 Task: Play online Dominion game.
Action: Mouse moved to (548, 504)
Screenshot: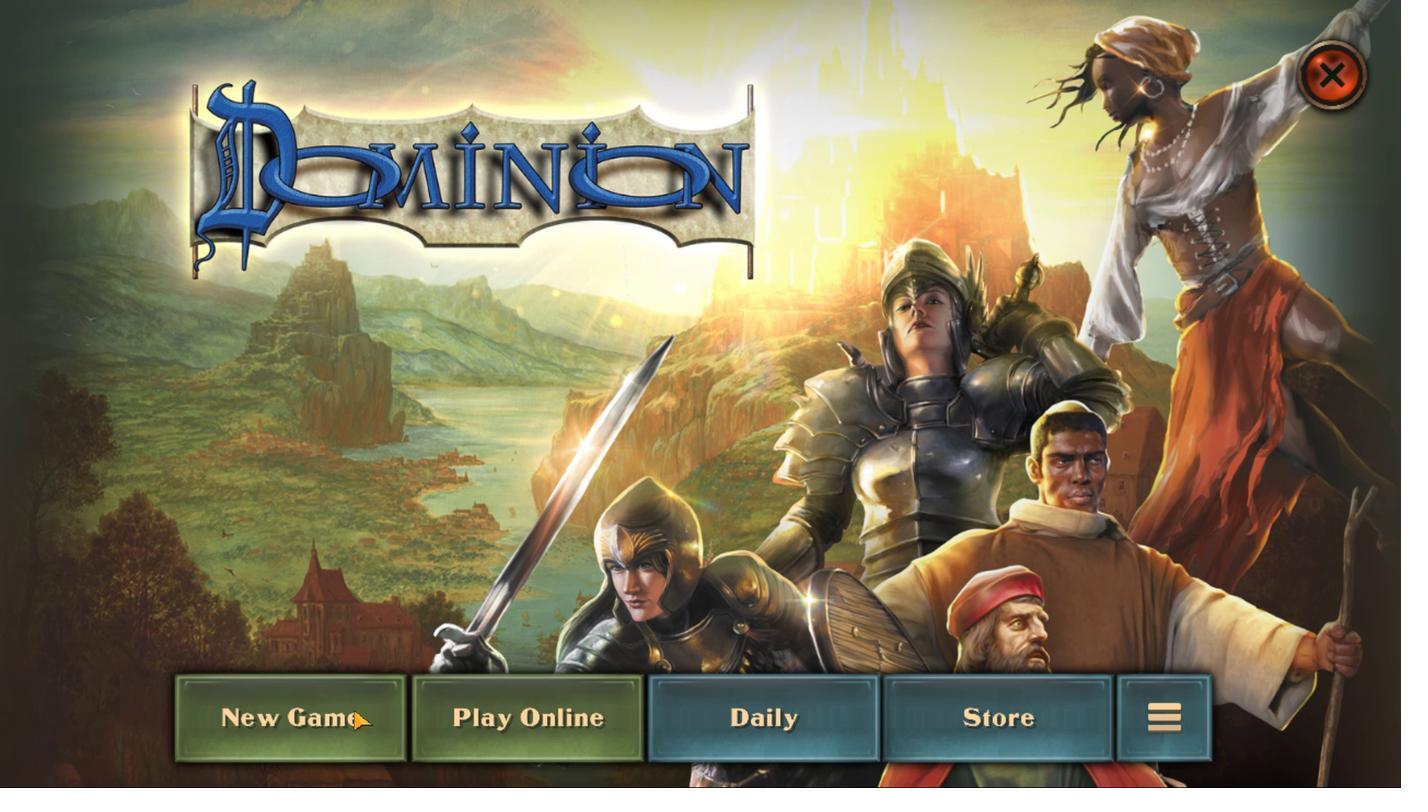 
Action: Mouse pressed left at (548, 504)
Screenshot: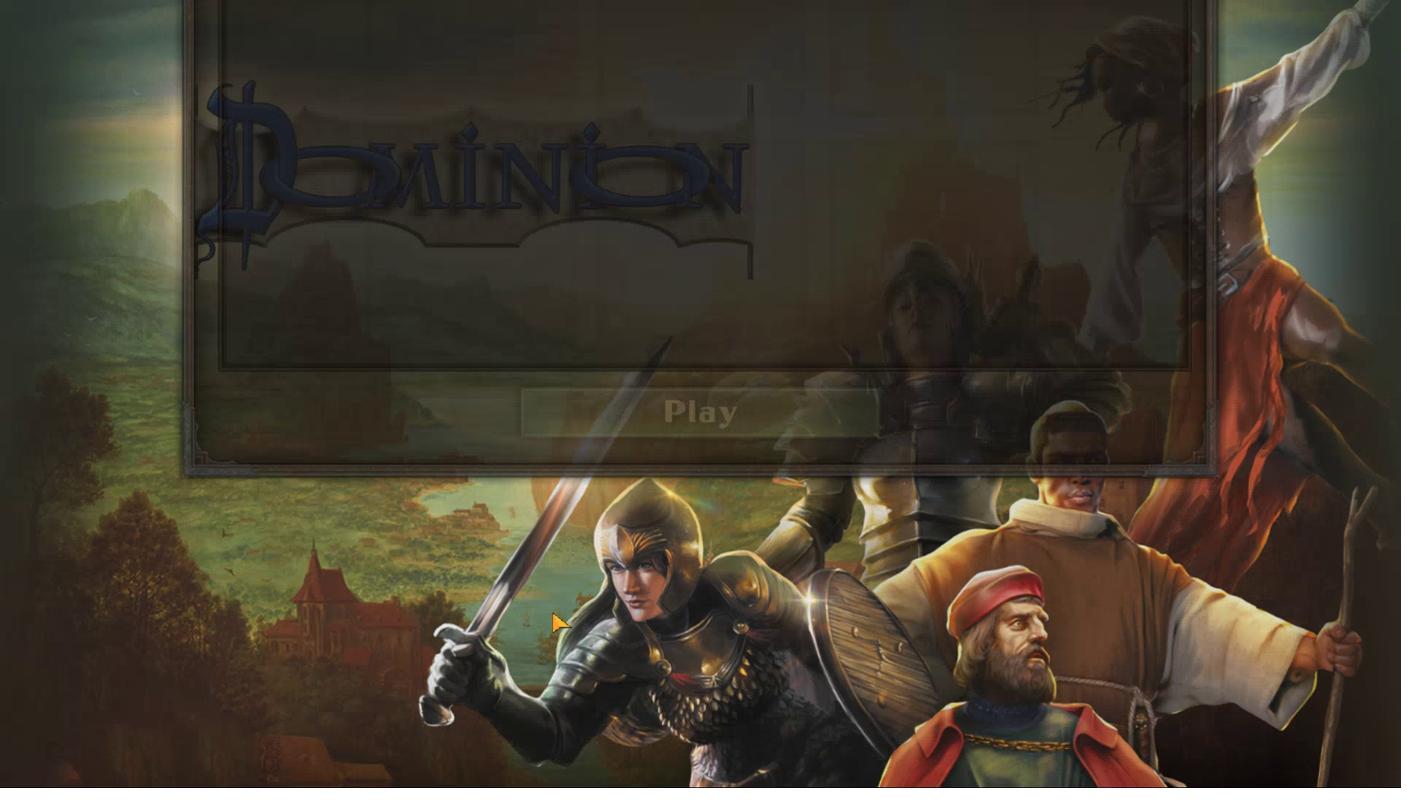 
Action: Mouse moved to (698, 508)
Screenshot: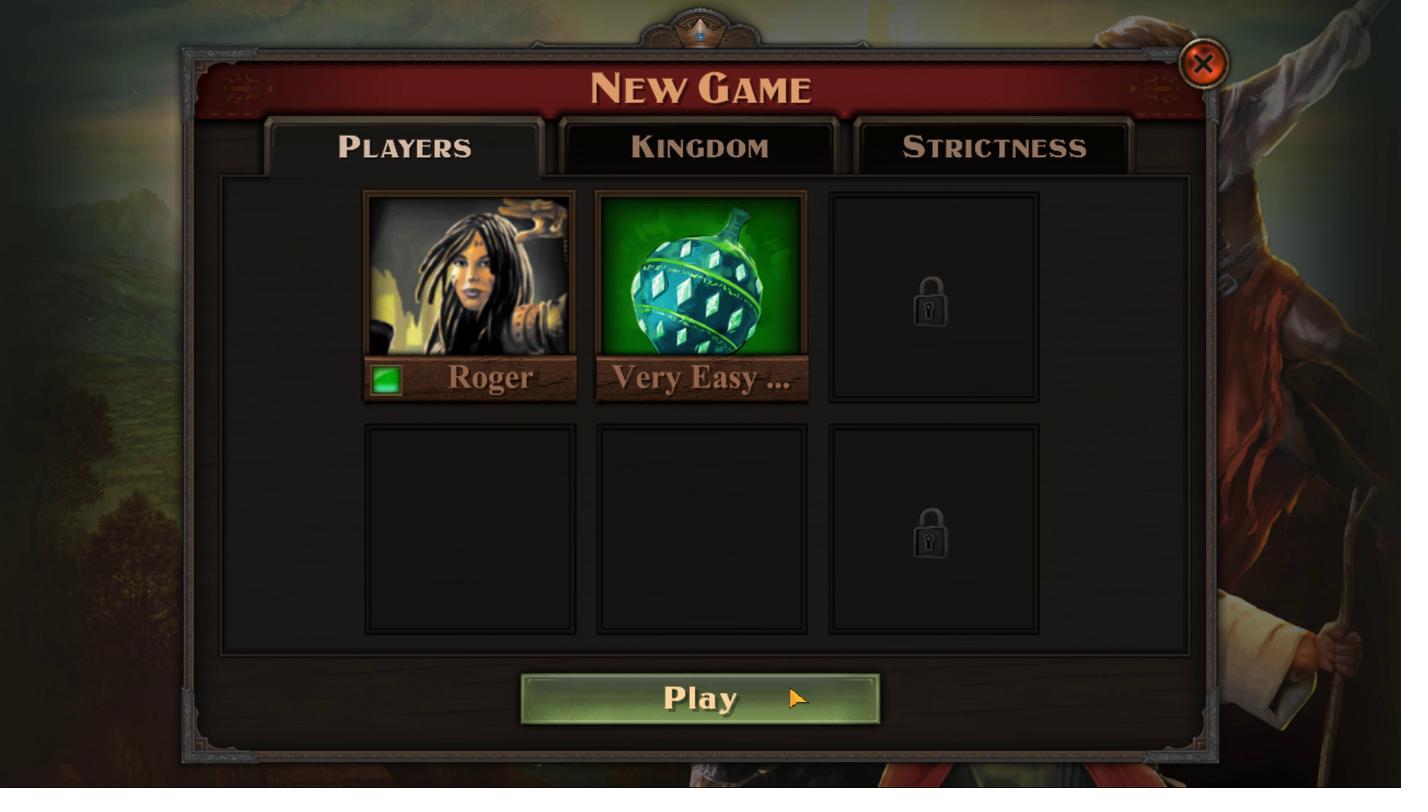 
Action: Mouse pressed left at (698, 508)
Screenshot: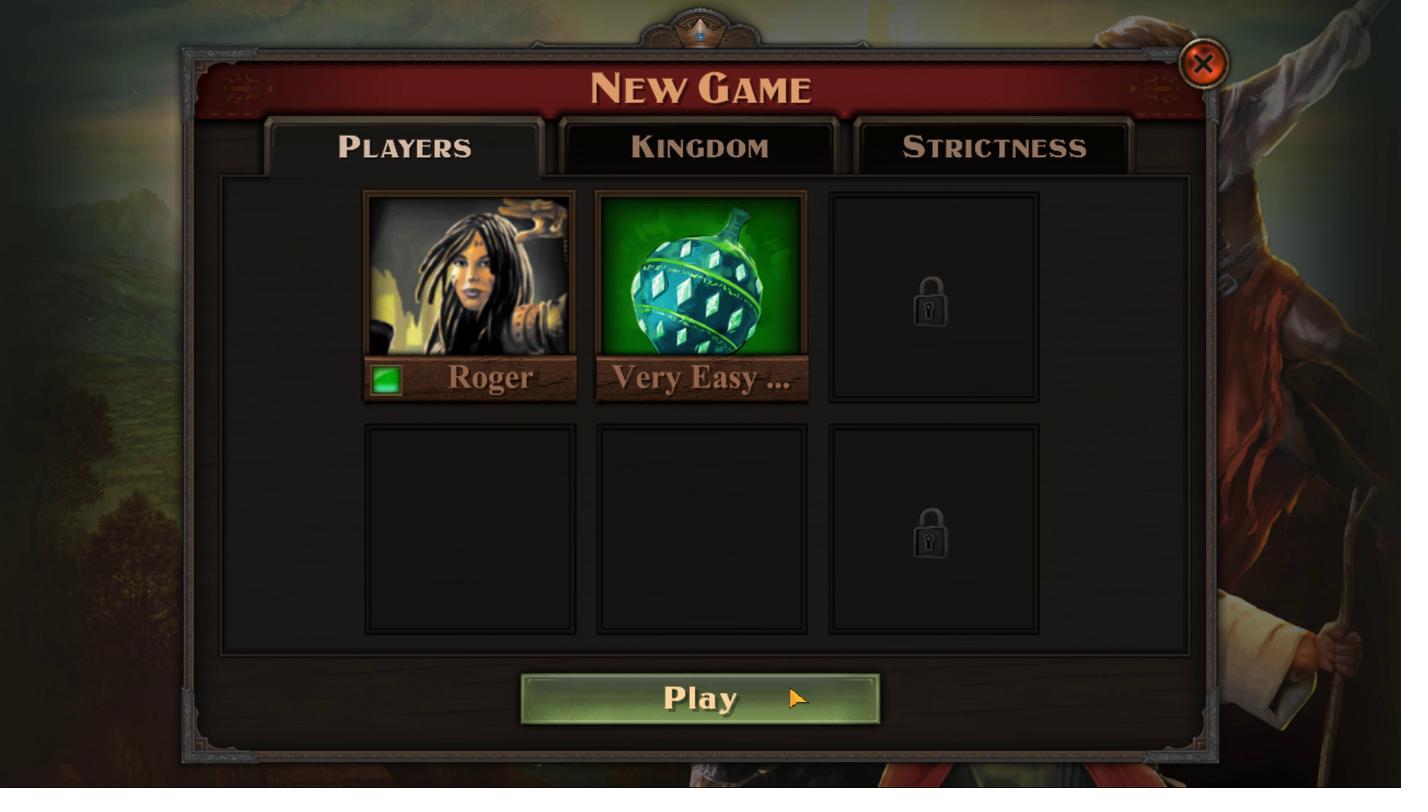 
Action: Mouse moved to (700, 499)
Screenshot: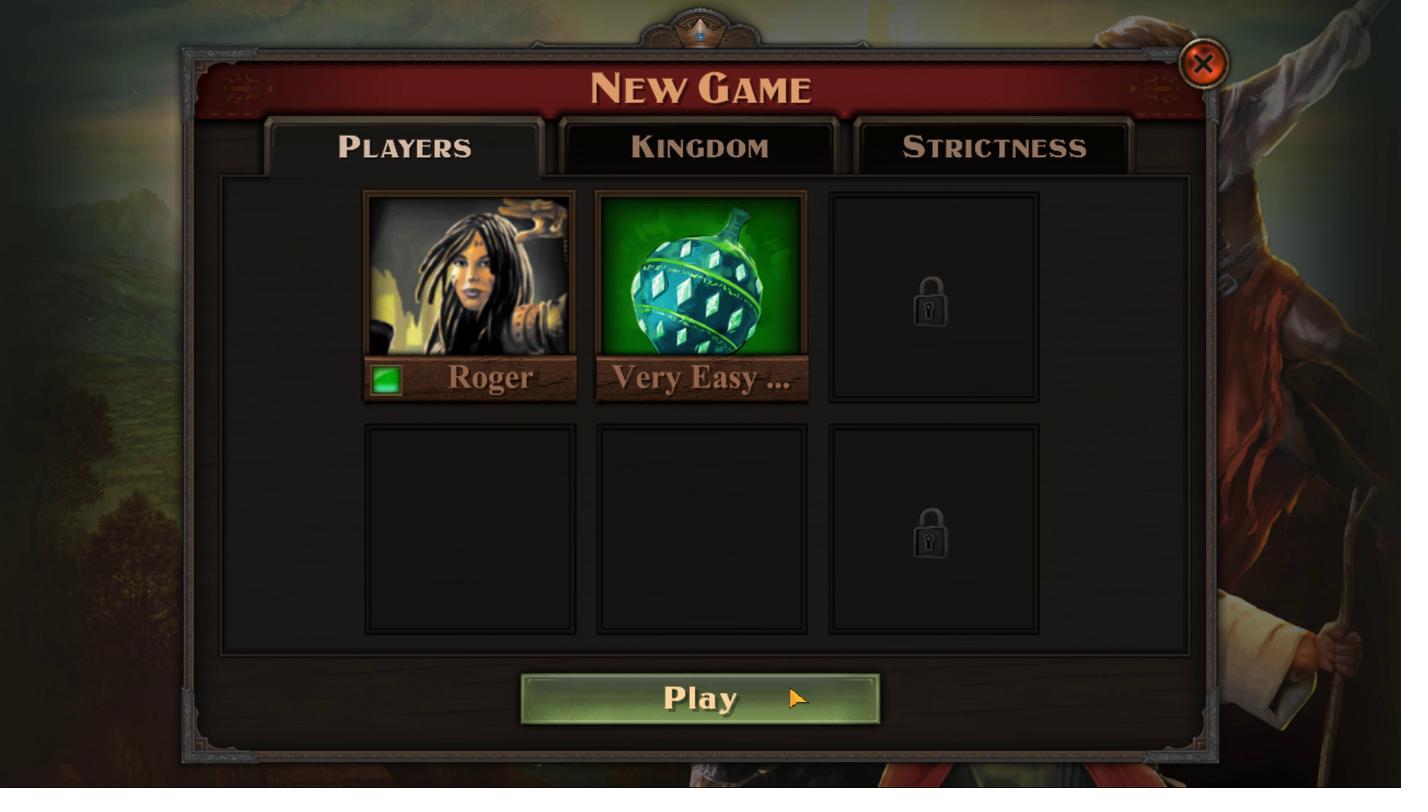
Action: Mouse pressed left at (700, 499)
Screenshot: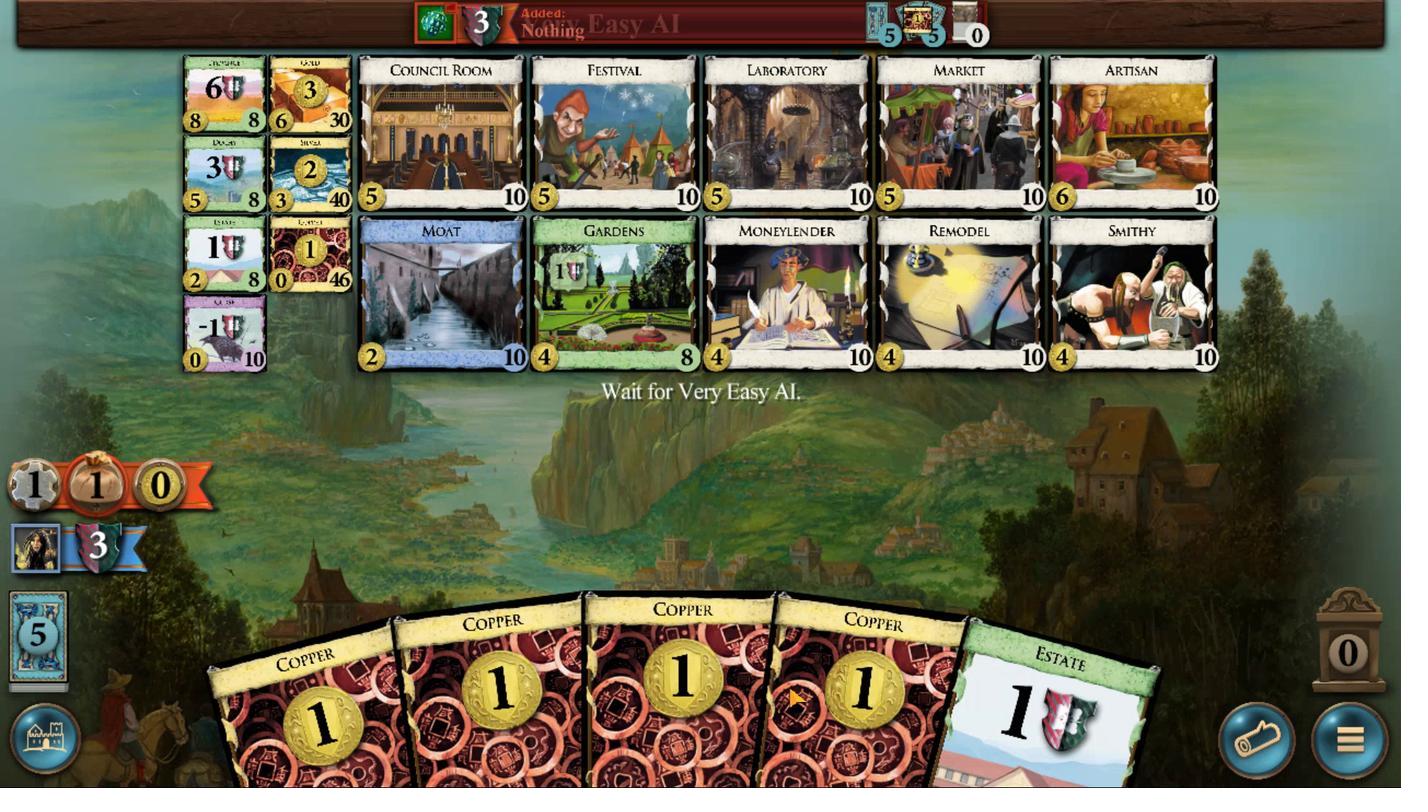 
Action: Mouse moved to (593, 450)
Screenshot: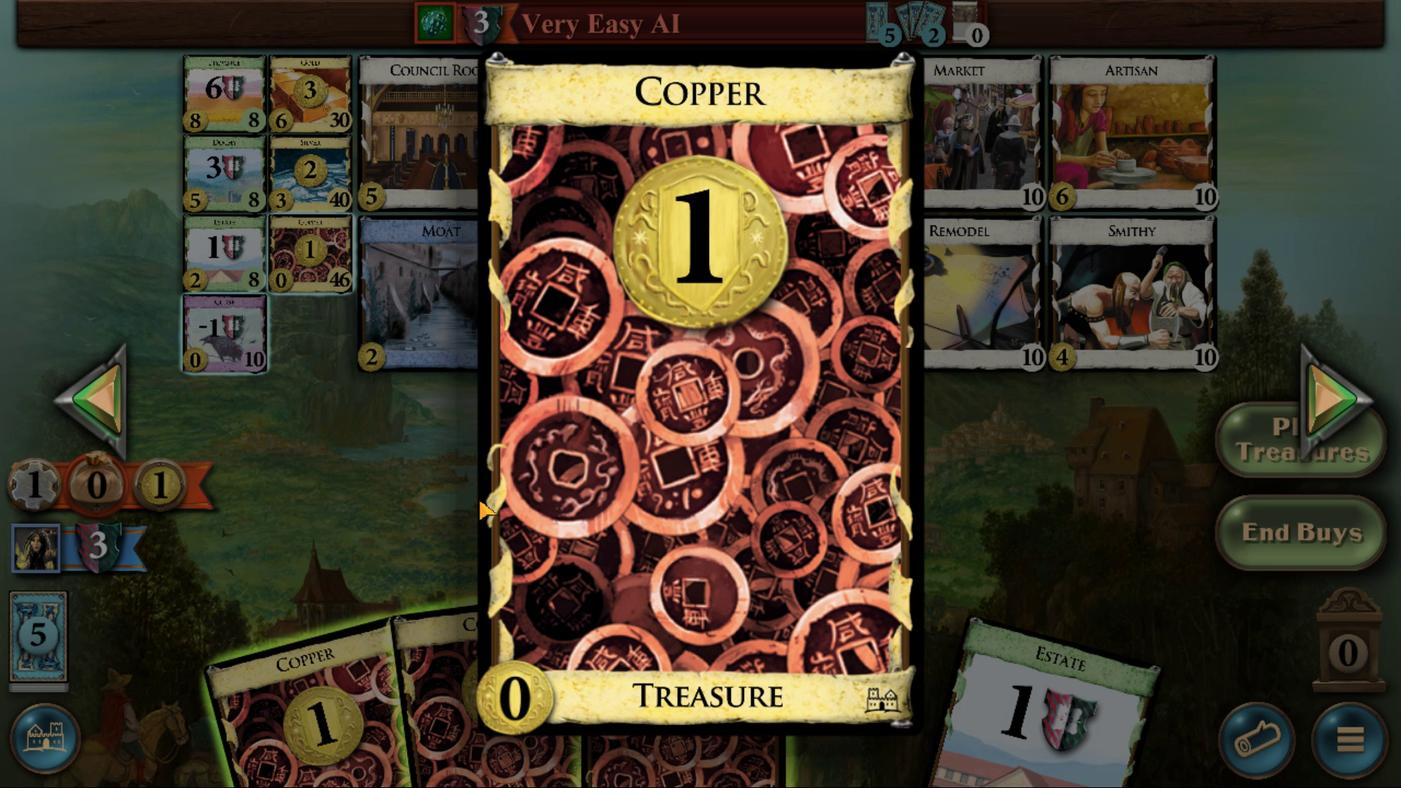 
Action: Mouse pressed left at (593, 450)
Screenshot: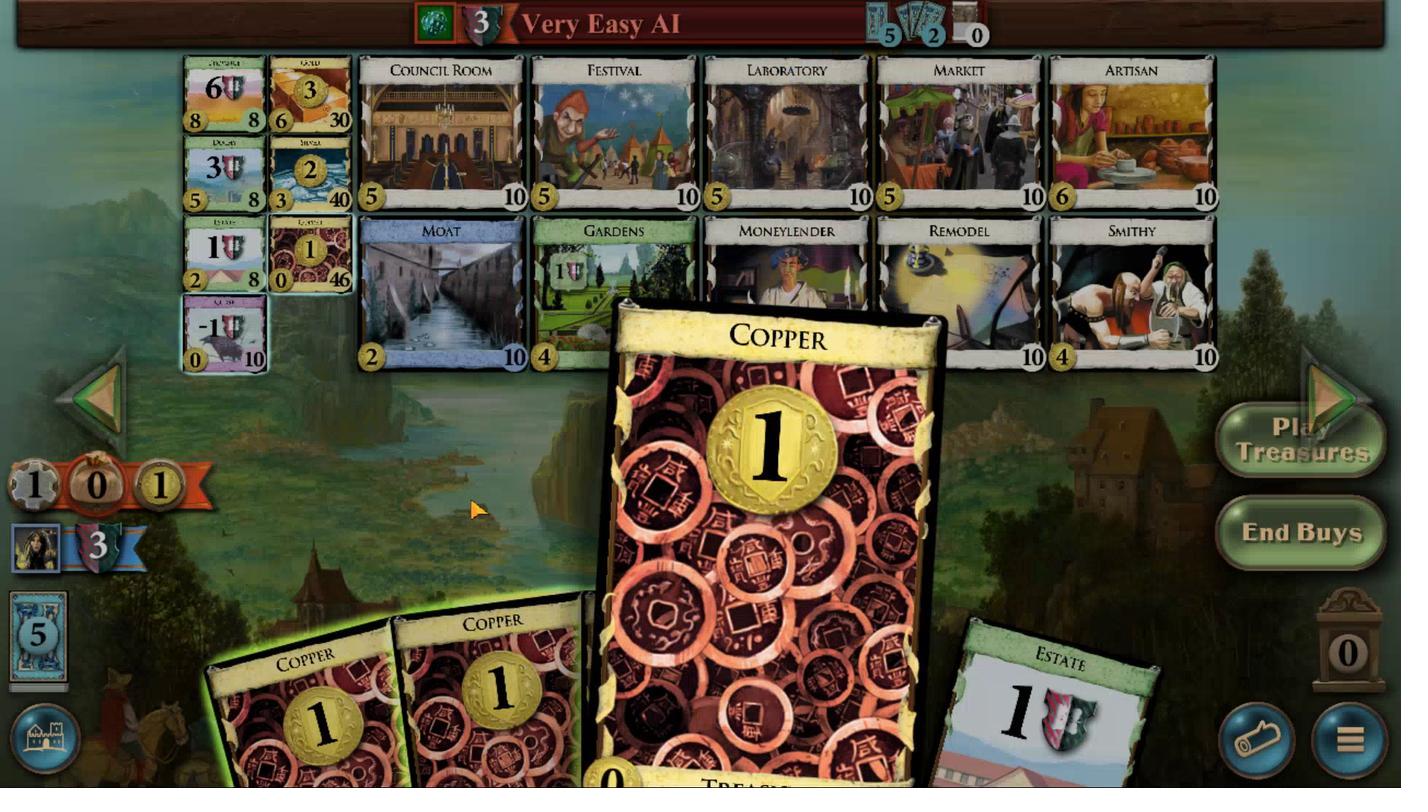 
Action: Mouse moved to (714, 496)
Screenshot: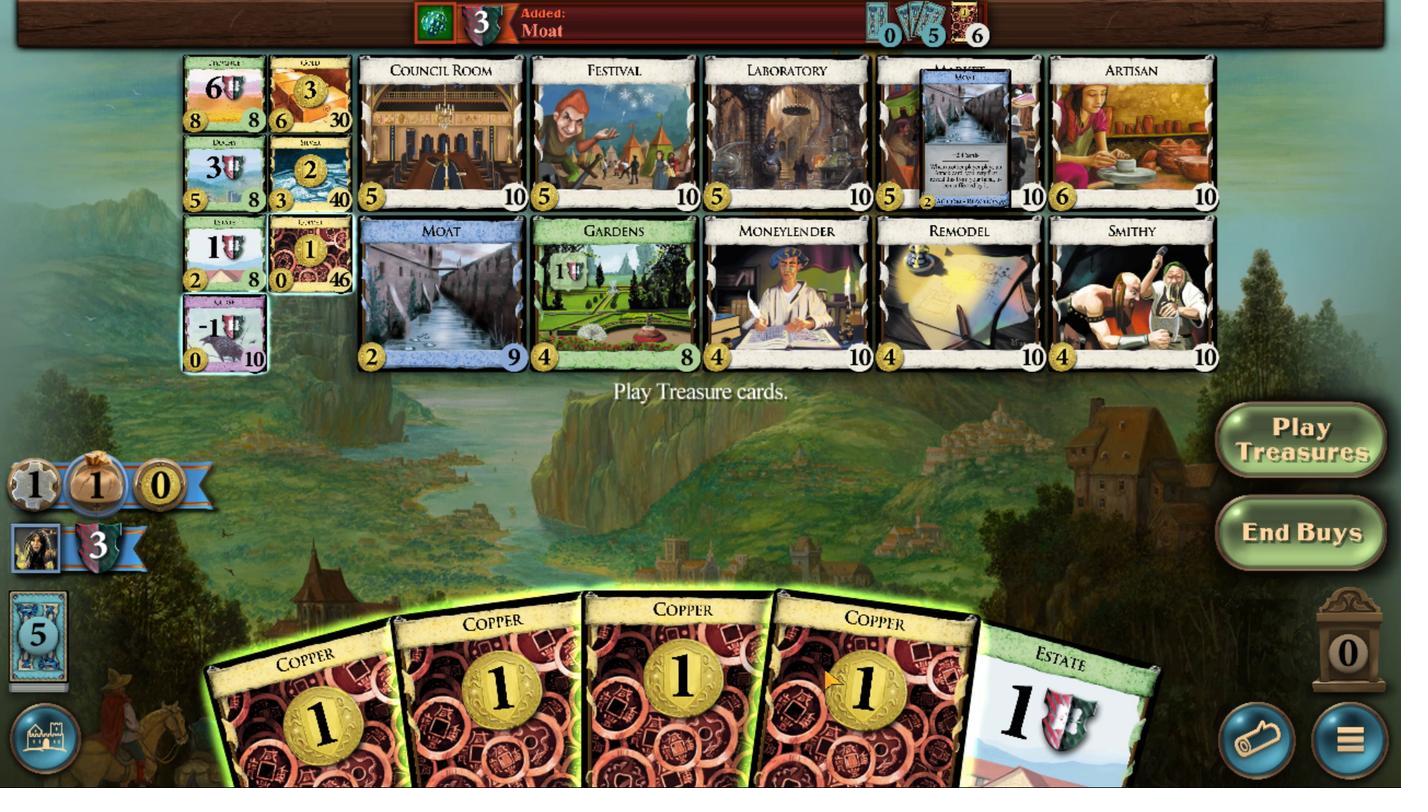 
Action: Mouse pressed left at (714, 496)
Screenshot: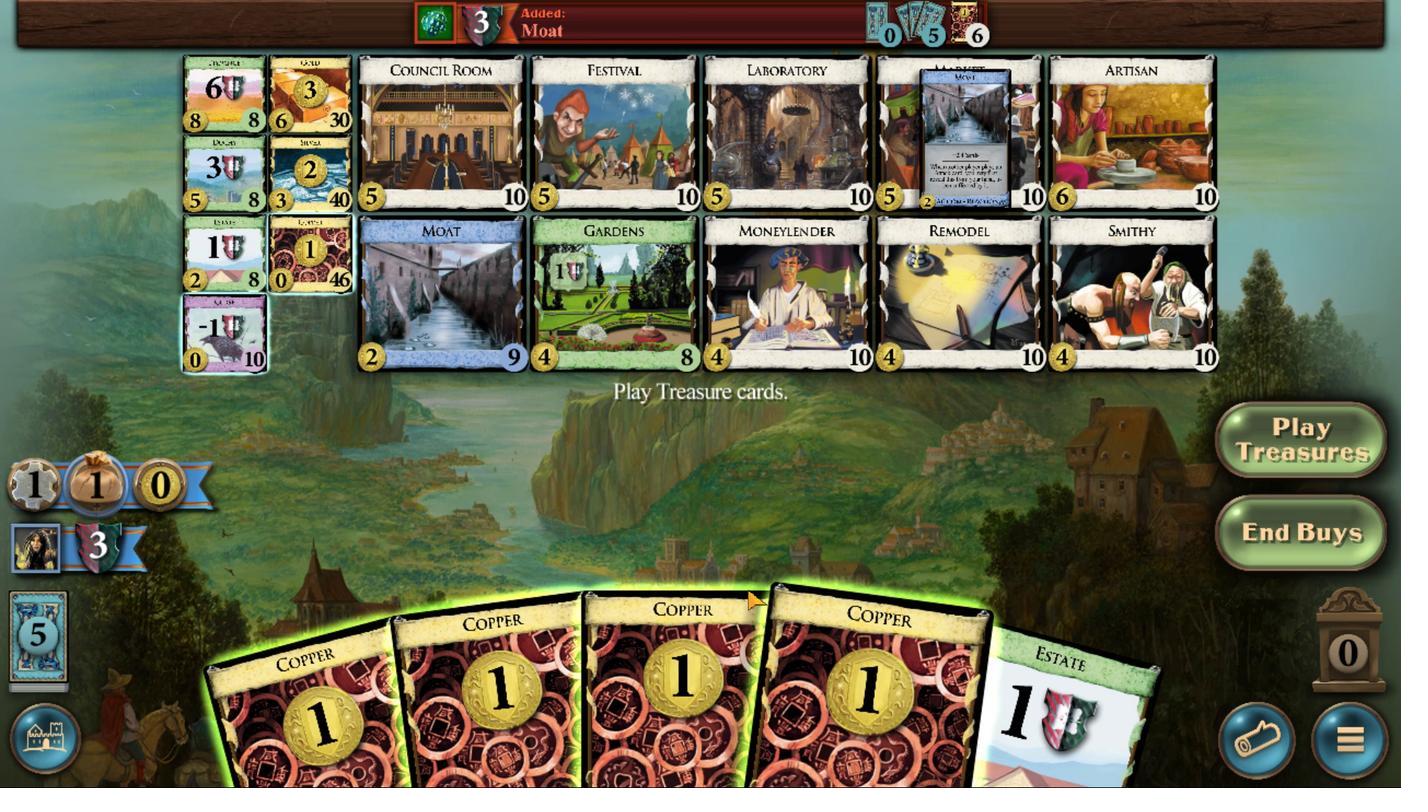 
Action: Mouse moved to (687, 486)
Screenshot: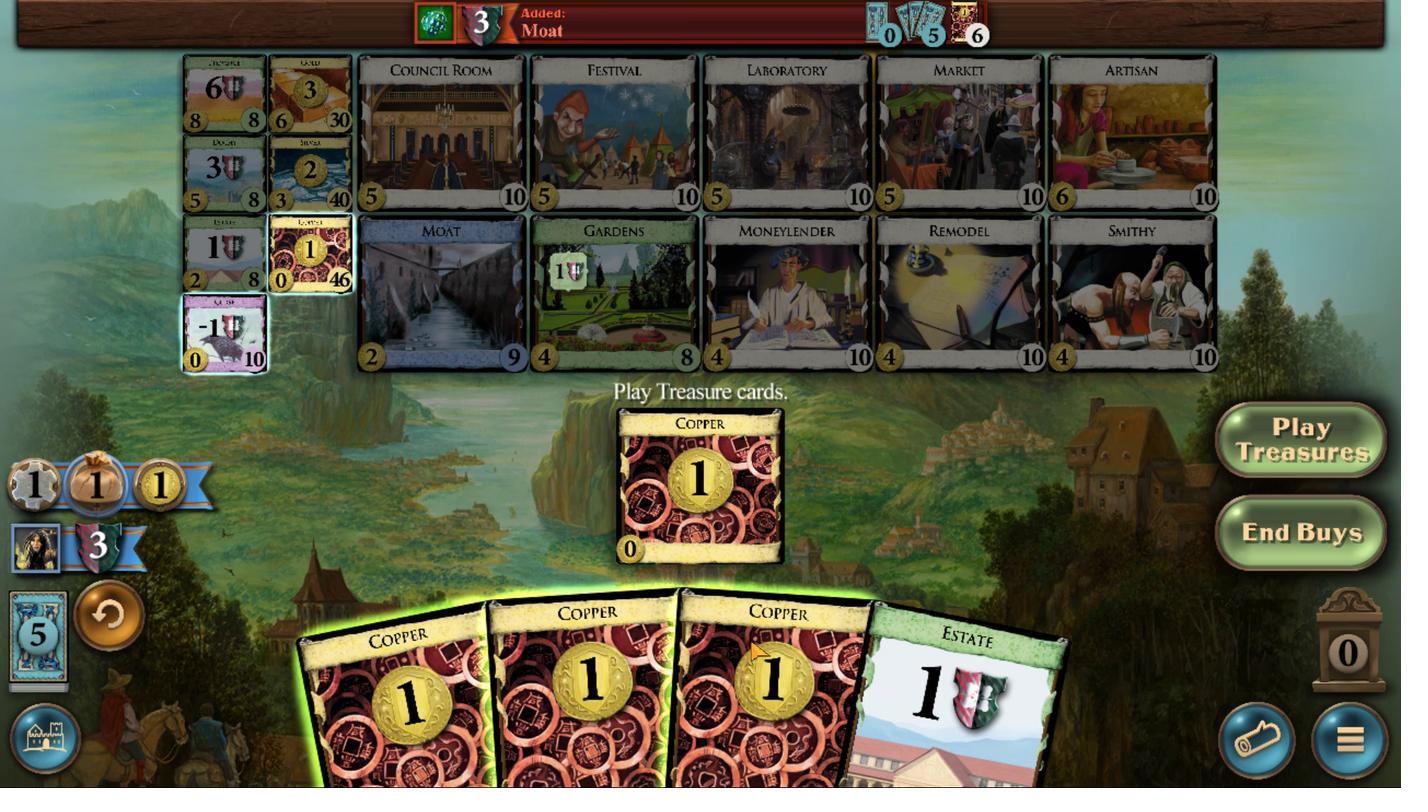 
Action: Mouse pressed left at (687, 486)
Screenshot: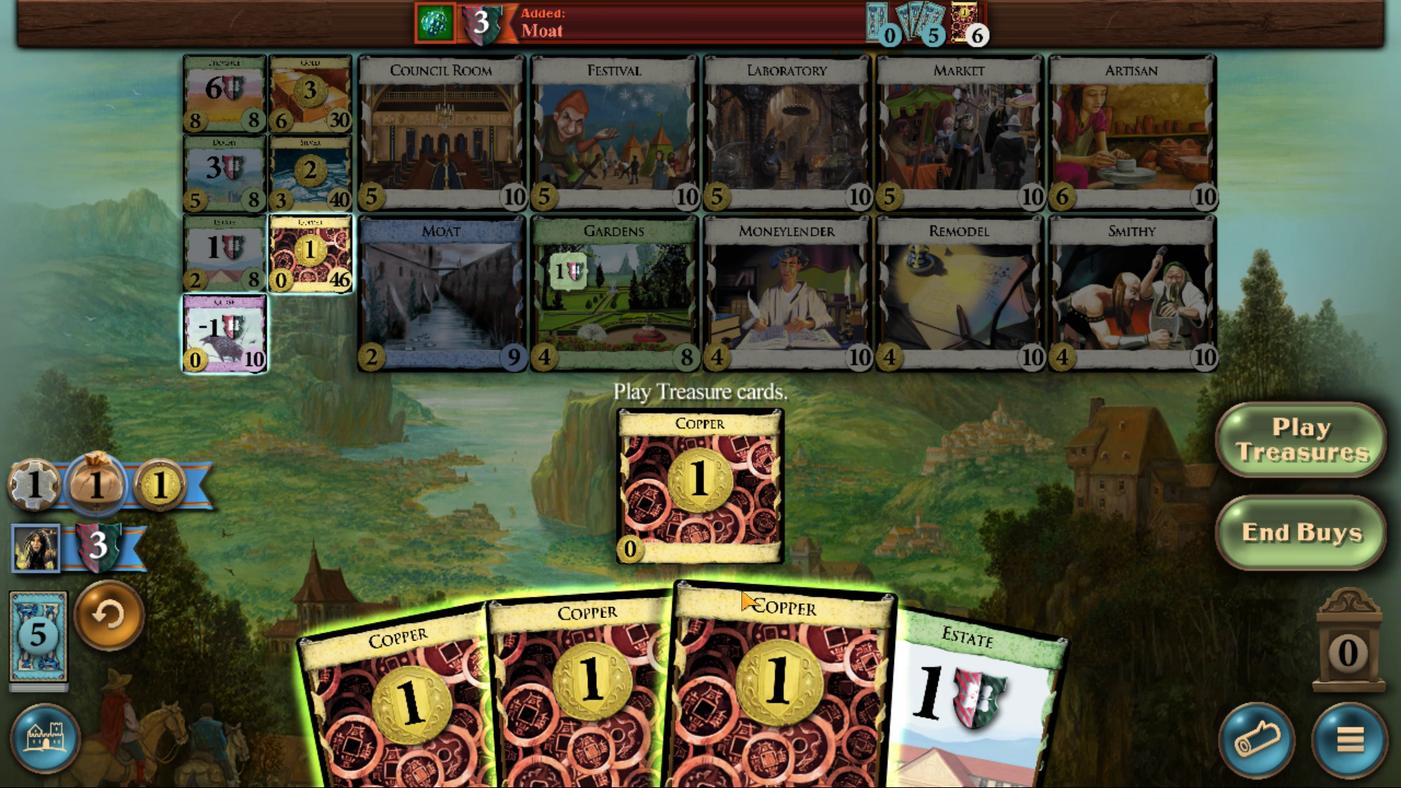 
Action: Mouse moved to (666, 486)
Screenshot: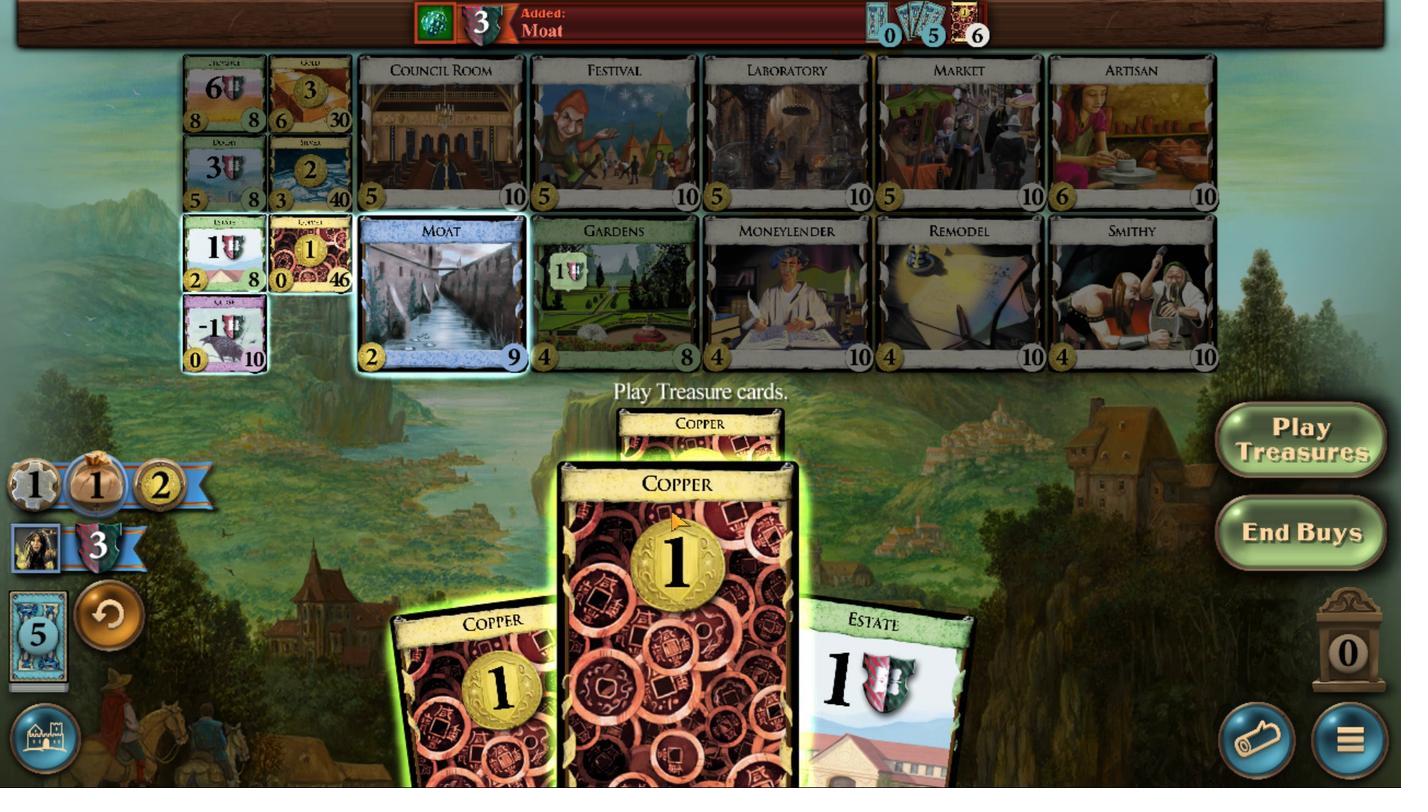 
Action: Mouse pressed left at (666, 486)
Screenshot: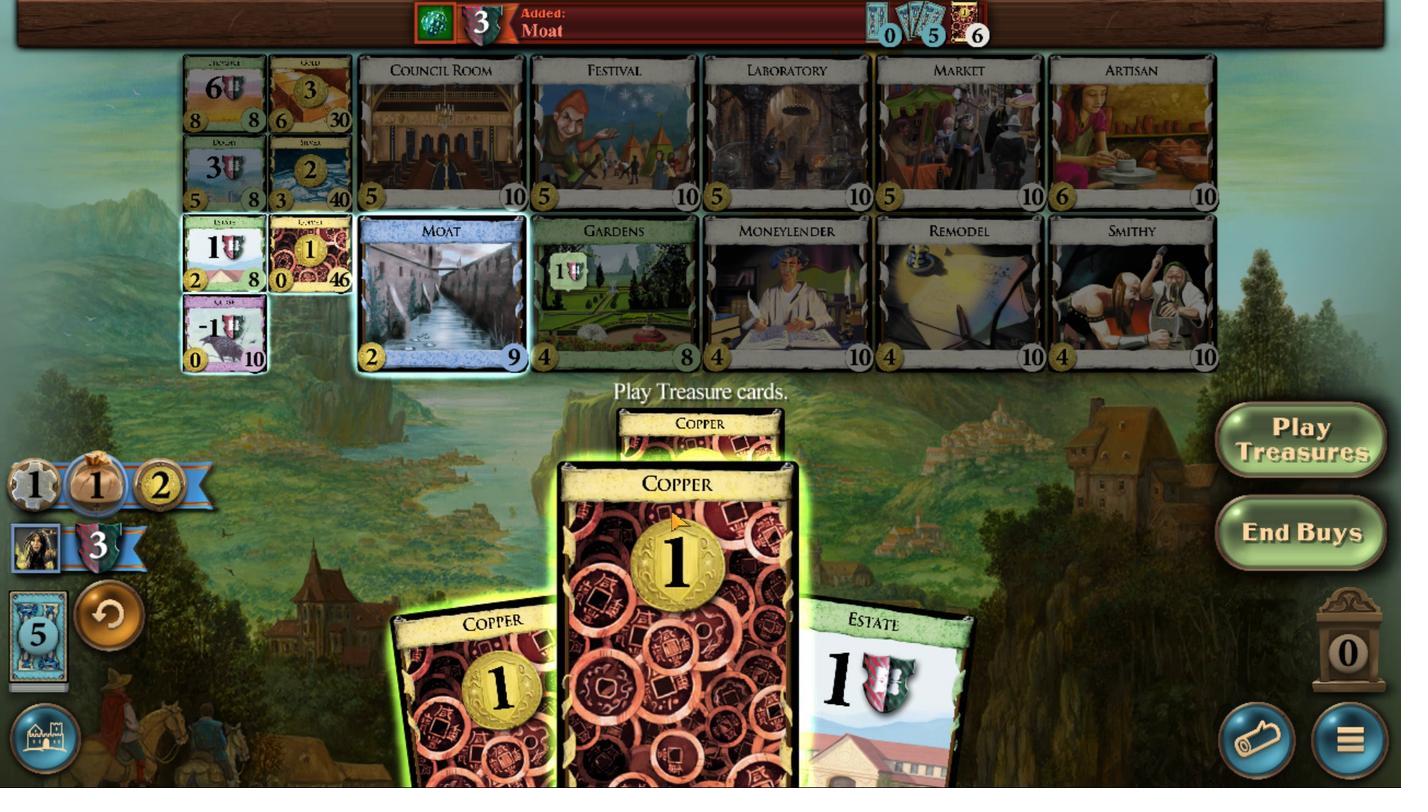 
Action: Mouse moved to (530, 359)
Screenshot: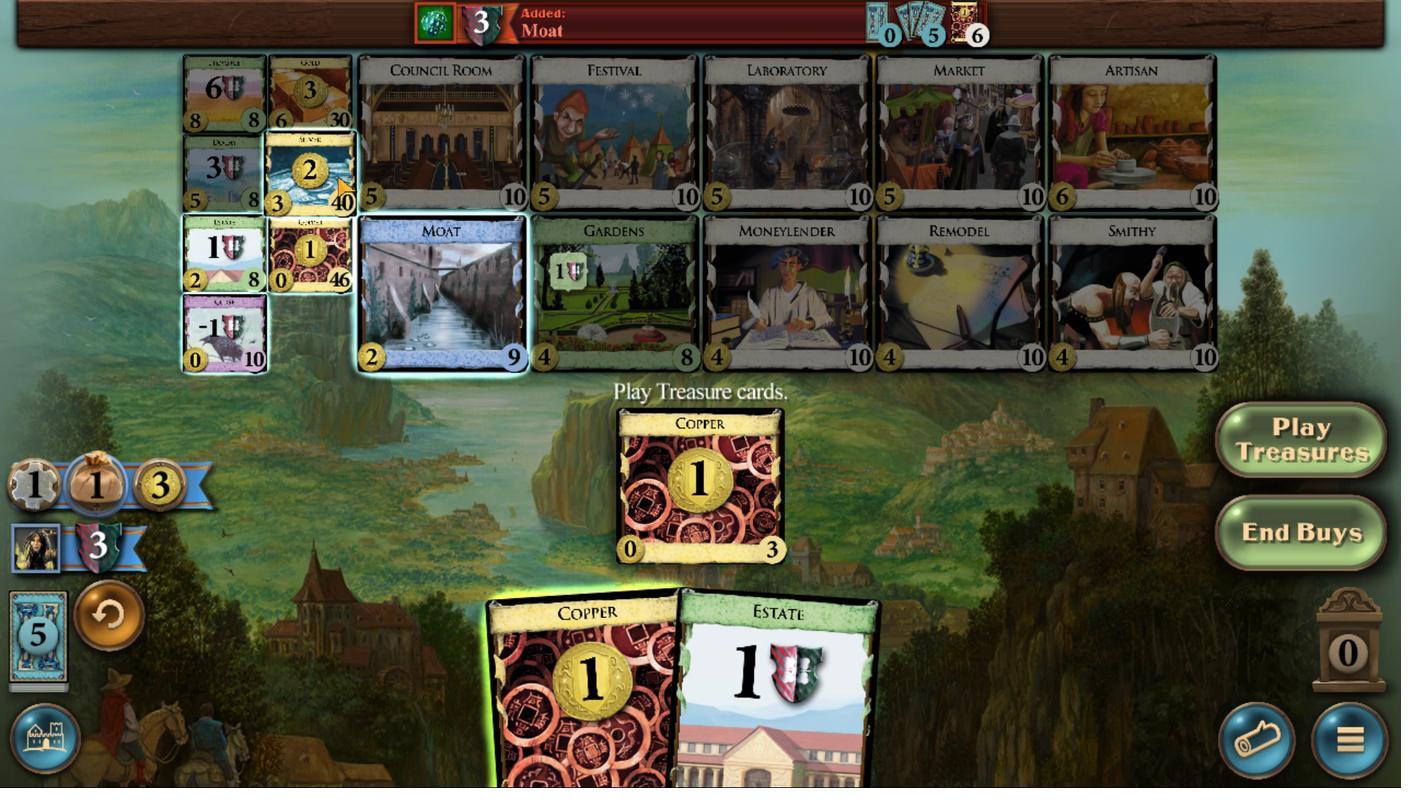 
Action: Mouse pressed left at (530, 359)
Screenshot: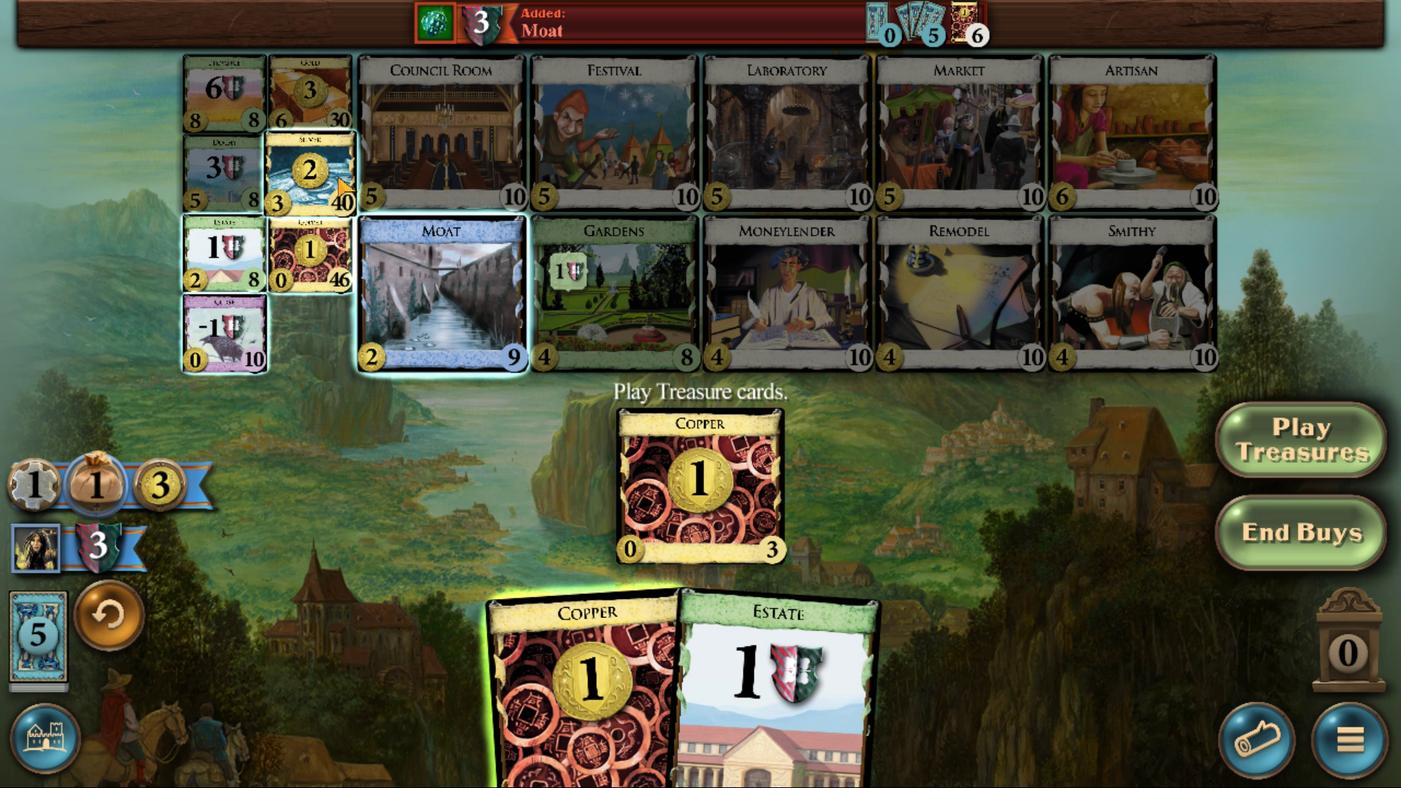 
Action: Mouse moved to (650, 488)
Screenshot: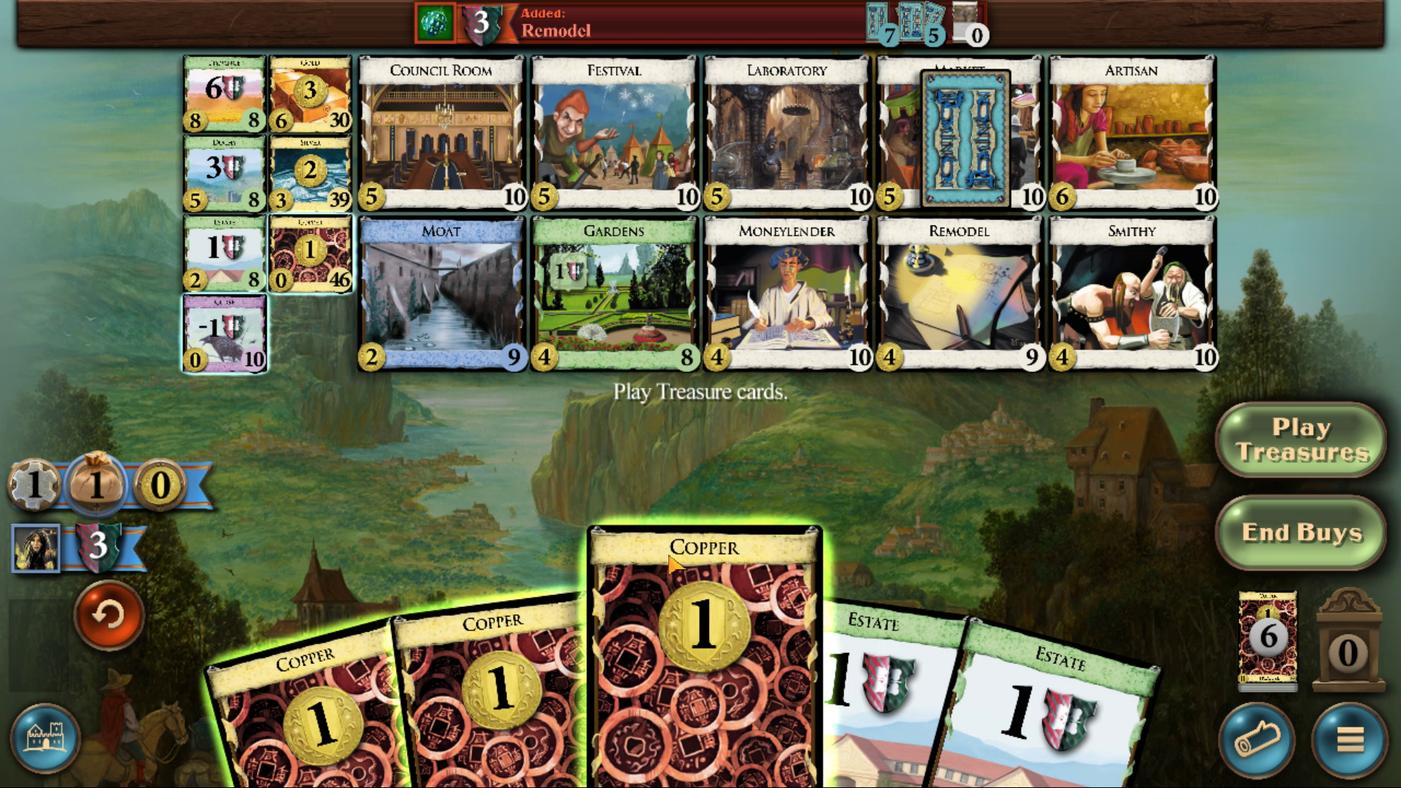 
Action: Mouse pressed left at (650, 488)
Screenshot: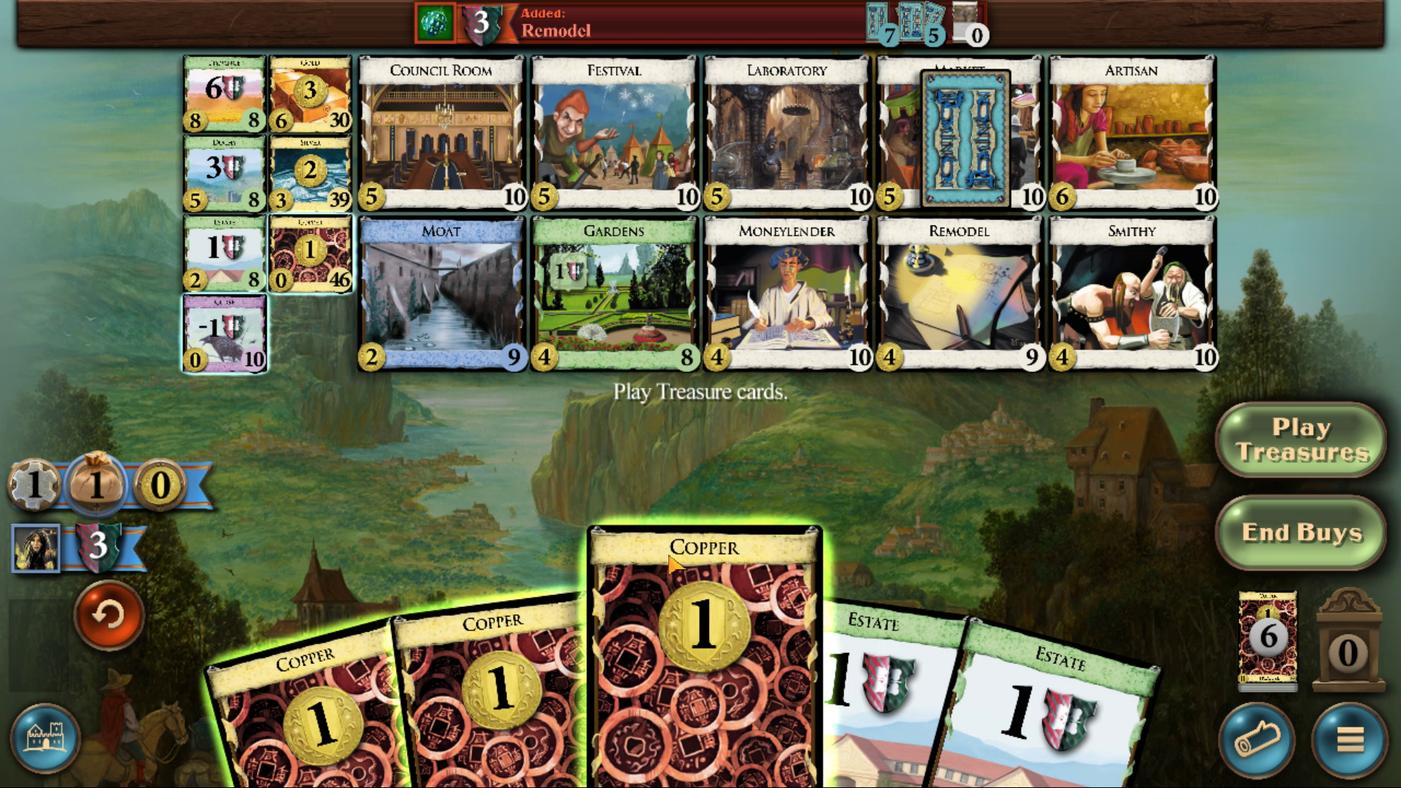 
Action: Mouse moved to (620, 485)
Screenshot: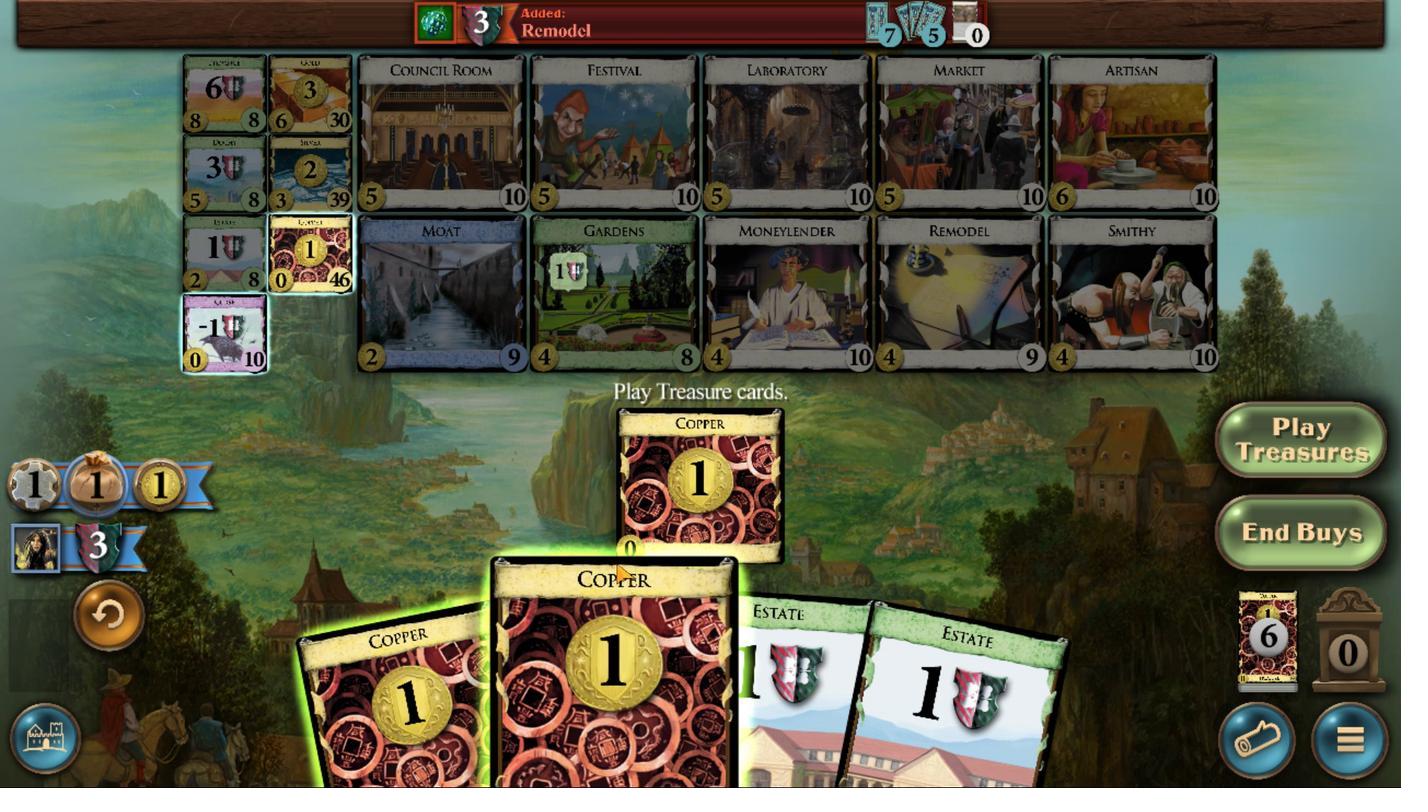 
Action: Mouse pressed left at (620, 485)
Screenshot: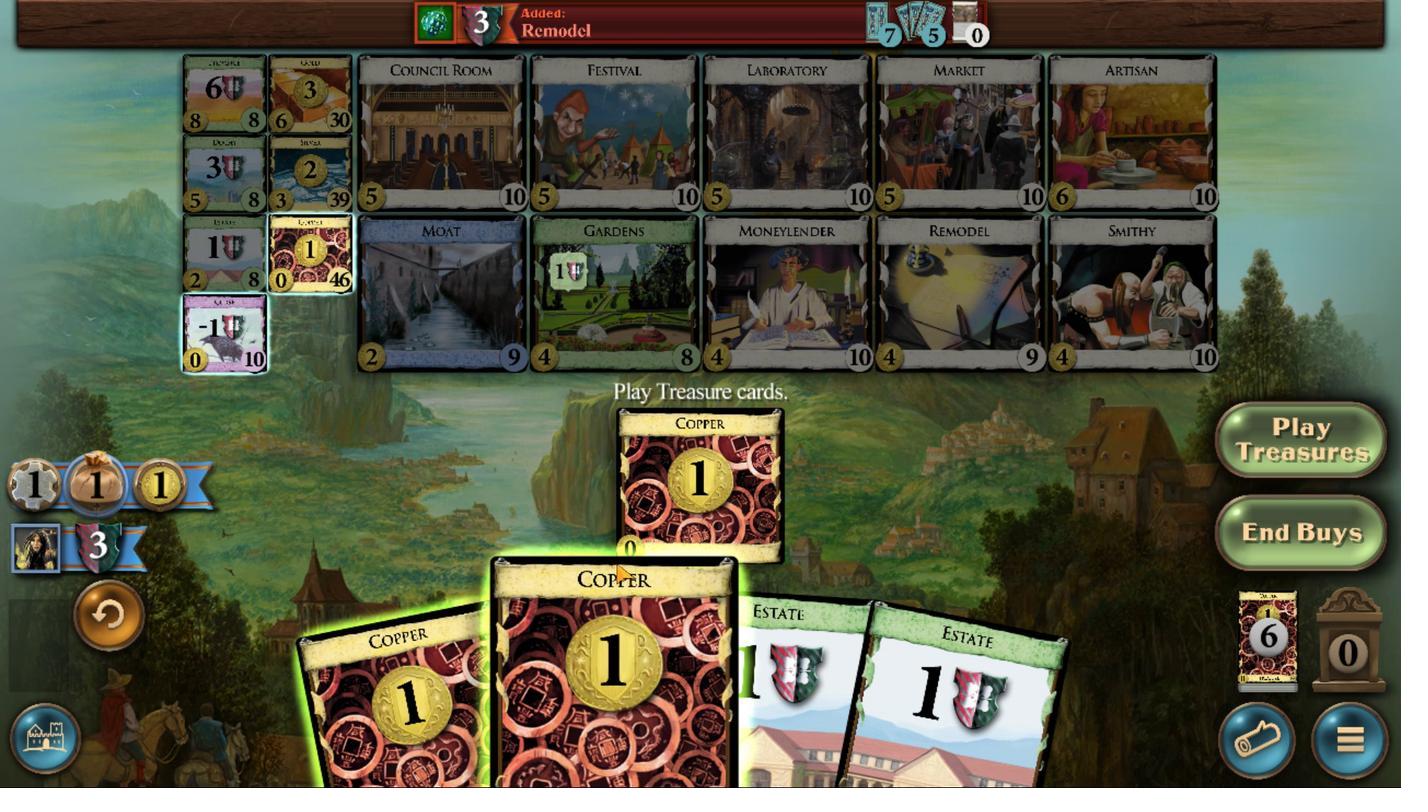 
Action: Mouse moved to (594, 485)
Screenshot: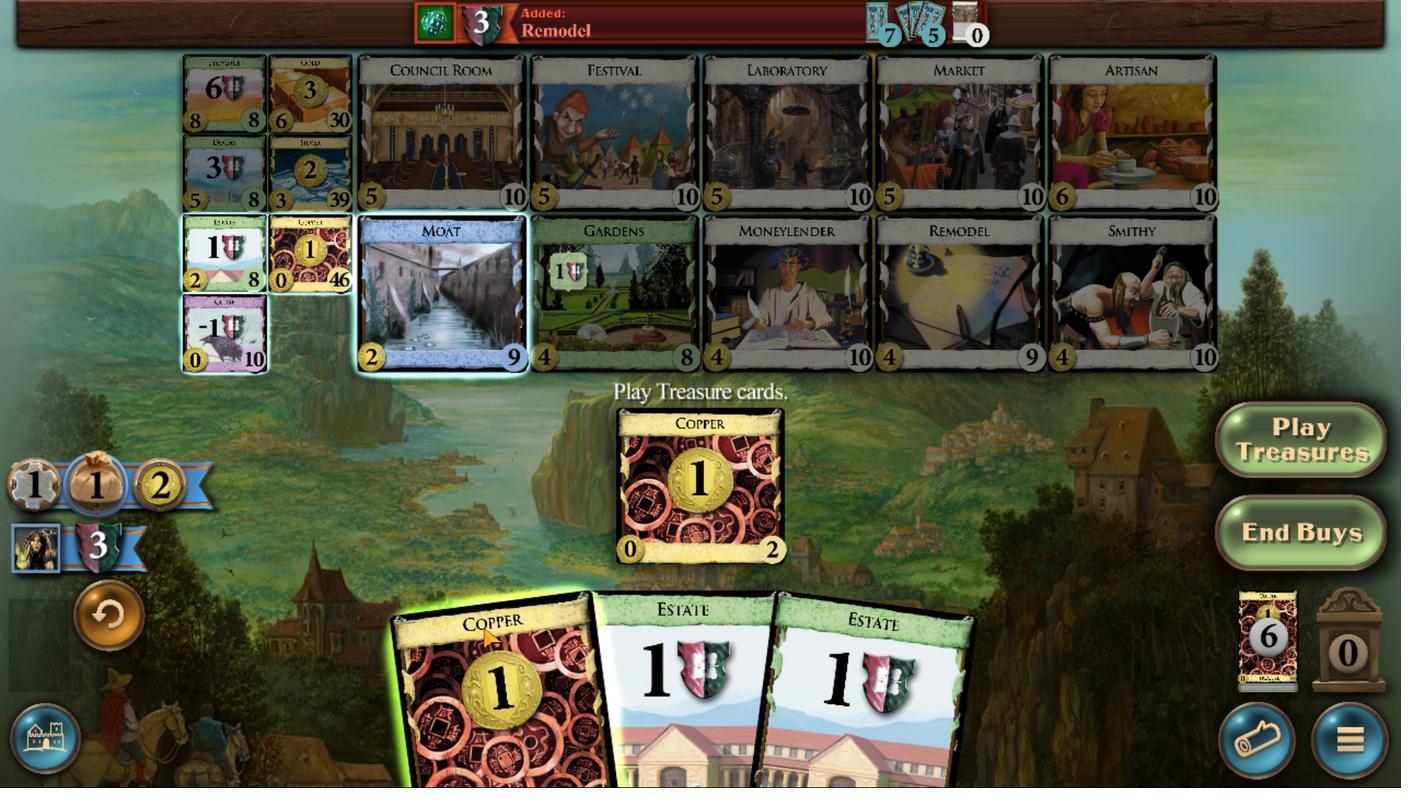 
Action: Mouse pressed left at (594, 485)
Screenshot: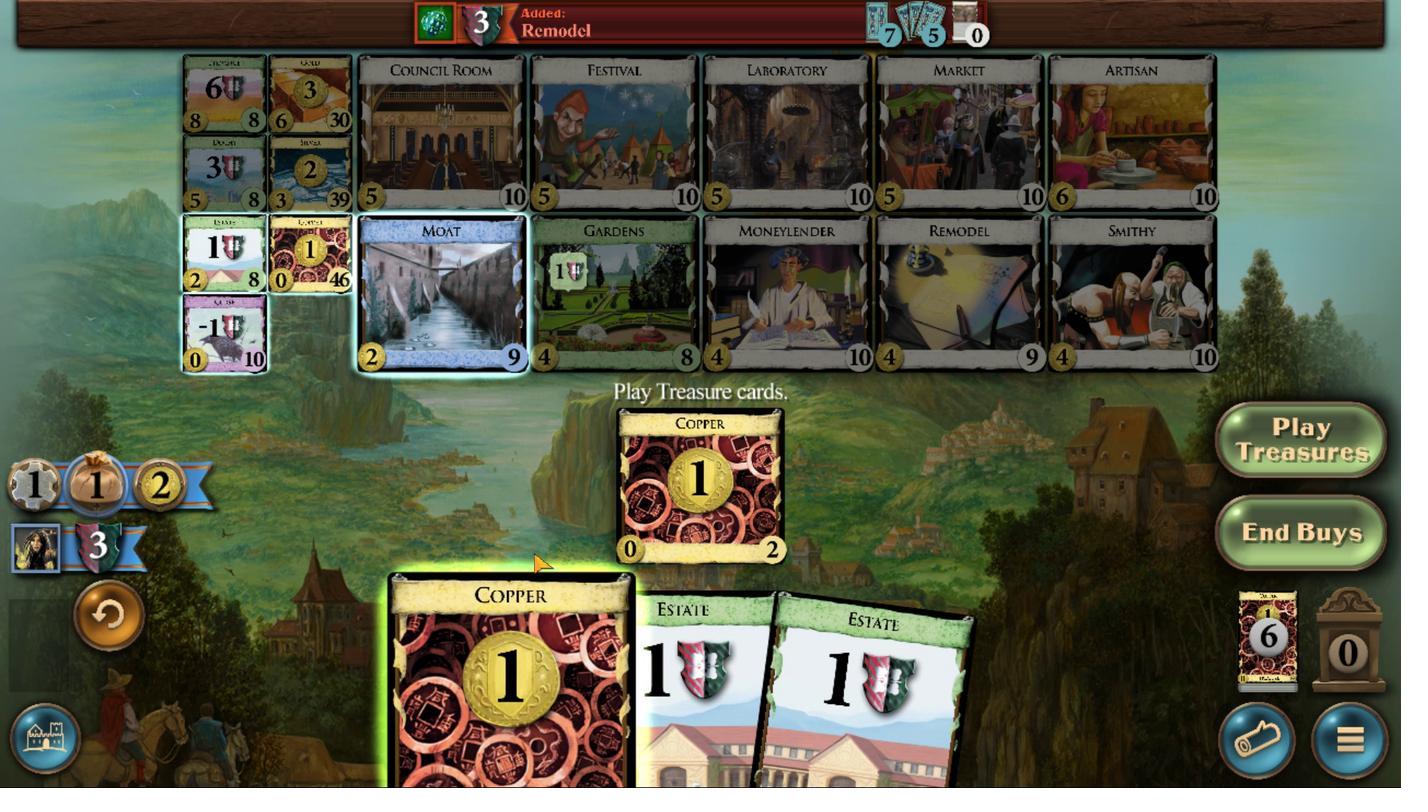 
Action: Mouse moved to (529, 357)
Screenshot: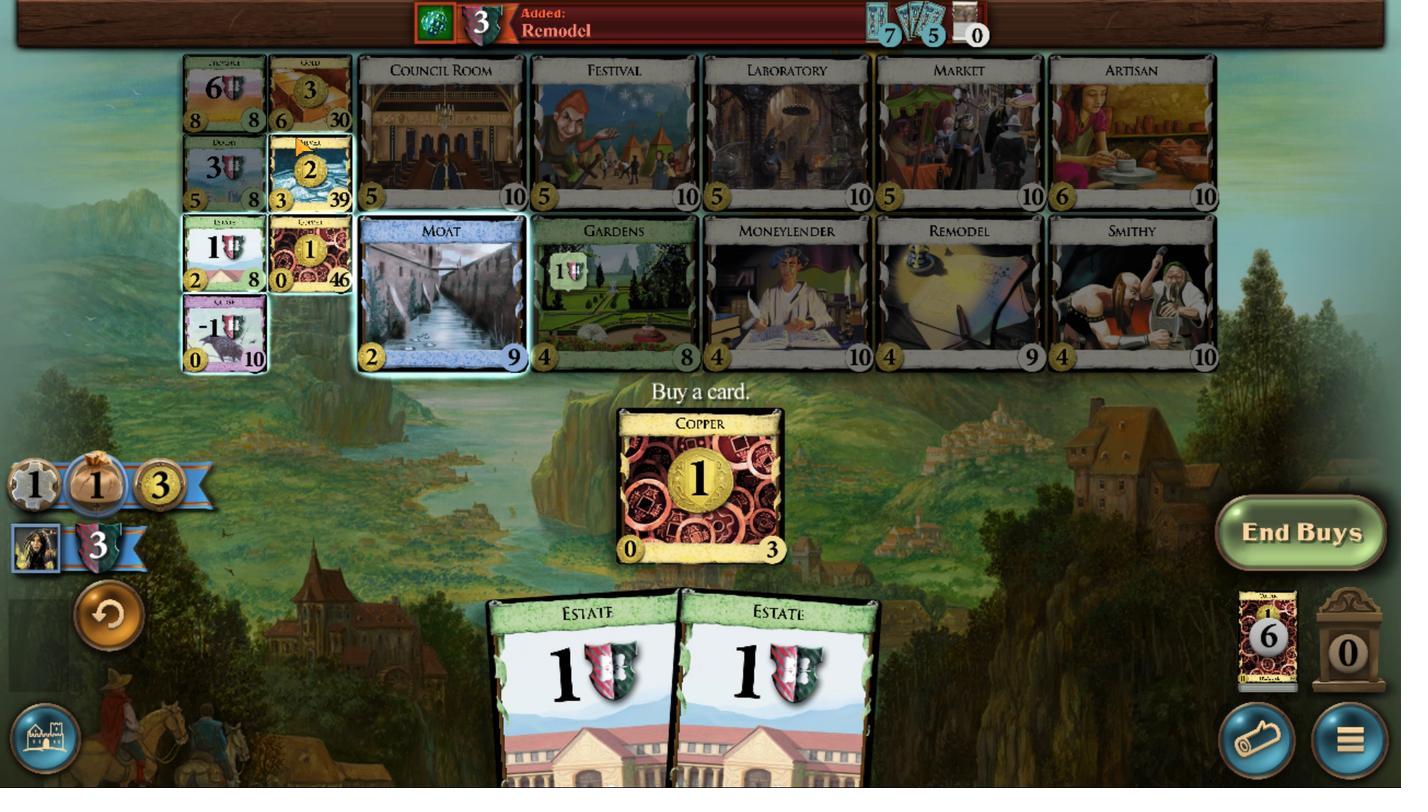 
Action: Mouse pressed left at (529, 357)
Screenshot: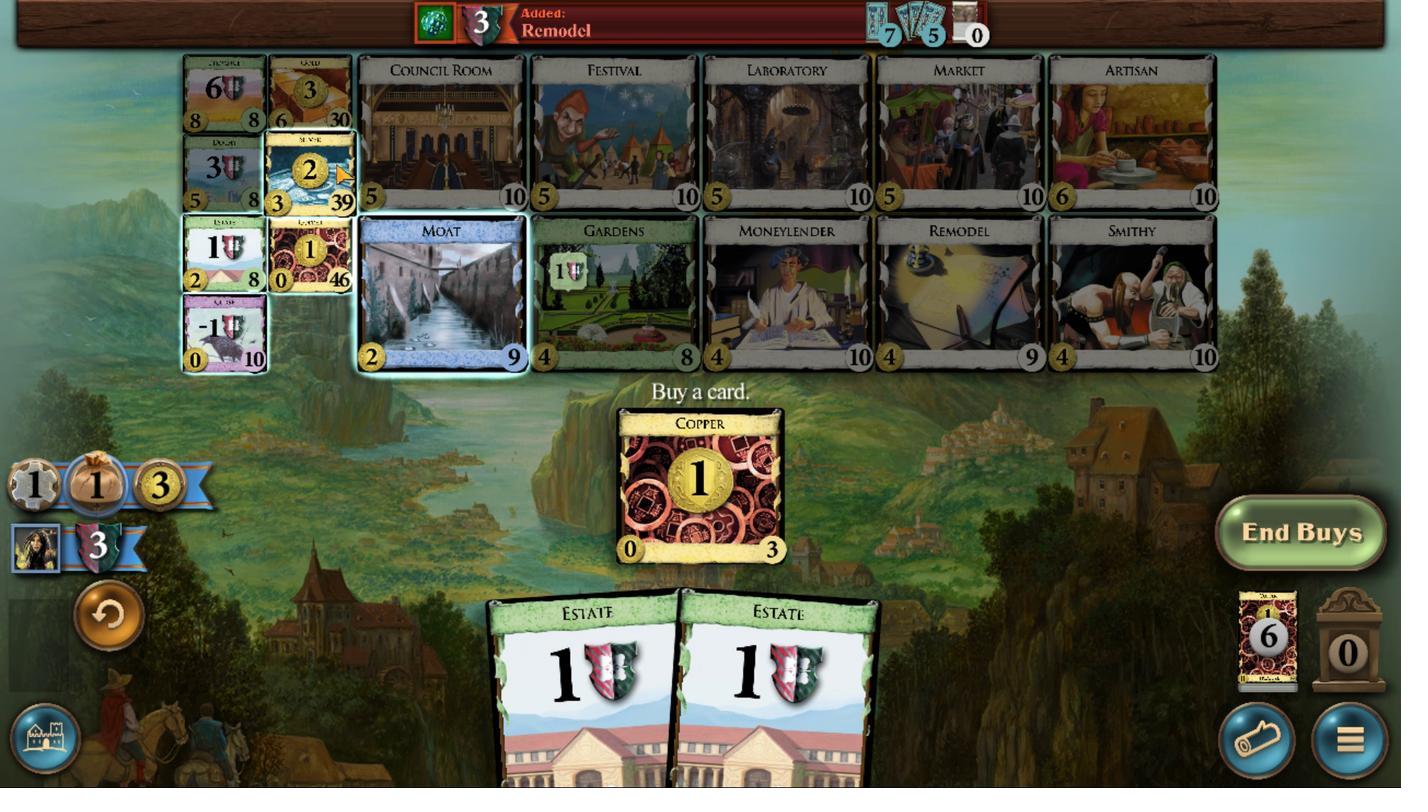 
Action: Mouse moved to (650, 484)
Screenshot: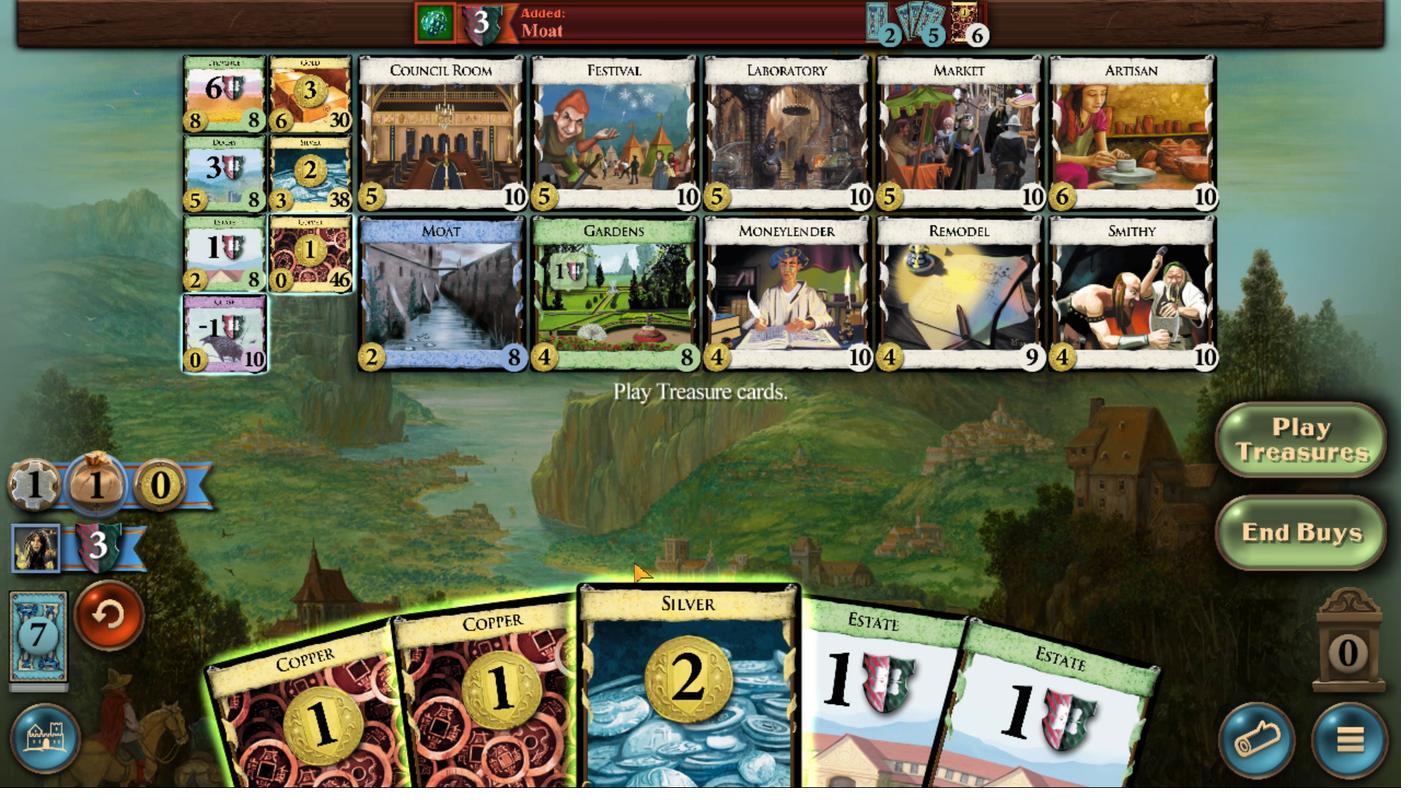 
Action: Mouse pressed left at (650, 484)
Screenshot: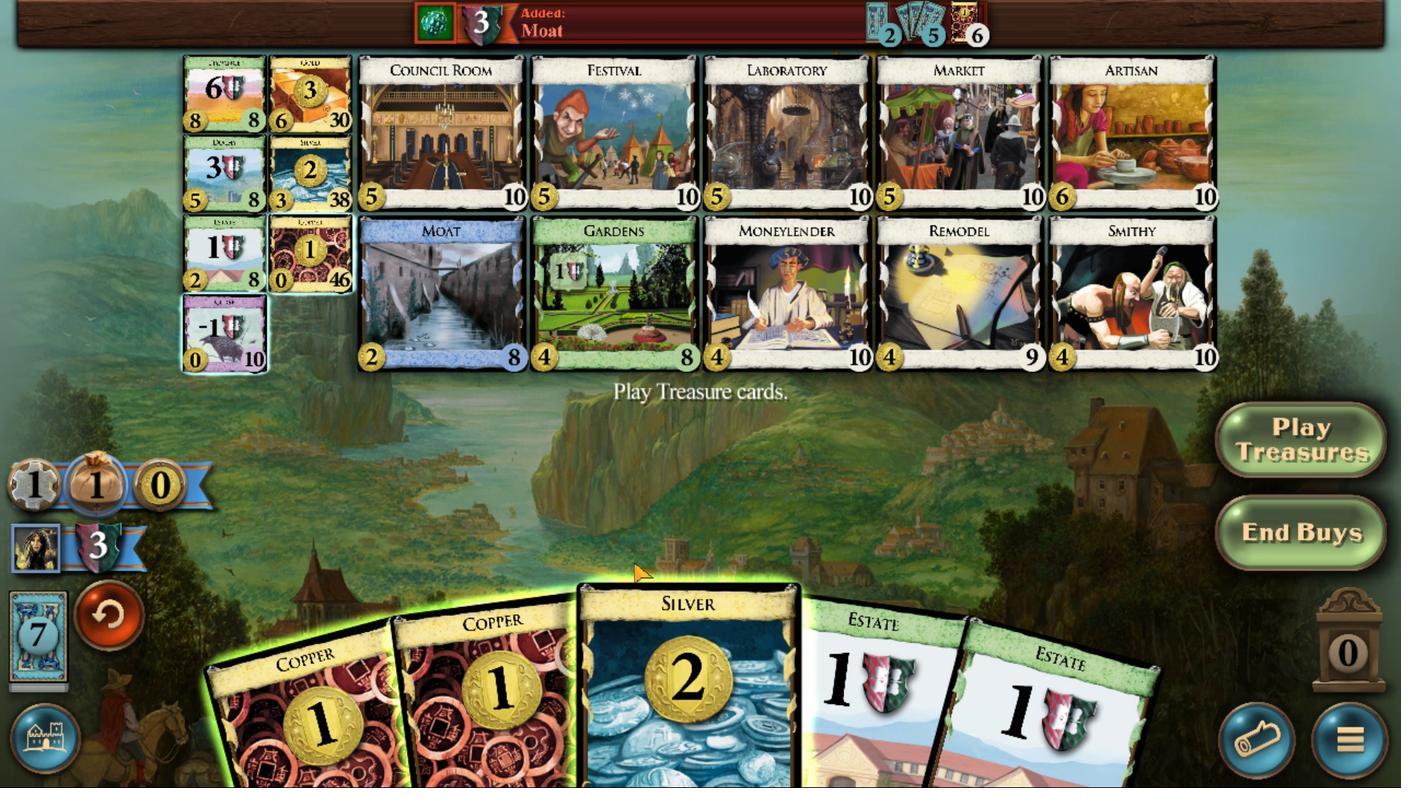 
Action: Mouse moved to (619, 491)
Screenshot: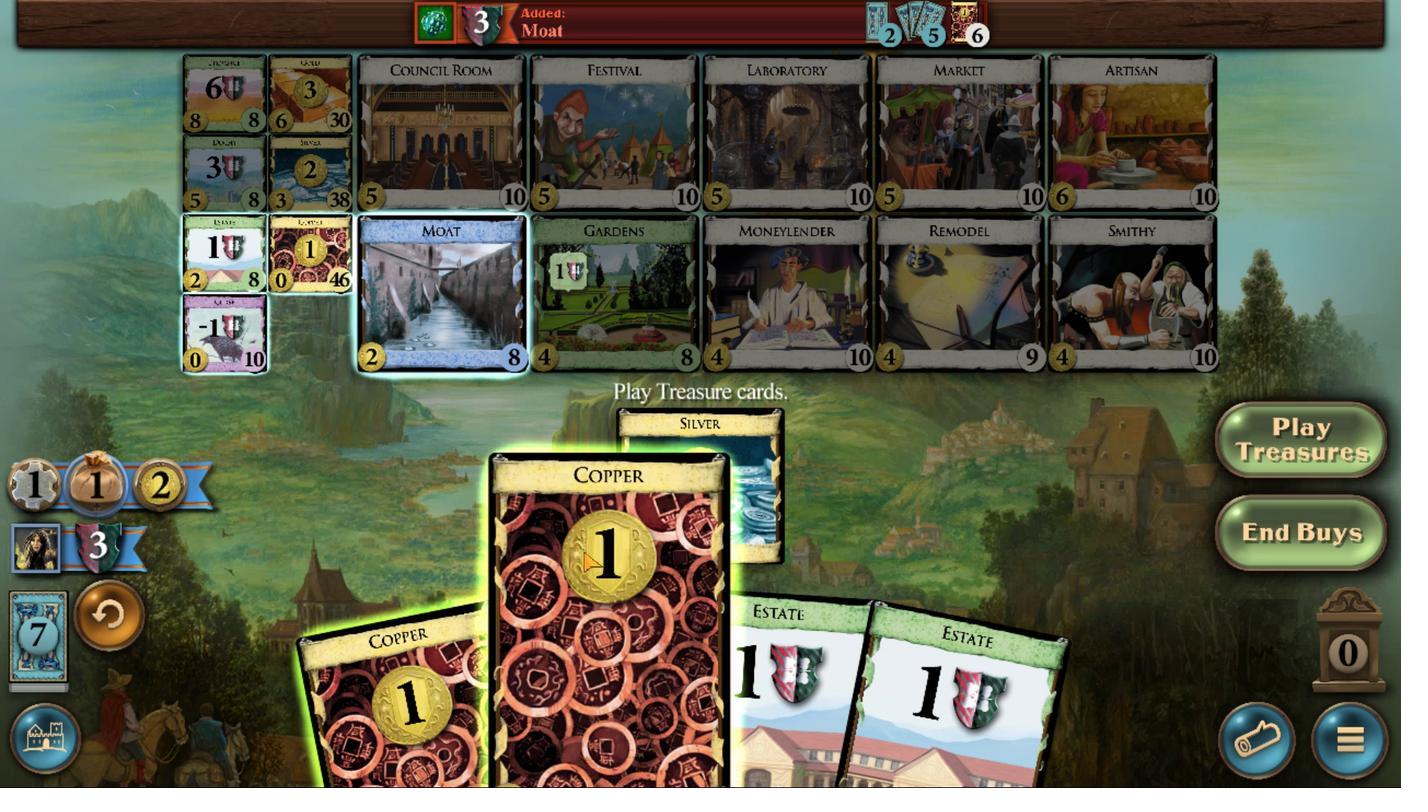 
Action: Mouse pressed left at (619, 491)
Screenshot: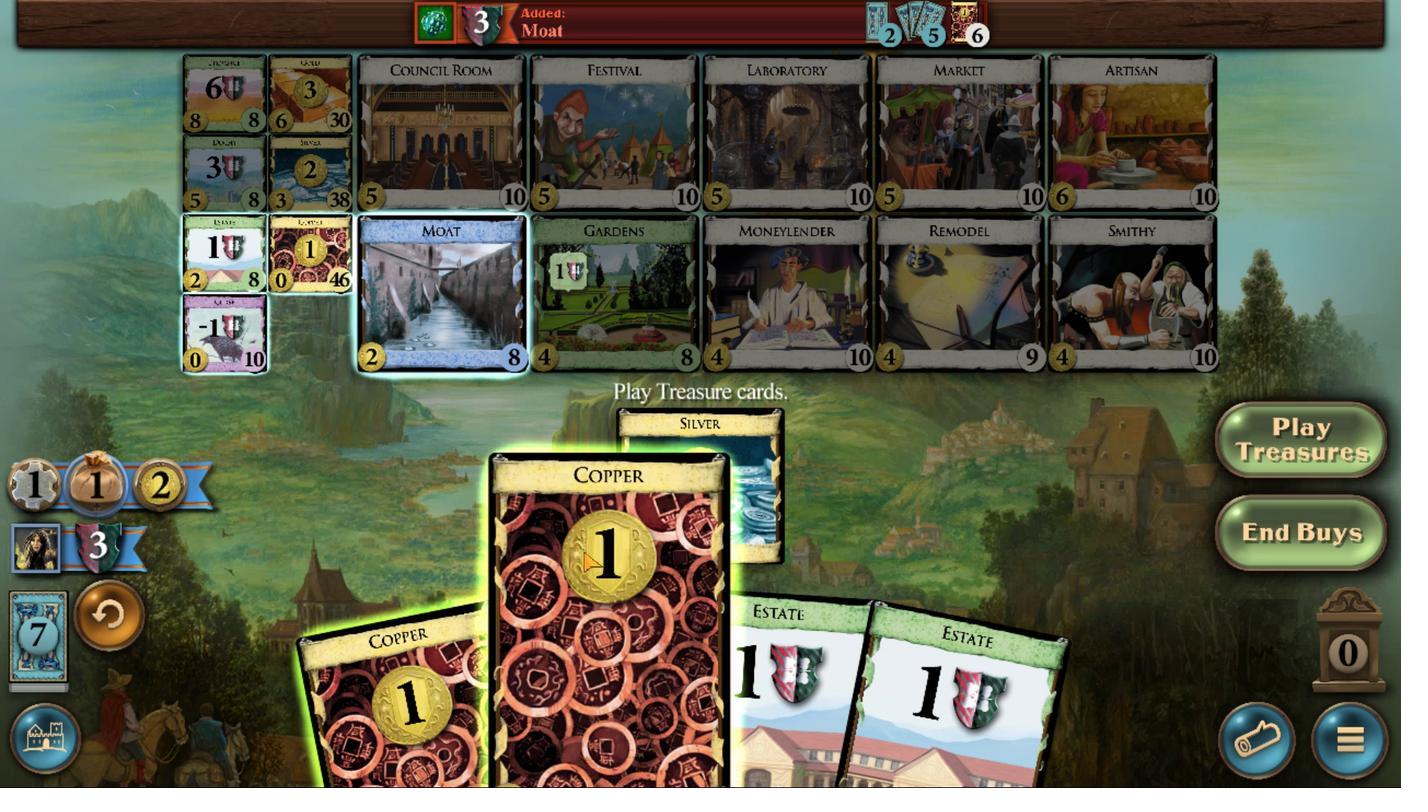 
Action: Mouse moved to (531, 359)
Screenshot: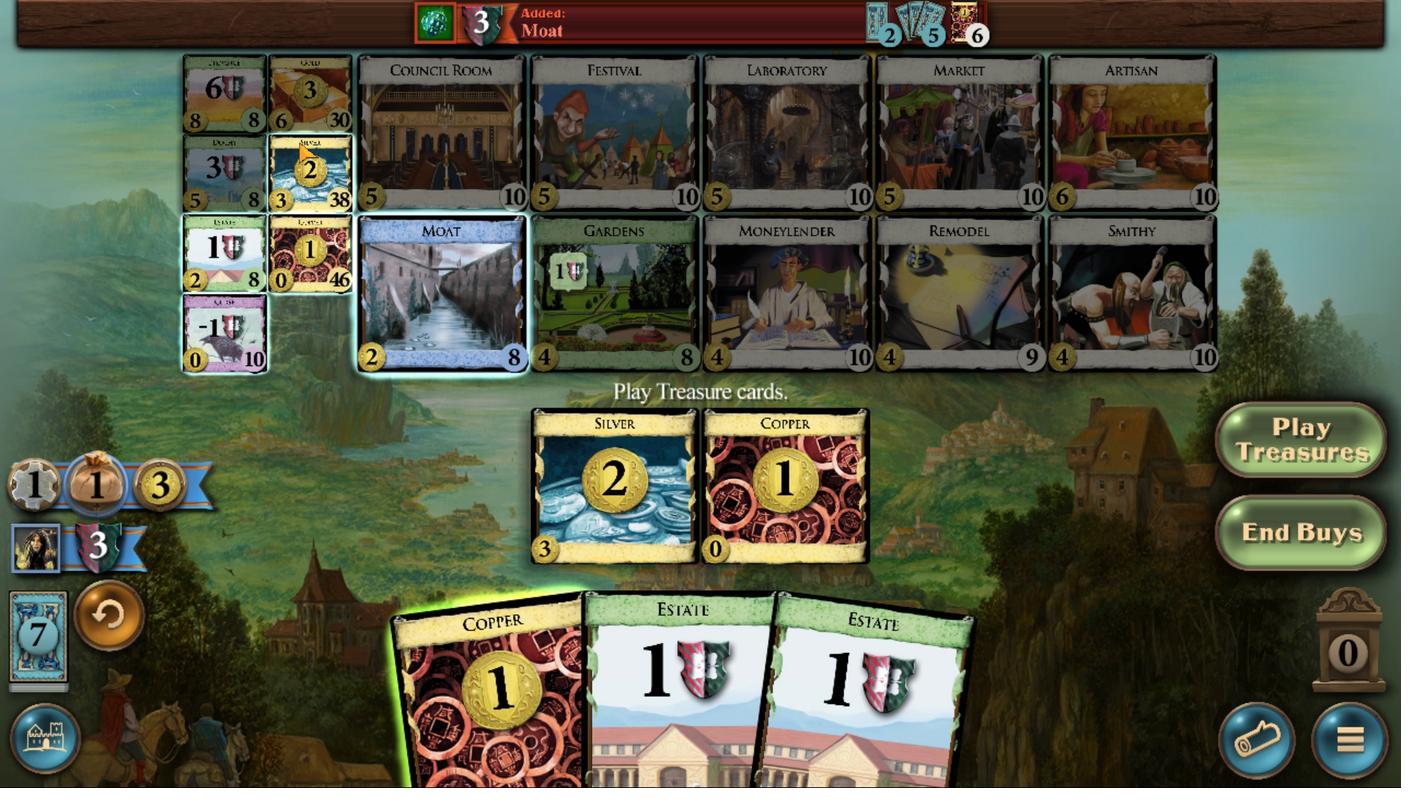 
Action: Mouse pressed left at (531, 359)
Screenshot: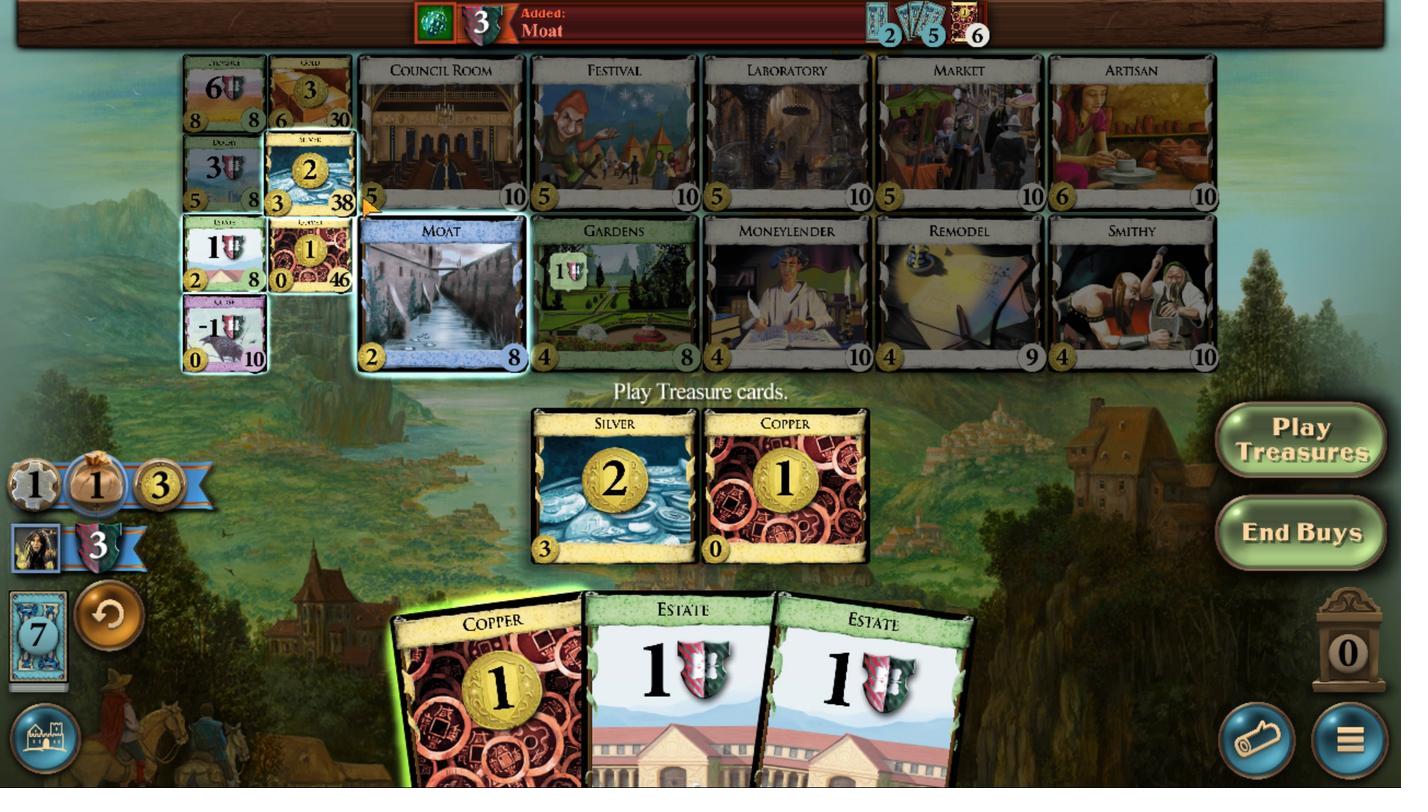 
Action: Mouse moved to (722, 485)
Screenshot: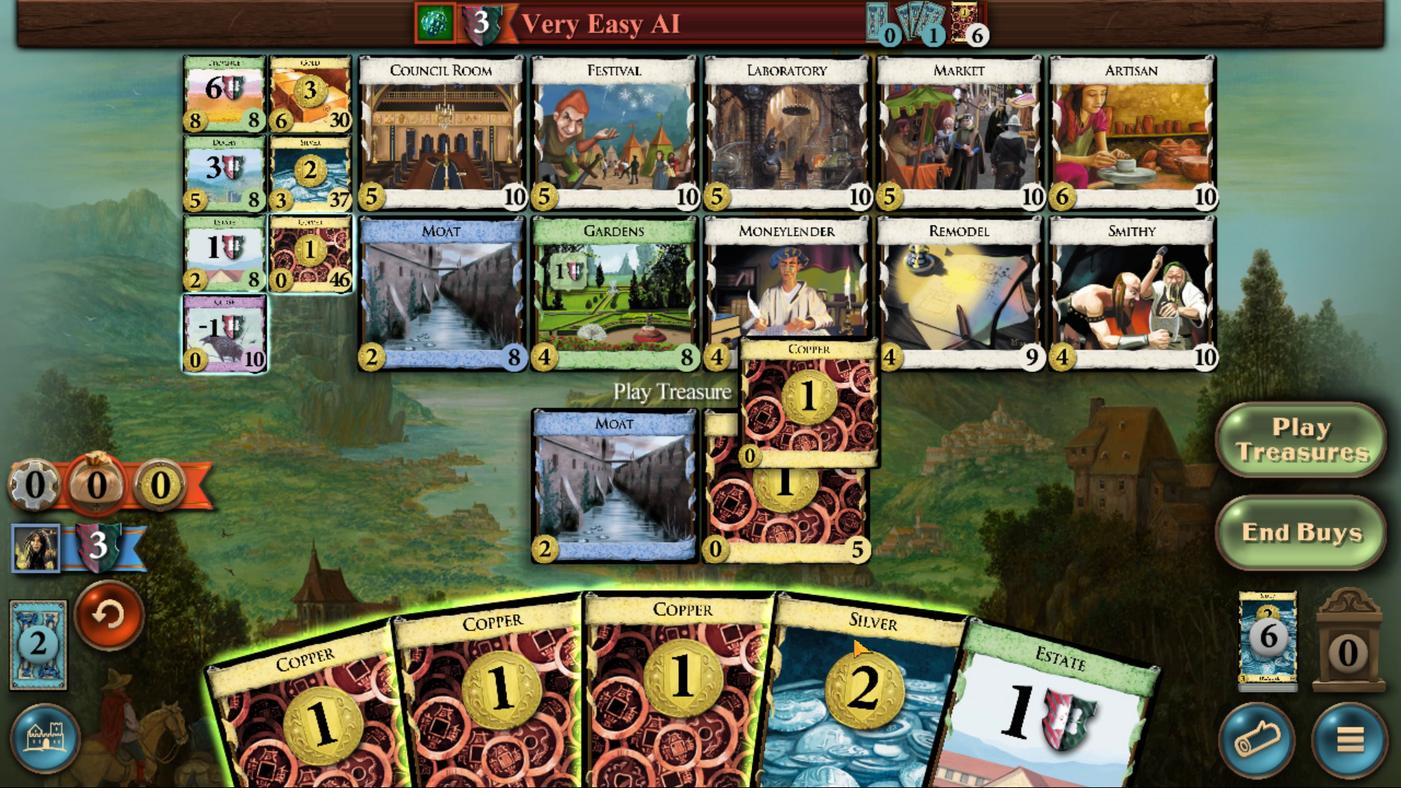 
Action: Mouse pressed left at (722, 485)
Screenshot: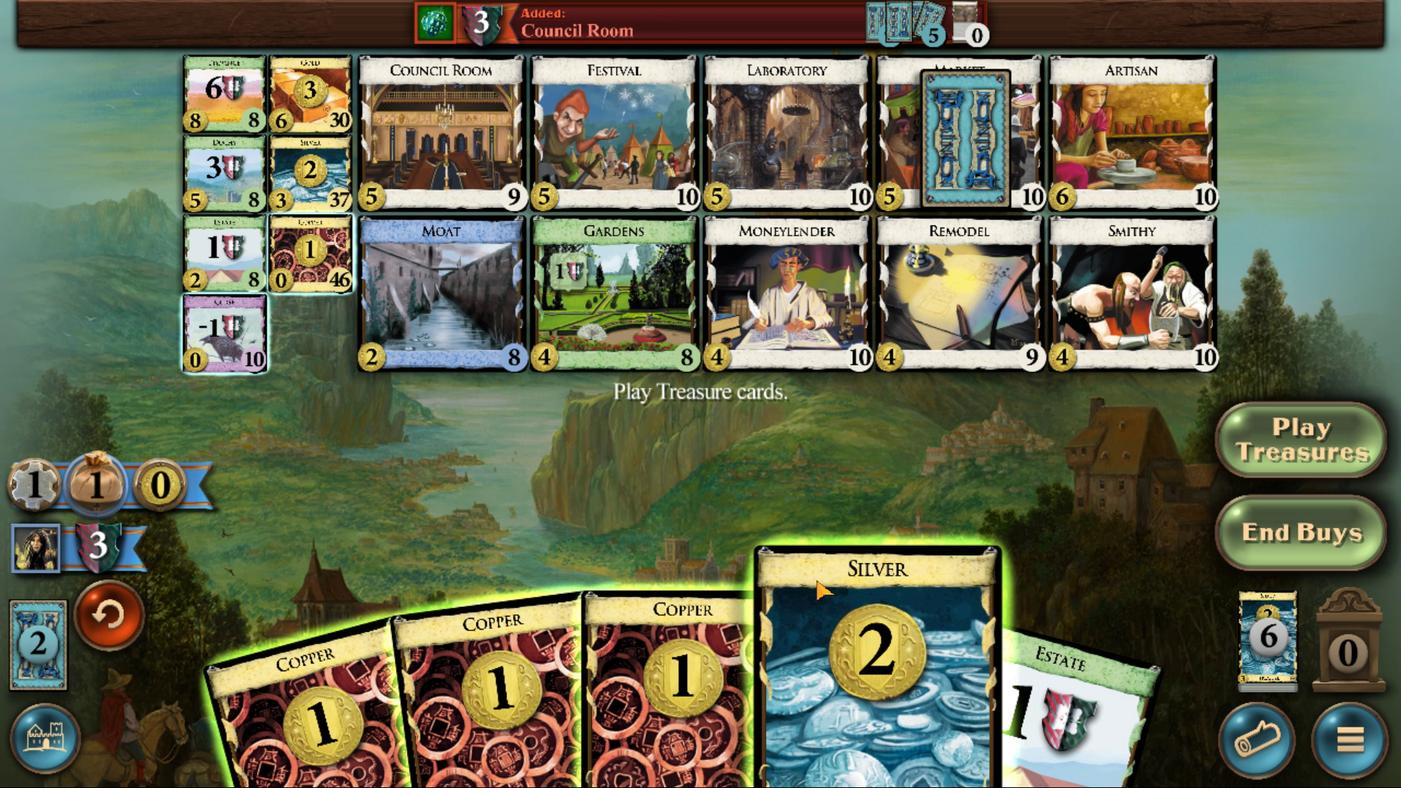 
Action: Mouse moved to (693, 485)
Screenshot: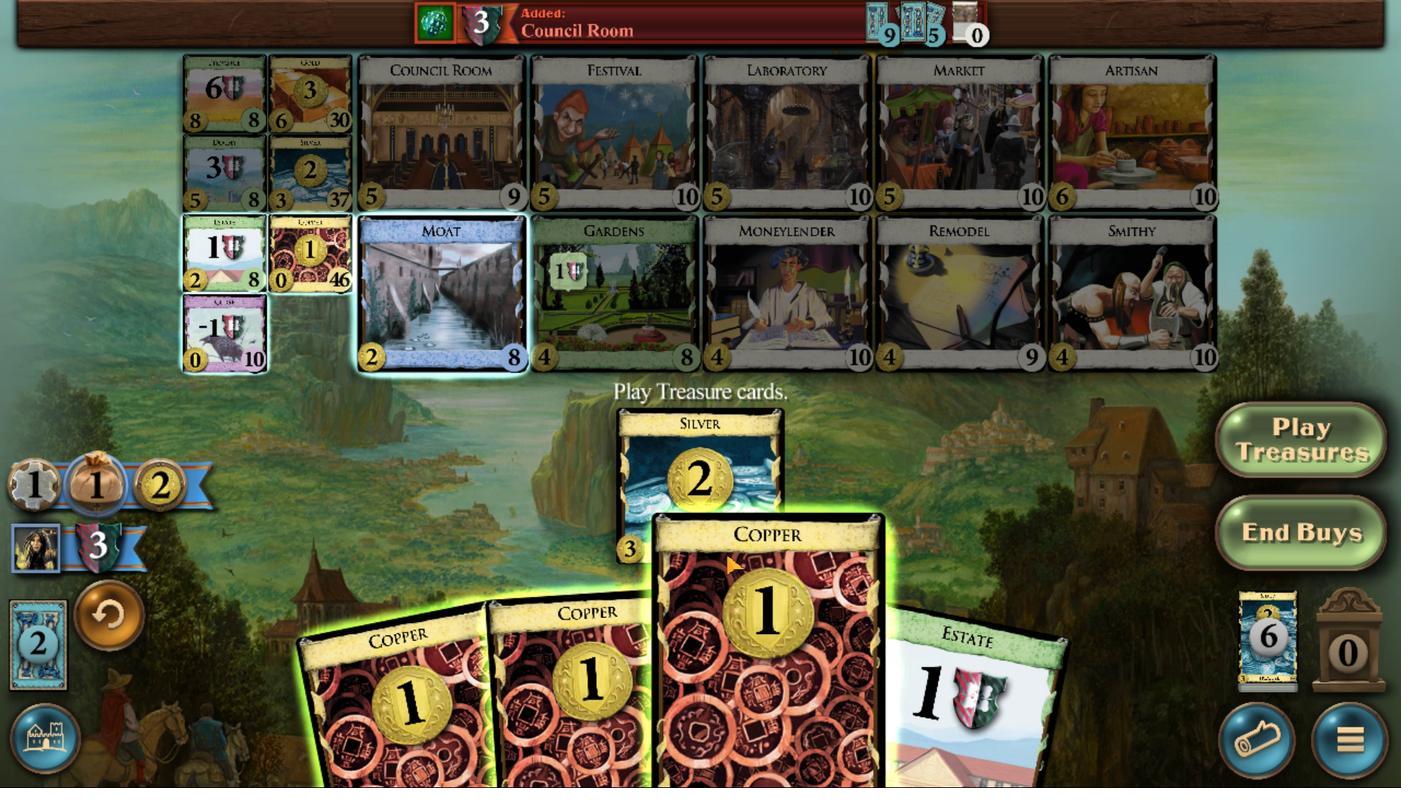 
Action: Mouse pressed left at (693, 485)
Screenshot: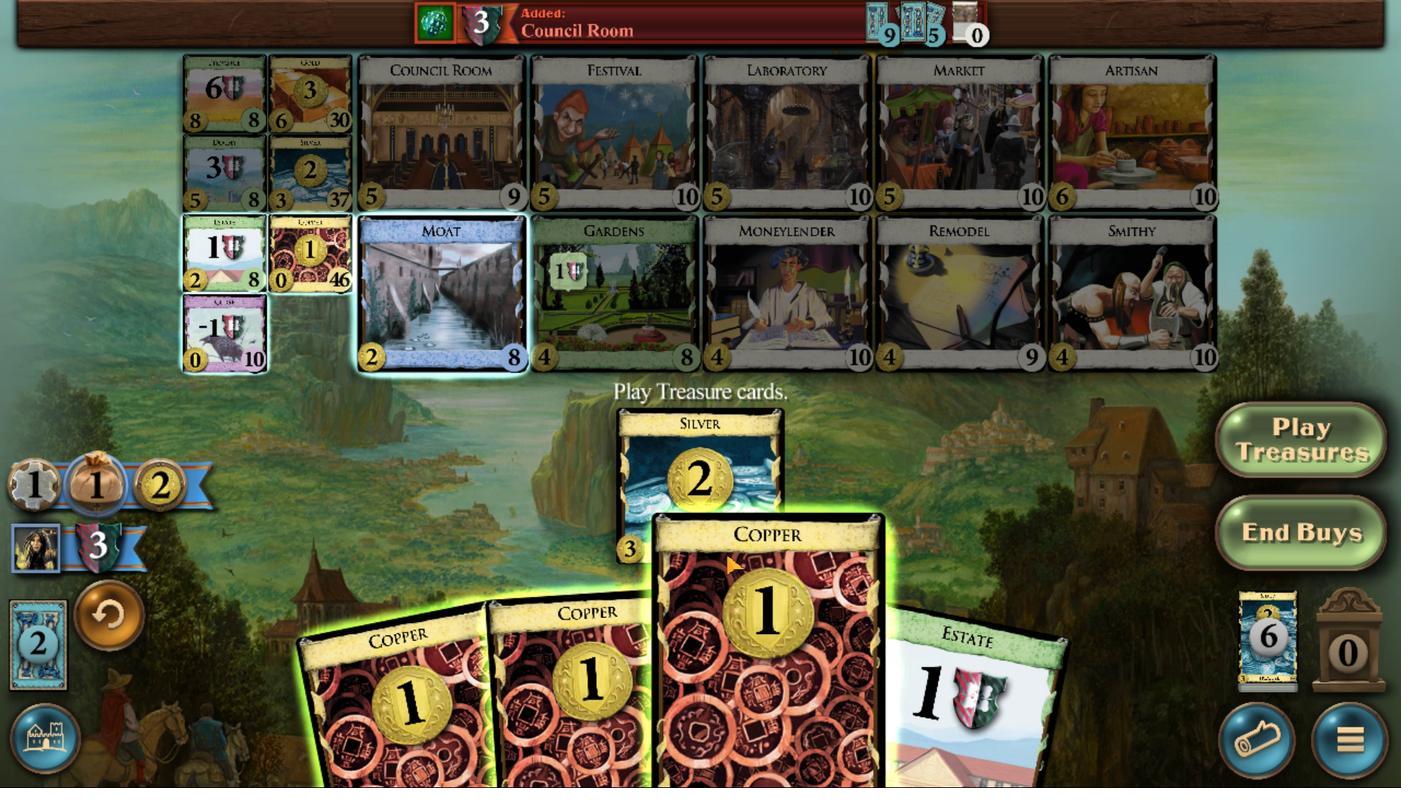 
Action: Mouse moved to (666, 484)
Screenshot: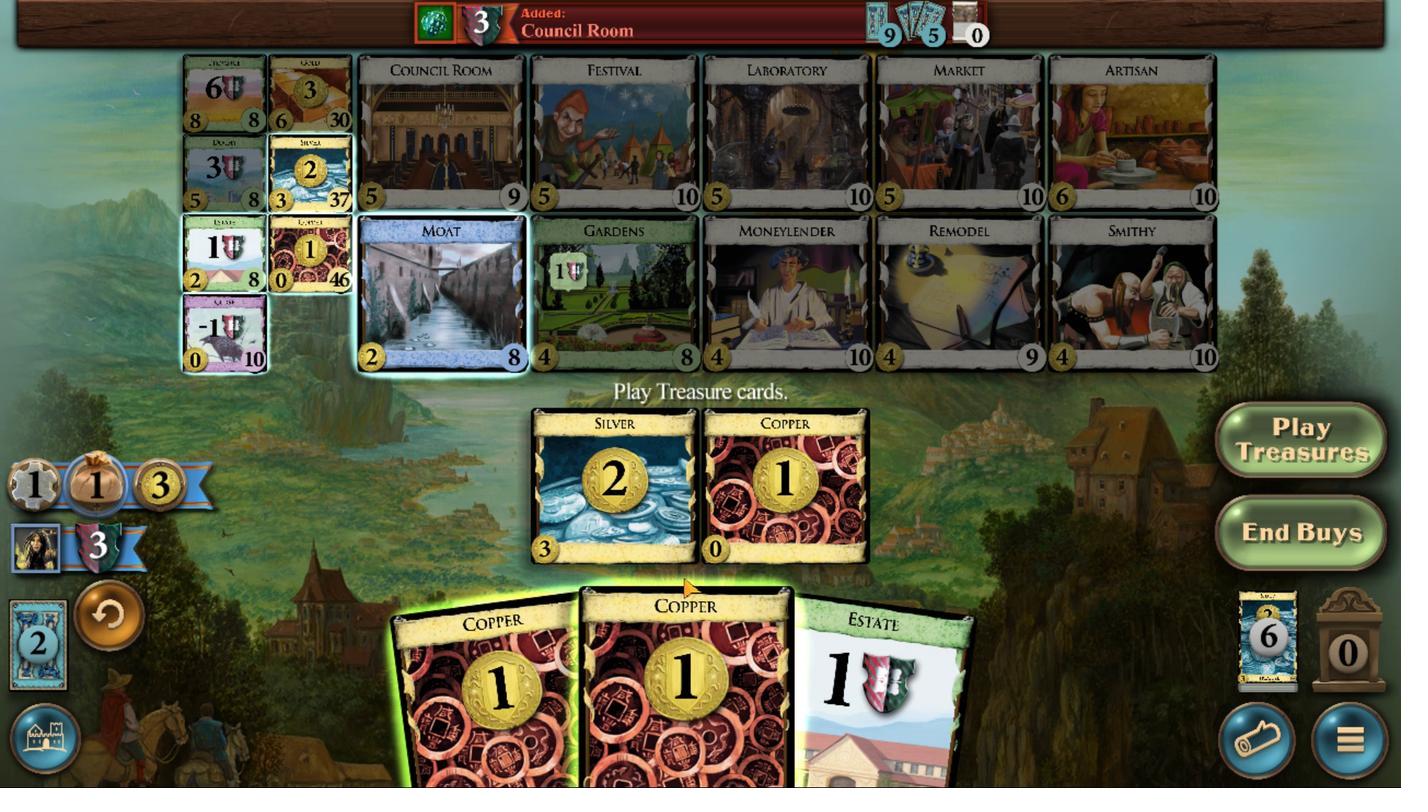 
Action: Mouse pressed left at (666, 484)
Screenshot: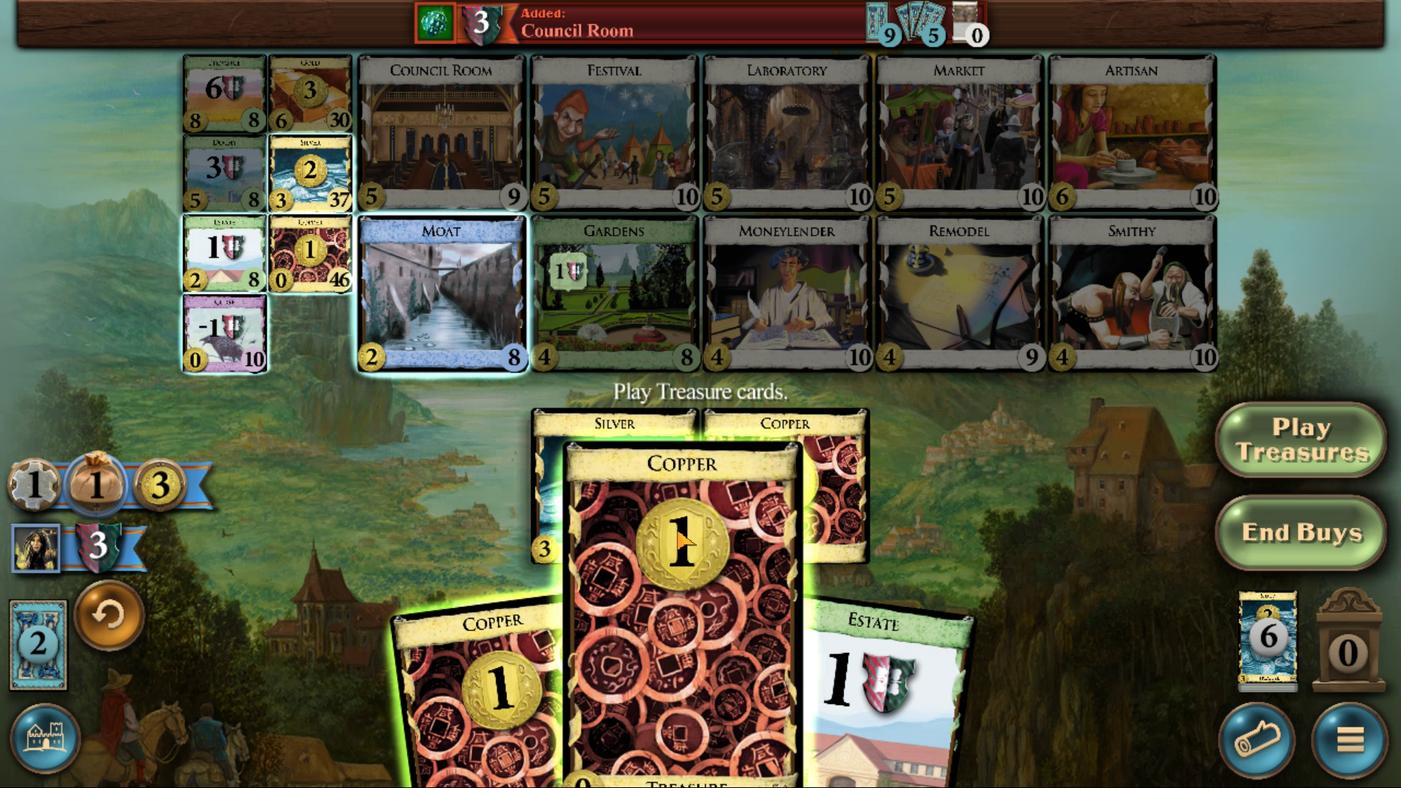 
Action: Mouse moved to (626, 486)
Screenshot: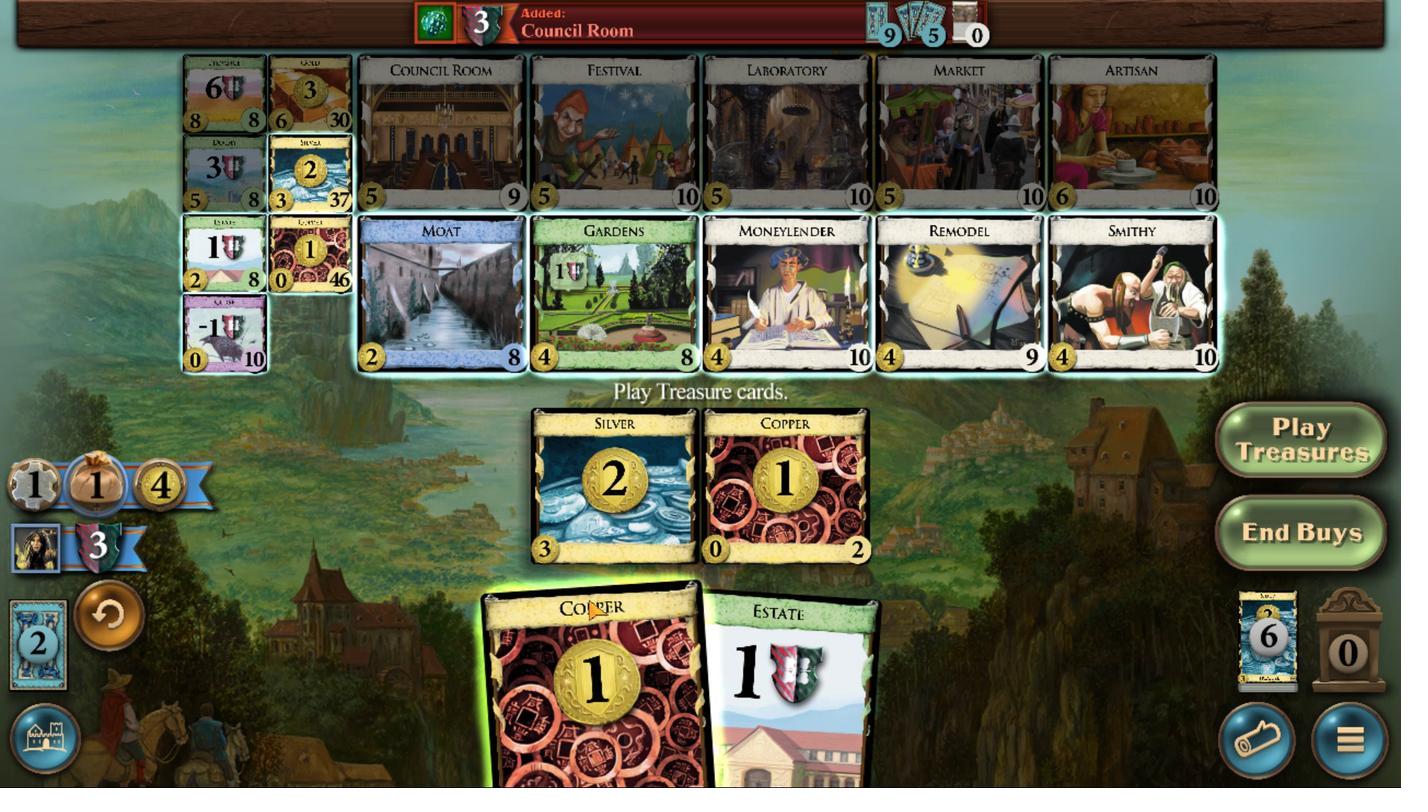 
Action: Mouse pressed left at (626, 486)
Screenshot: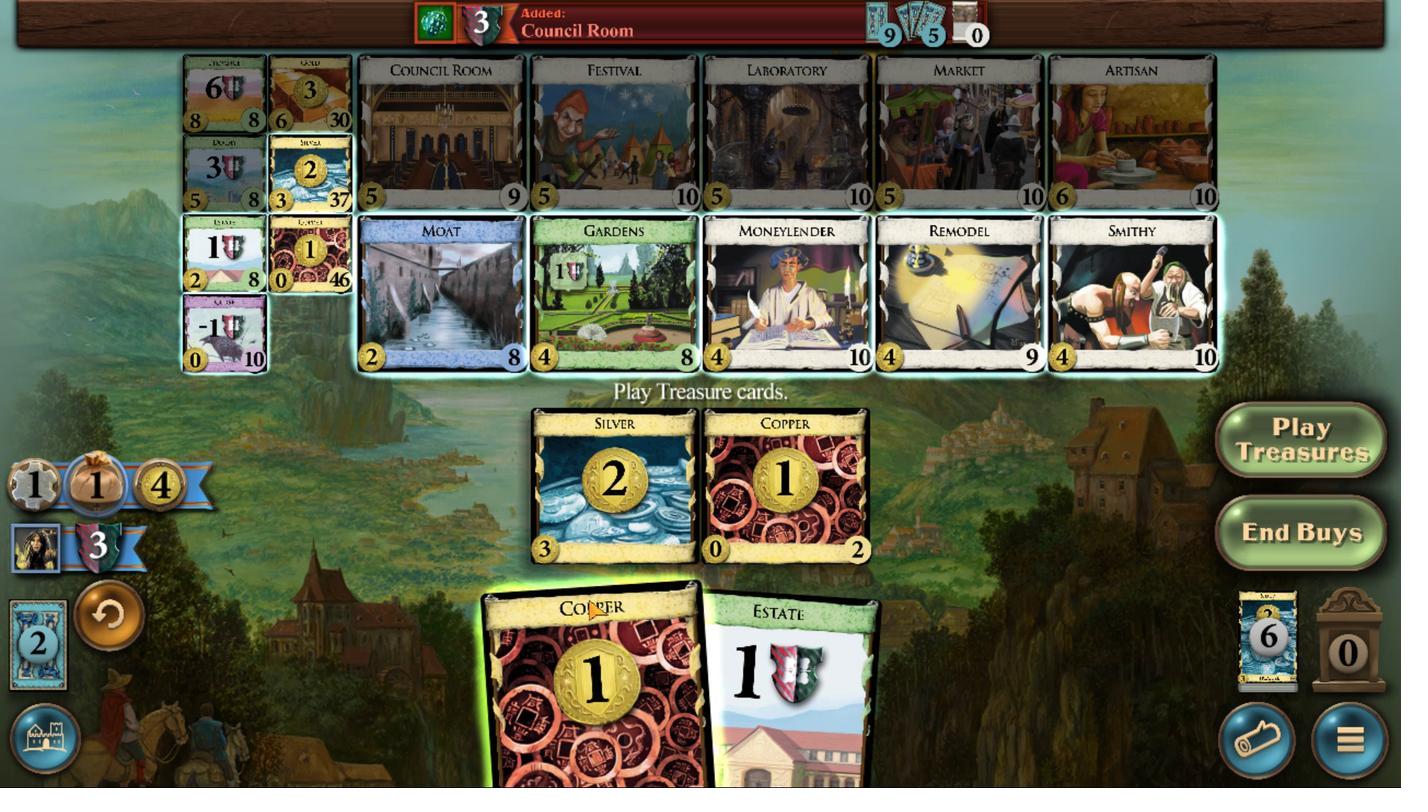 
Action: Mouse moved to (502, 361)
Screenshot: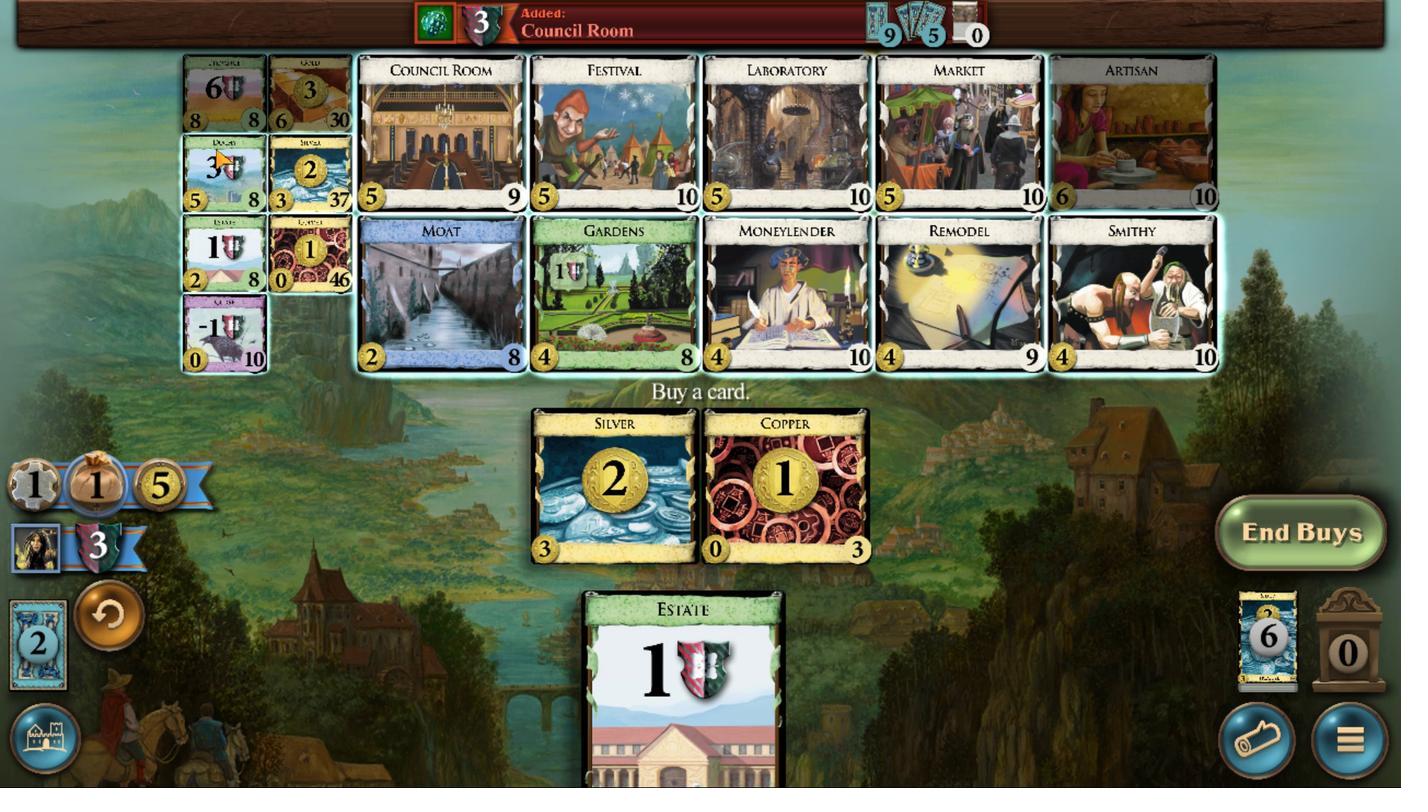 
Action: Mouse pressed left at (502, 361)
Screenshot: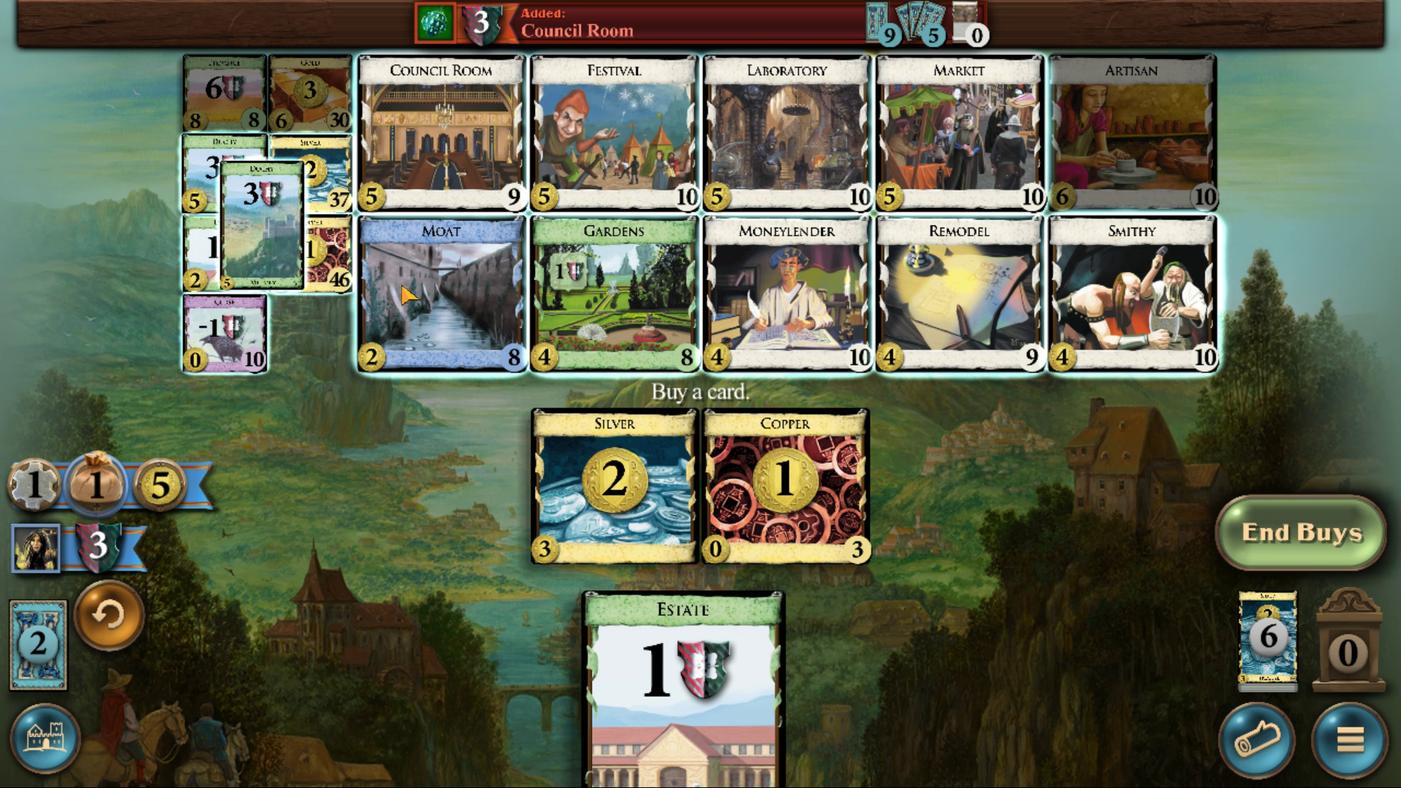 
Action: Mouse moved to (677, 483)
Screenshot: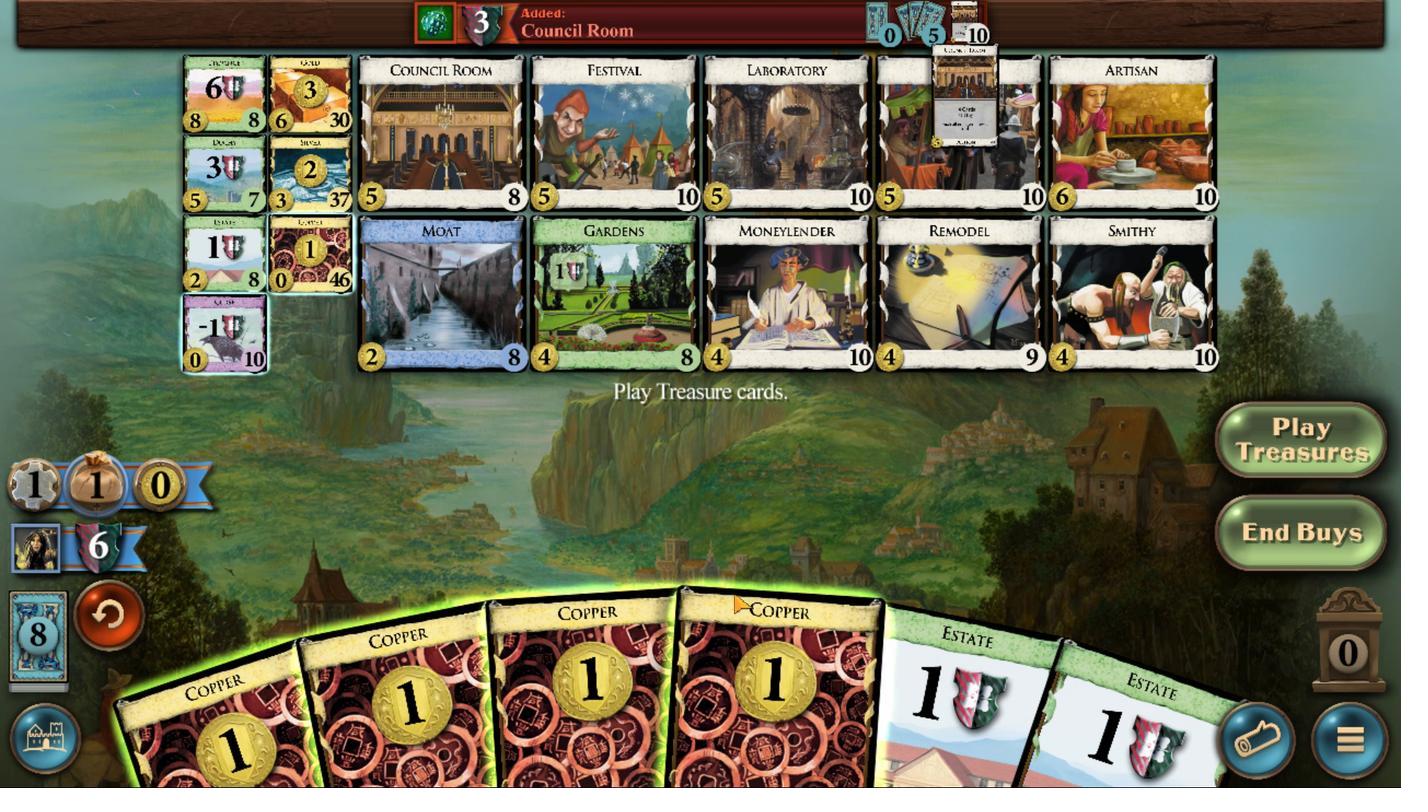 
Action: Mouse pressed left at (677, 483)
Screenshot: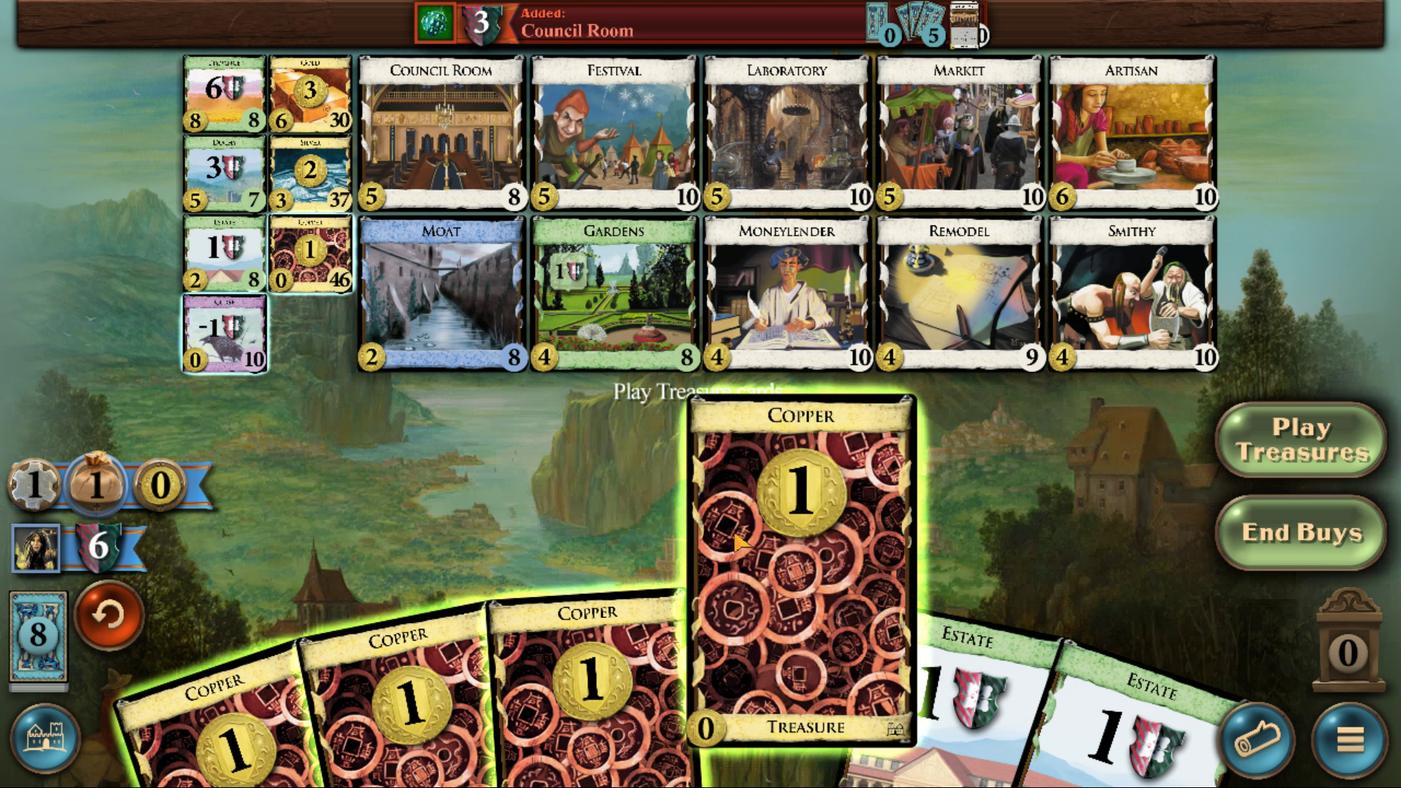 
Action: Mouse moved to (654, 488)
Screenshot: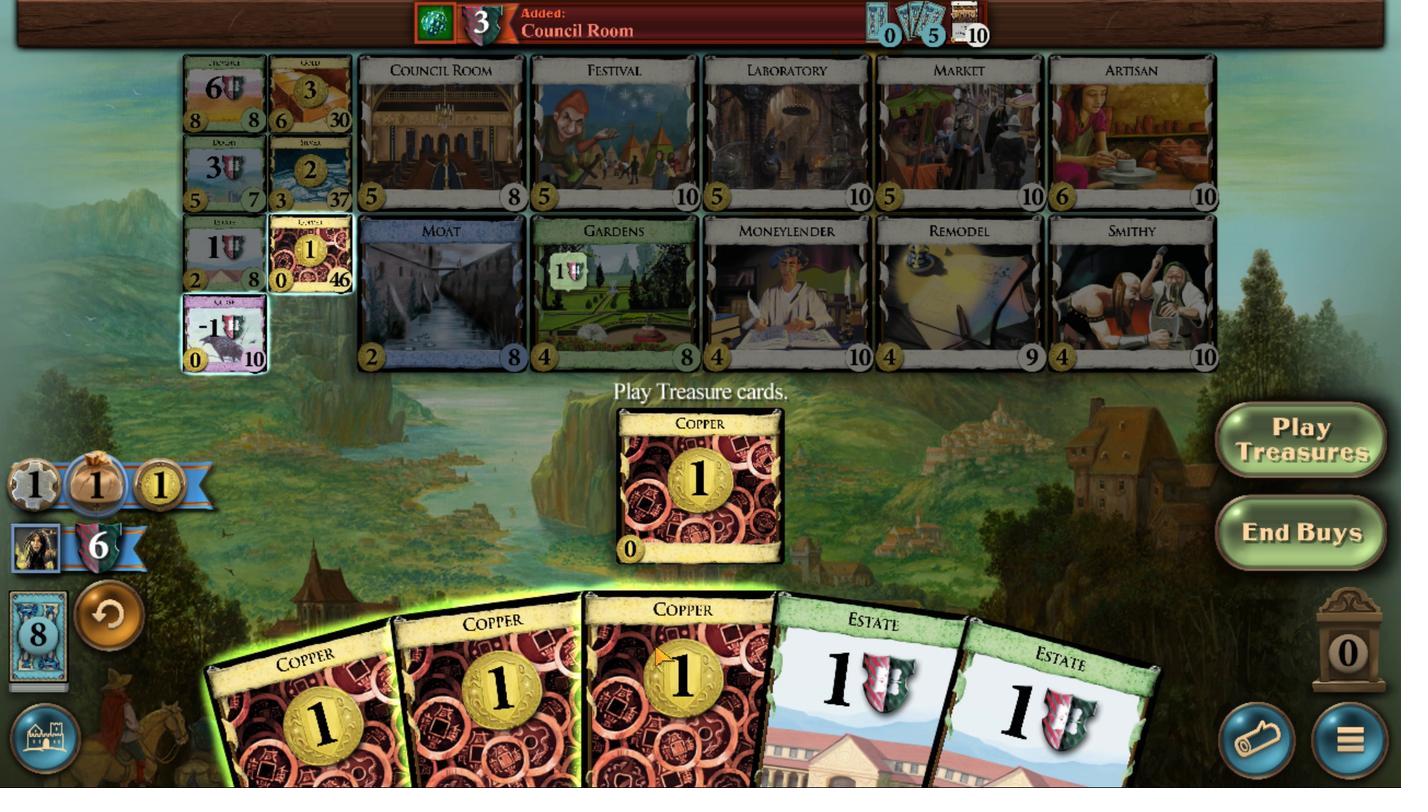 
Action: Mouse pressed left at (654, 488)
Screenshot: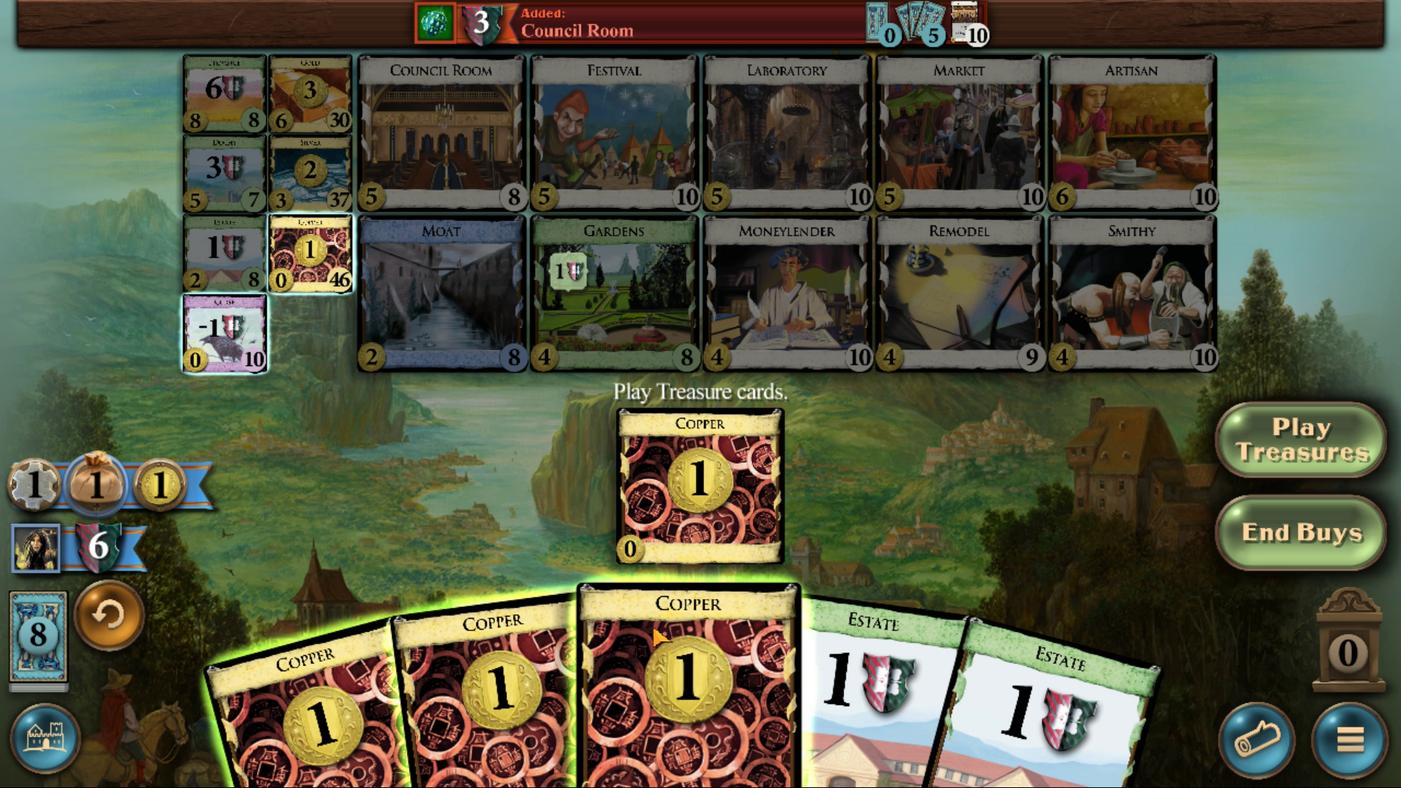 
Action: Mouse moved to (620, 485)
Screenshot: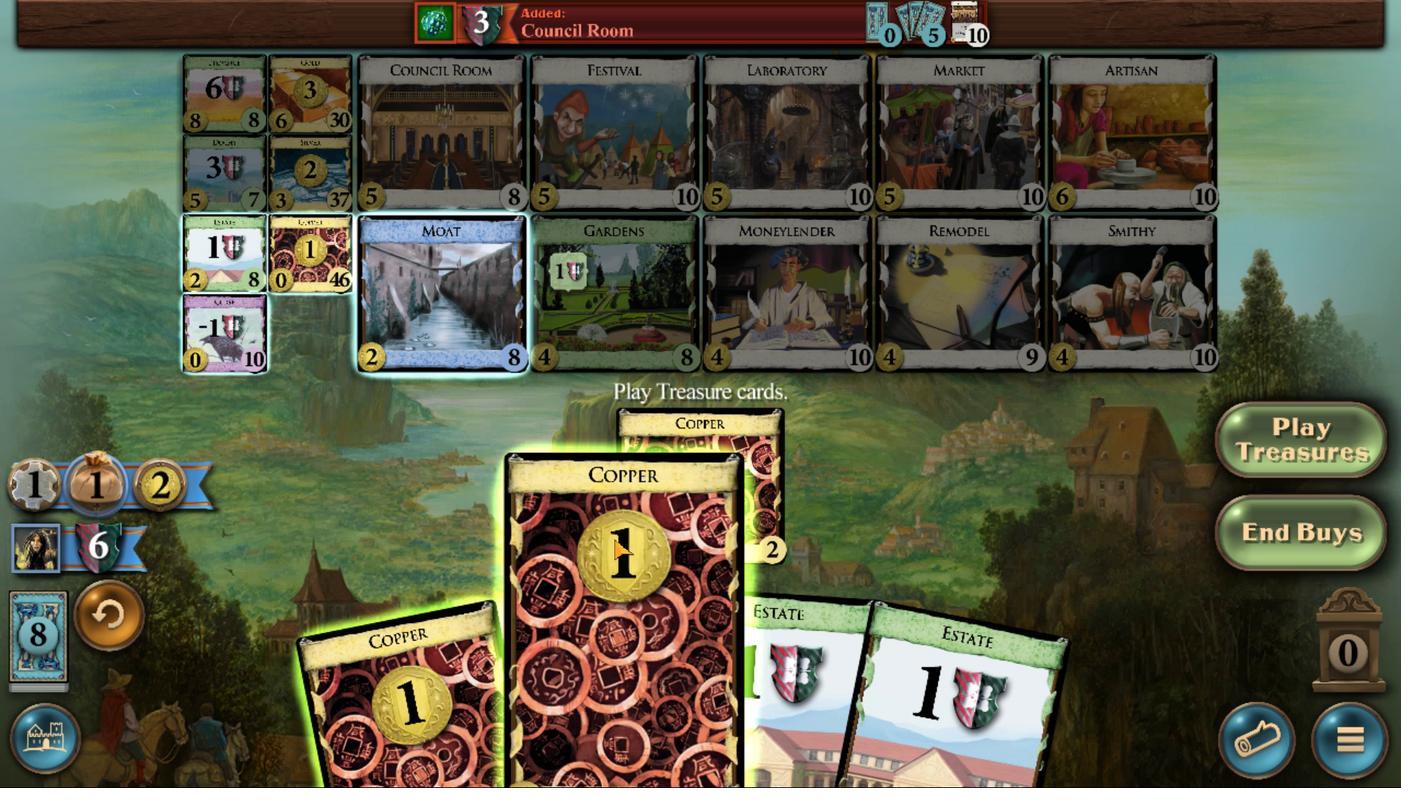 
Action: Mouse pressed left at (620, 485)
Screenshot: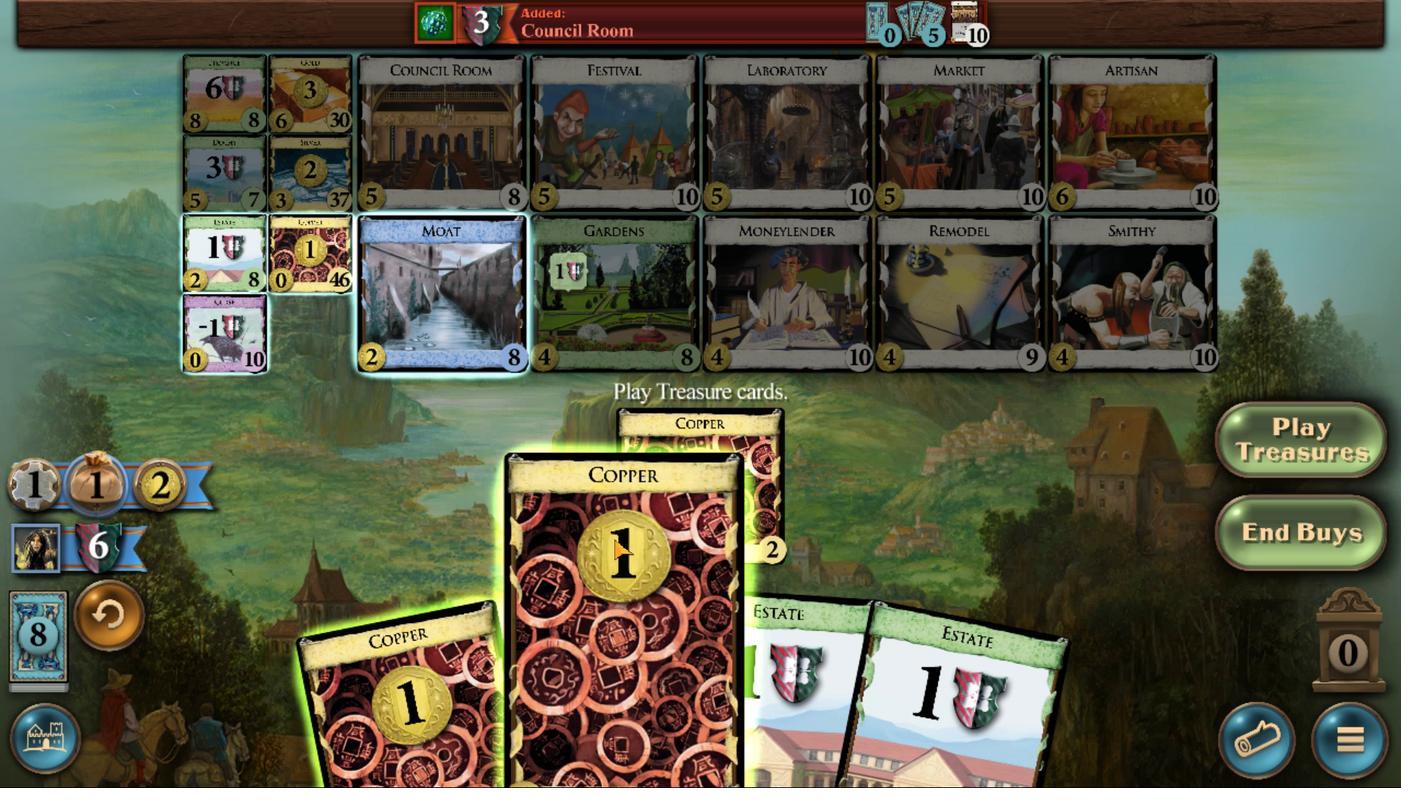 
Action: Mouse moved to (531, 359)
Screenshot: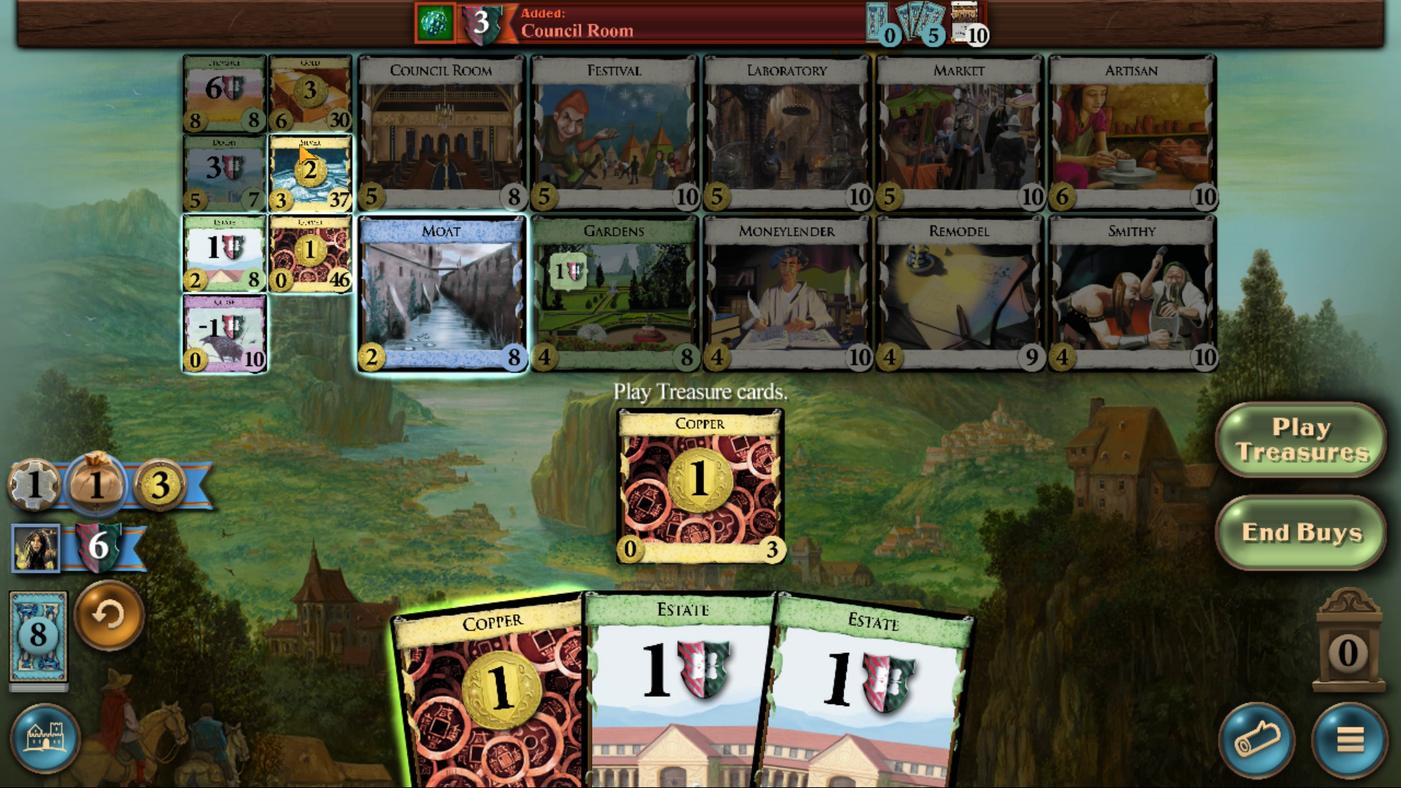 
Action: Mouse pressed left at (531, 359)
Screenshot: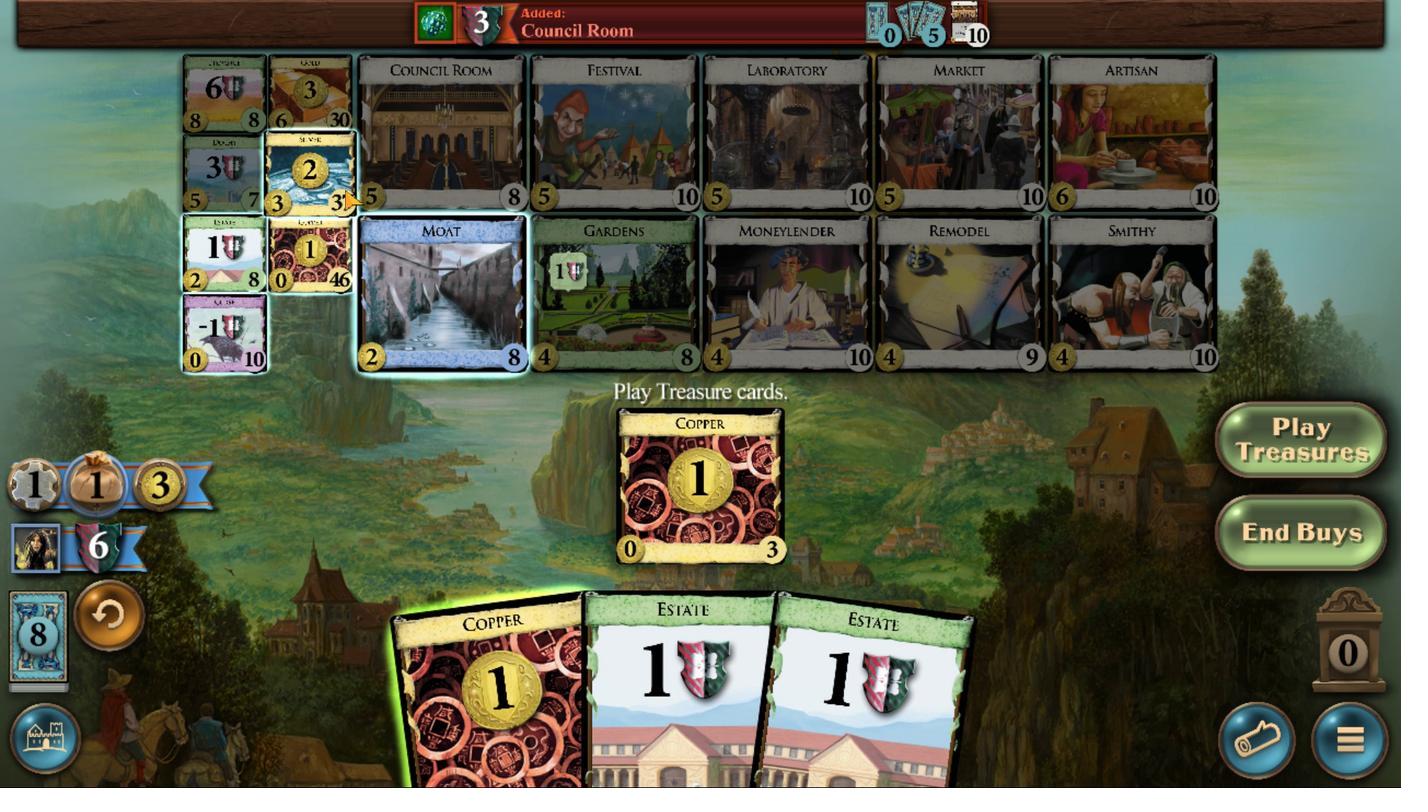 
Action: Mouse moved to (712, 482)
Screenshot: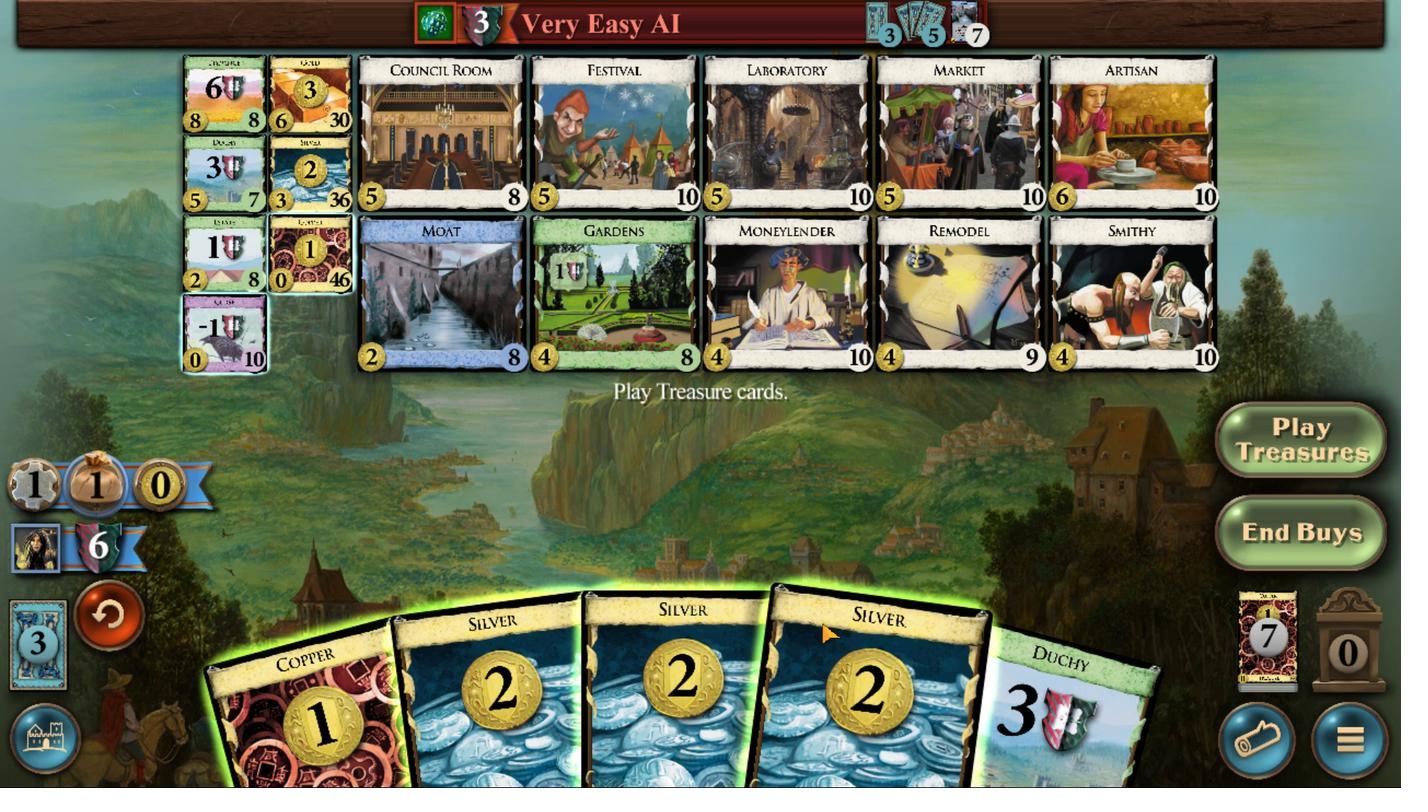 
Action: Mouse pressed left at (712, 482)
Screenshot: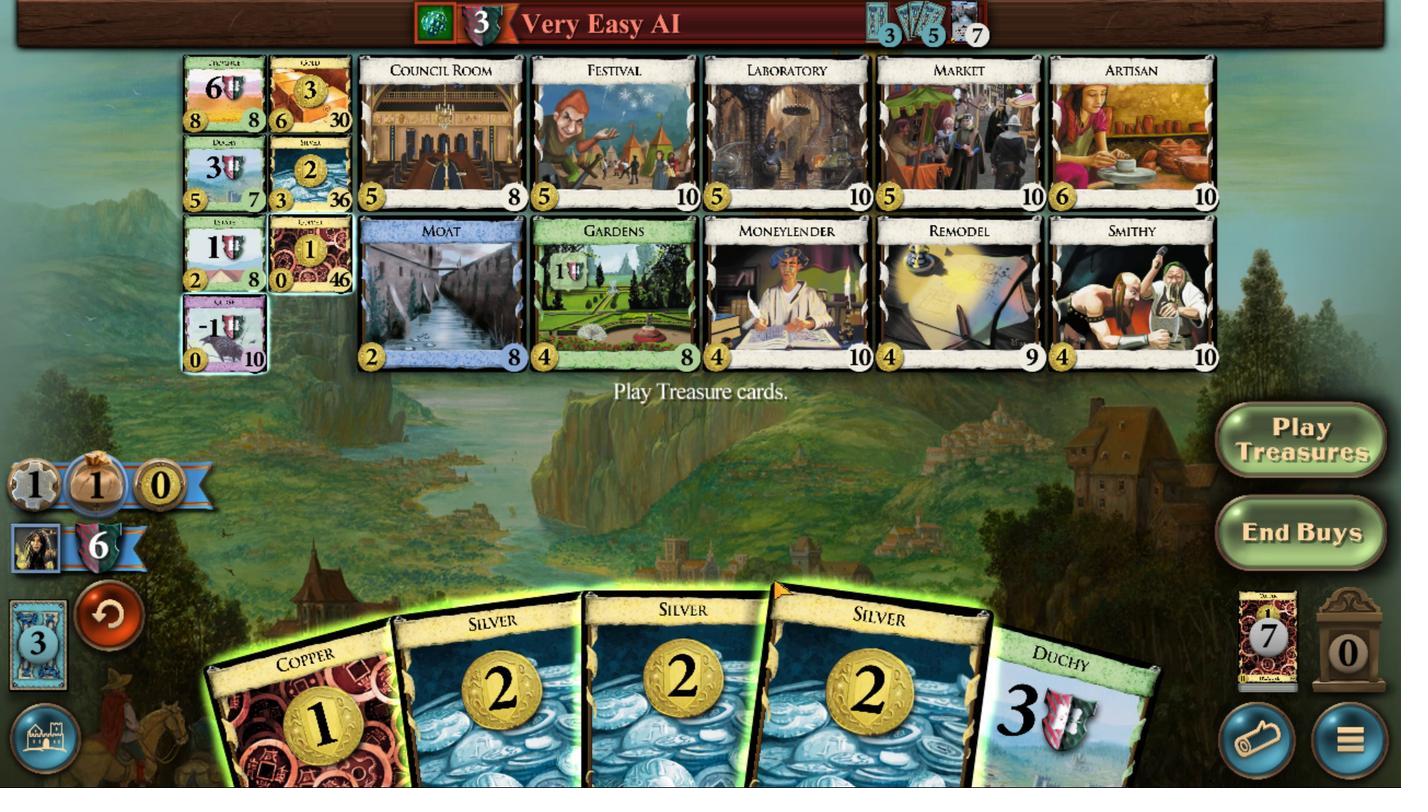 
Action: Mouse moved to (691, 485)
Screenshot: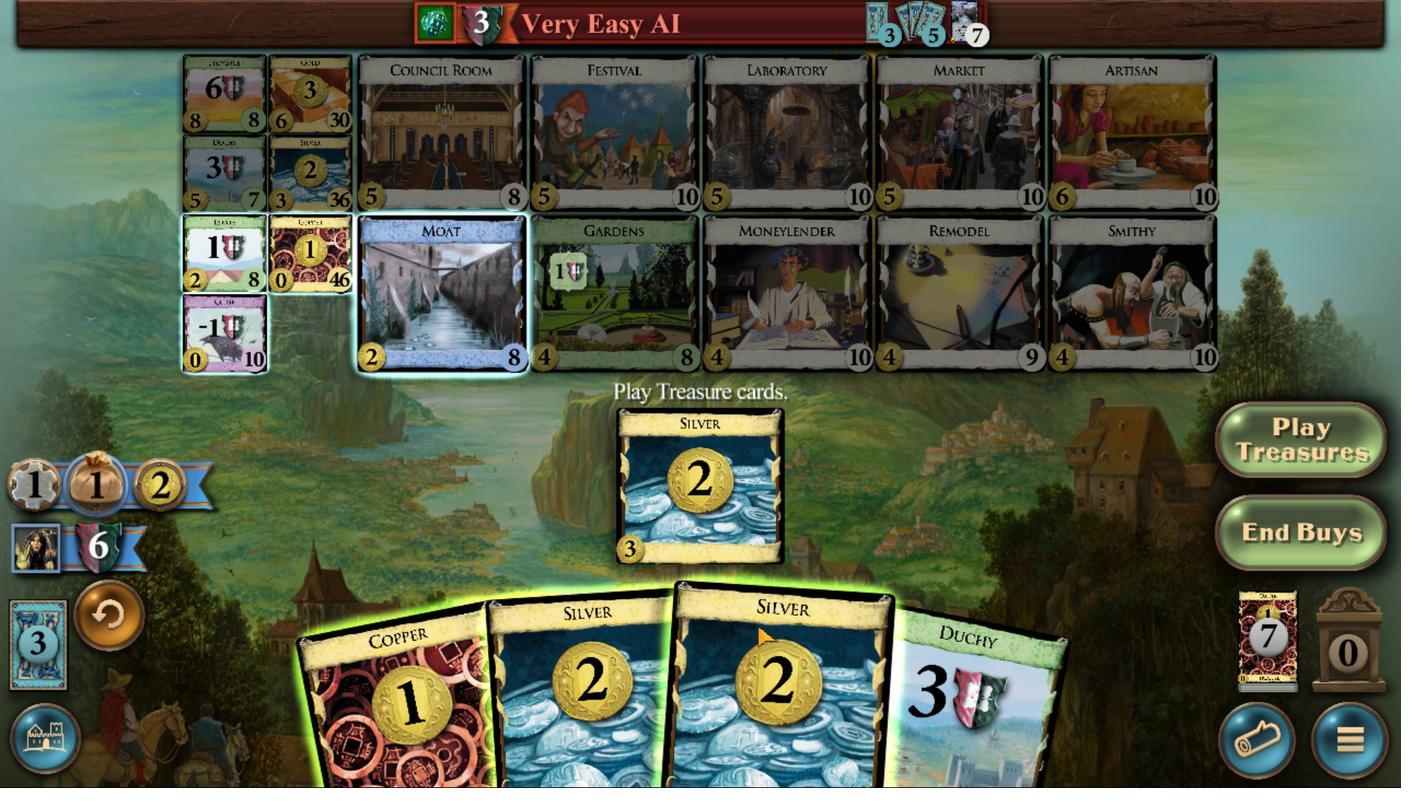 
Action: Mouse pressed left at (691, 485)
Screenshot: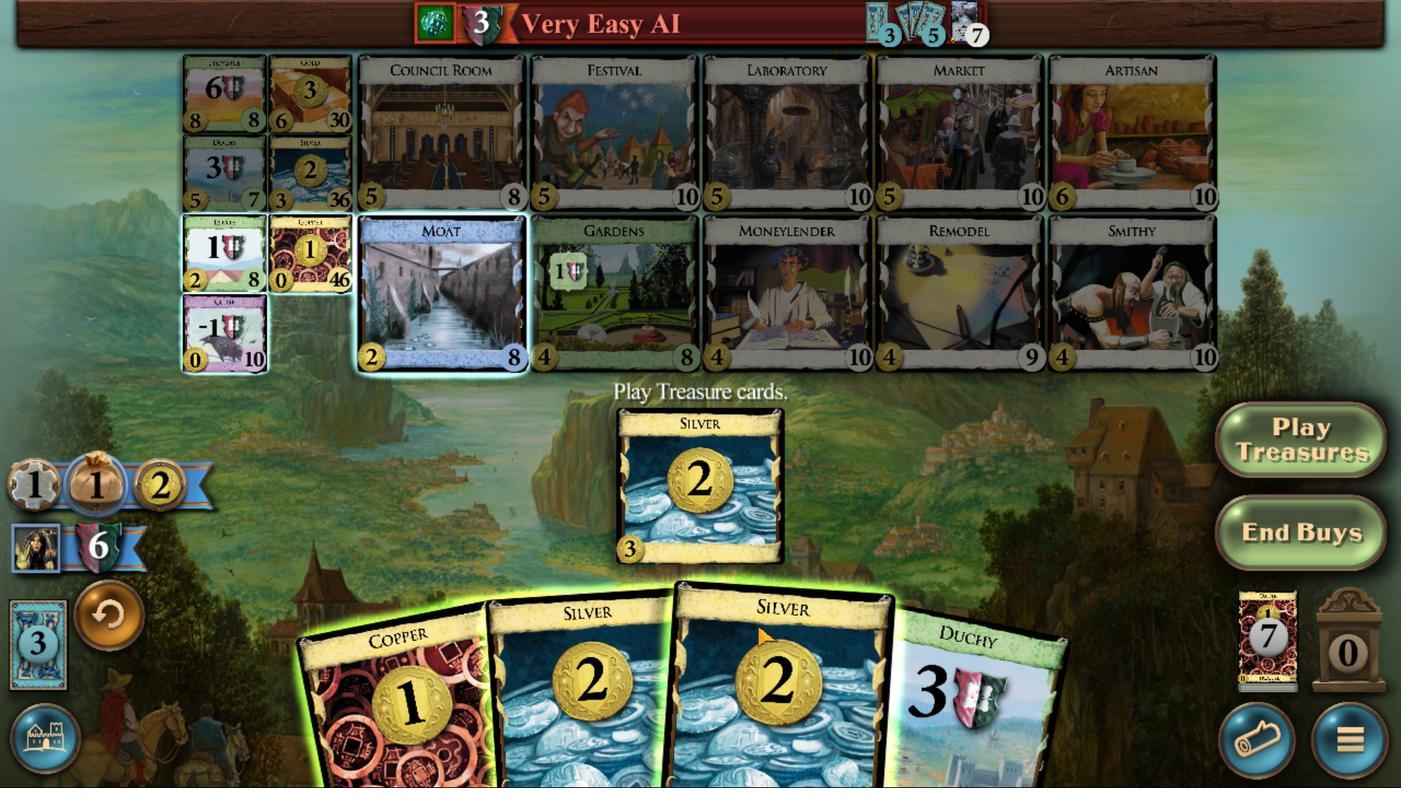 
Action: Mouse moved to (664, 482)
Screenshot: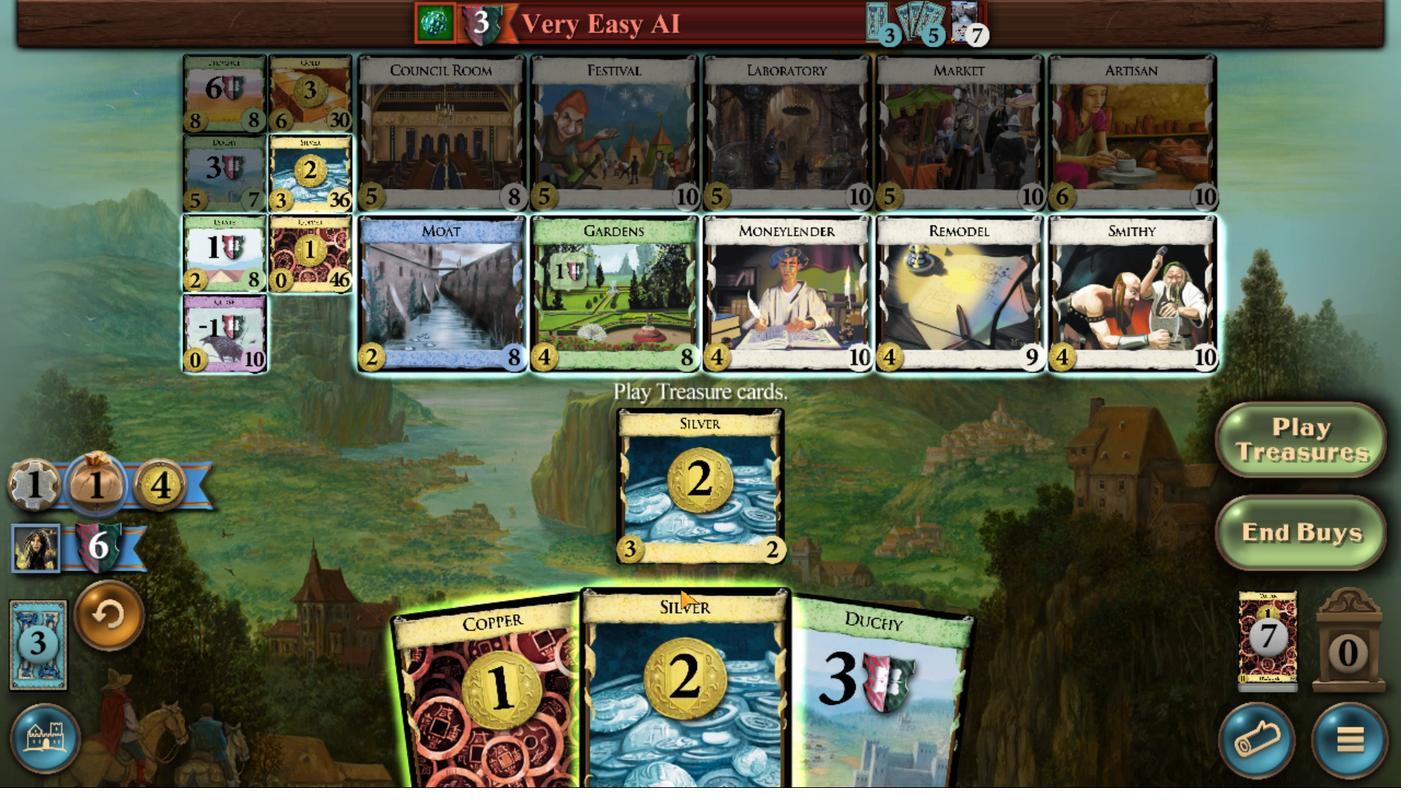 
Action: Mouse pressed left at (664, 482)
Screenshot: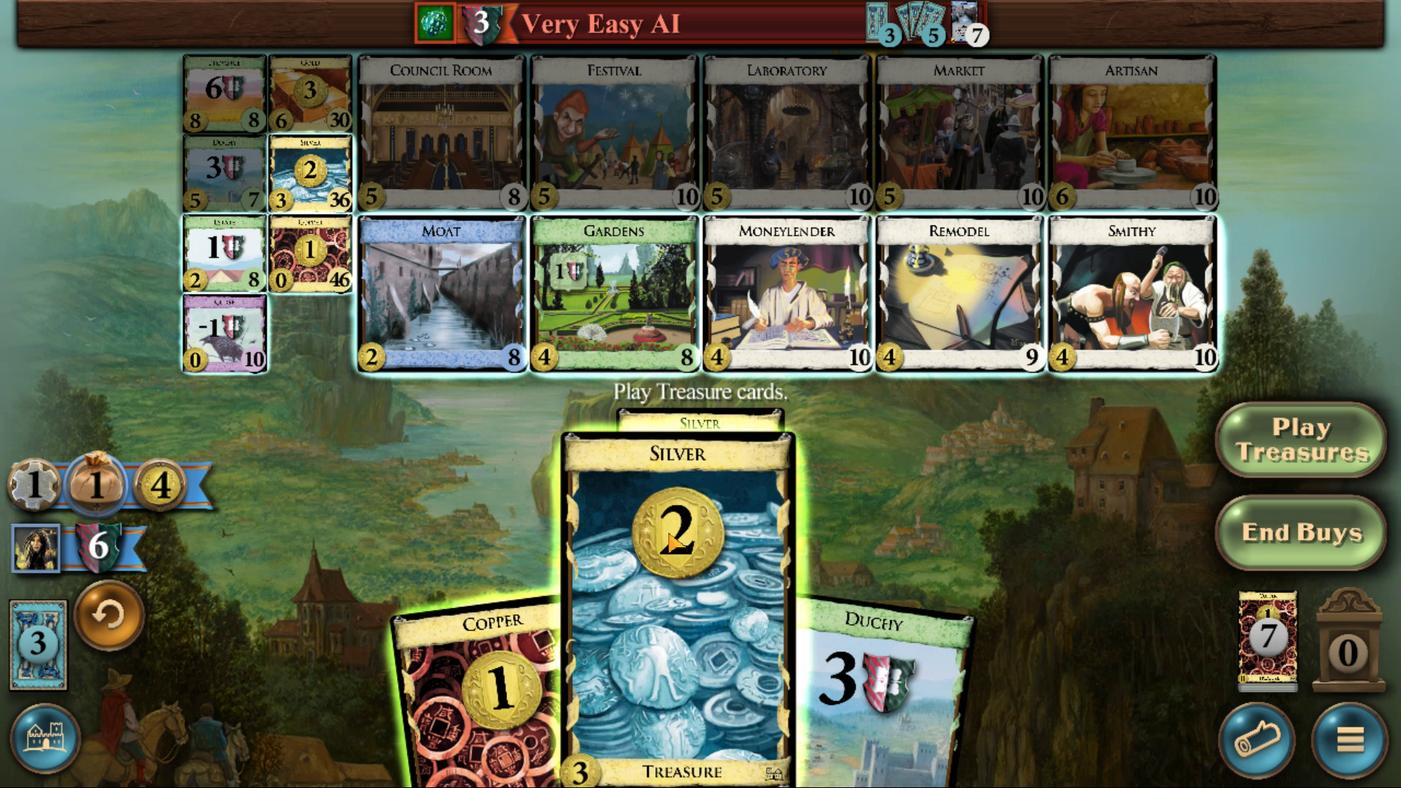 
Action: Mouse moved to (529, 338)
Screenshot: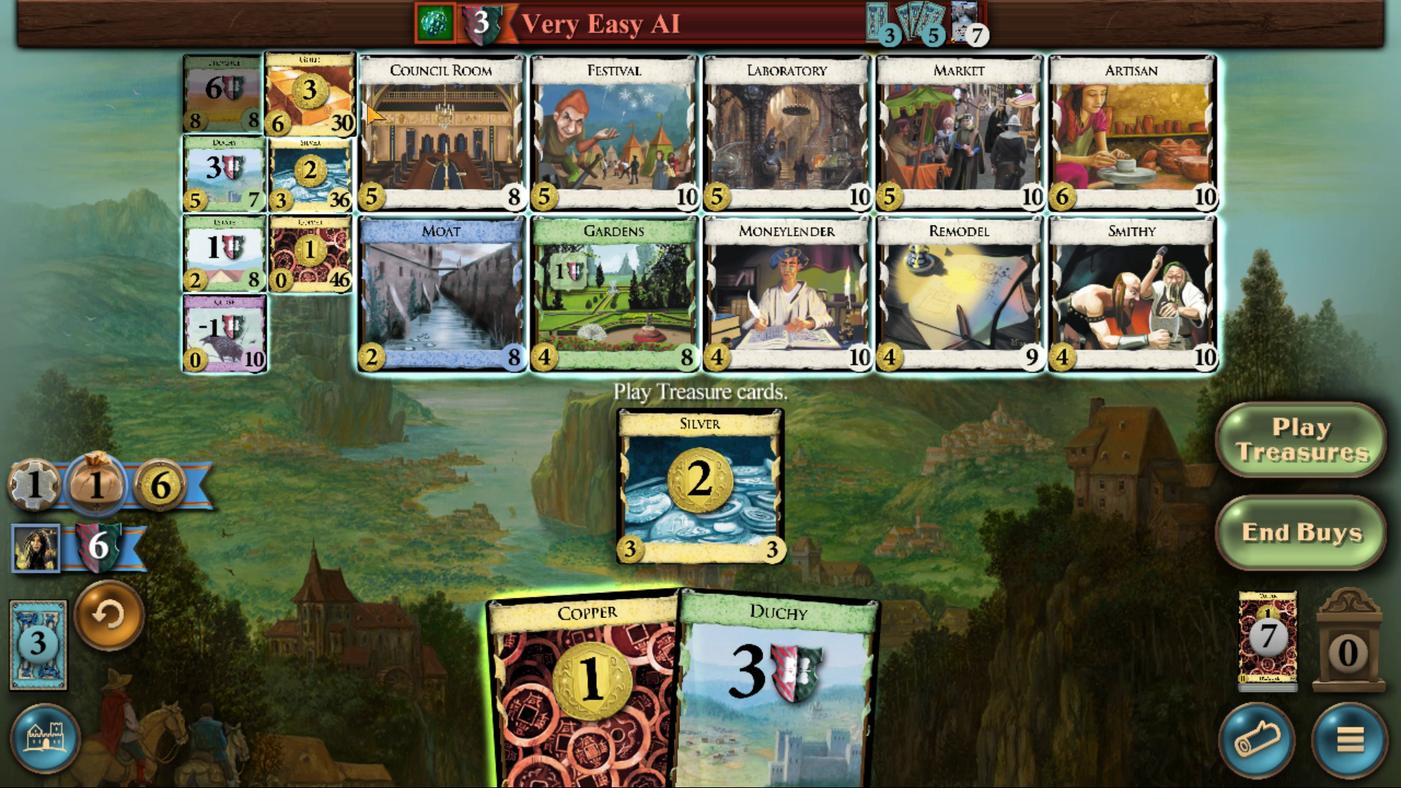 
Action: Mouse pressed left at (529, 338)
Screenshot: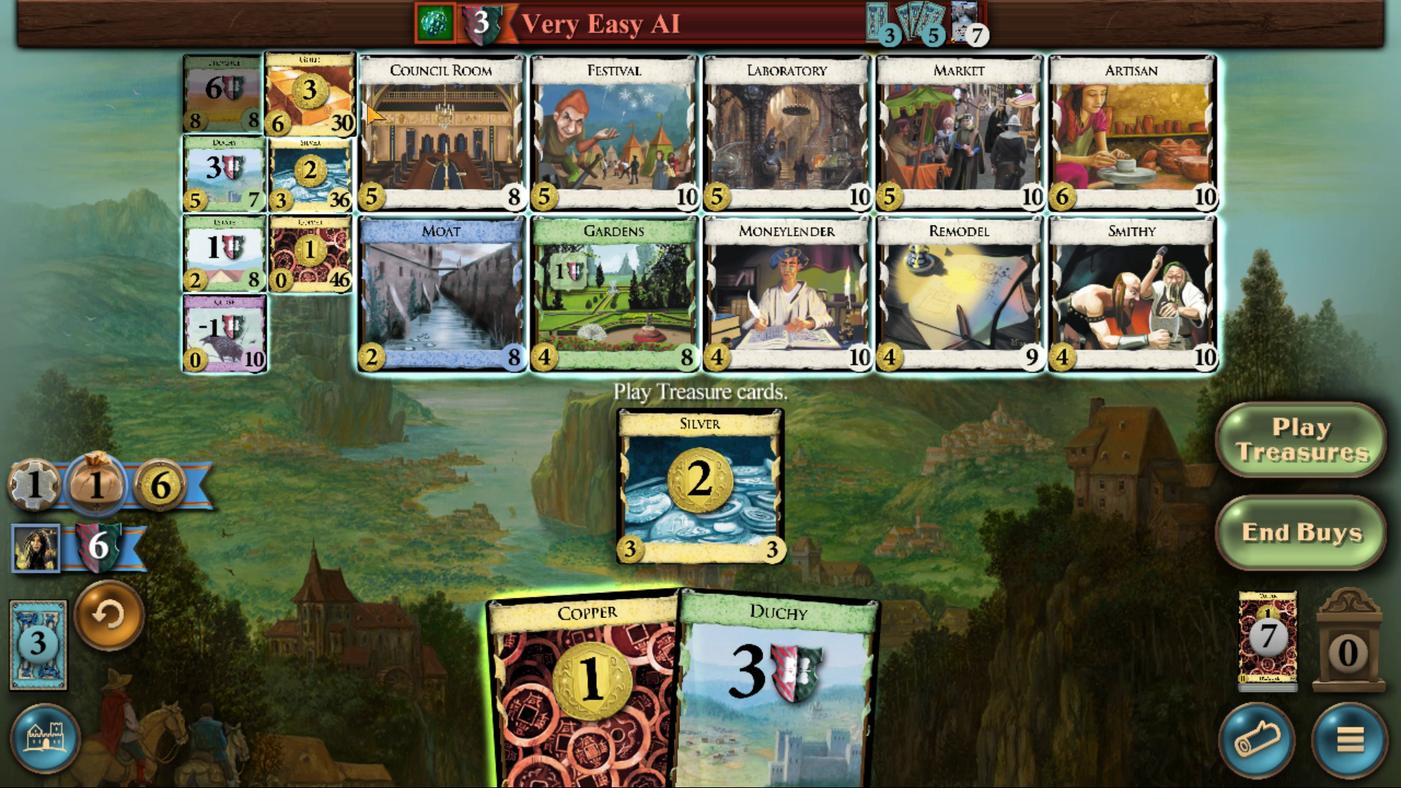 
Action: Mouse moved to (739, 482)
Screenshot: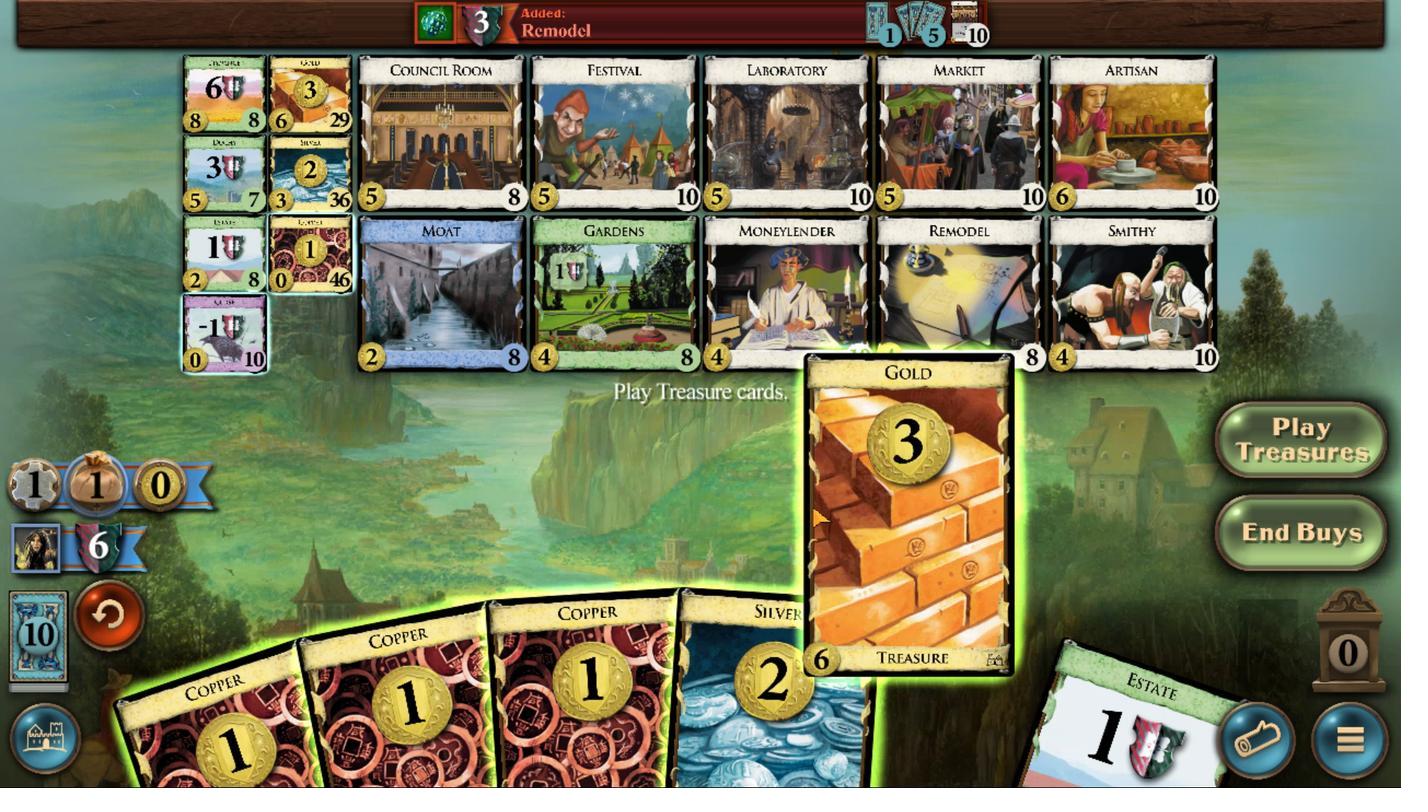 
Action: Mouse pressed left at (739, 482)
Screenshot: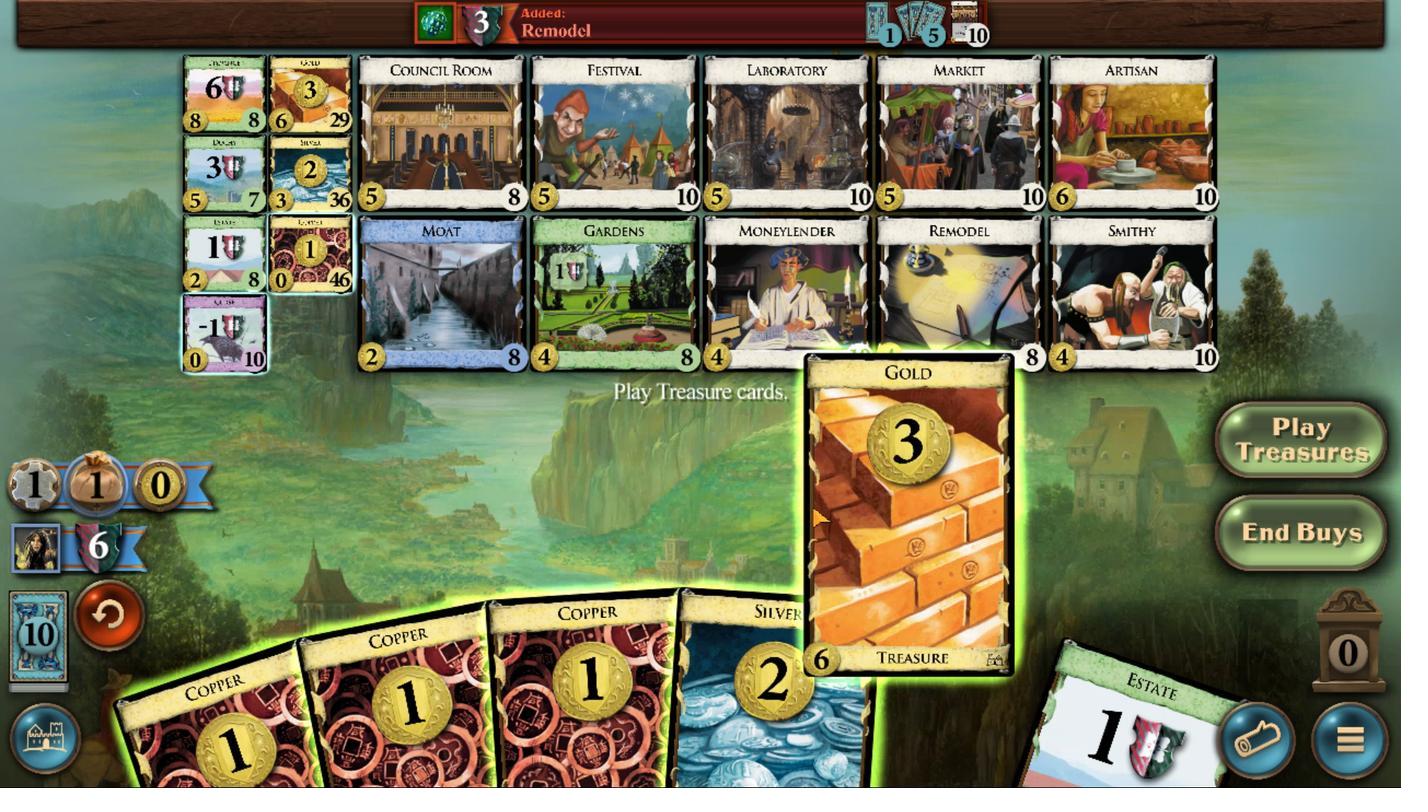 
Action: Mouse moved to (716, 480)
Screenshot: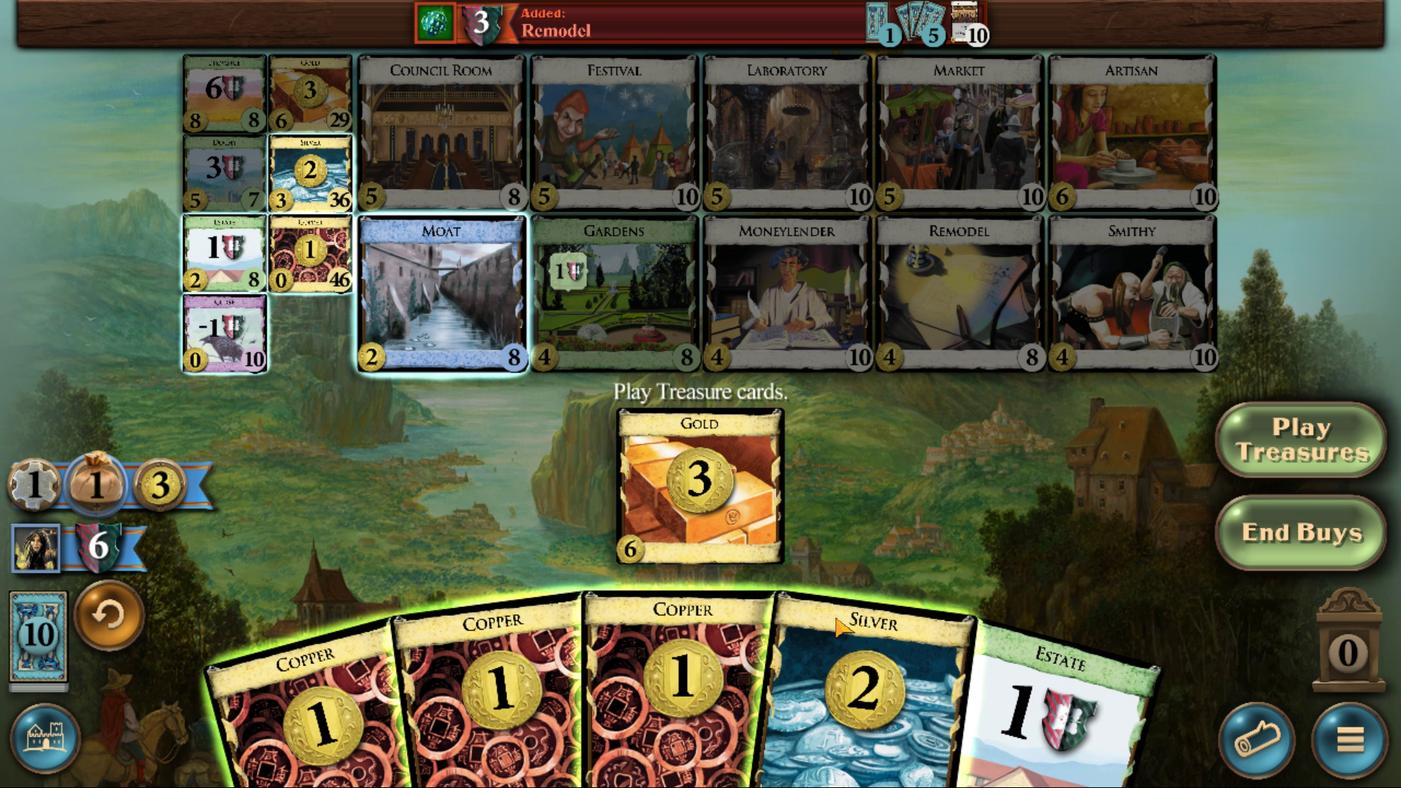 
Action: Mouse pressed left at (716, 480)
Screenshot: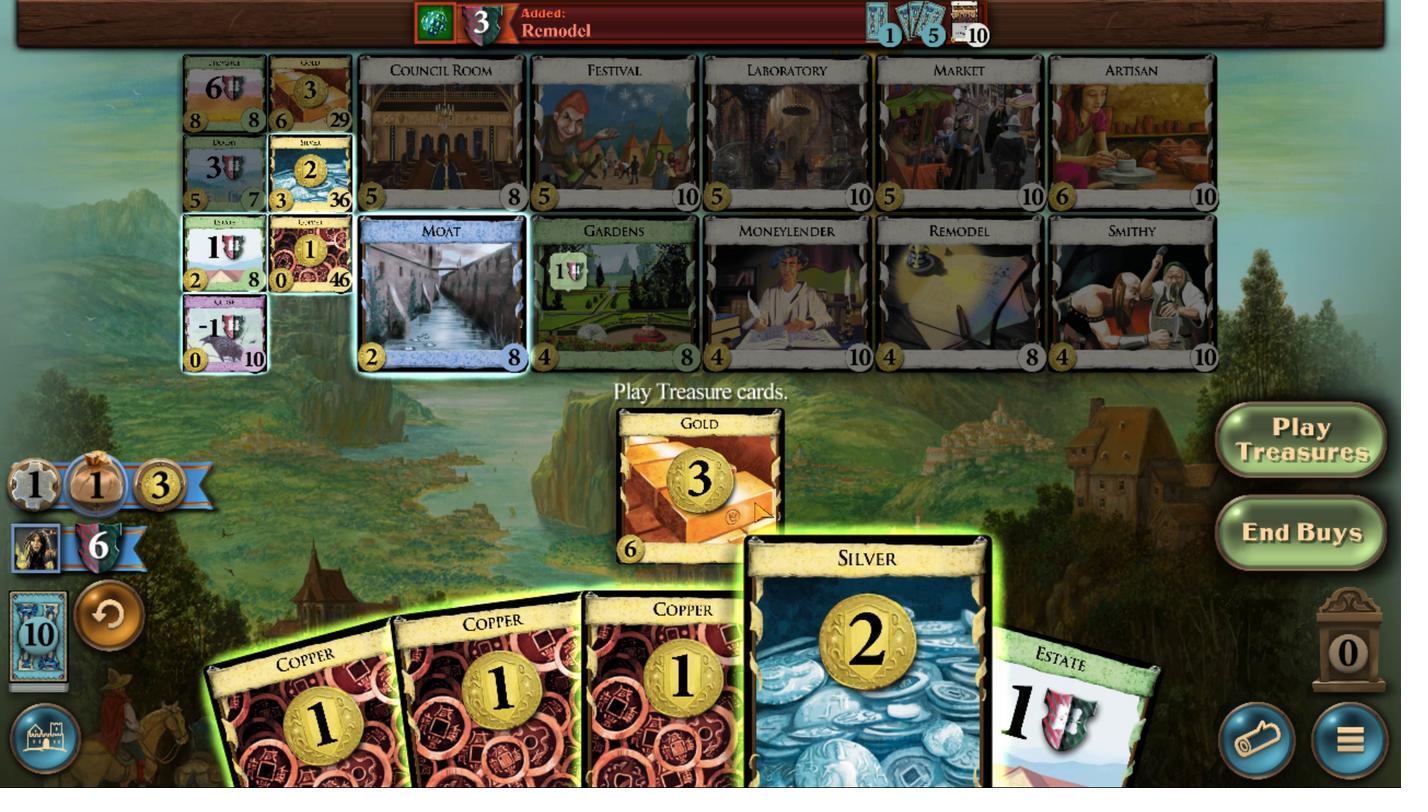 
Action: Mouse moved to (683, 491)
Screenshot: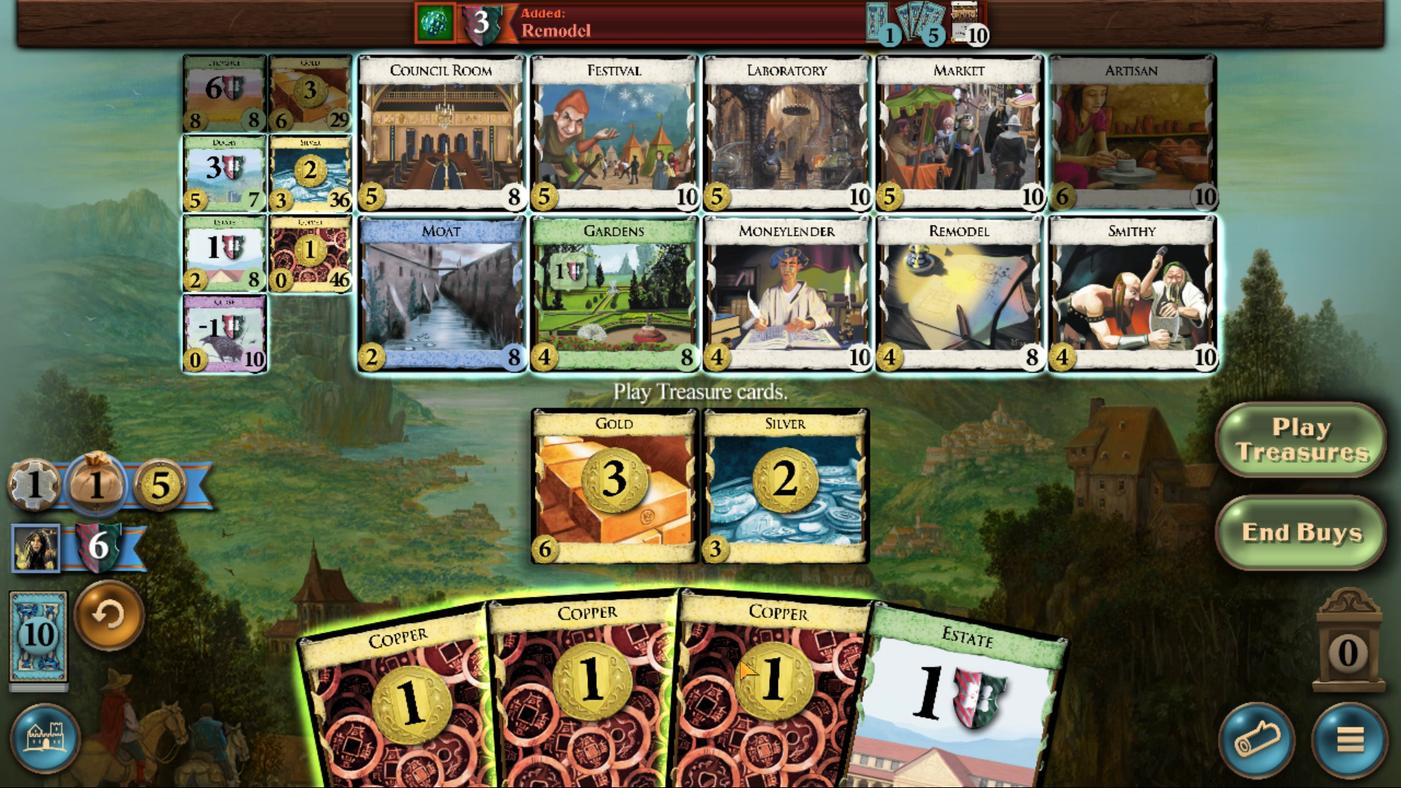 
Action: Mouse pressed left at (683, 491)
Screenshot: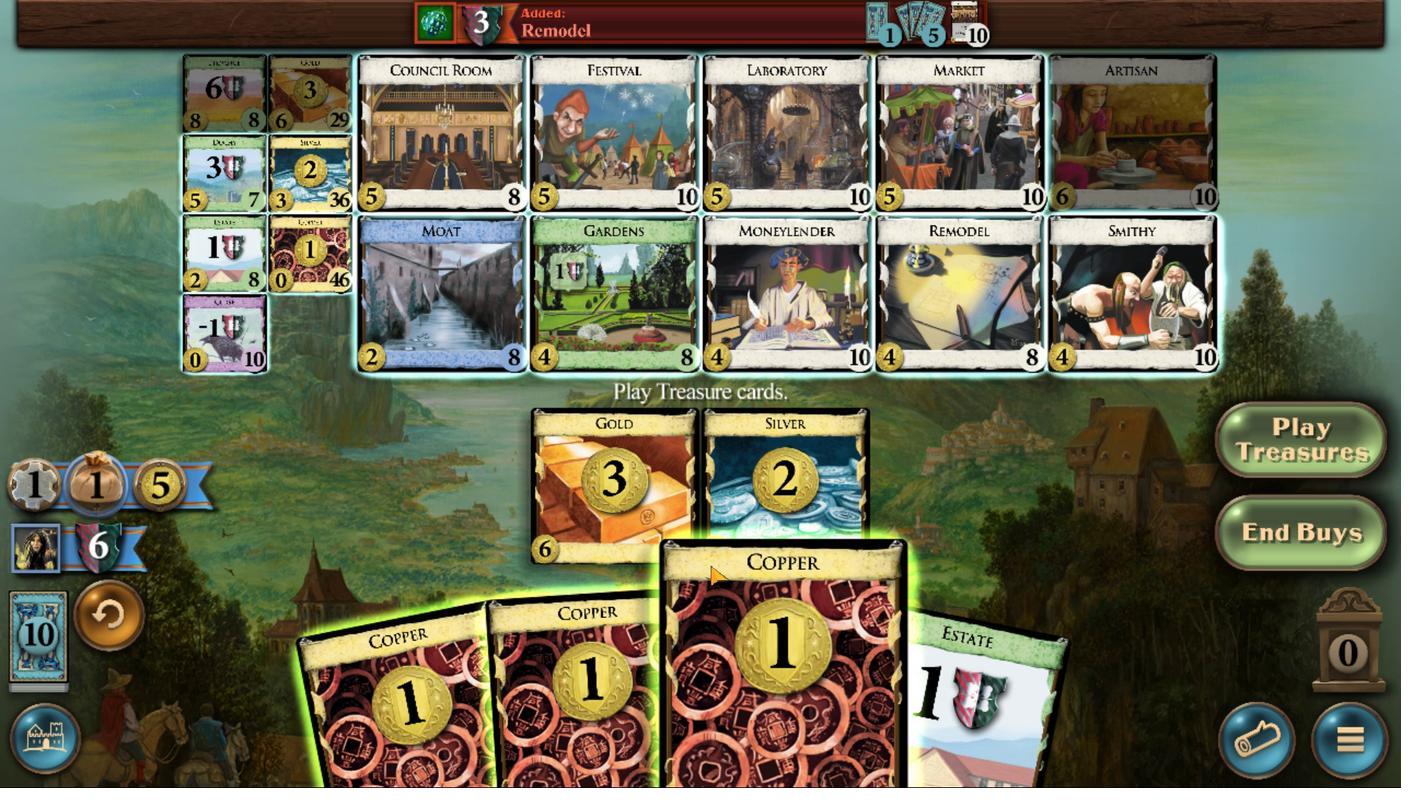 
Action: Mouse moved to (618, 507)
Screenshot: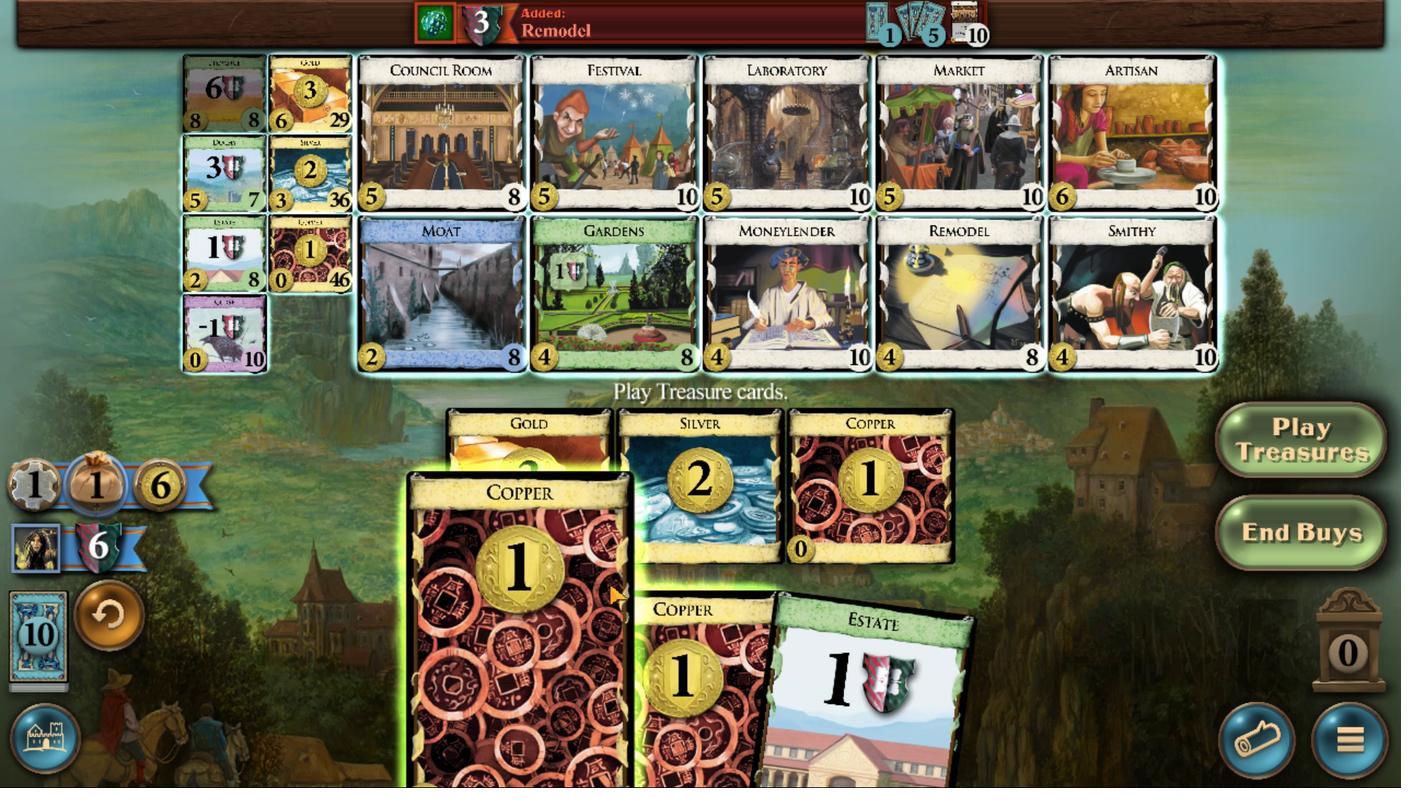 
Action: Mouse pressed left at (618, 507)
Screenshot: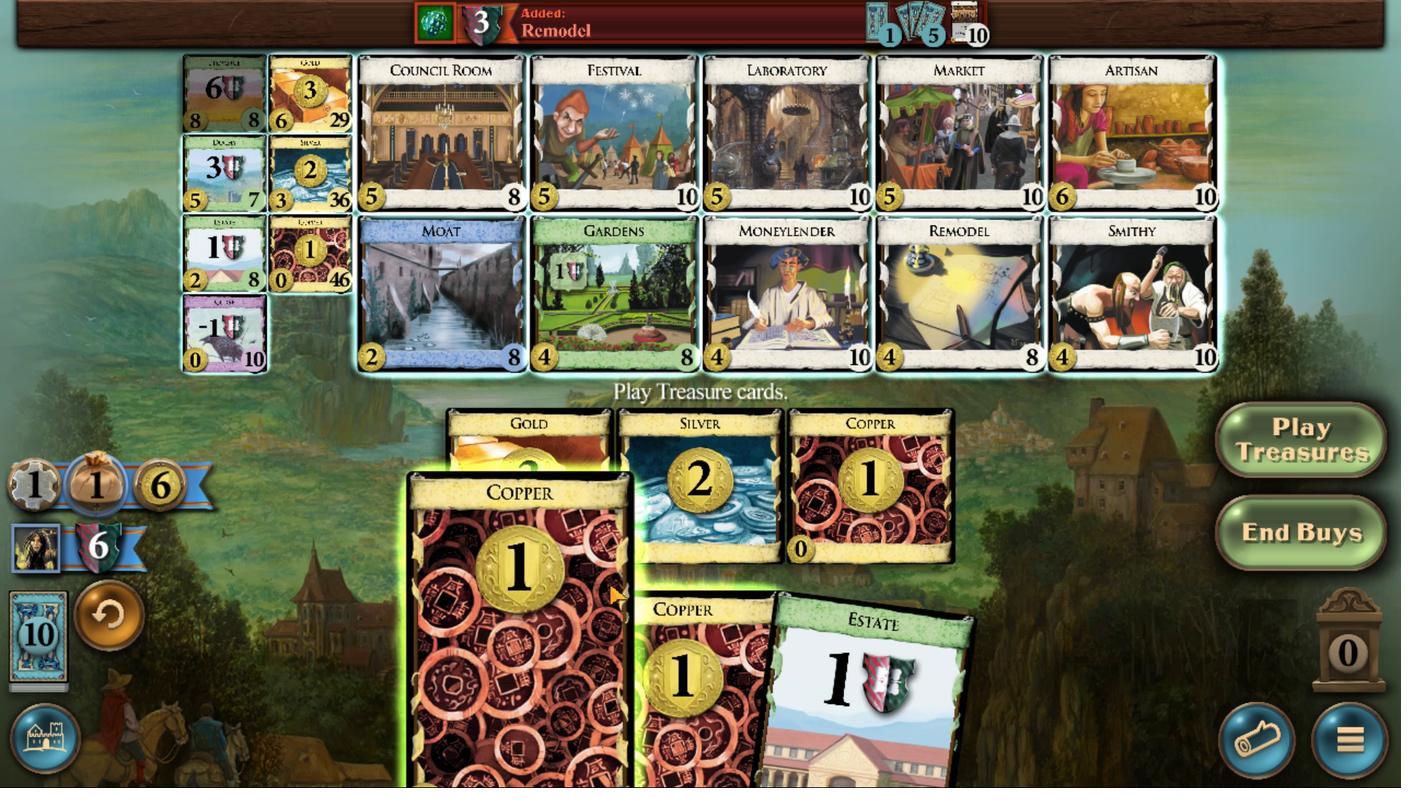 
Action: Mouse moved to (648, 502)
Screenshot: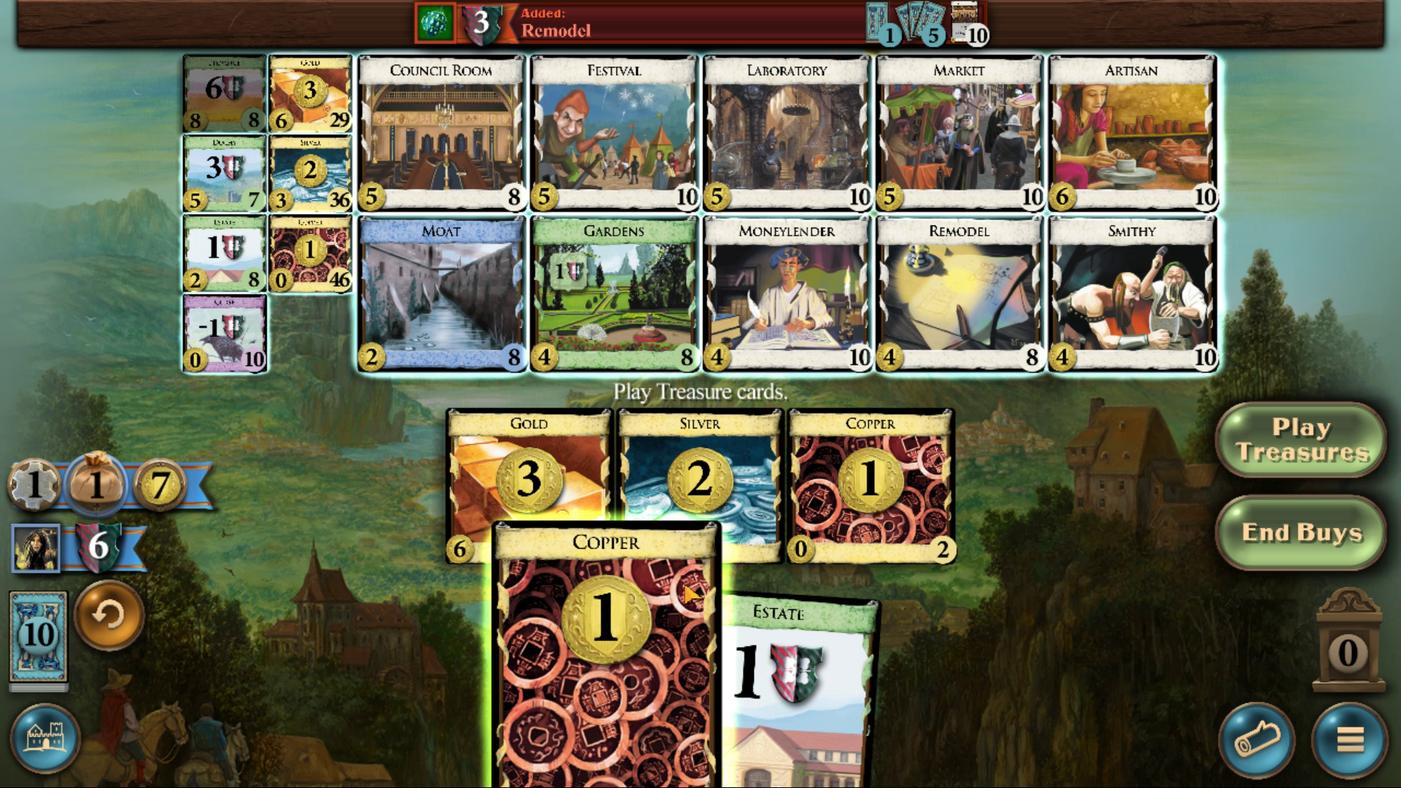 
Action: Mouse pressed left at (648, 502)
Screenshot: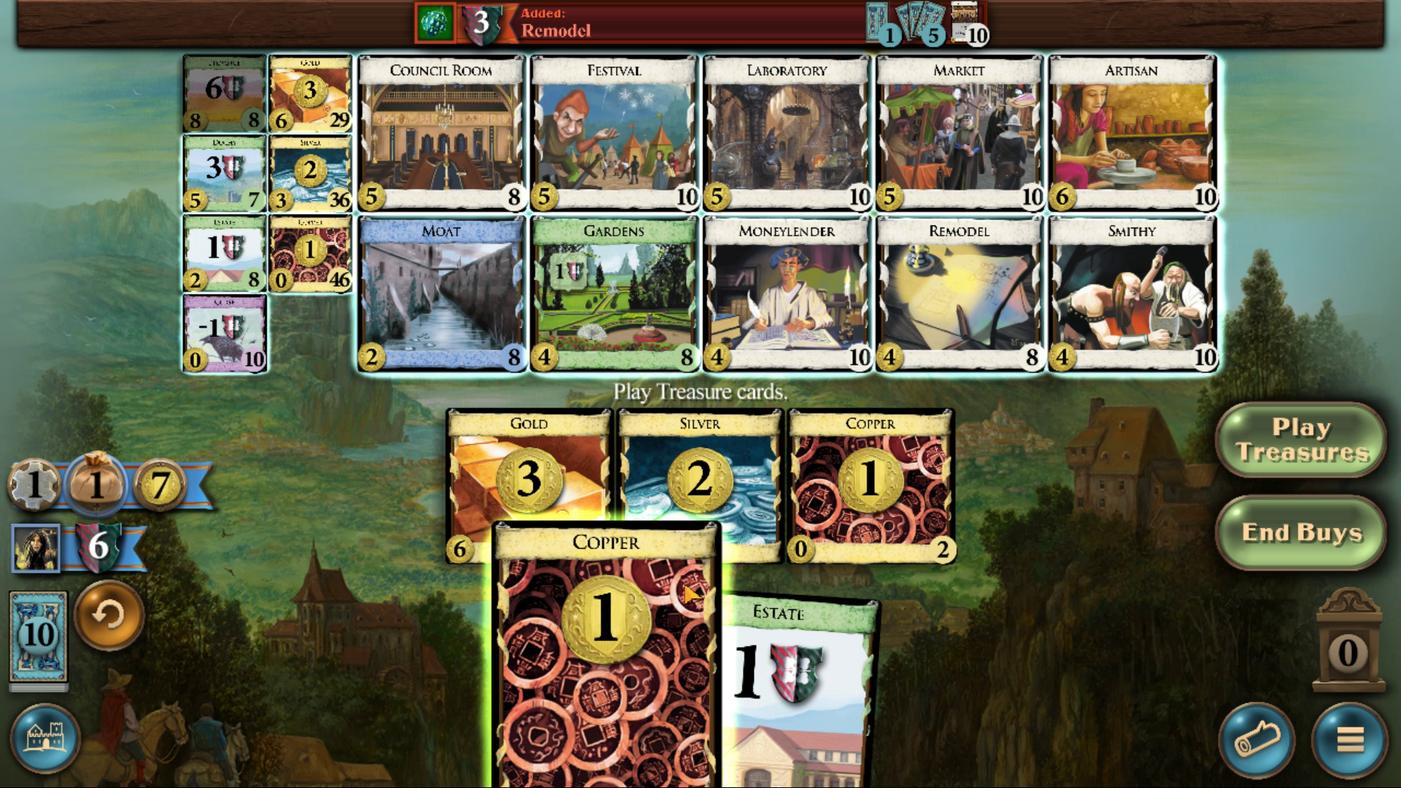 
Action: Mouse moved to (504, 348)
Screenshot: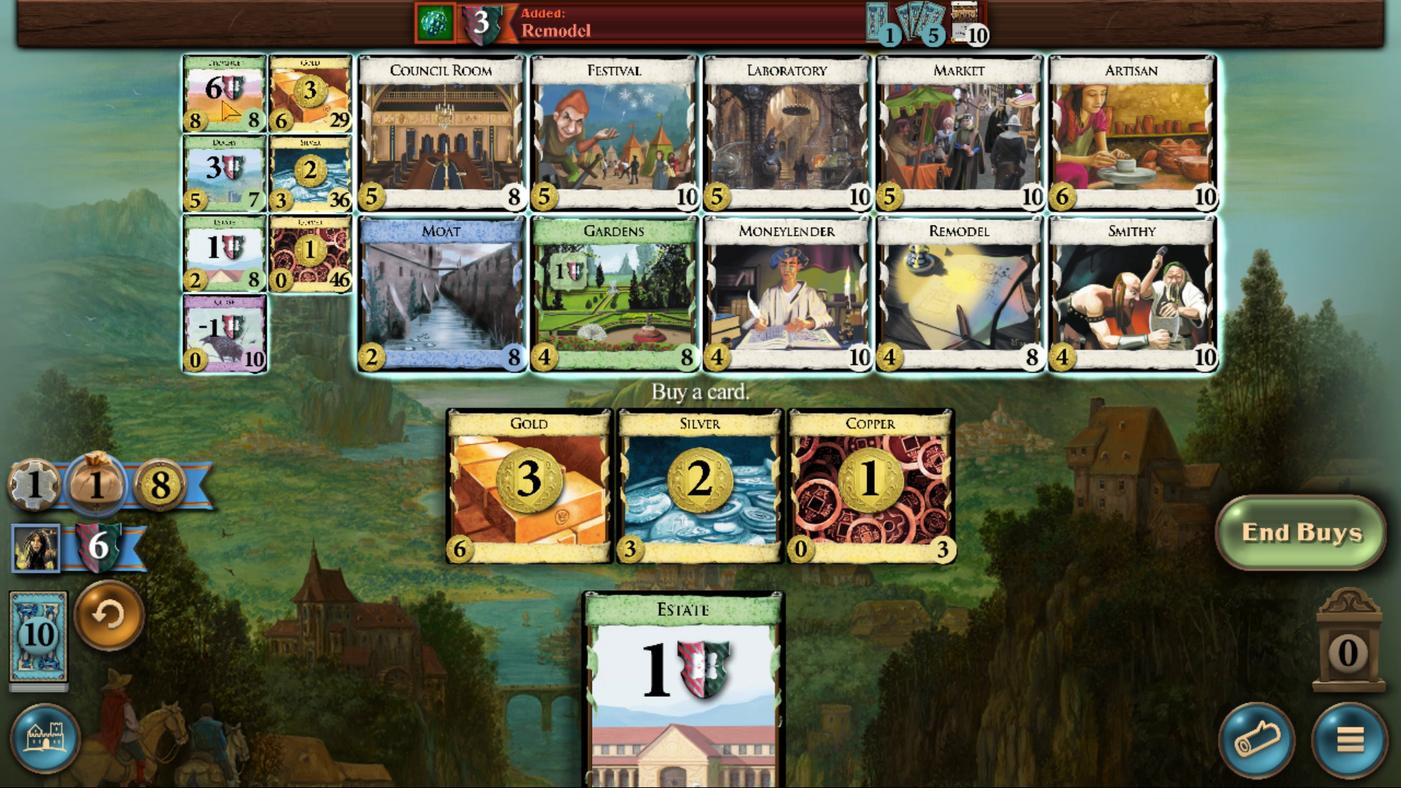 
Action: Mouse pressed left at (504, 348)
Screenshot: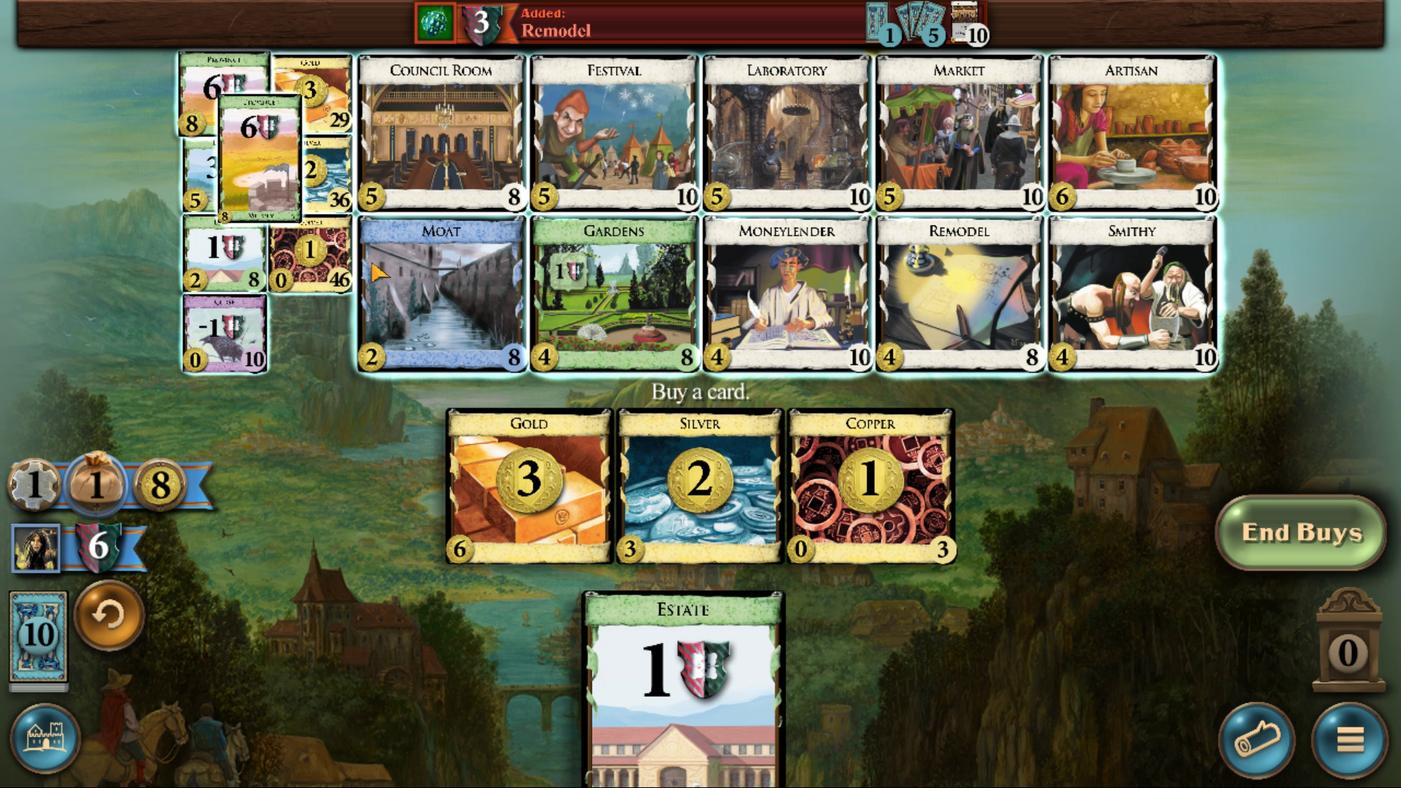 
Action: Mouse moved to (718, 489)
Screenshot: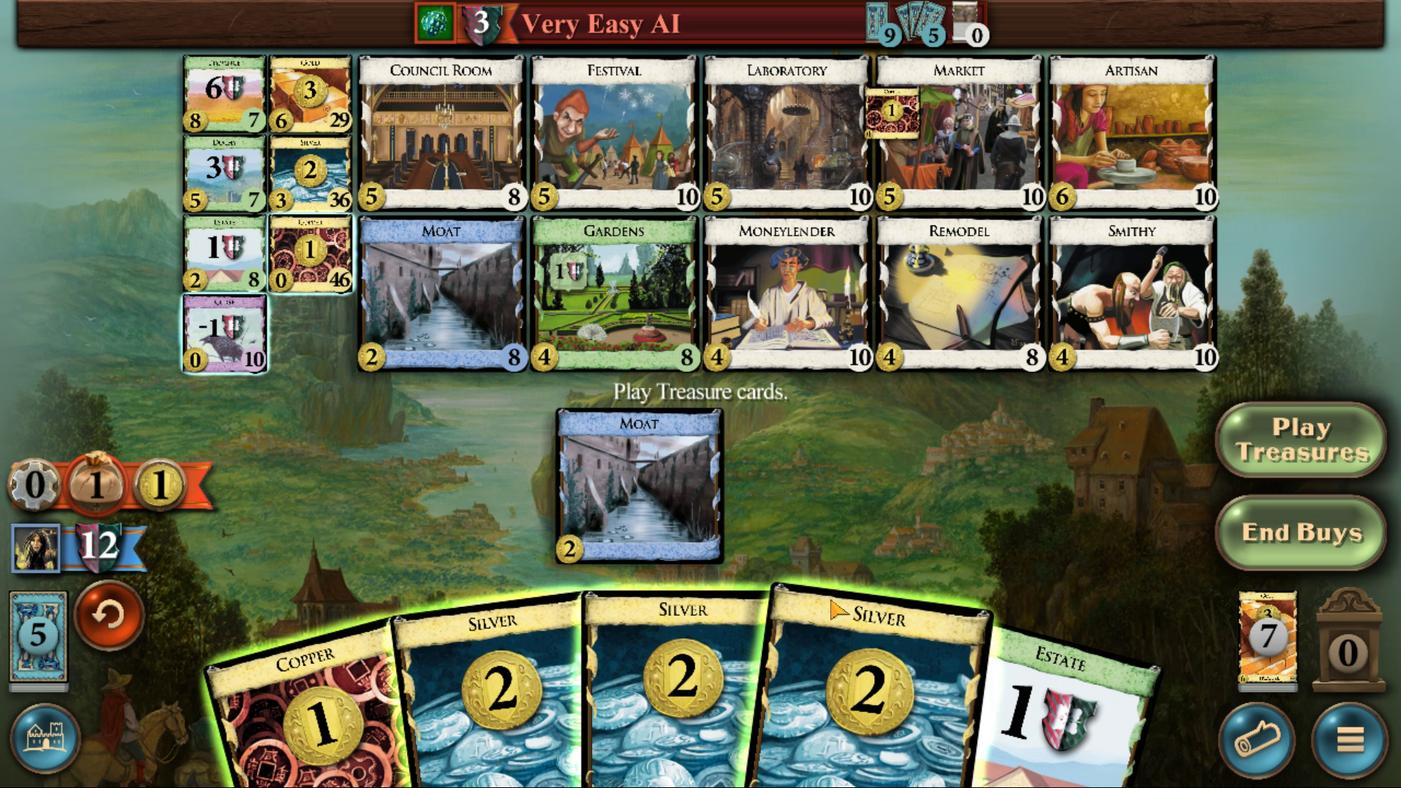 
Action: Mouse pressed left at (718, 489)
Screenshot: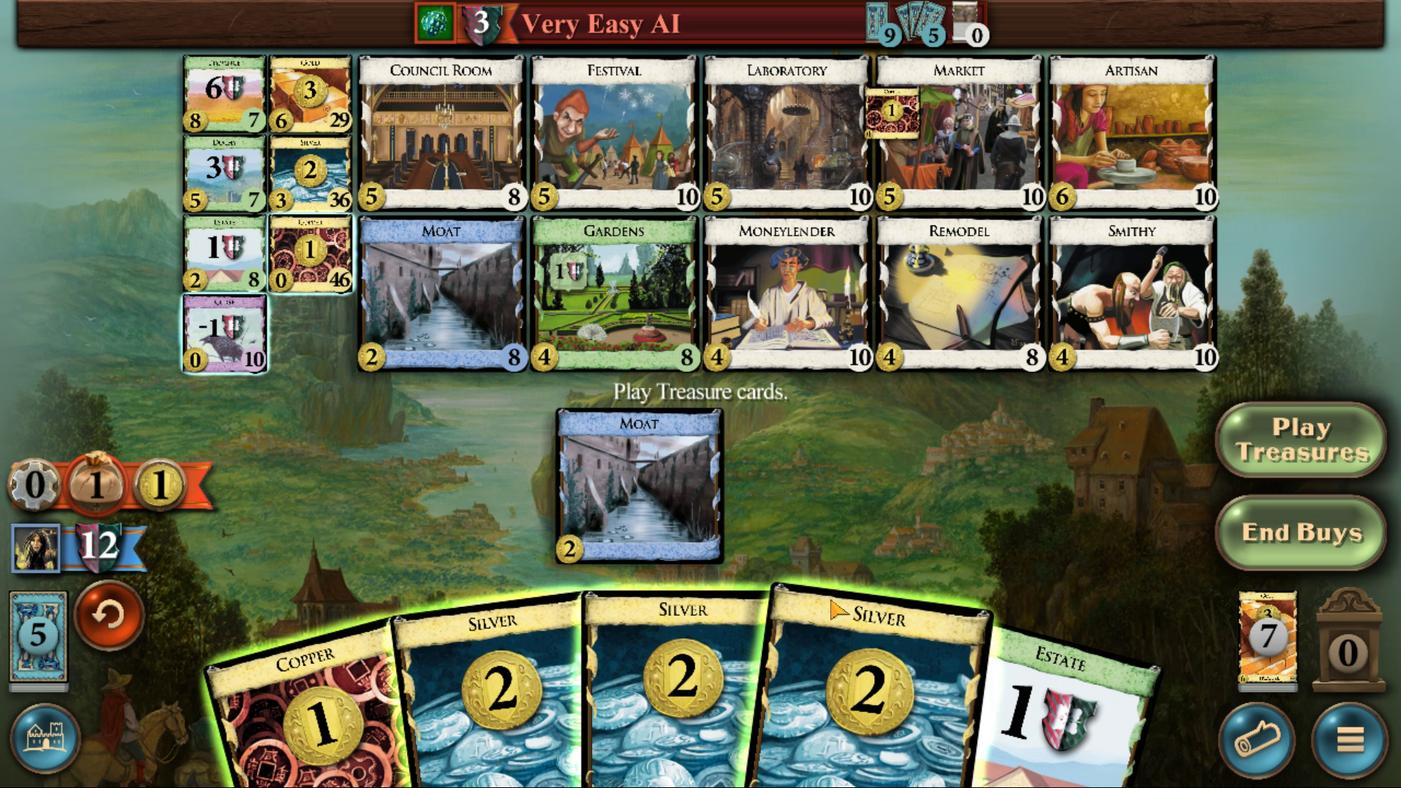 
Action: Mouse moved to (720, 493)
Screenshot: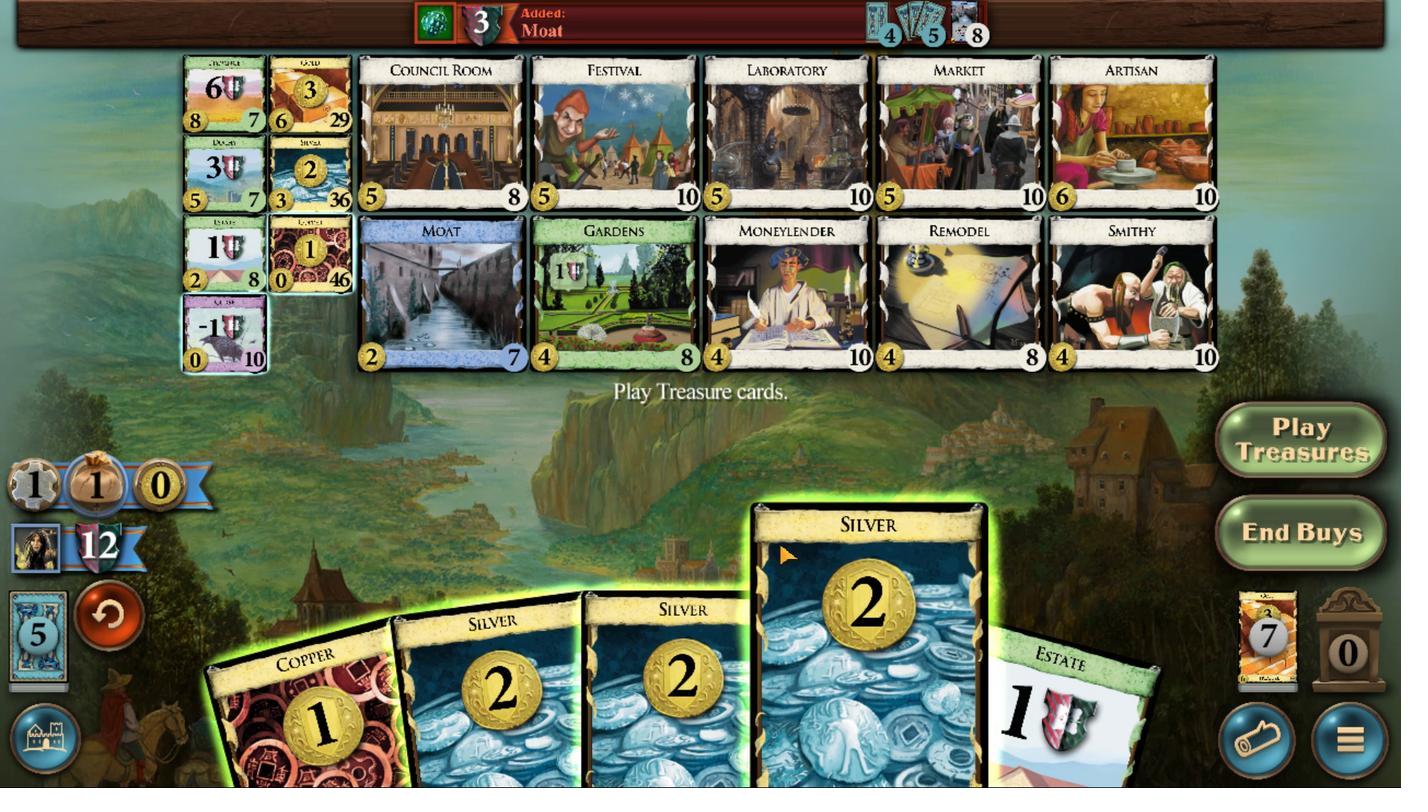 
Action: Mouse pressed left at (720, 493)
Screenshot: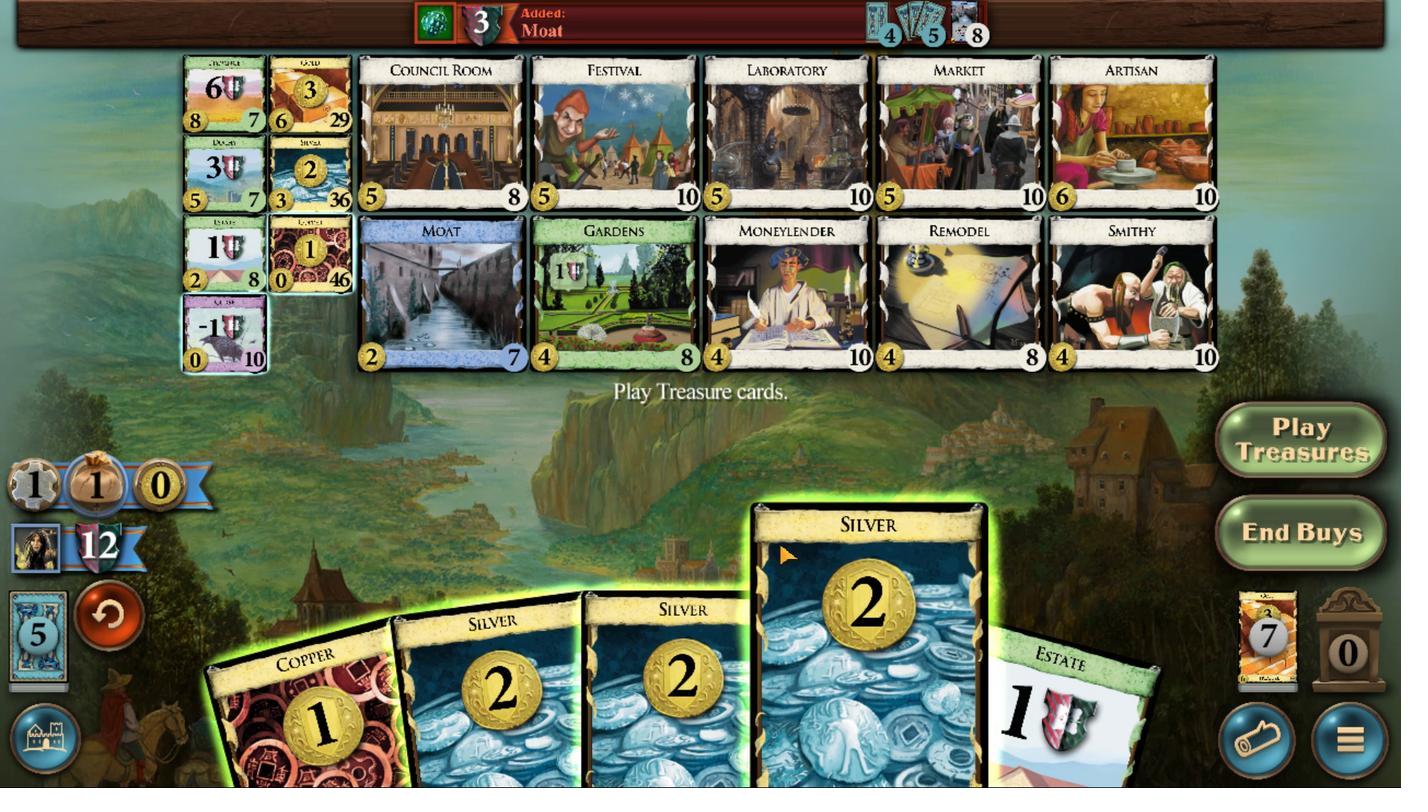 
Action: Mouse moved to (683, 485)
Screenshot: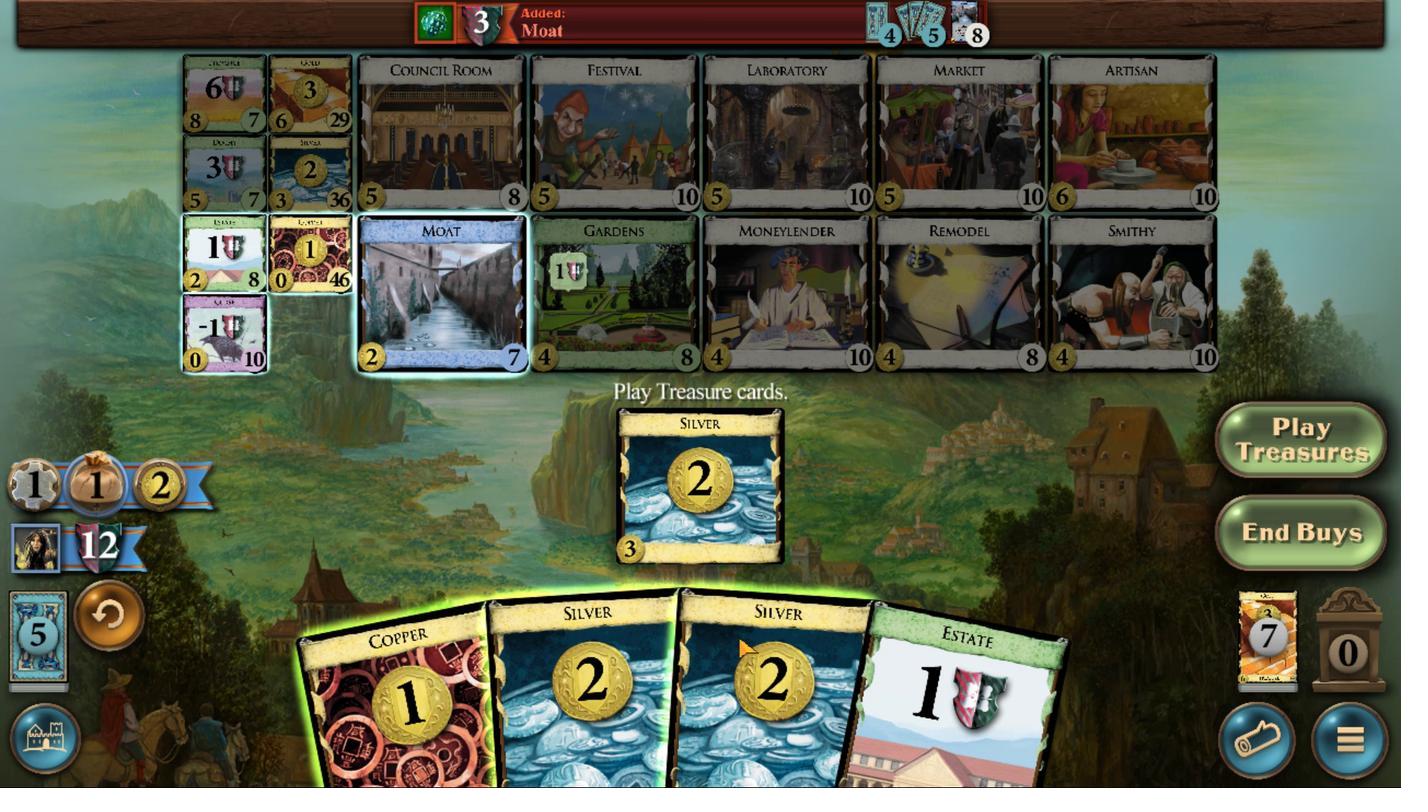 
Action: Mouse pressed left at (683, 485)
Screenshot: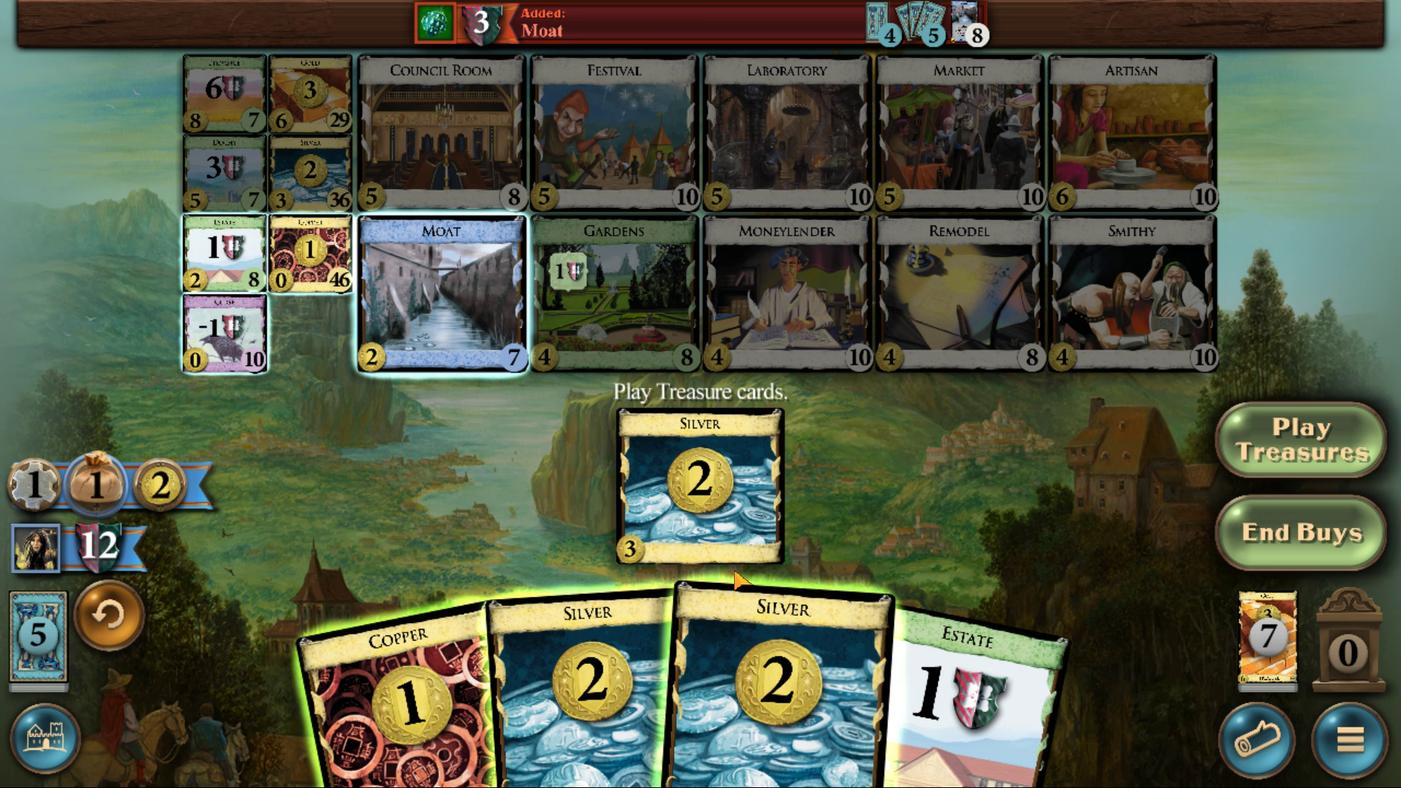 
Action: Mouse moved to (661, 480)
Screenshot: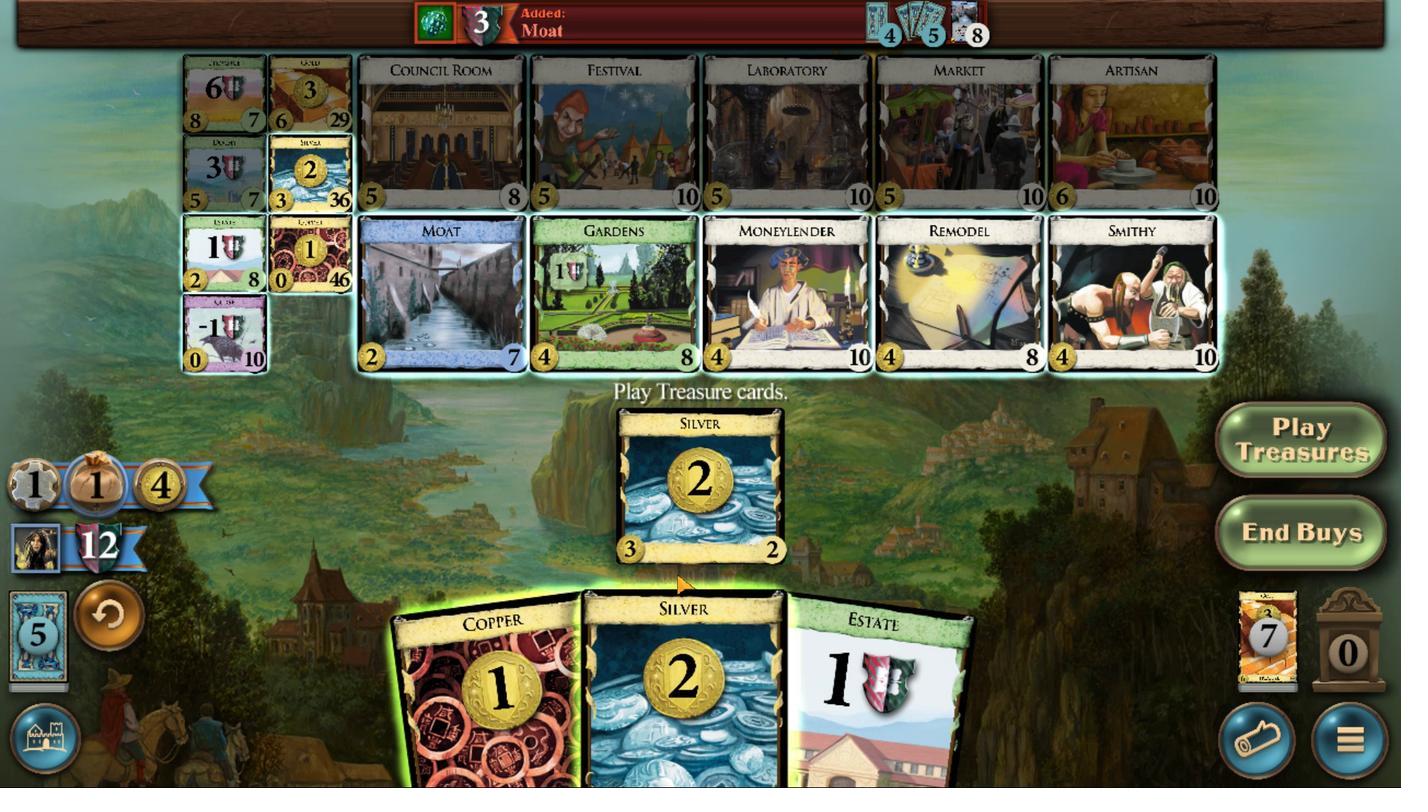 
Action: Mouse pressed left at (661, 480)
Screenshot: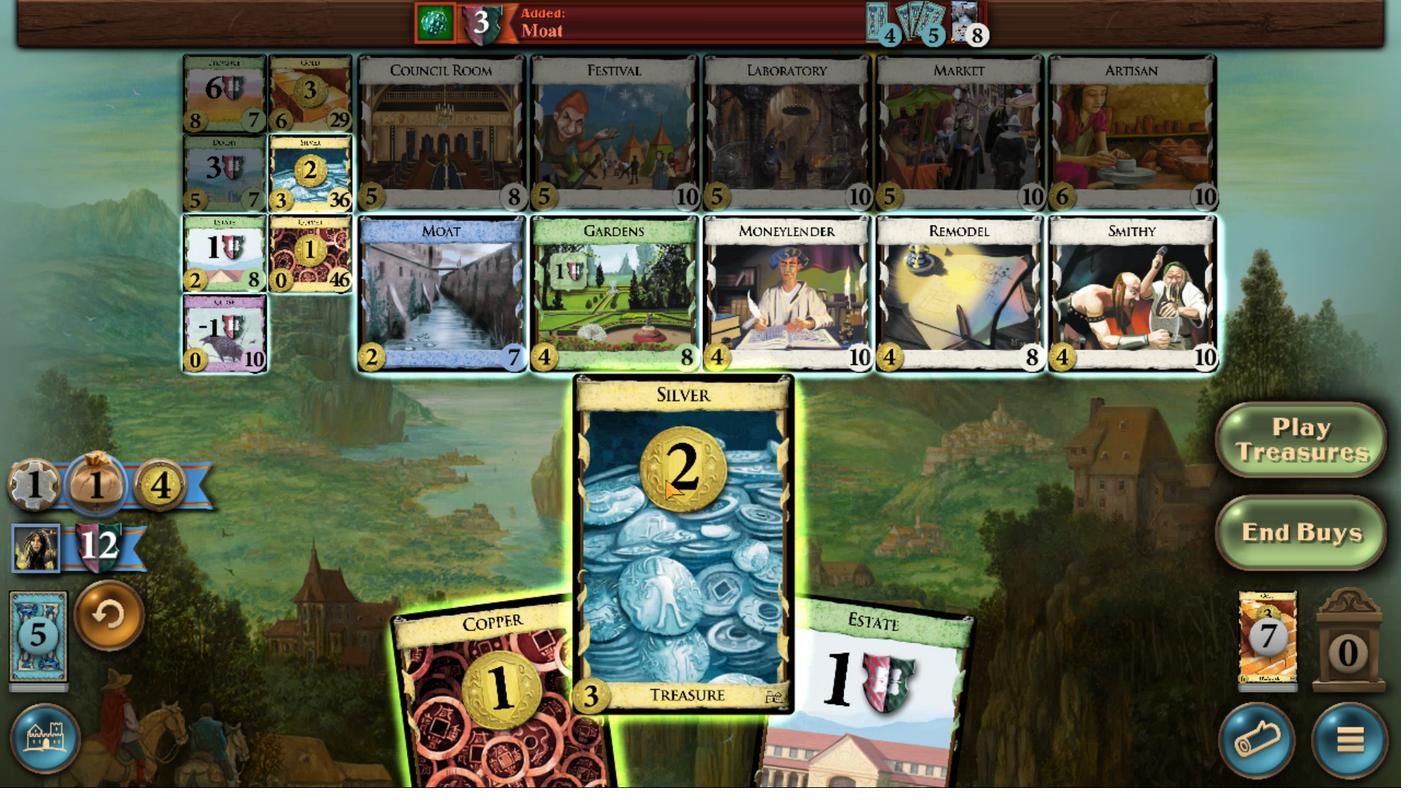 
Action: Mouse moved to (528, 340)
Screenshot: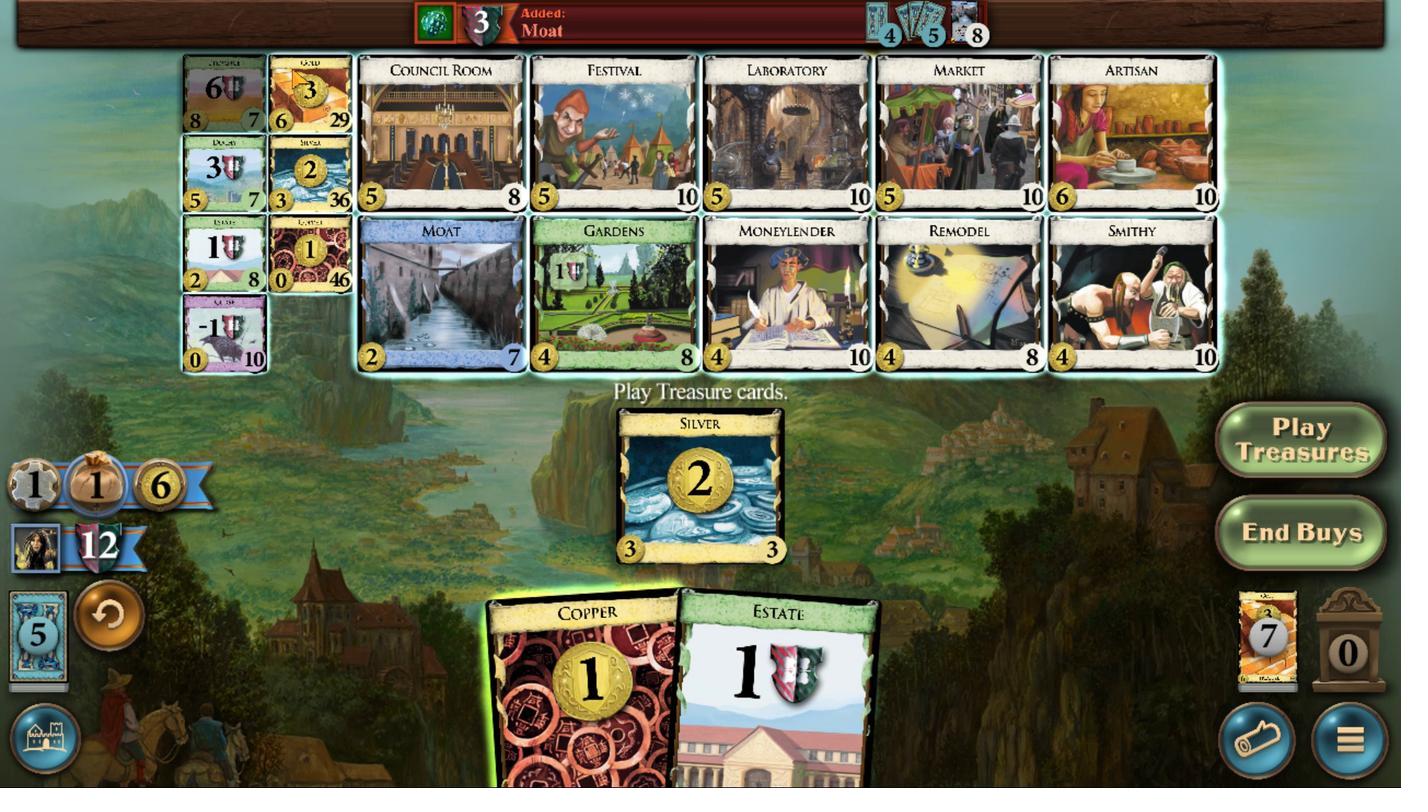
Action: Mouse pressed left at (528, 340)
Screenshot: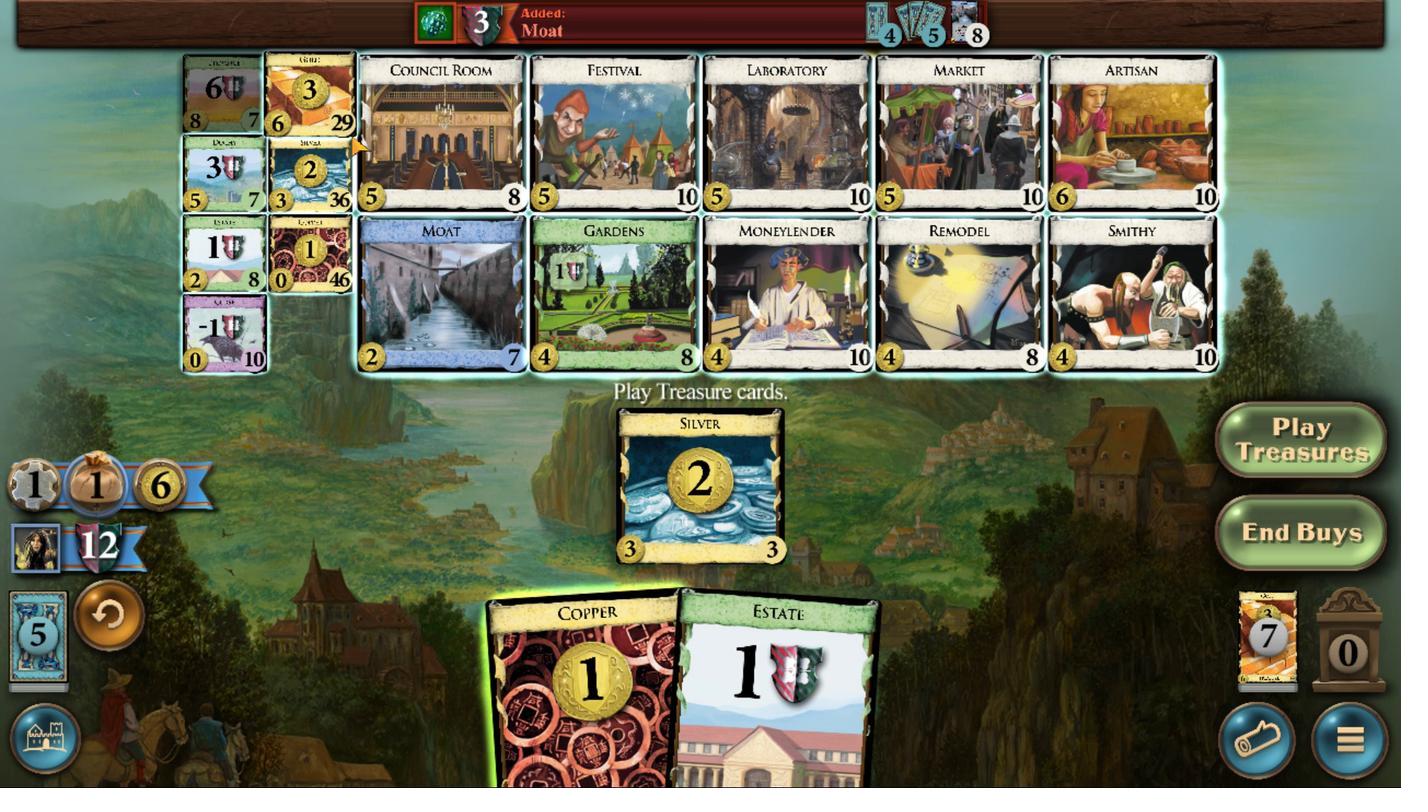 
Action: Mouse moved to (684, 504)
Screenshot: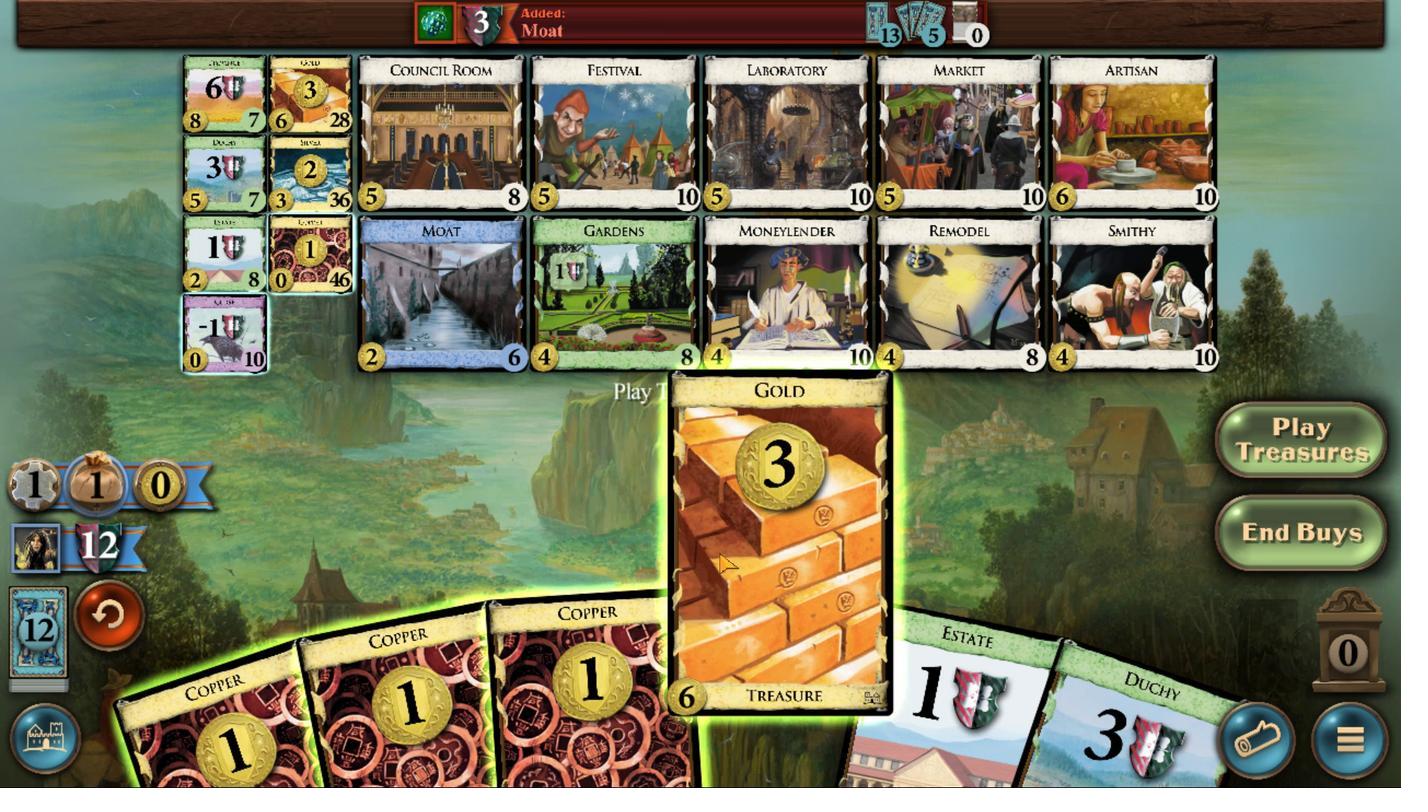 
Action: Mouse pressed left at (684, 504)
Screenshot: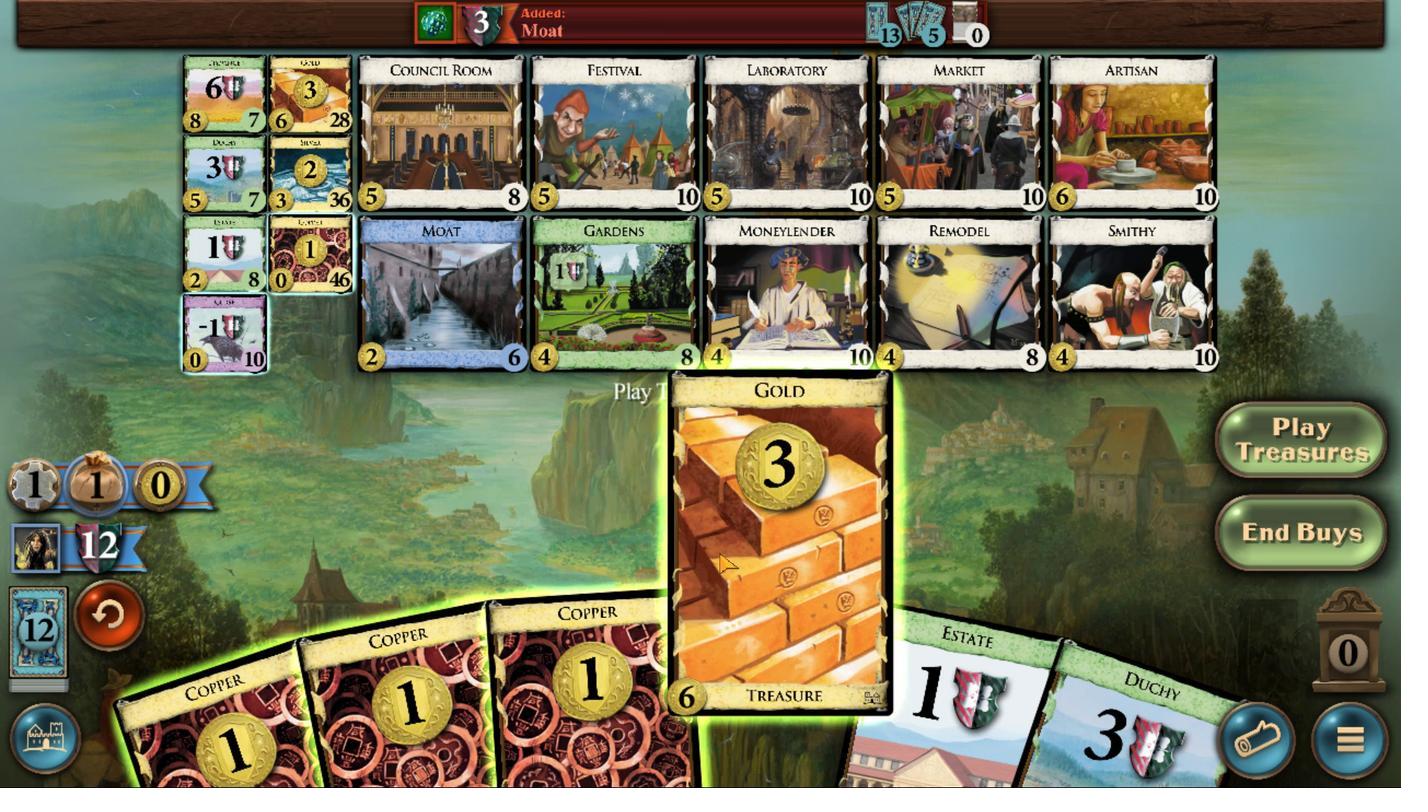 
Action: Mouse moved to (669, 496)
Screenshot: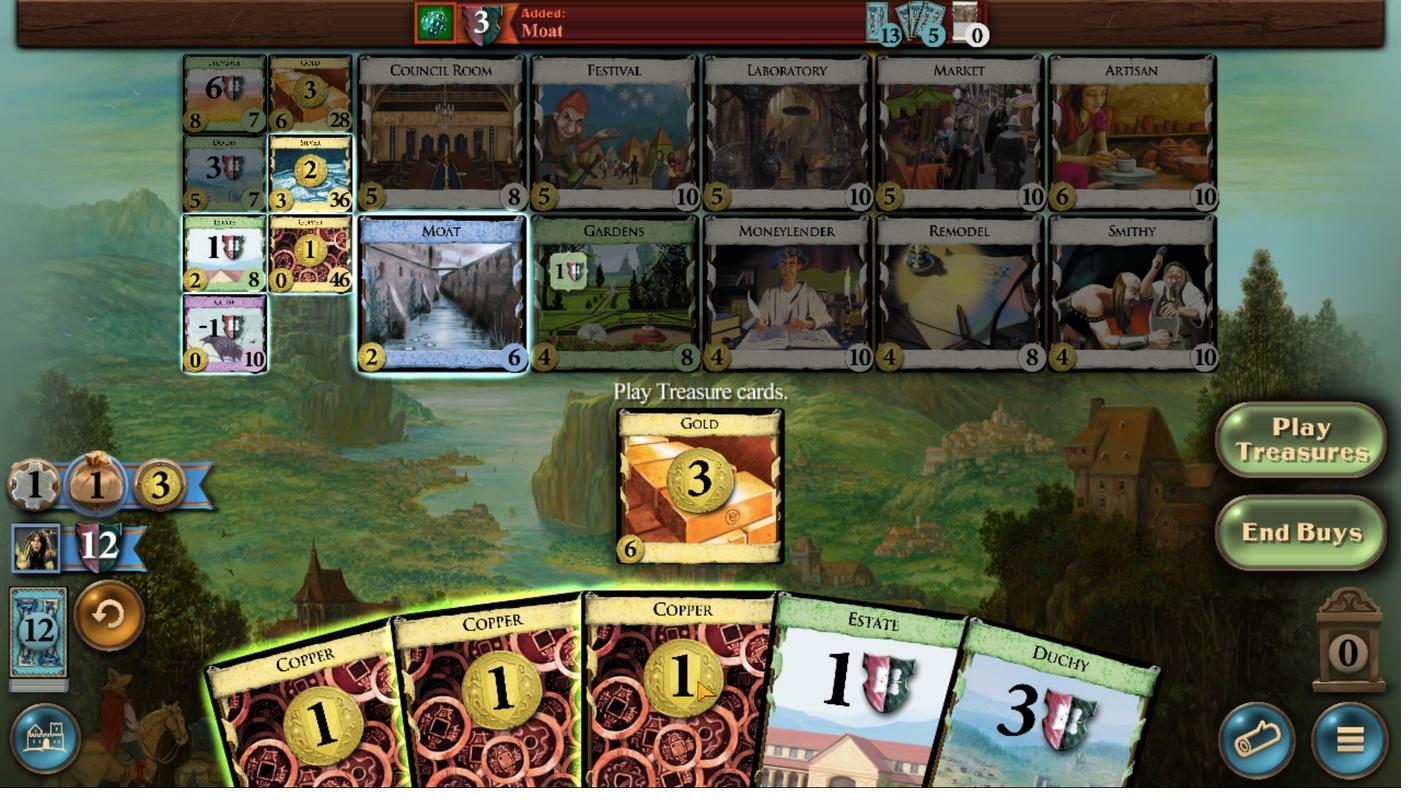 
Action: Mouse pressed left at (669, 496)
Screenshot: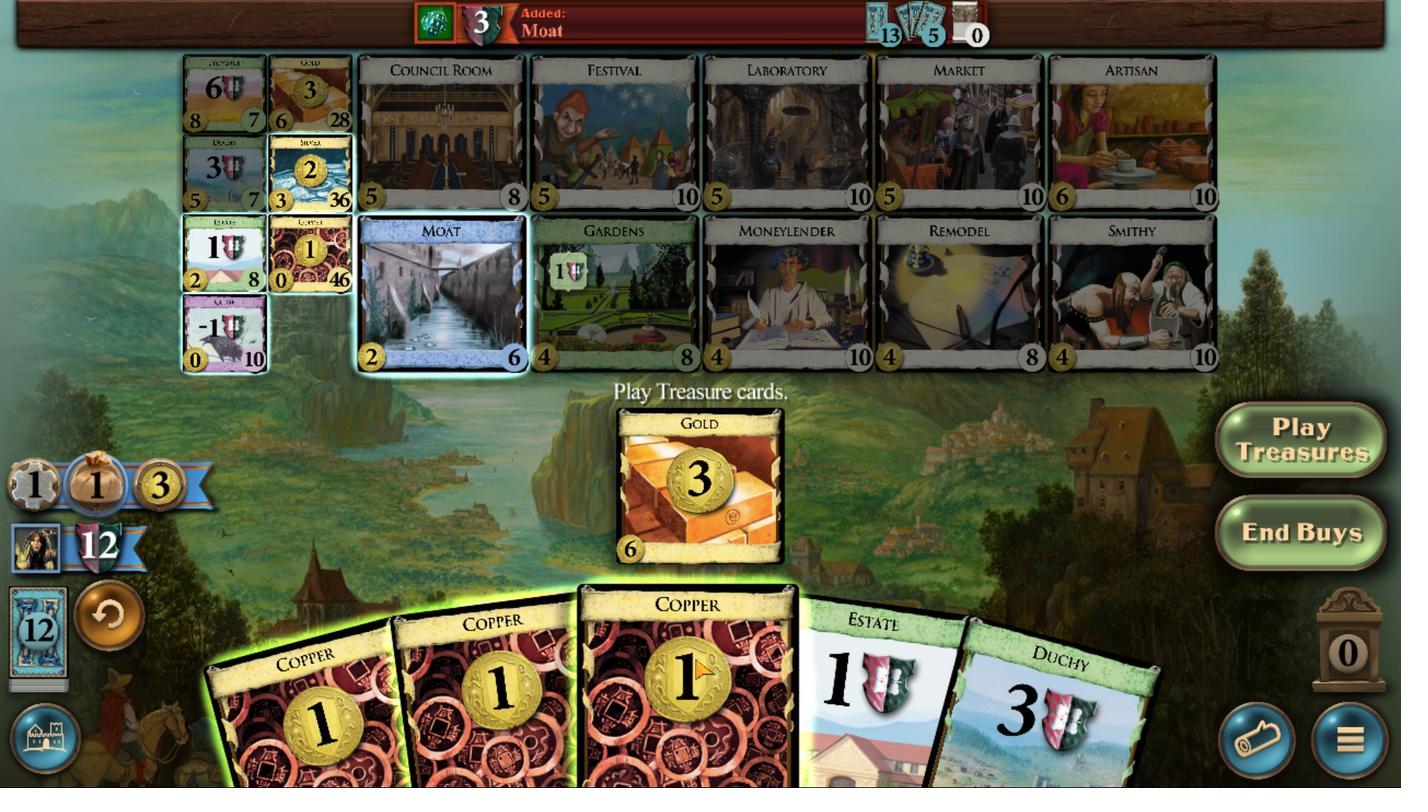 
Action: Mouse moved to (629, 485)
Screenshot: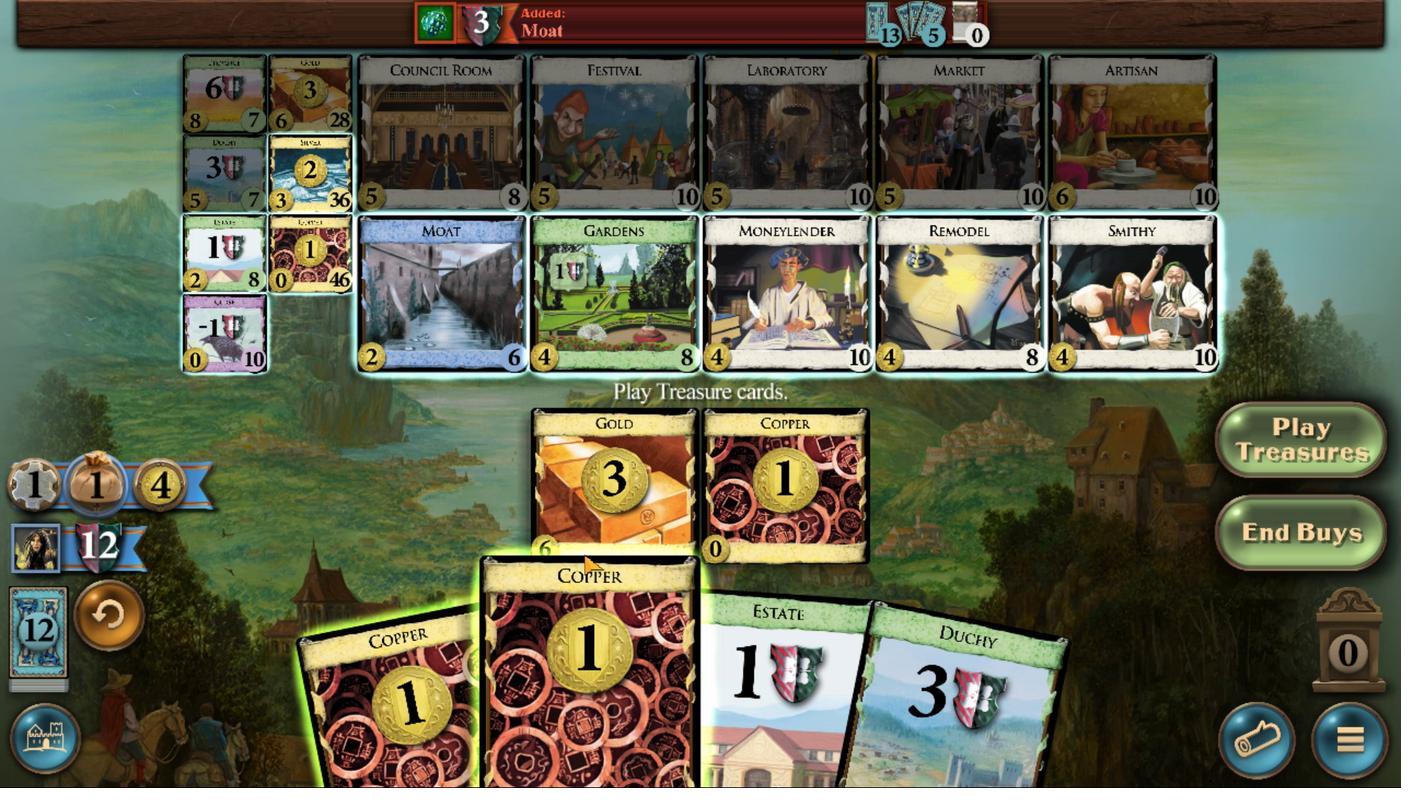 
Action: Mouse pressed left at (629, 485)
Screenshot: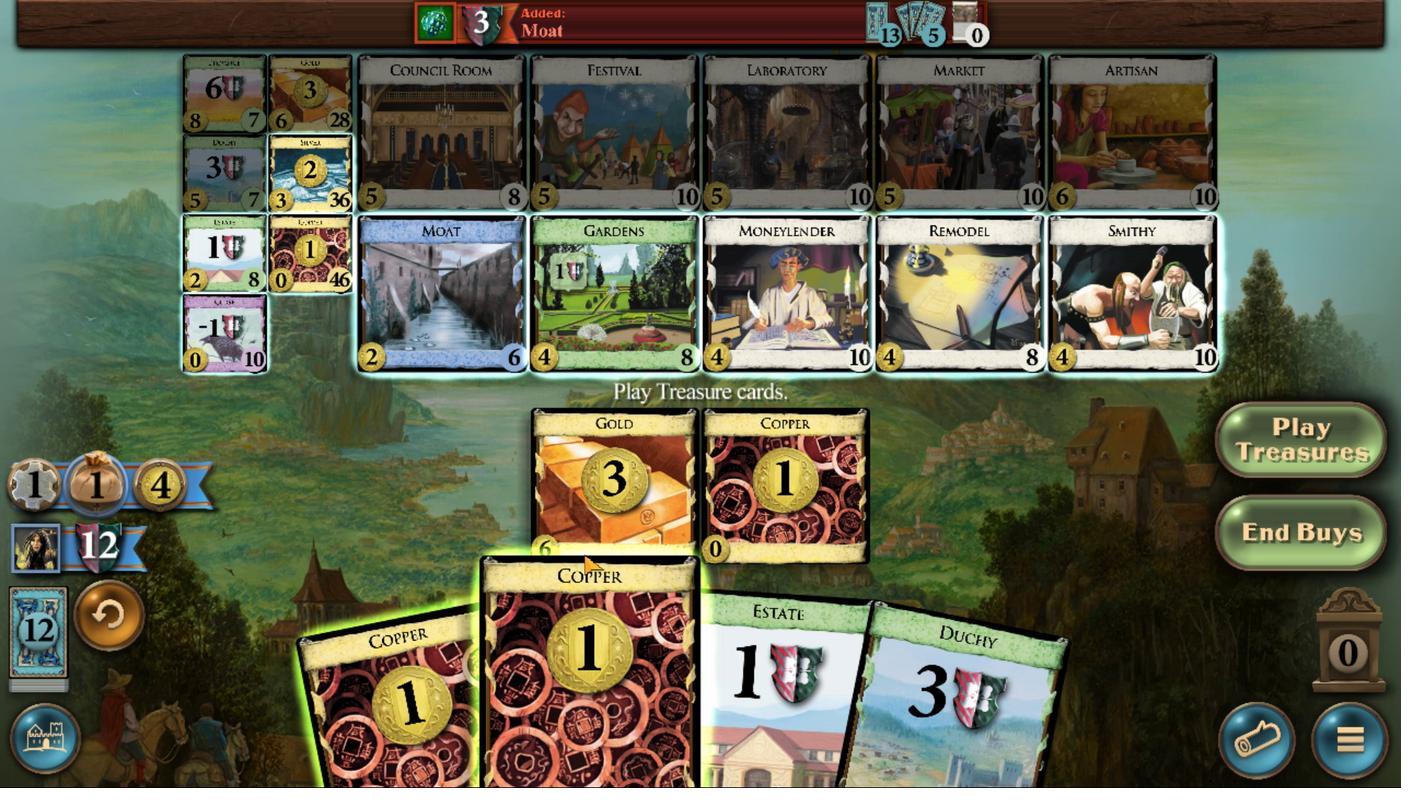 
Action: Mouse moved to (604, 490)
Screenshot: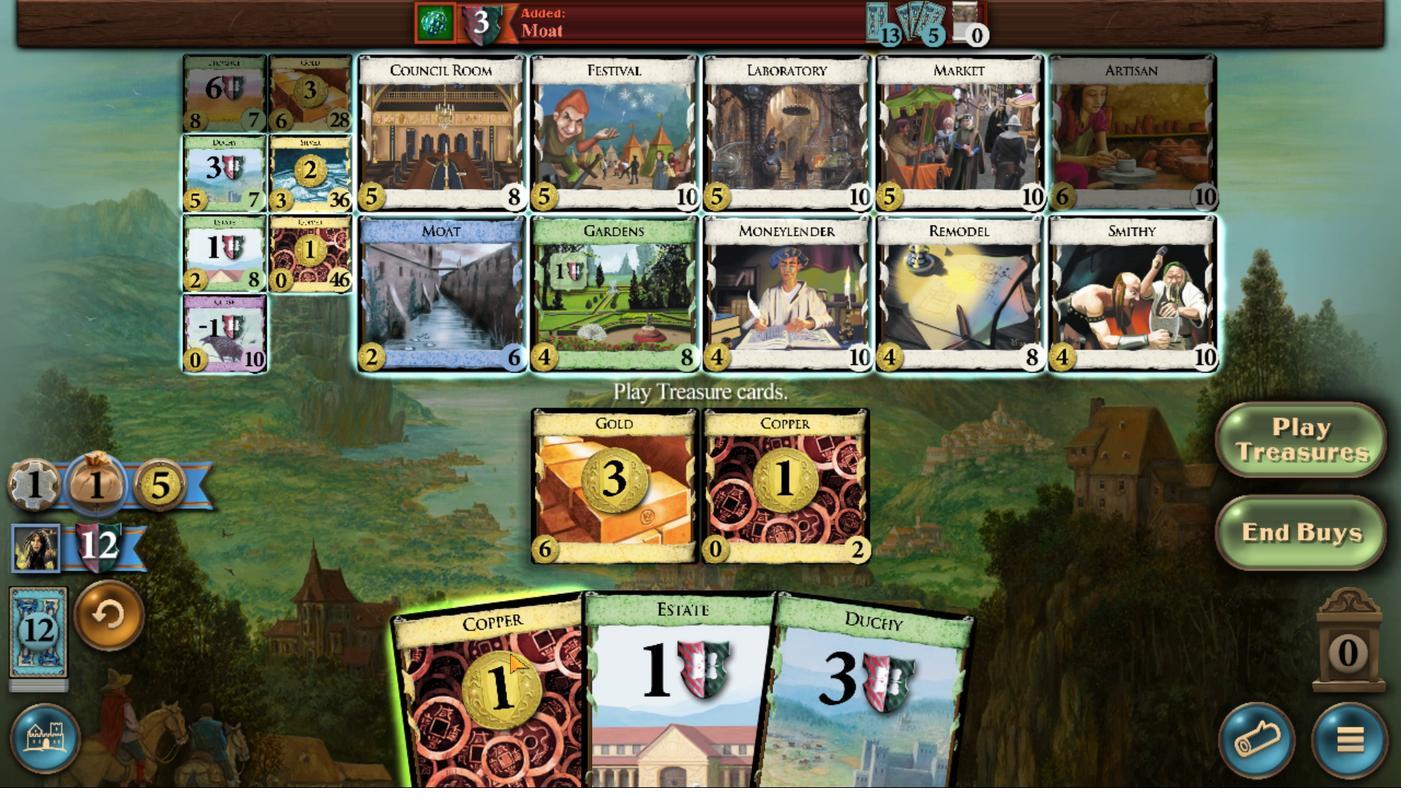 
Action: Mouse pressed left at (604, 490)
Screenshot: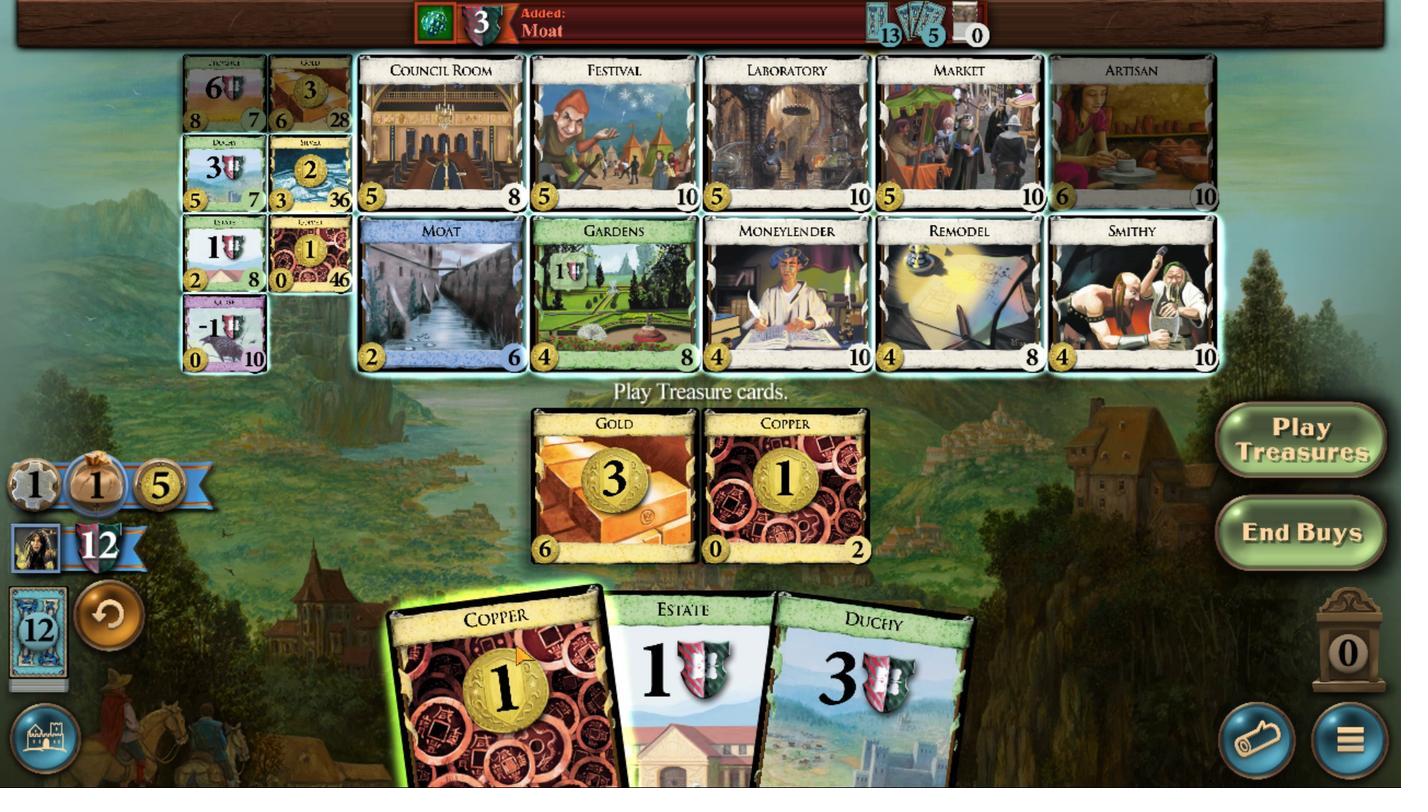 
Action: Mouse moved to (530, 342)
Screenshot: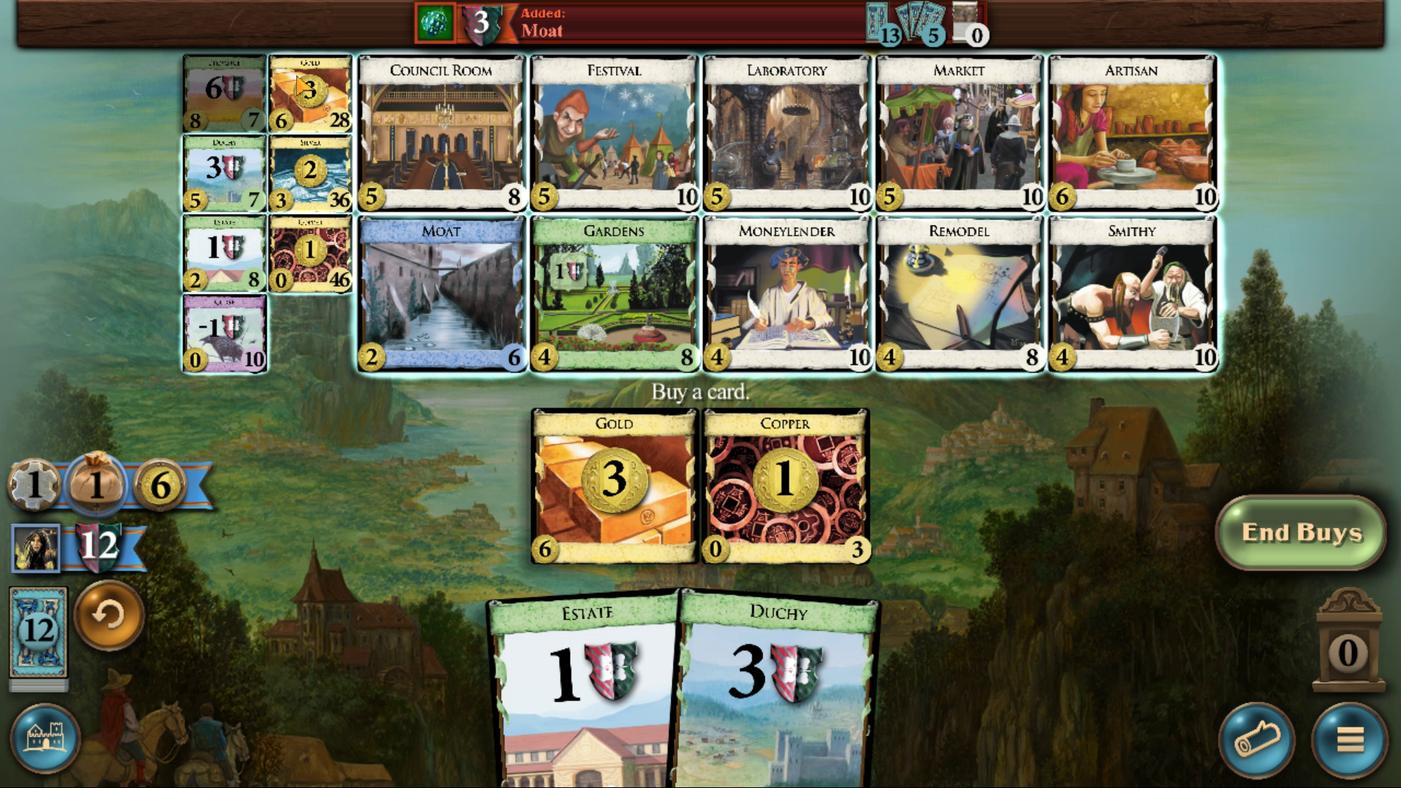
Action: Mouse pressed left at (530, 342)
Screenshot: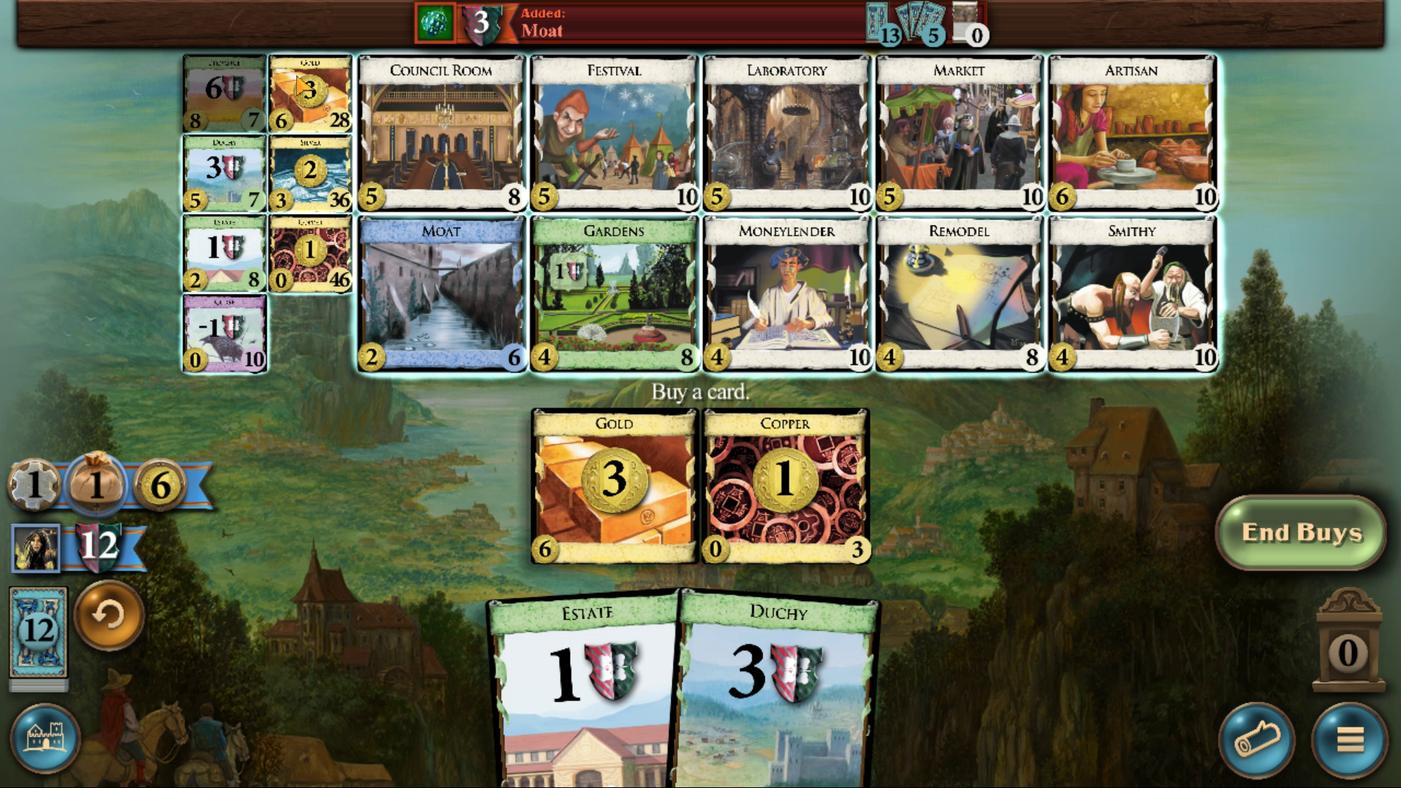 
Action: Mouse moved to (656, 486)
Screenshot: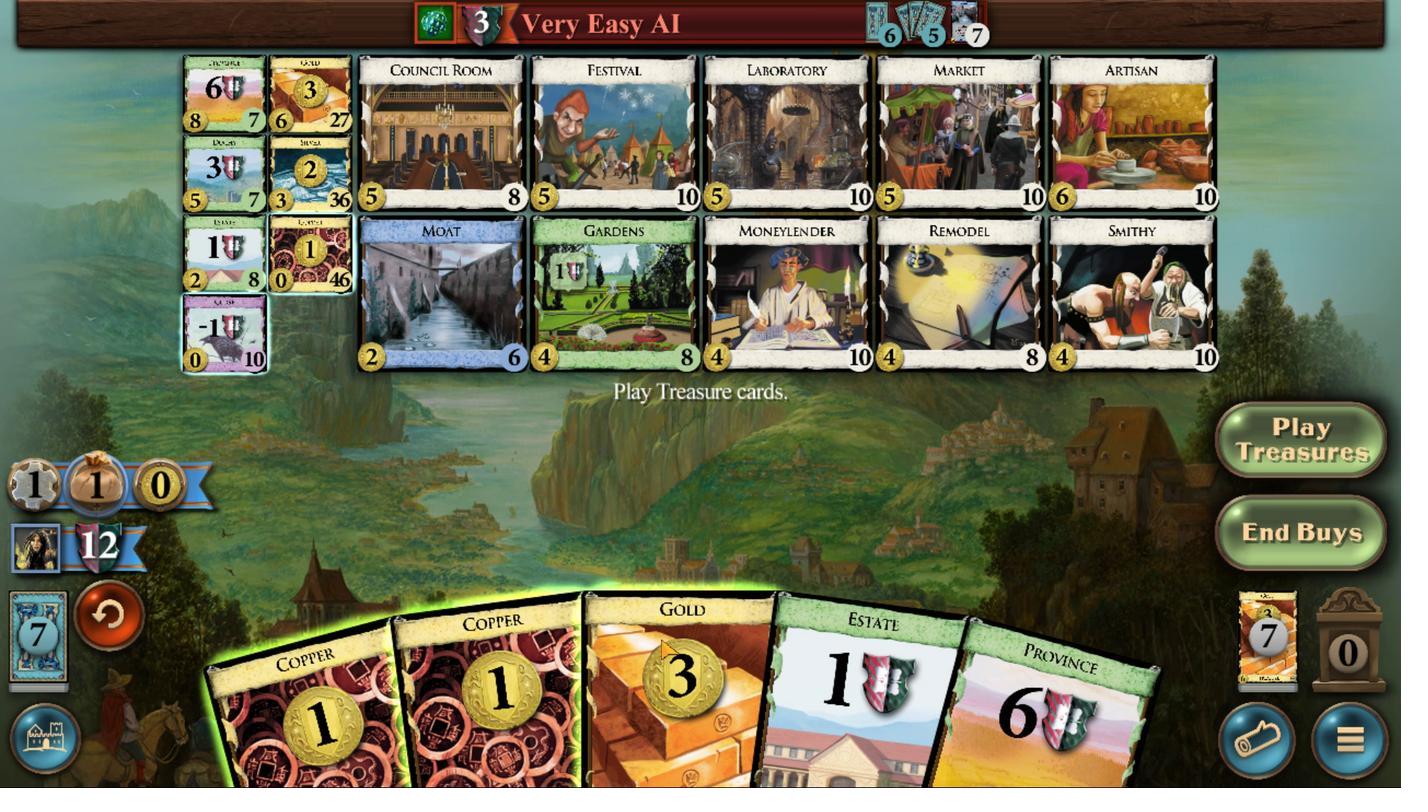 
Action: Mouse pressed left at (656, 486)
Screenshot: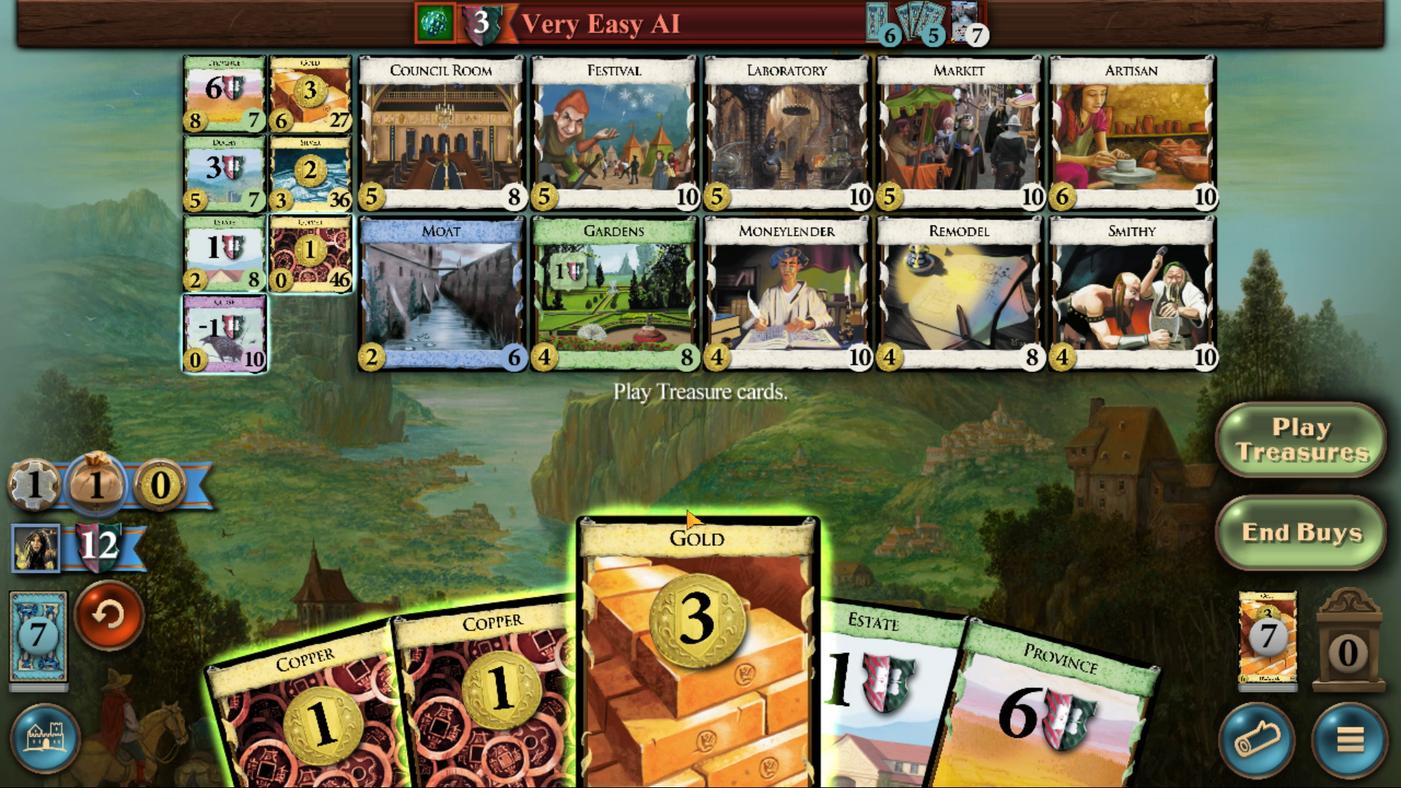 
Action: Mouse moved to (620, 489)
Screenshot: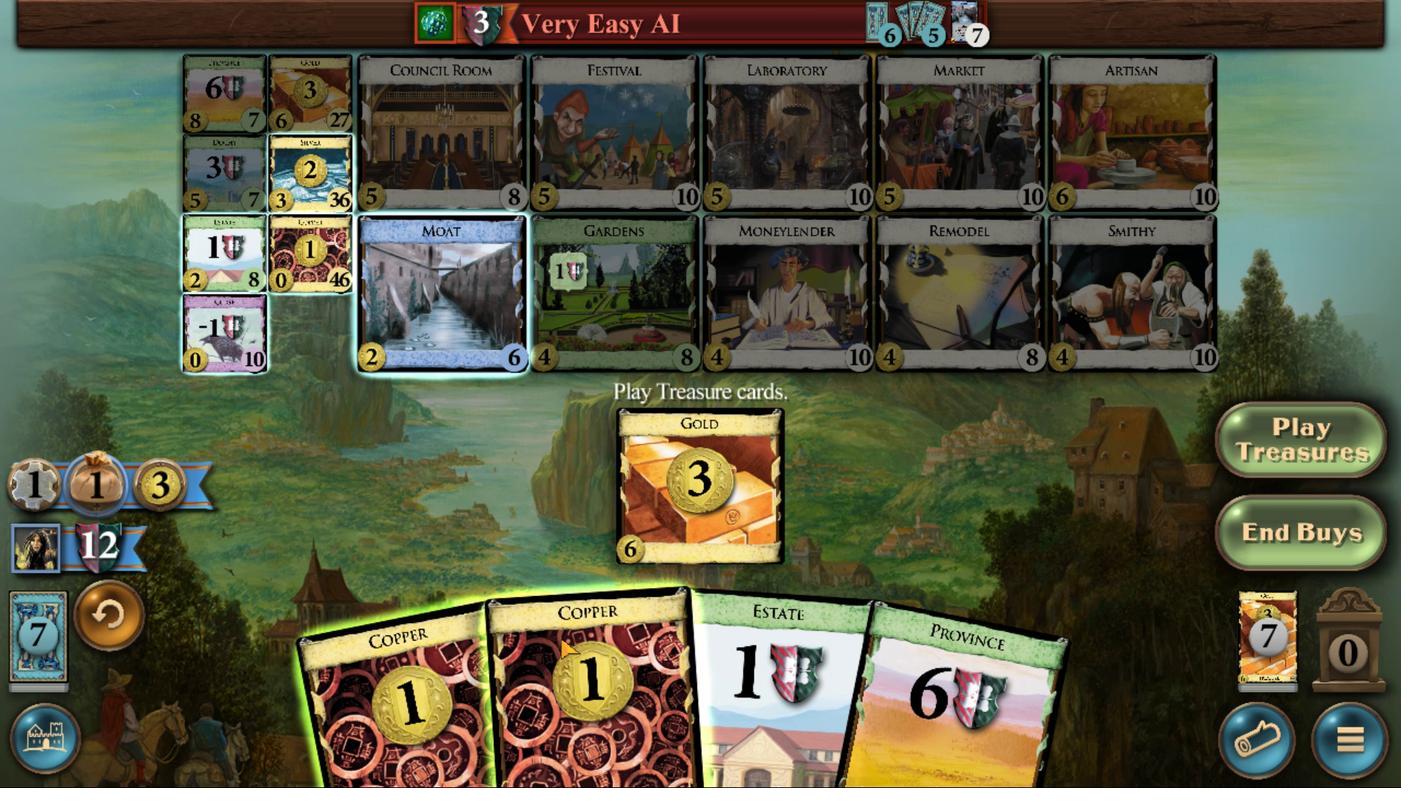 
Action: Mouse pressed left at (620, 489)
Screenshot: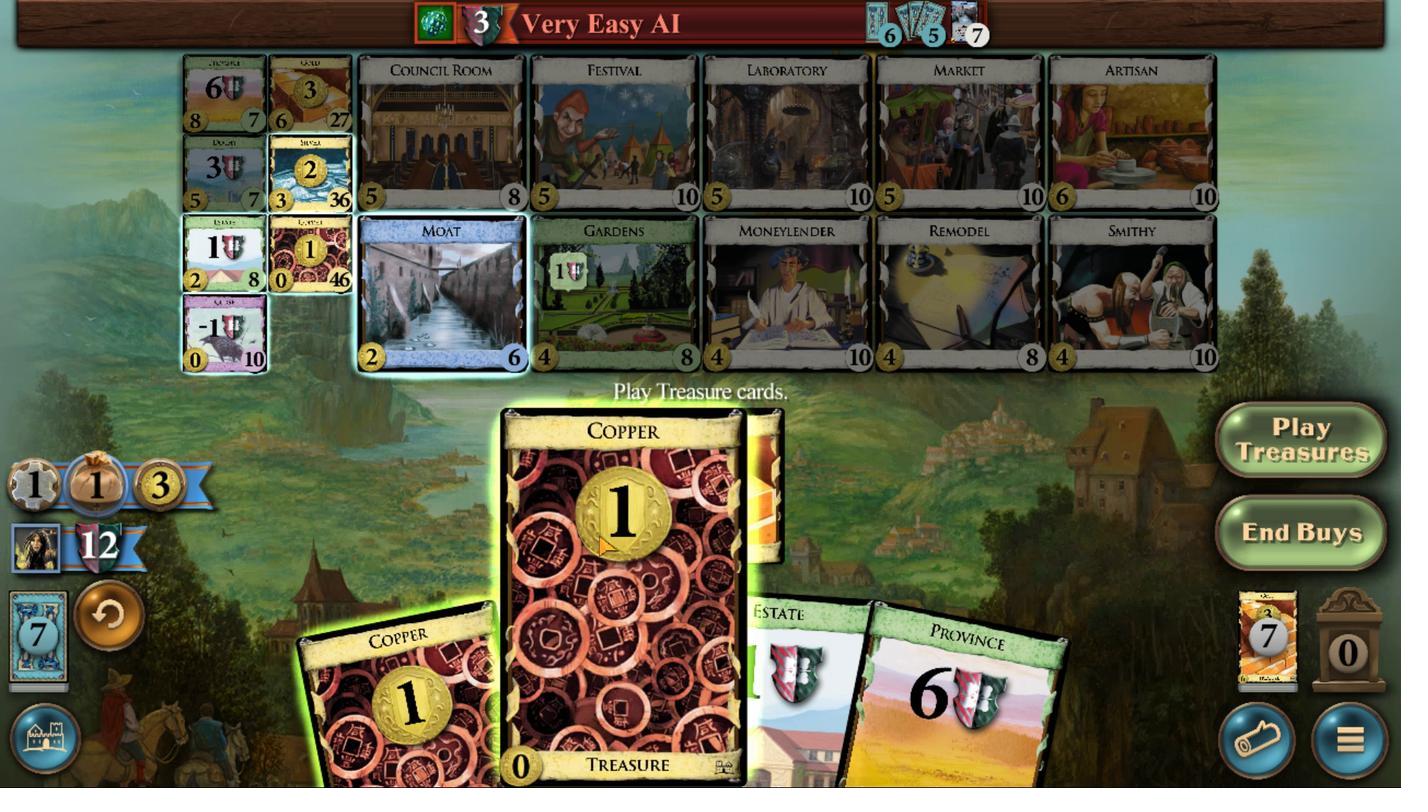 
Action: Mouse moved to (600, 482)
Screenshot: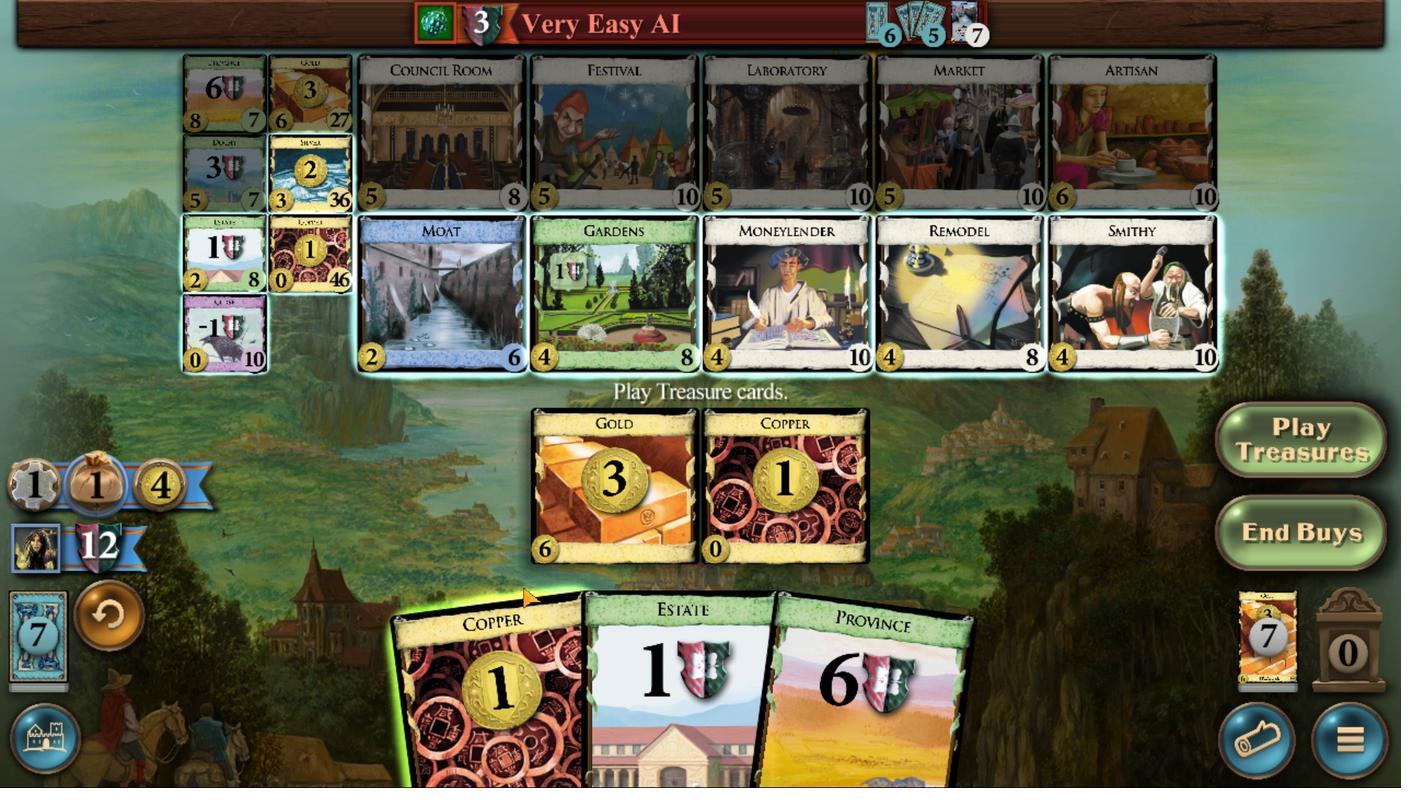 
Action: Mouse pressed left at (600, 482)
Screenshot: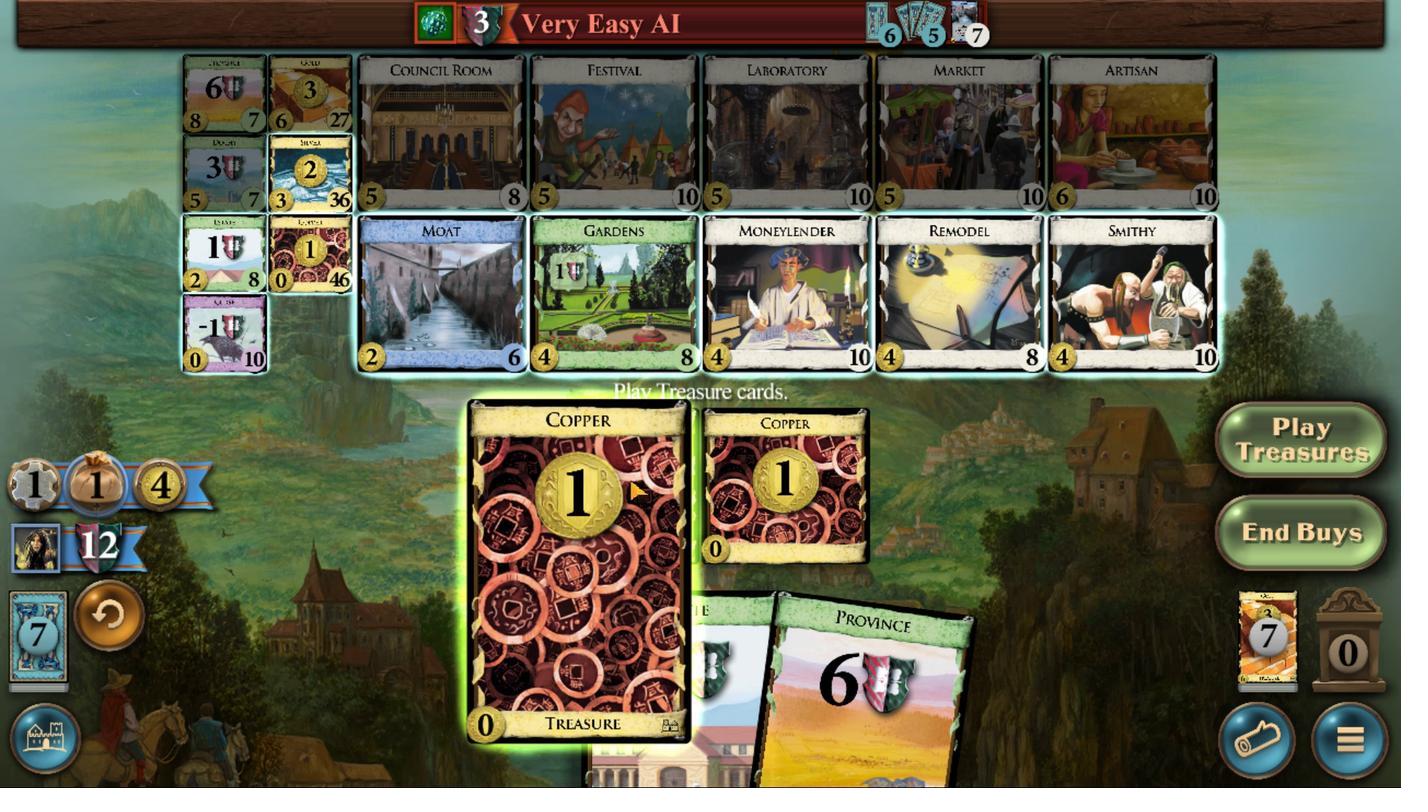 
Action: Mouse moved to (507, 367)
Screenshot: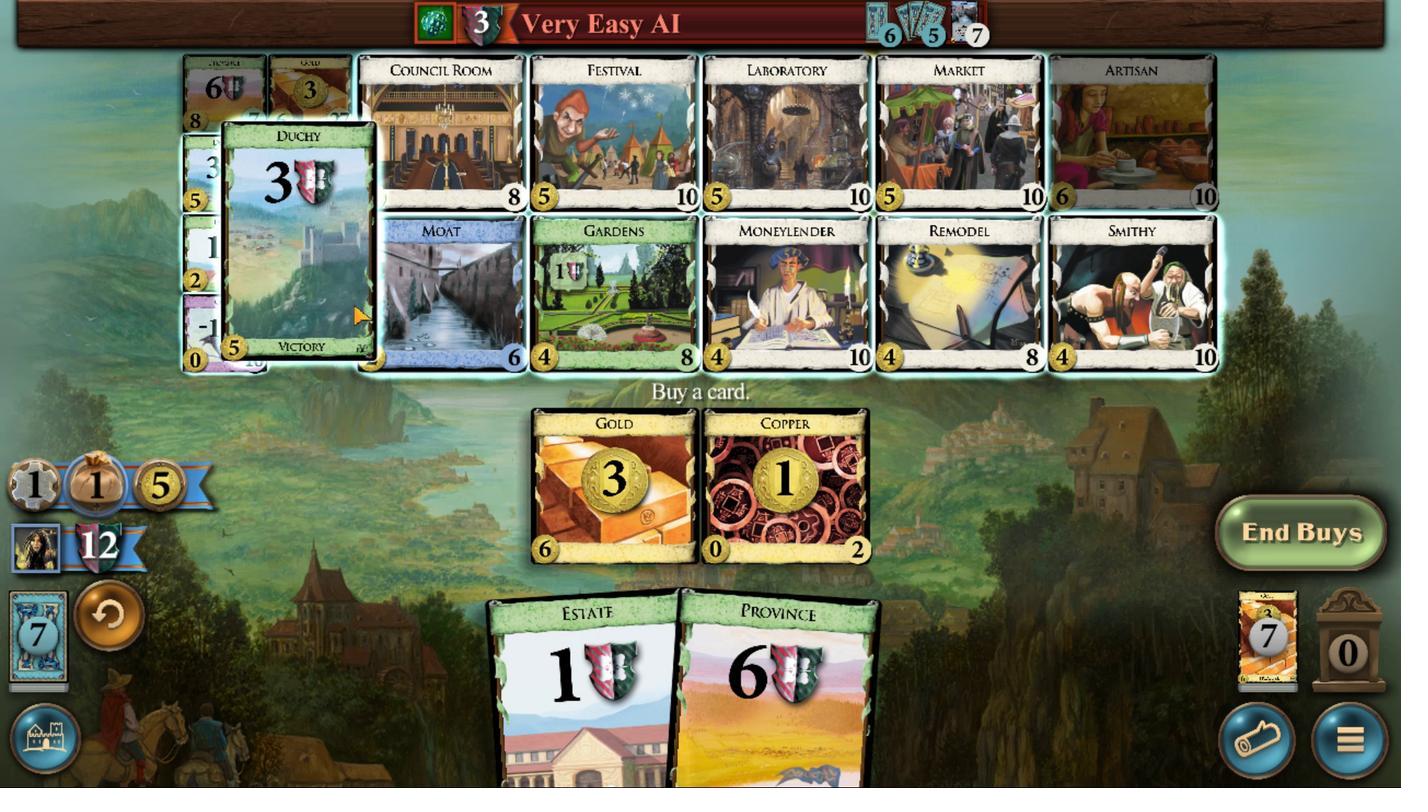 
Action: Mouse pressed left at (507, 367)
Screenshot: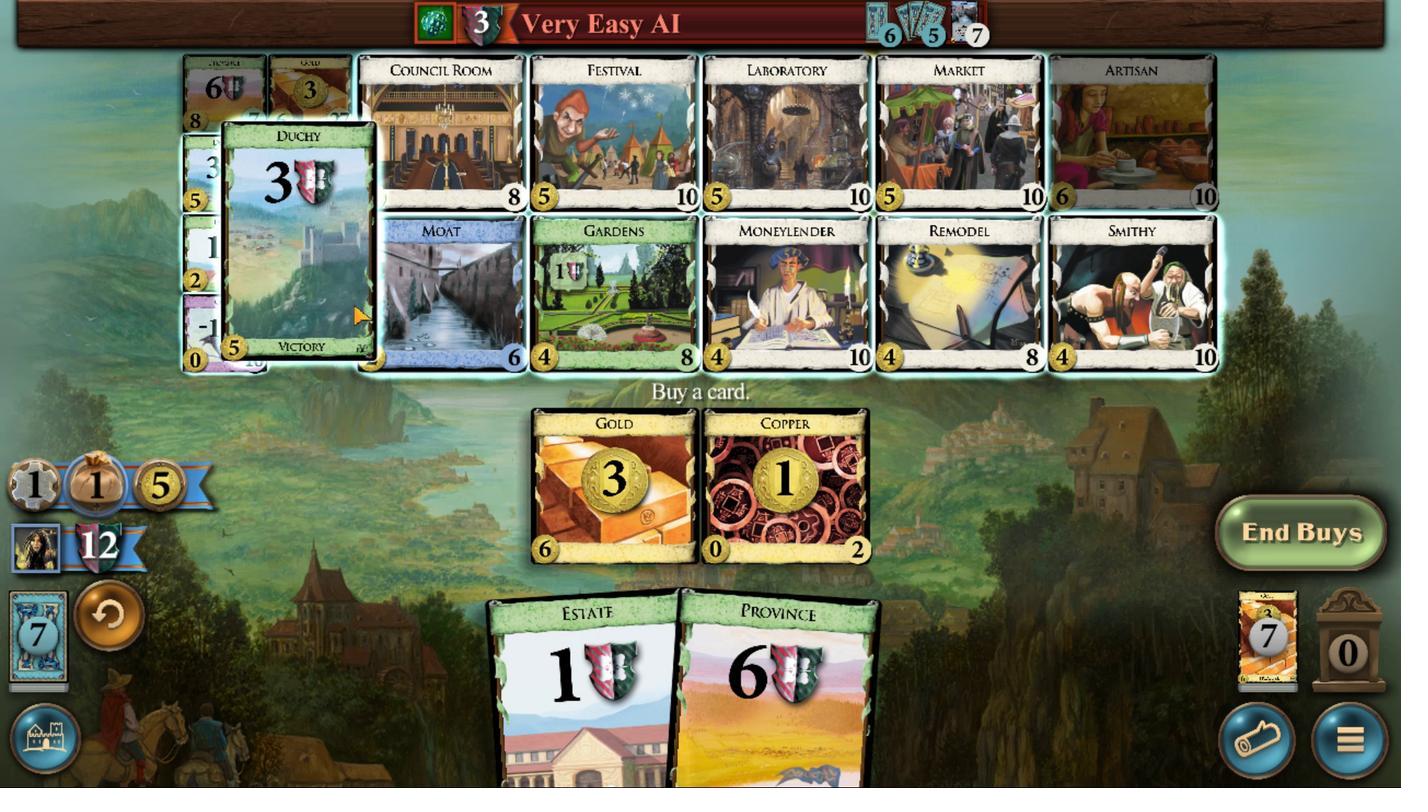 
Action: Mouse moved to (718, 485)
Screenshot: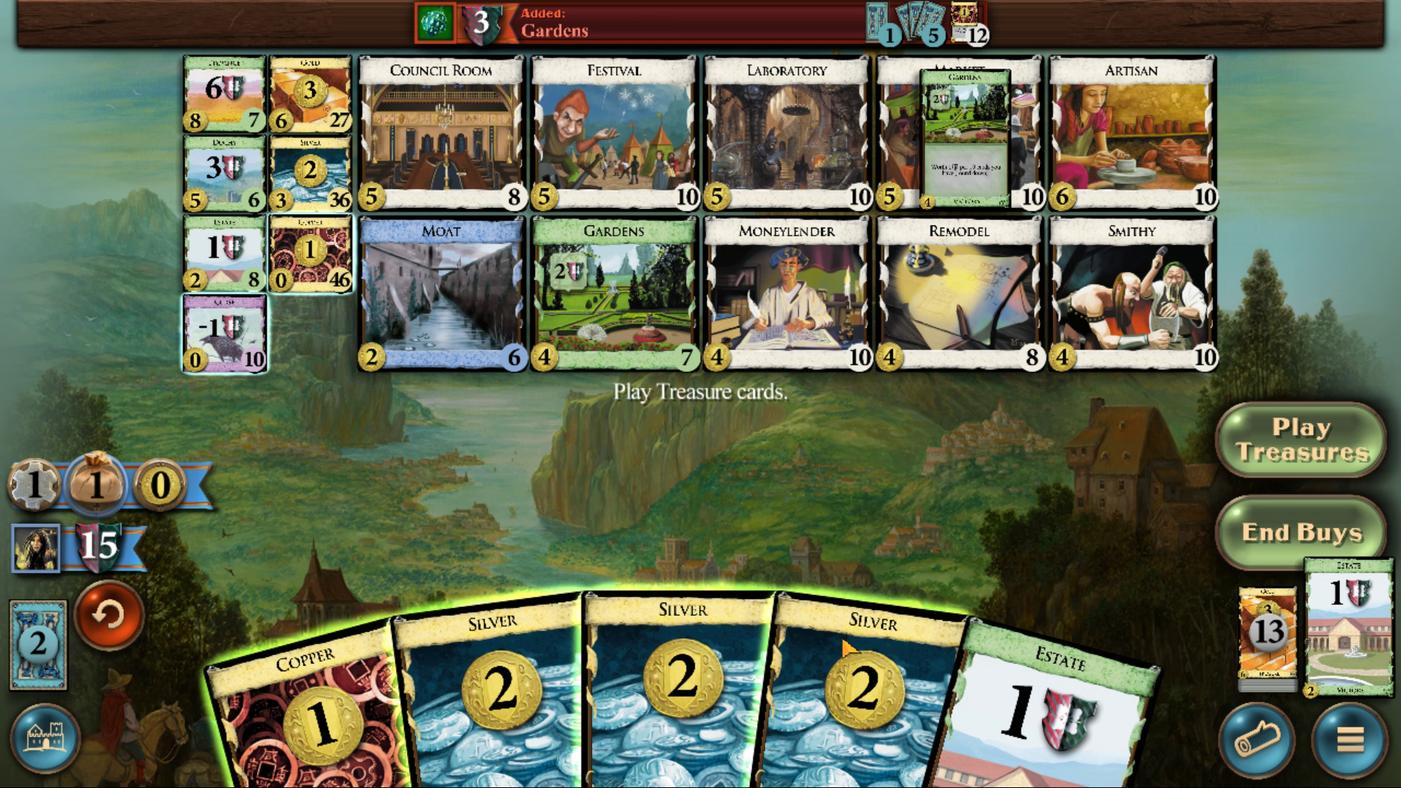 
Action: Mouse pressed left at (718, 485)
Screenshot: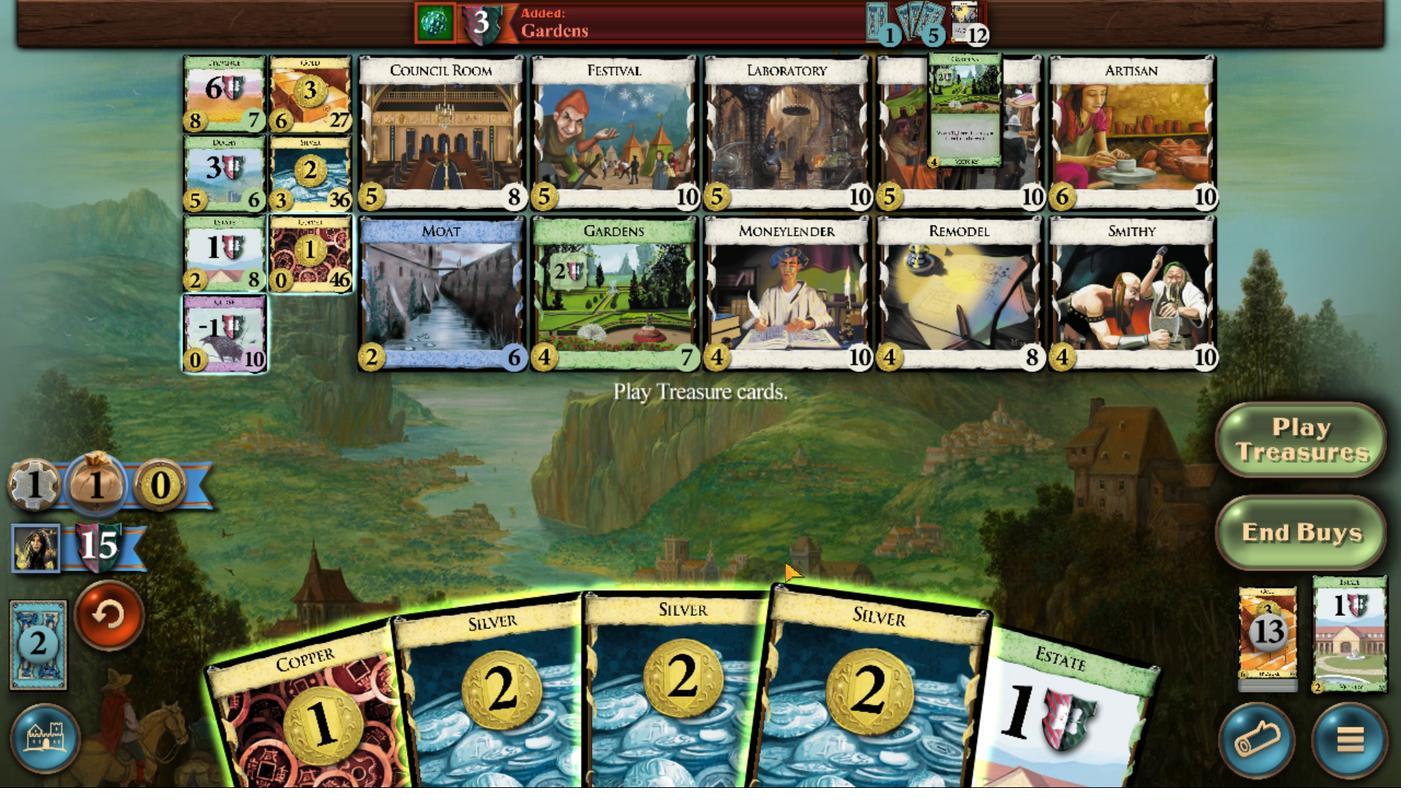 
Action: Mouse moved to (690, 483)
Screenshot: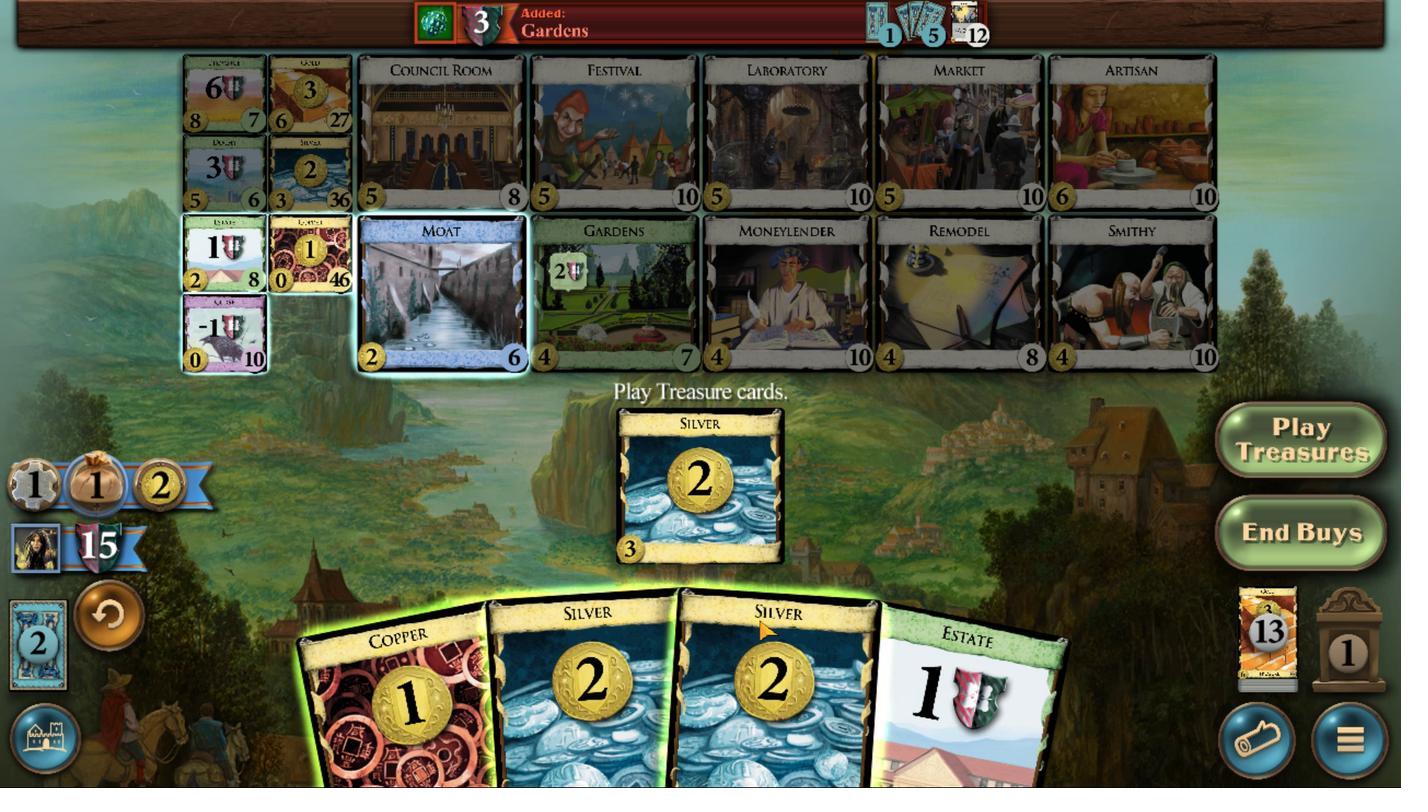 
Action: Mouse pressed left at (690, 483)
Screenshot: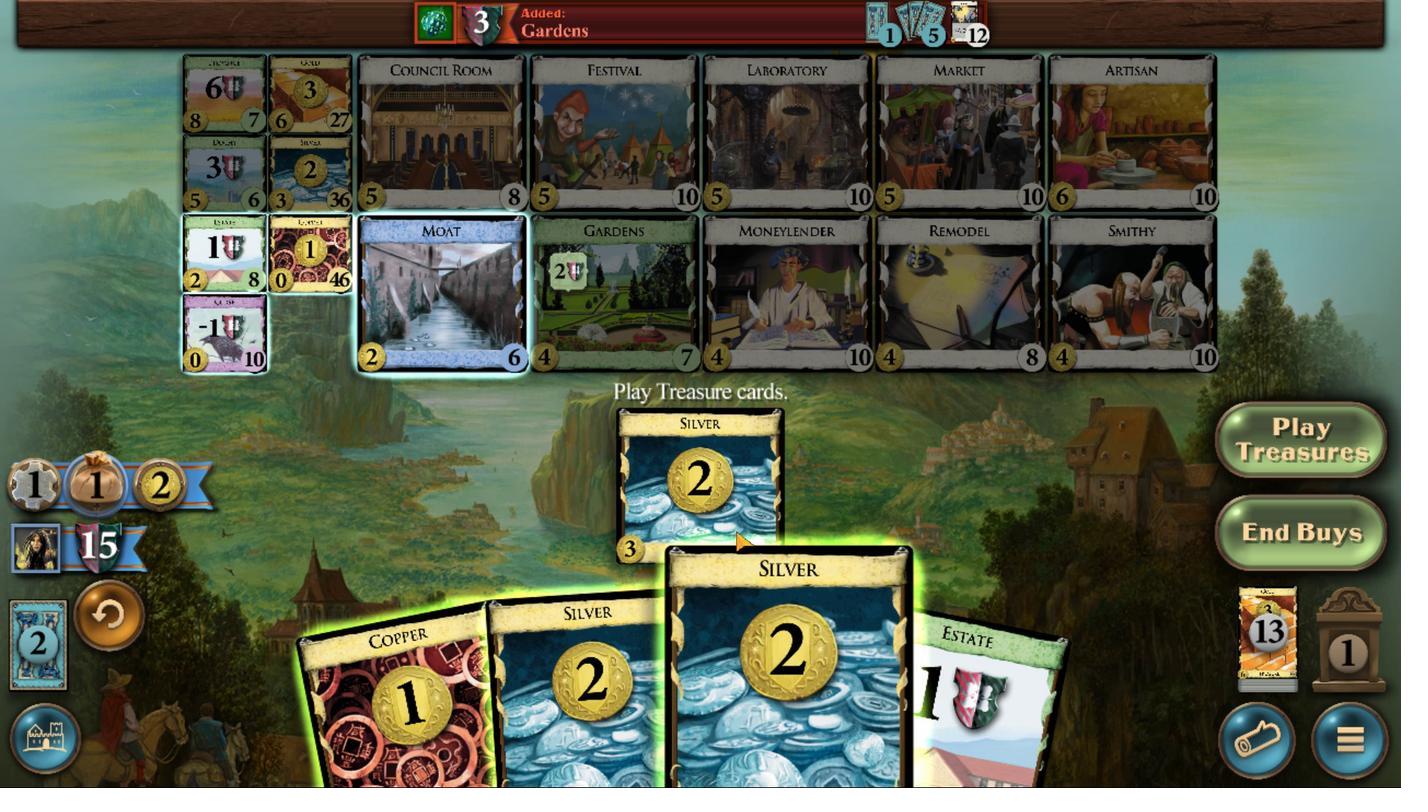 
Action: Mouse moved to (658, 483)
Screenshot: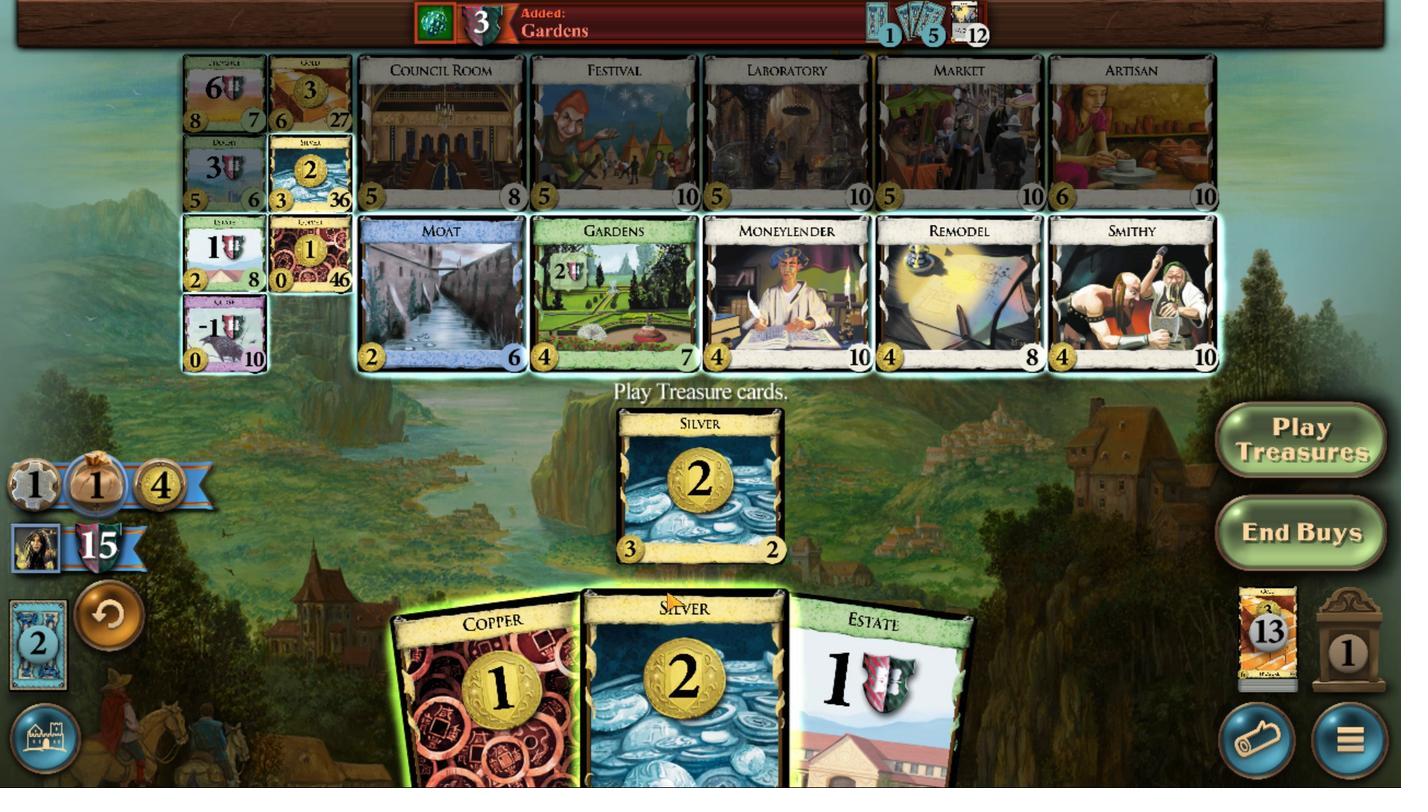 
Action: Mouse pressed left at (658, 483)
Screenshot: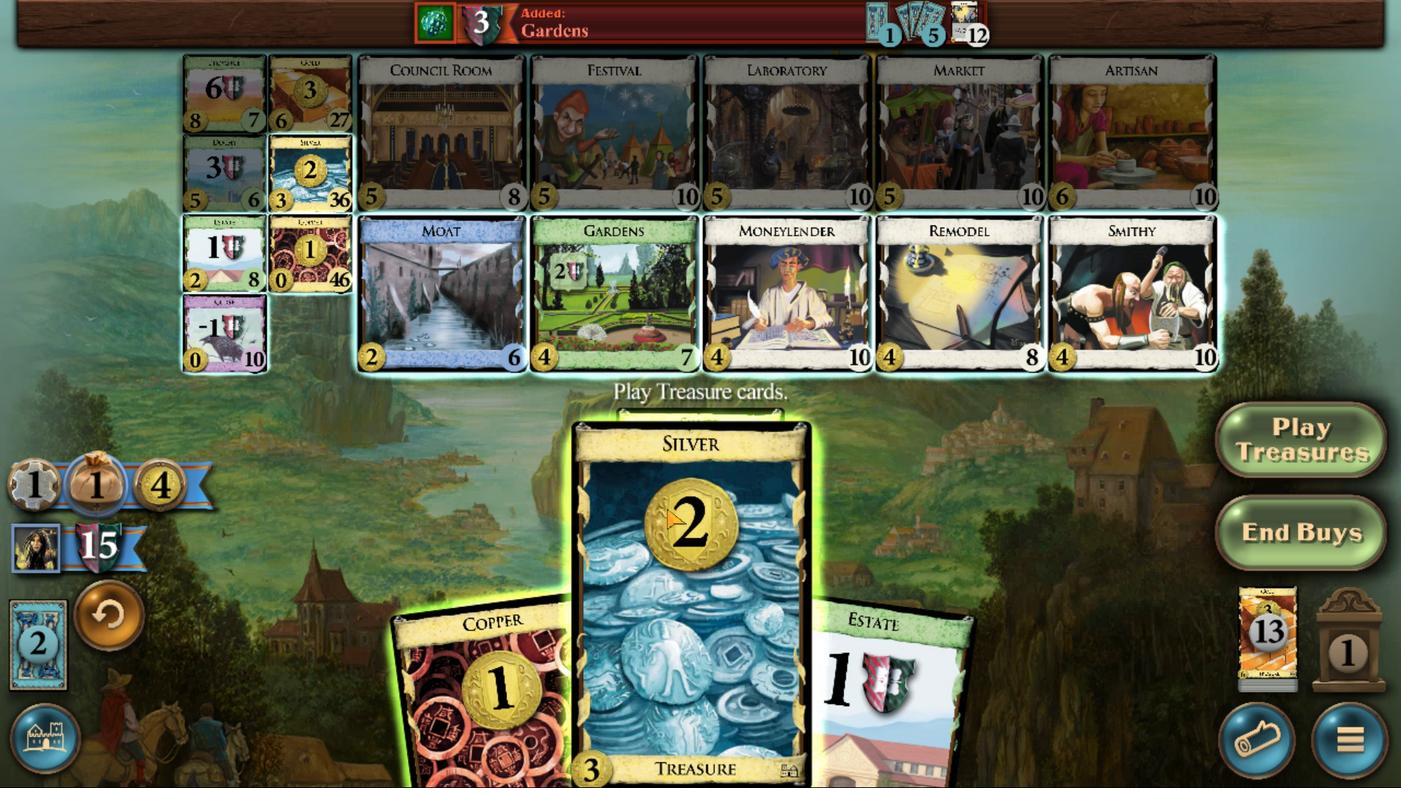
Action: Mouse moved to (530, 339)
Screenshot: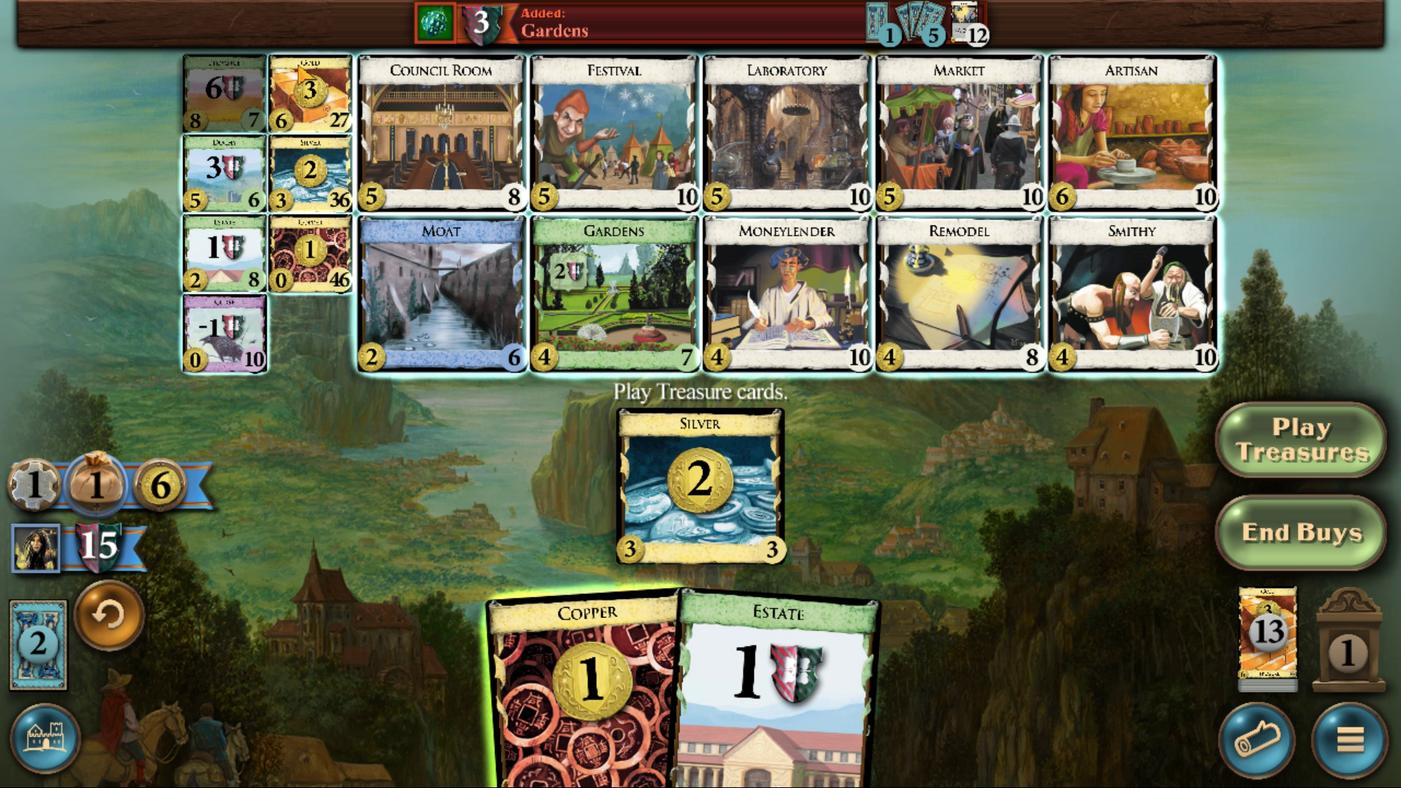 
Action: Mouse pressed left at (530, 339)
Screenshot: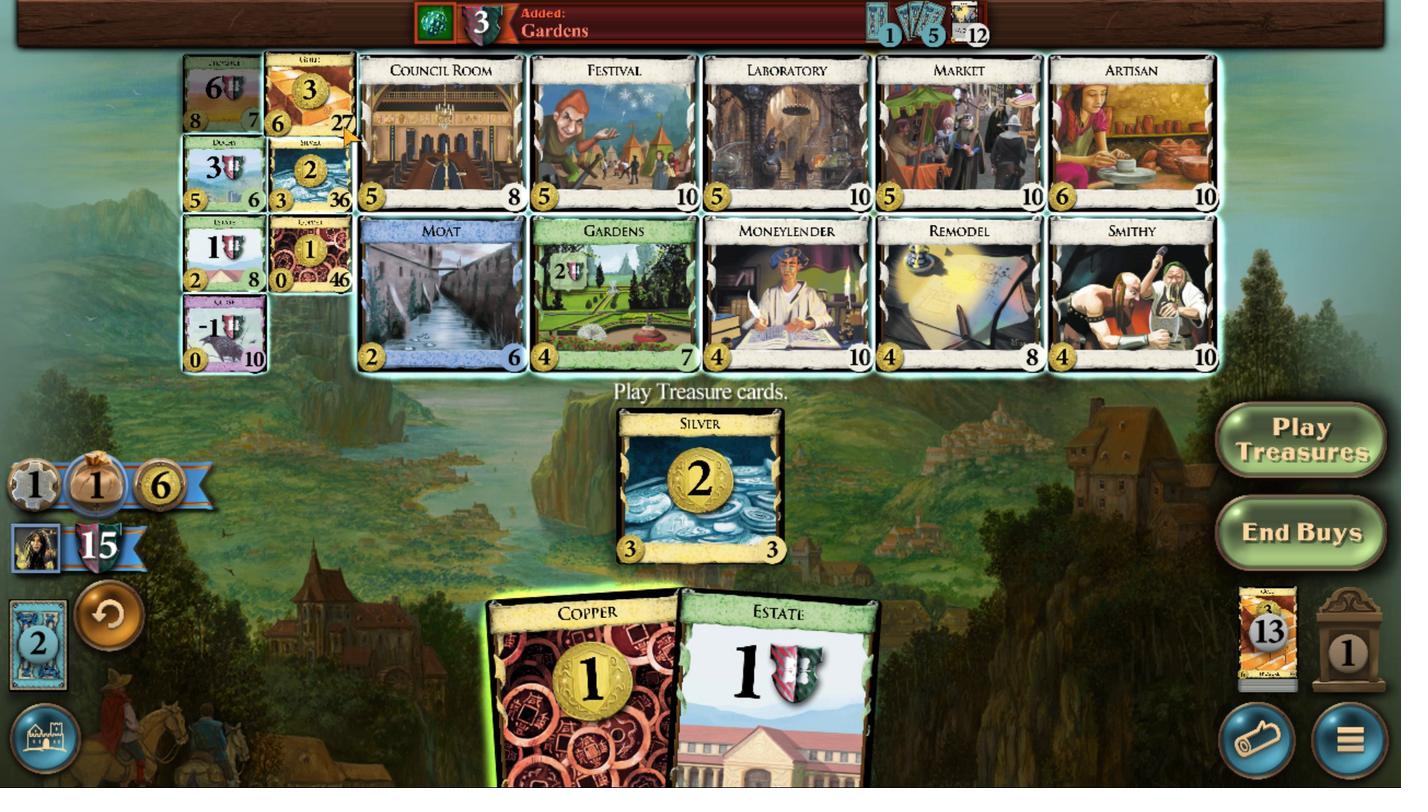 
Action: Mouse moved to (658, 483)
Screenshot: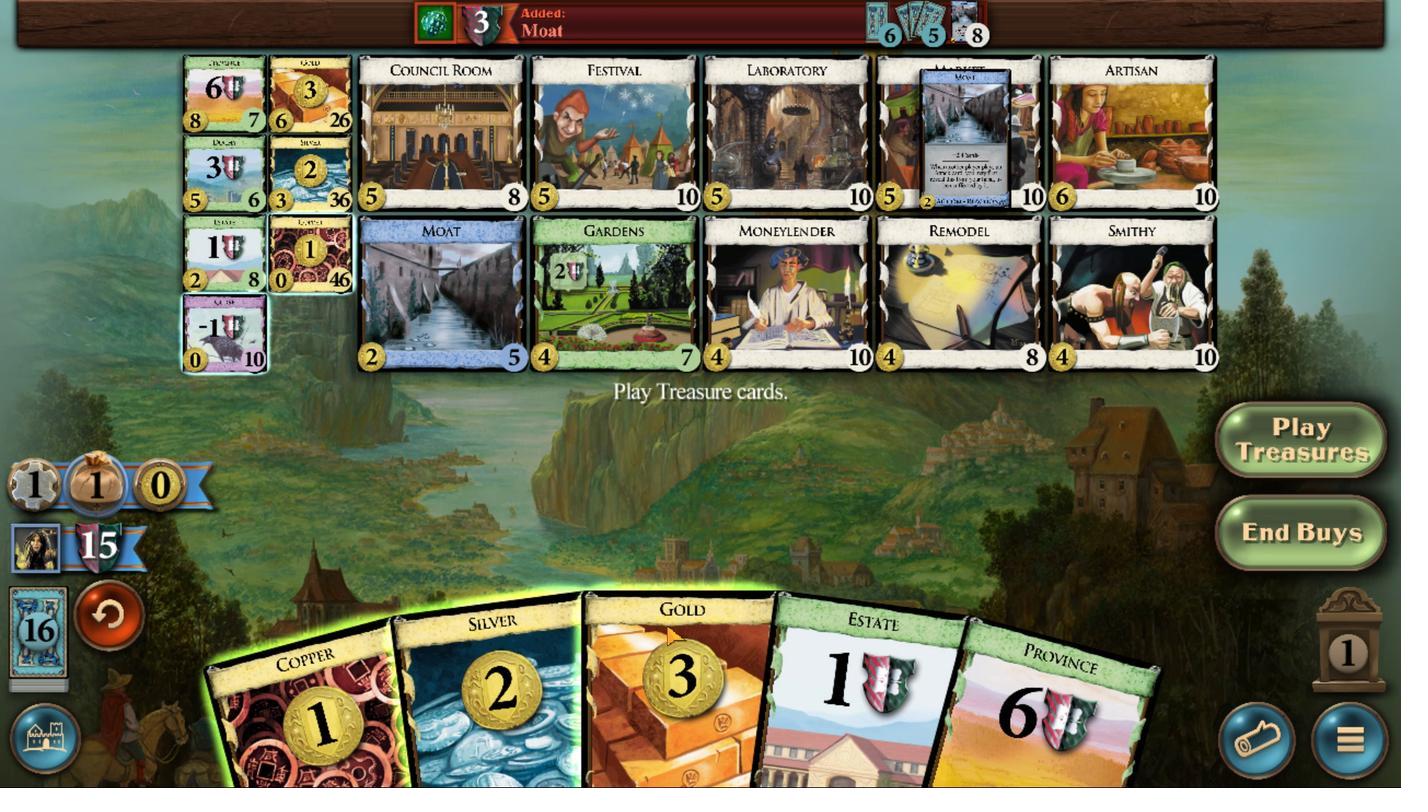 
Action: Mouse pressed left at (658, 483)
Screenshot: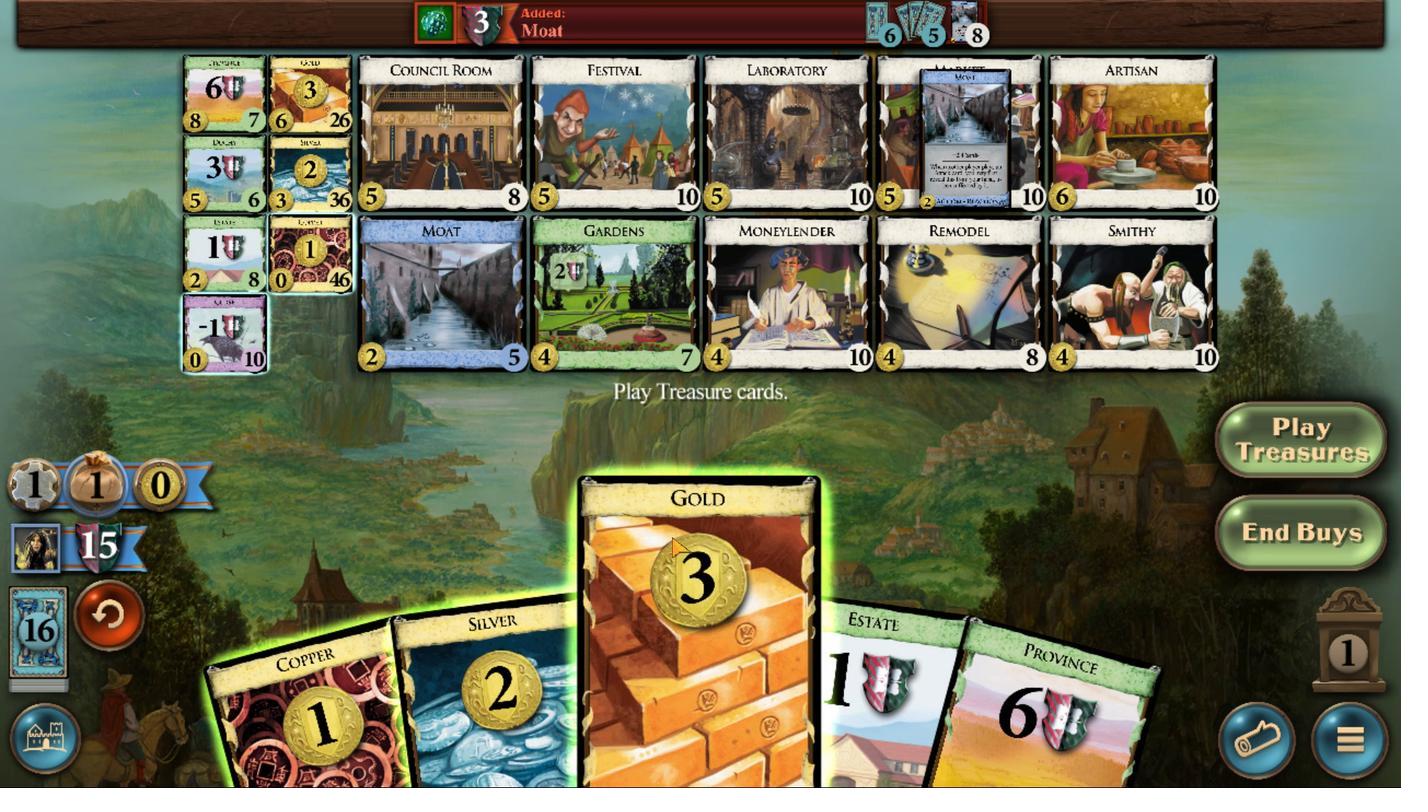 
Action: Mouse moved to (626, 485)
Screenshot: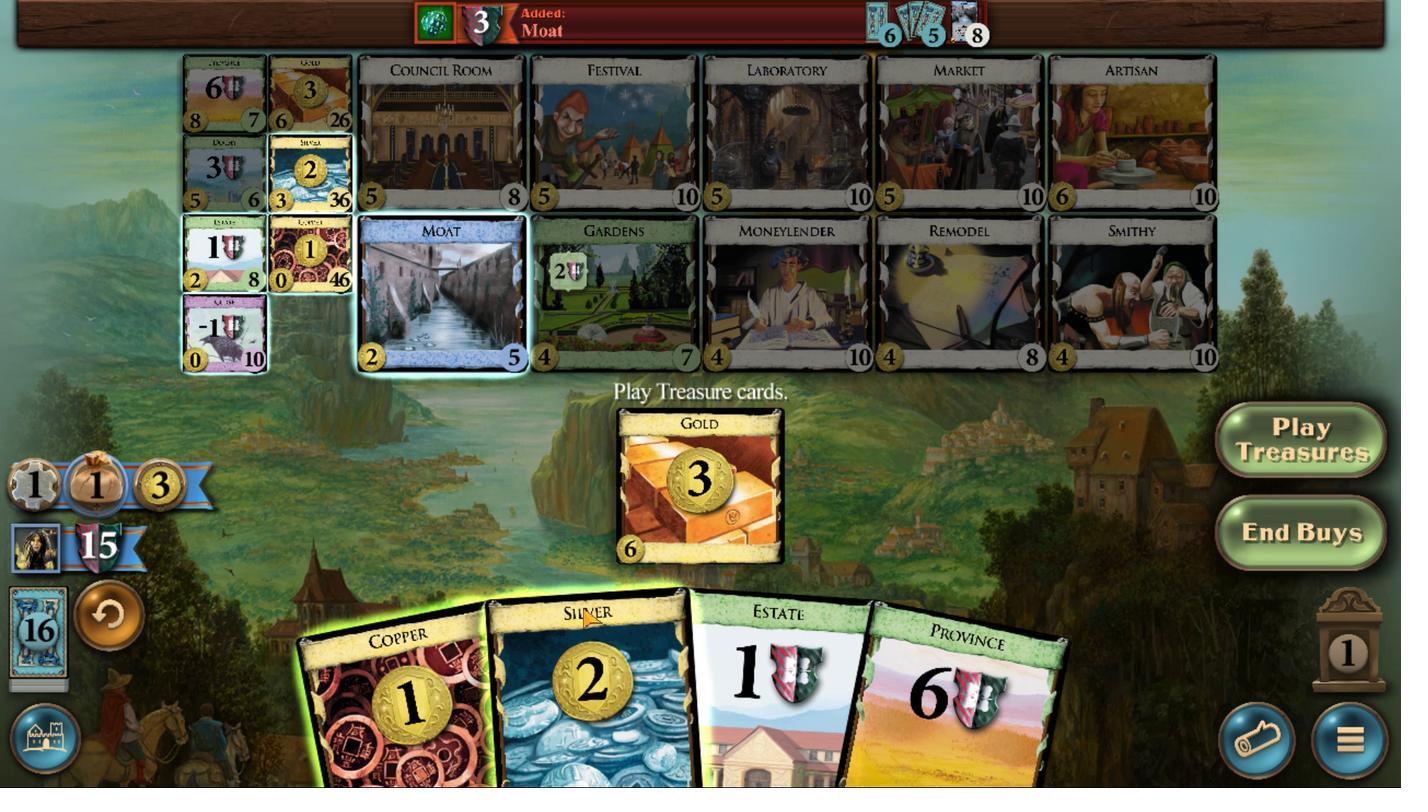 
Action: Mouse pressed left at (626, 485)
Screenshot: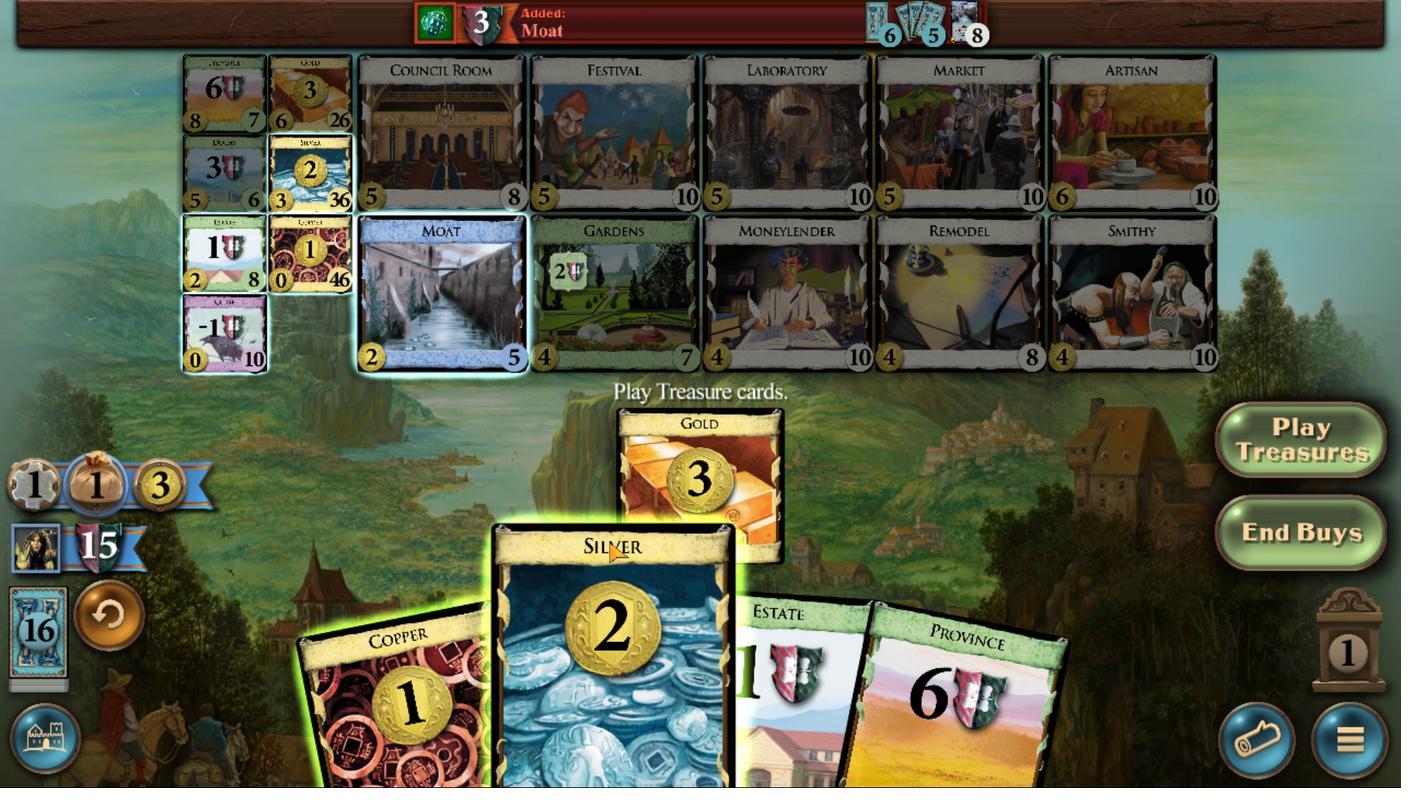 
Action: Mouse moved to (602, 487)
Screenshot: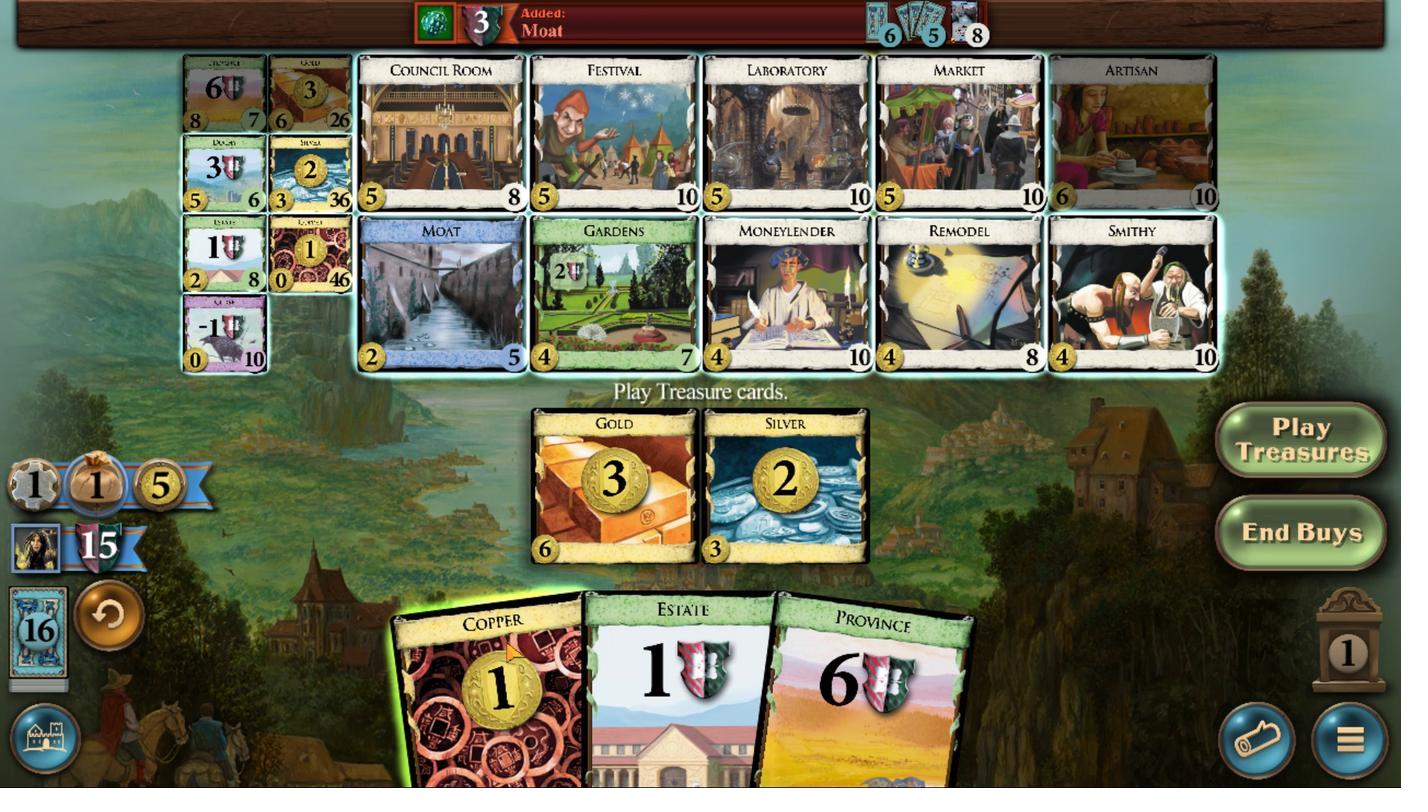 
Action: Mouse pressed left at (602, 487)
Screenshot: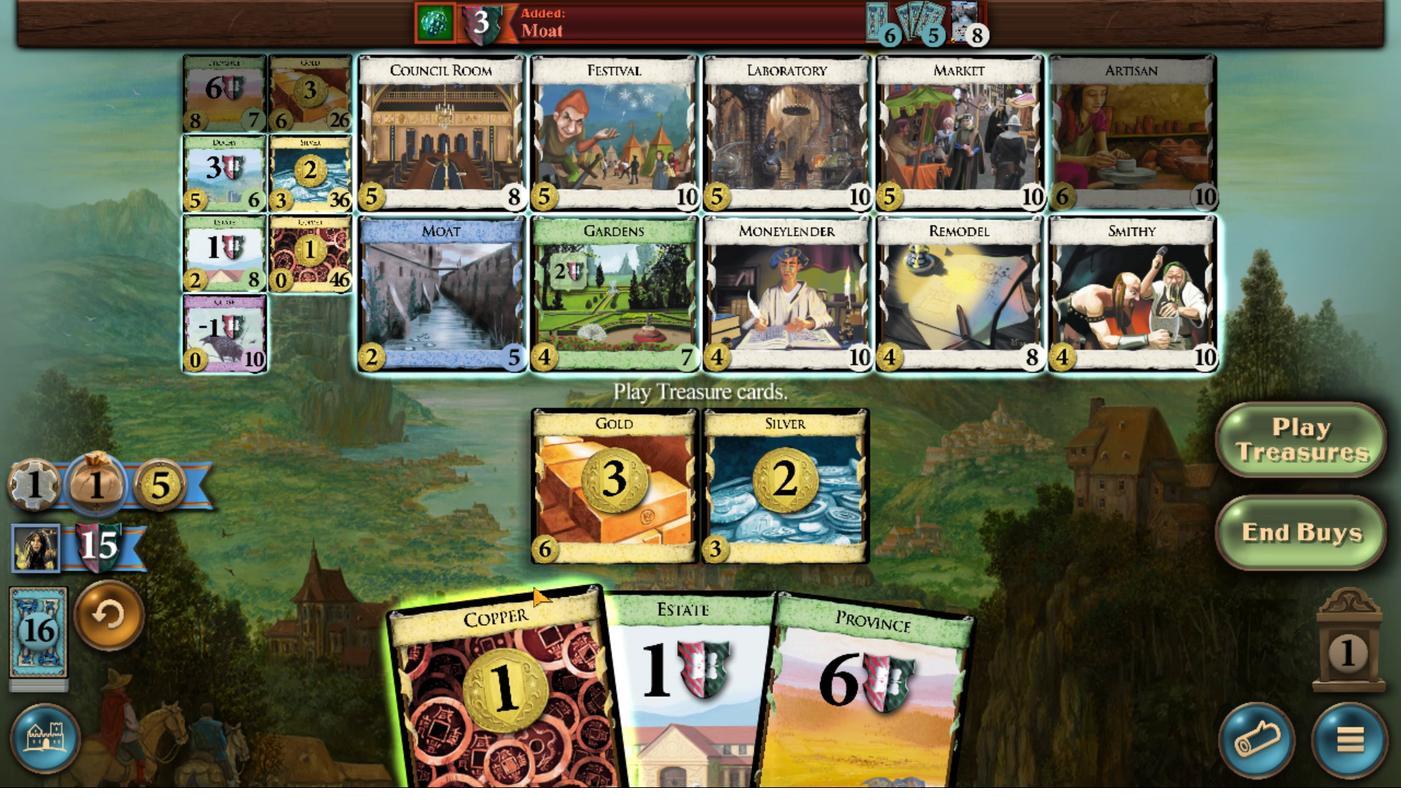 
Action: Mouse moved to (530, 338)
Screenshot: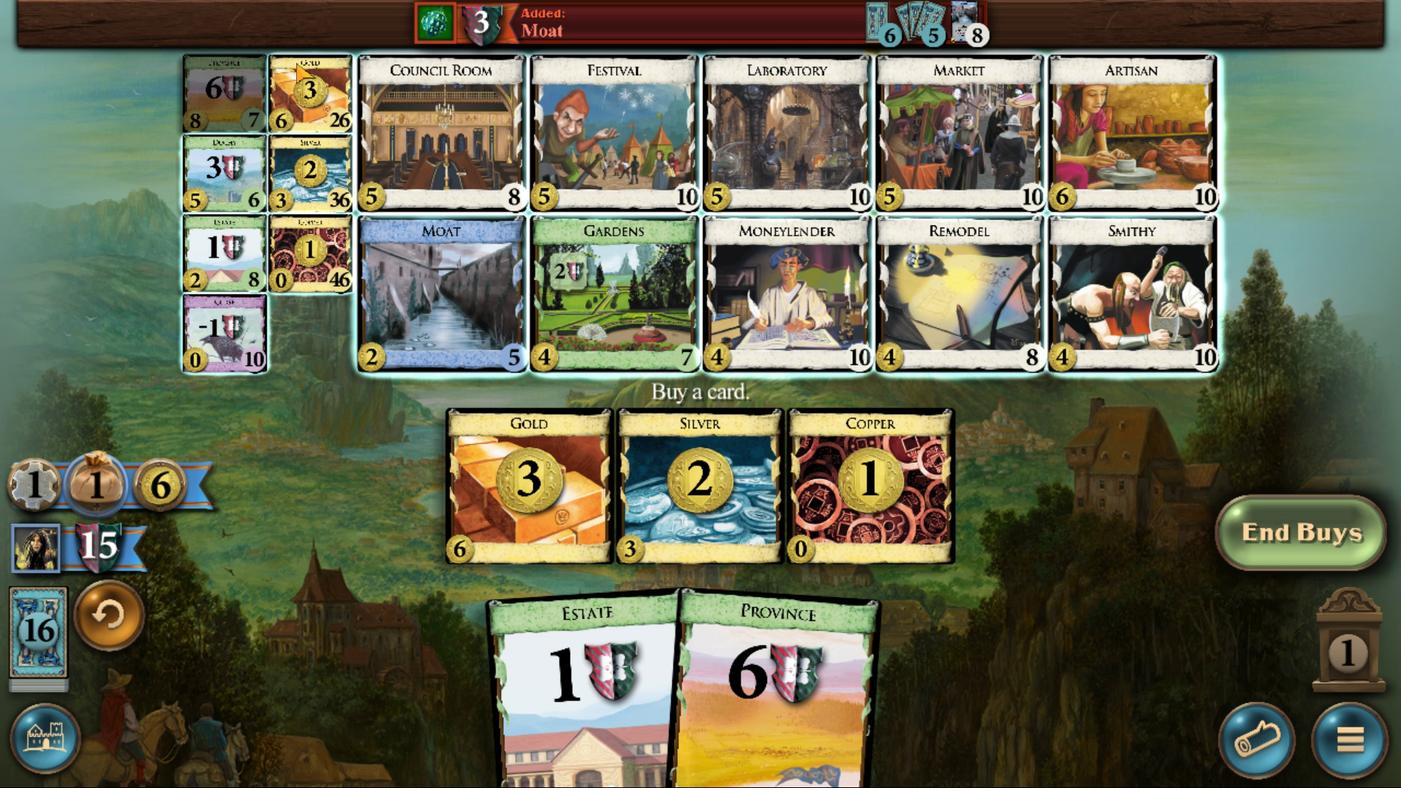 
Action: Mouse pressed left at (530, 338)
Screenshot: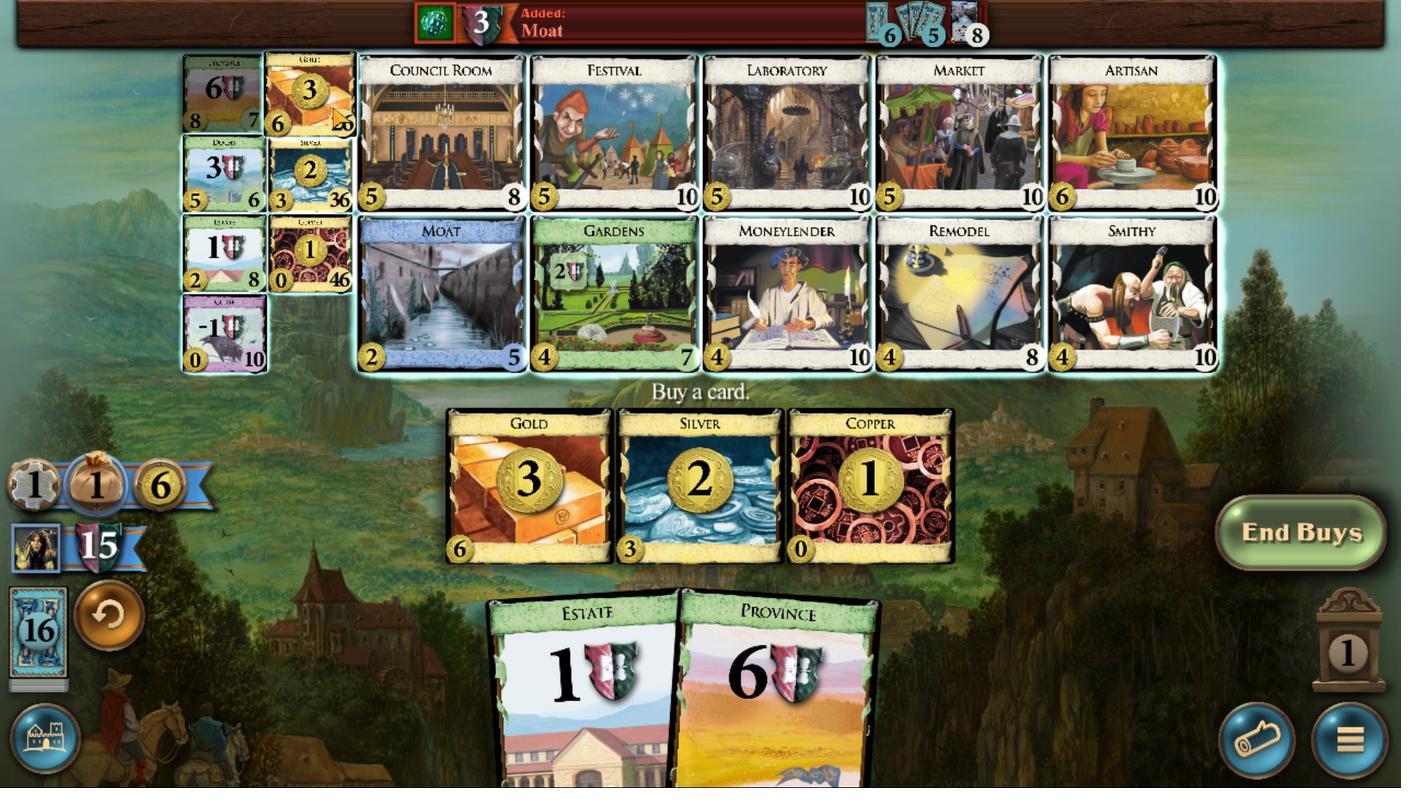 
Action: Mouse moved to (650, 485)
Screenshot: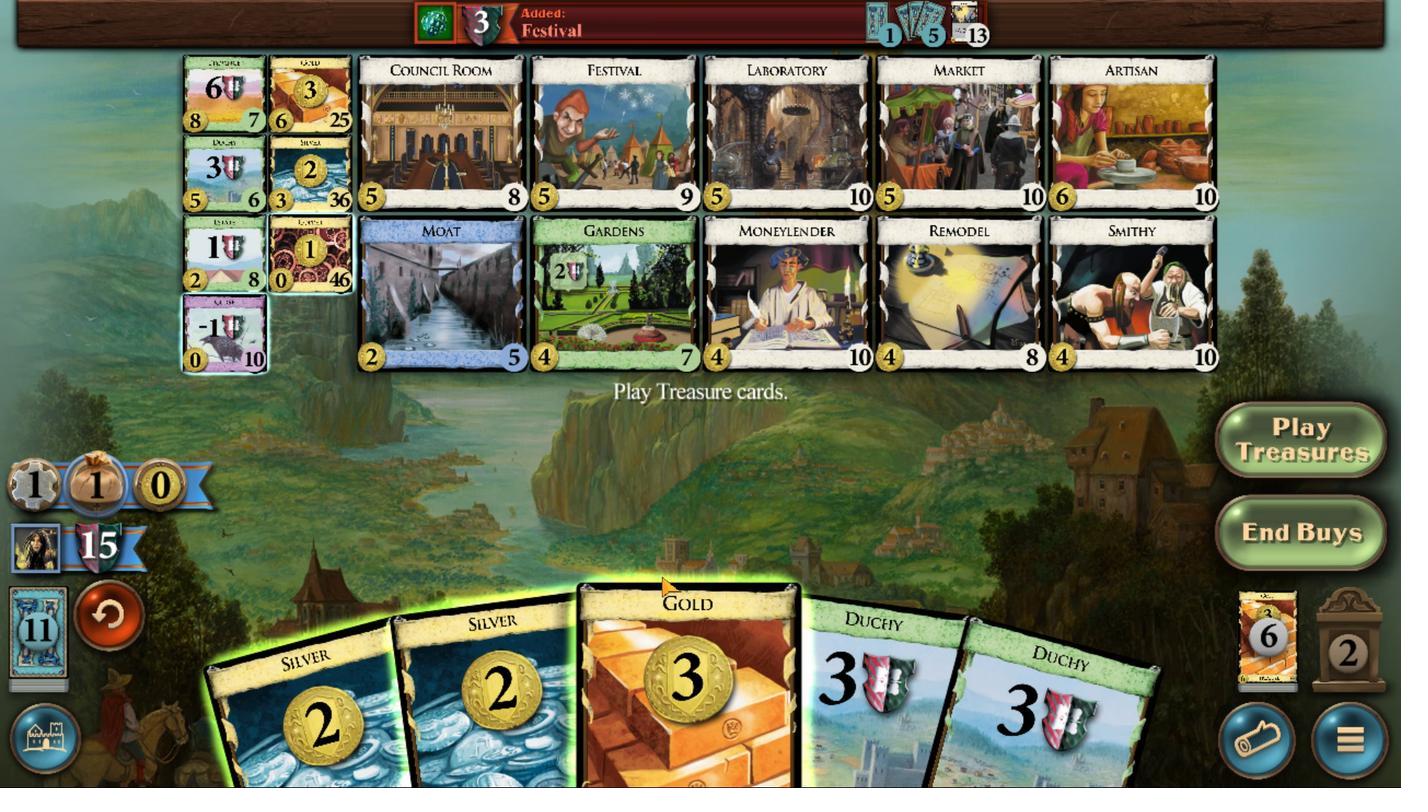 
Action: Mouse pressed left at (650, 485)
Screenshot: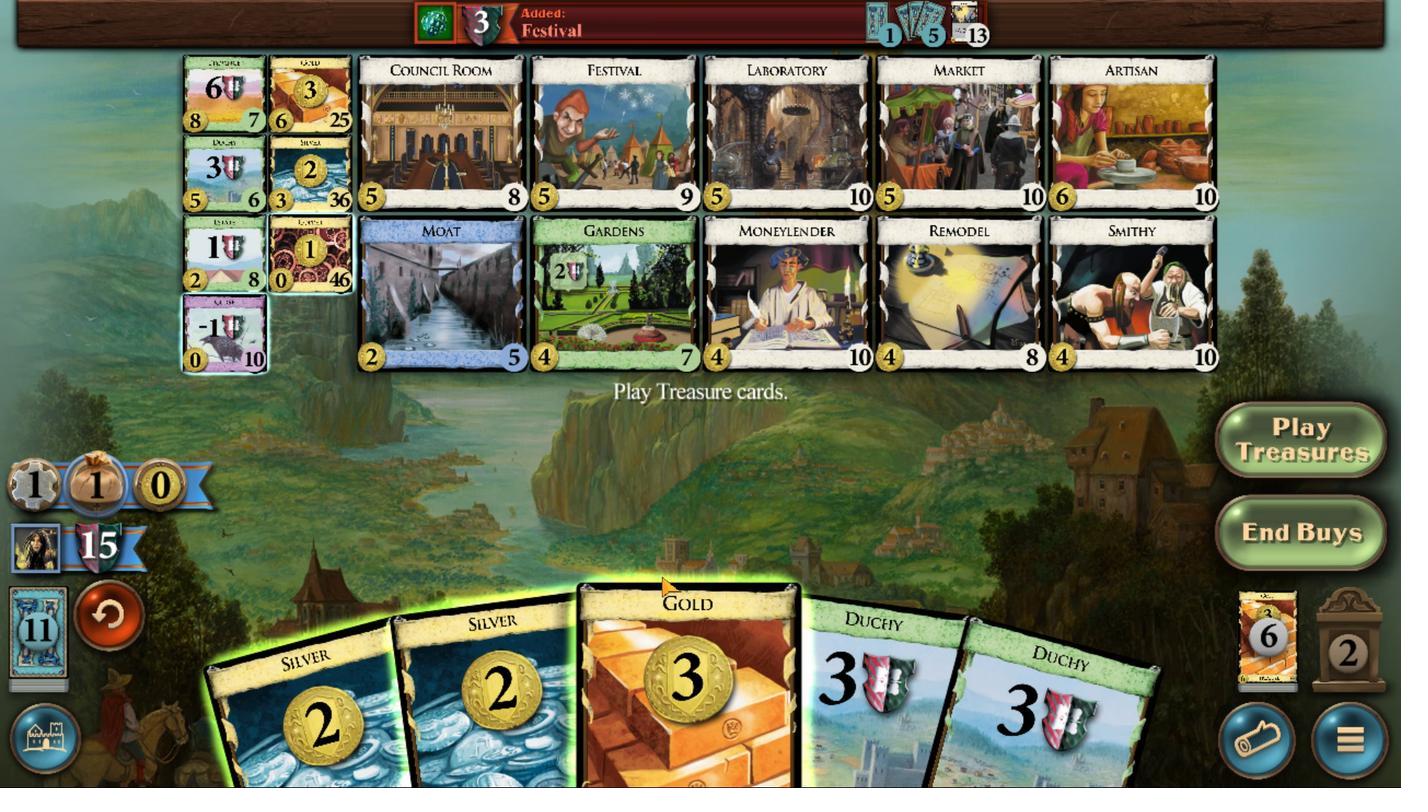 
Action: Mouse moved to (629, 484)
Screenshot: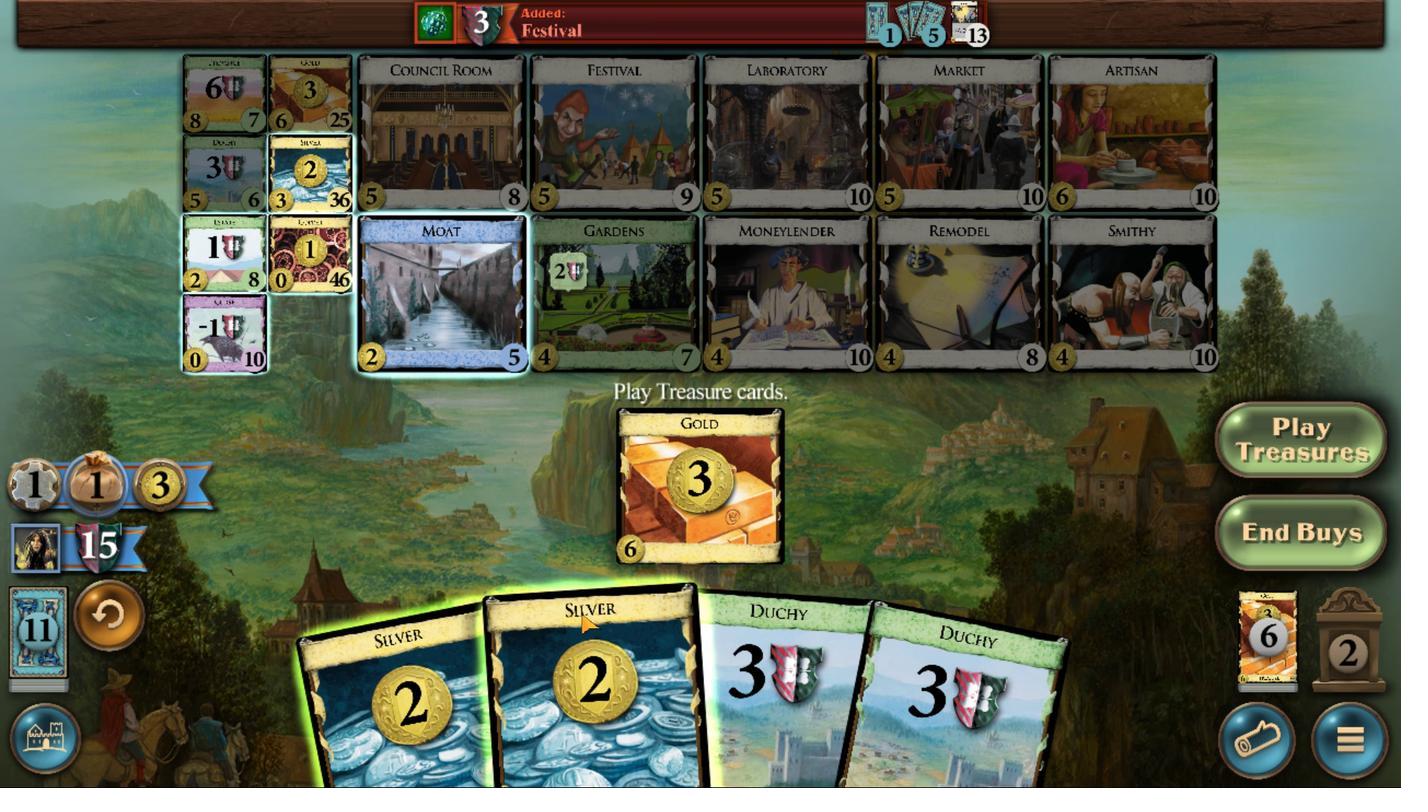 
Action: Mouse pressed left at (629, 484)
Screenshot: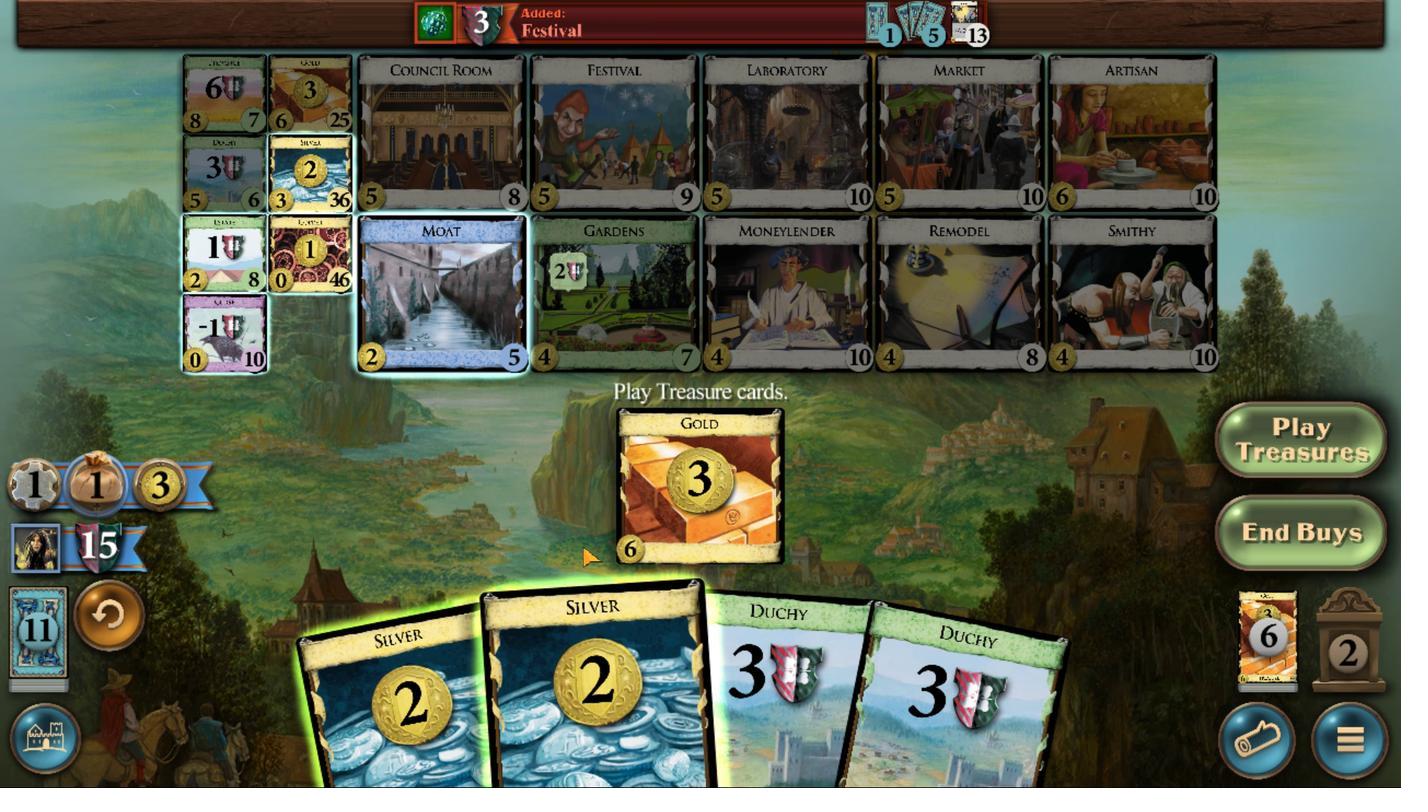 
Action: Mouse moved to (504, 362)
Screenshot: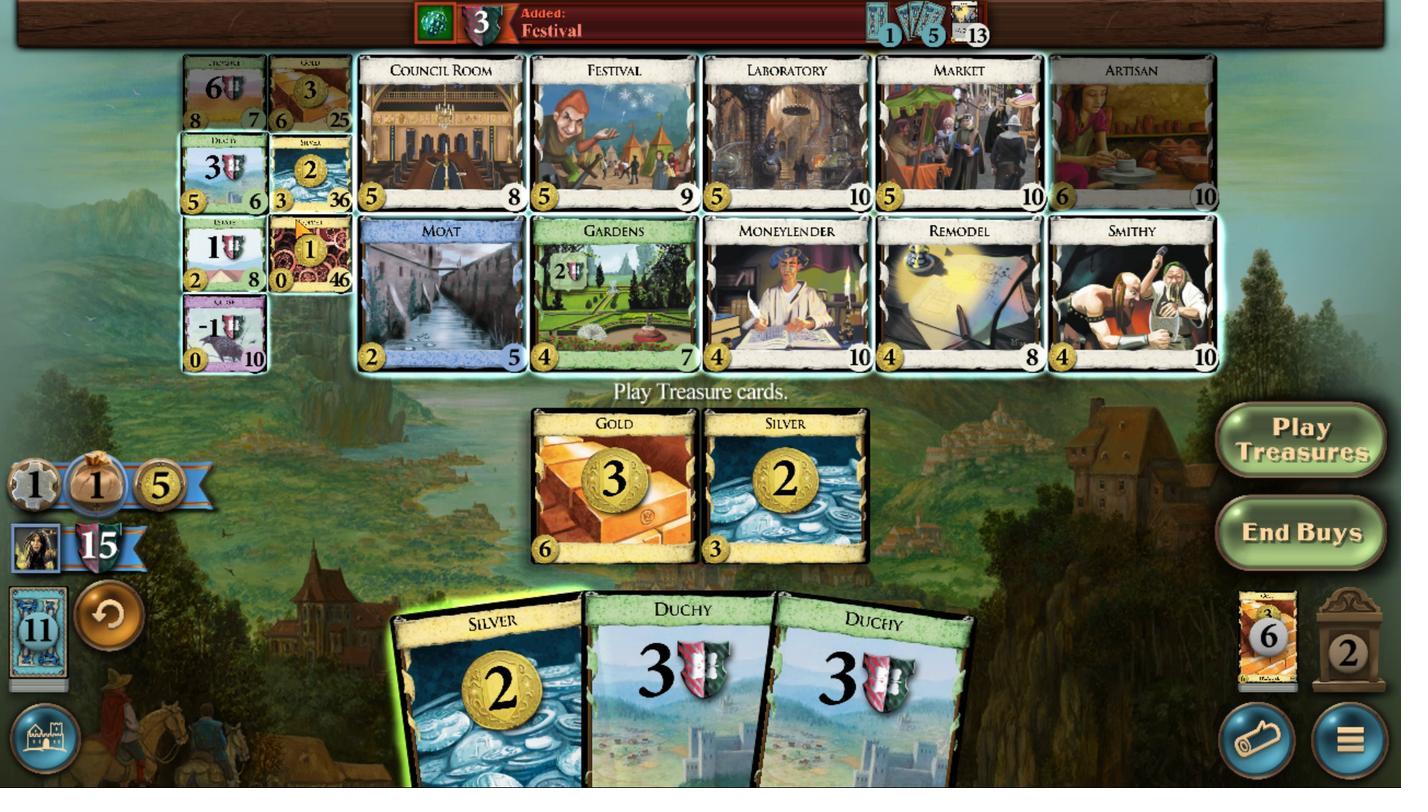 
Action: Mouse pressed left at (504, 362)
Screenshot: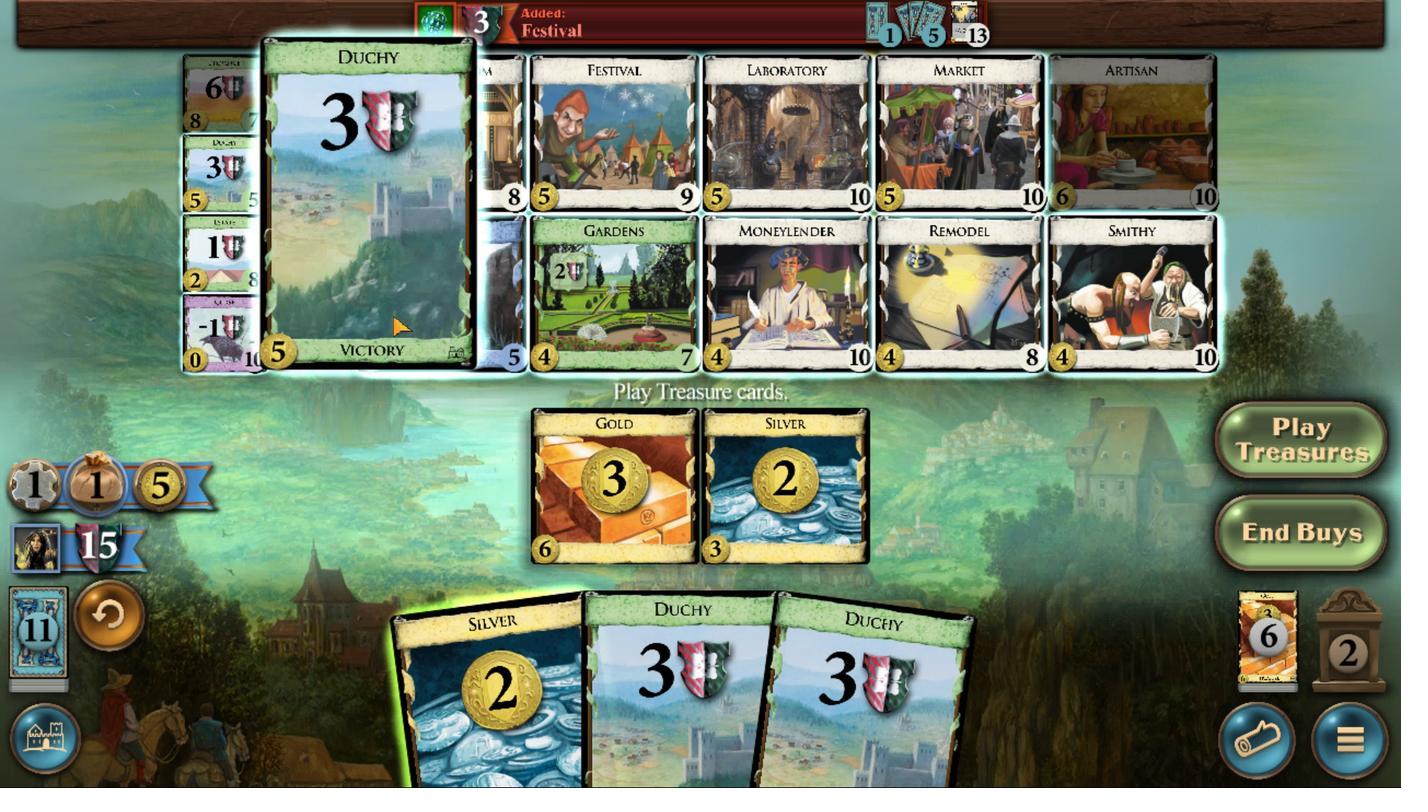 
Action: Mouse moved to (781, 498)
Screenshot: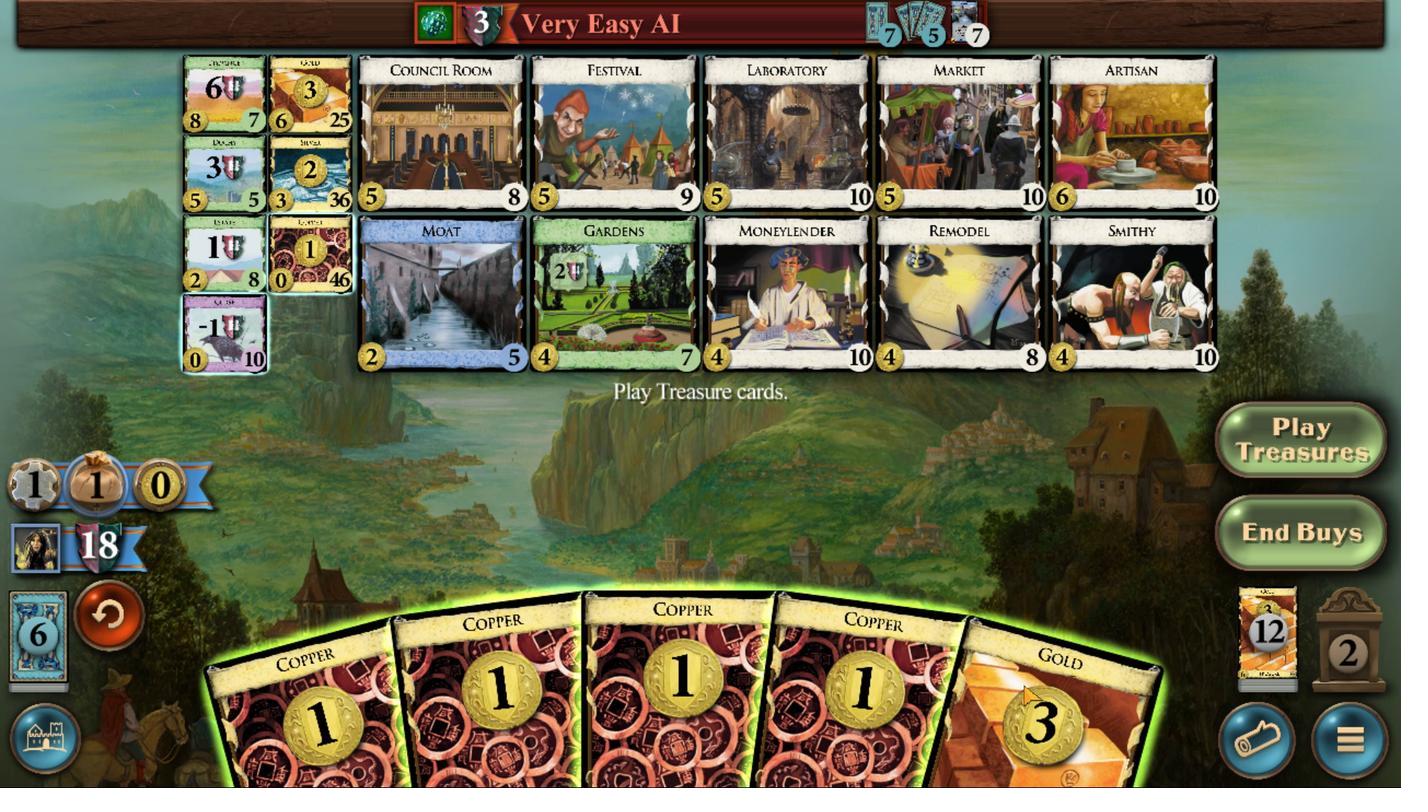 
Action: Mouse pressed left at (781, 498)
Screenshot: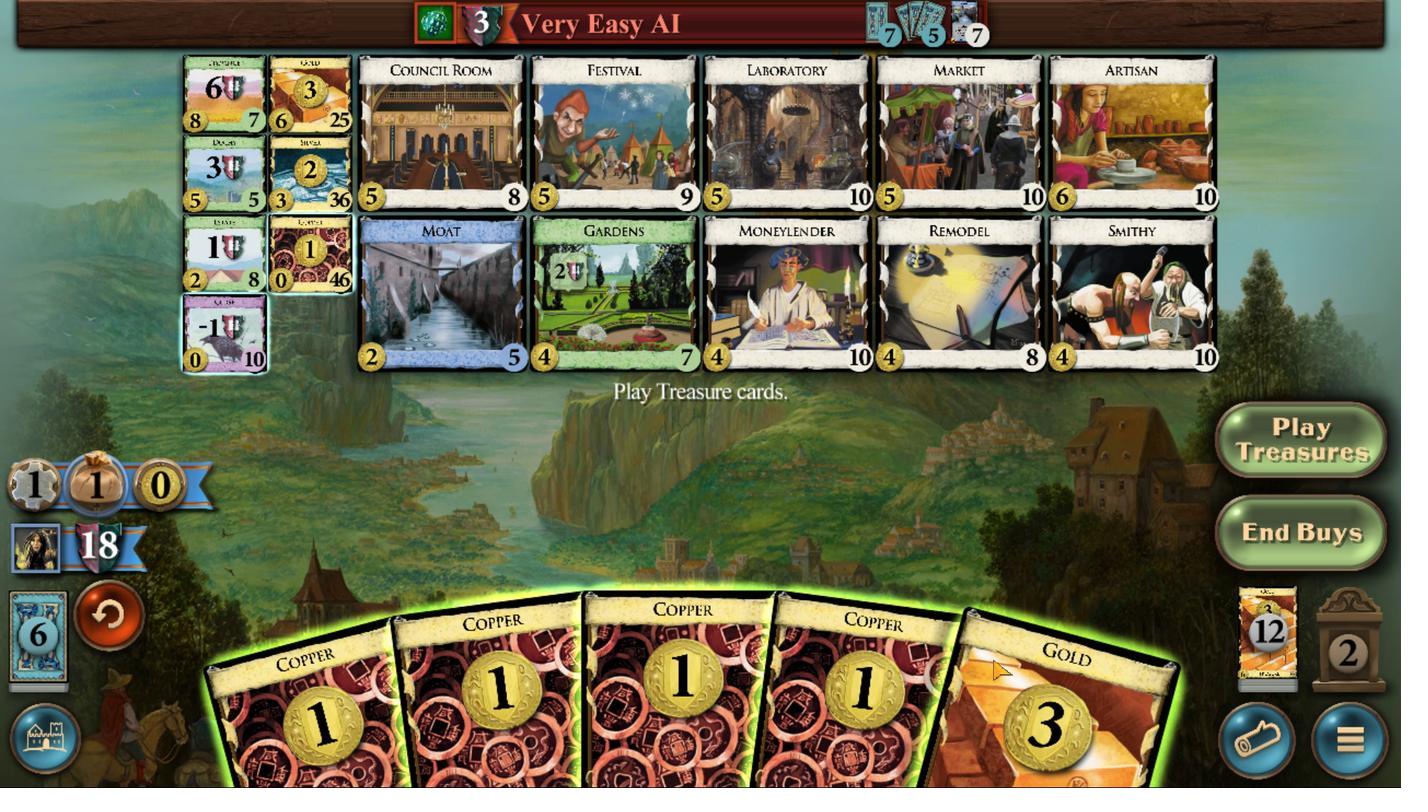 
Action: Mouse moved to (758, 491)
Screenshot: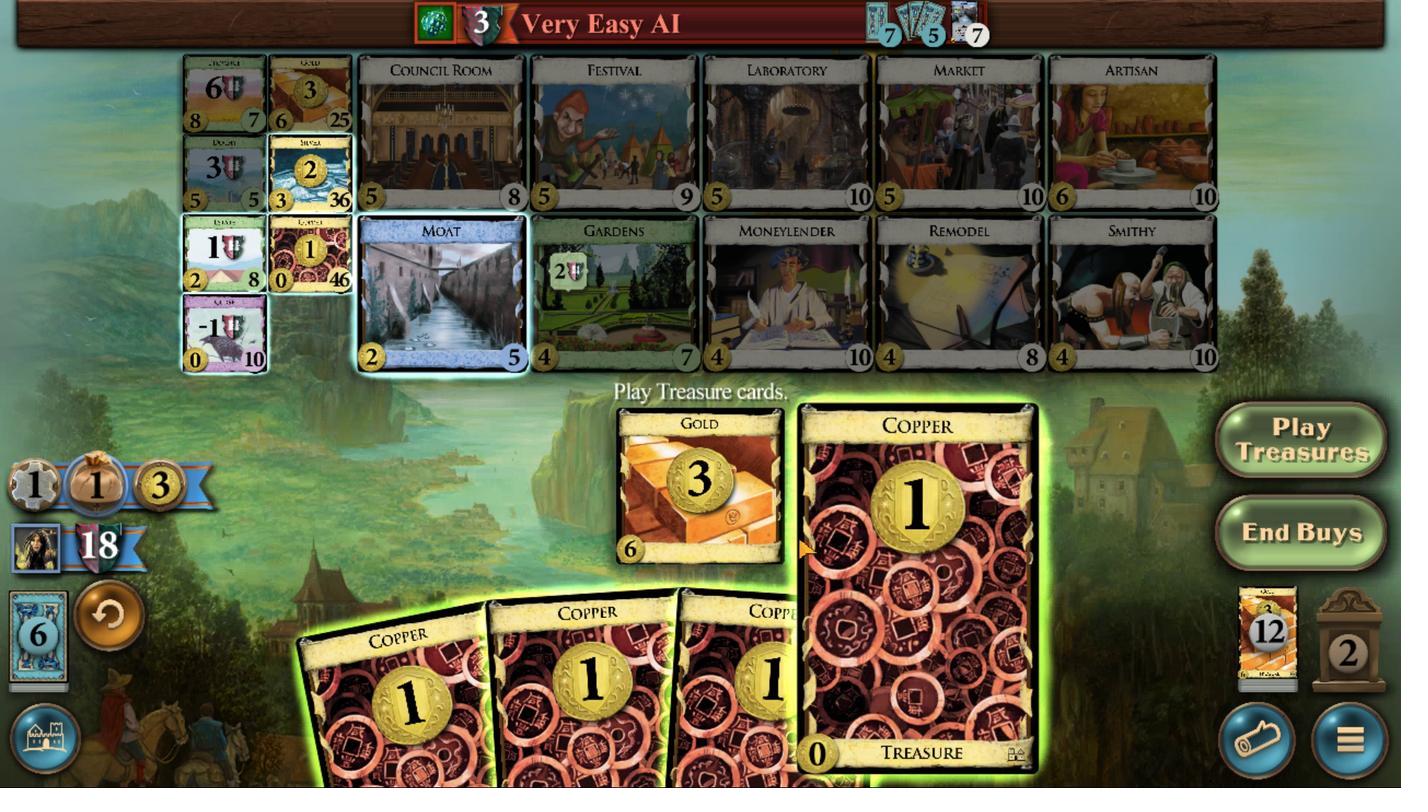 
Action: Mouse pressed left at (758, 491)
Screenshot: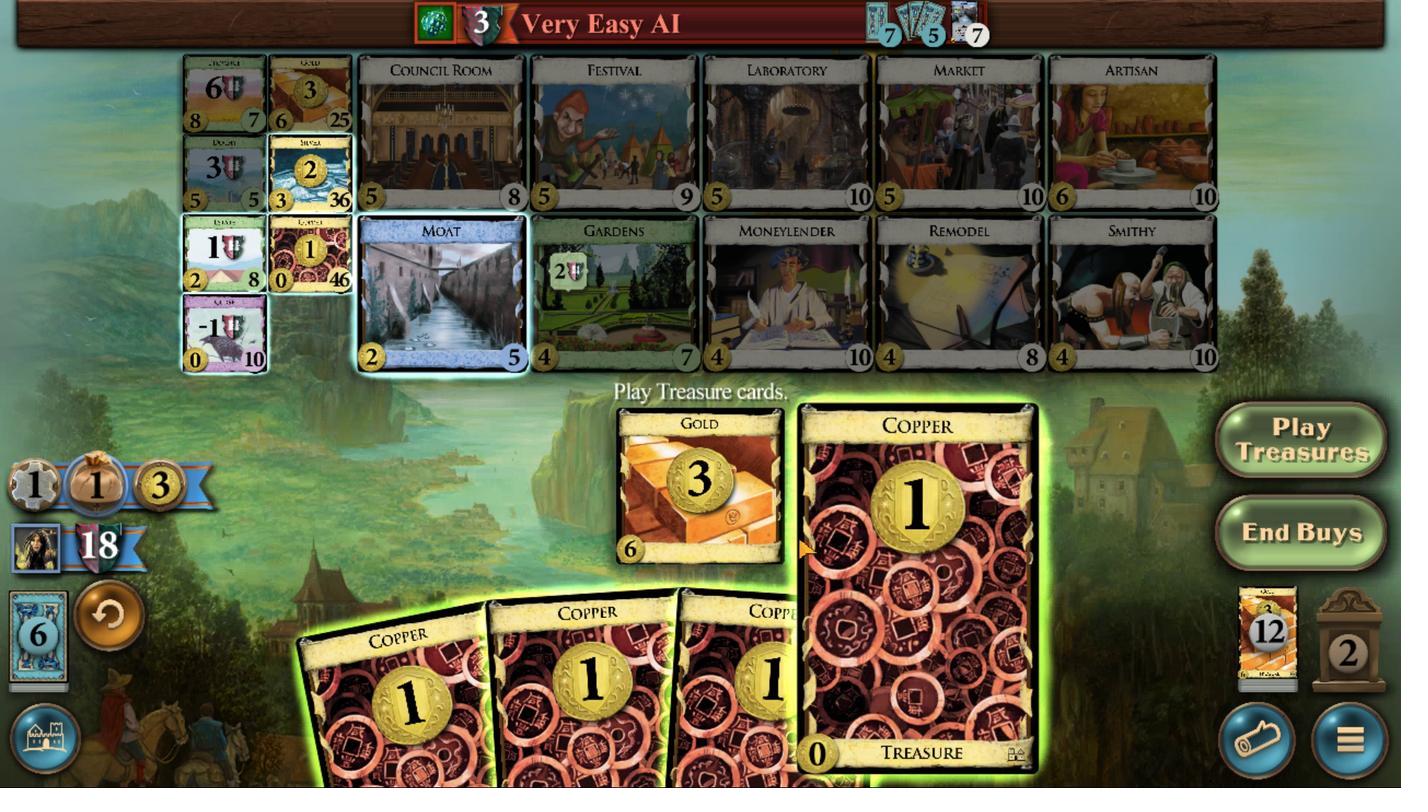 
Action: Mouse moved to (719, 490)
Screenshot: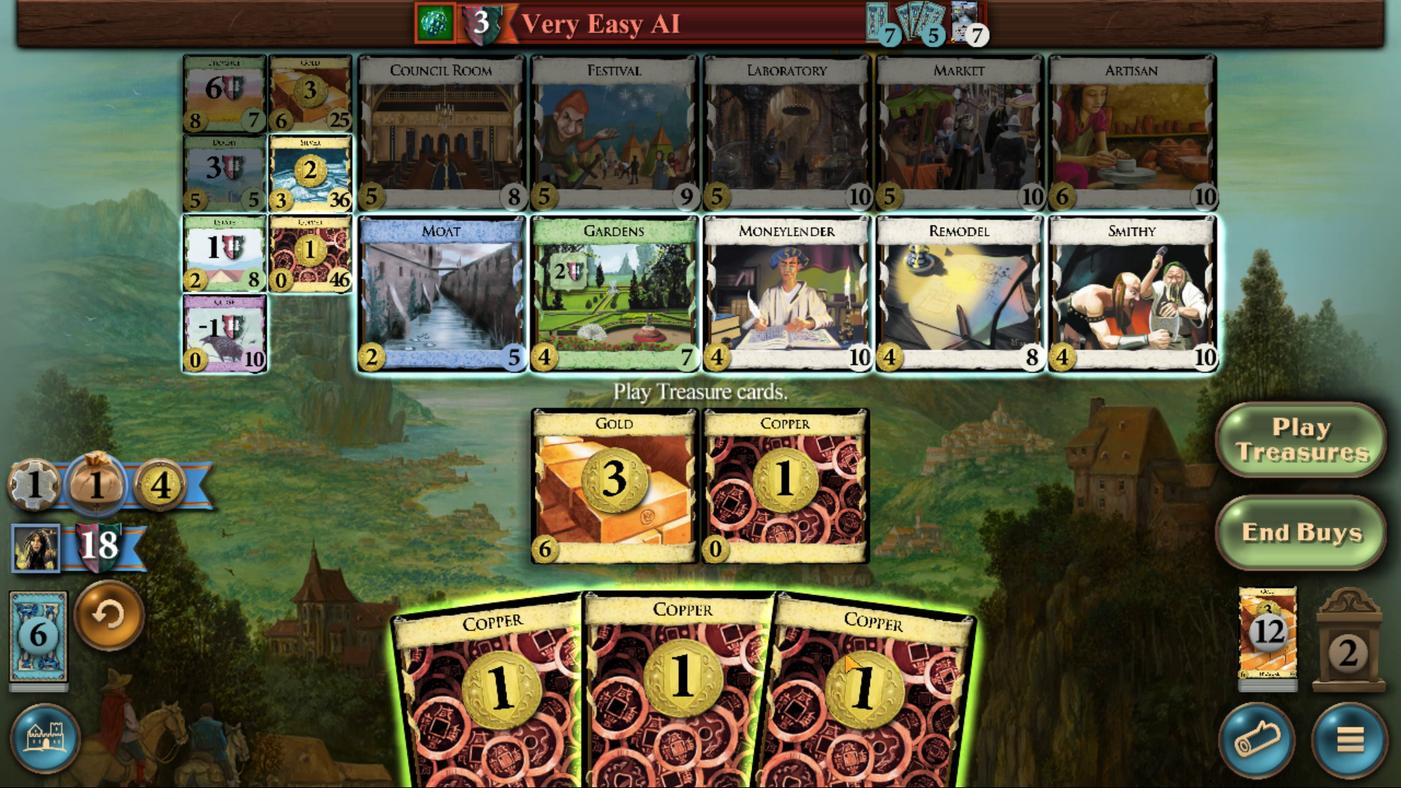 
Action: Mouse pressed left at (719, 490)
Screenshot: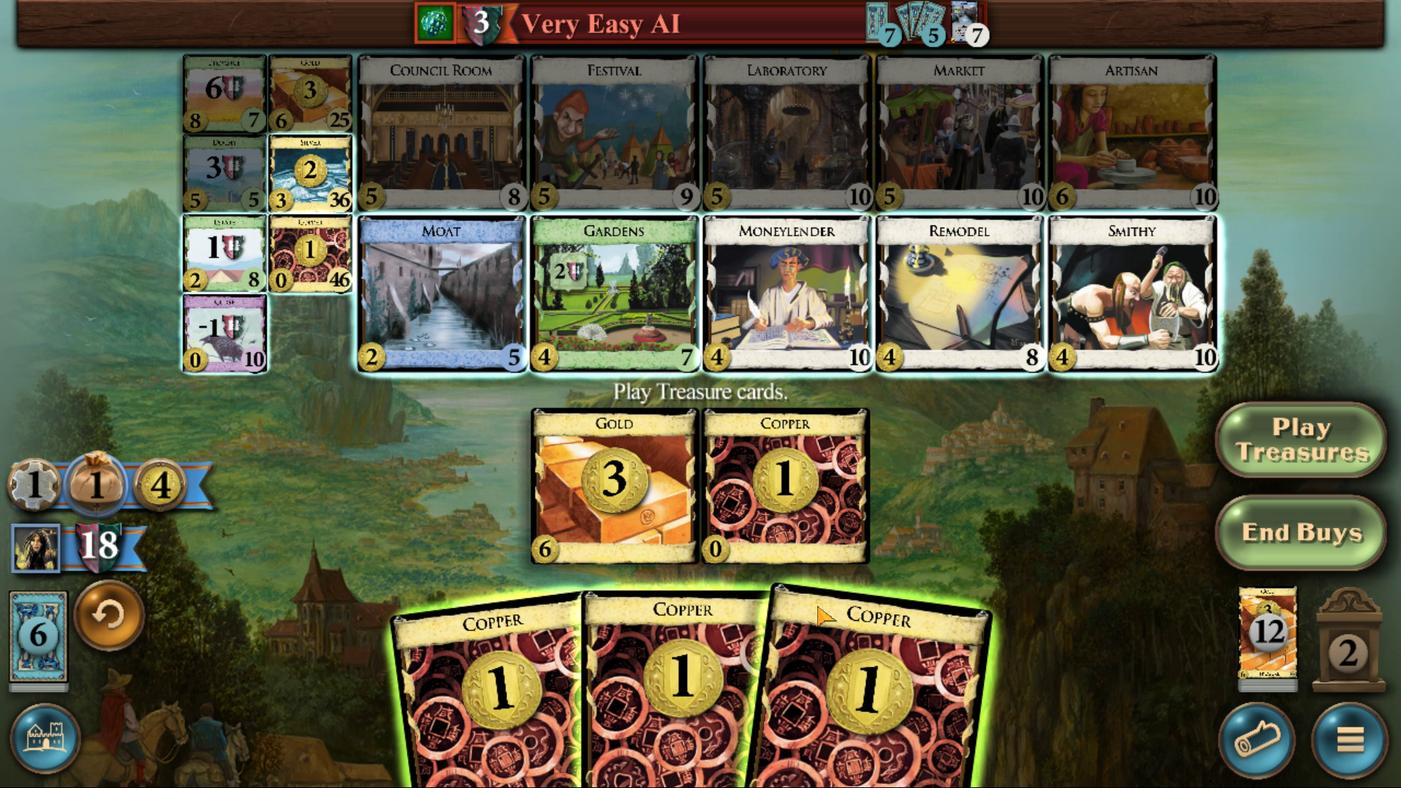 
Action: Mouse moved to (710, 491)
Screenshot: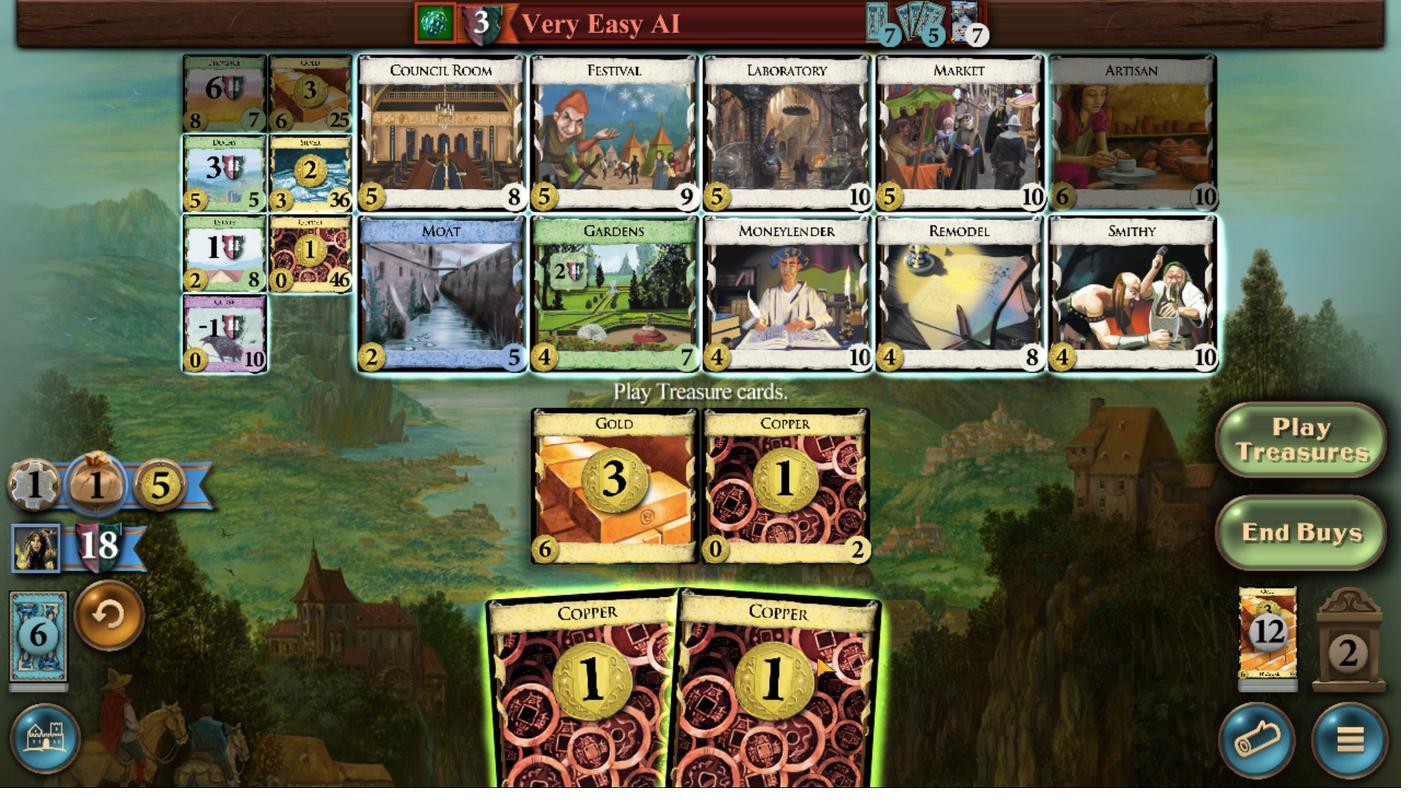 
Action: Mouse pressed left at (710, 491)
Screenshot: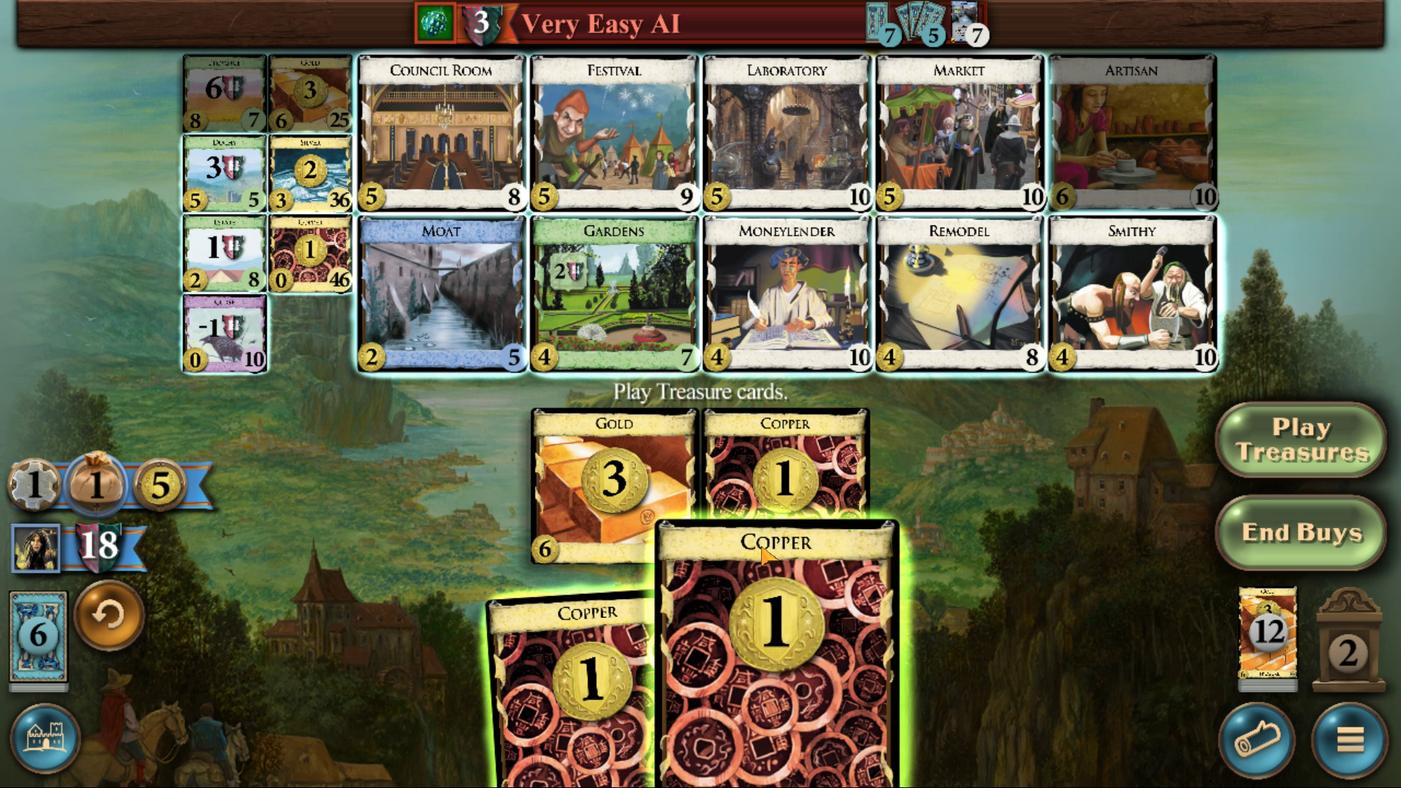 
Action: Mouse moved to (531, 338)
Screenshot: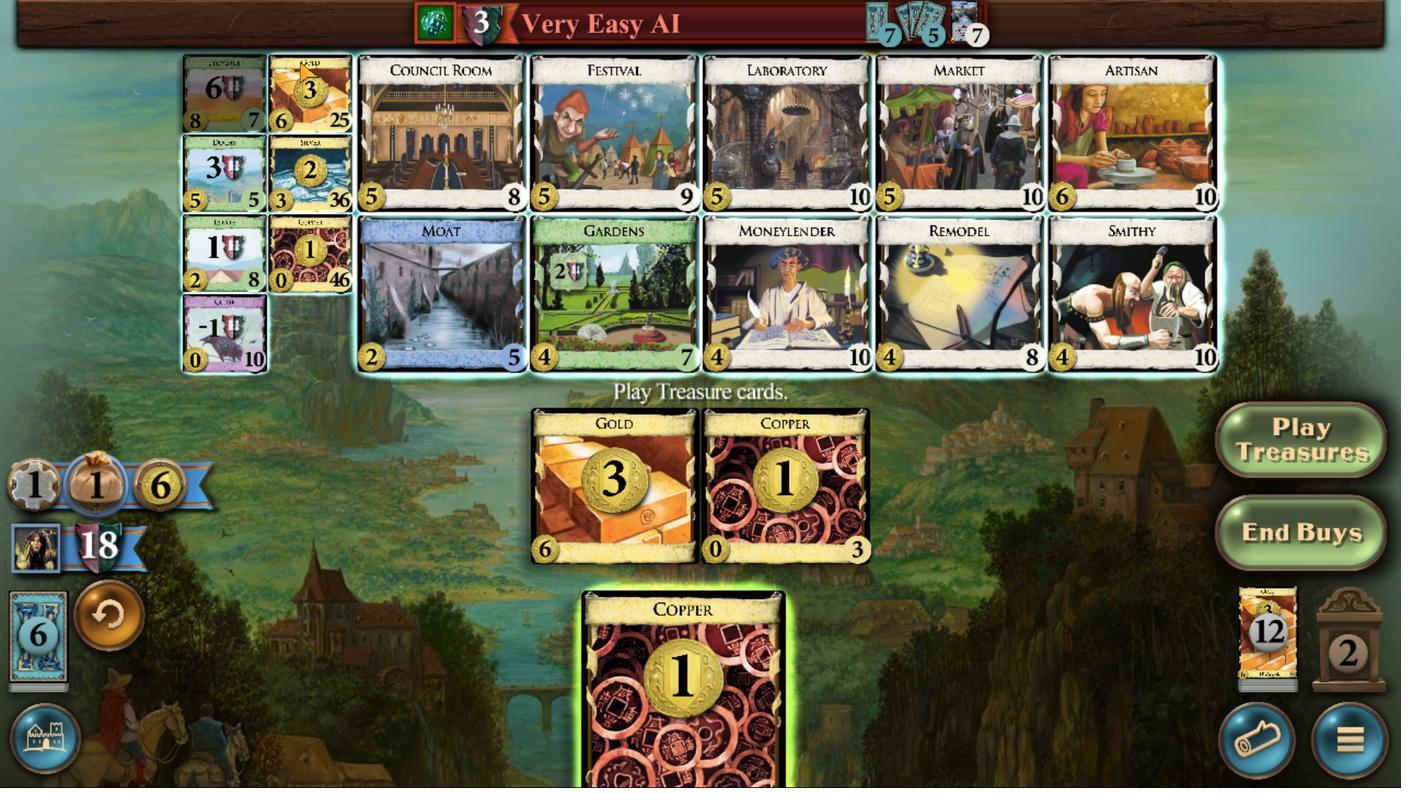 
Action: Mouse pressed left at (531, 338)
Screenshot: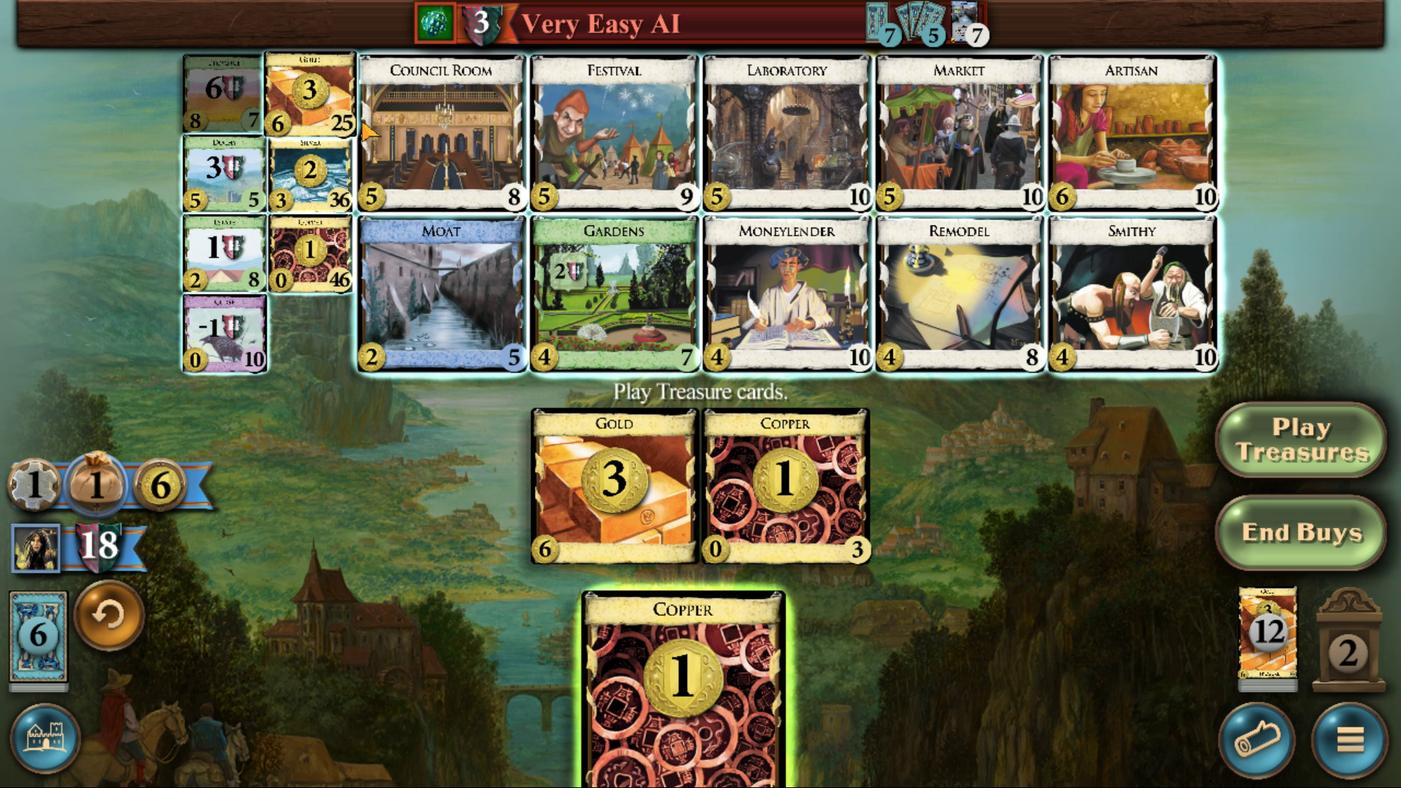 
Action: Mouse moved to (689, 484)
Screenshot: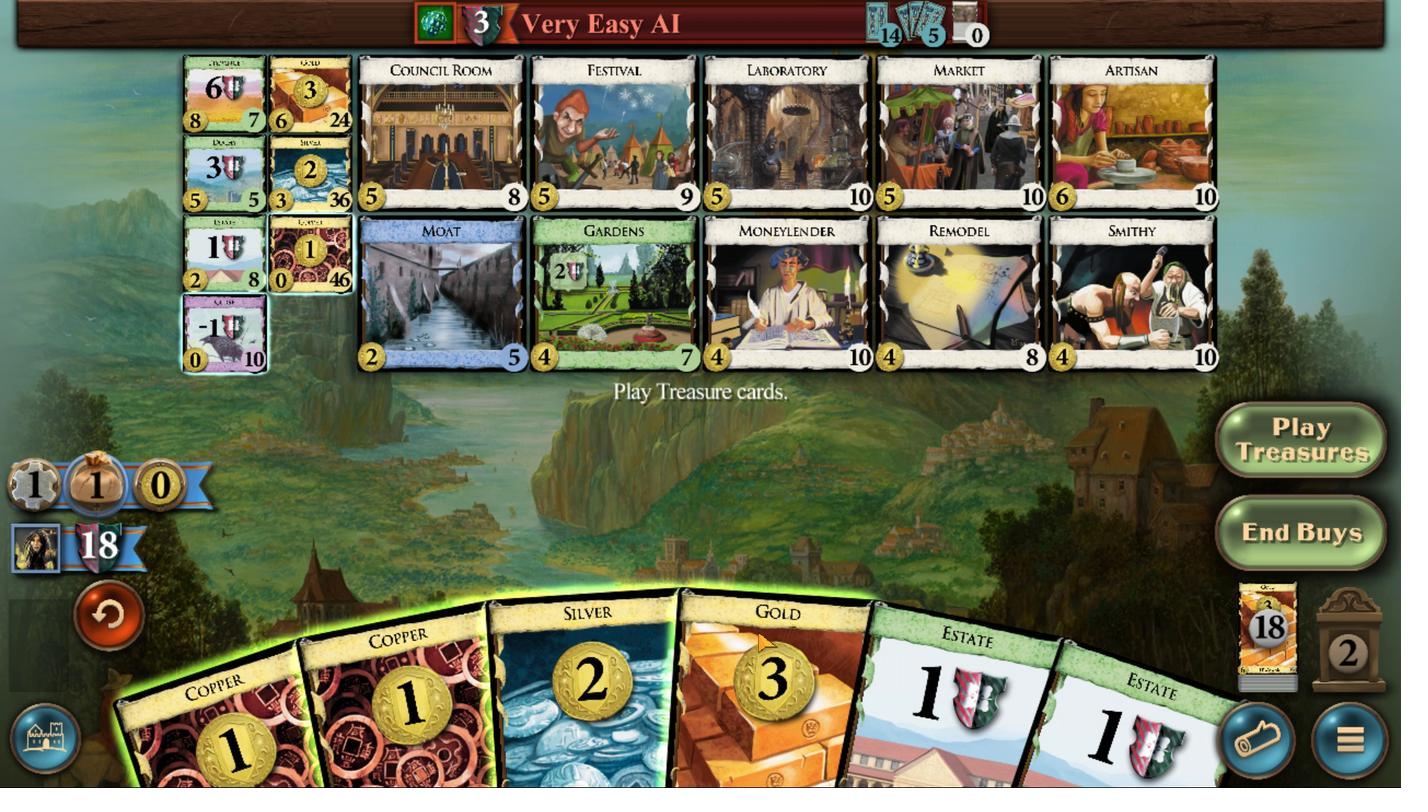 
Action: Mouse pressed left at (689, 484)
Screenshot: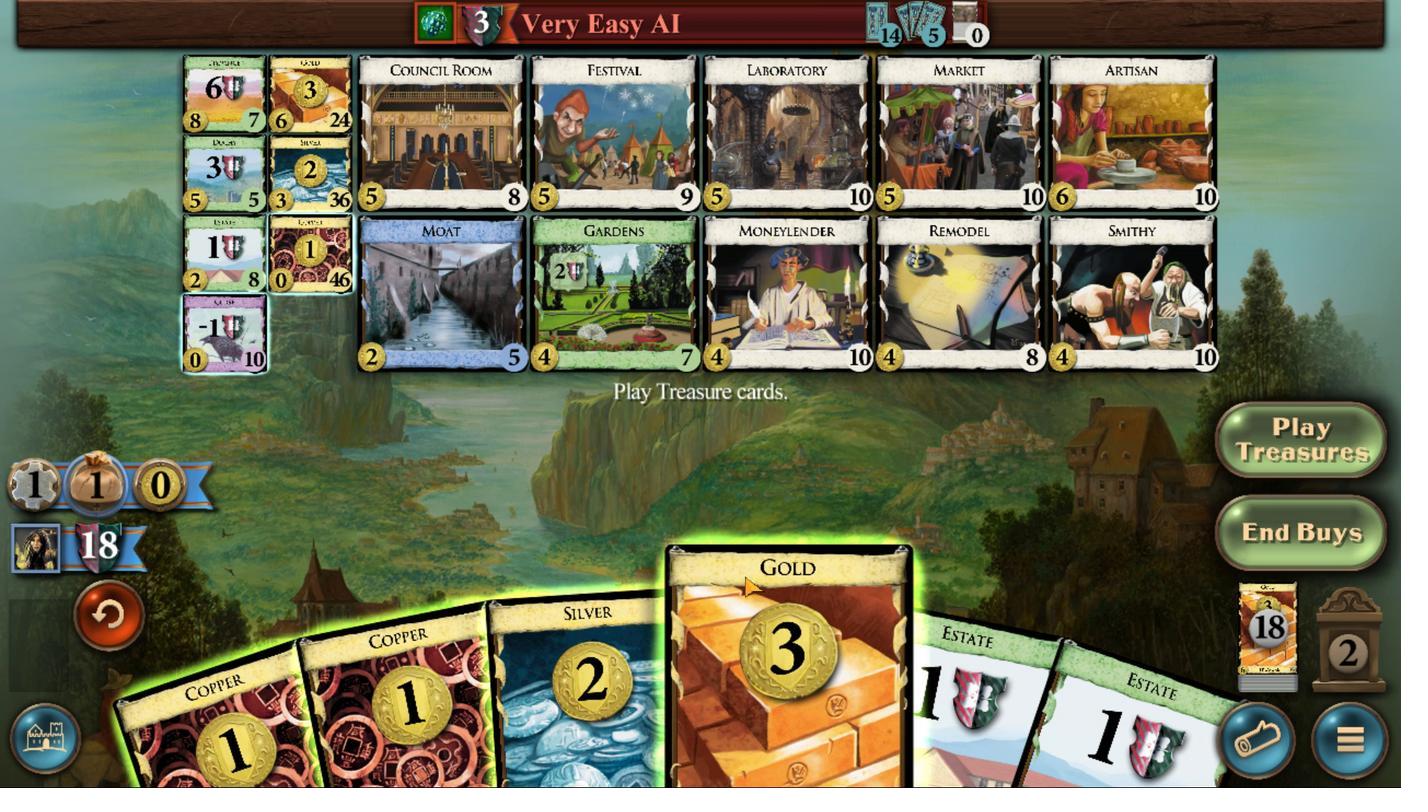 
Action: Mouse moved to (657, 485)
Screenshot: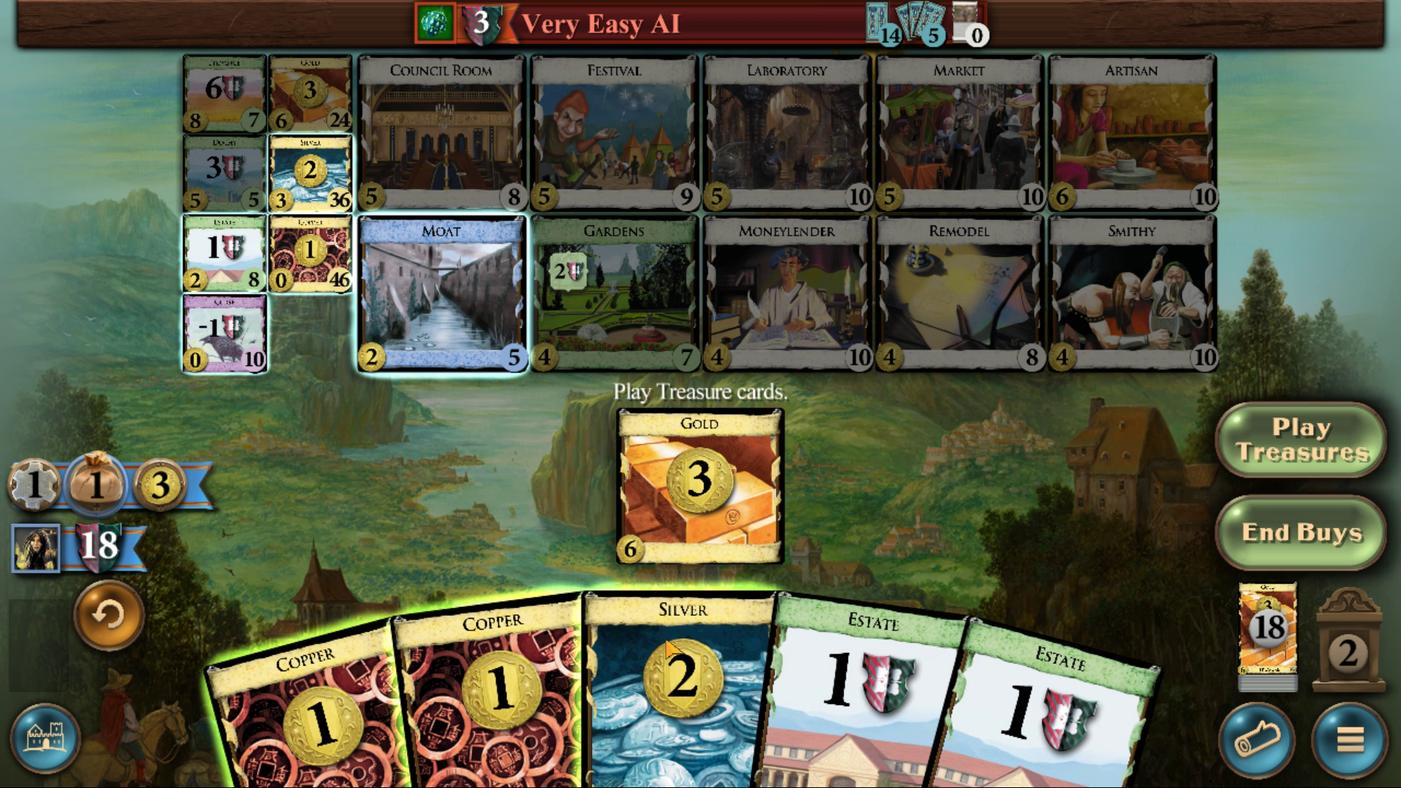 
Action: Mouse pressed left at (657, 485)
Screenshot: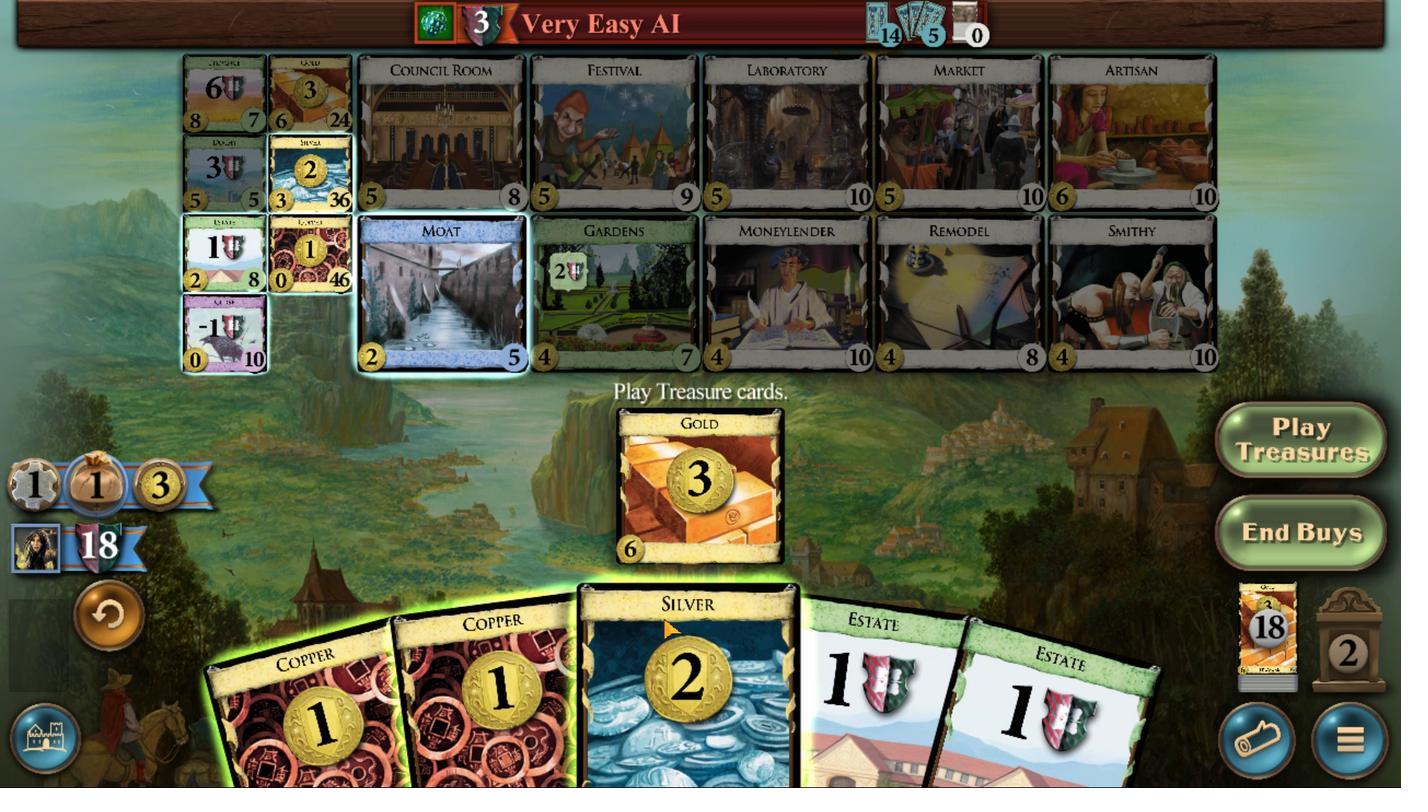 
Action: Mouse moved to (627, 491)
Screenshot: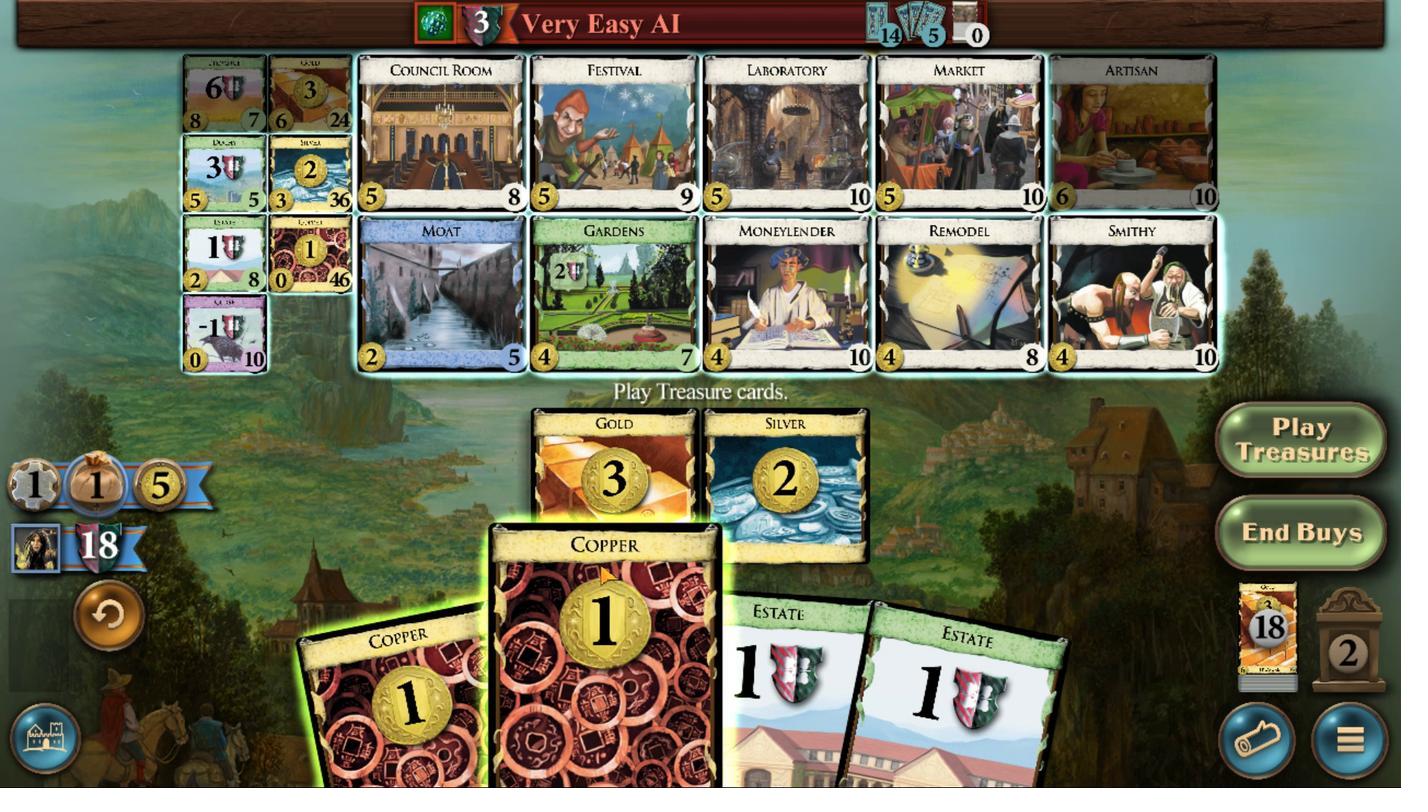 
Action: Mouse pressed left at (627, 491)
Screenshot: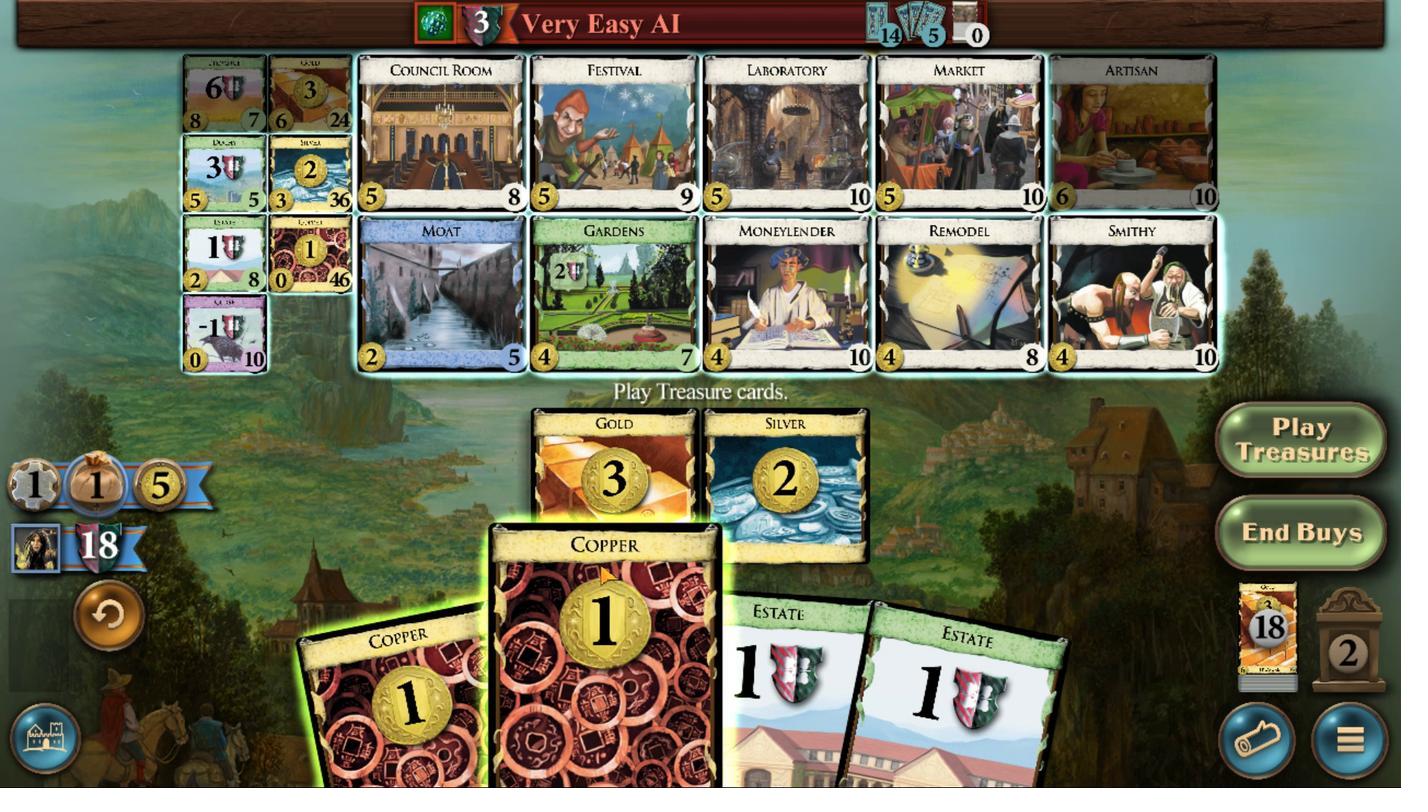 
Action: Mouse moved to (529, 338)
Screenshot: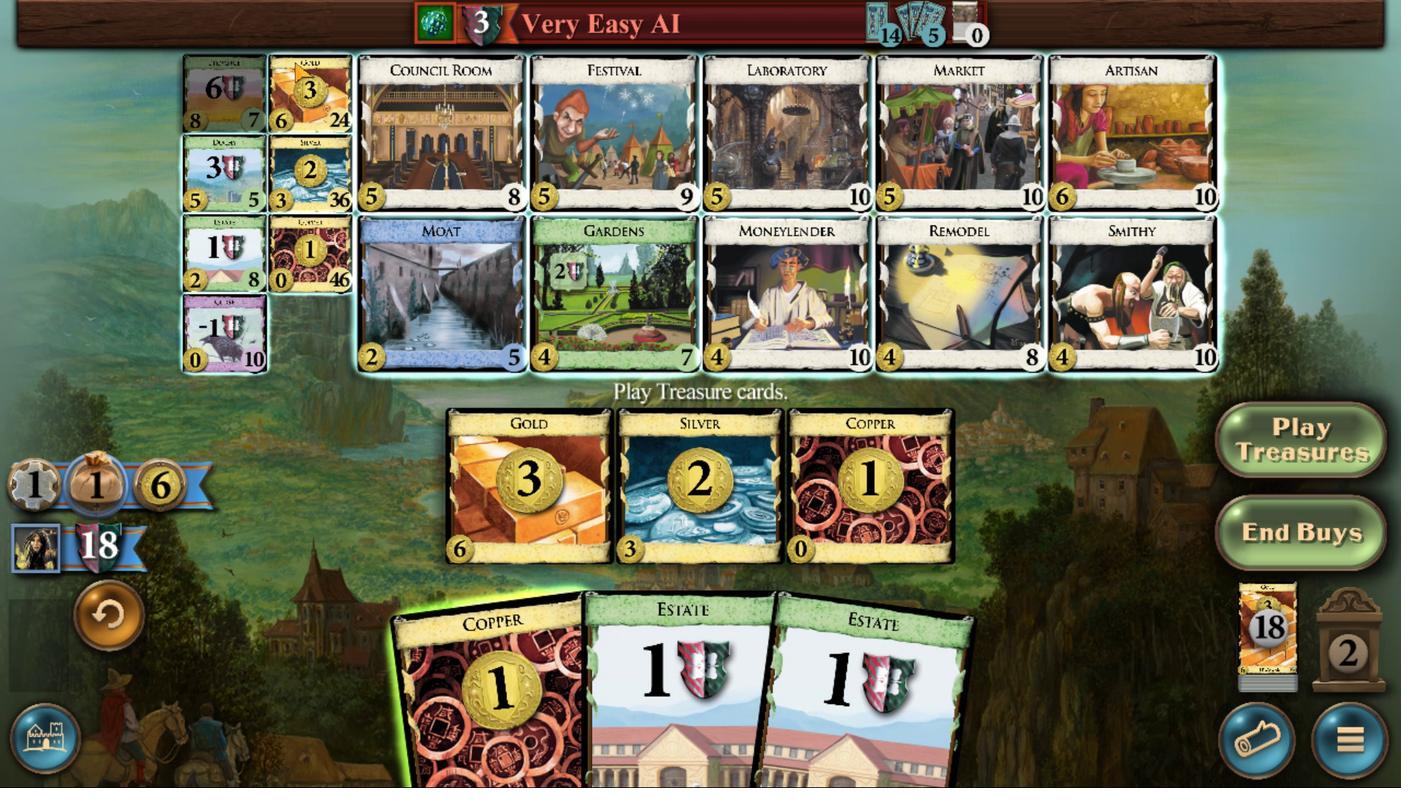
Action: Mouse pressed left at (529, 338)
Screenshot: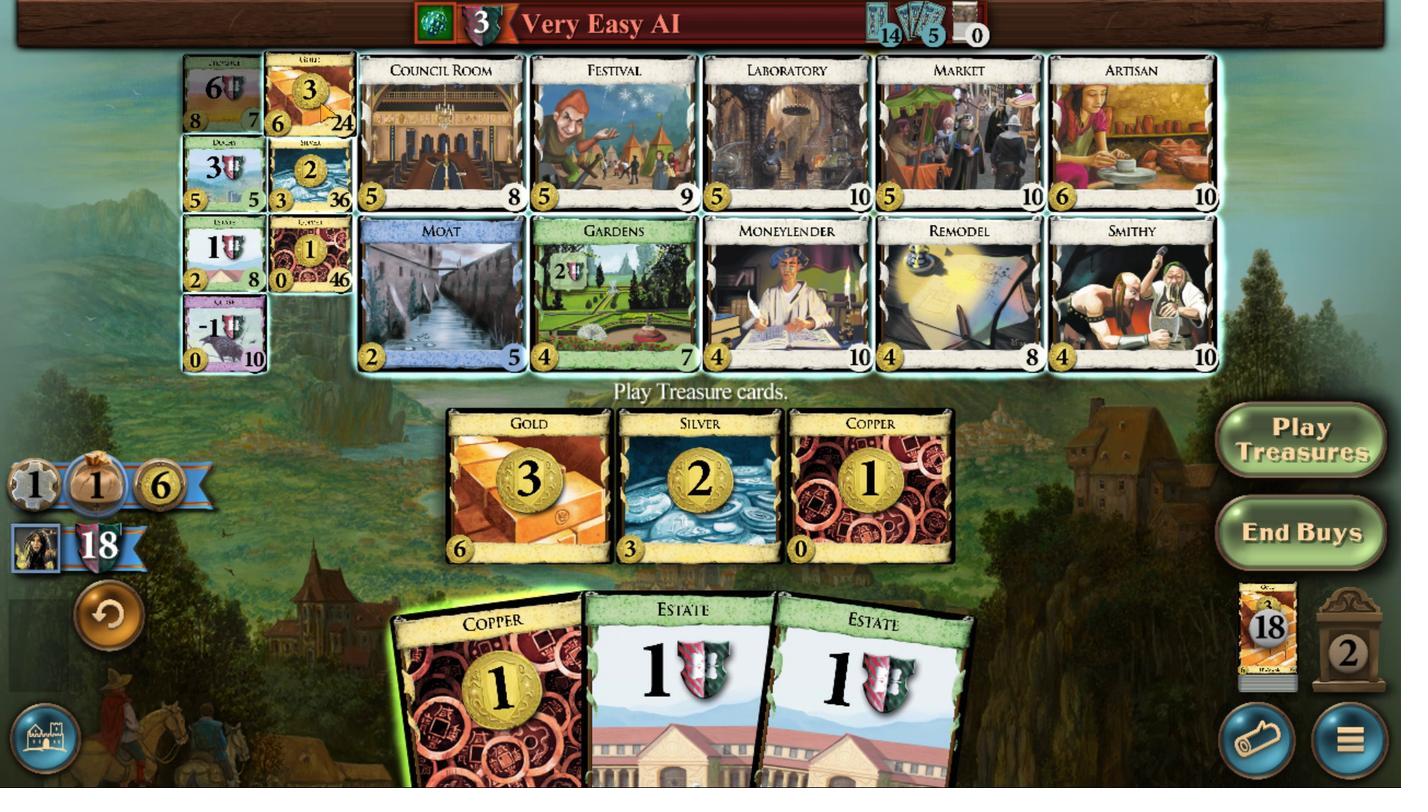 
Action: Mouse moved to (653, 491)
Screenshot: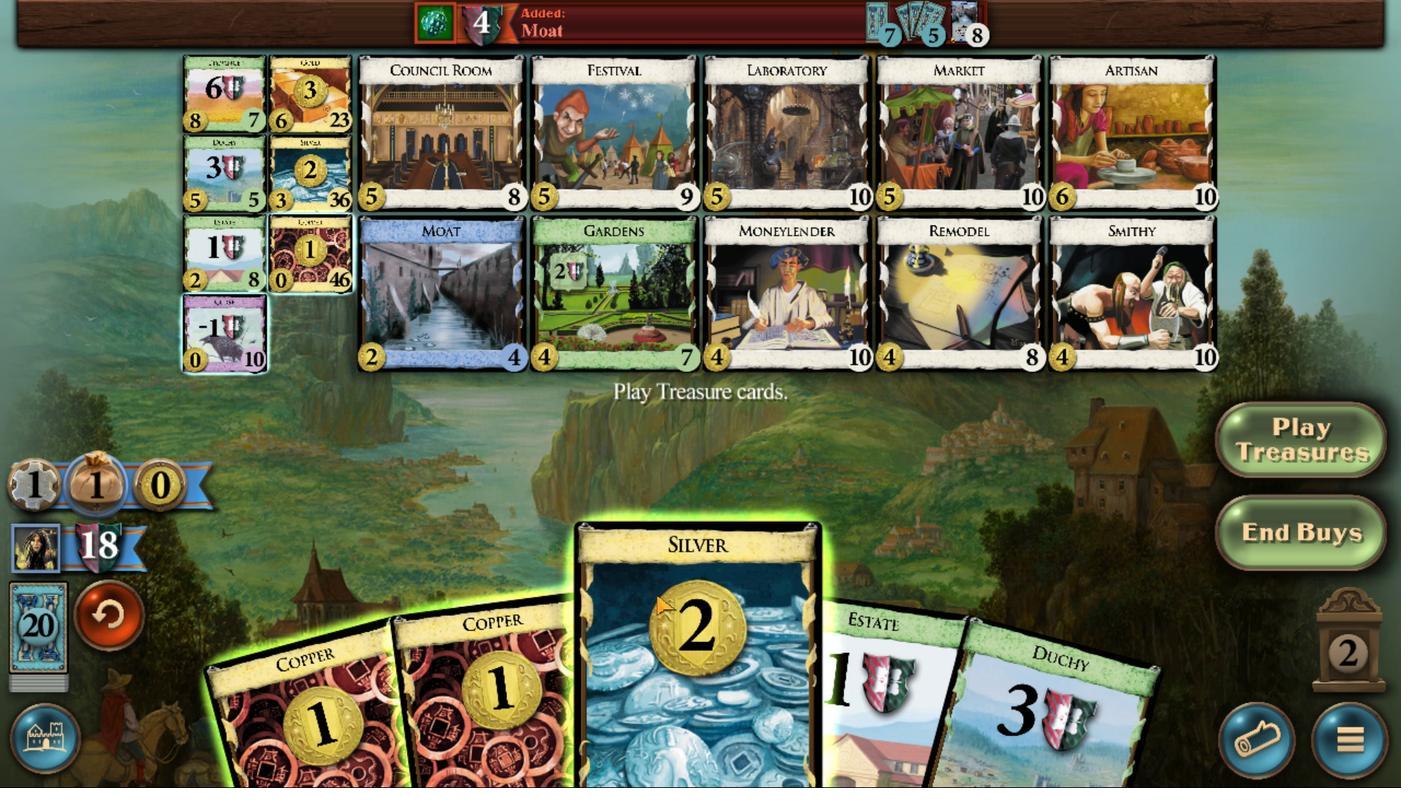 
Action: Mouse pressed left at (653, 491)
Screenshot: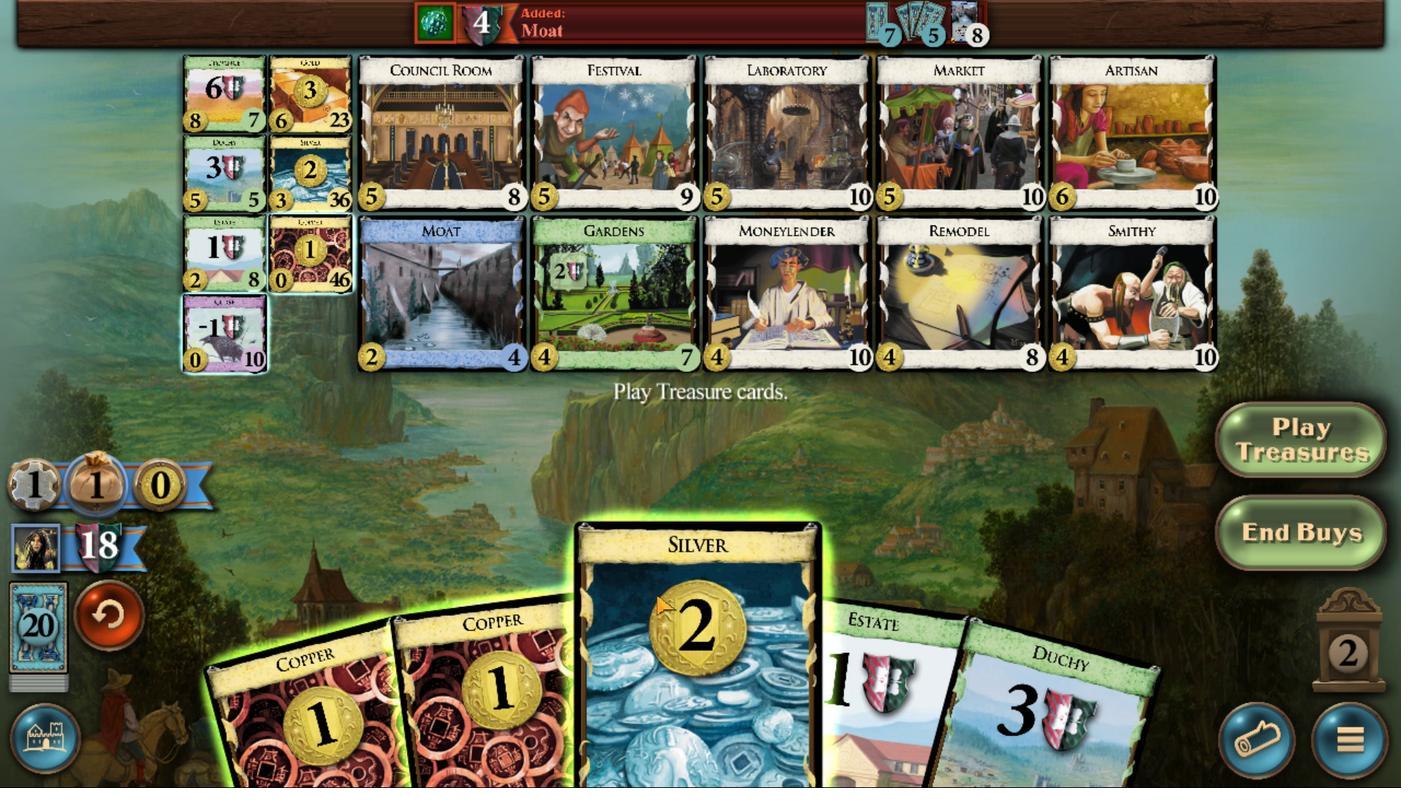 
Action: Mouse moved to (650, 501)
Screenshot: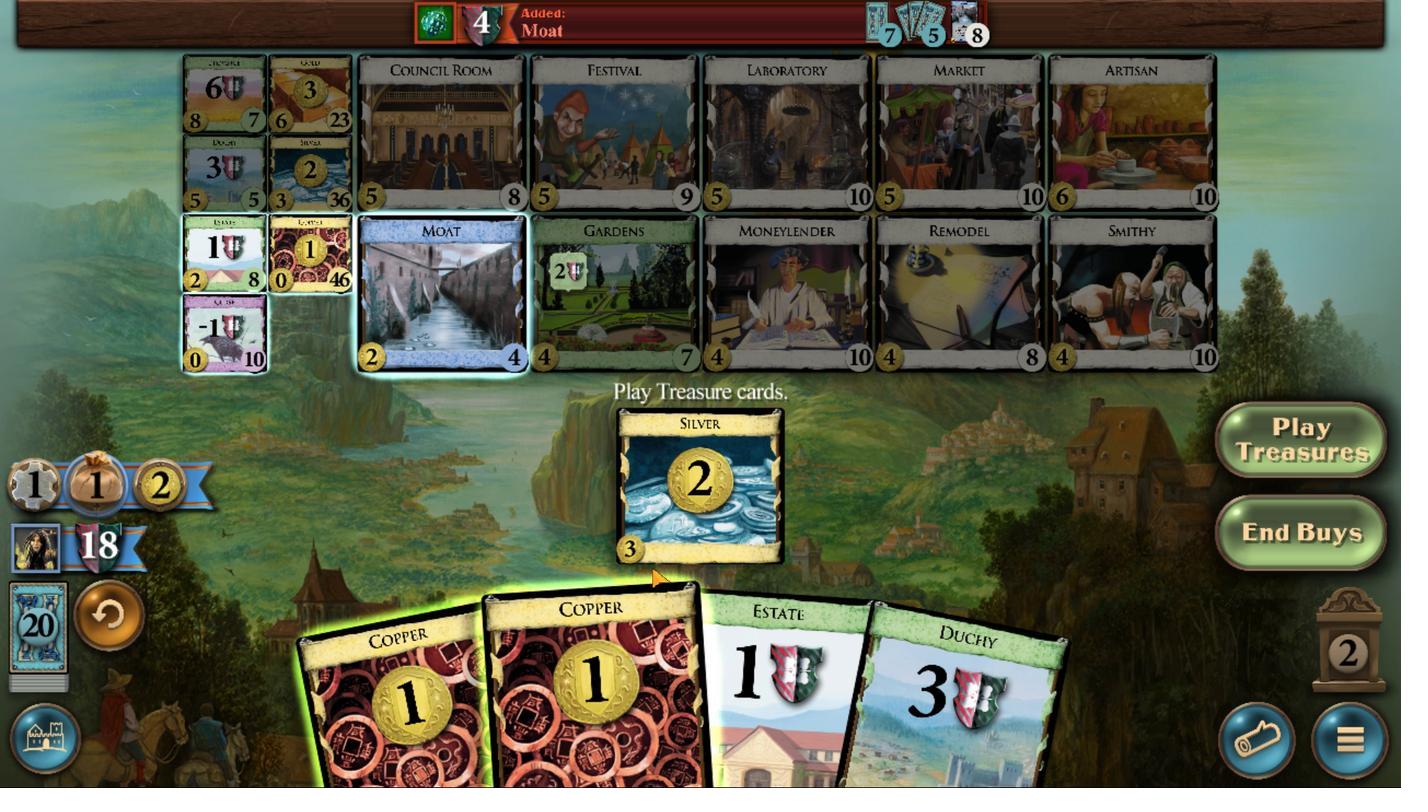 
Action: Mouse pressed left at (650, 501)
Screenshot: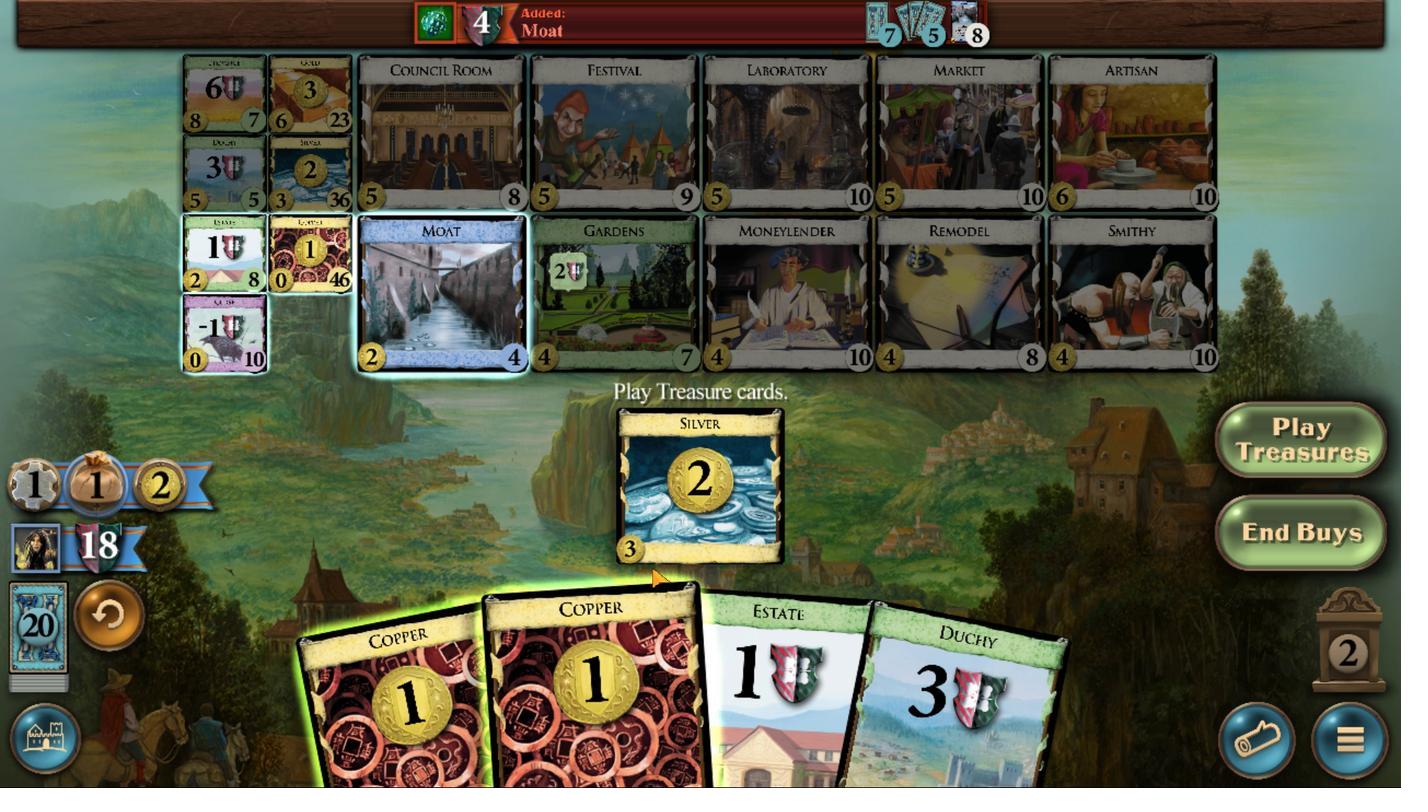 
Action: Mouse moved to (531, 363)
Screenshot: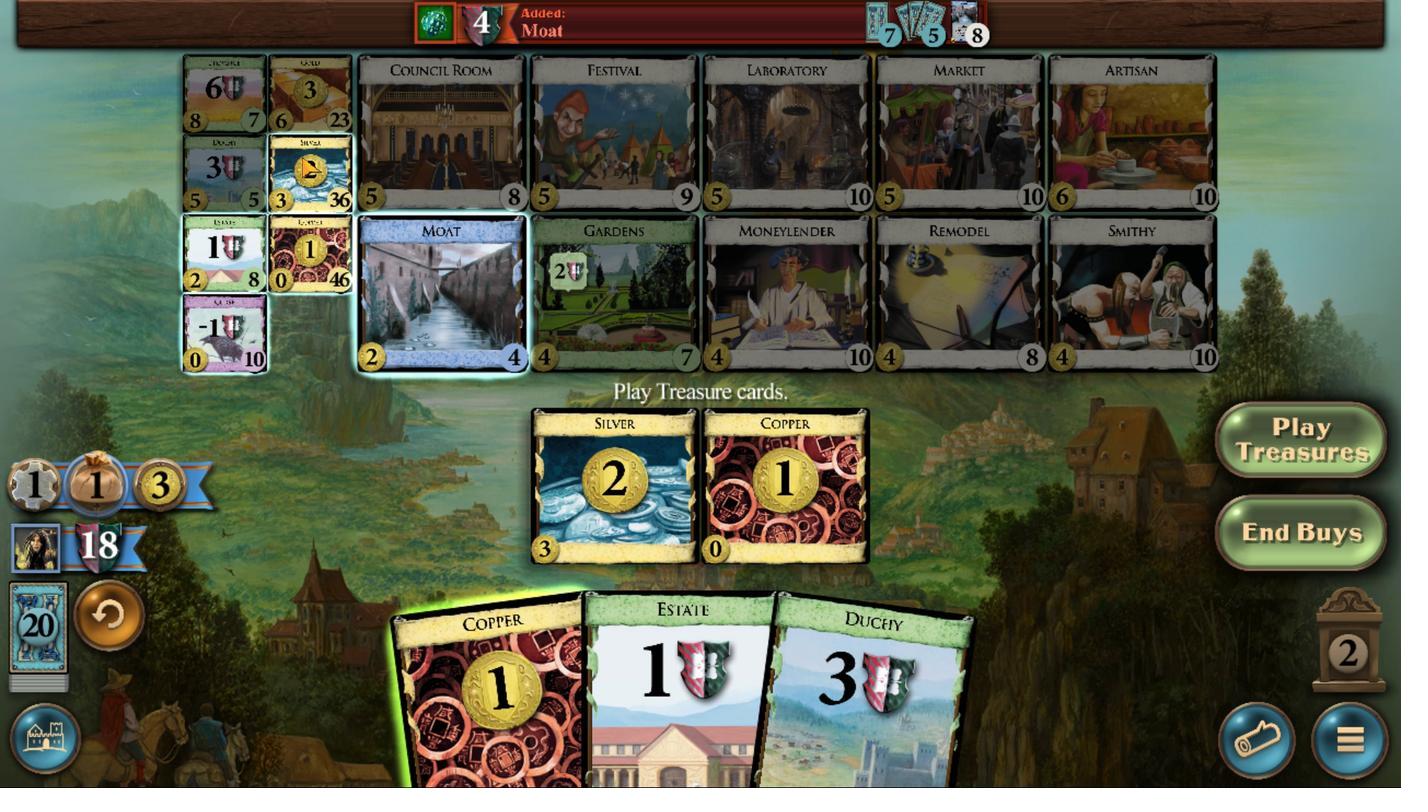 
Action: Mouse pressed left at (531, 363)
Screenshot: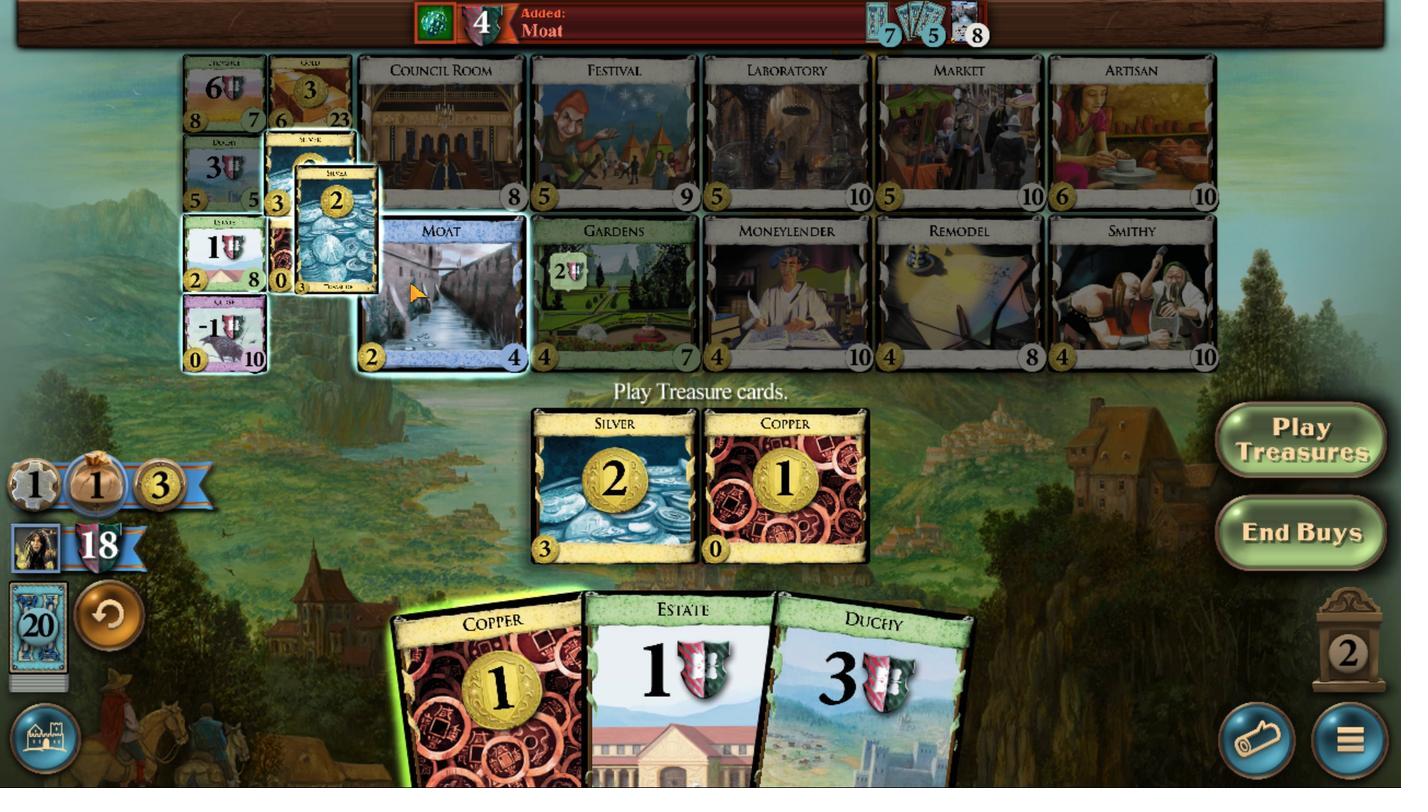 
Action: Mouse moved to (678, 495)
Screenshot: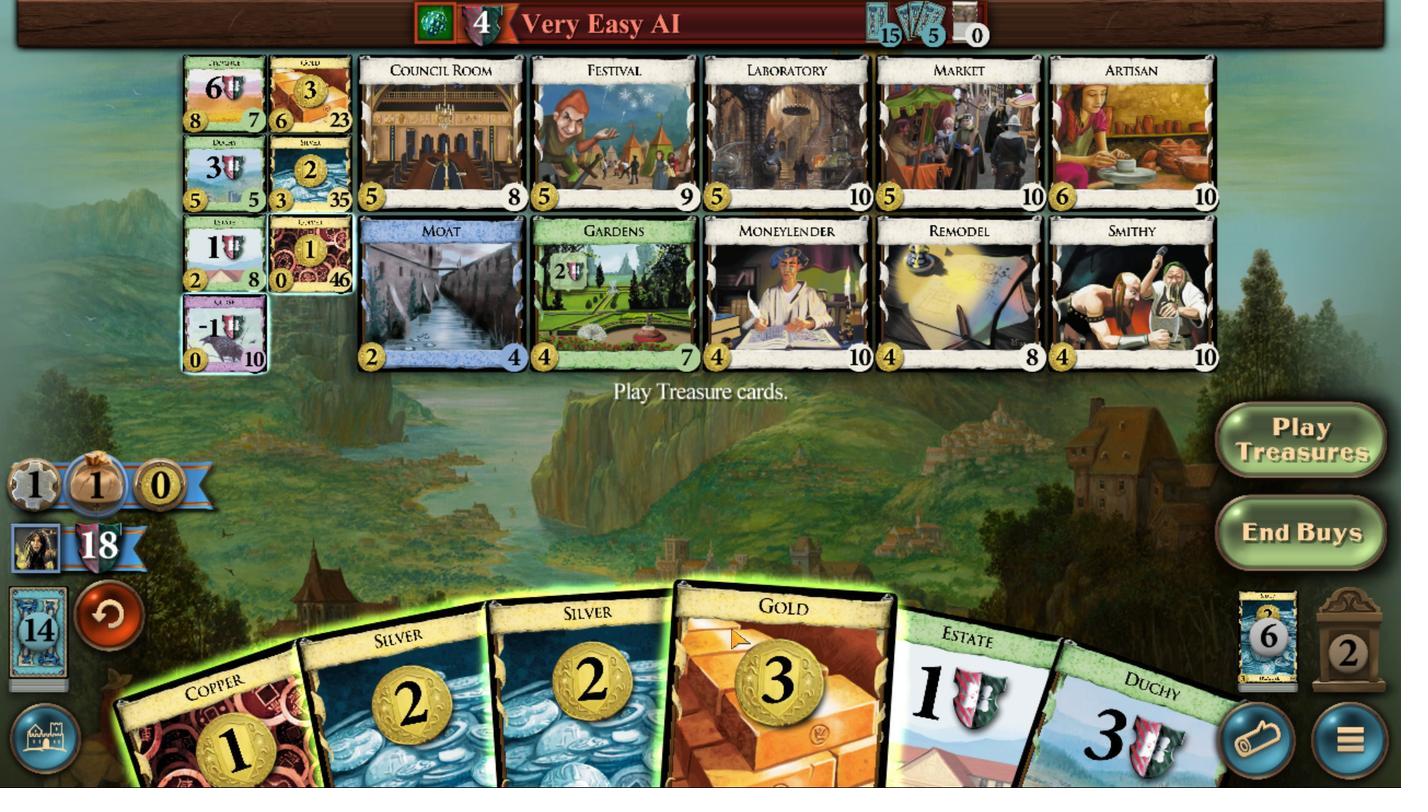 
Action: Mouse pressed left at (678, 495)
Screenshot: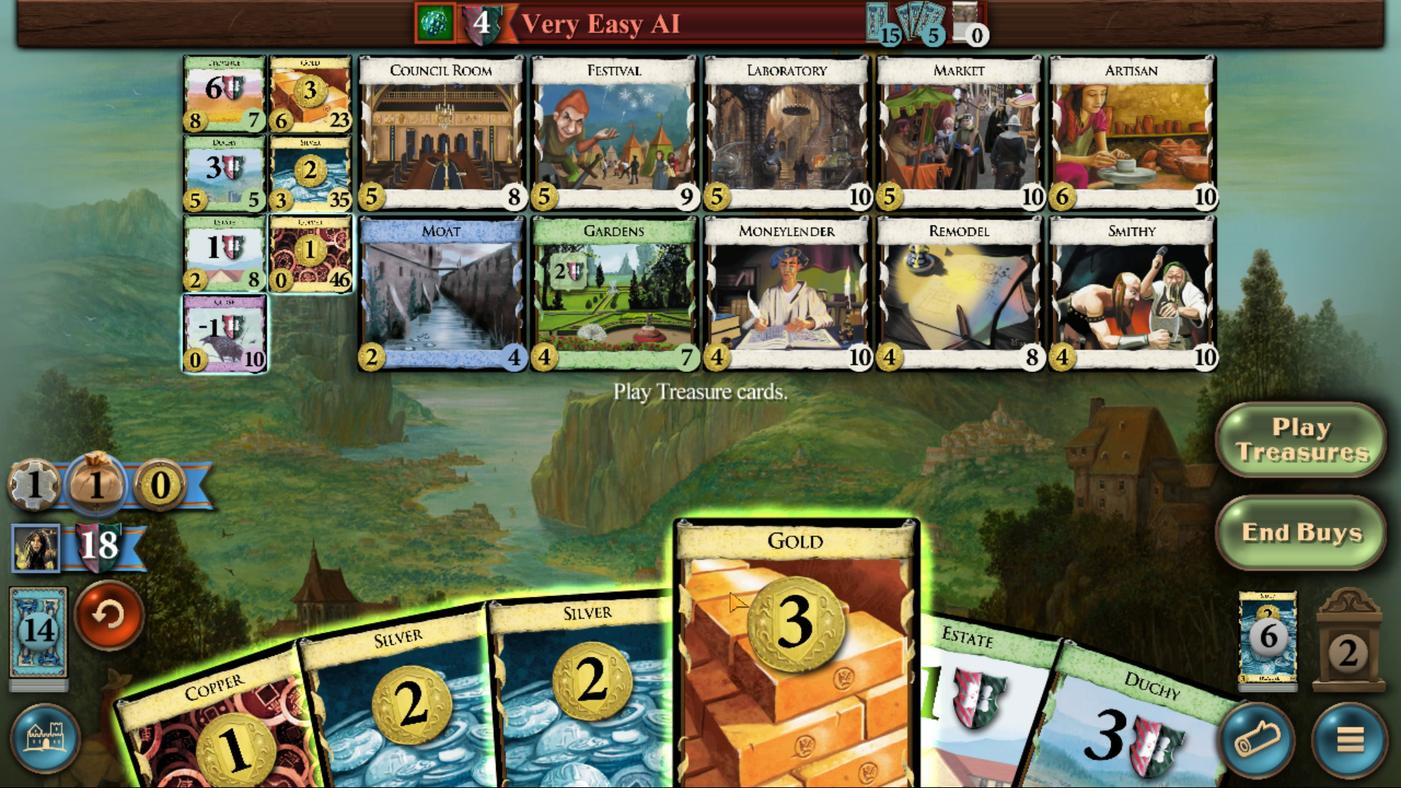 
Action: Mouse moved to (668, 489)
Screenshot: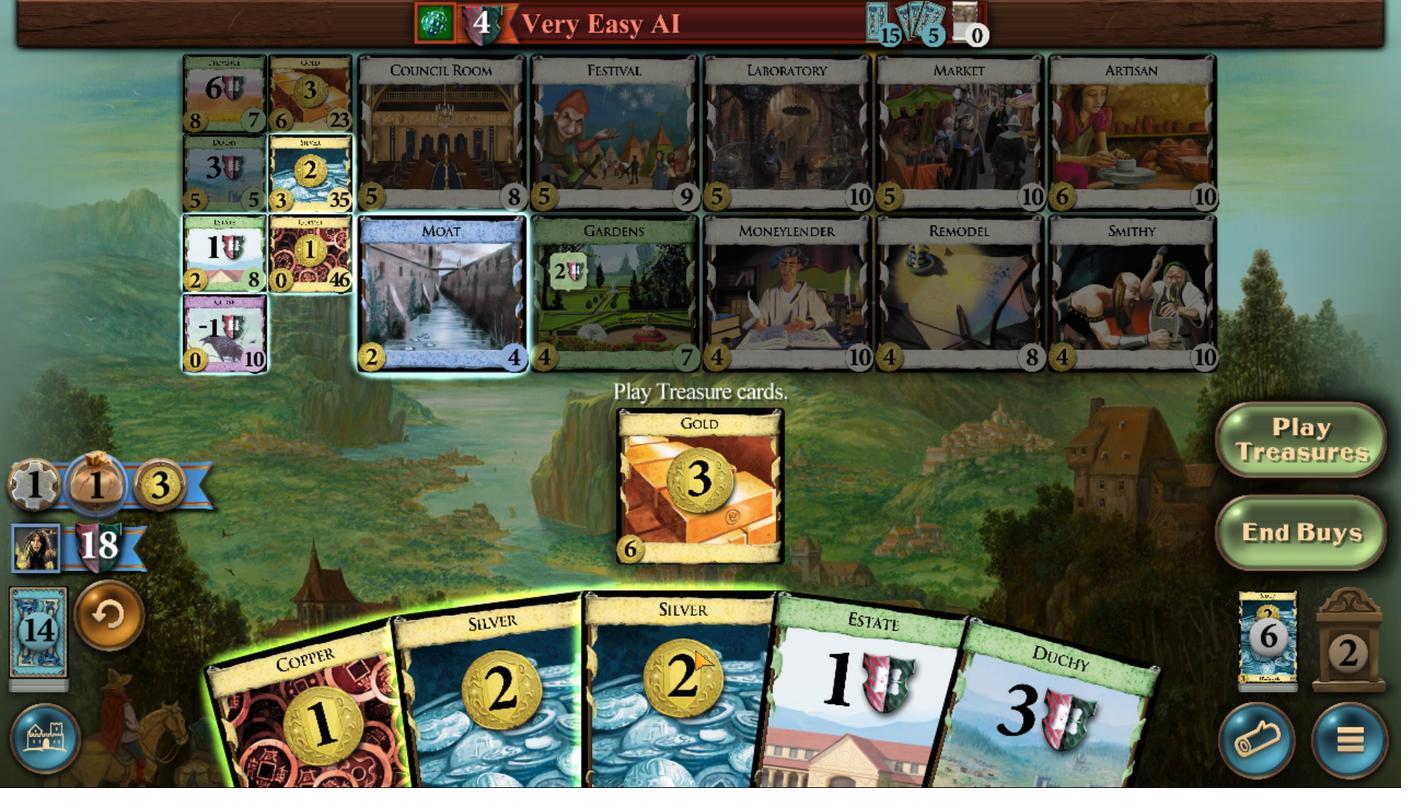 
Action: Mouse pressed left at (668, 489)
Screenshot: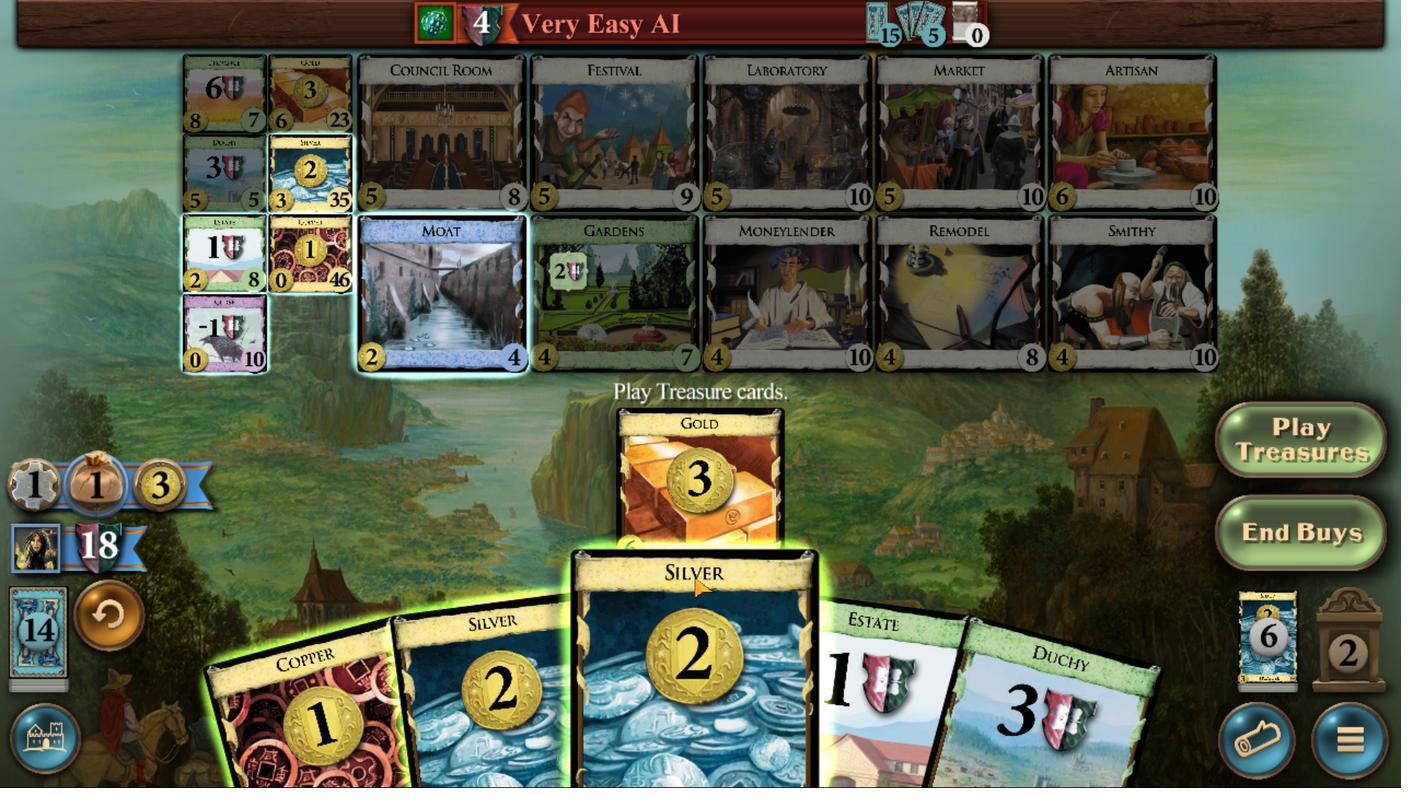 
Action: Mouse moved to (566, 502)
Screenshot: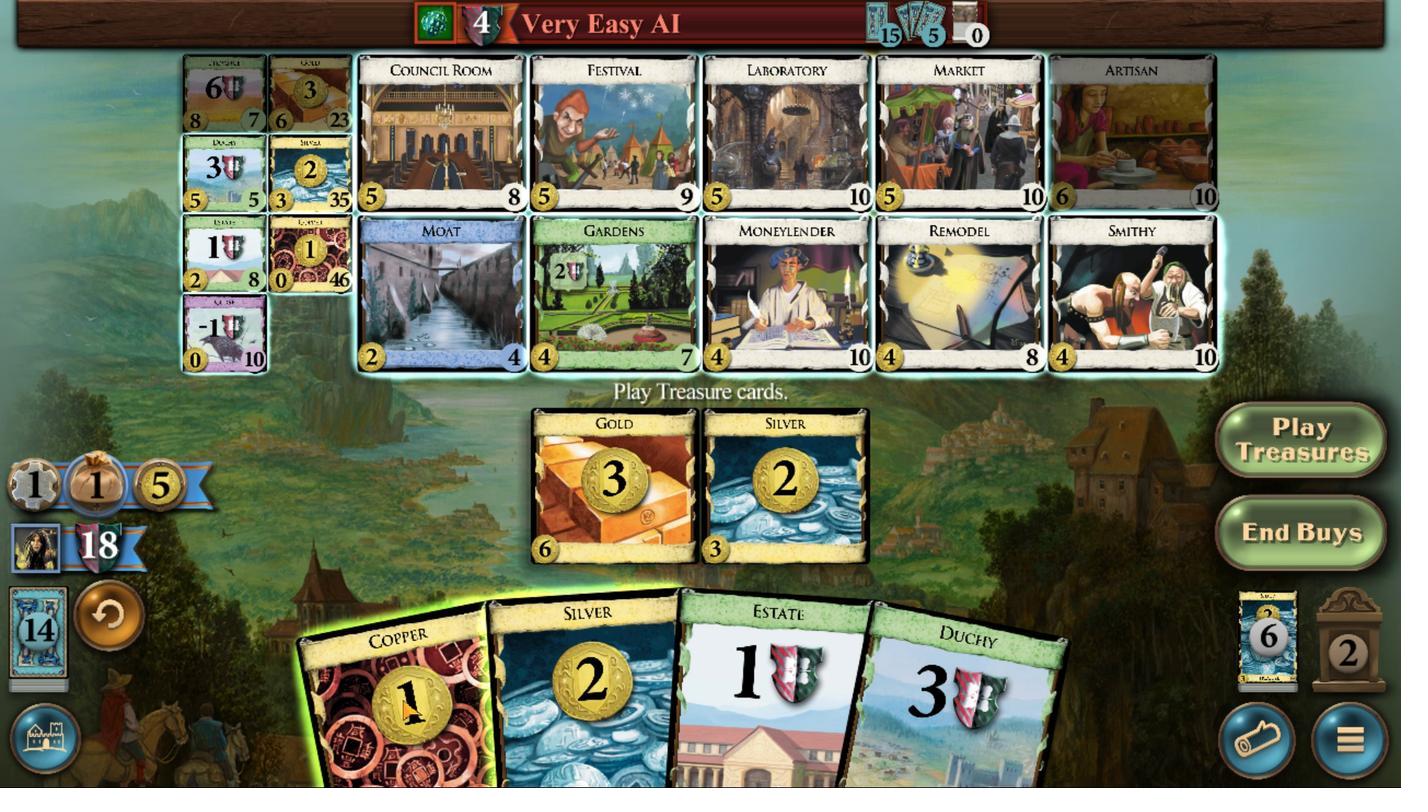 
Action: Mouse pressed left at (566, 502)
Screenshot: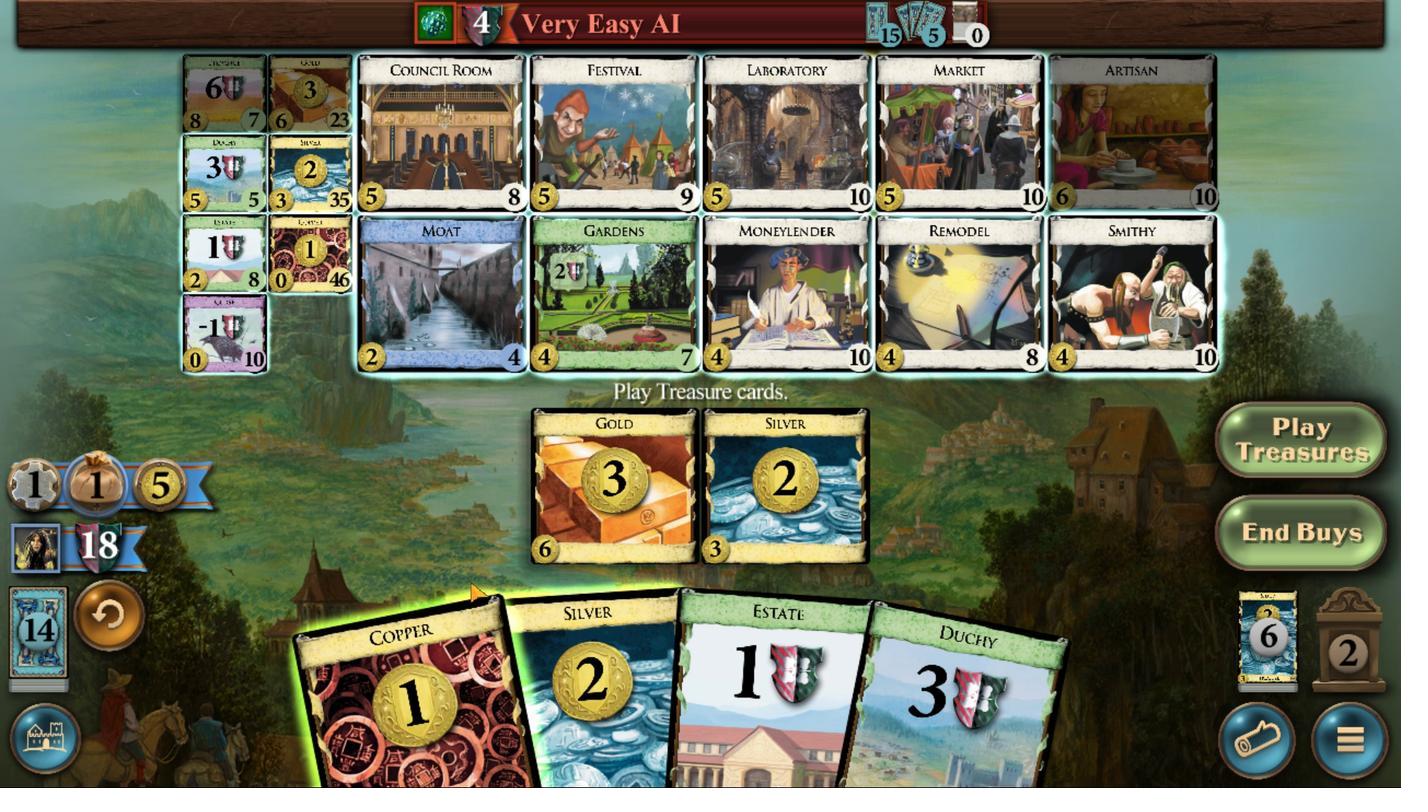 
Action: Mouse moved to (611, 495)
Screenshot: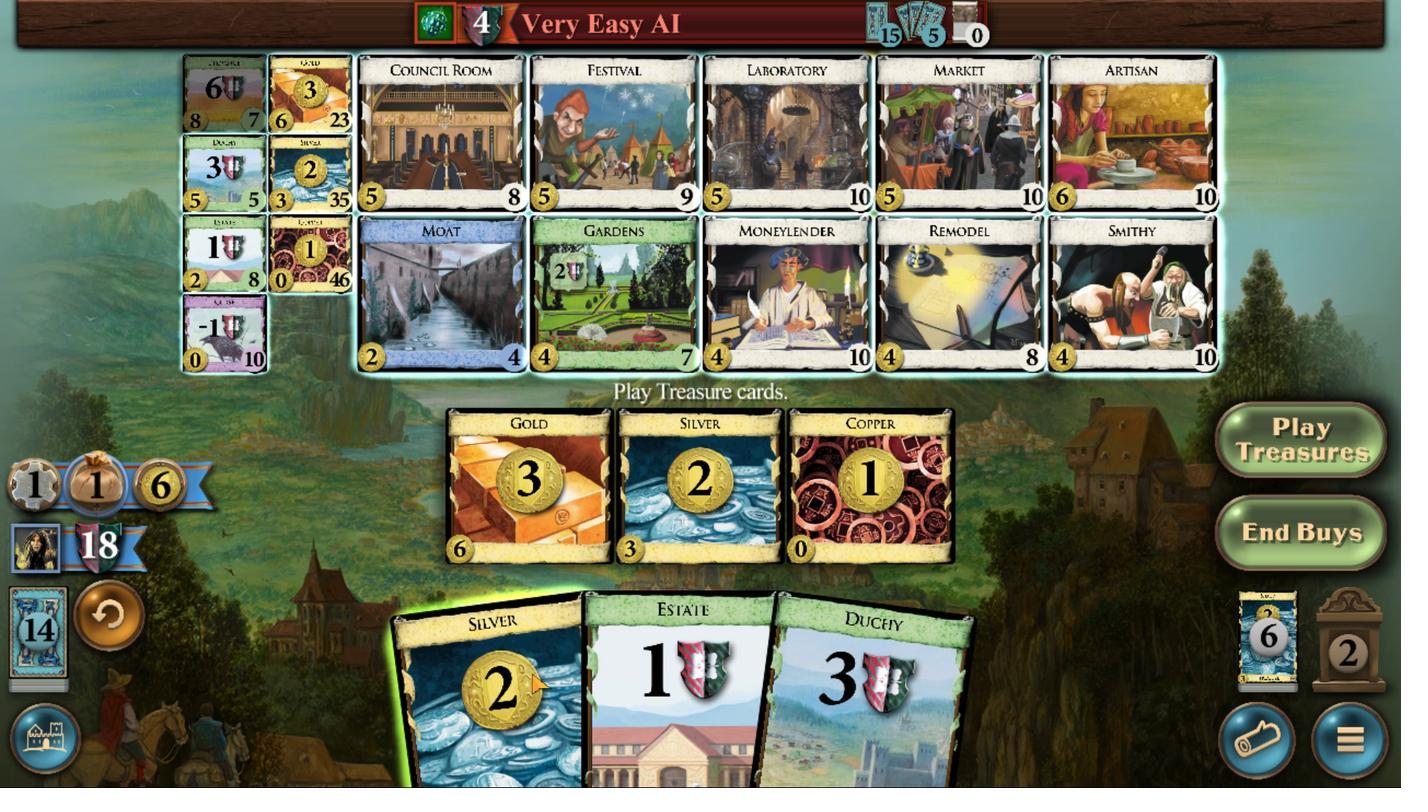 
Action: Mouse pressed left at (611, 495)
Screenshot: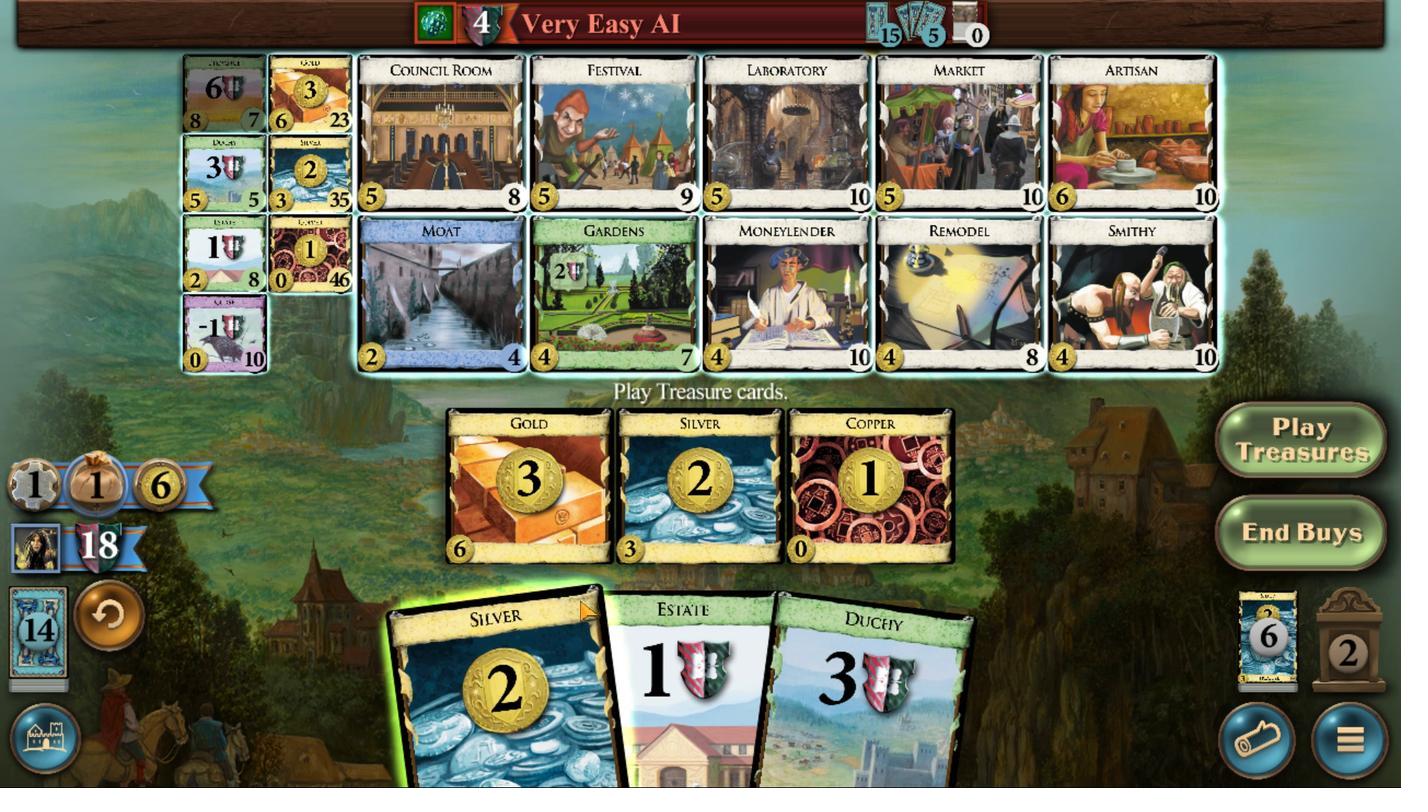 
Action: Mouse moved to (507, 342)
Screenshot: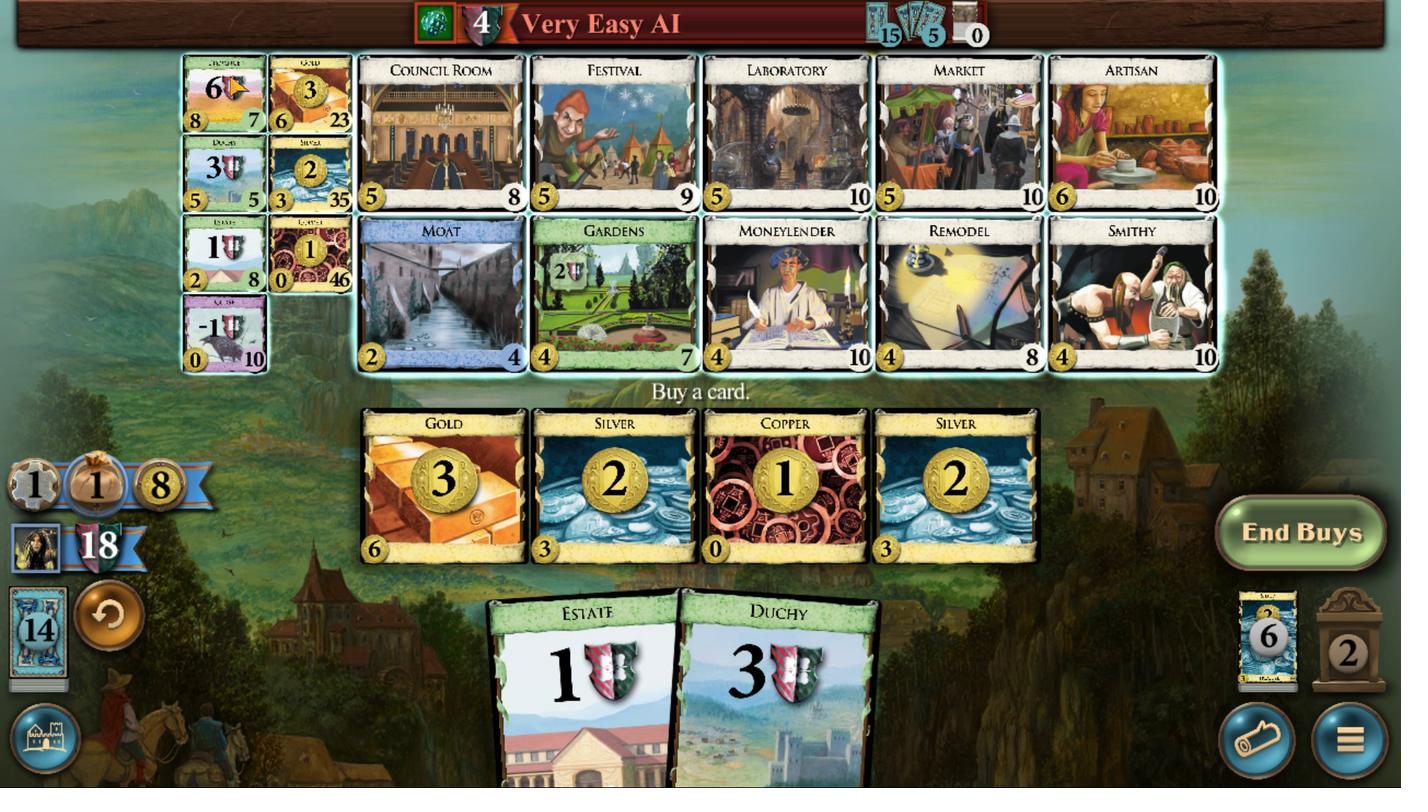 
Action: Mouse pressed left at (507, 342)
Screenshot: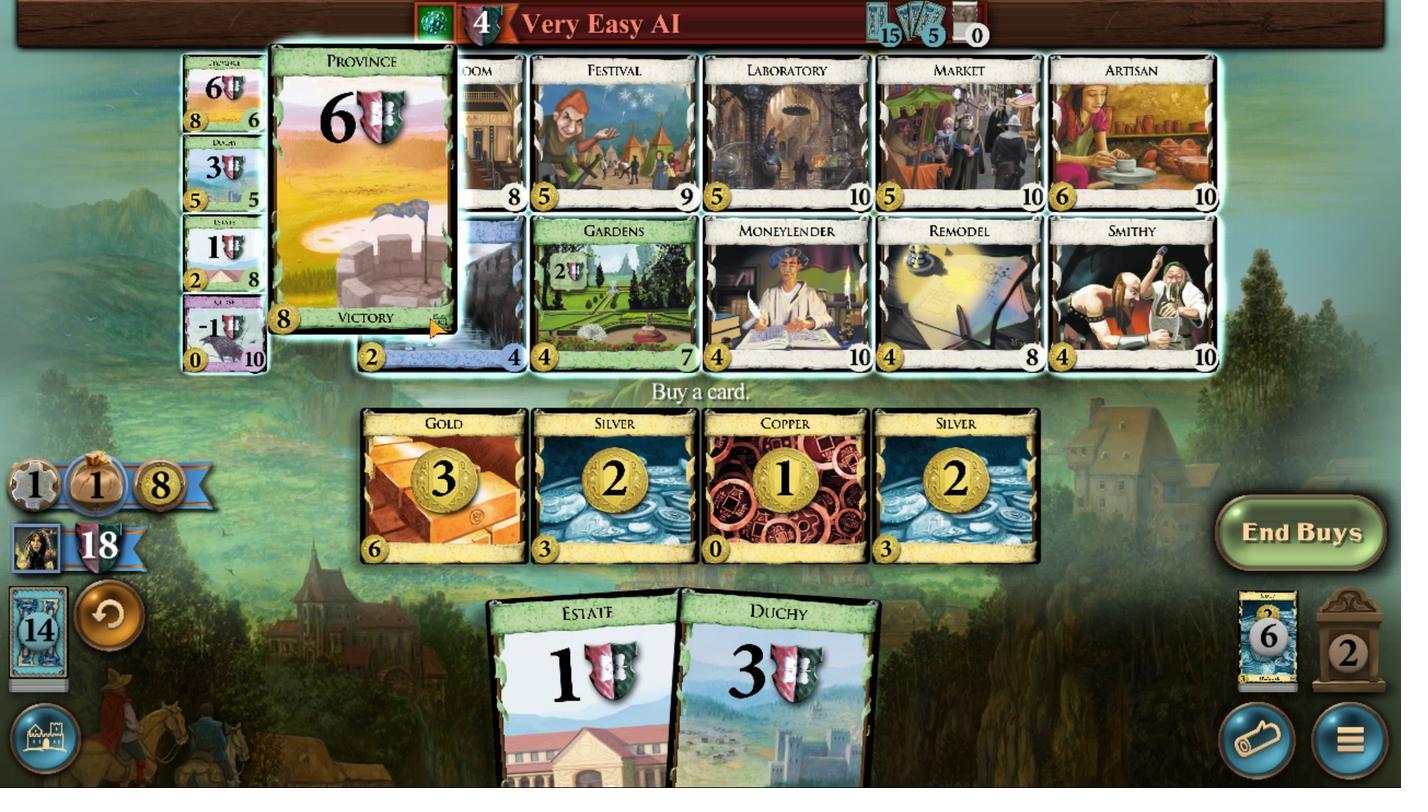
Action: Mouse moved to (745, 491)
Screenshot: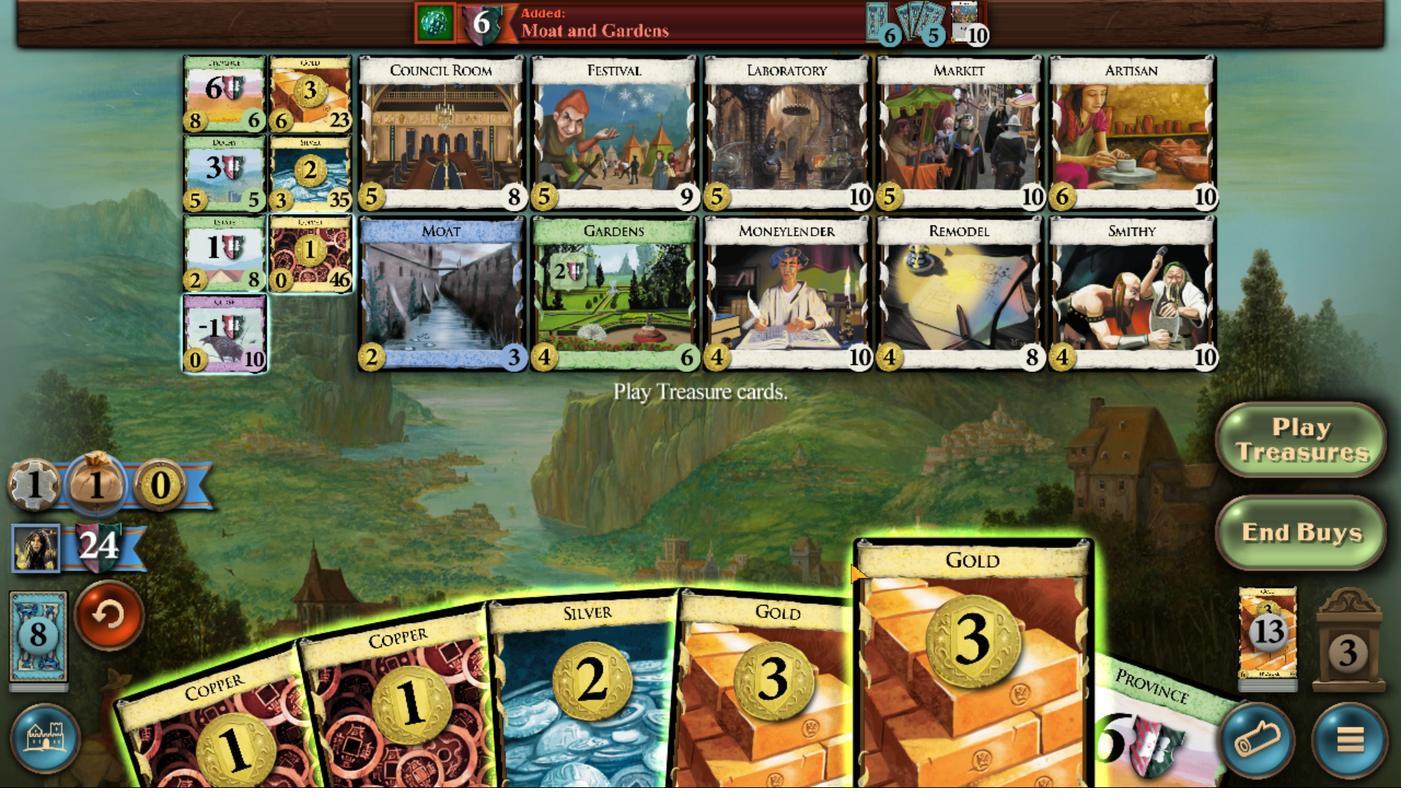 
Action: Mouse pressed left at (745, 491)
Screenshot: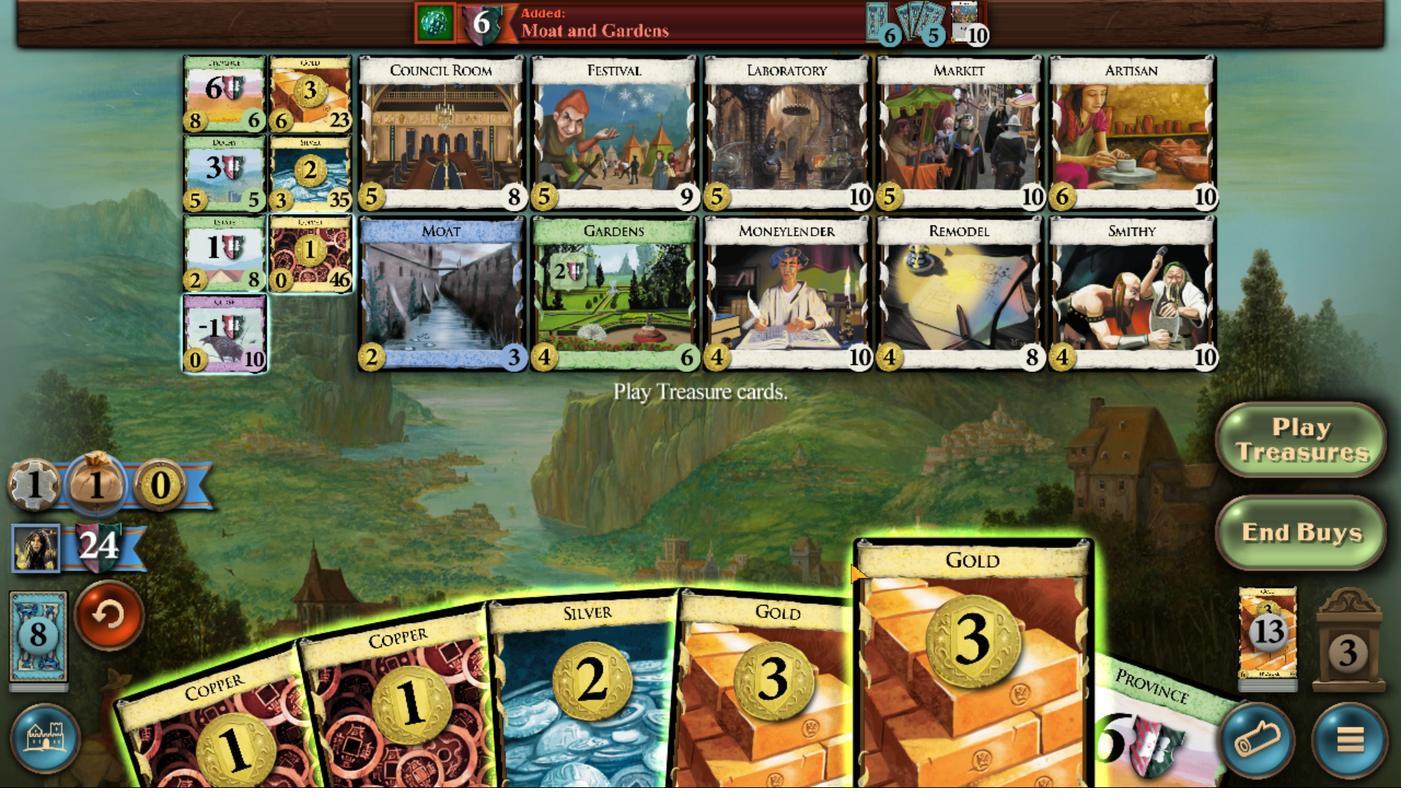 
Action: Mouse moved to (710, 491)
Screenshot: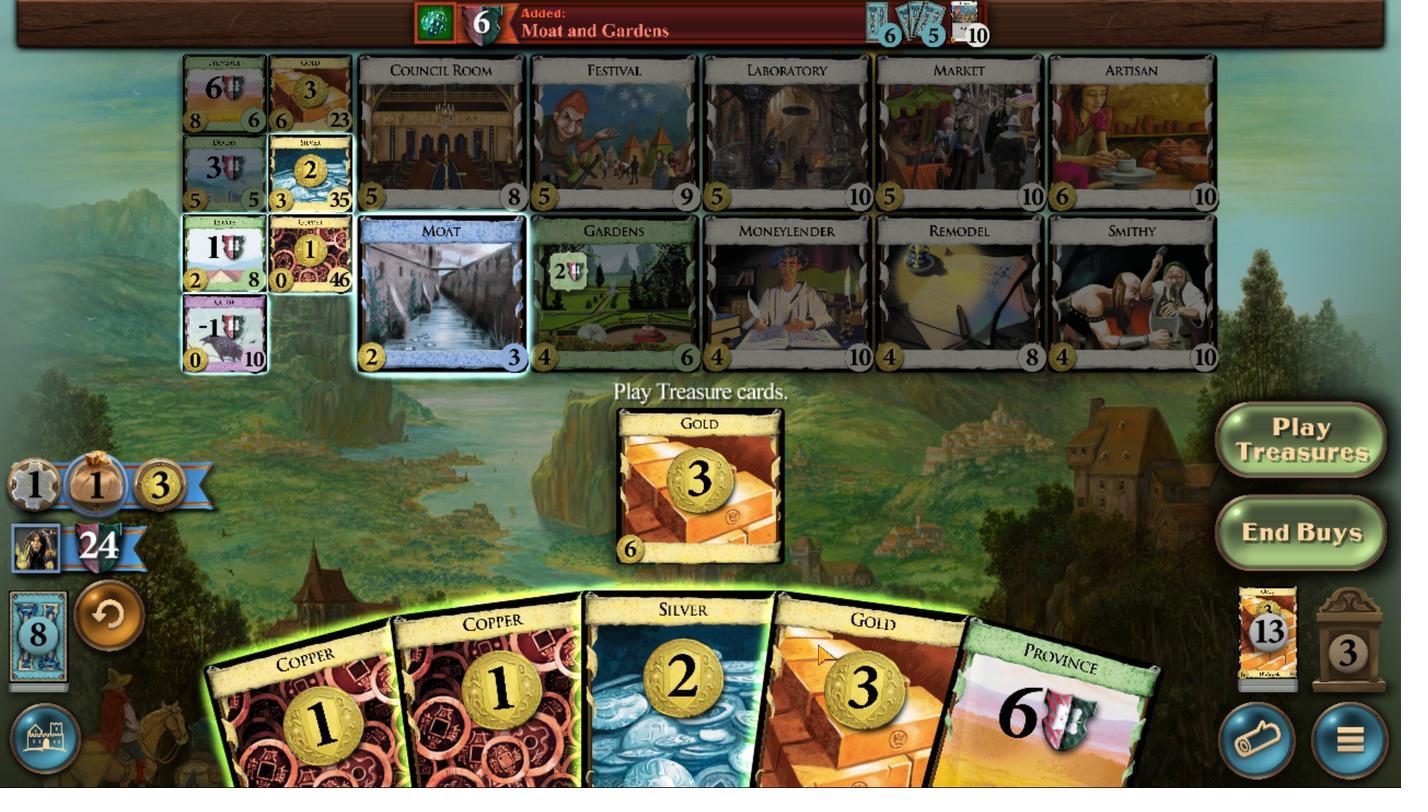 
Action: Mouse pressed left at (710, 491)
Screenshot: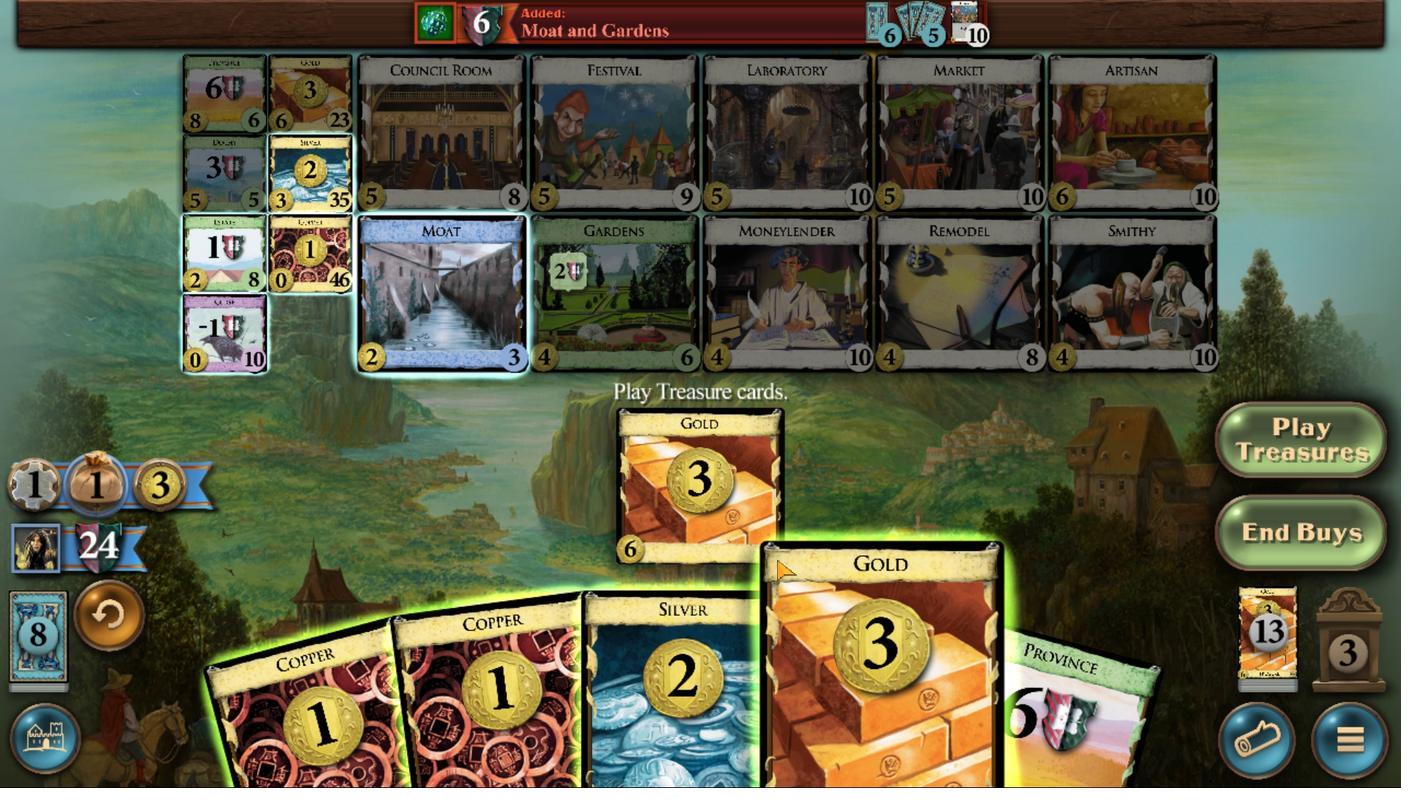 
Action: Mouse moved to (691, 488)
Screenshot: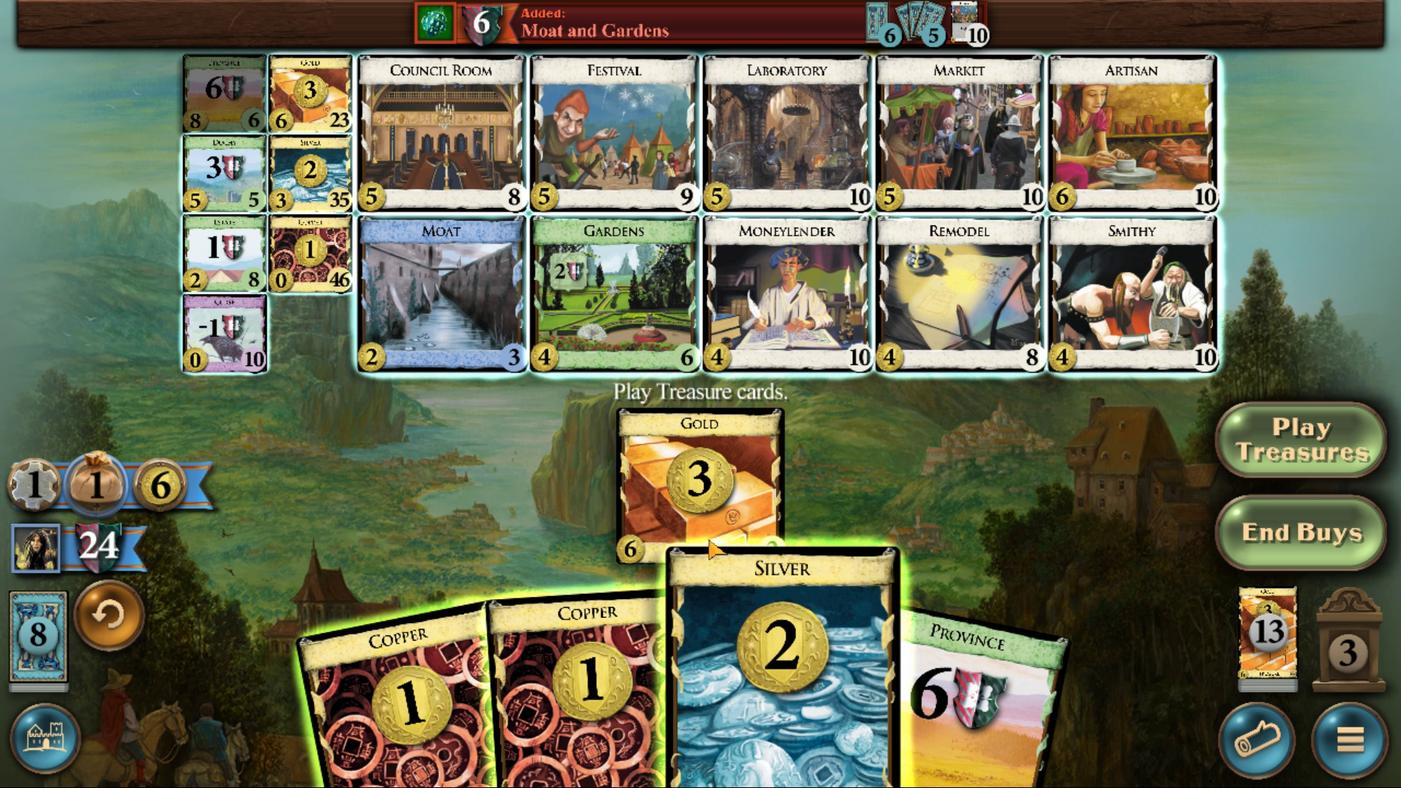 
Action: Mouse pressed left at (691, 488)
Screenshot: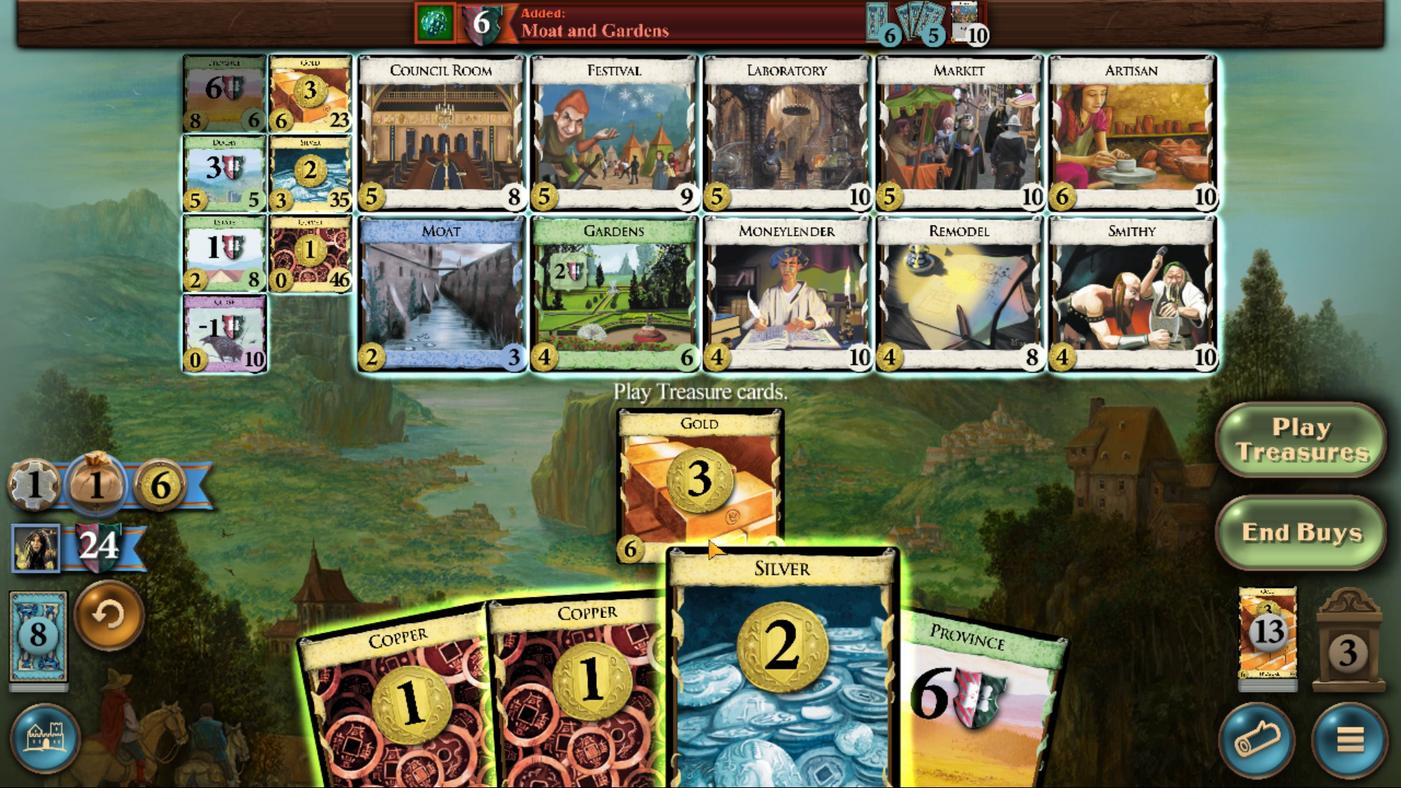 
Action: Mouse moved to (504, 349)
Screenshot: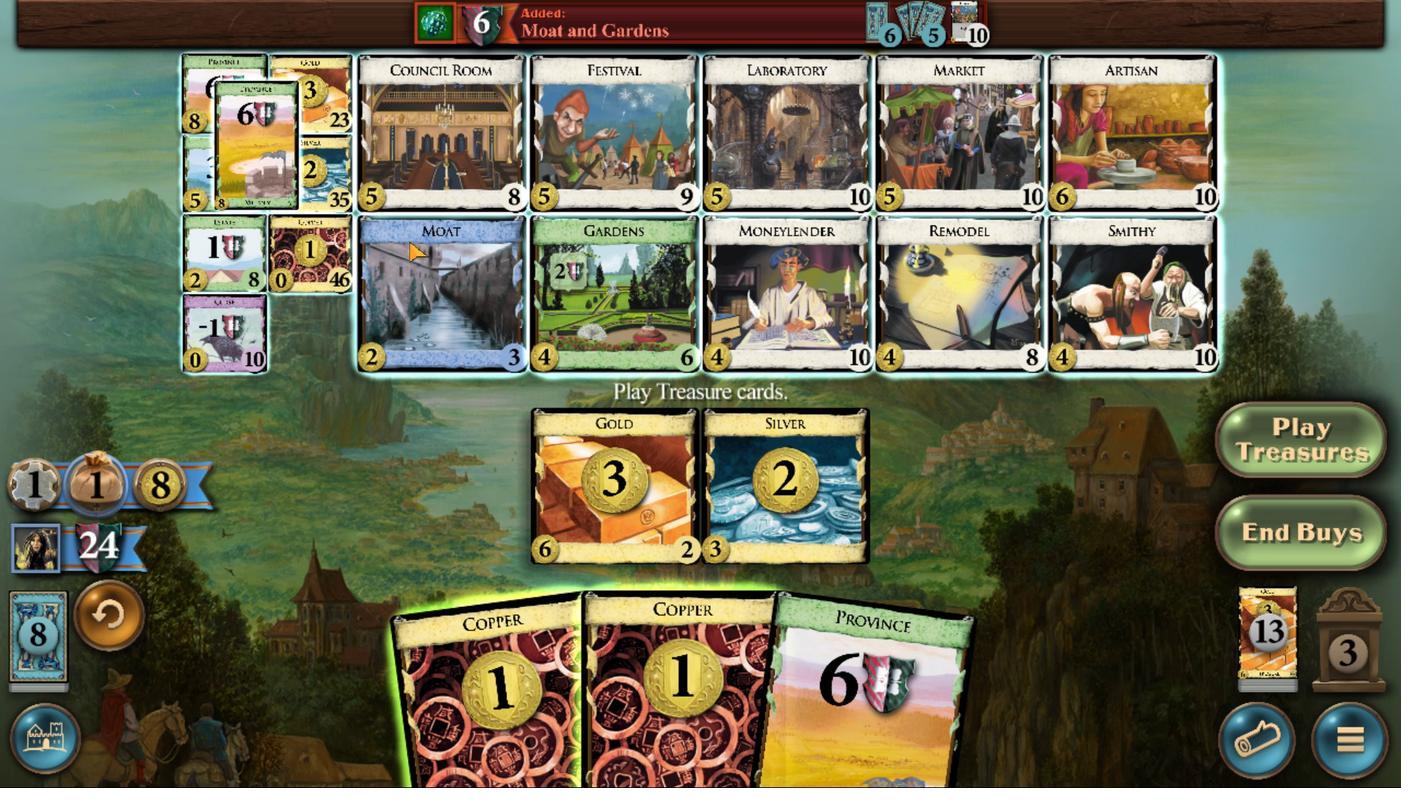 
Action: Mouse pressed left at (504, 349)
Screenshot: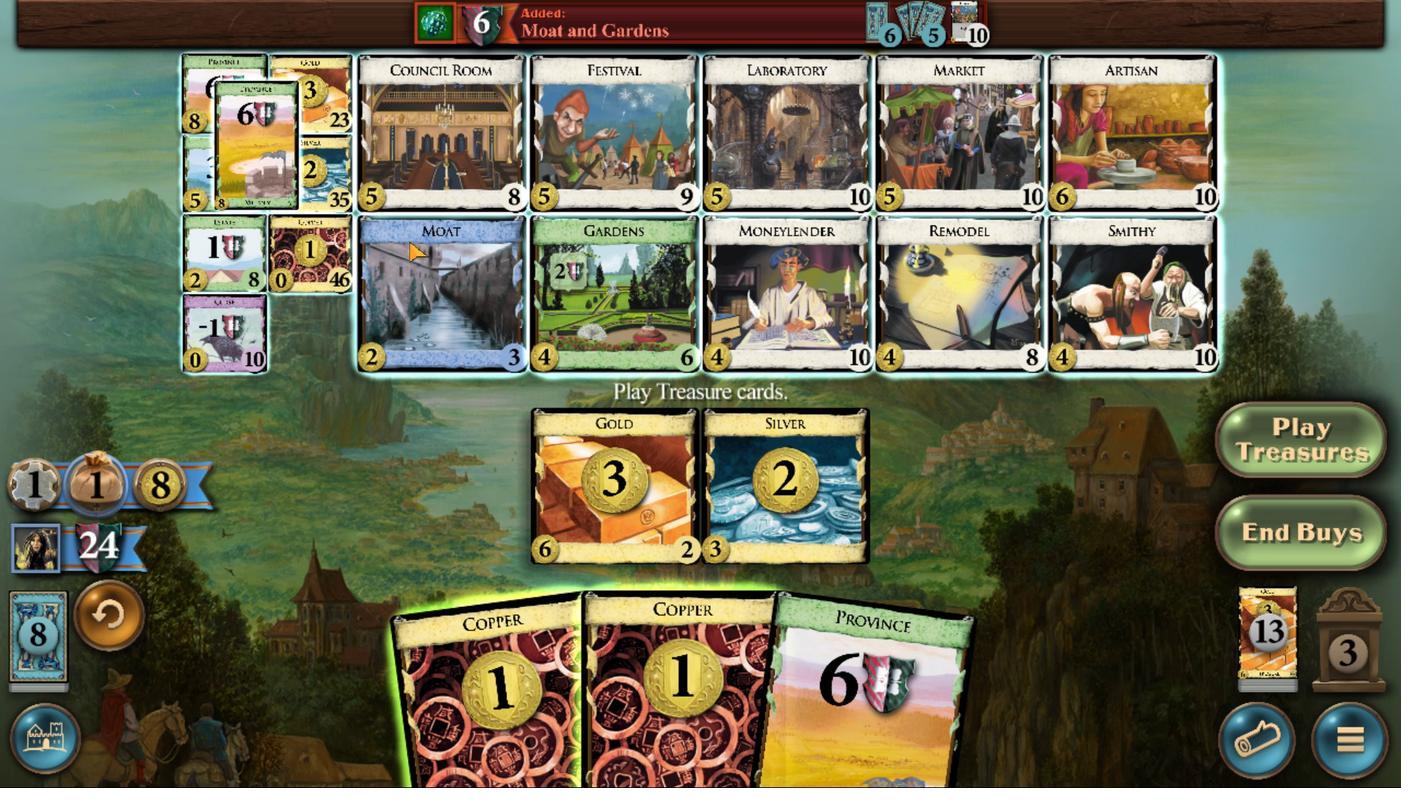 
Action: Mouse moved to (711, 493)
Screenshot: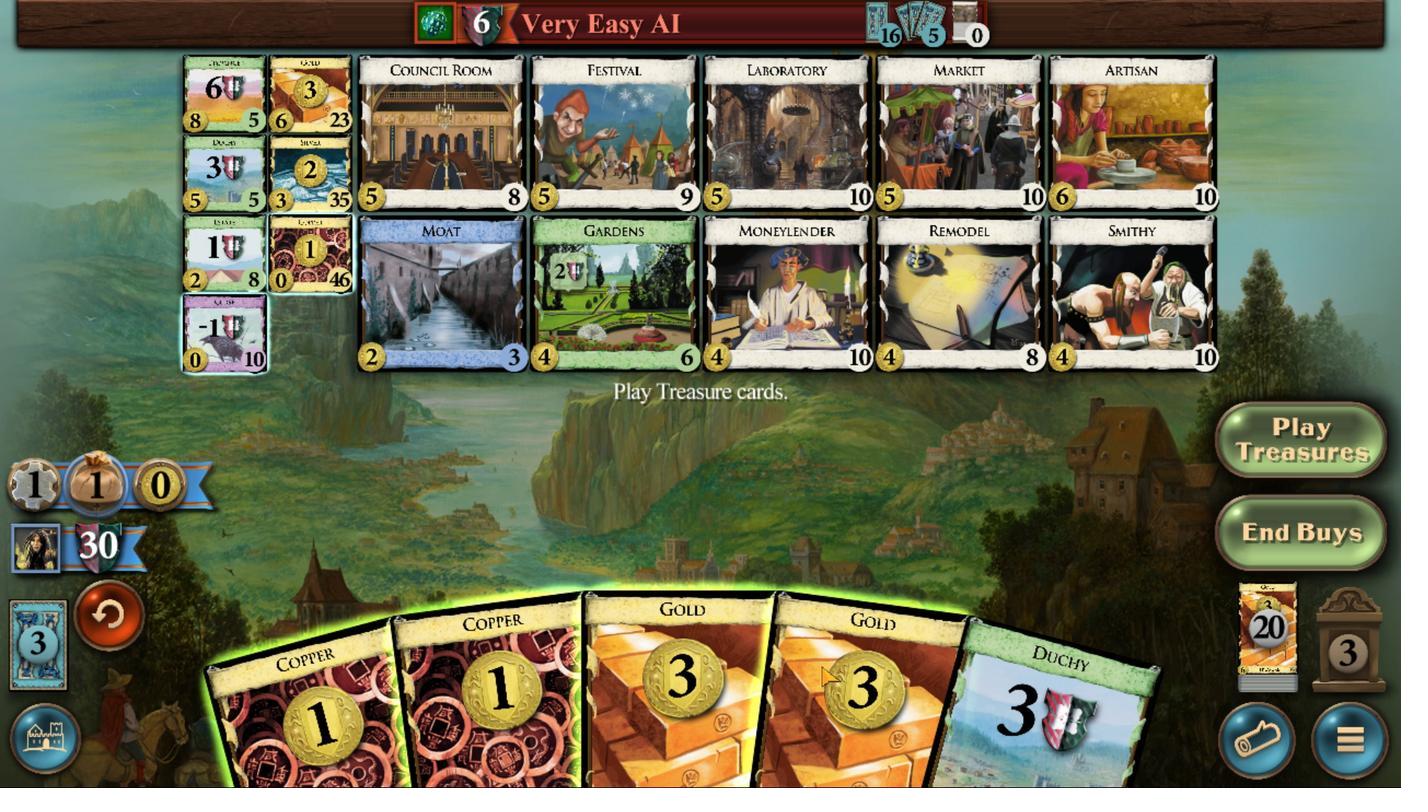 
Action: Mouse pressed left at (711, 493)
Screenshot: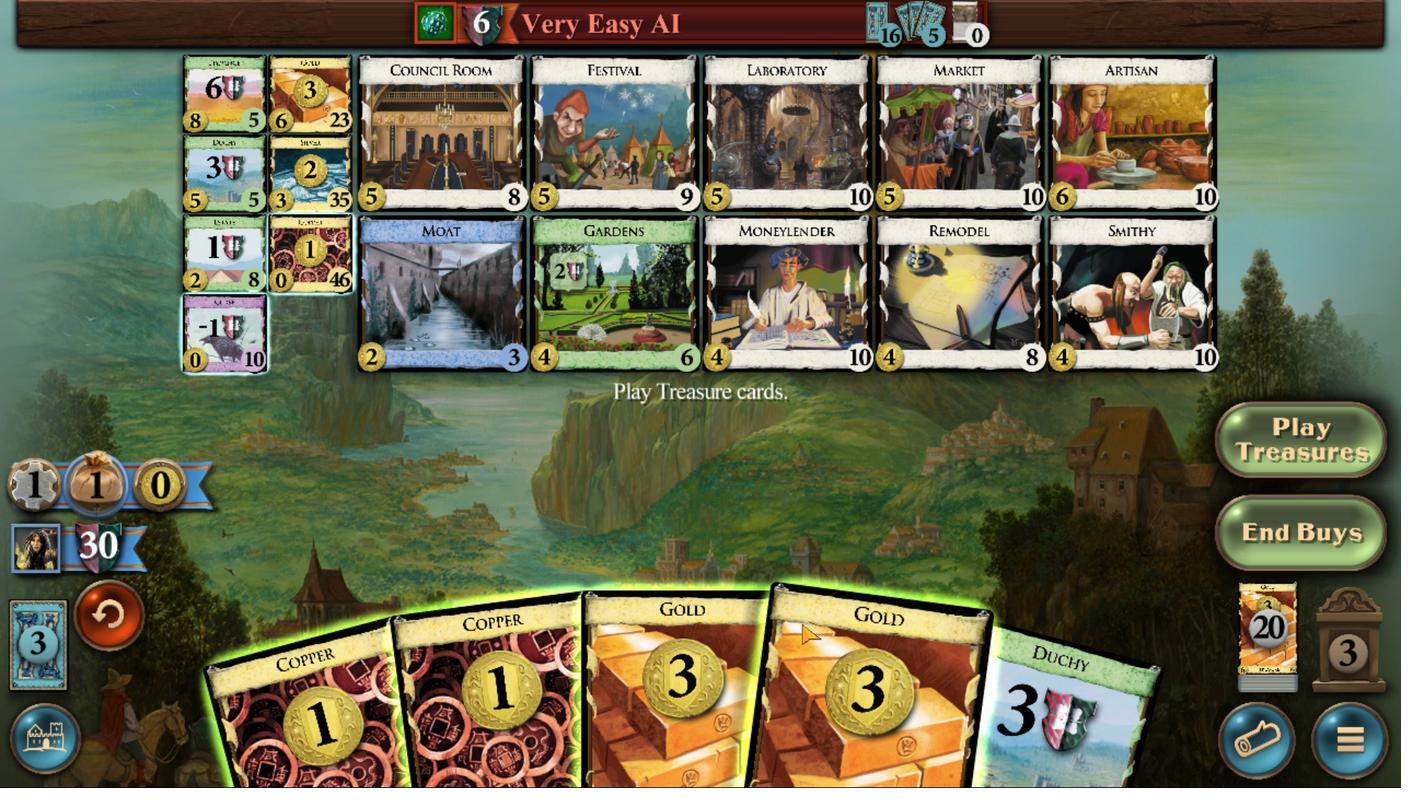 
Action: Mouse moved to (682, 491)
Screenshot: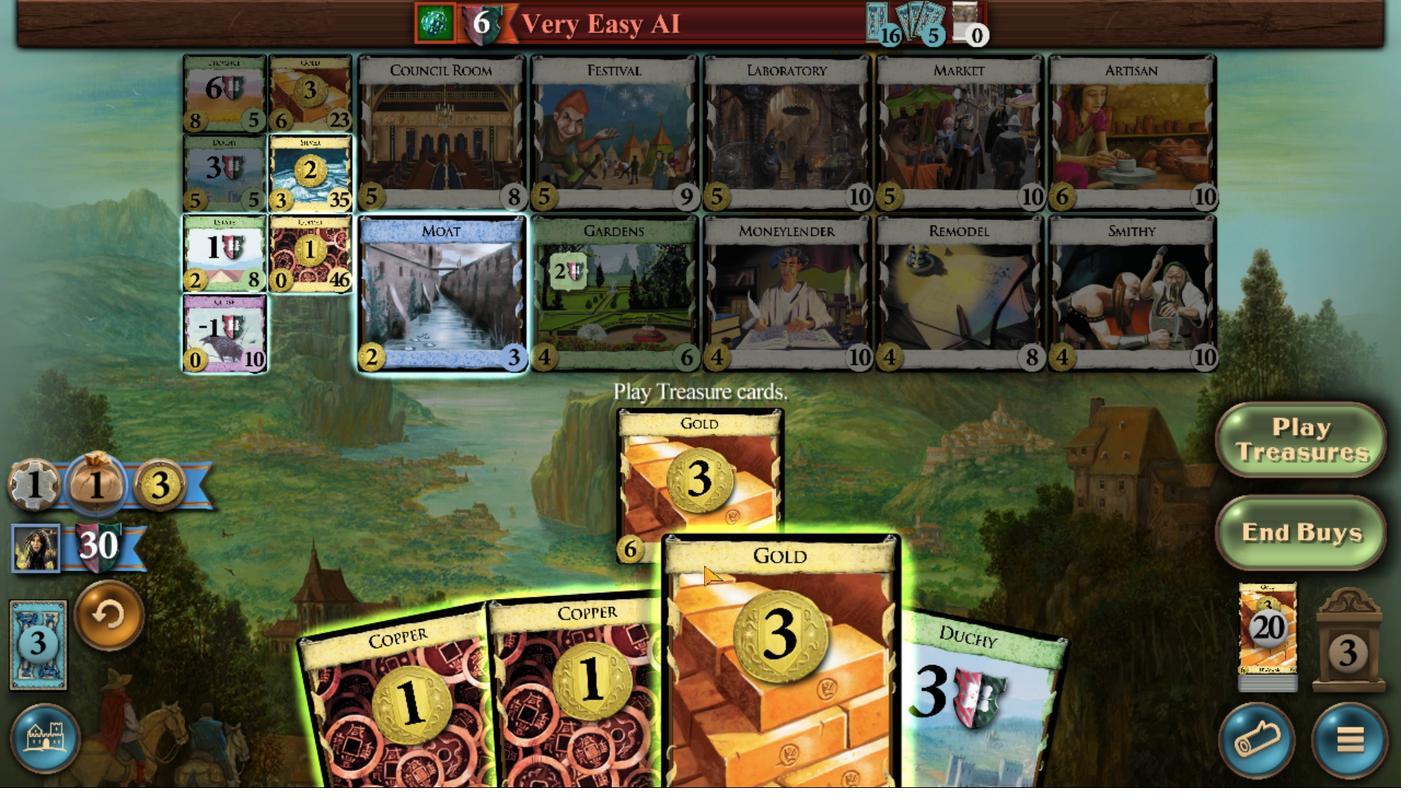 
Action: Mouse pressed left at (682, 491)
Screenshot: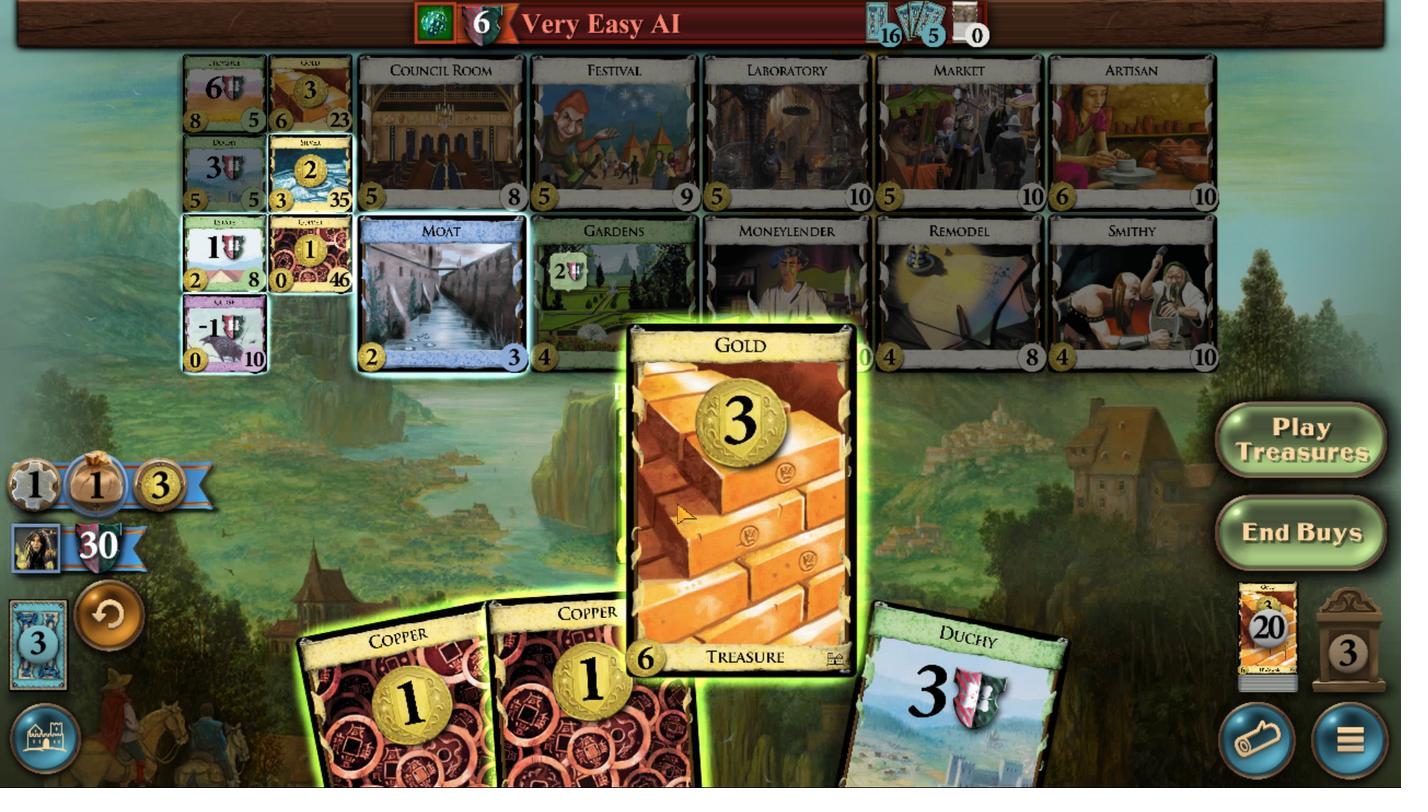 
Action: Mouse moved to (664, 480)
Screenshot: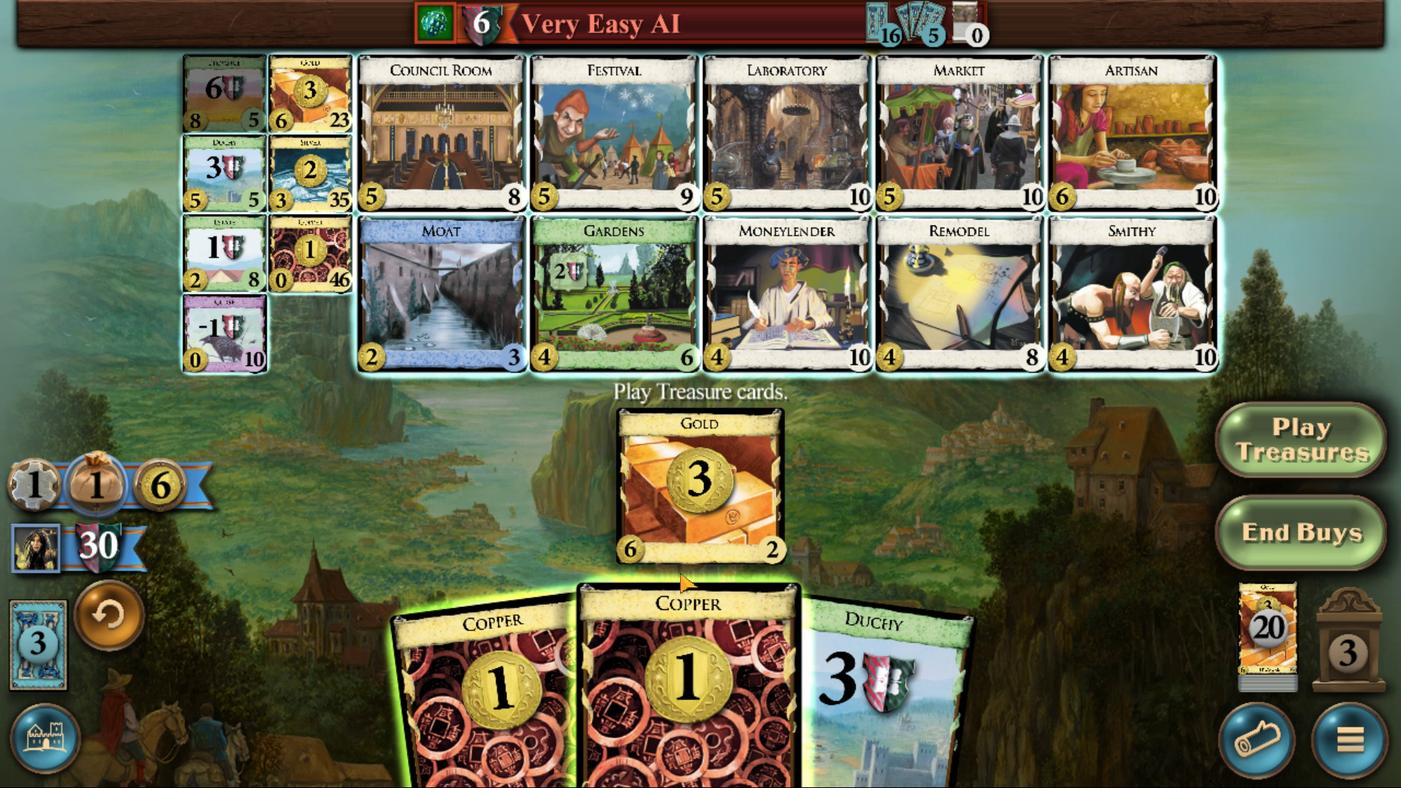 
Action: Mouse pressed left at (664, 480)
Screenshot: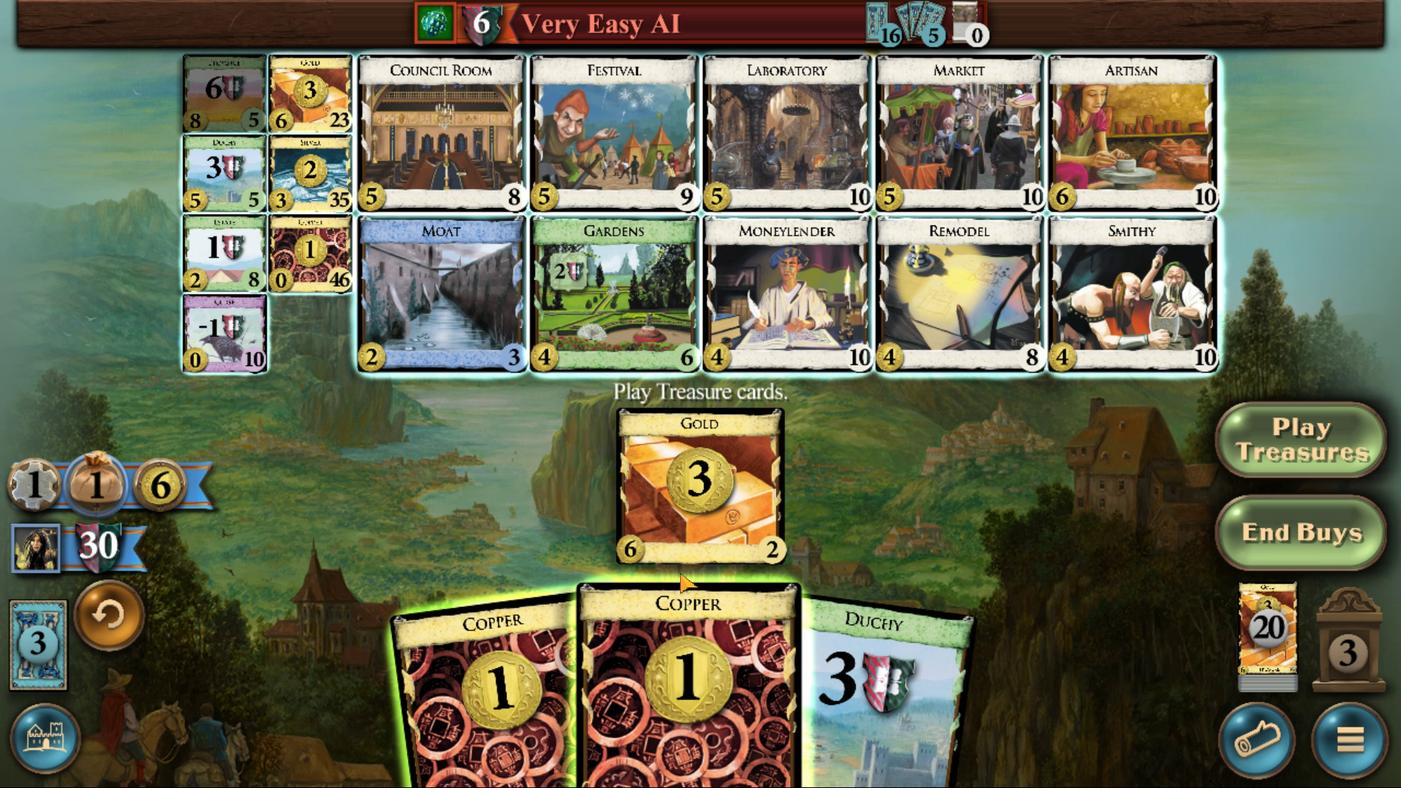 
Action: Mouse moved to (633, 484)
Screenshot: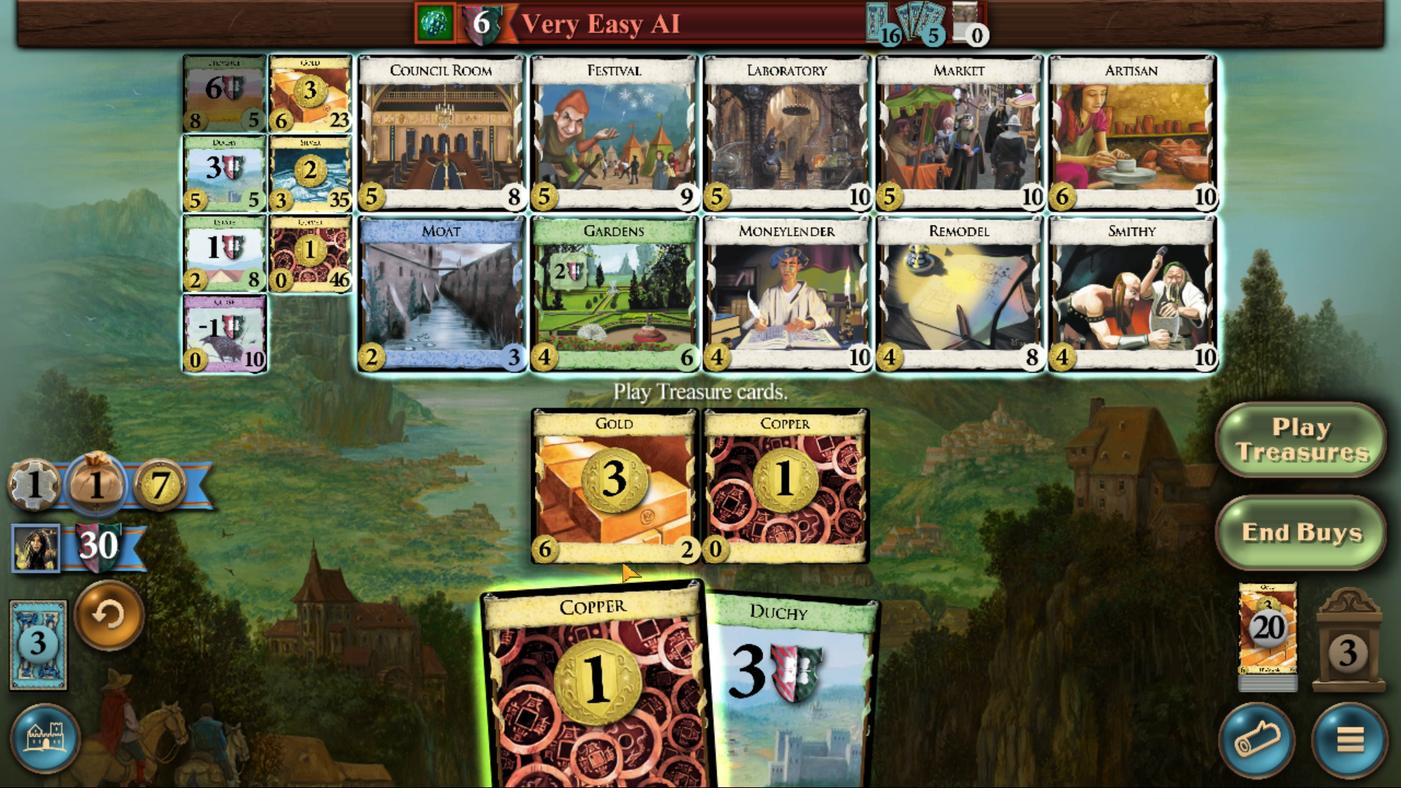 
Action: Mouse pressed left at (633, 484)
Screenshot: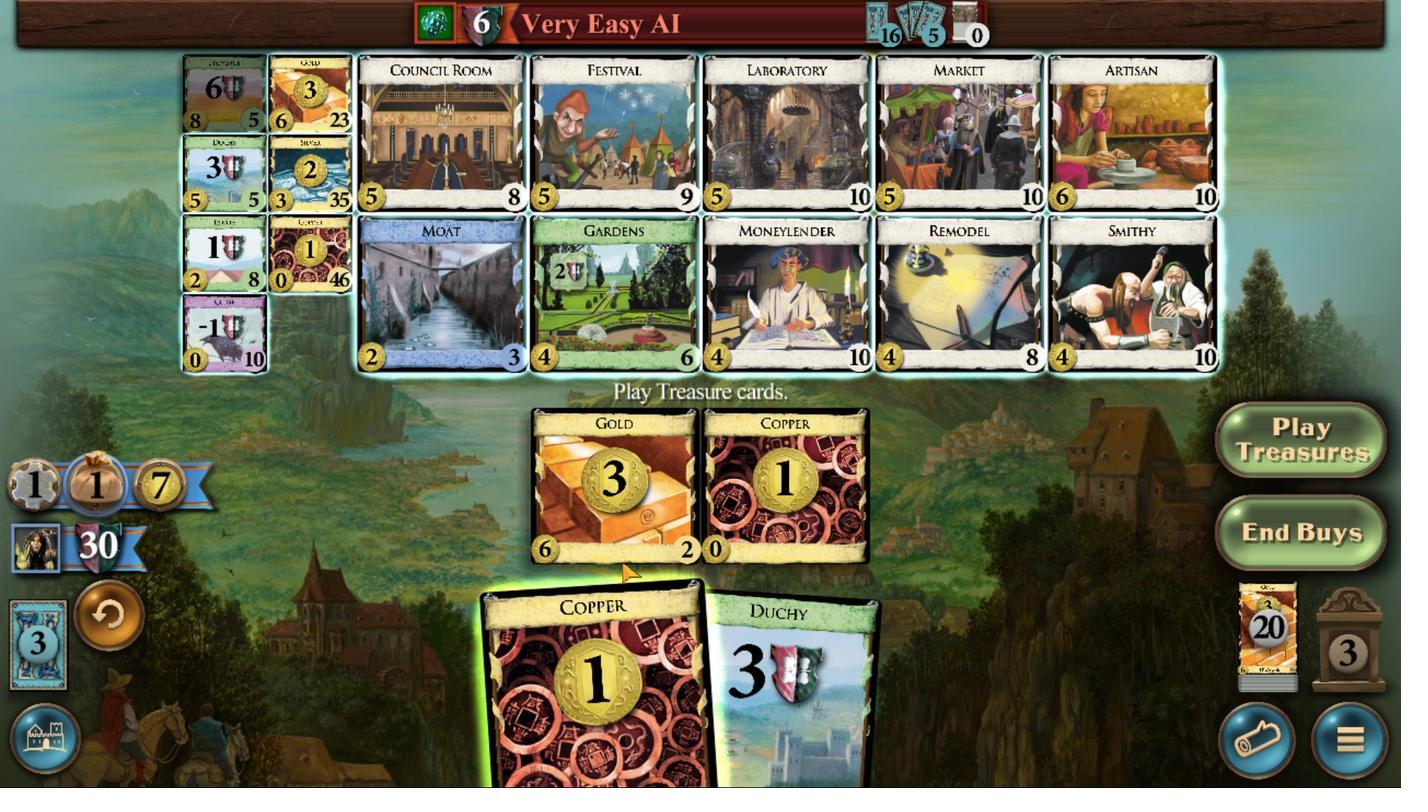 
Action: Mouse moved to (504, 345)
Screenshot: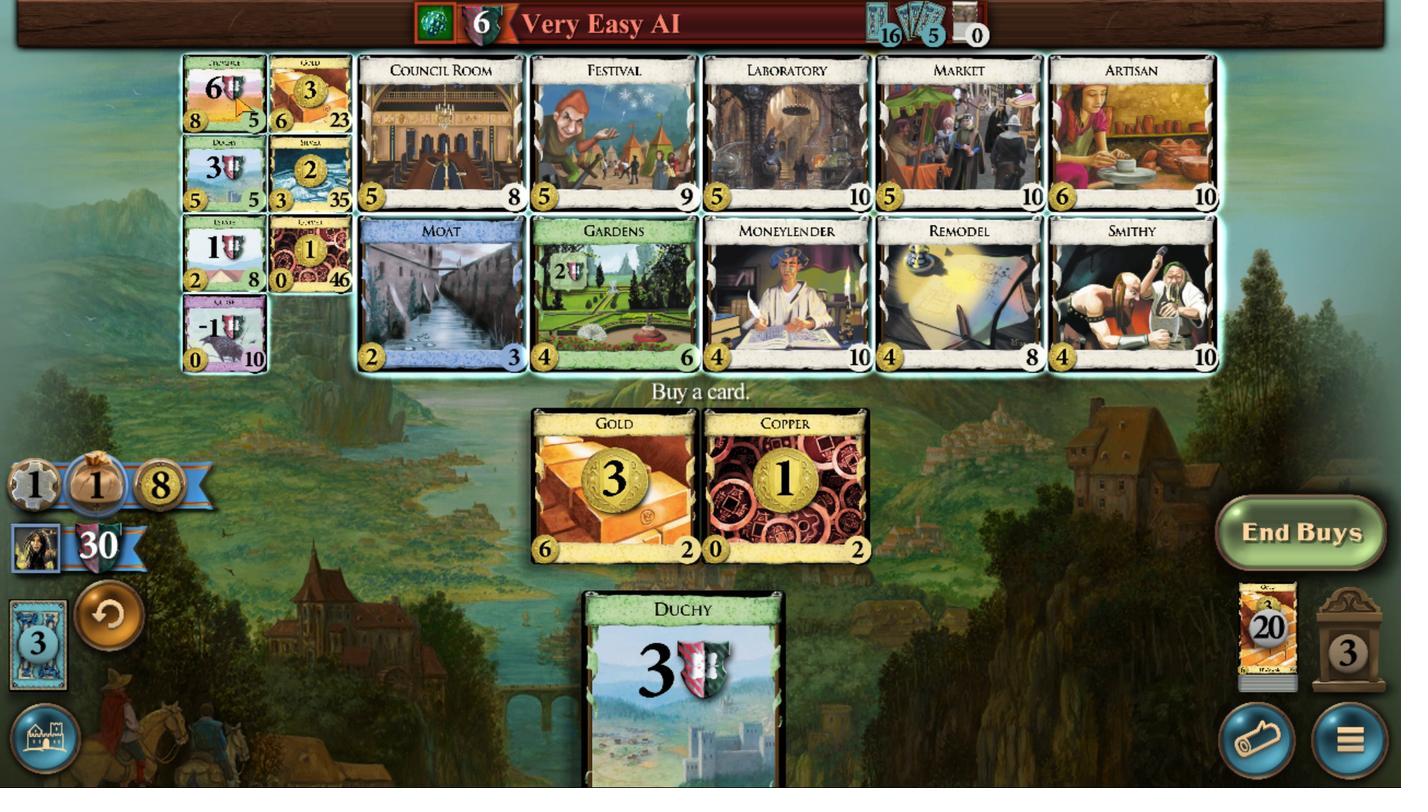 
Action: Mouse pressed left at (504, 345)
Screenshot: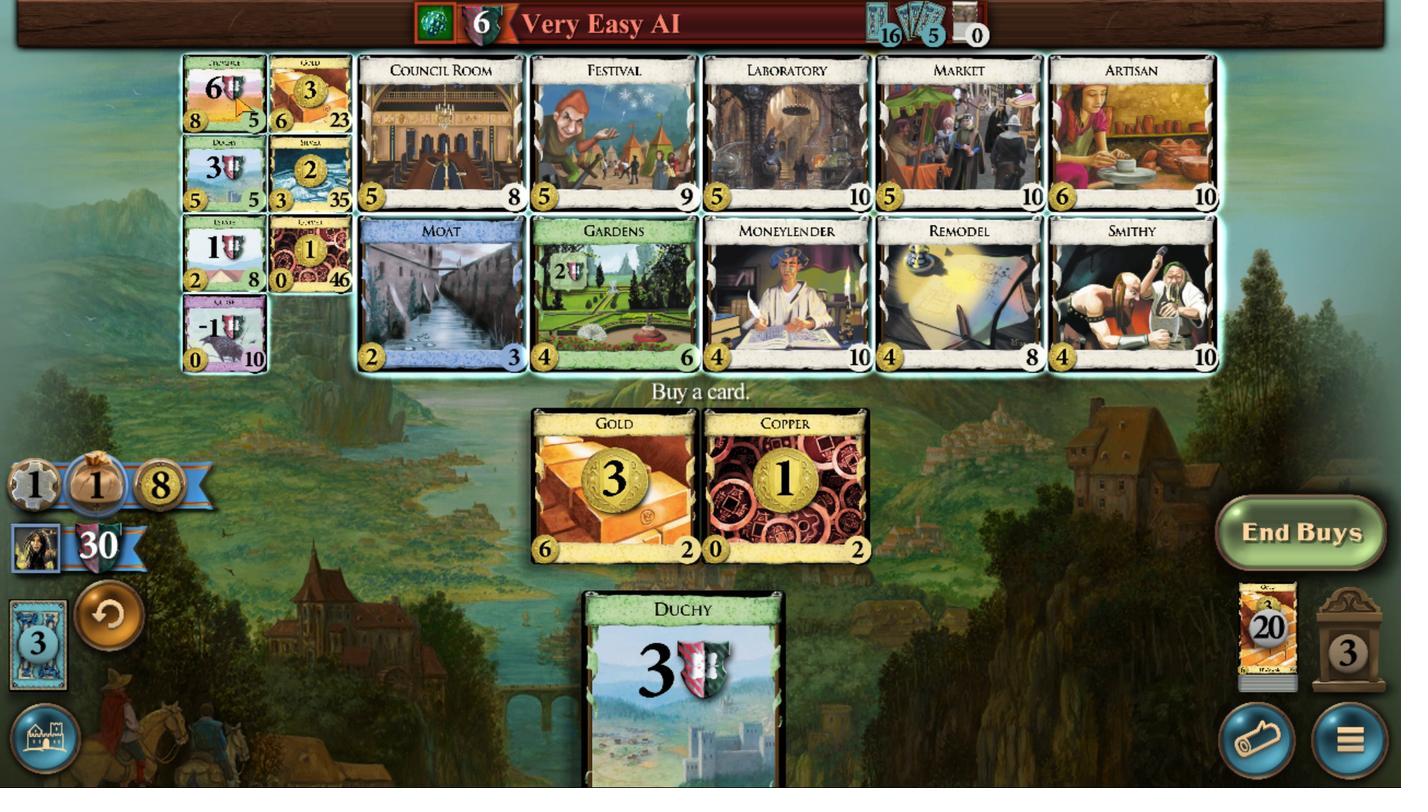 
Action: Mouse moved to (636, 499)
Screenshot: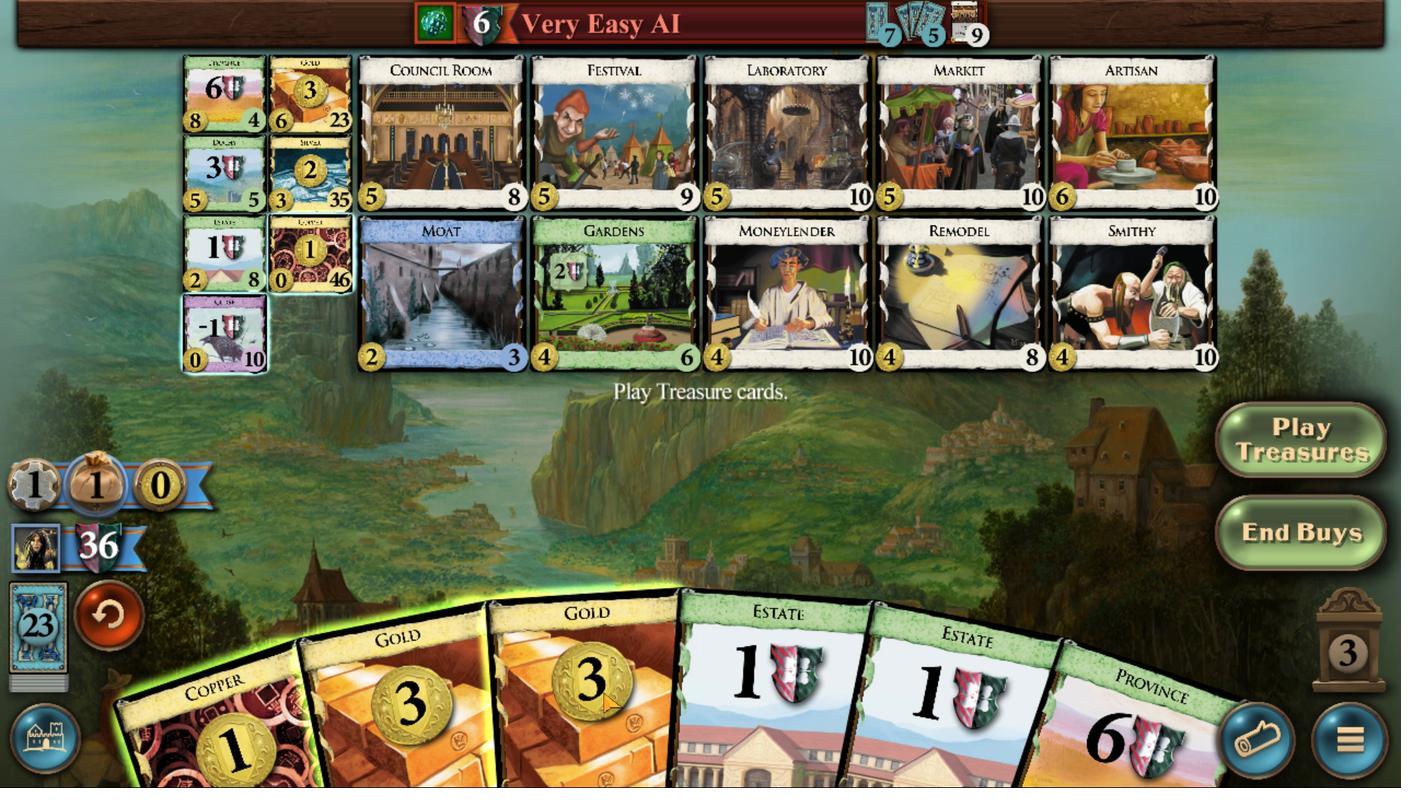 
Action: Mouse pressed left at (636, 499)
Screenshot: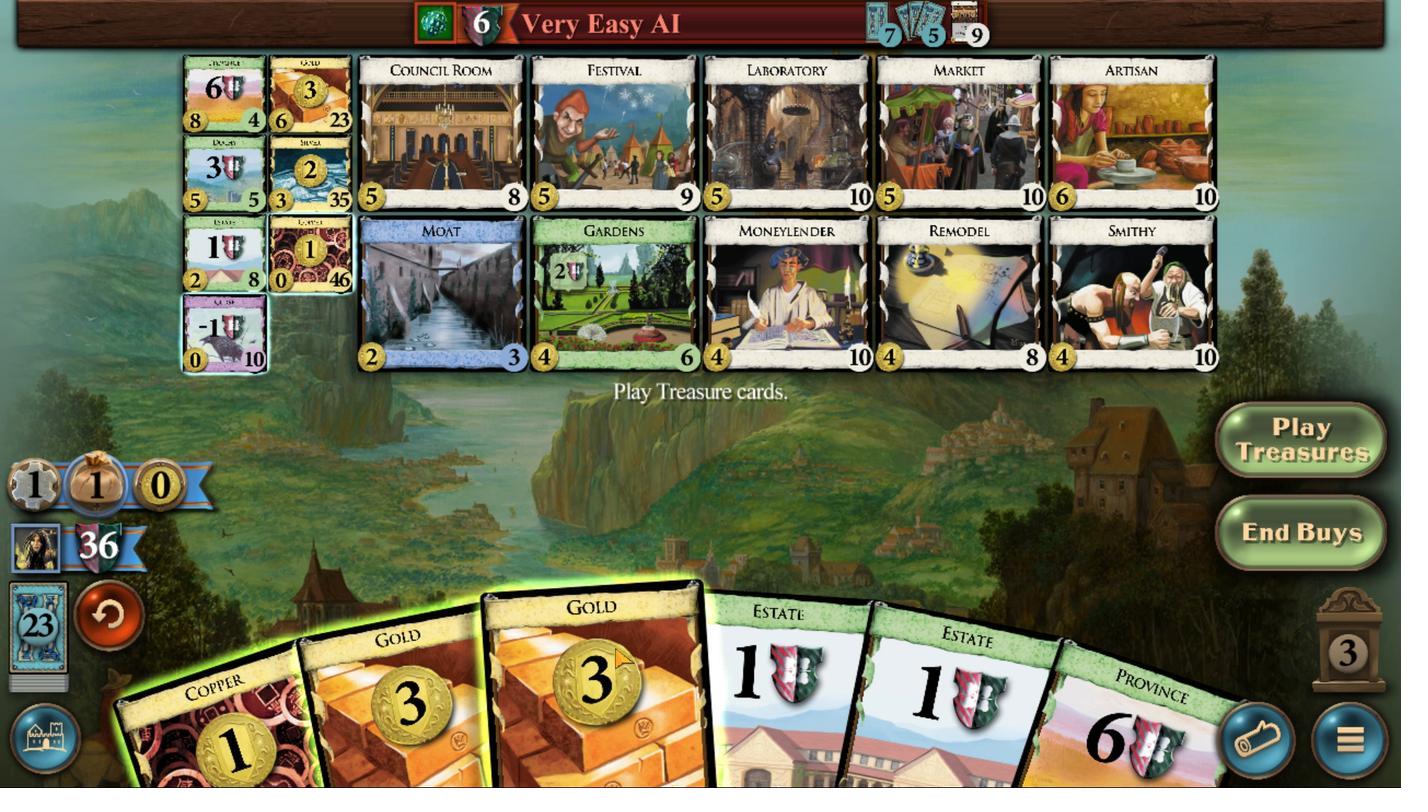 
Action: Mouse moved to (618, 483)
Screenshot: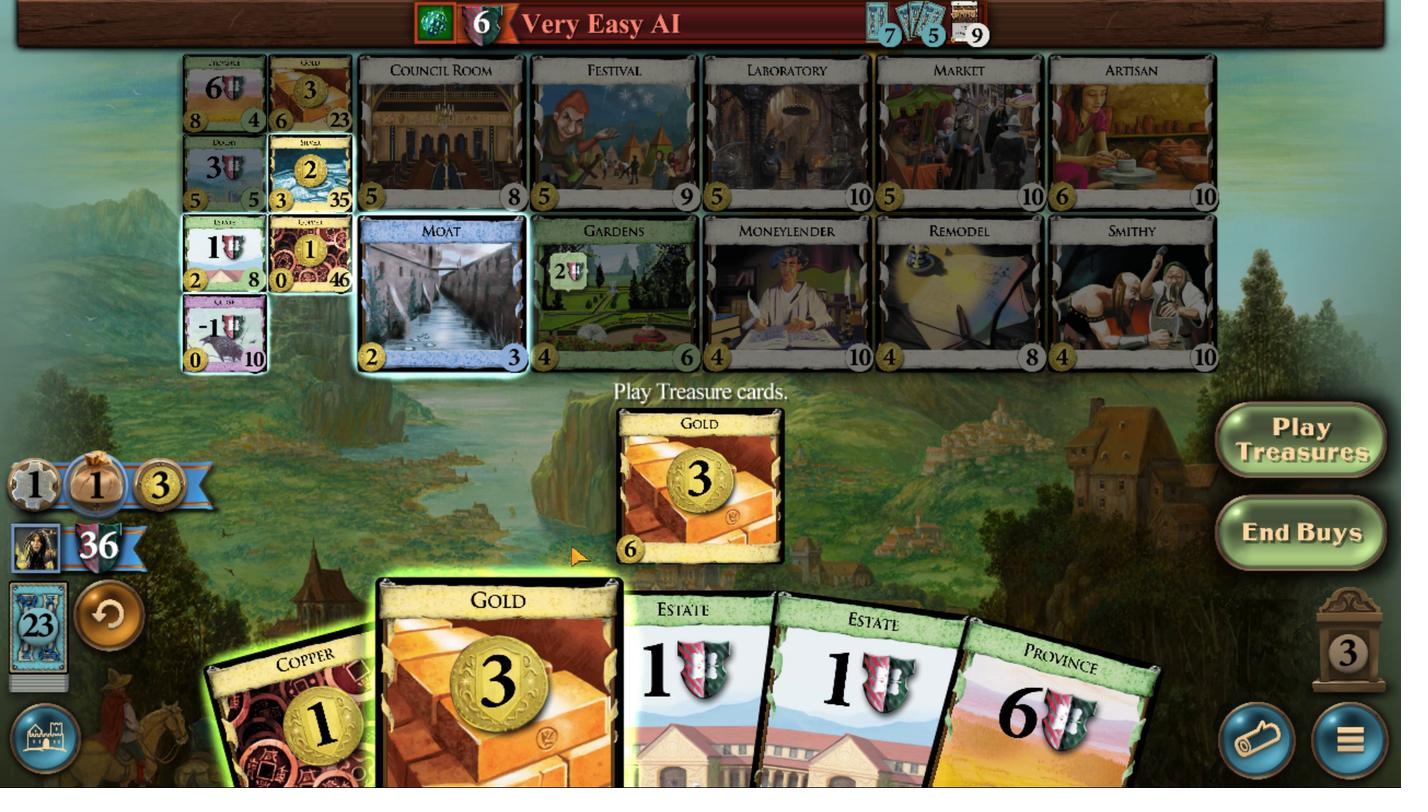 
Action: Mouse pressed left at (618, 483)
Screenshot: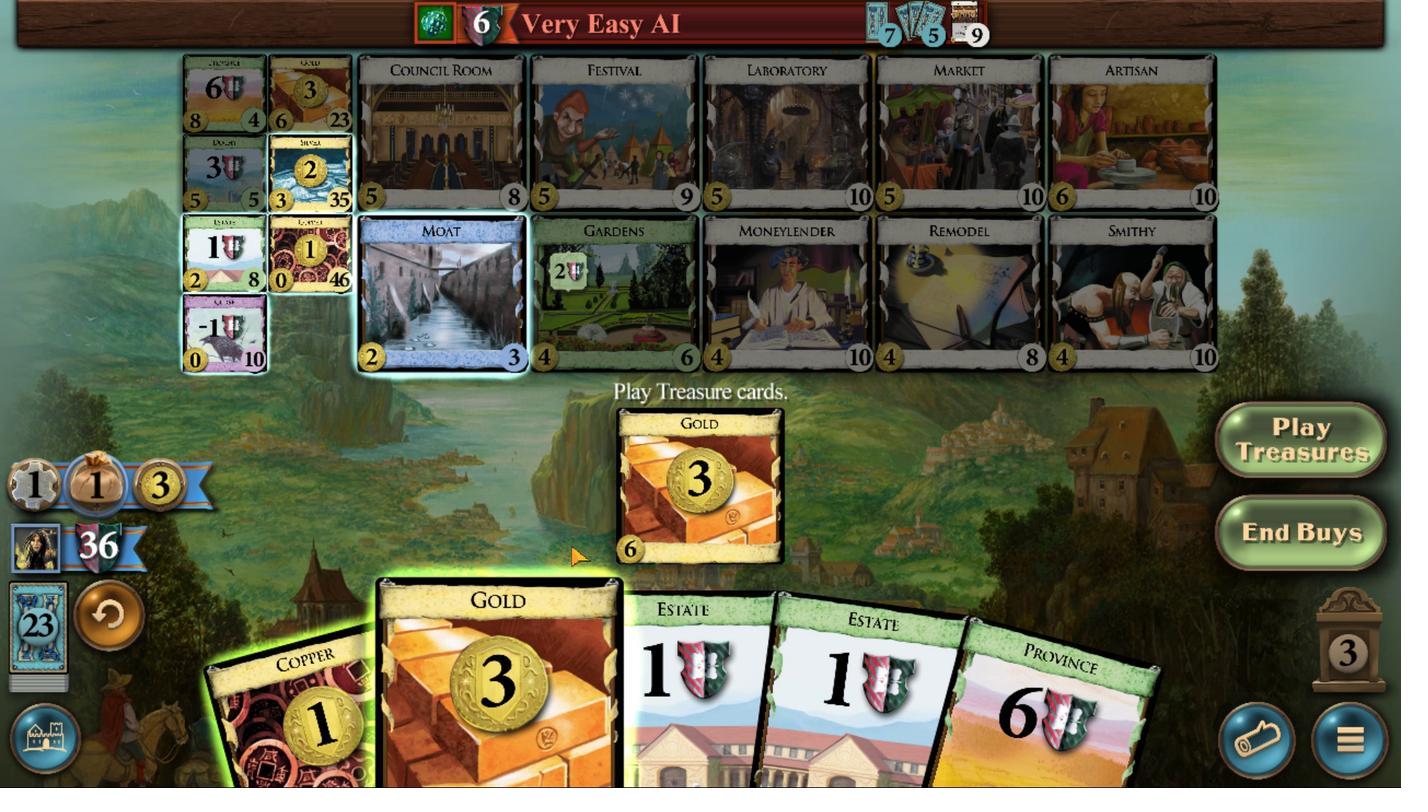 
Action: Mouse moved to (528, 343)
Screenshot: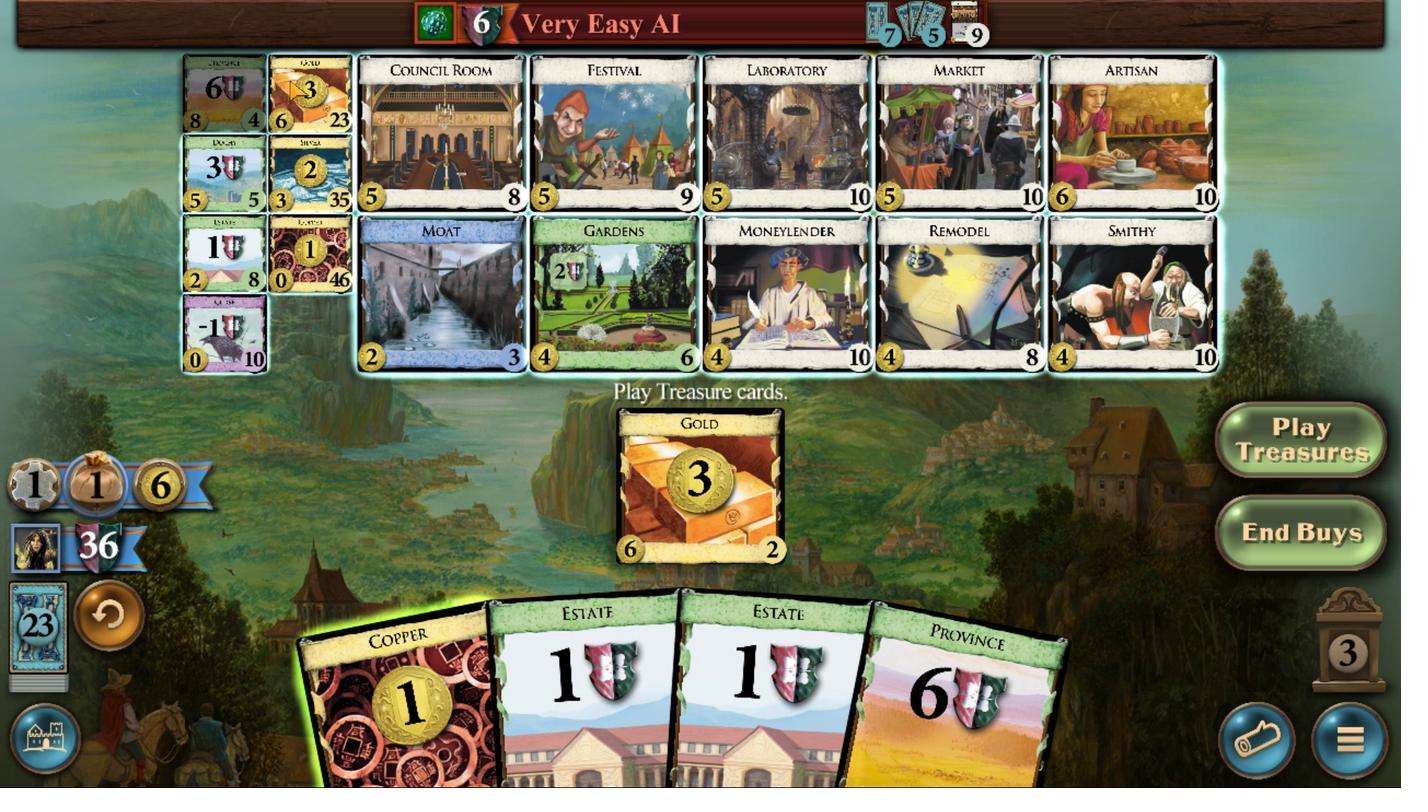 
Action: Mouse pressed left at (528, 343)
Screenshot: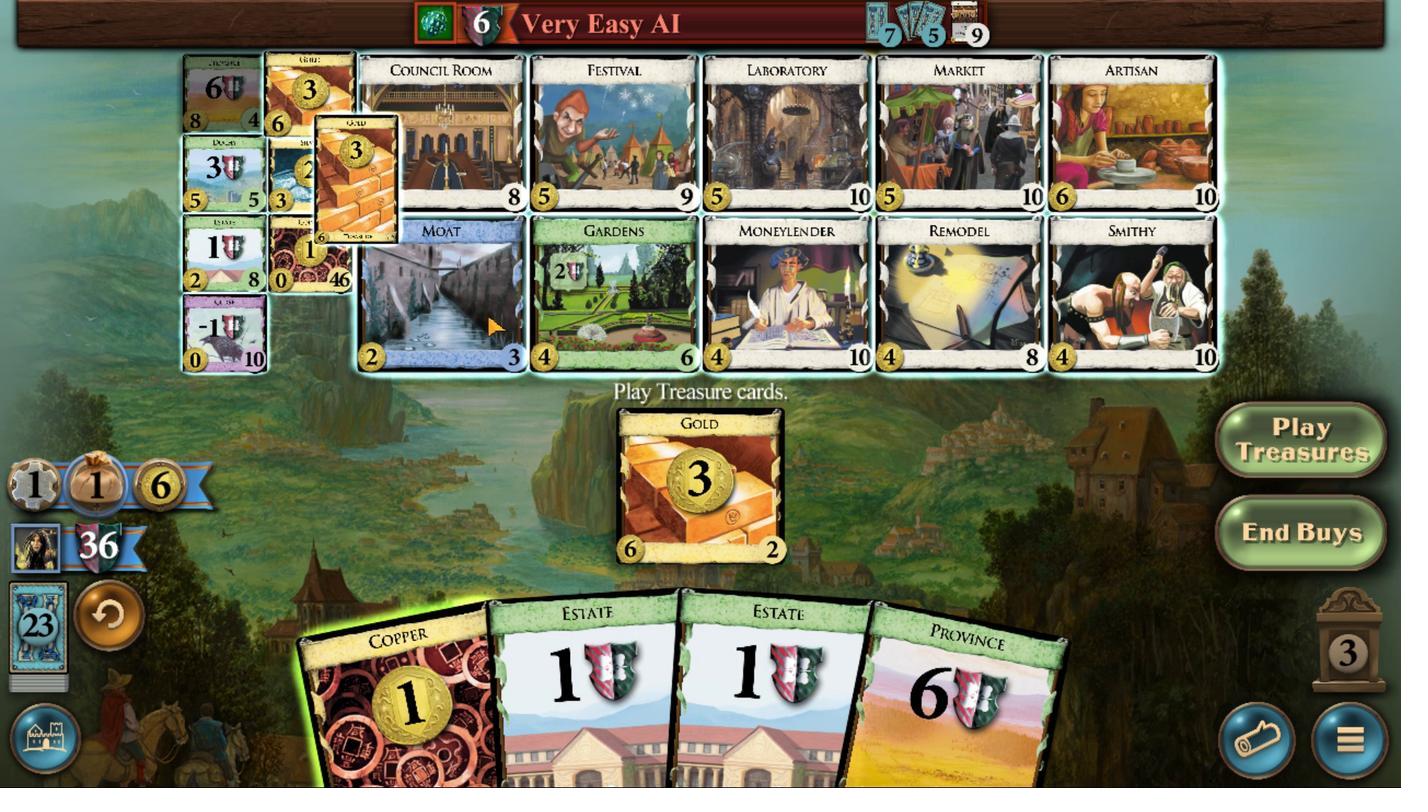 
Action: Mouse moved to (721, 486)
Screenshot: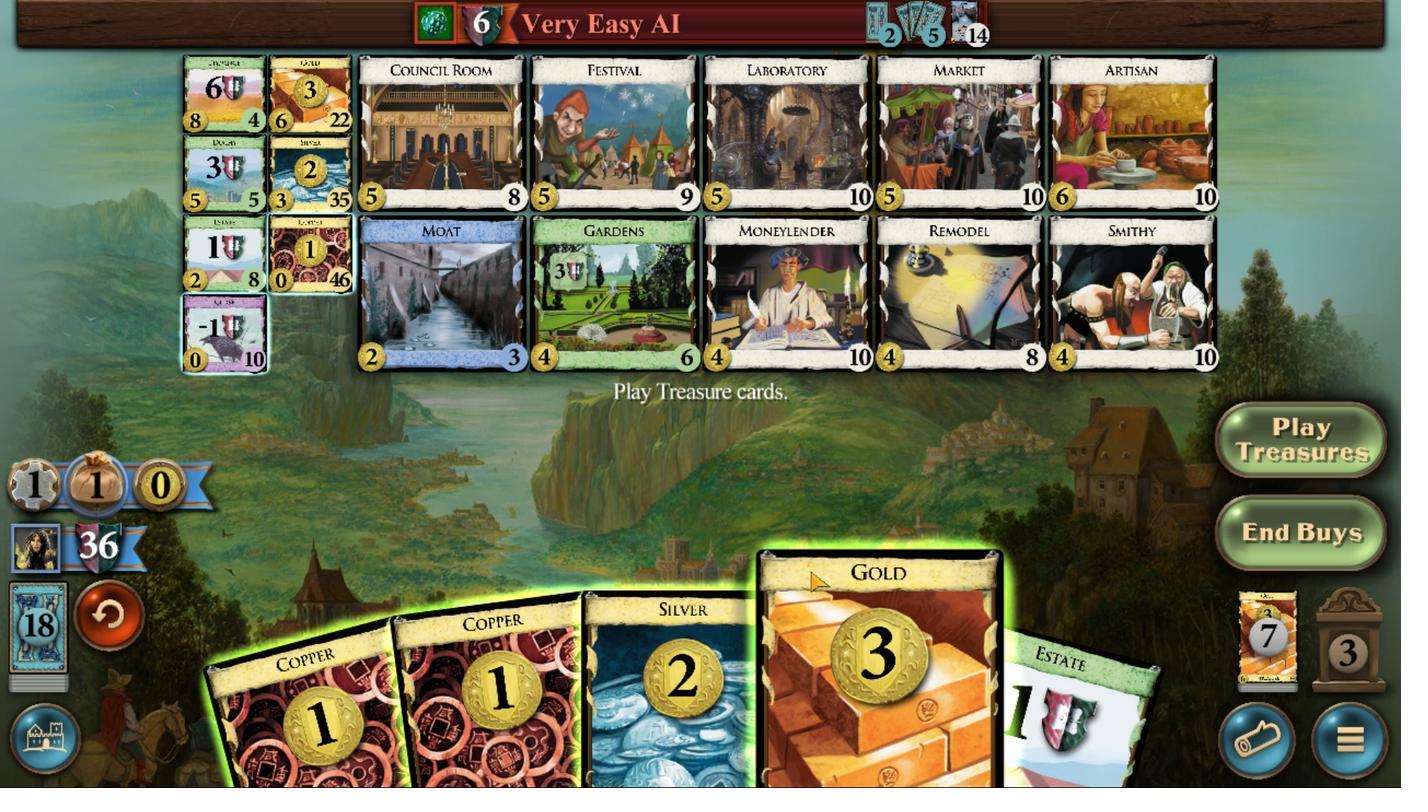 
Action: Mouse pressed left at (721, 486)
Screenshot: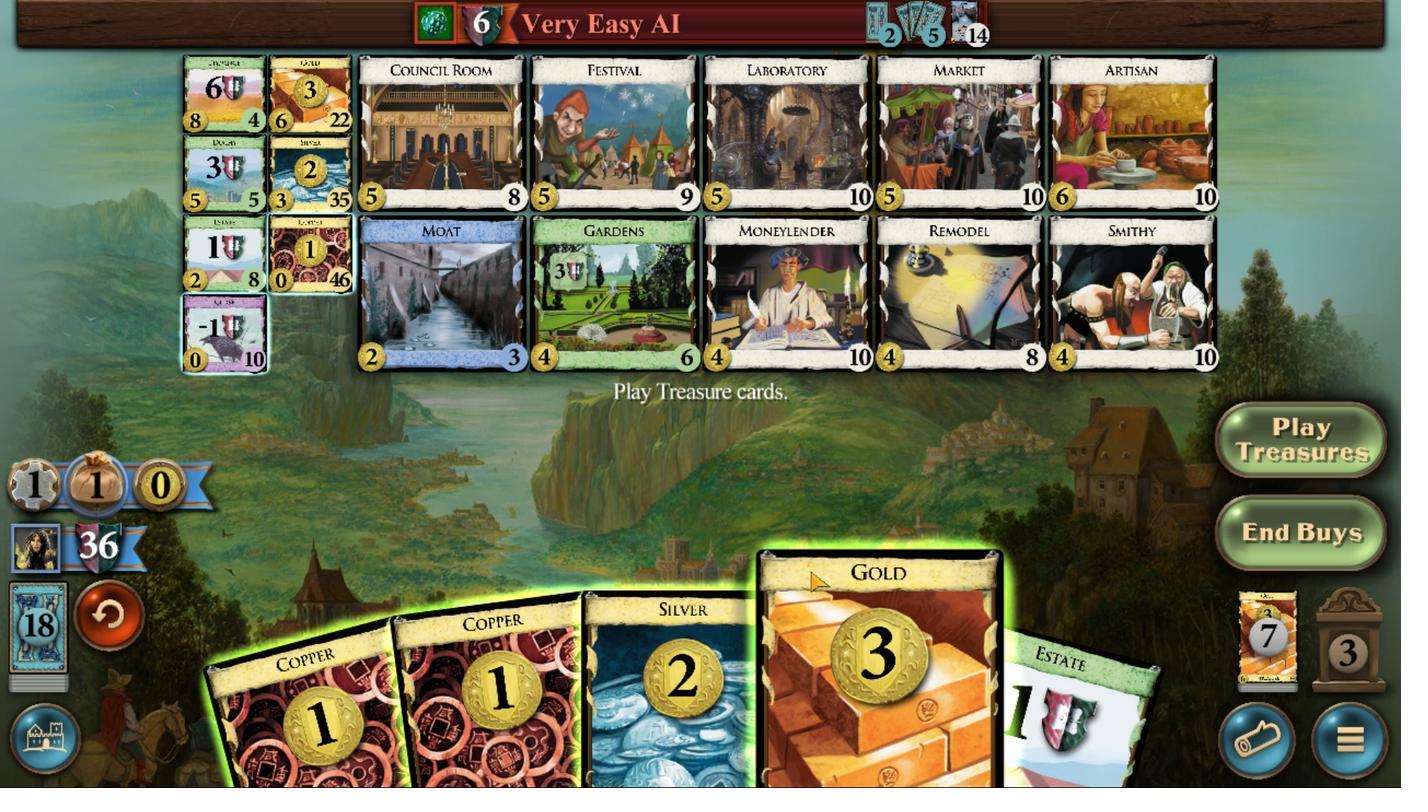 
Action: Mouse moved to (707, 500)
Screenshot: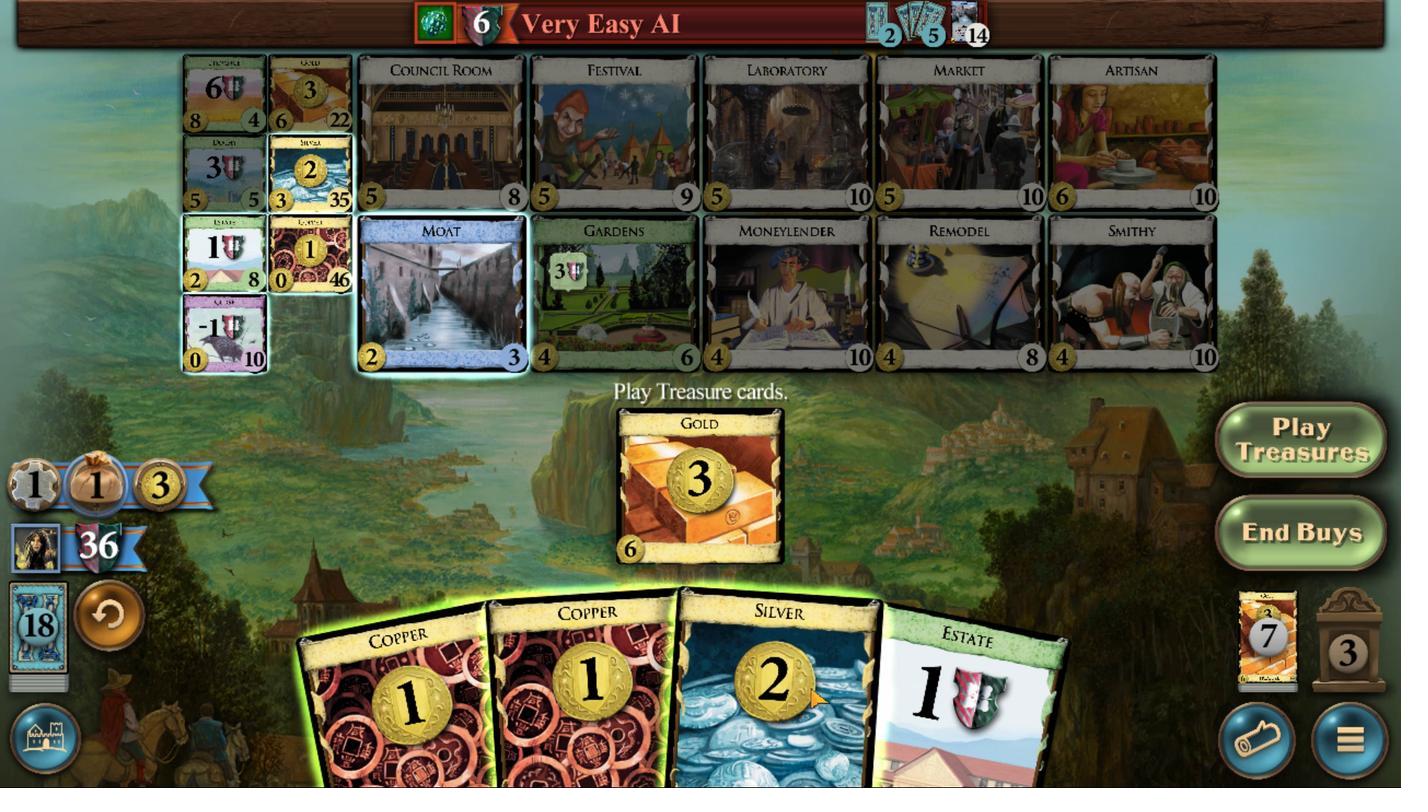 
Action: Mouse pressed left at (707, 500)
Screenshot: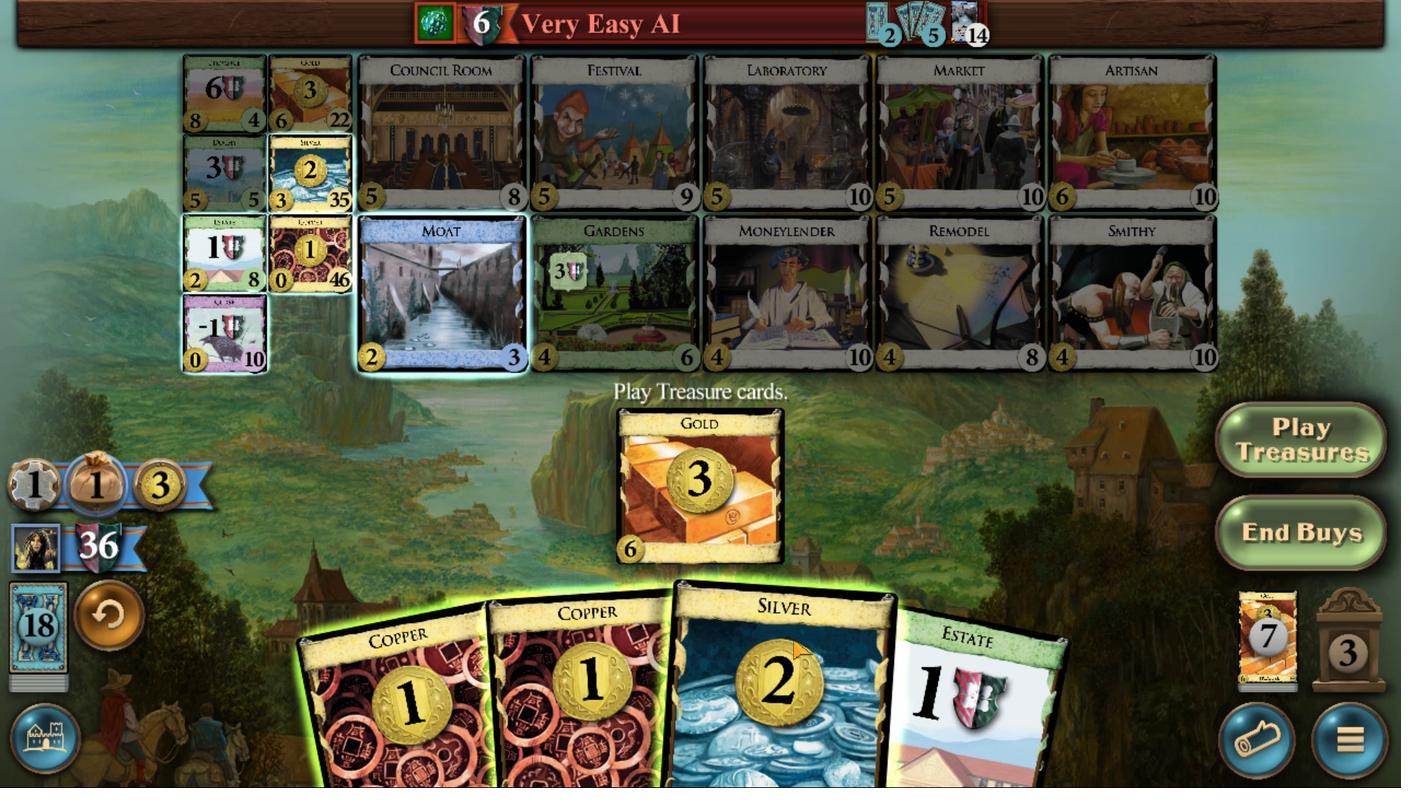 
Action: Mouse moved to (672, 501)
Screenshot: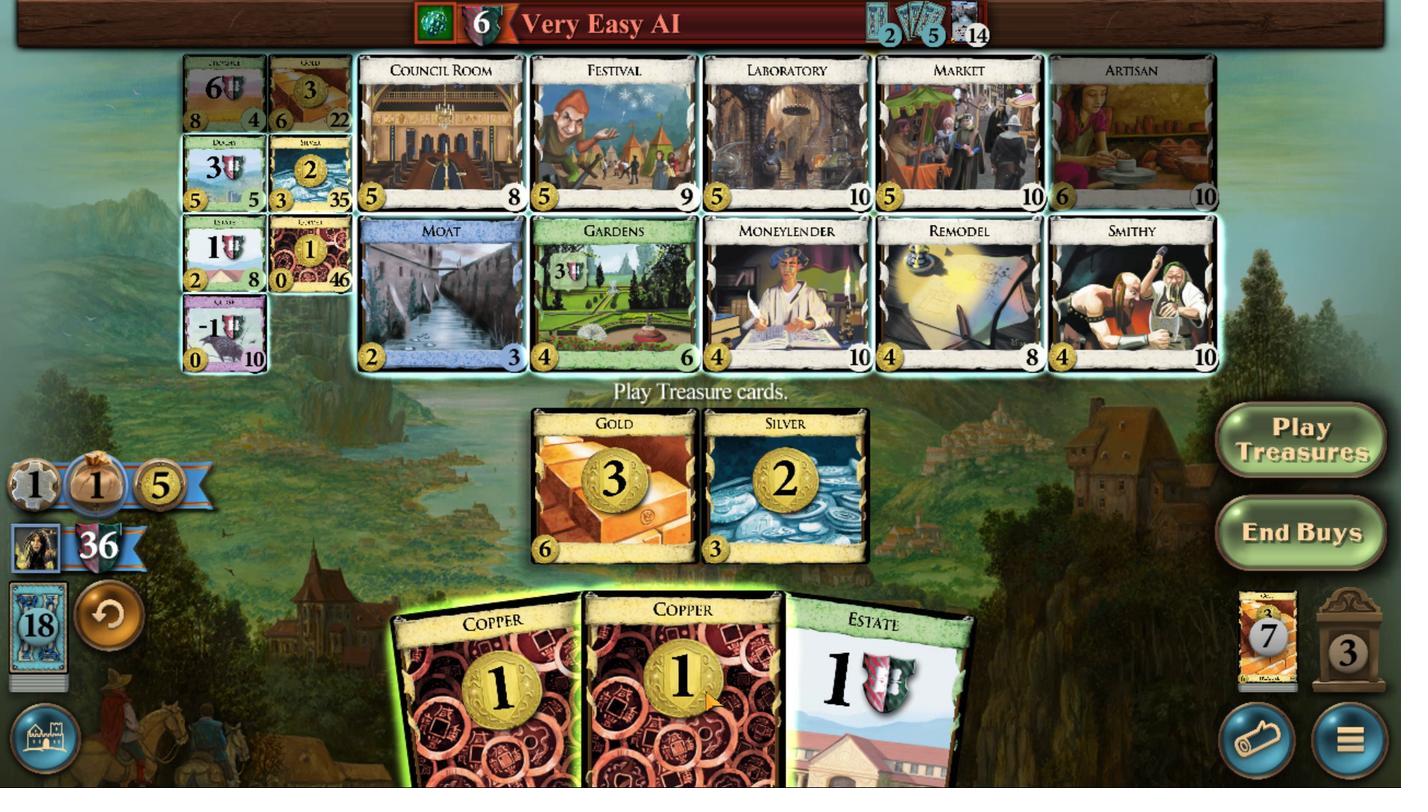 
Action: Mouse pressed left at (672, 501)
Screenshot: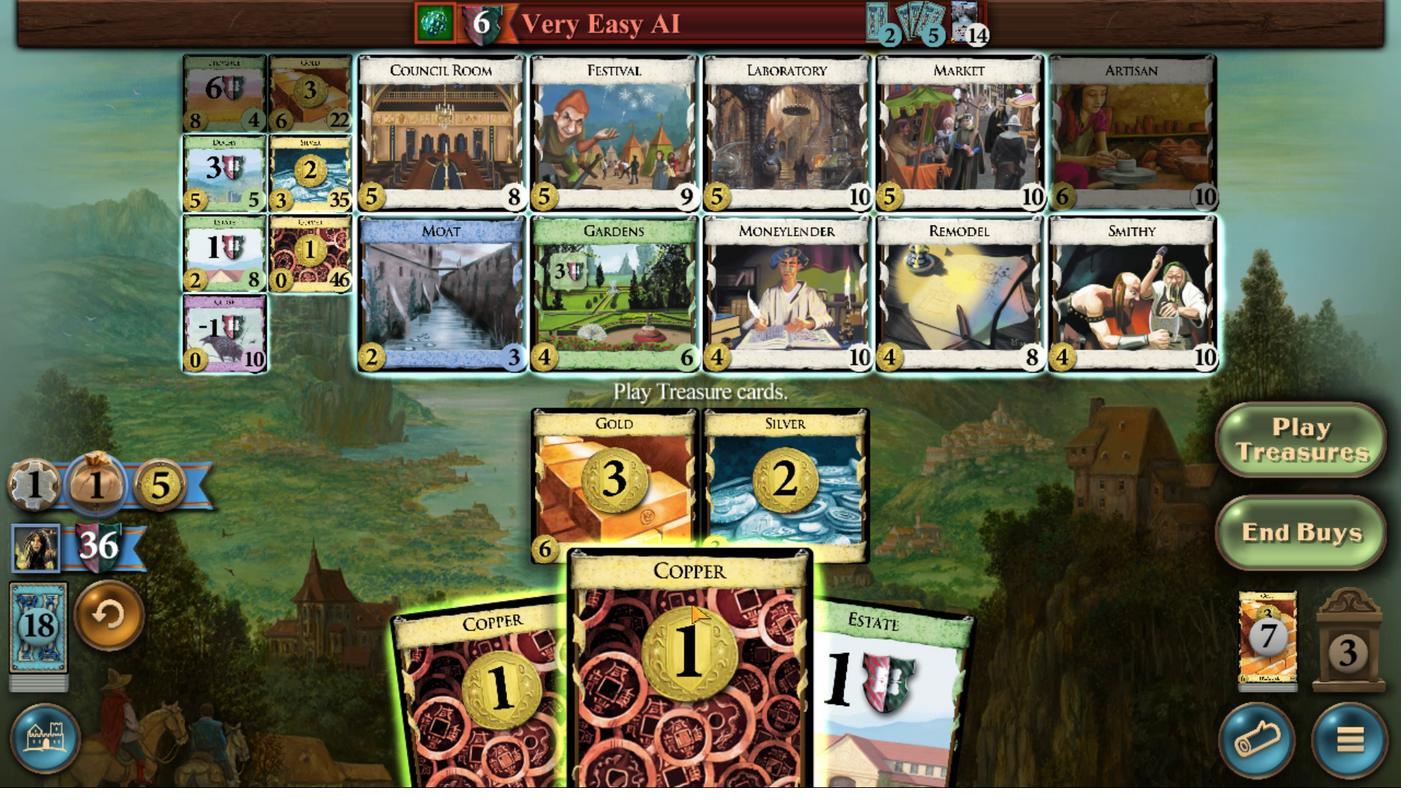 
Action: Mouse moved to (535, 338)
Screenshot: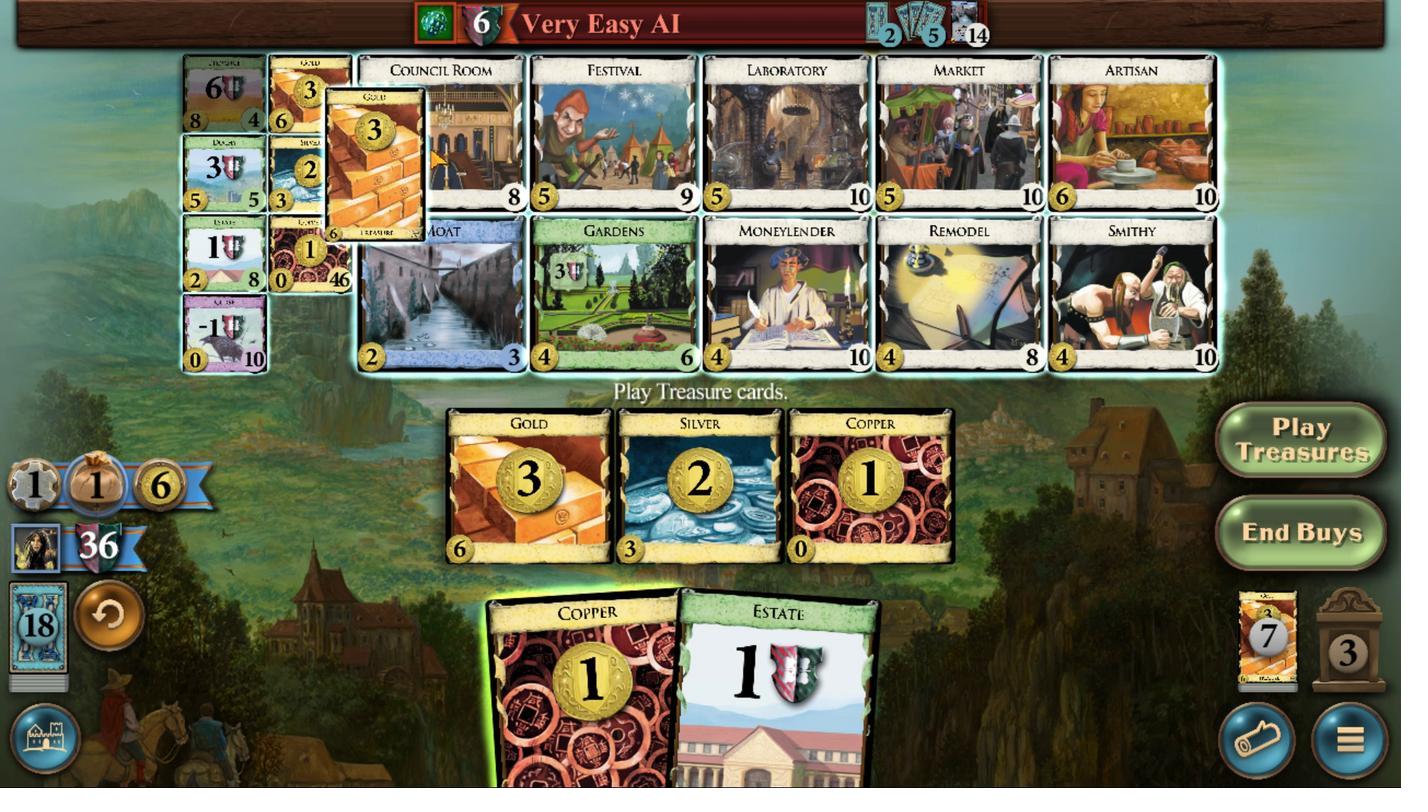 
Action: Mouse pressed left at (535, 338)
Screenshot: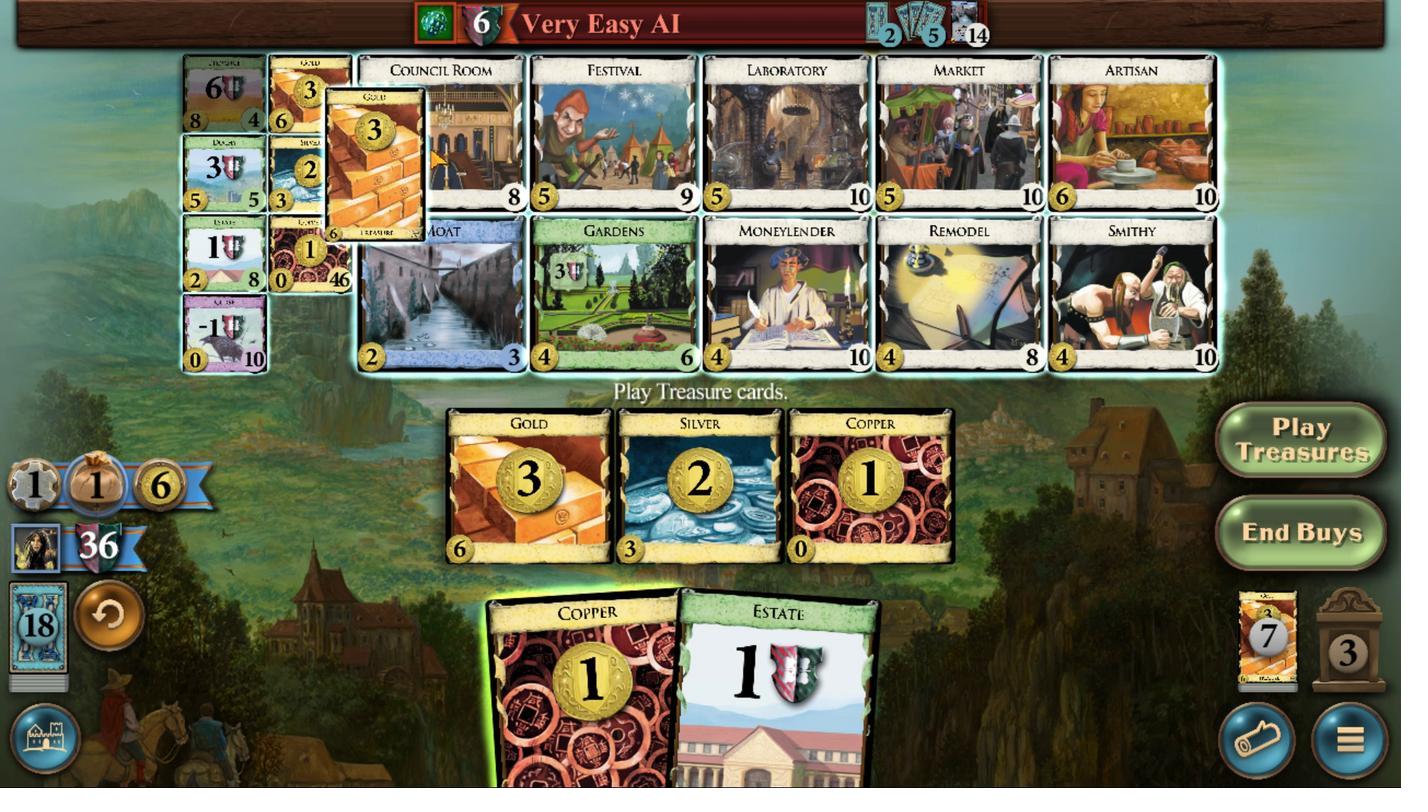 
Action: Mouse moved to (658, 486)
Screenshot: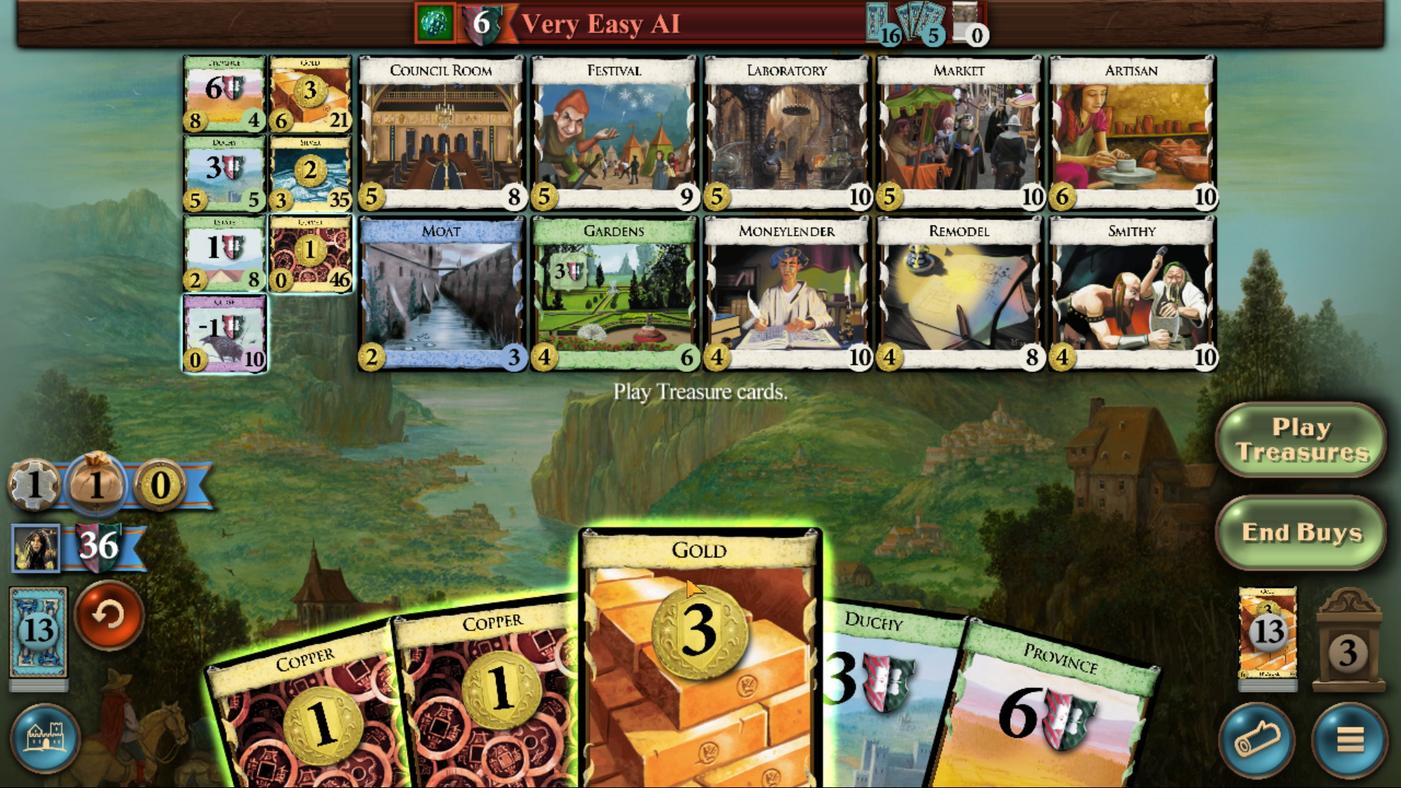 
Action: Mouse pressed left at (658, 486)
Screenshot: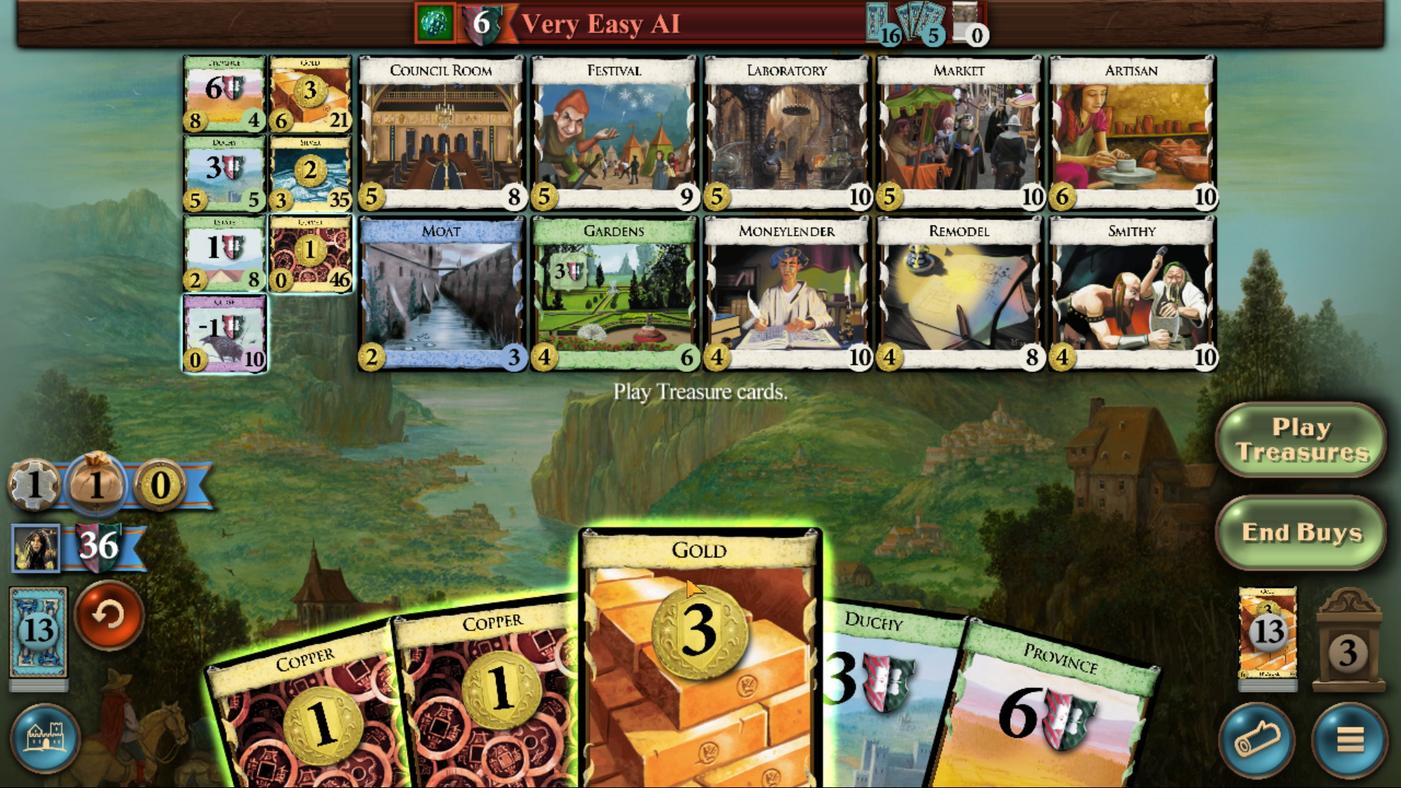 
Action: Mouse moved to (647, 500)
Screenshot: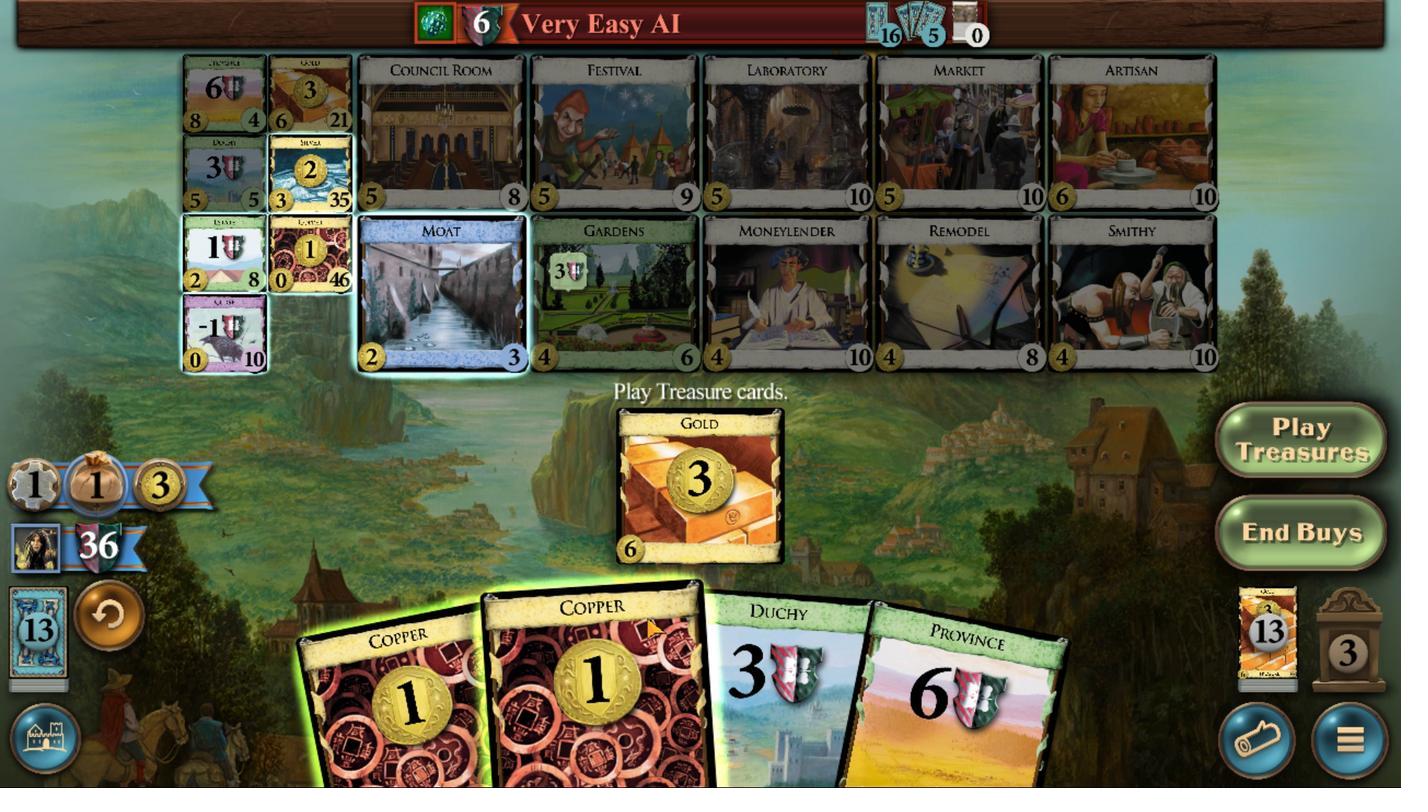 
Action: Mouse pressed left at (647, 500)
Screenshot: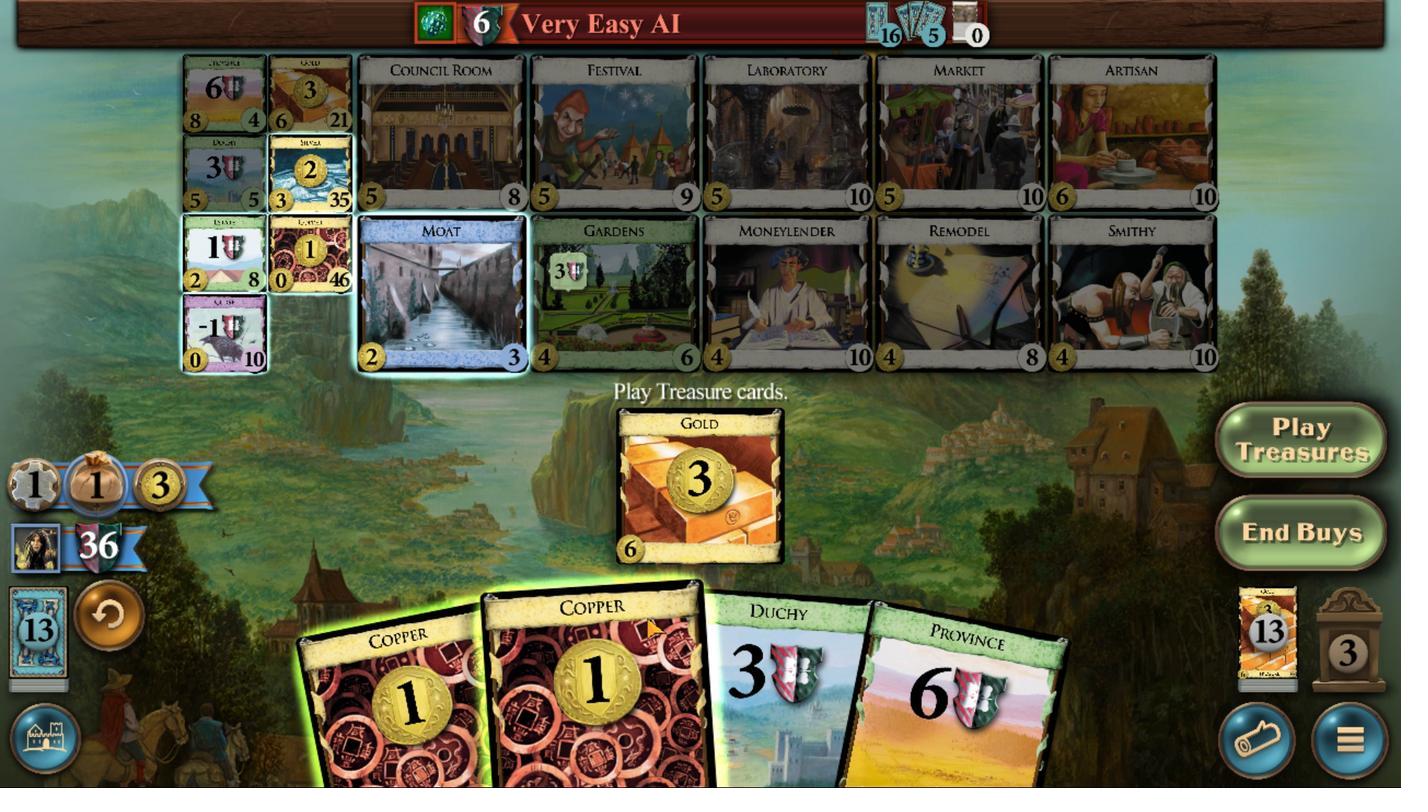 
Action: Mouse moved to (610, 501)
Screenshot: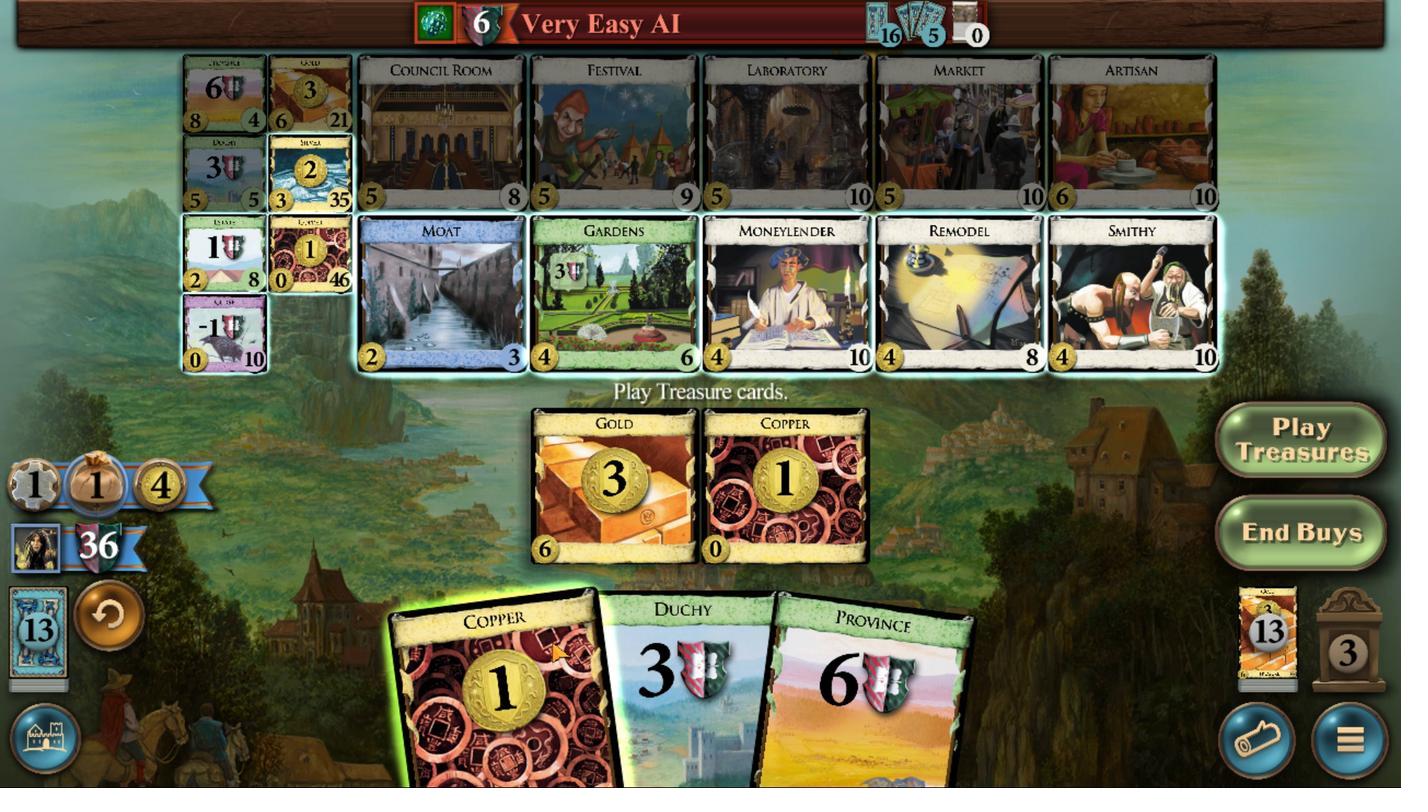 
Action: Mouse pressed left at (610, 501)
Screenshot: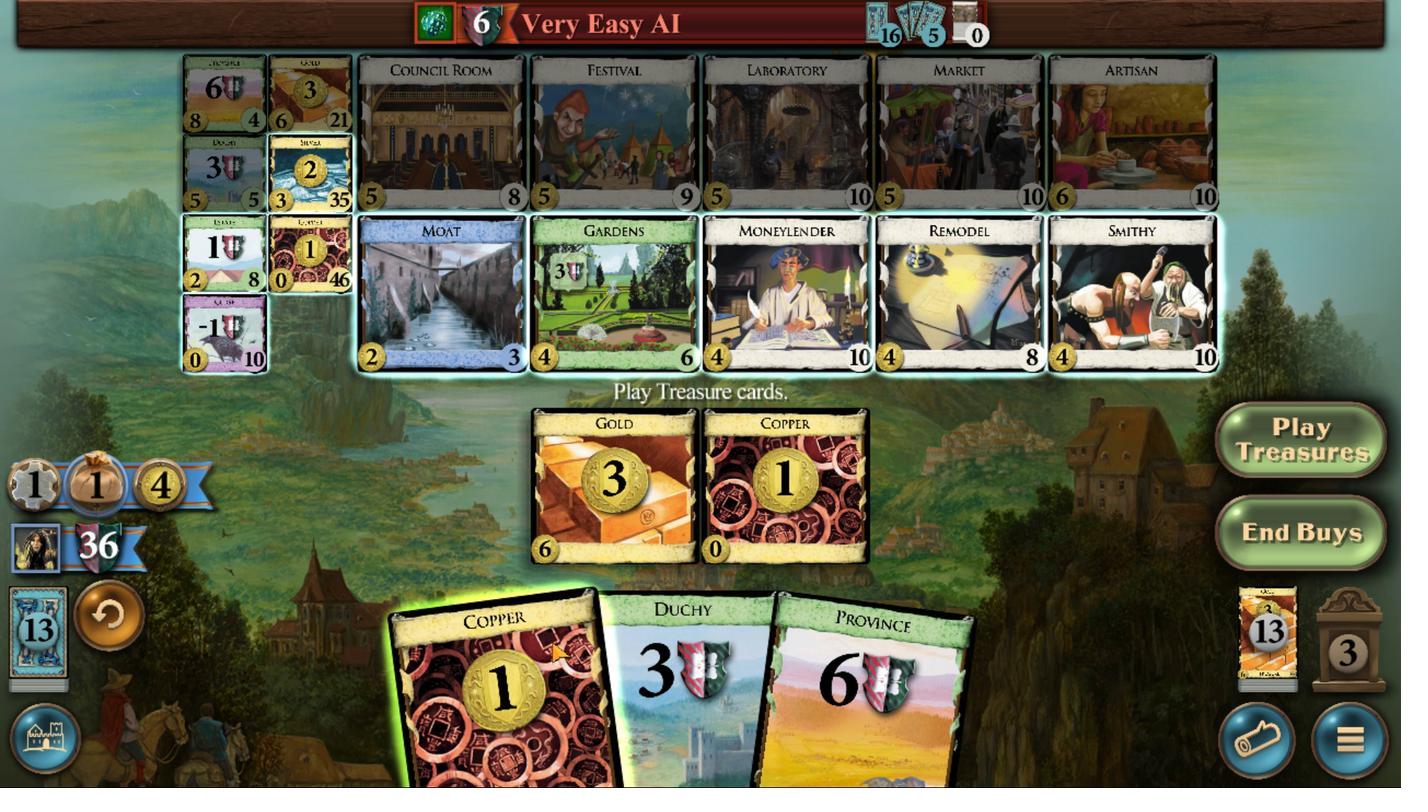 
Action: Mouse moved to (496, 360)
Screenshot: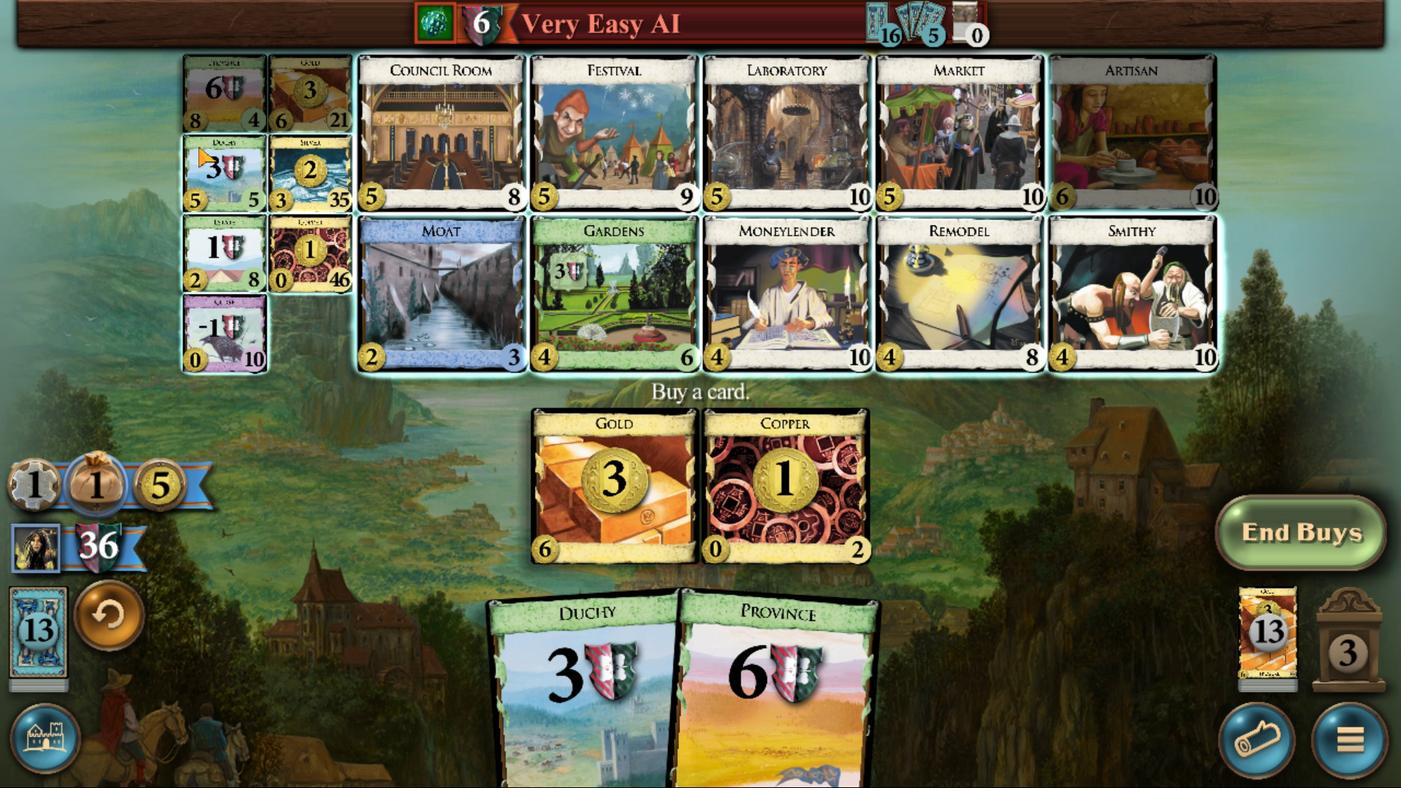 
Action: Mouse pressed left at (496, 360)
Screenshot: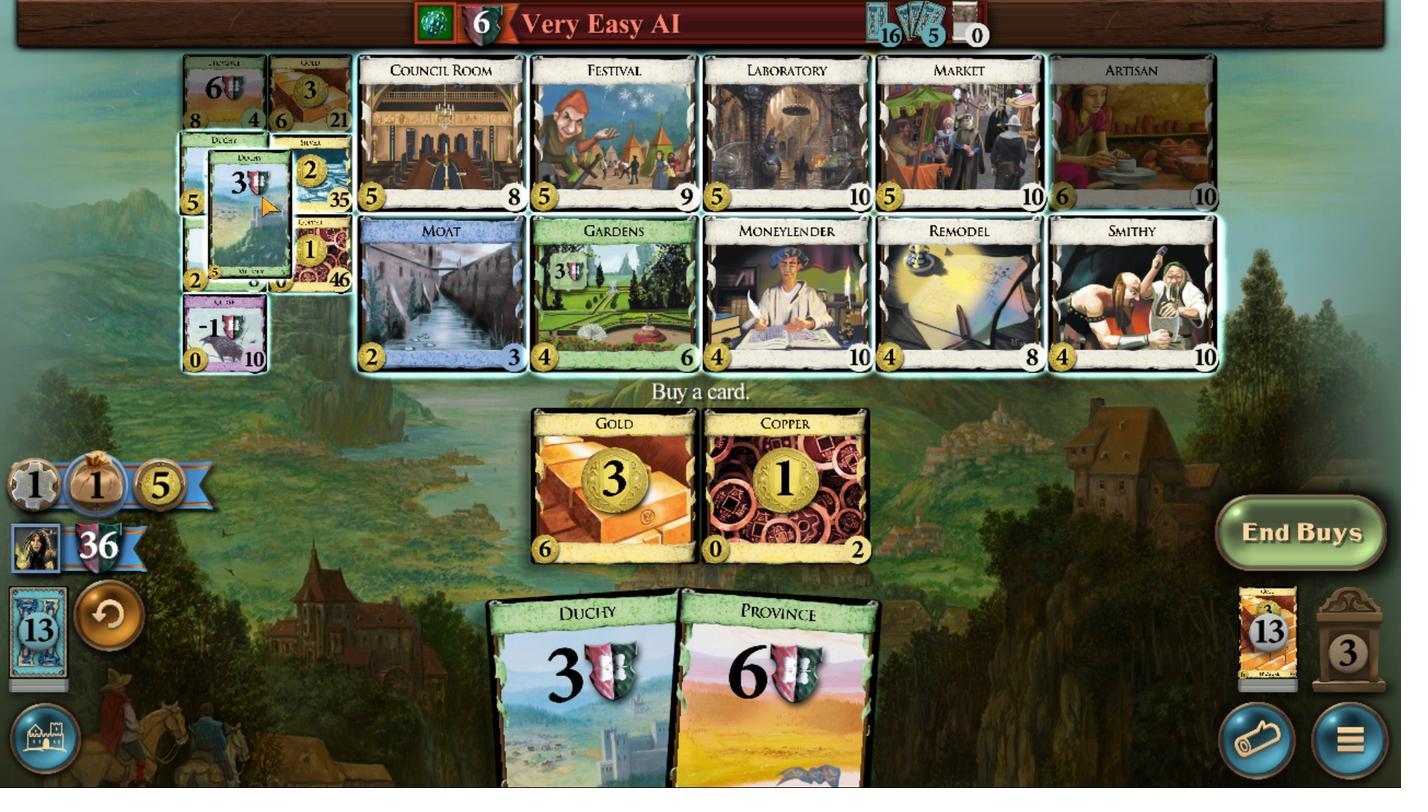 
Action: Mouse moved to (761, 502)
Screenshot: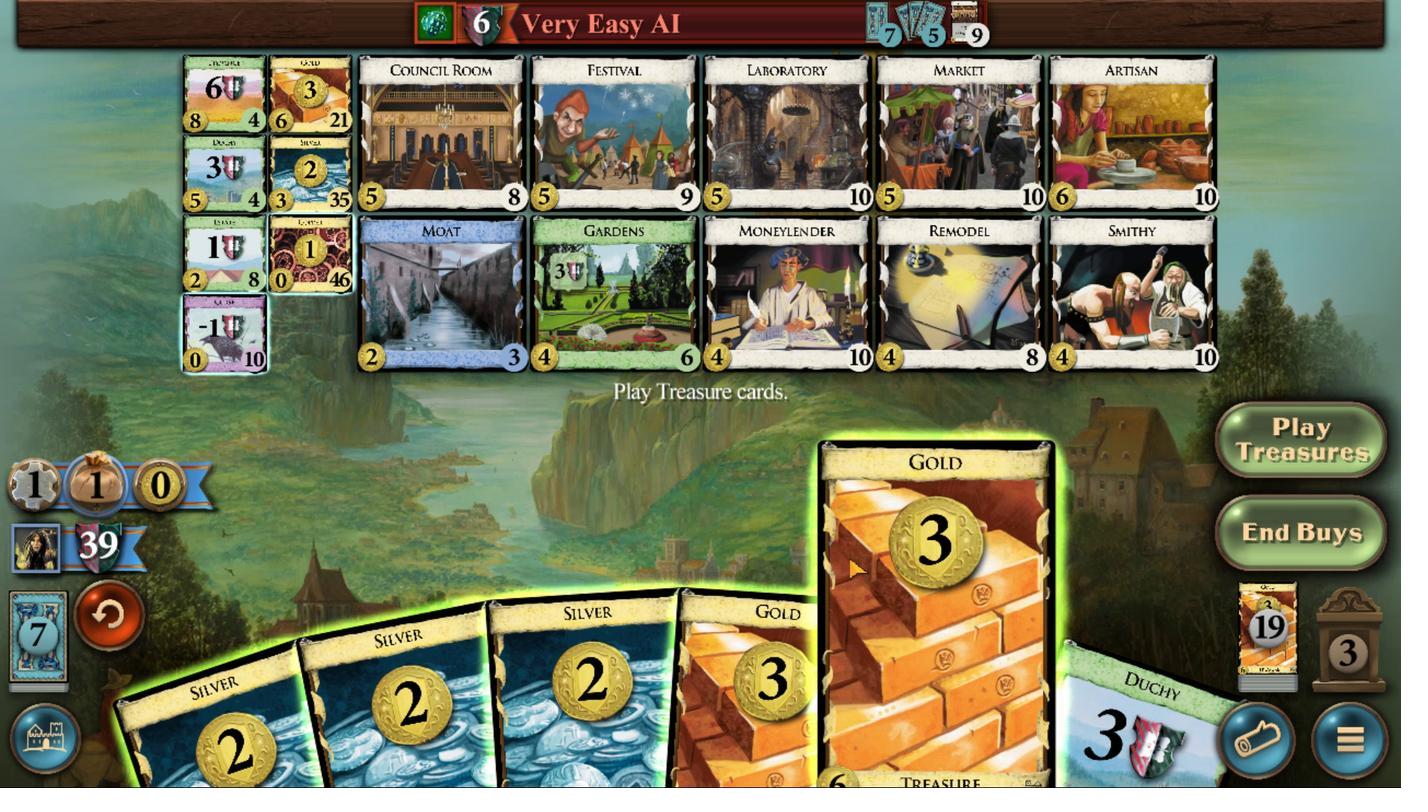 
Action: Mouse pressed left at (761, 502)
Screenshot: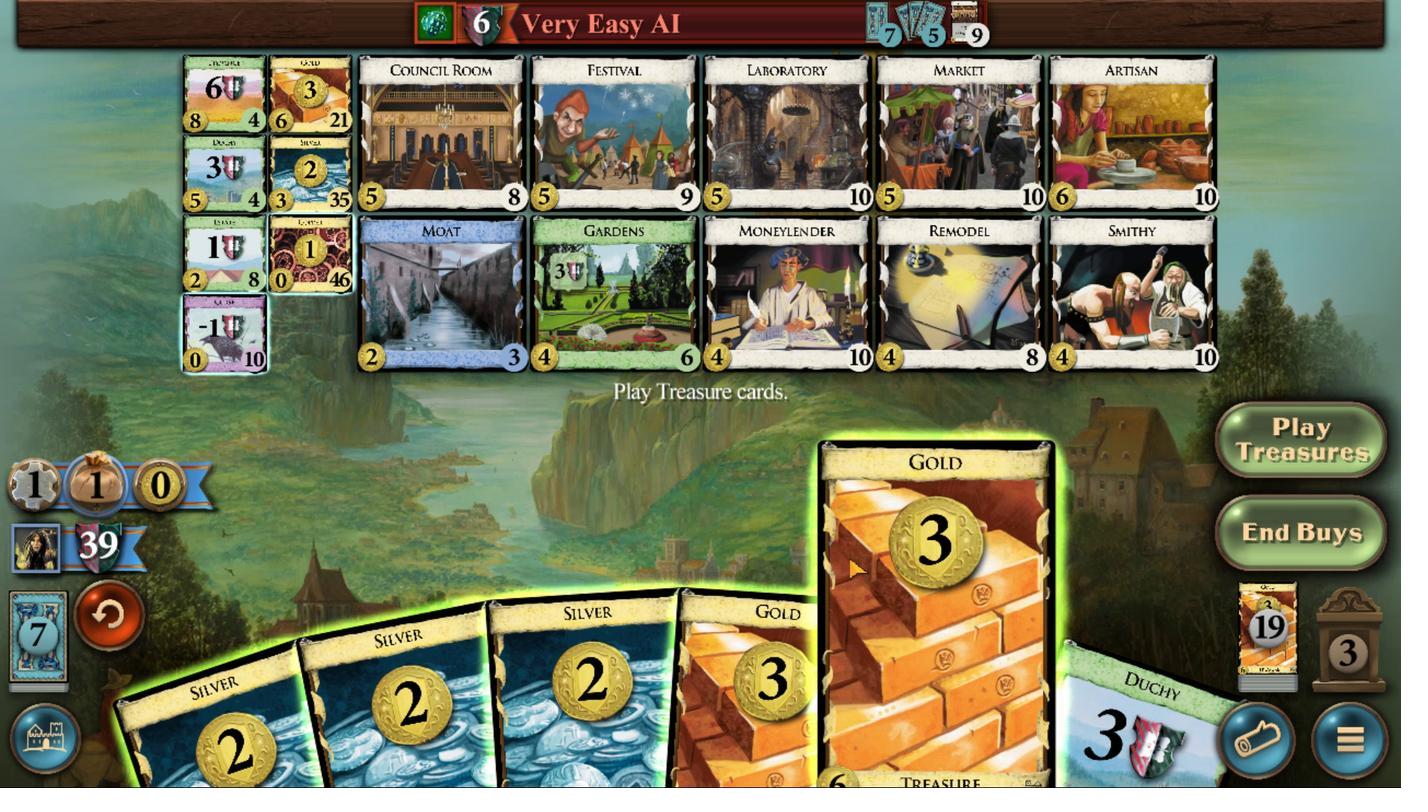 
Action: Mouse moved to (726, 495)
Screenshot: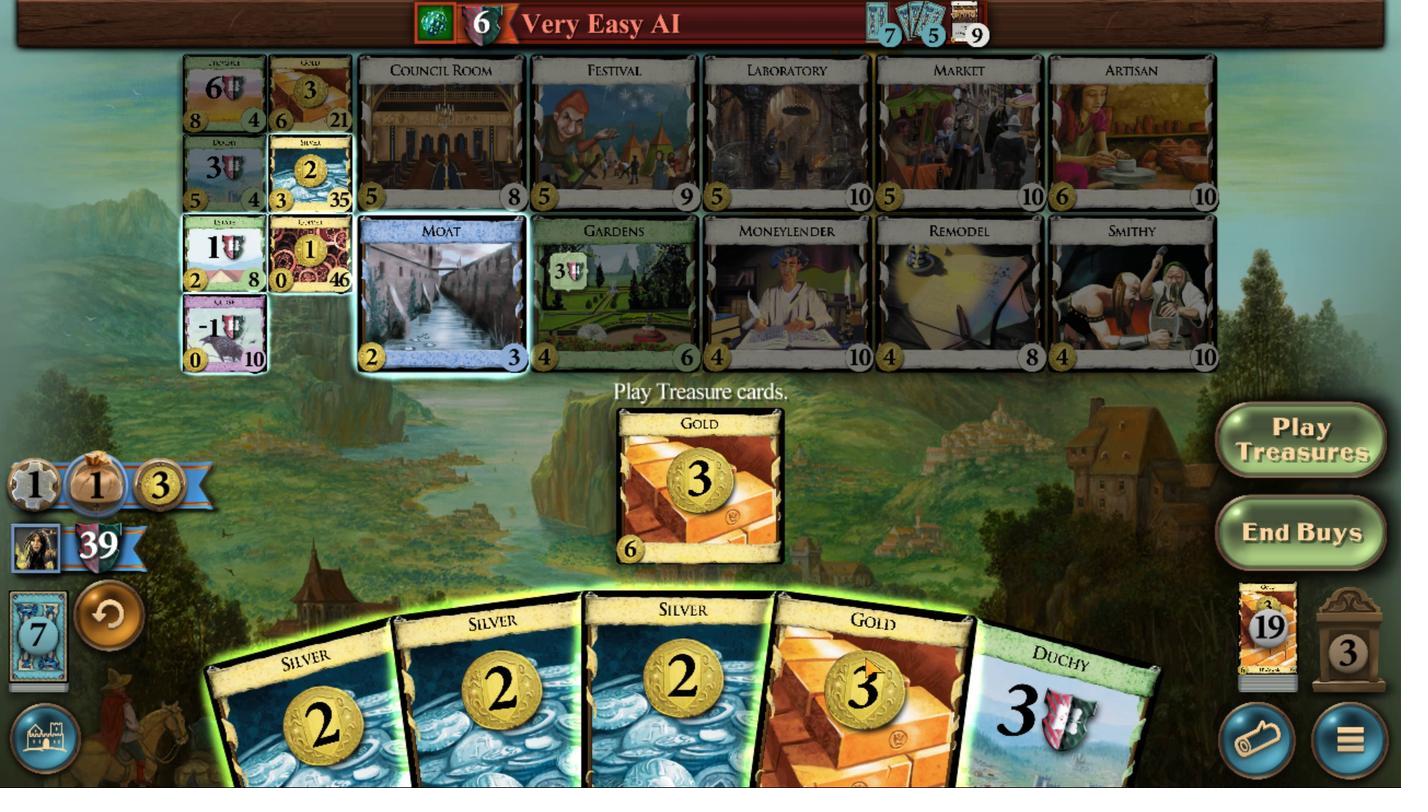 
Action: Mouse pressed left at (726, 495)
Screenshot: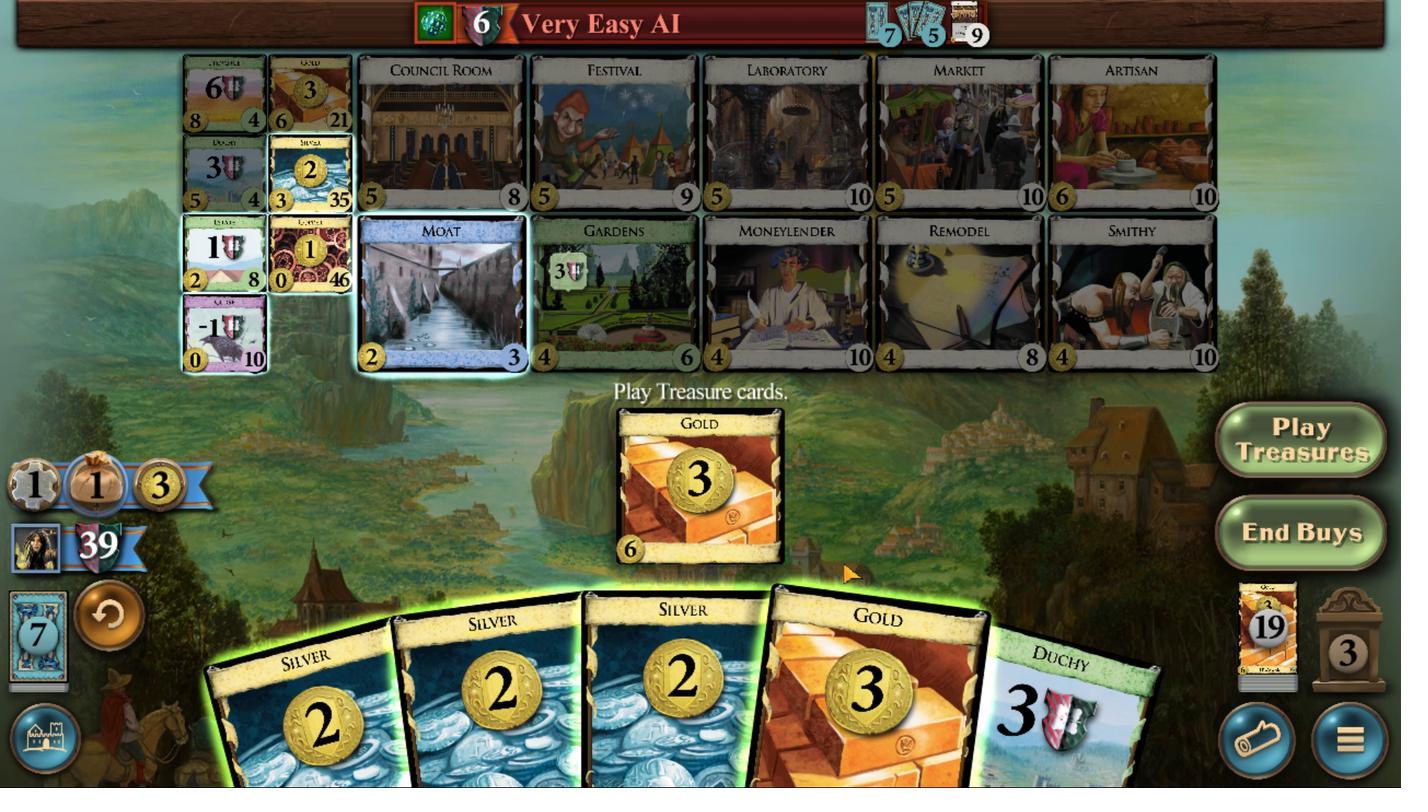 
Action: Mouse moved to (699, 485)
Screenshot: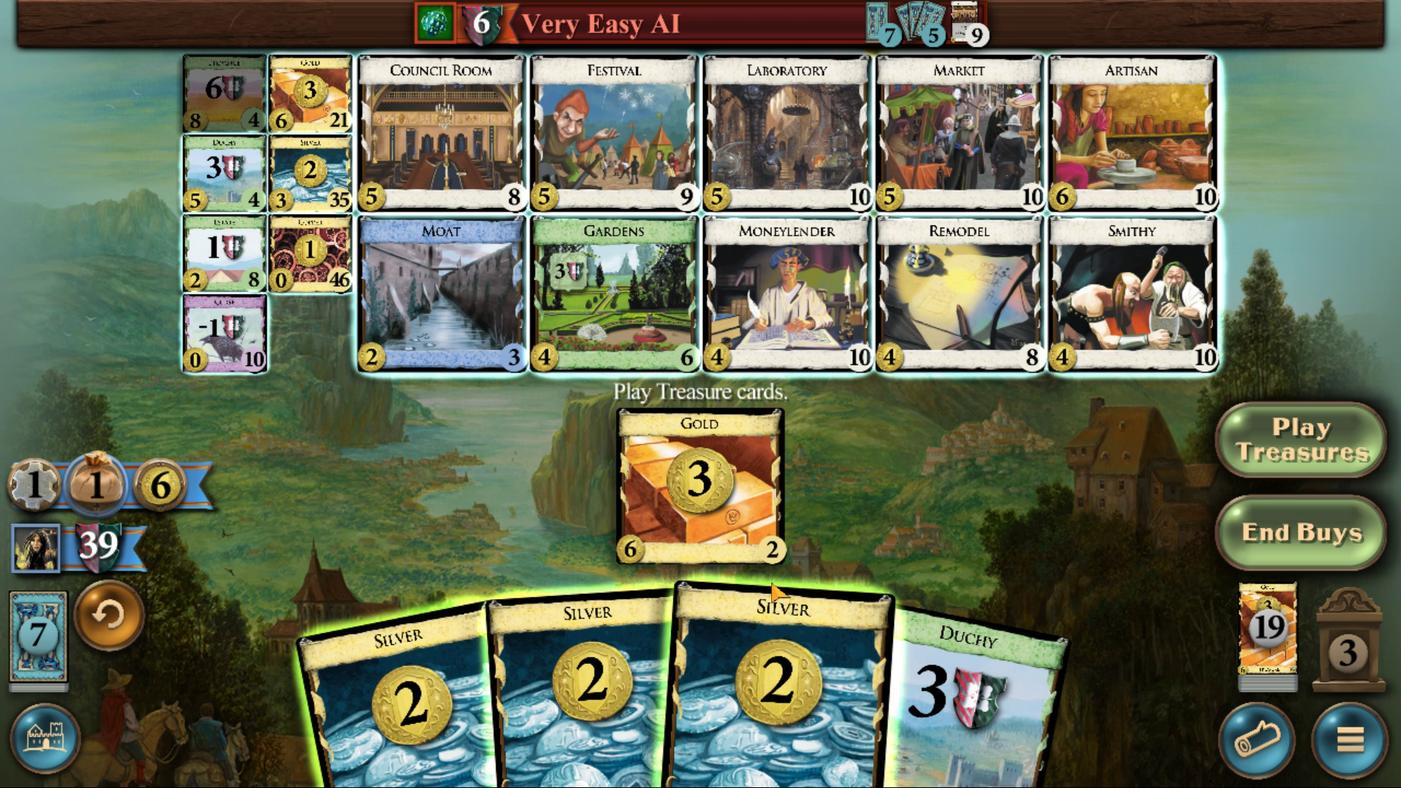 
Action: Mouse pressed left at (699, 485)
Screenshot: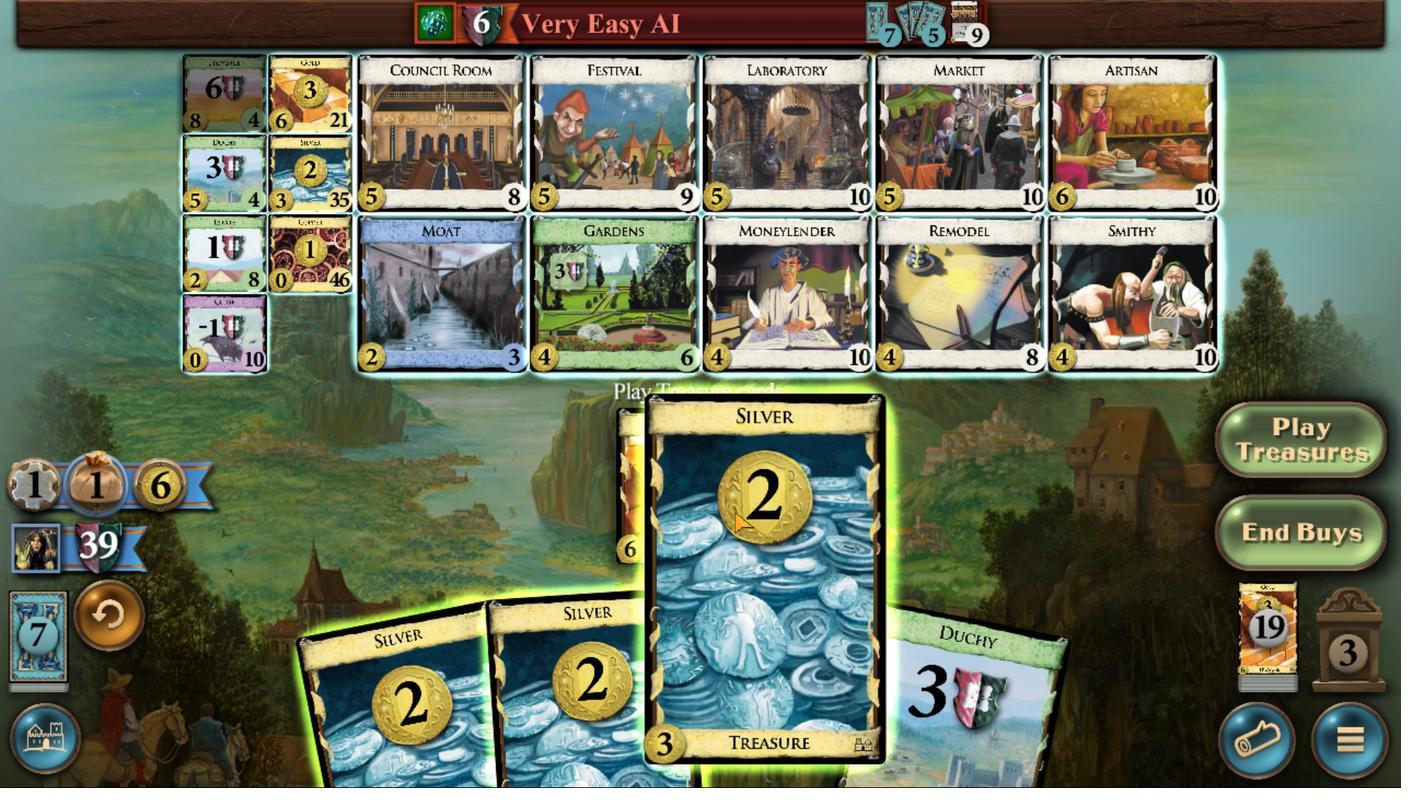
Action: Mouse moved to (507, 340)
Screenshot: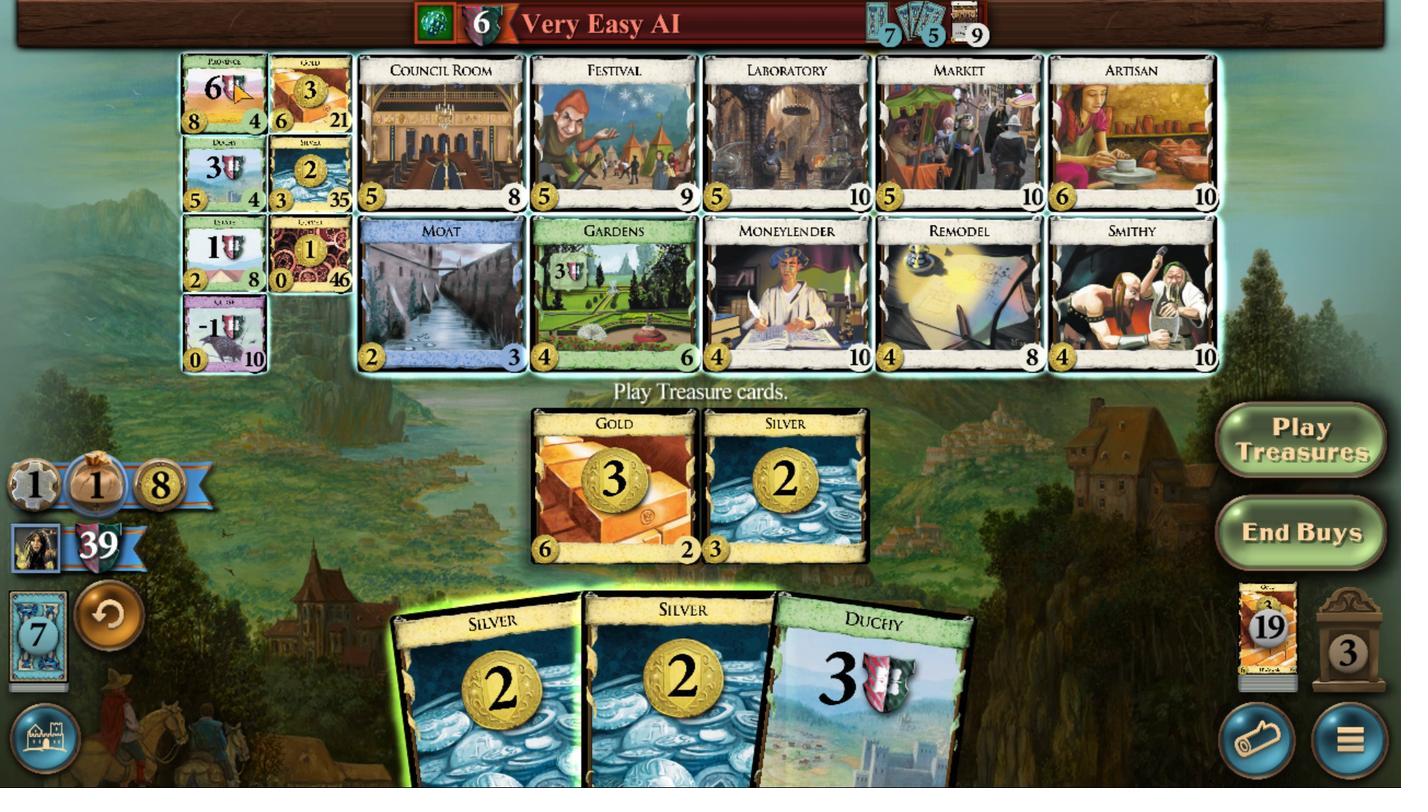 
Action: Mouse pressed left at (507, 340)
Screenshot: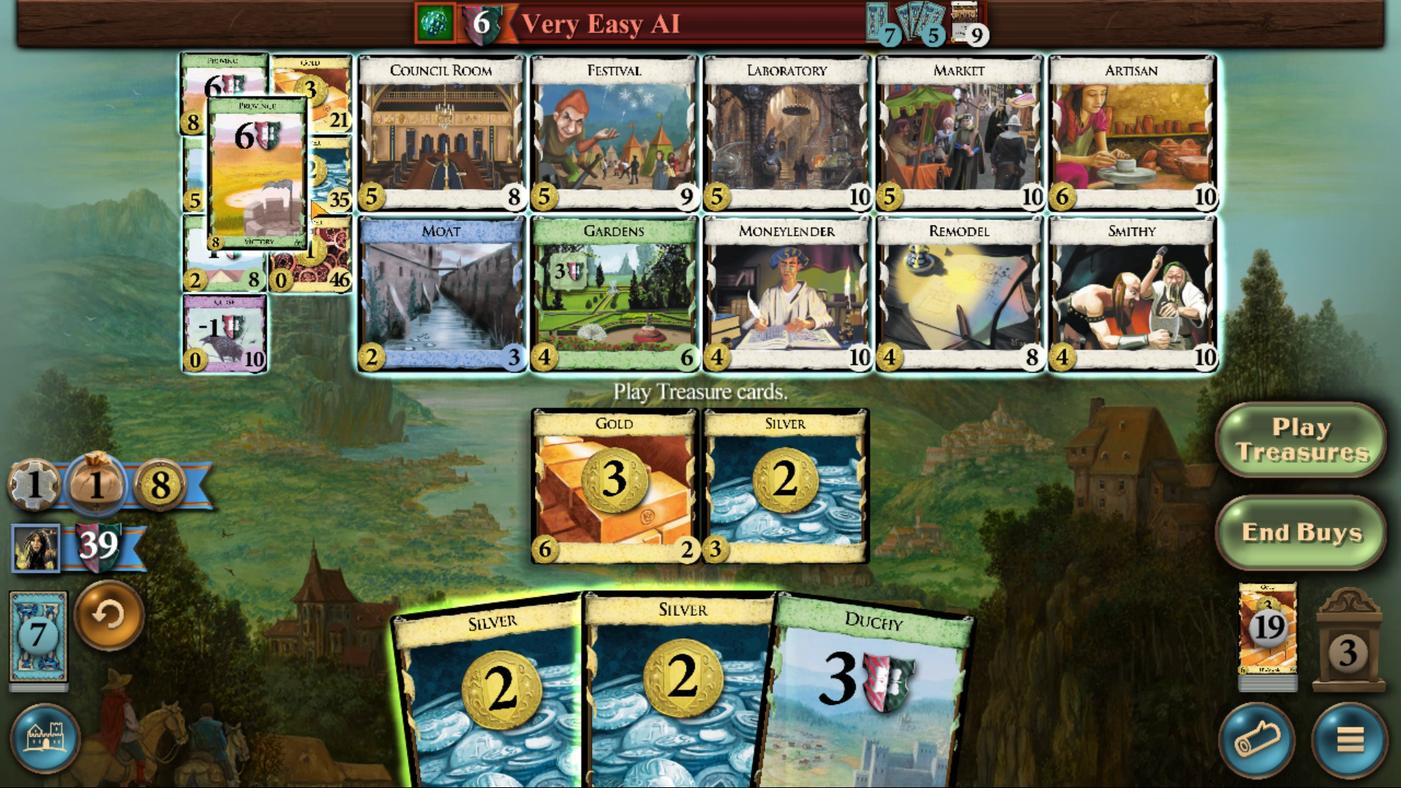 
Action: Mouse moved to (674, 494)
Screenshot: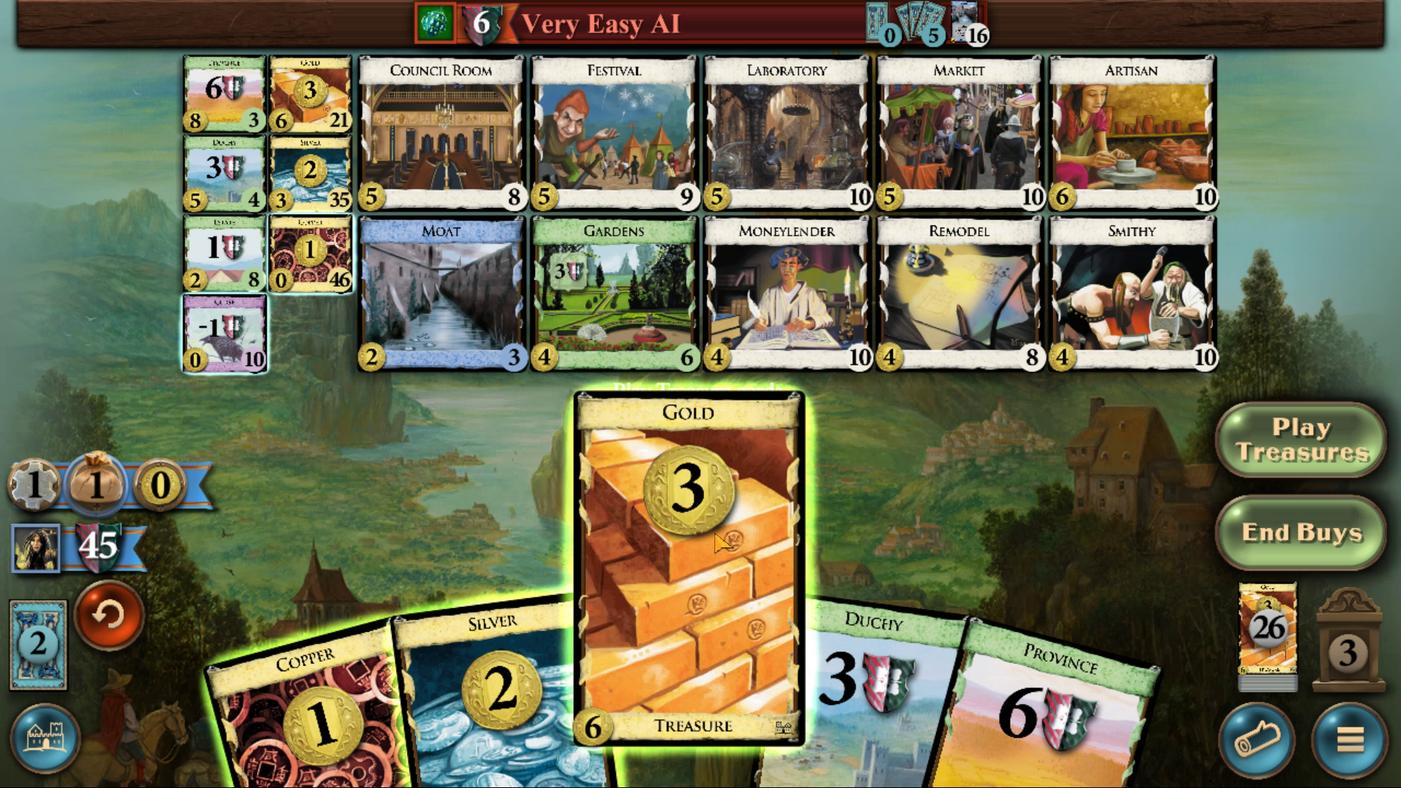 
Action: Mouse pressed left at (674, 494)
Screenshot: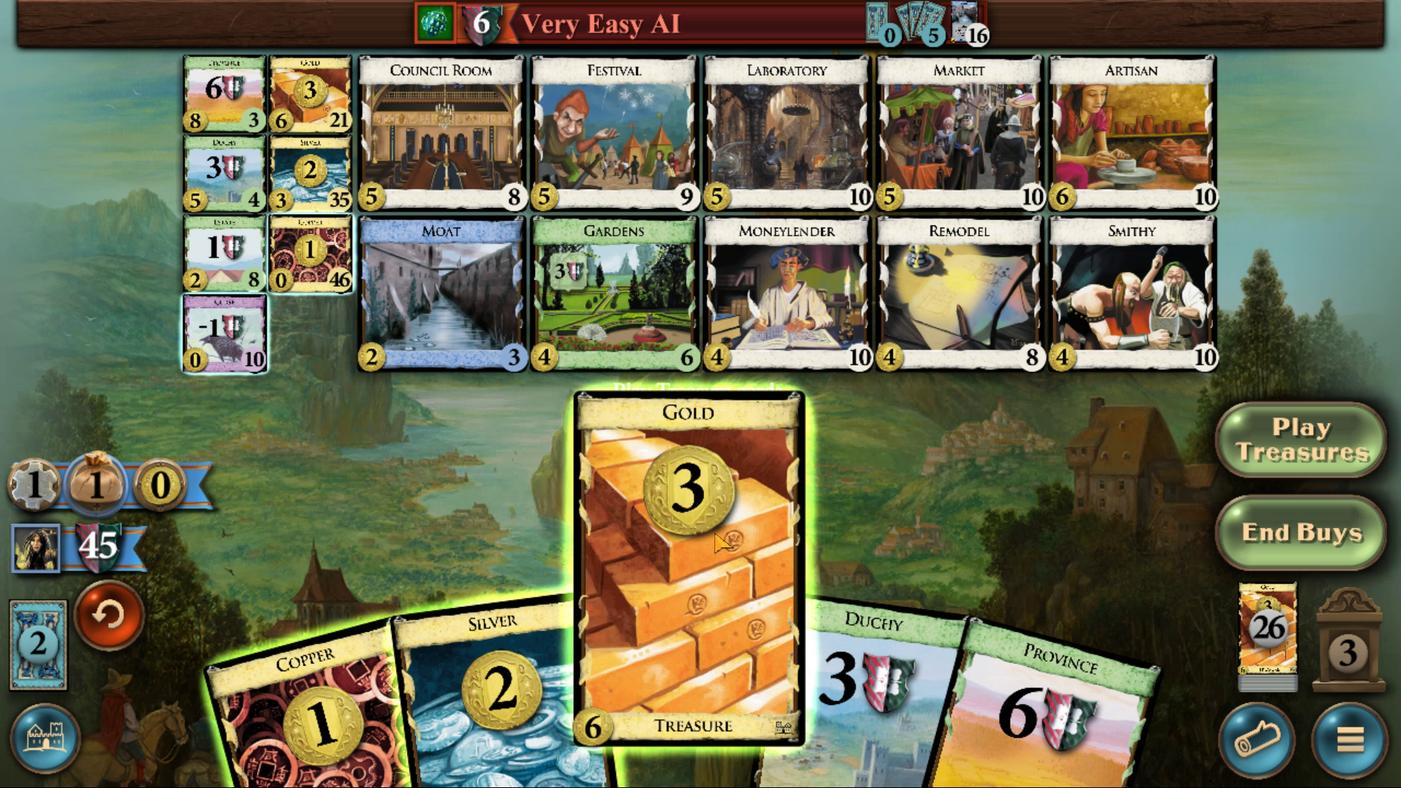 
Action: Mouse moved to (645, 502)
Screenshot: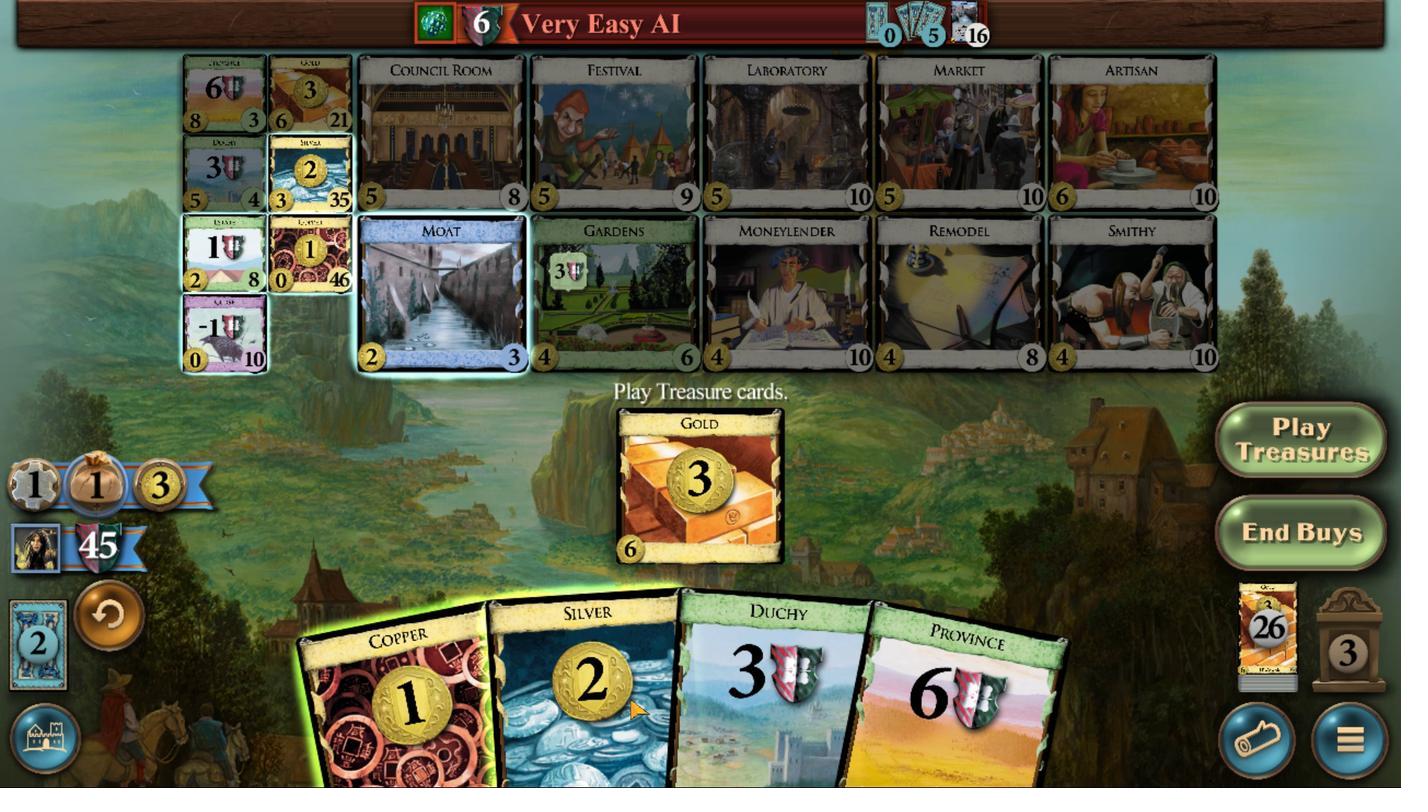 
Action: Mouse pressed left at (645, 502)
Screenshot: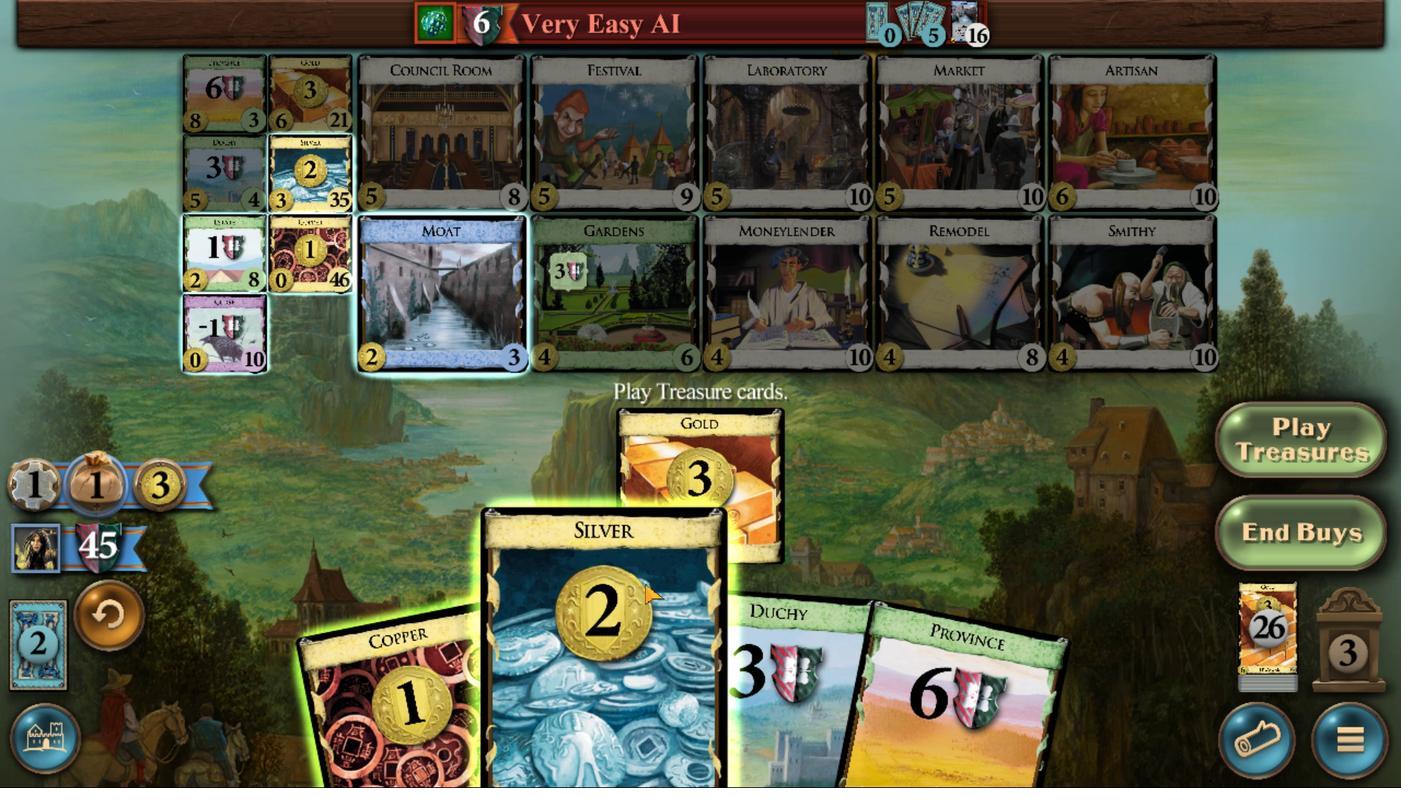 
Action: Mouse moved to (591, 491)
Screenshot: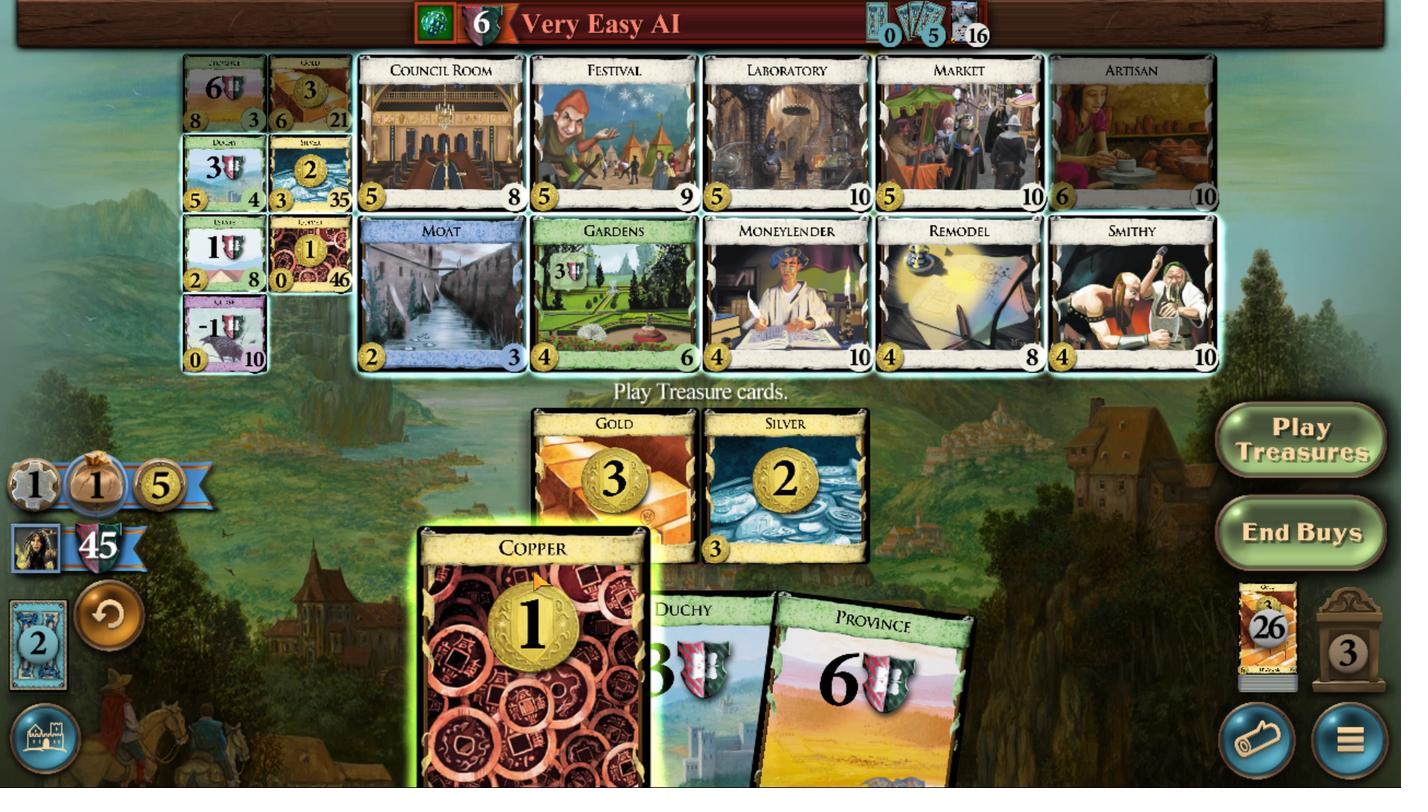 
Action: Mouse pressed left at (591, 491)
Screenshot: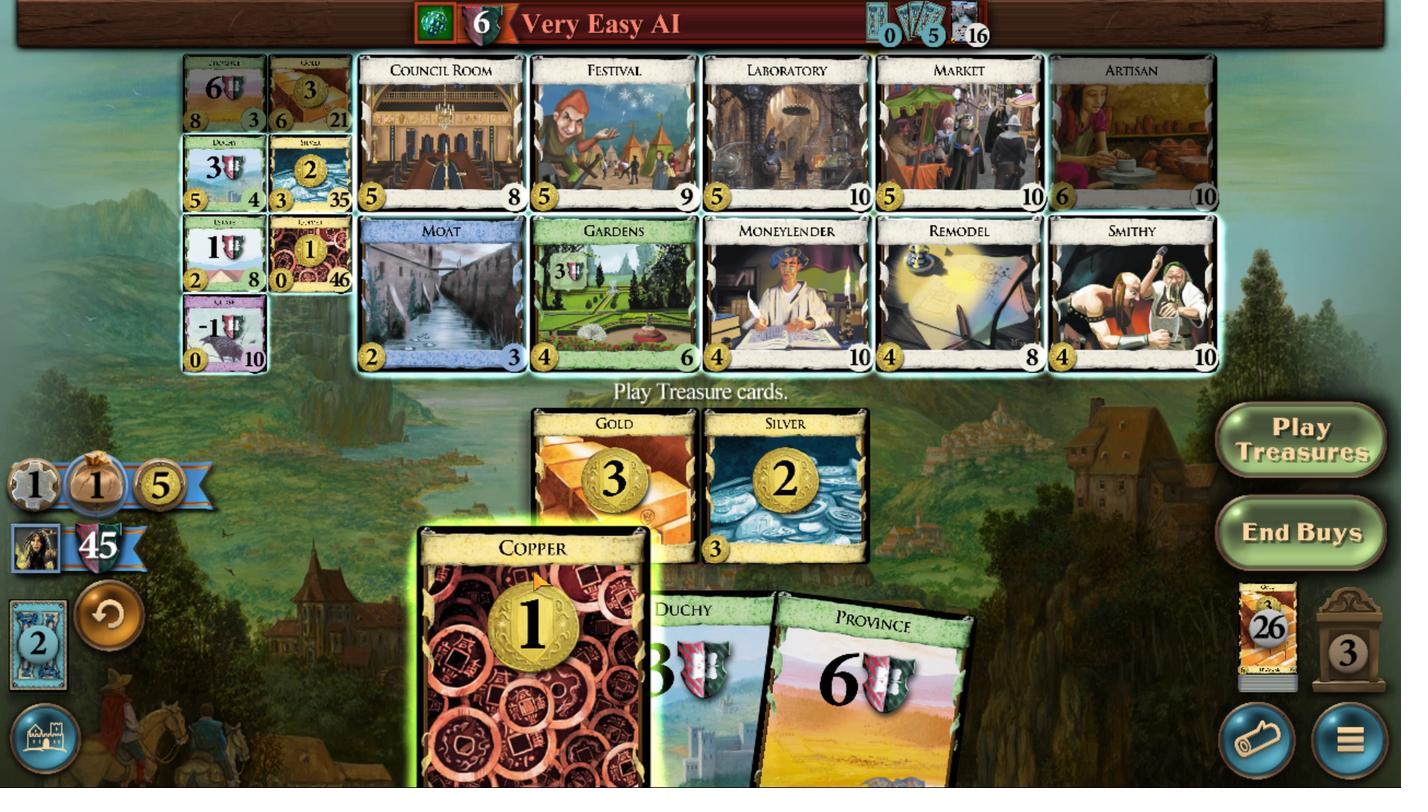 
Action: Mouse moved to (531, 345)
Screenshot: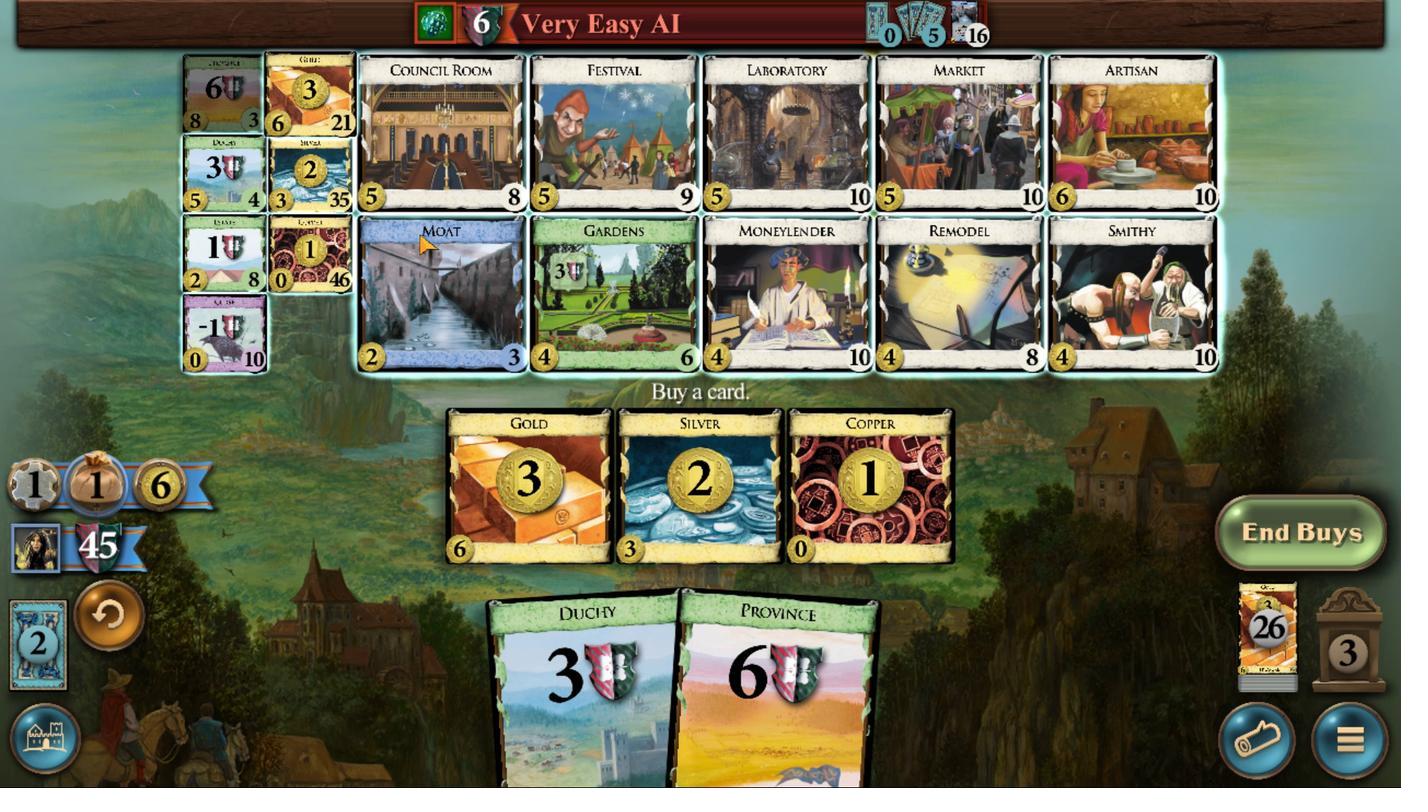 
Action: Mouse pressed left at (531, 345)
Screenshot: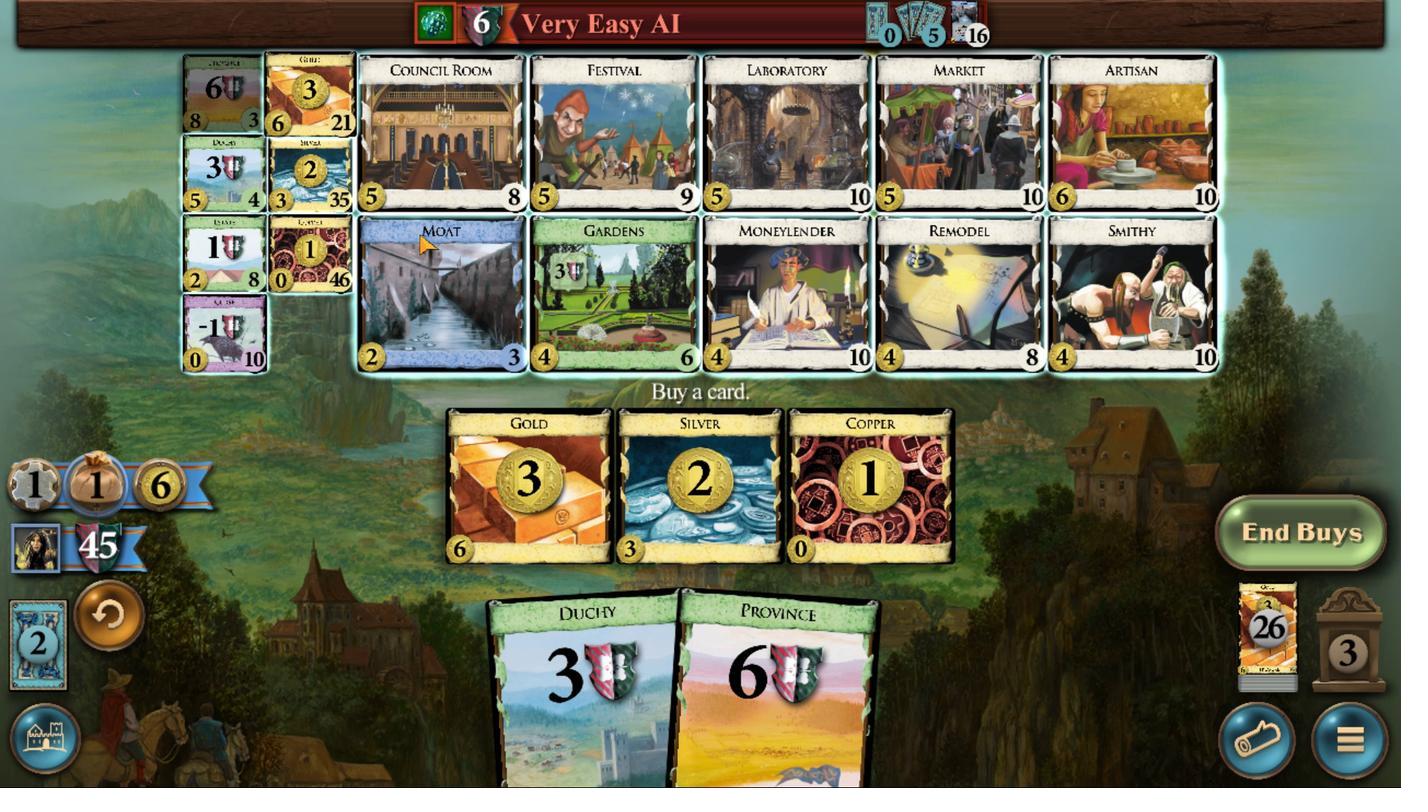 
Action: Mouse moved to (609, 499)
Screenshot: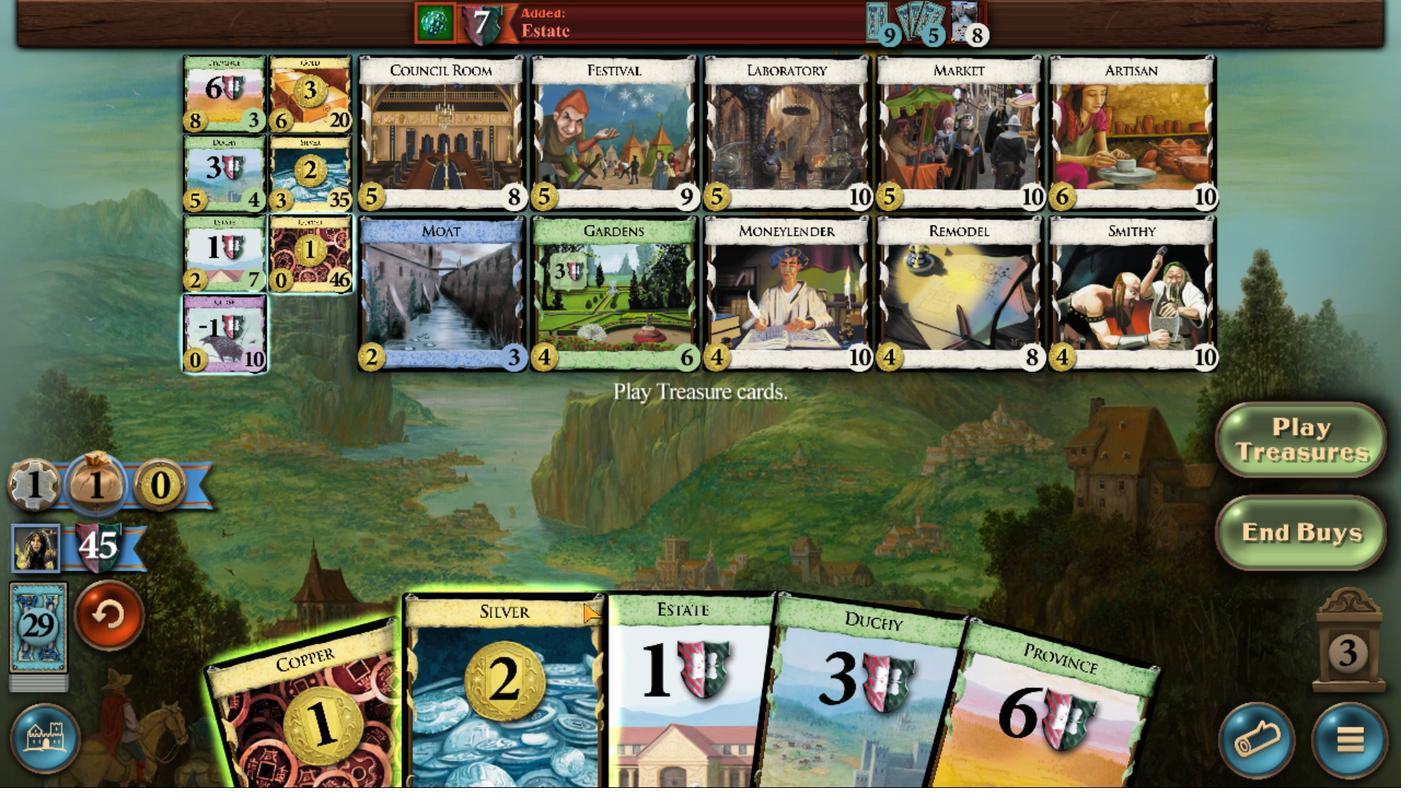 
Action: Mouse pressed left at (609, 499)
Screenshot: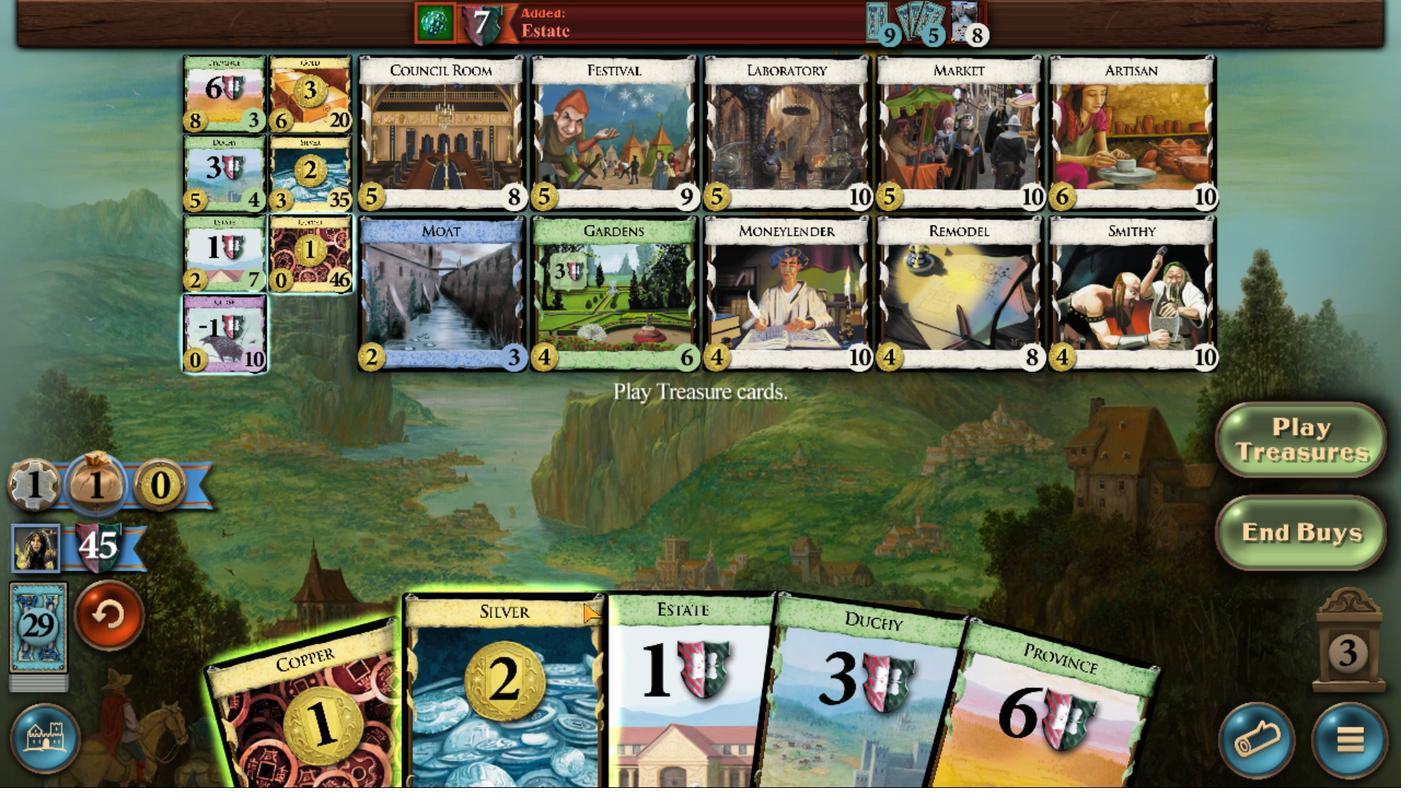 
Action: Mouse moved to (576, 515)
Screenshot: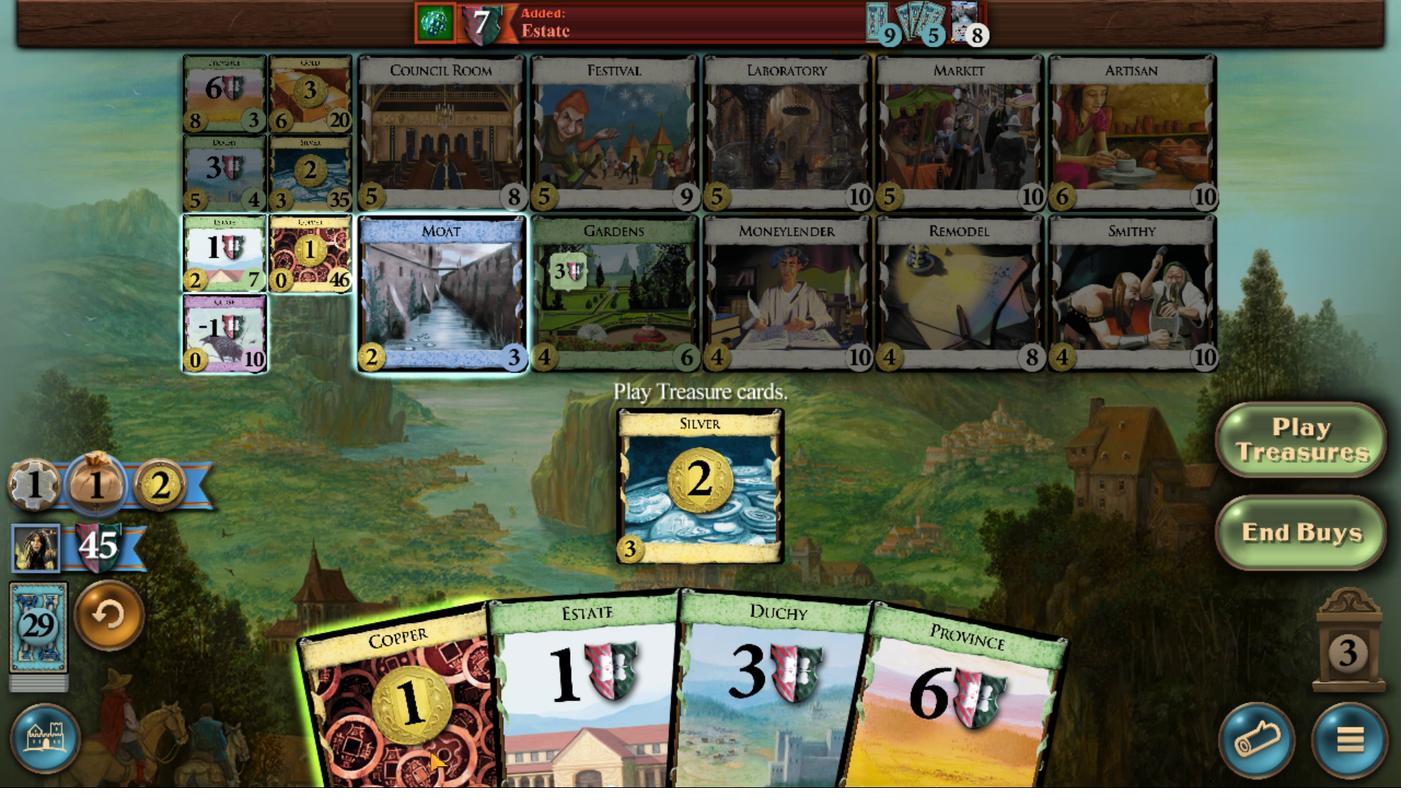 
Action: Mouse pressed left at (576, 515)
Screenshot: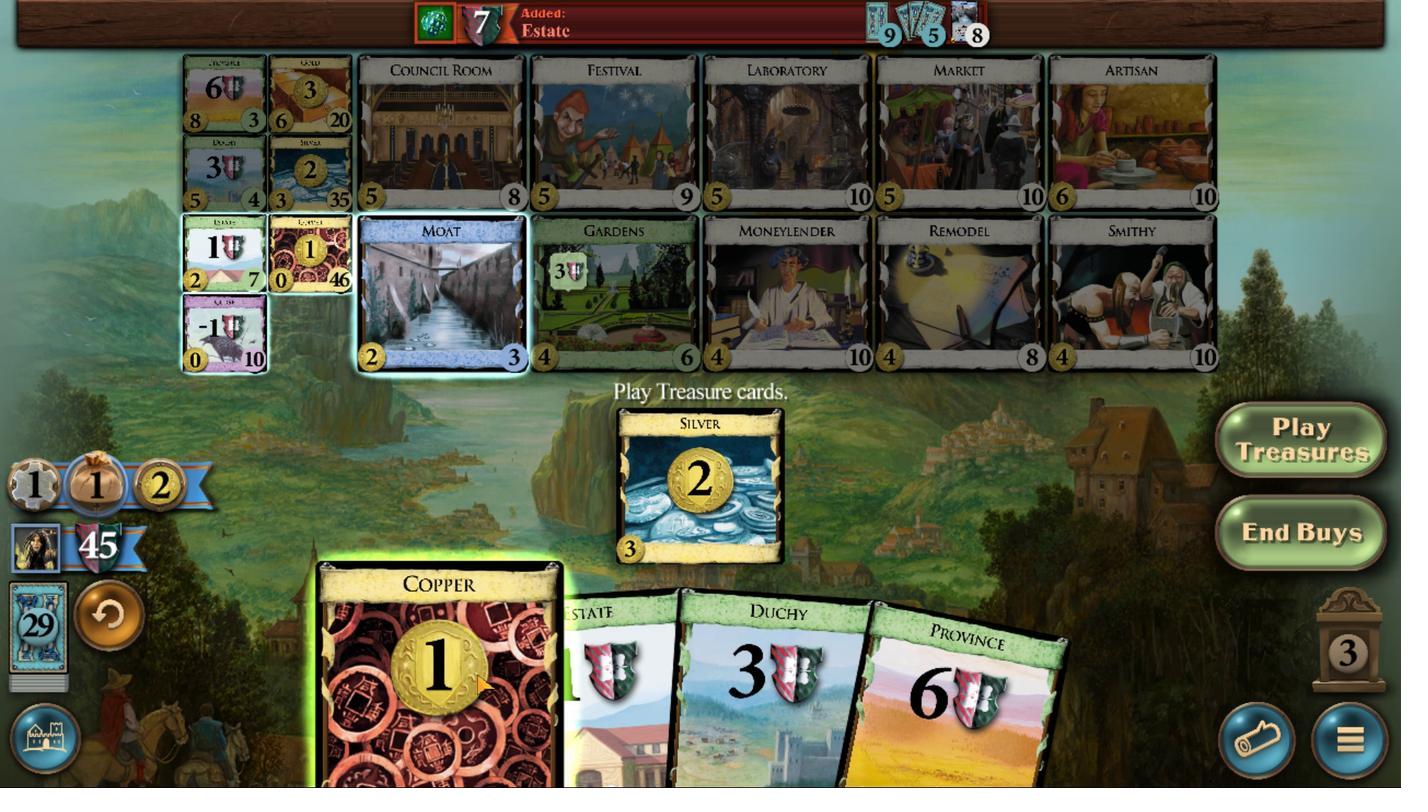 
Action: Mouse moved to (531, 359)
Screenshot: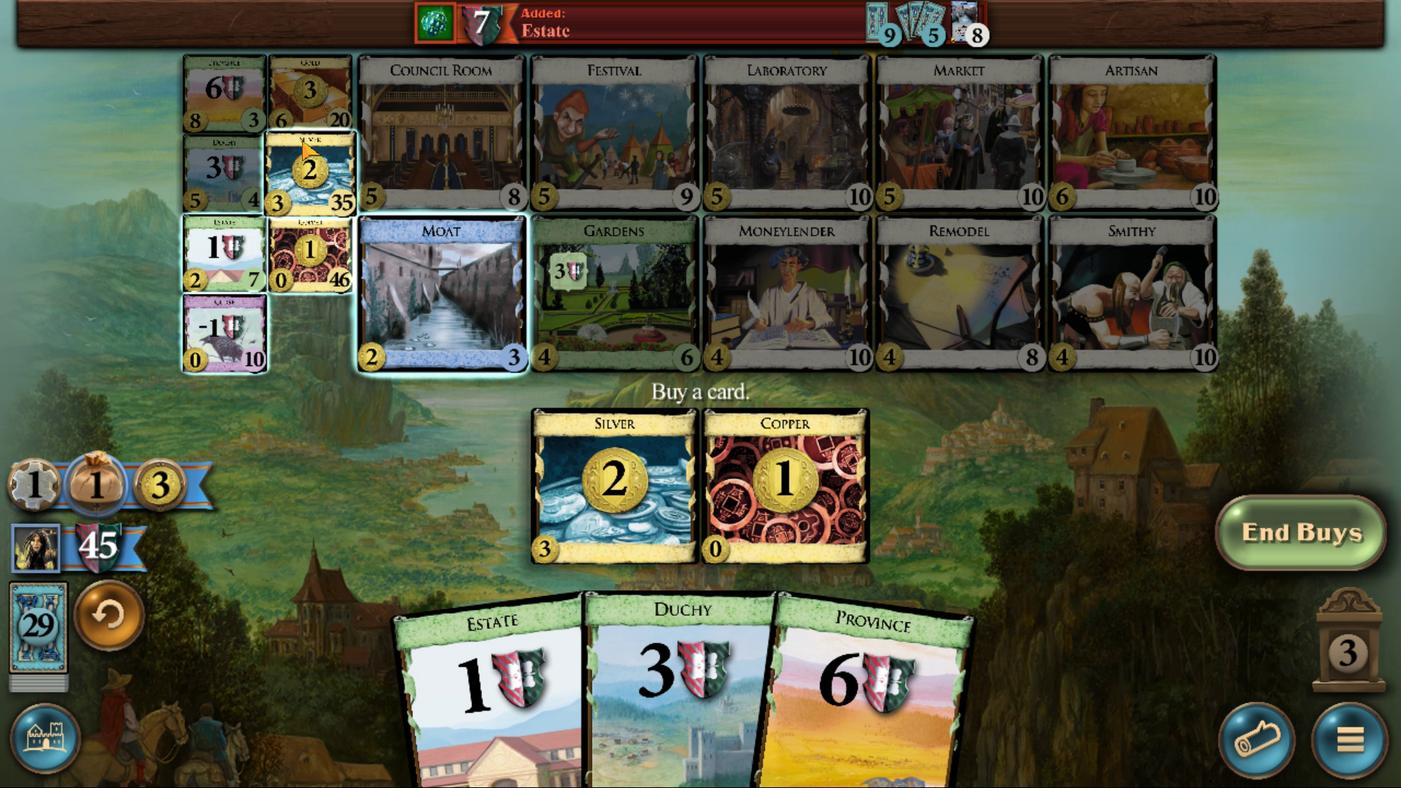 
Action: Mouse pressed left at (531, 359)
Screenshot: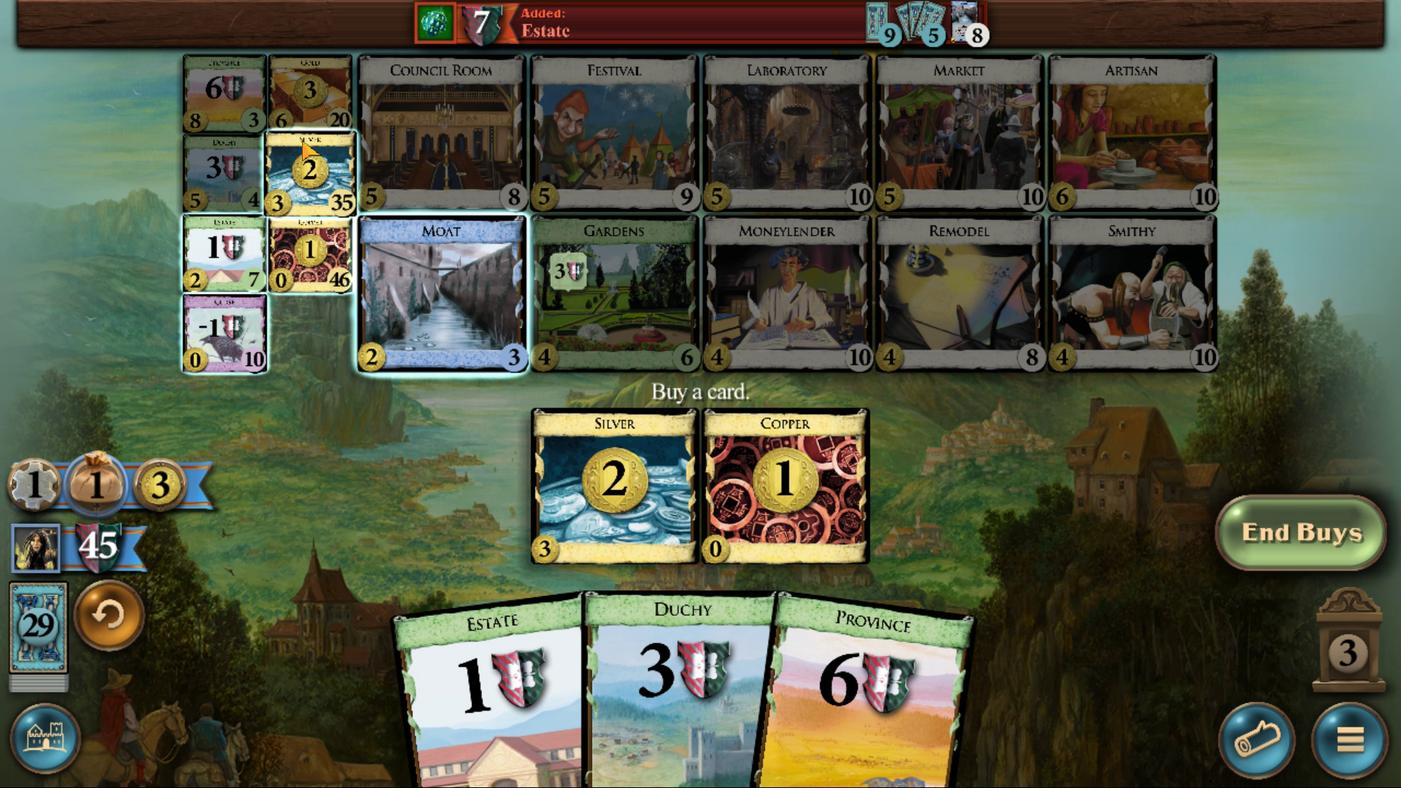 
Action: Mouse moved to (818, 499)
Screenshot: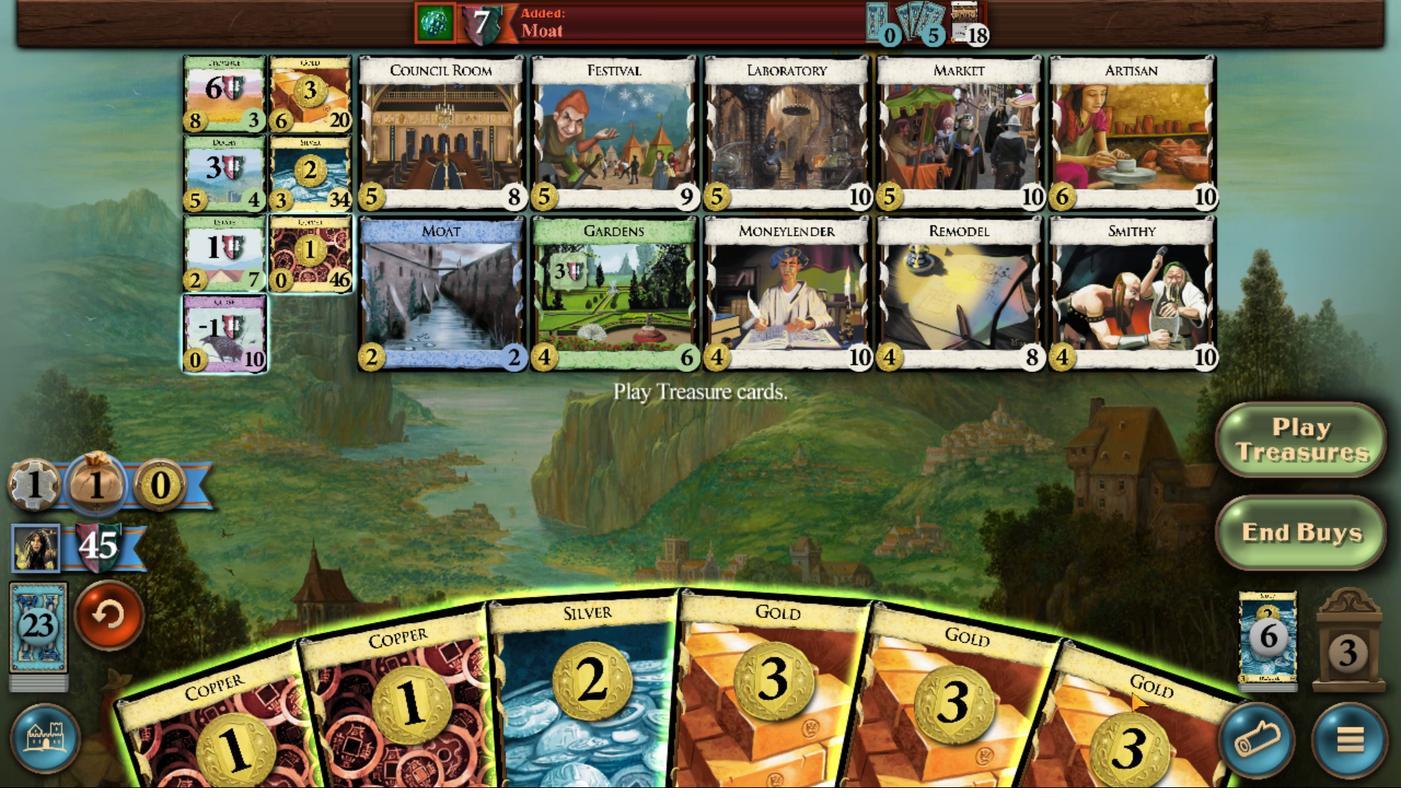 
Action: Mouse pressed left at (818, 499)
Screenshot: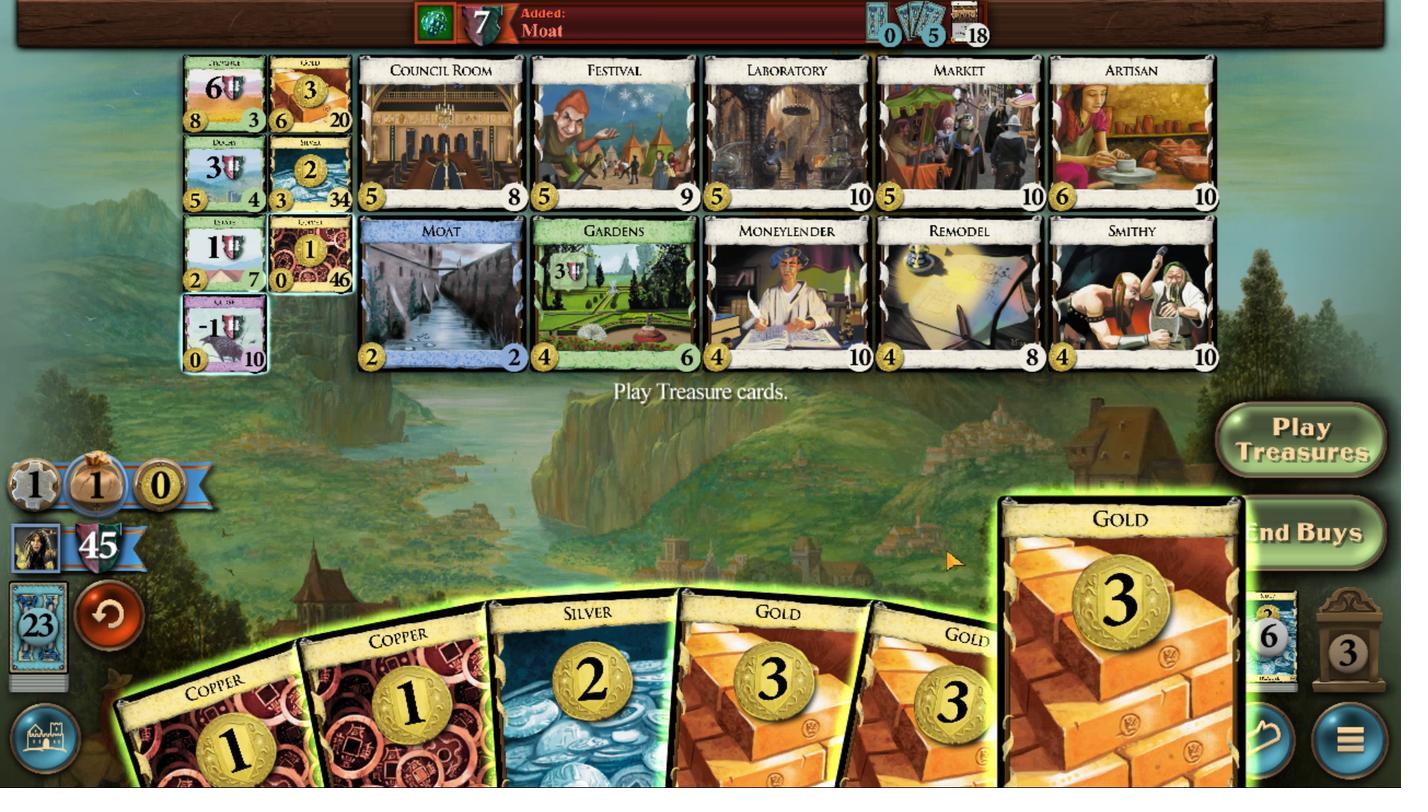 
Action: Mouse moved to (788, 495)
Screenshot: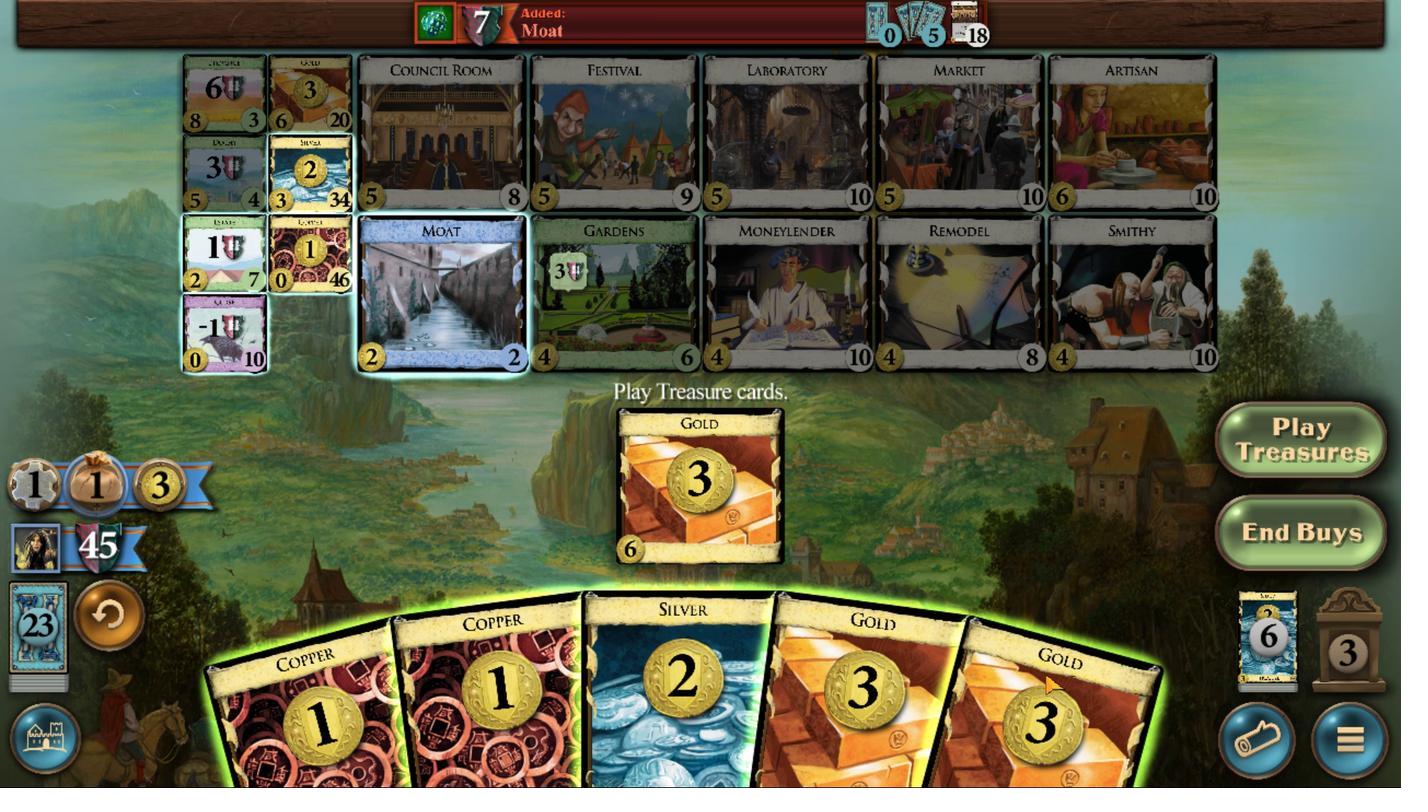 
Action: Mouse pressed left at (788, 495)
Screenshot: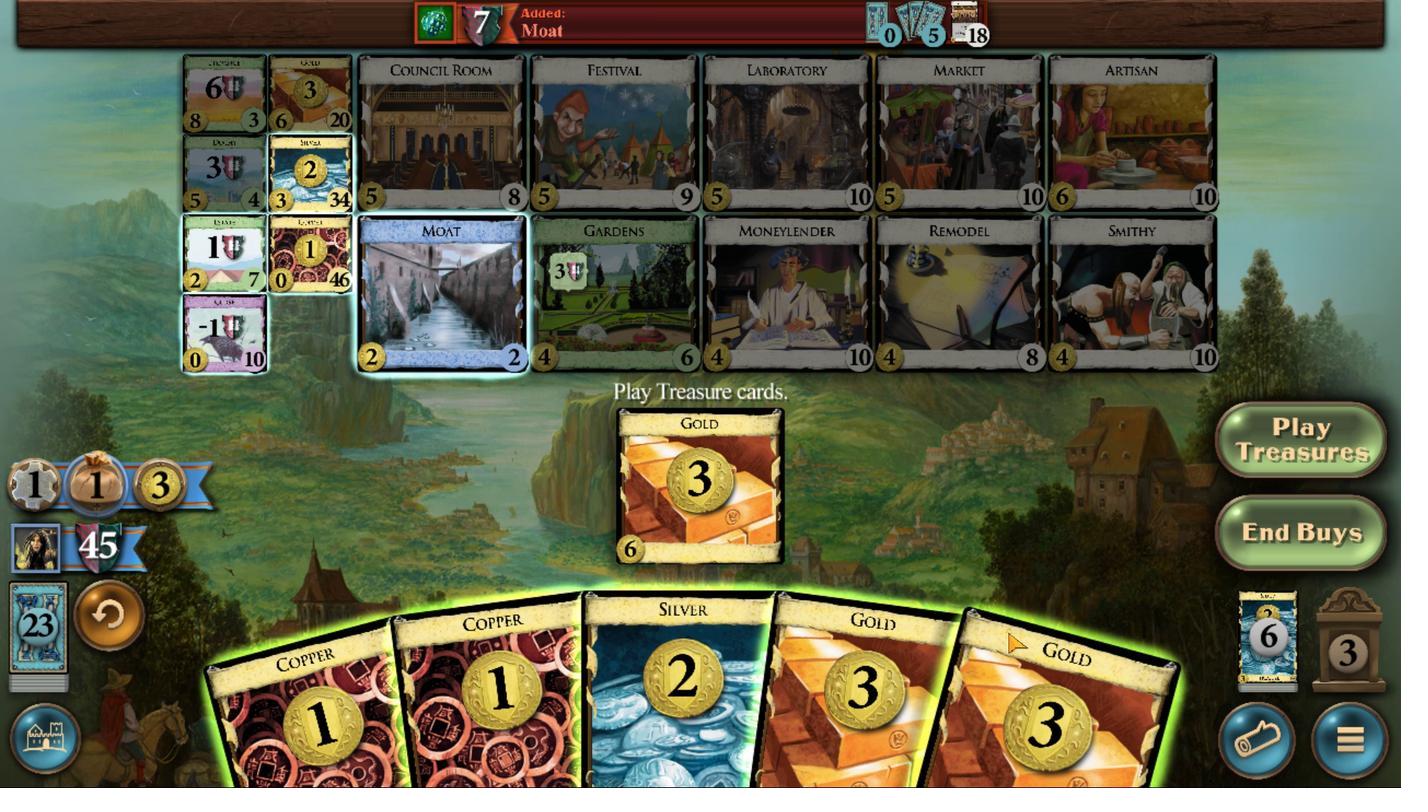 
Action: Mouse moved to (636, 493)
Screenshot: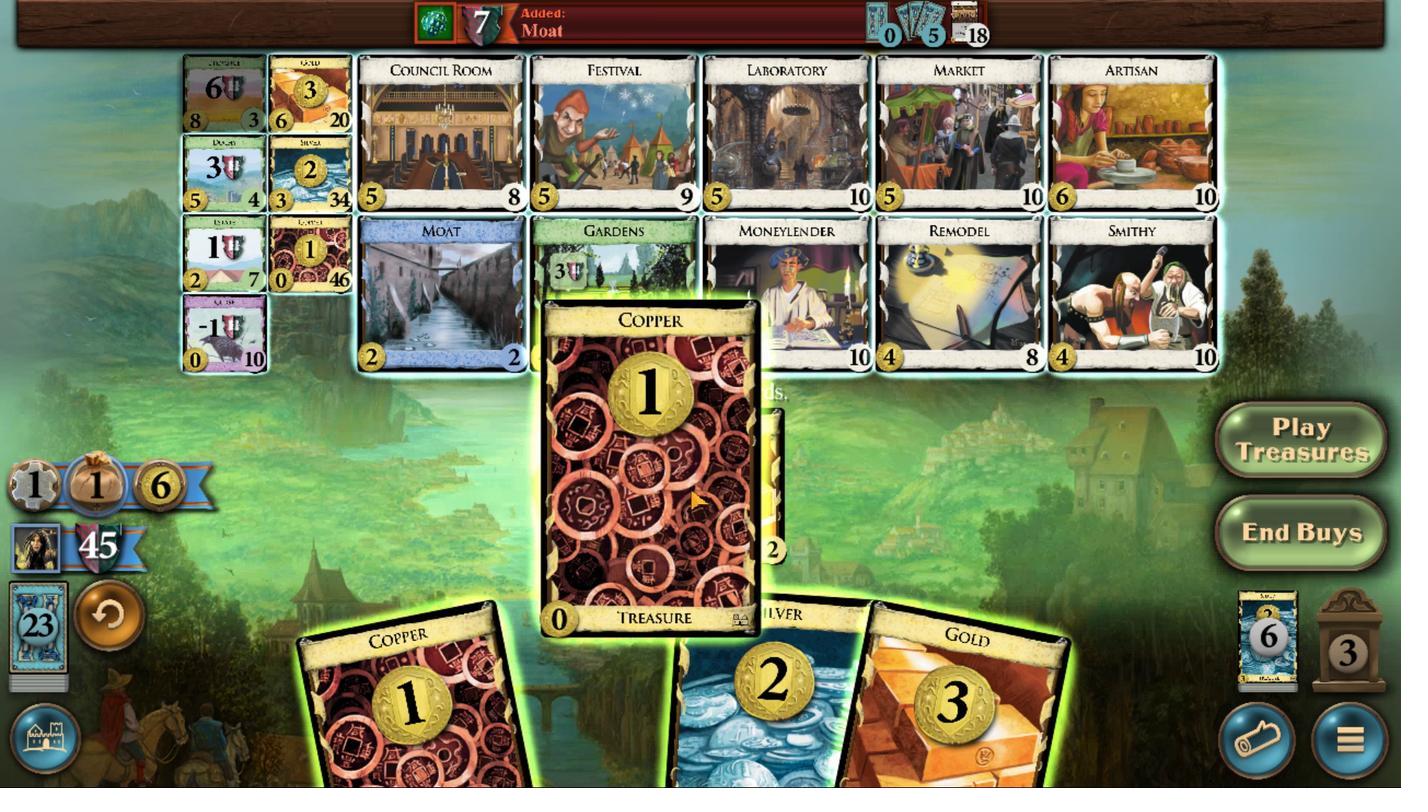 
Action: Mouse pressed left at (636, 493)
Screenshot: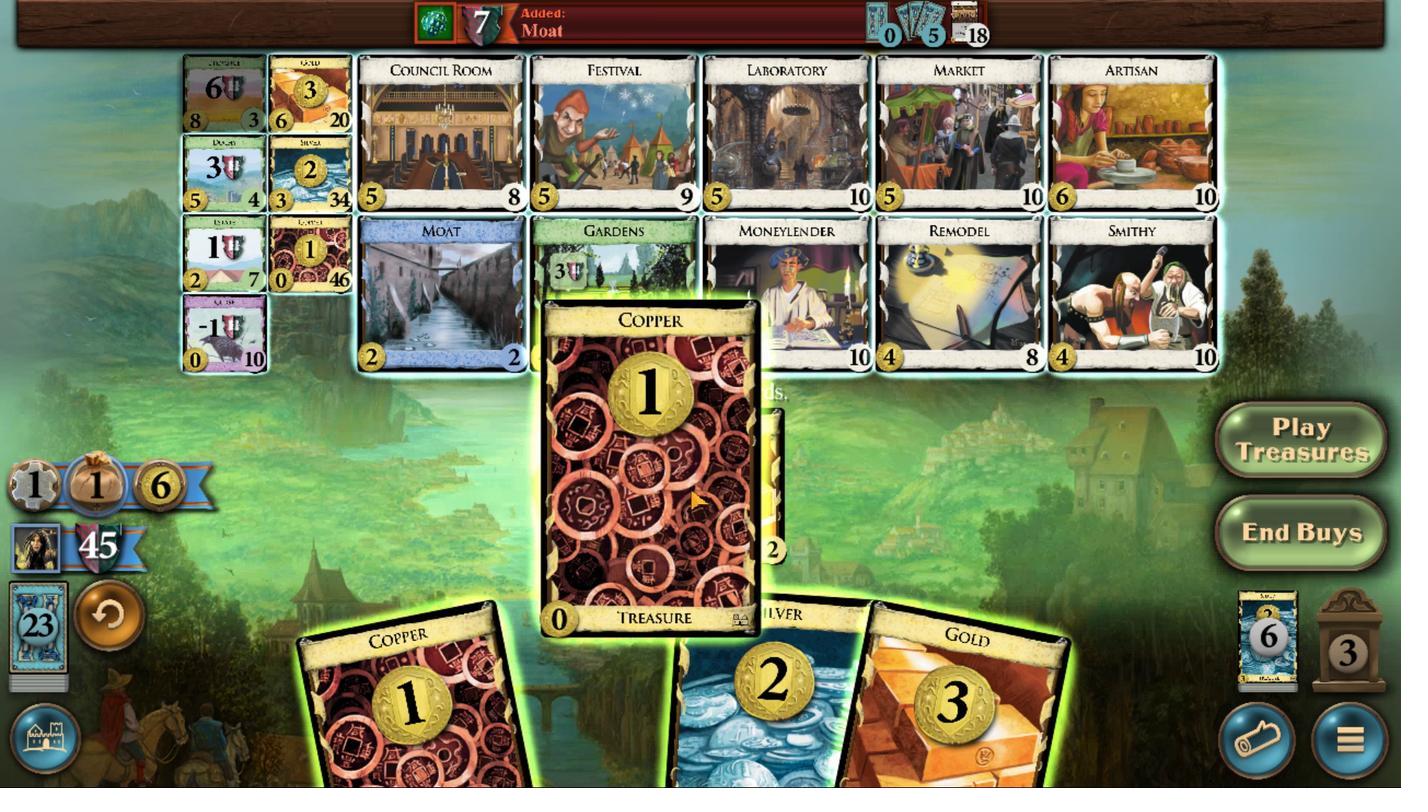 
Action: Mouse moved to (598, 484)
Screenshot: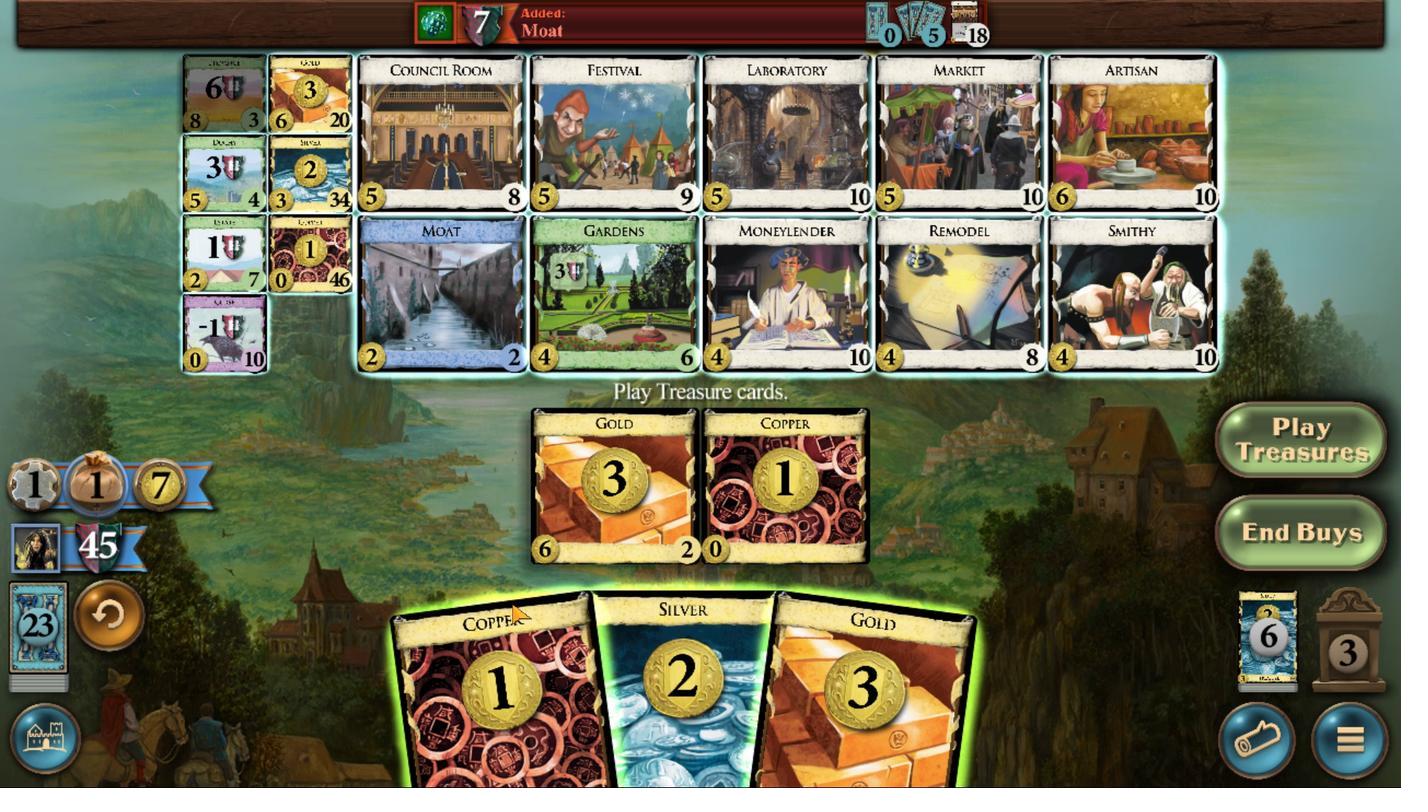 
Action: Mouse pressed left at (598, 484)
Screenshot: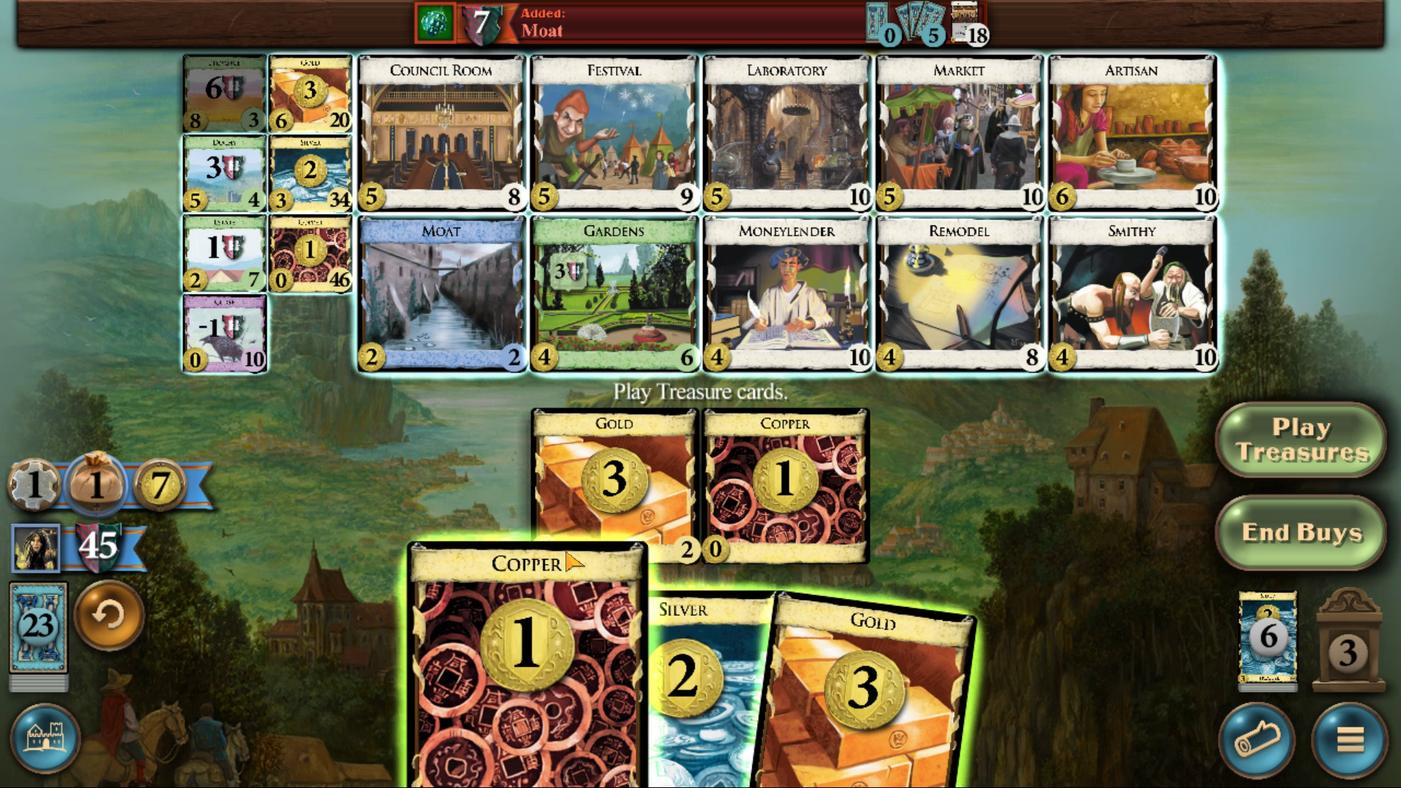 
Action: Mouse moved to (507, 341)
Screenshot: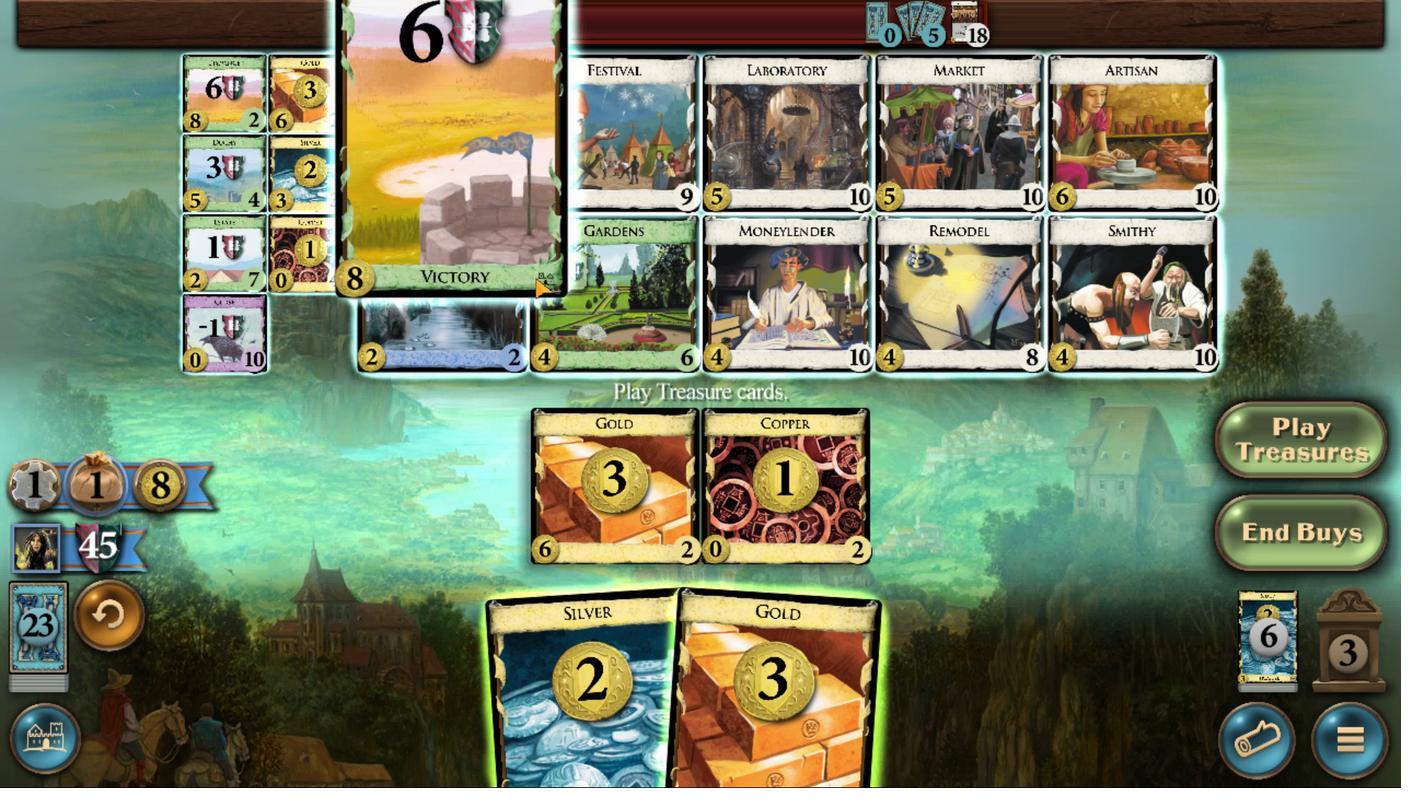 
Action: Mouse pressed left at (507, 341)
Screenshot: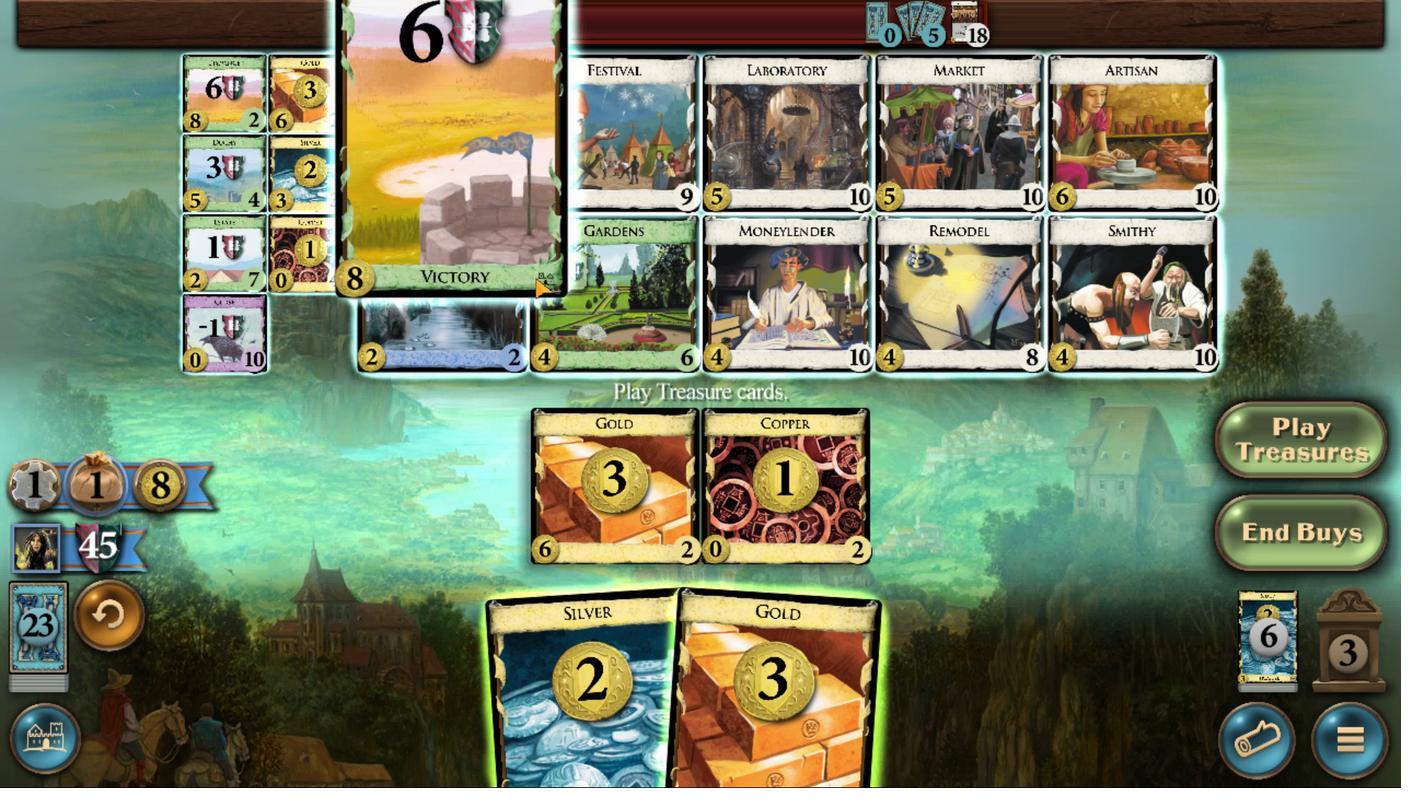 
Action: Mouse moved to (629, 483)
Screenshot: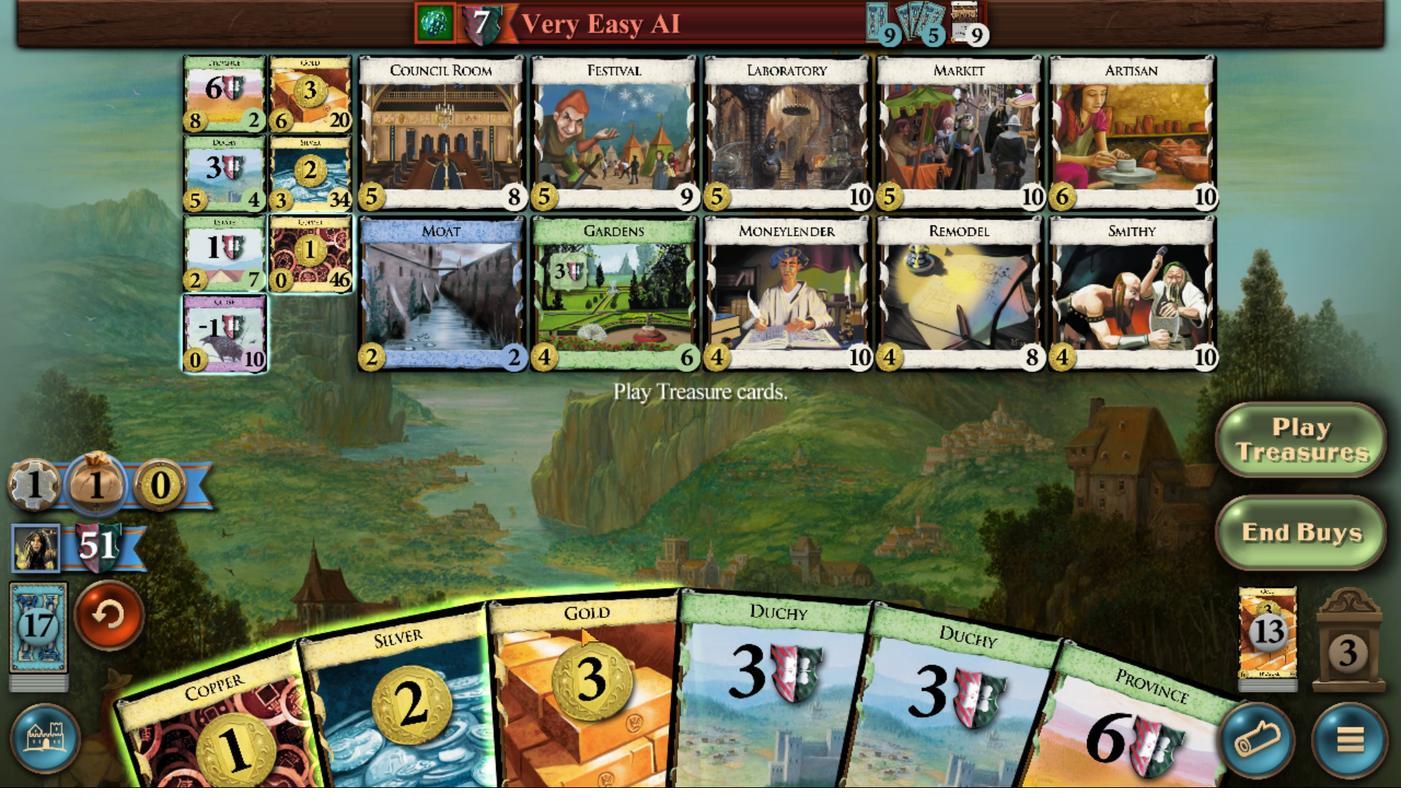 
Action: Mouse pressed left at (629, 483)
Screenshot: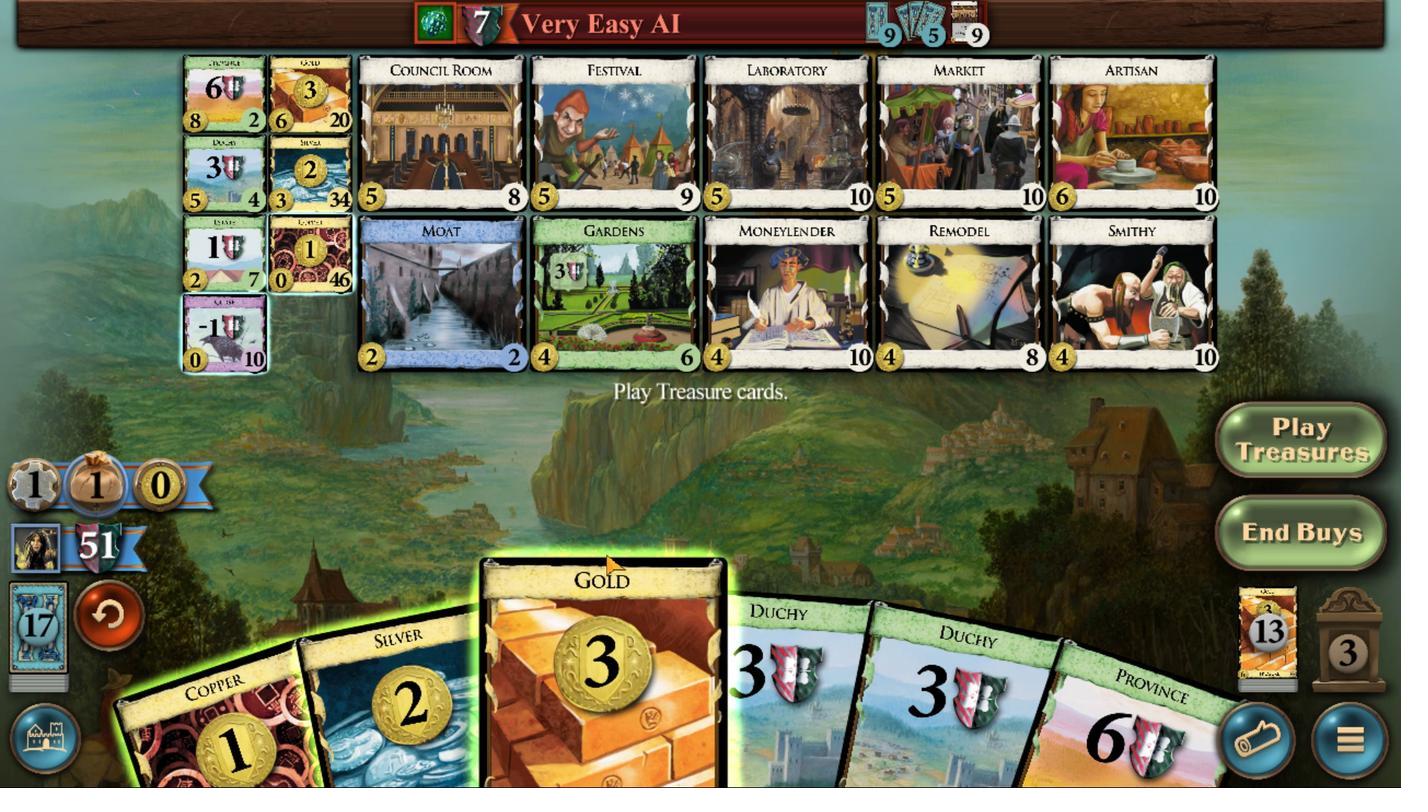 
Action: Mouse moved to (608, 490)
Screenshot: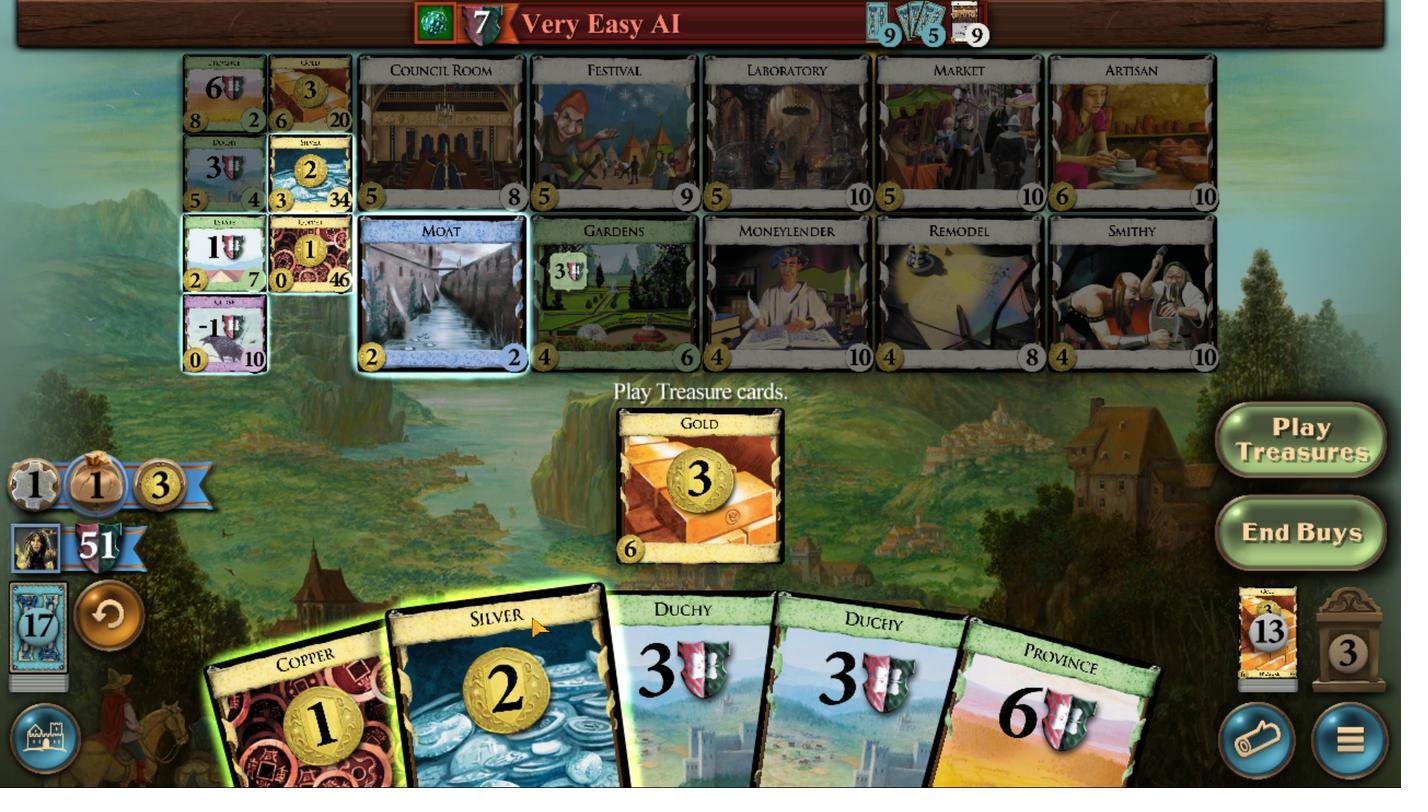 
Action: Mouse pressed left at (608, 490)
Screenshot: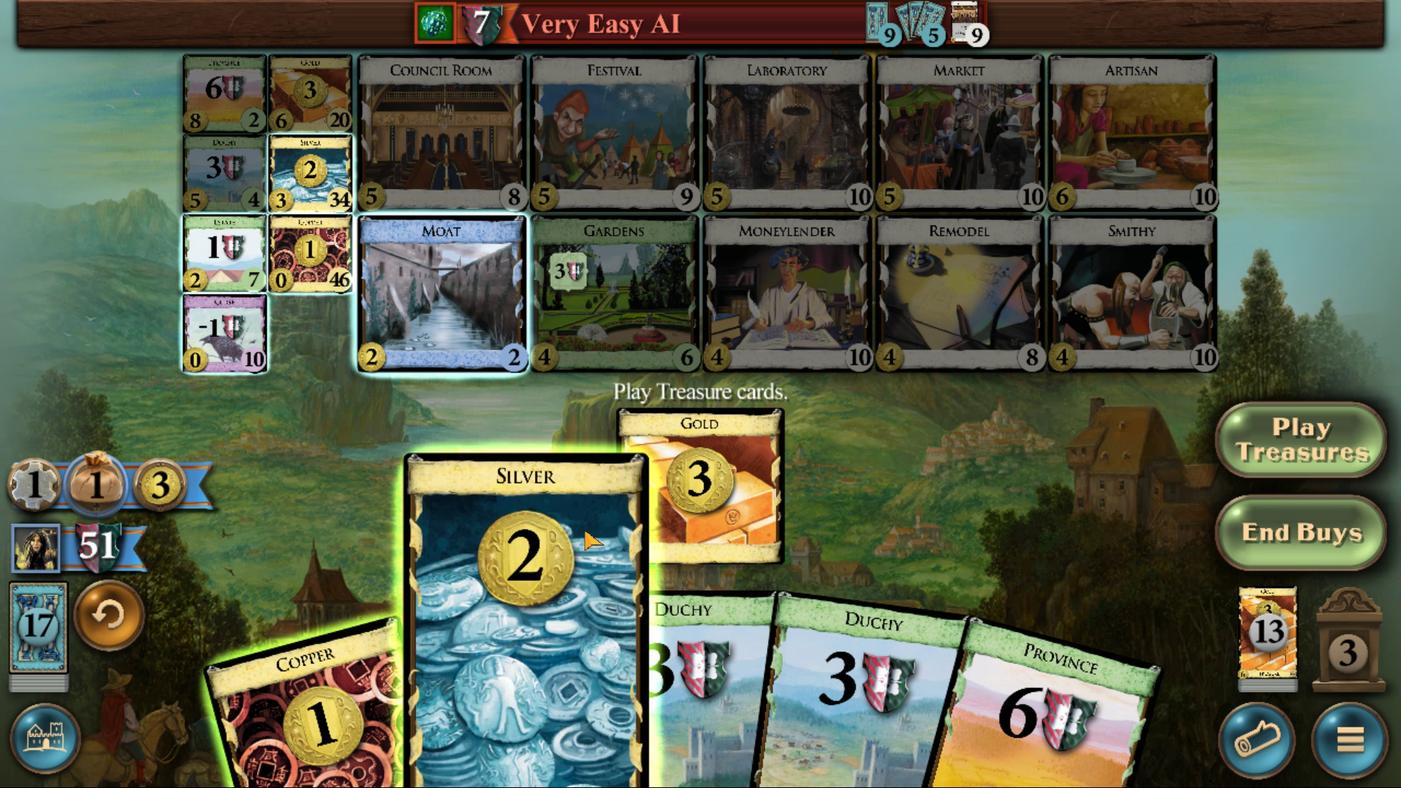 
Action: Mouse moved to (585, 496)
Screenshot: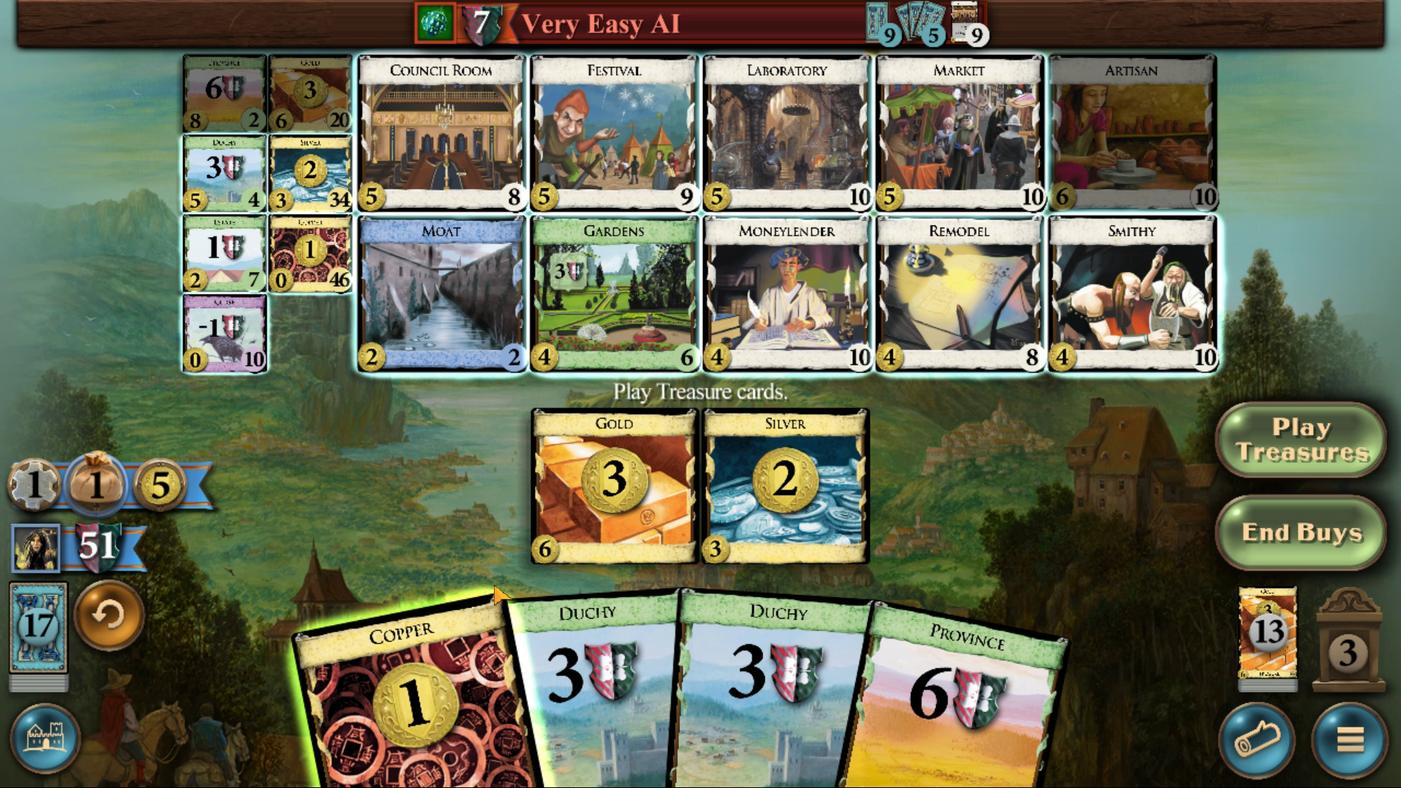 
Action: Mouse pressed left at (585, 496)
Screenshot: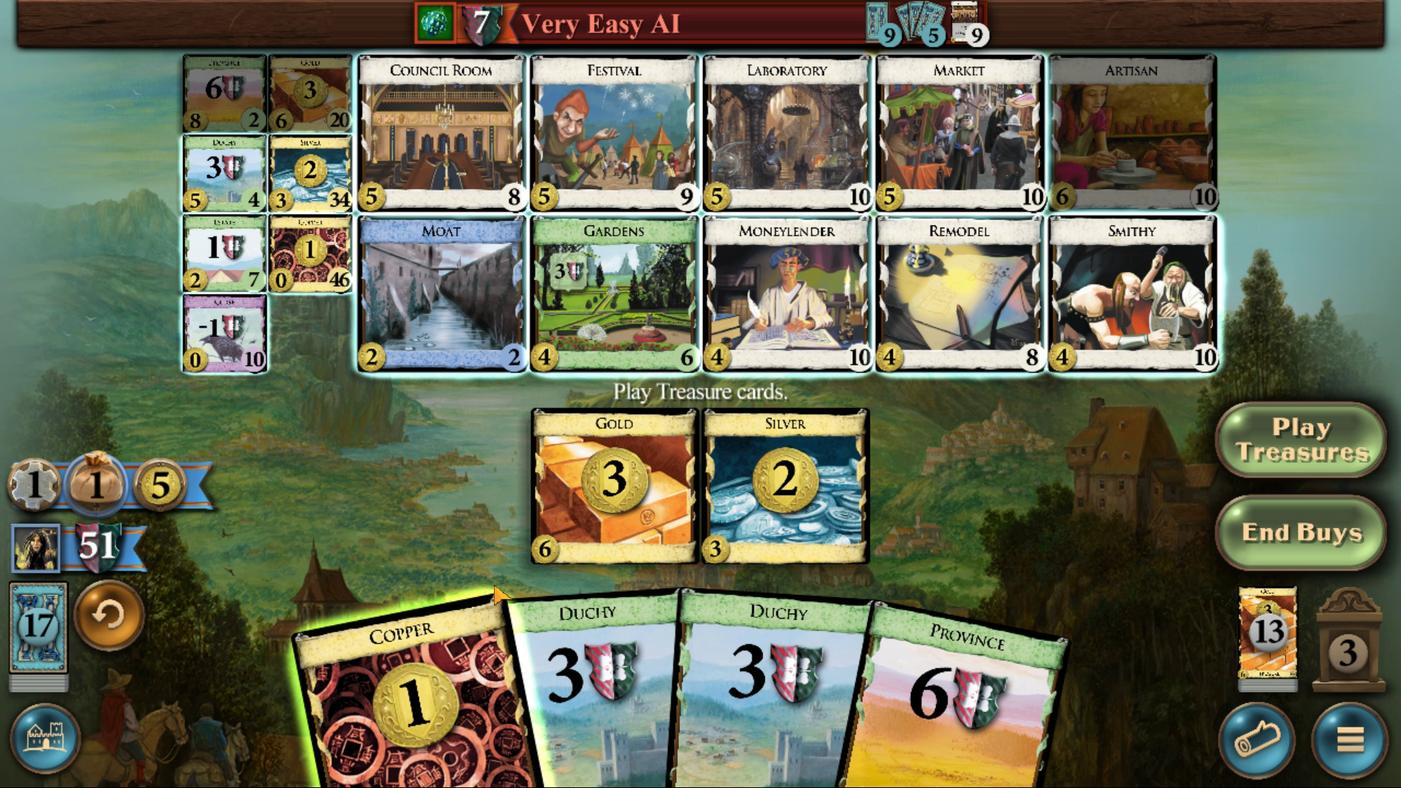 
Action: Mouse moved to (525, 342)
Screenshot: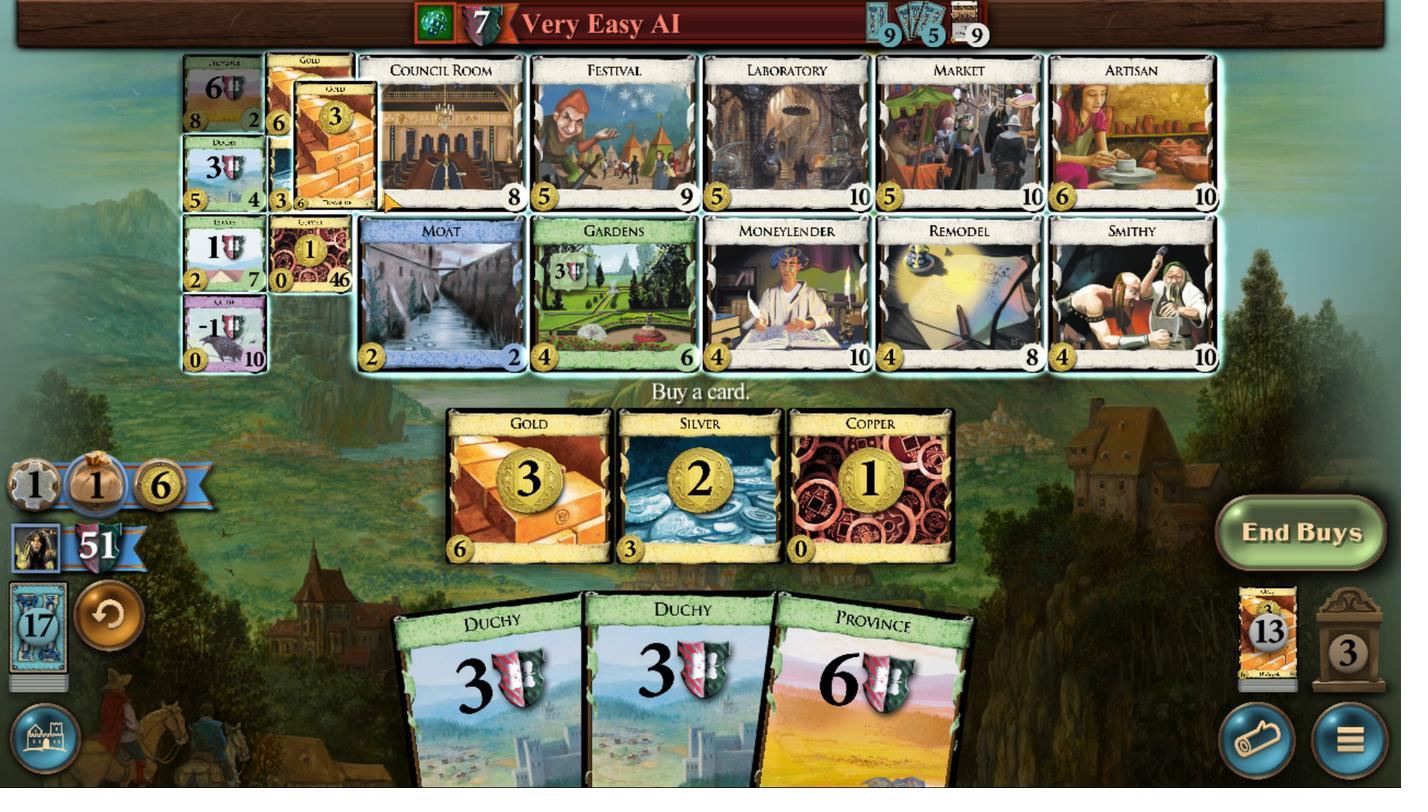 
Action: Mouse pressed left at (525, 342)
Screenshot: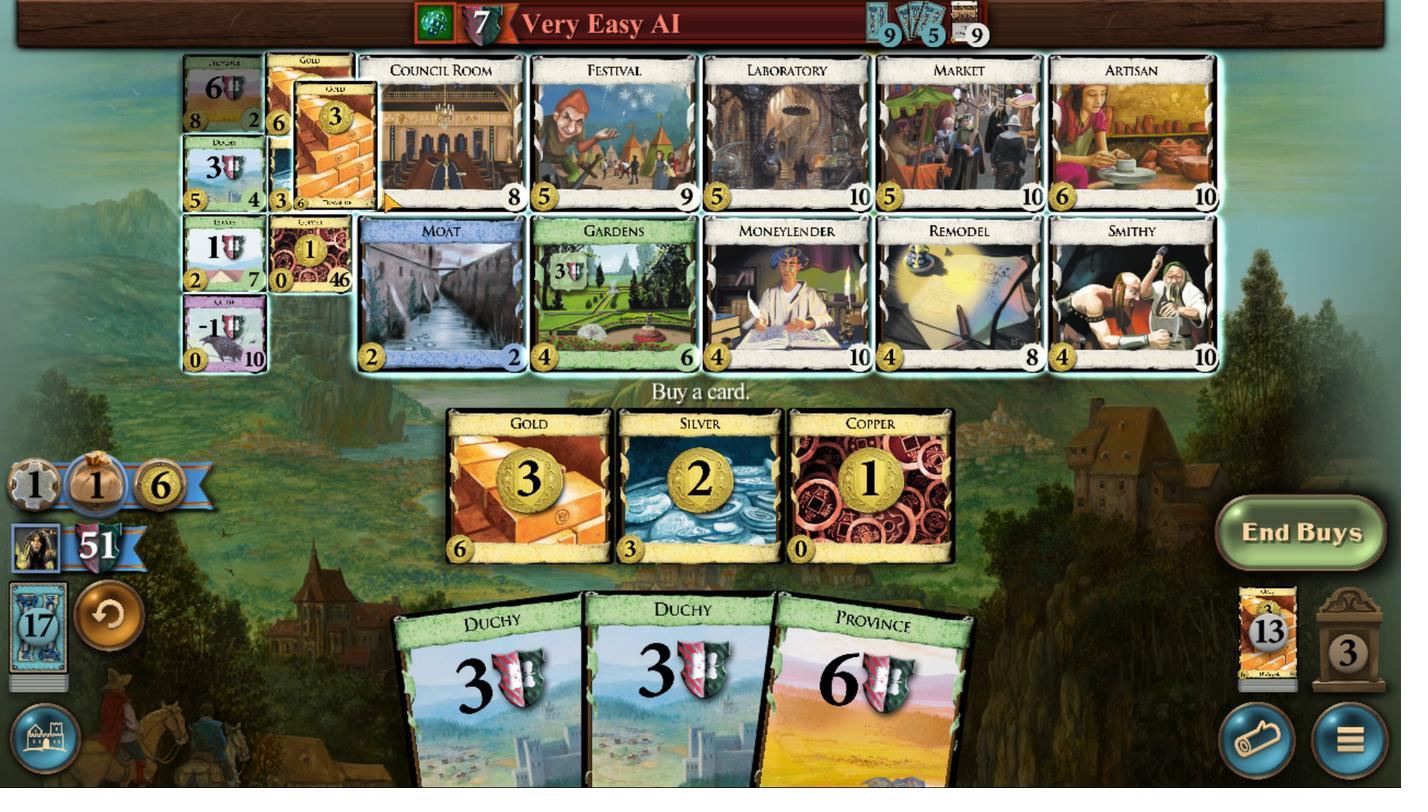 
Action: Mouse moved to (718, 486)
Screenshot: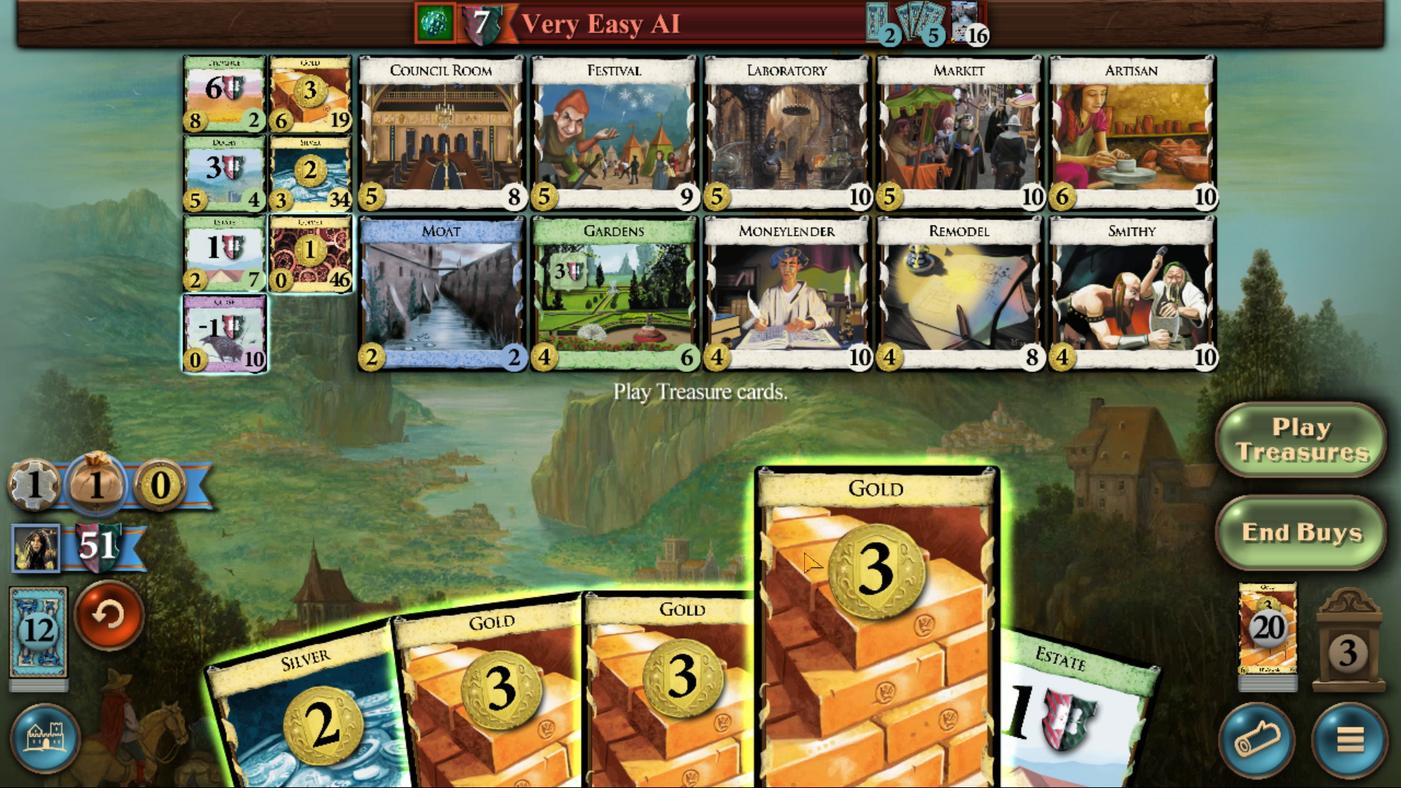 
Action: Mouse pressed left at (718, 486)
Screenshot: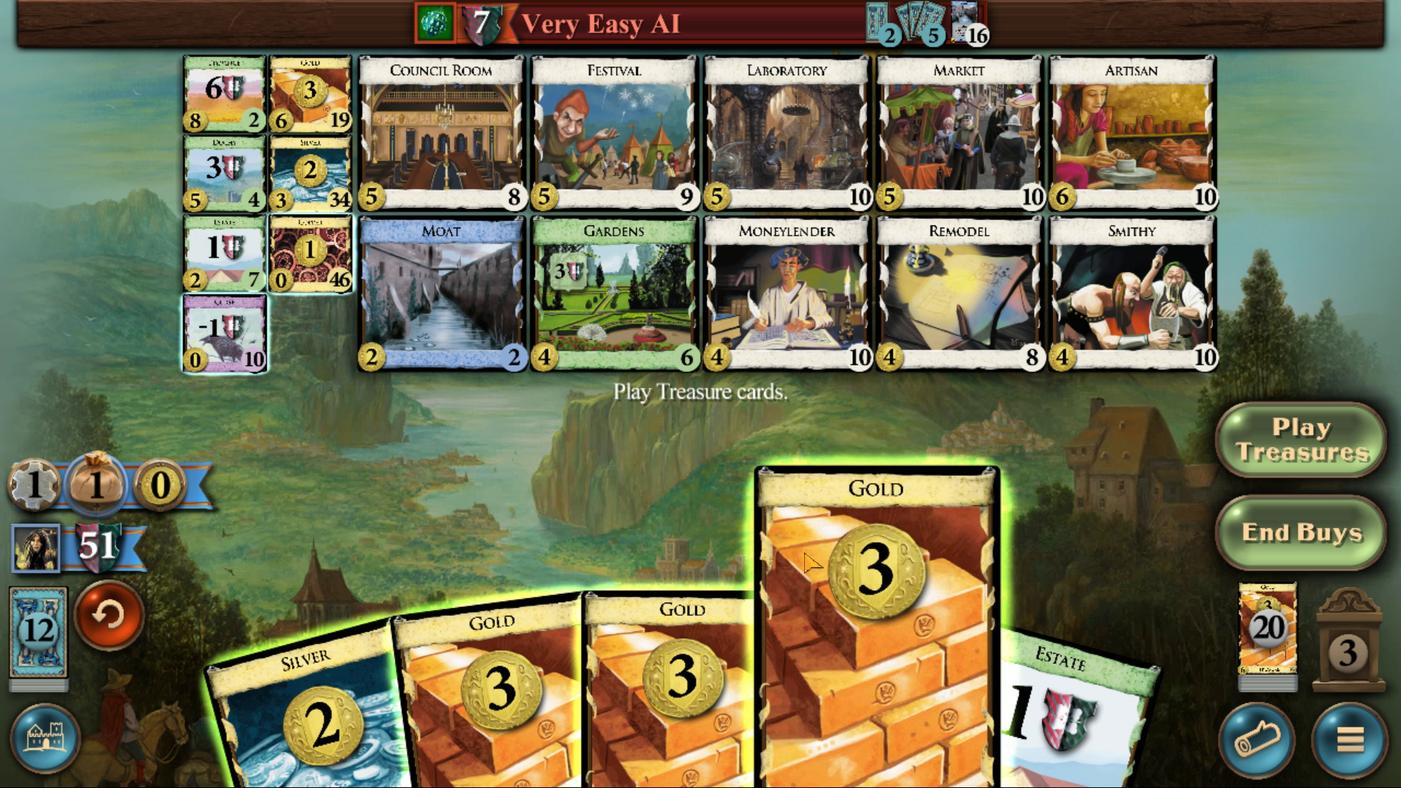 
Action: Mouse moved to (701, 488)
Screenshot: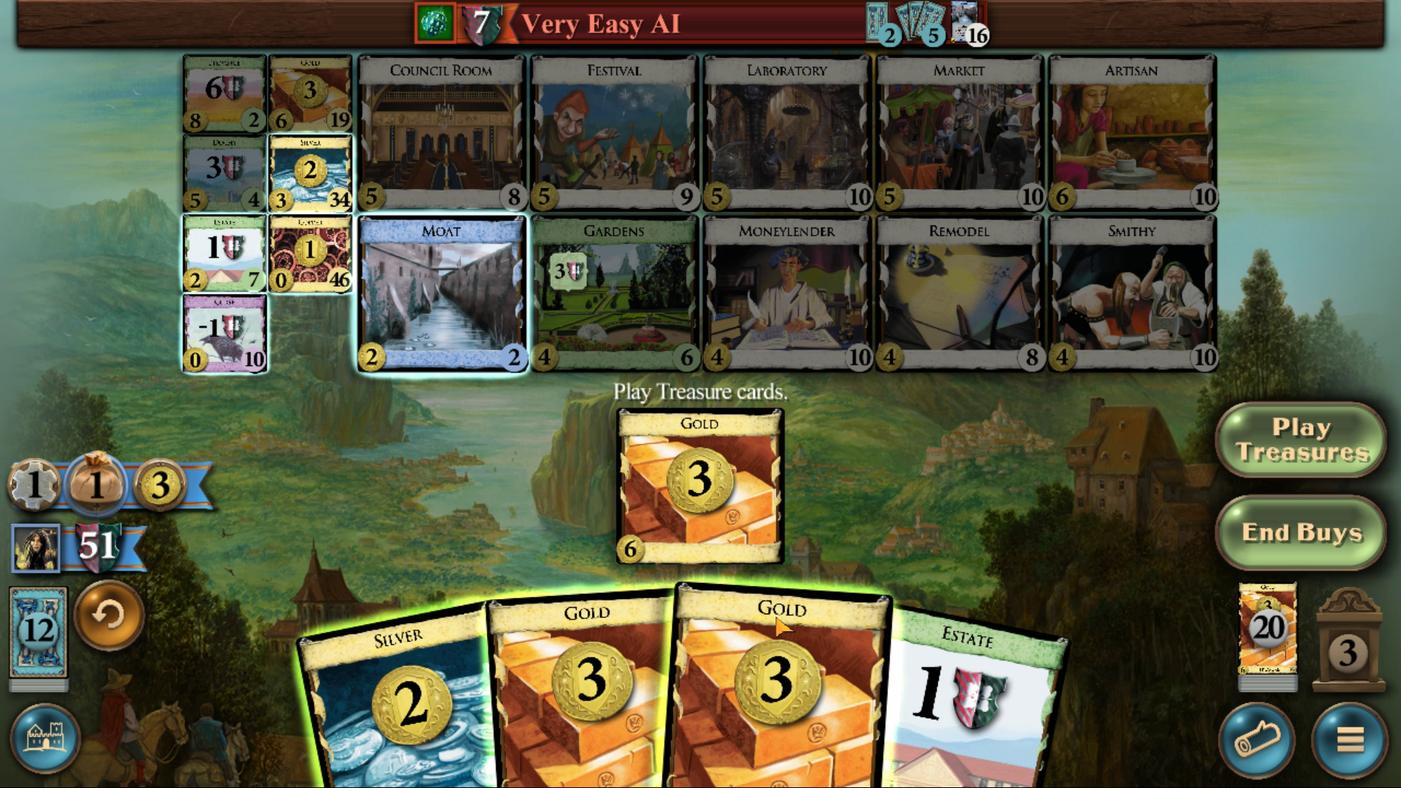 
Action: Mouse pressed left at (701, 488)
Screenshot: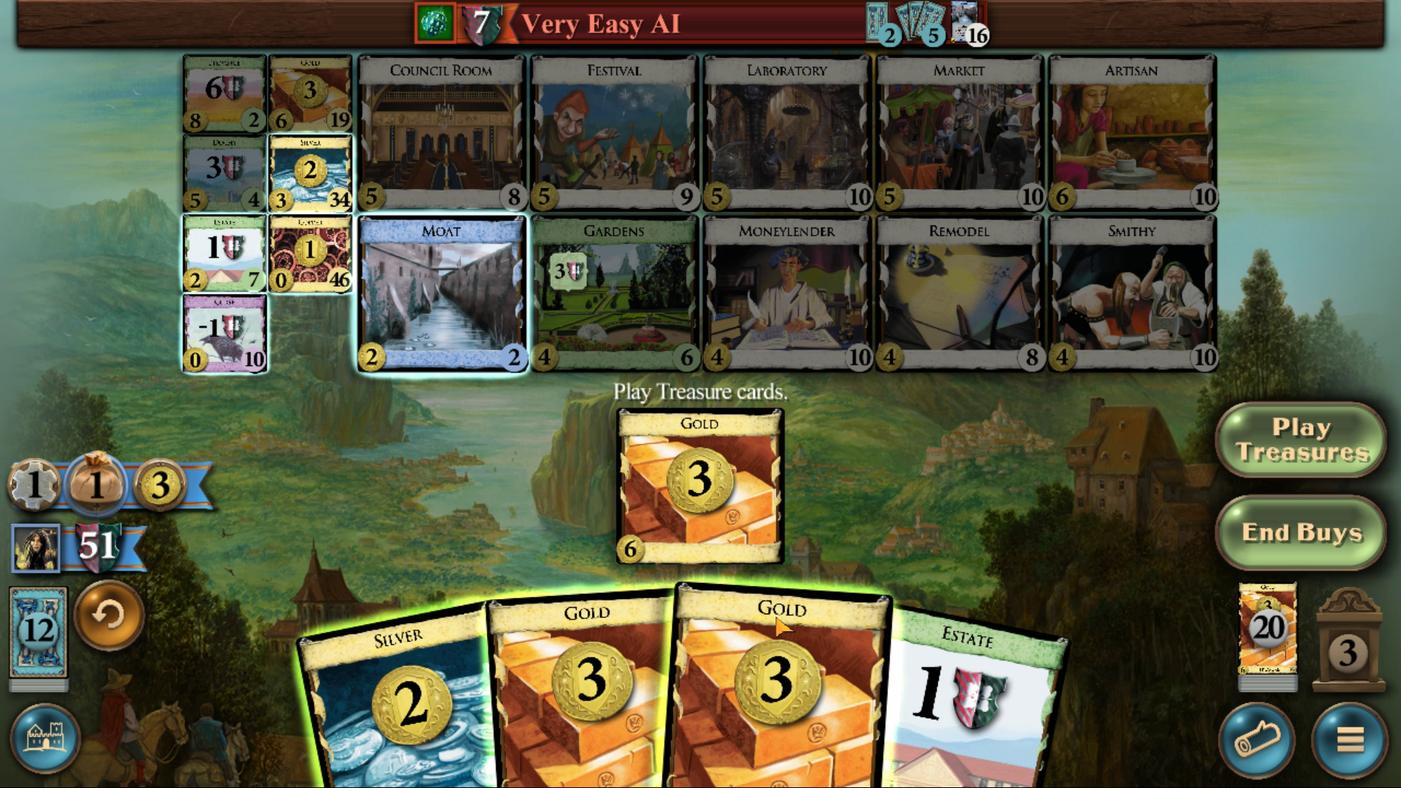 
Action: Mouse moved to (593, 494)
Screenshot: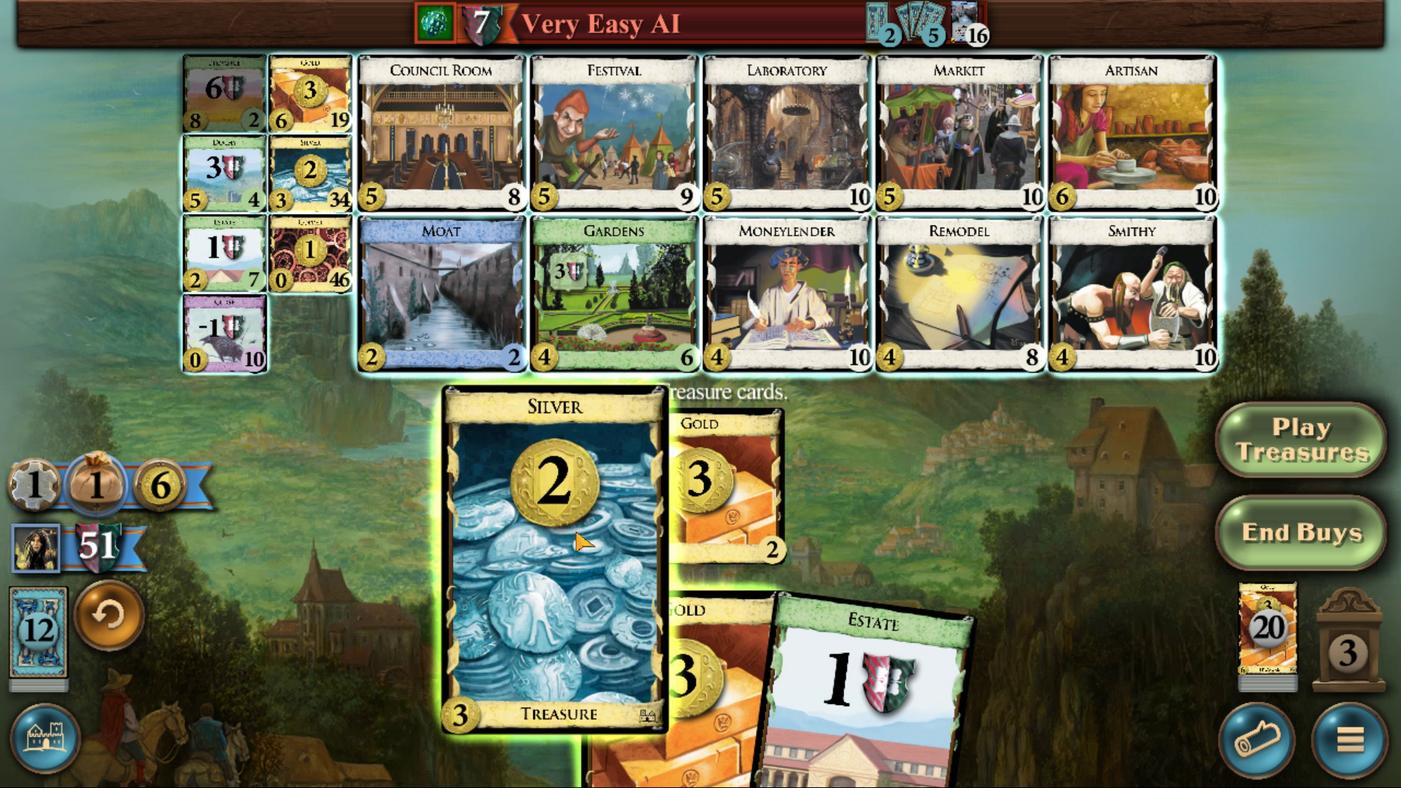 
Action: Mouse pressed left at (593, 494)
Screenshot: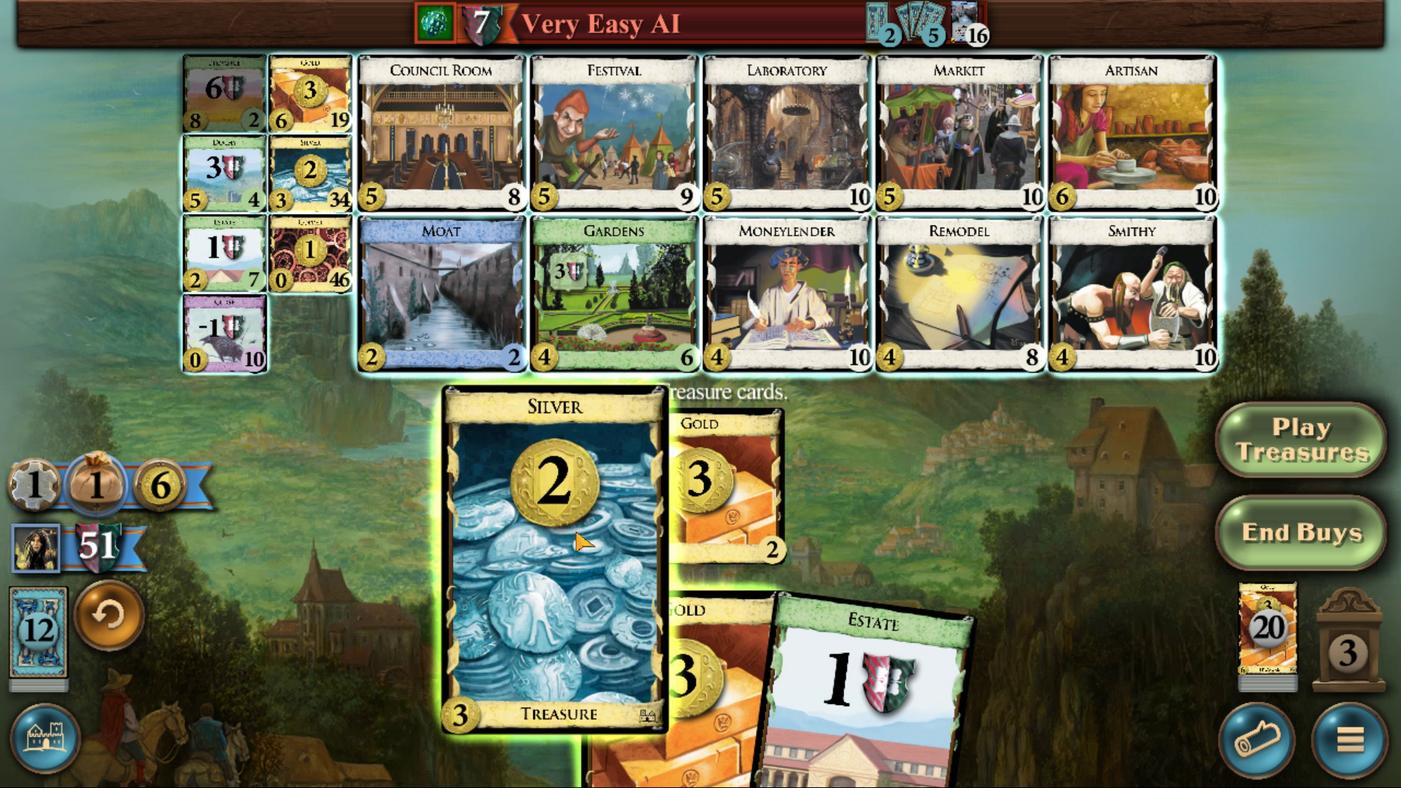 
Action: Mouse moved to (499, 345)
Screenshot: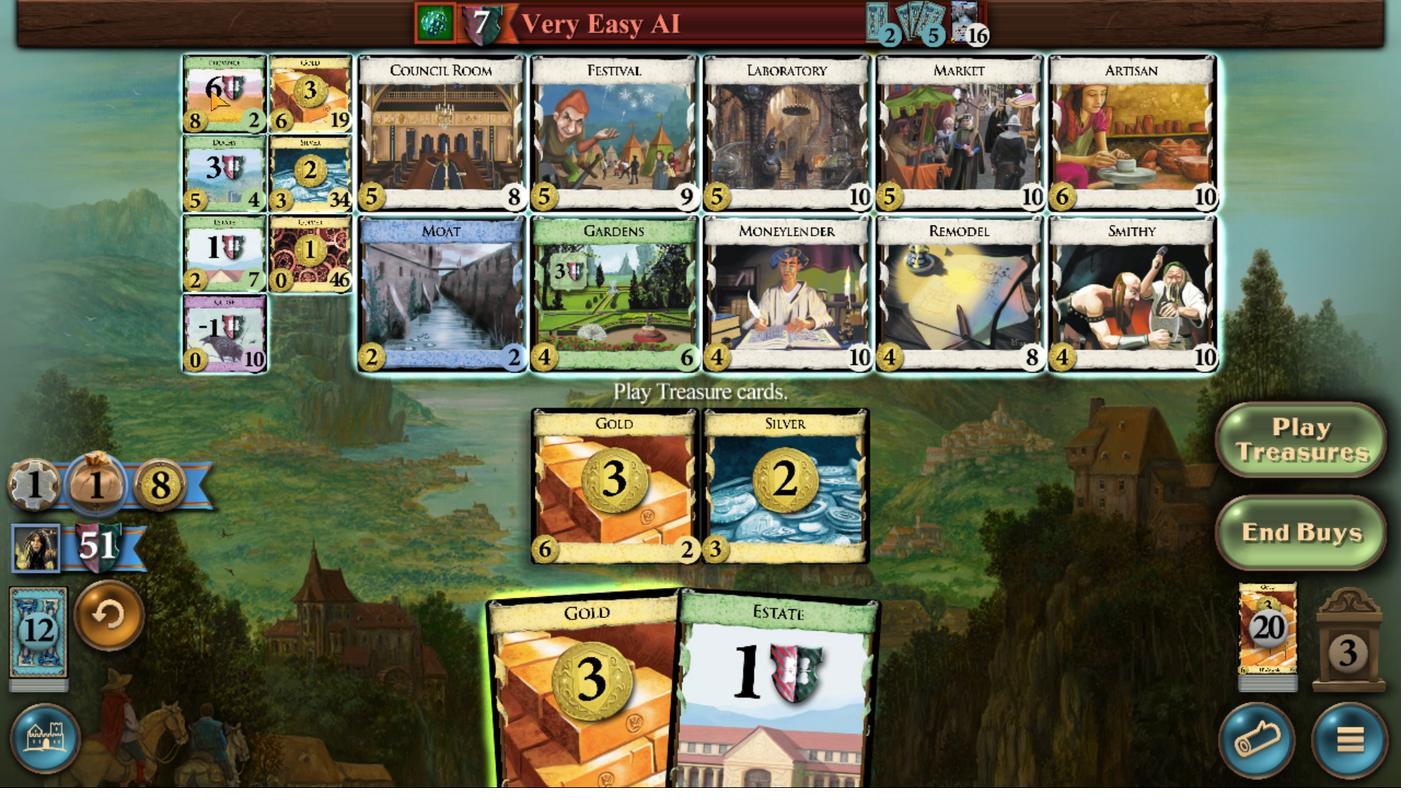 
Action: Mouse pressed left at (499, 345)
Screenshot: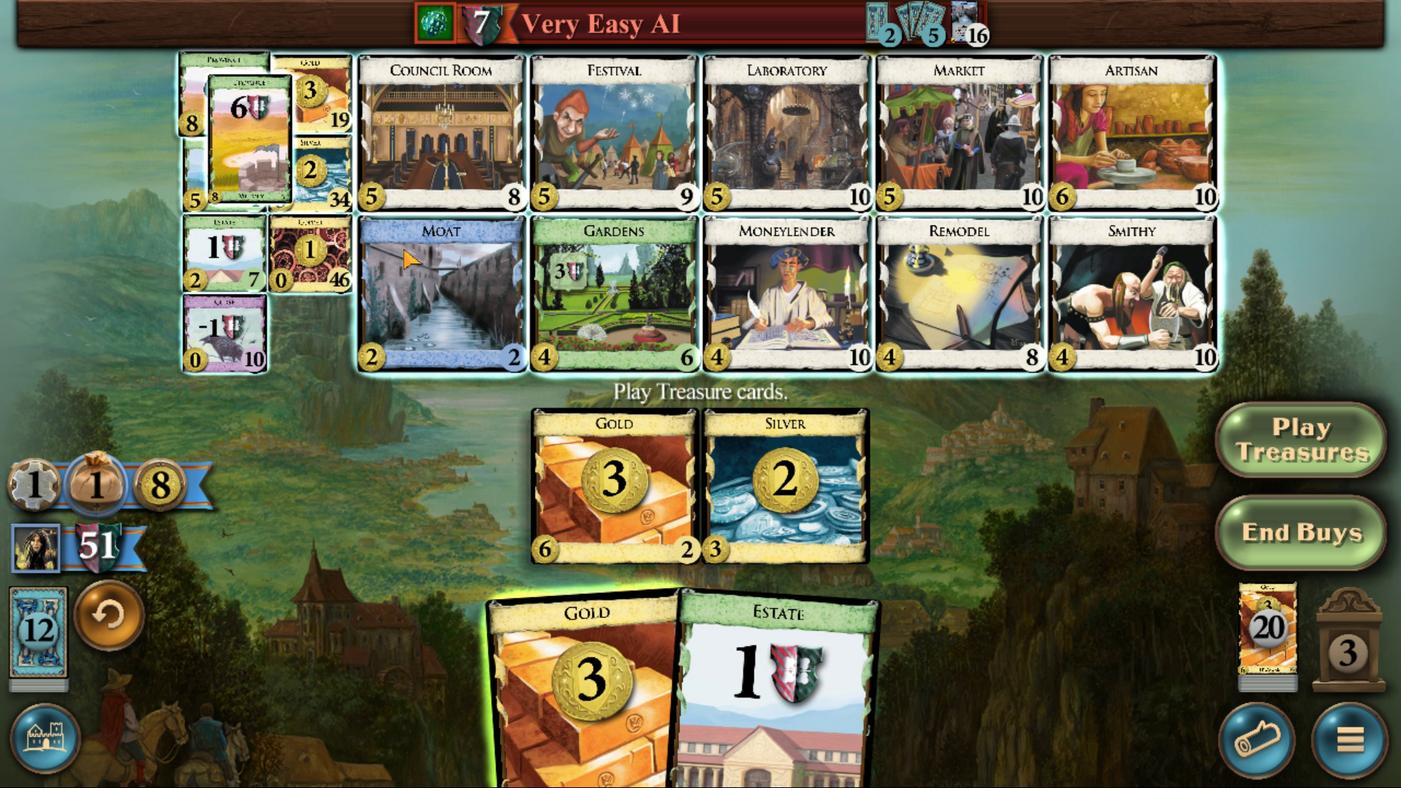 
Action: Mouse moved to (617, 488)
Screenshot: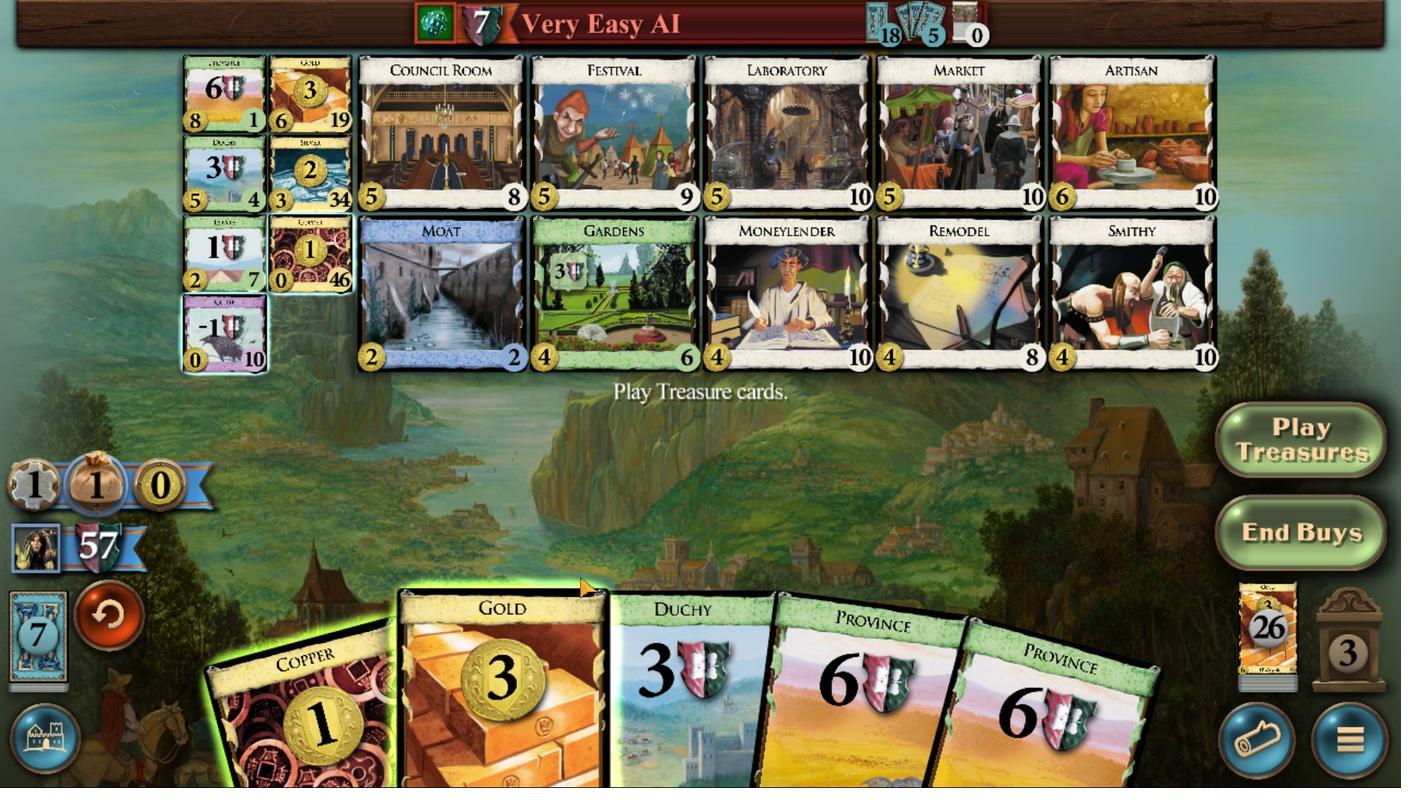 
Action: Mouse pressed left at (617, 488)
Screenshot: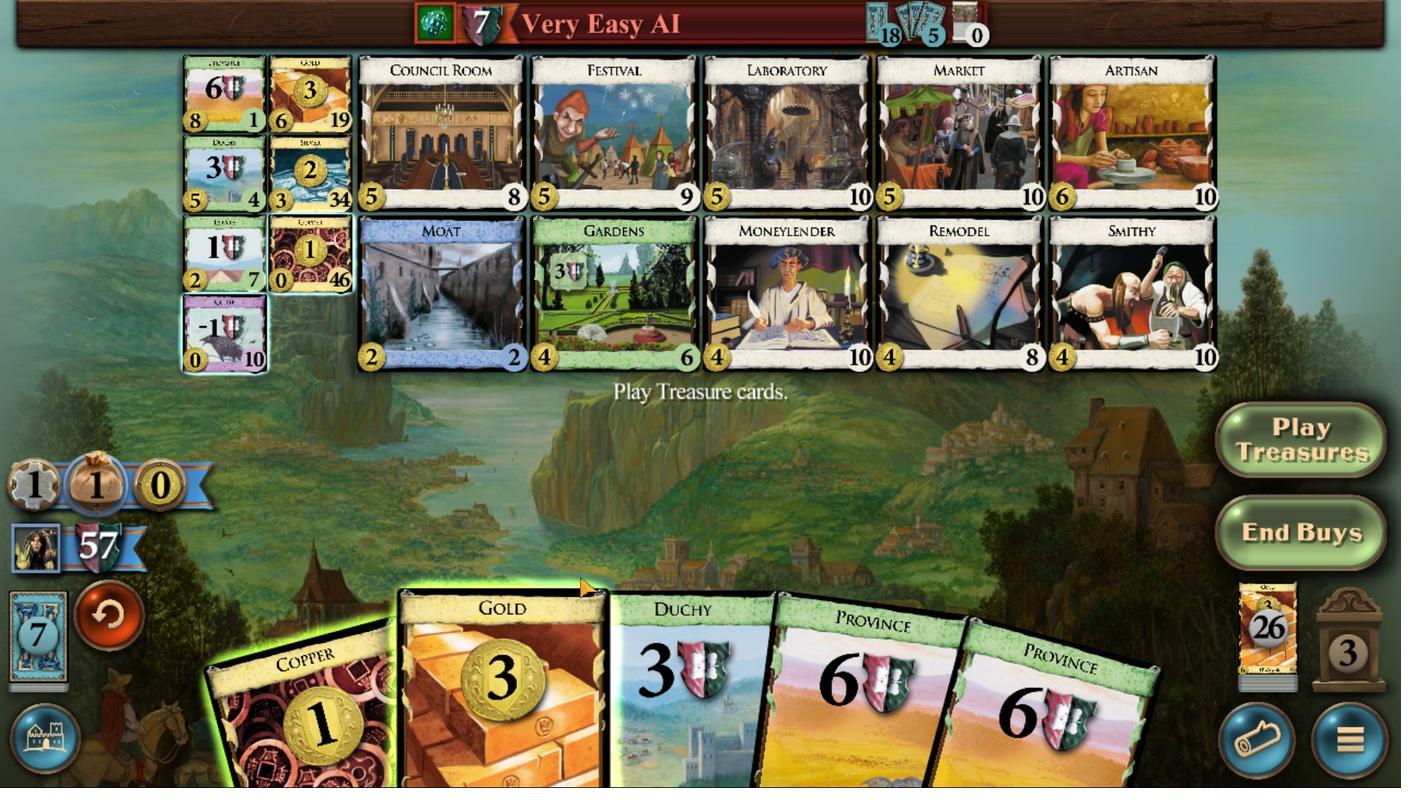 
Action: Mouse moved to (561, 496)
Screenshot: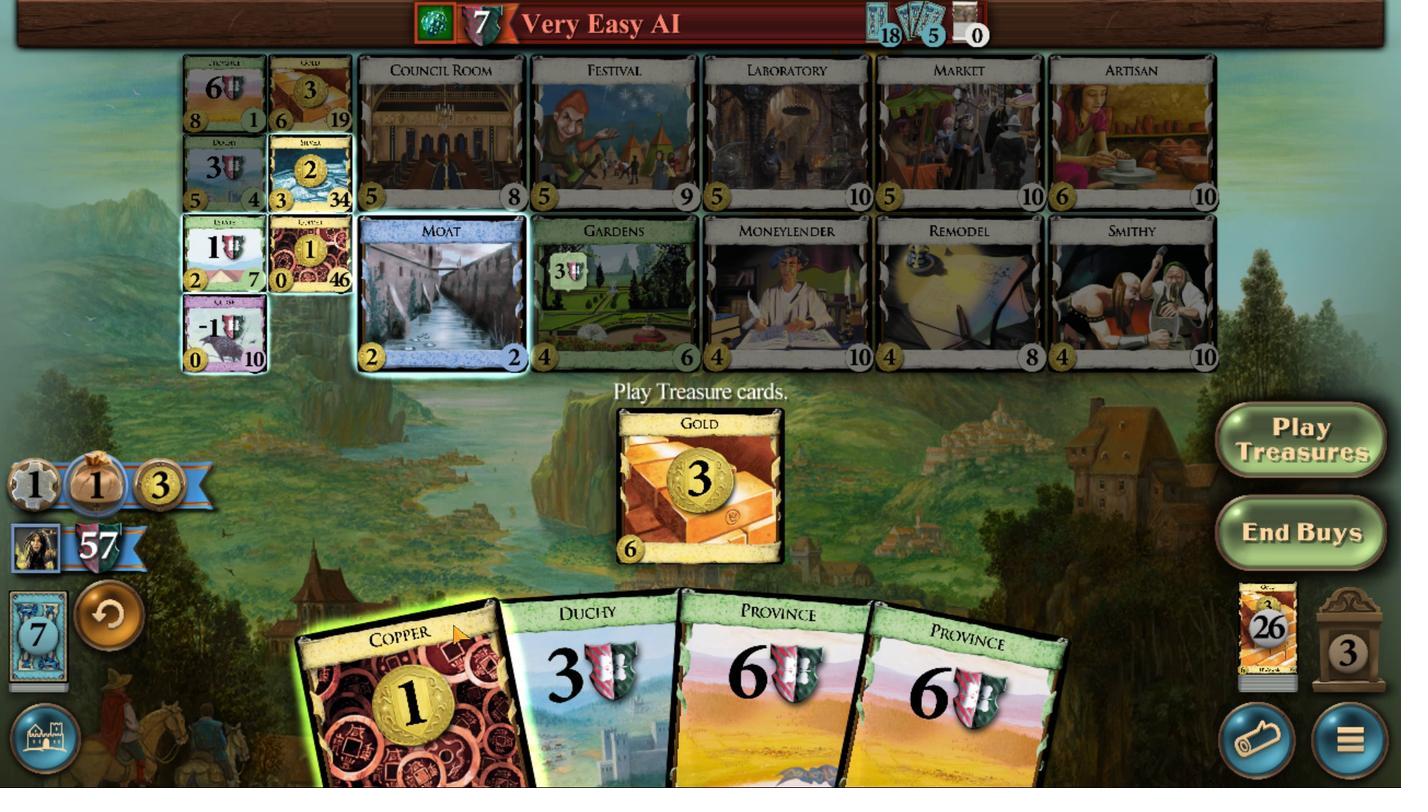 
Action: Mouse pressed left at (561, 496)
Screenshot: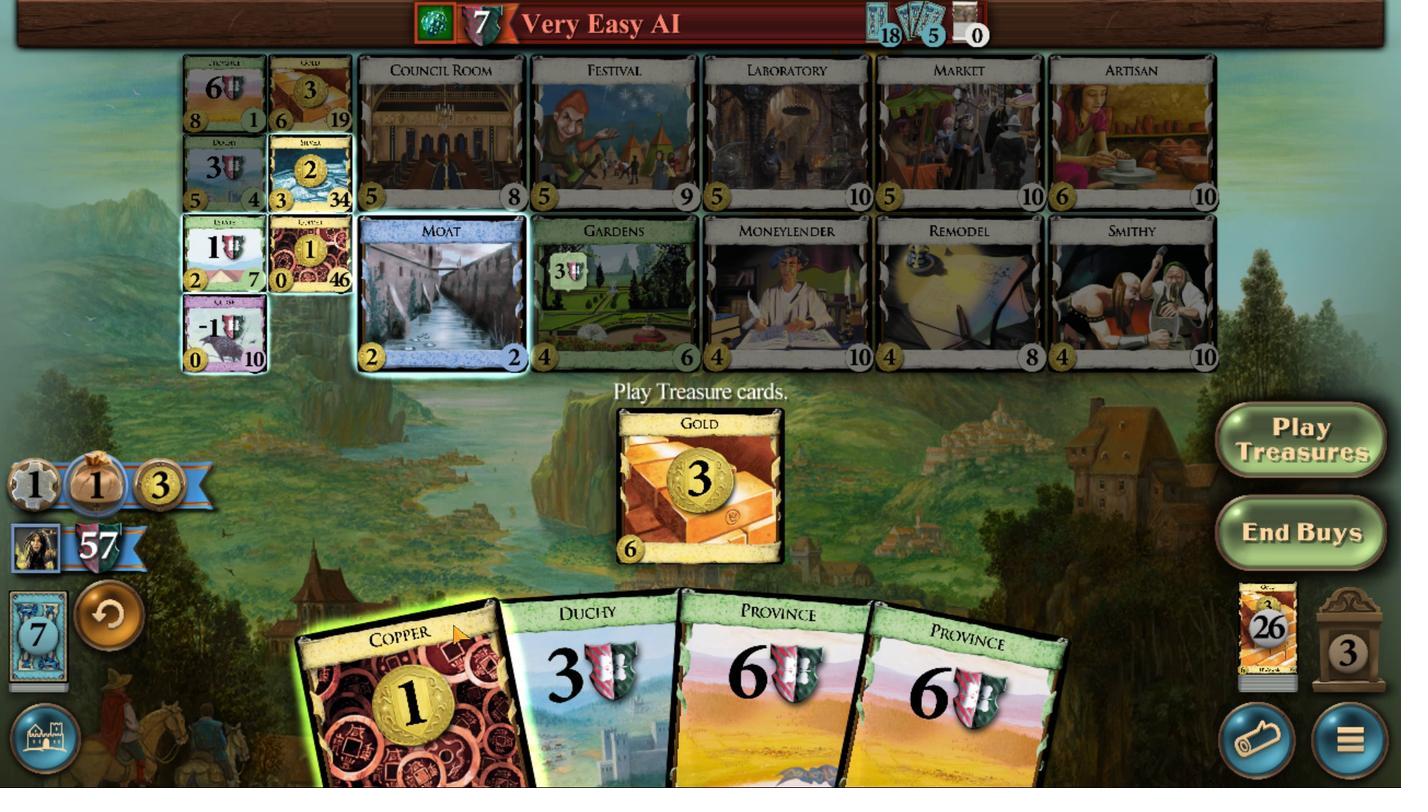 
Action: Mouse moved to (820, 391)
Screenshot: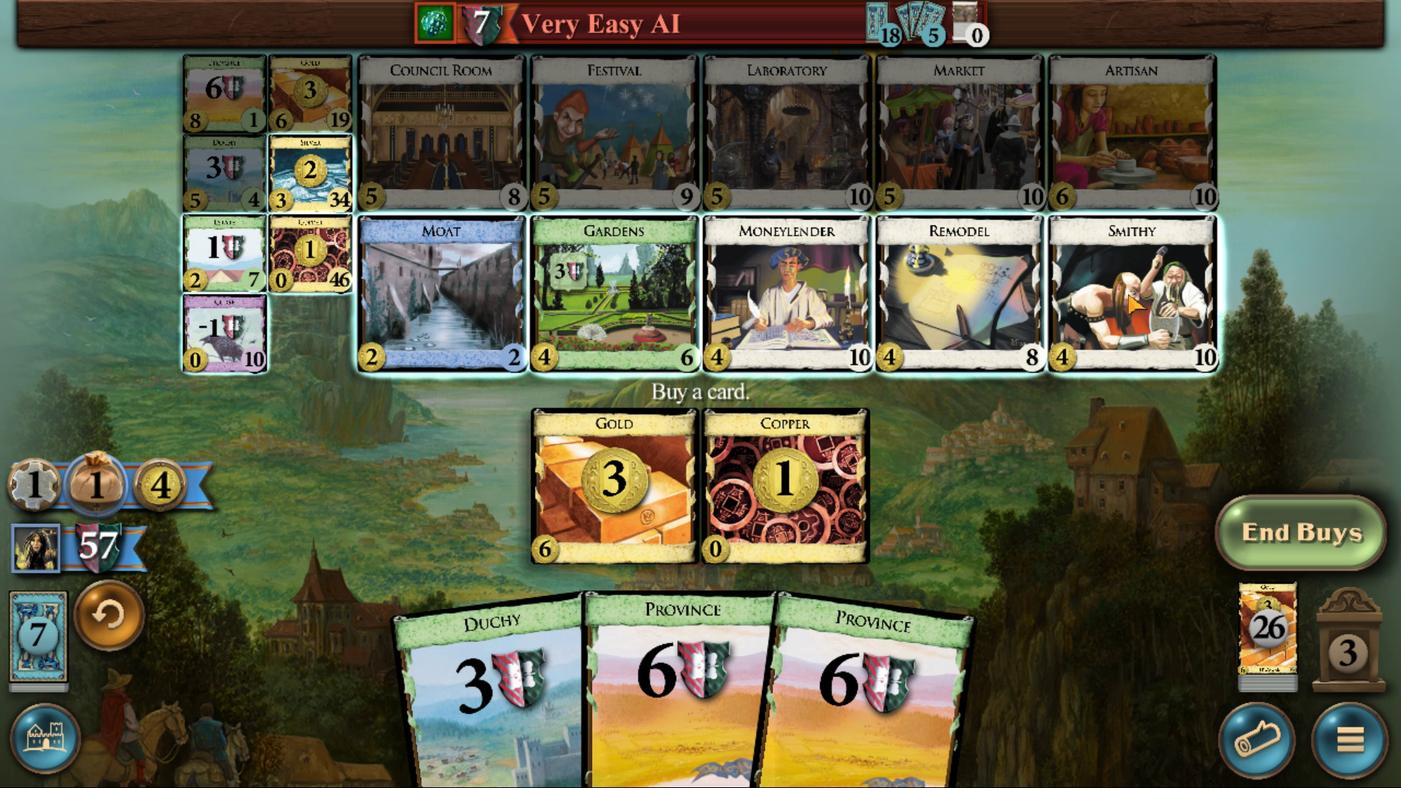 
Action: Mouse pressed left at (820, 391)
Screenshot: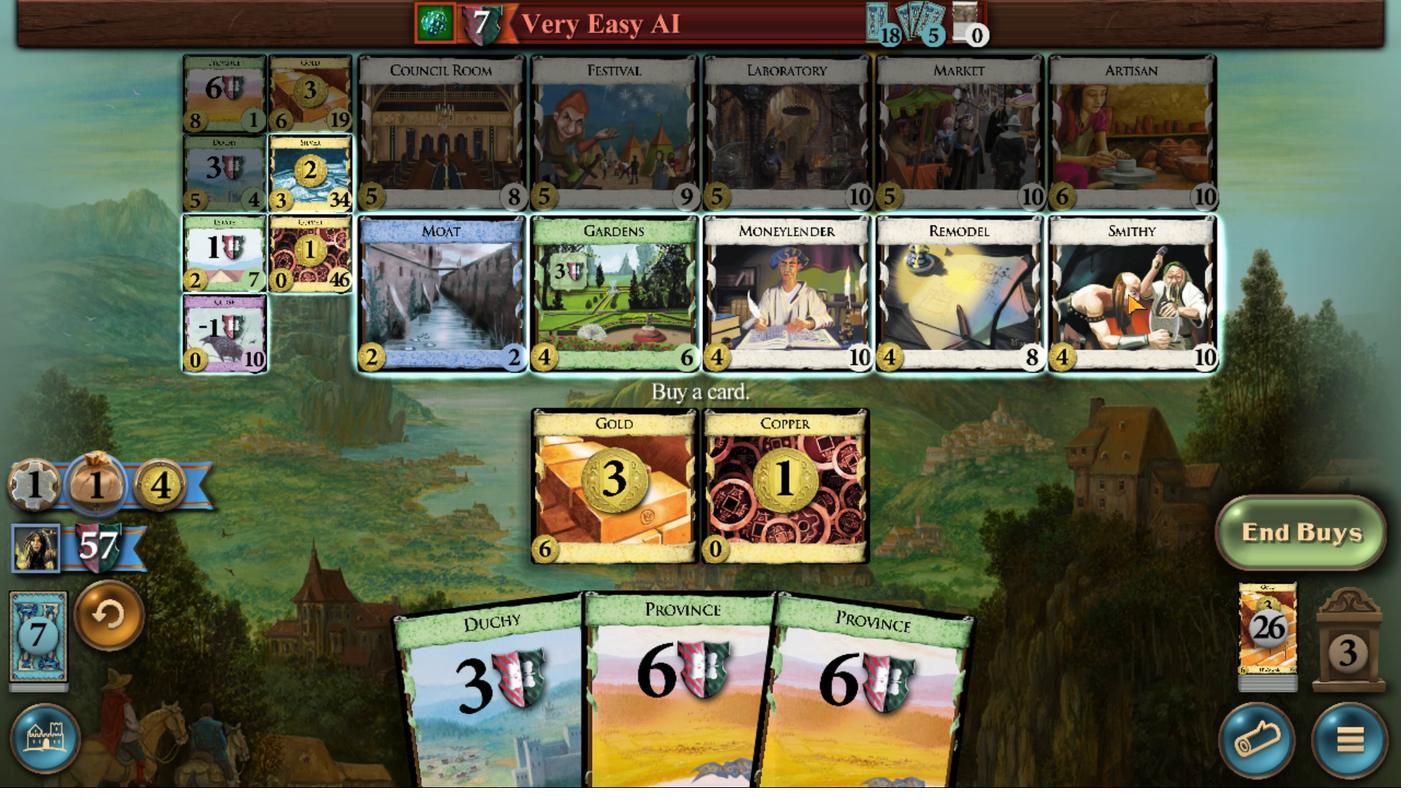 
Action: Mouse moved to (732, 486)
Screenshot: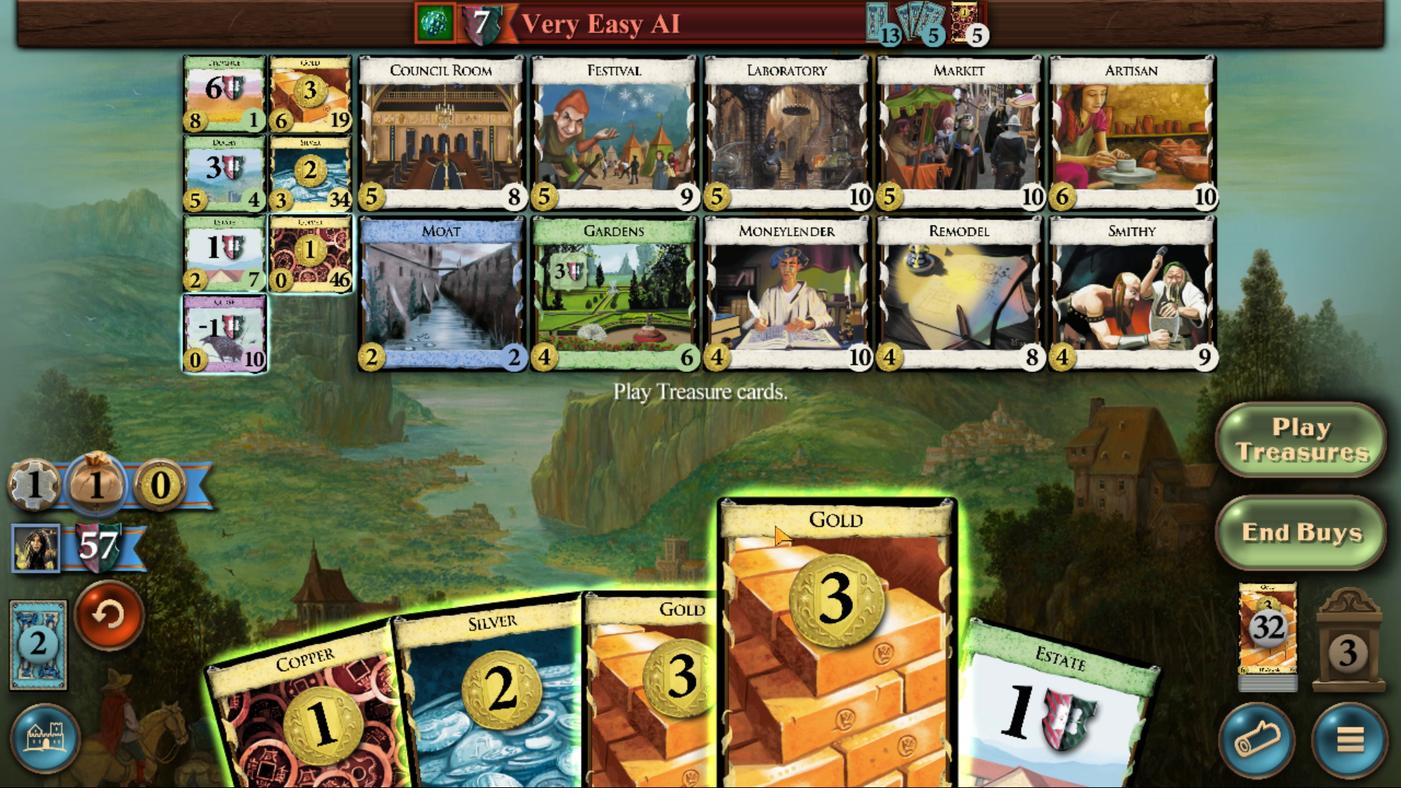 
Action: Mouse pressed left at (732, 486)
Screenshot: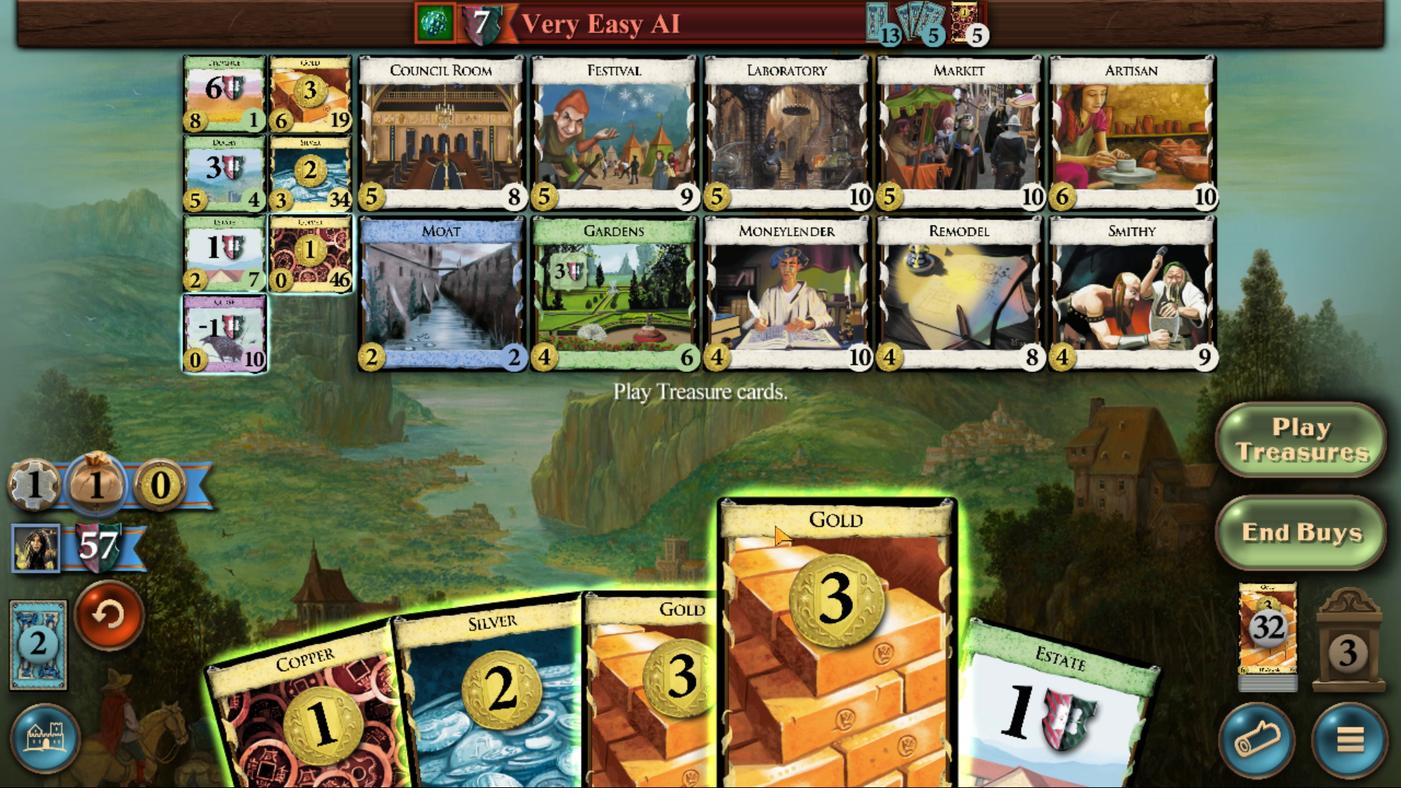 
Action: Mouse moved to (697, 477)
Screenshot: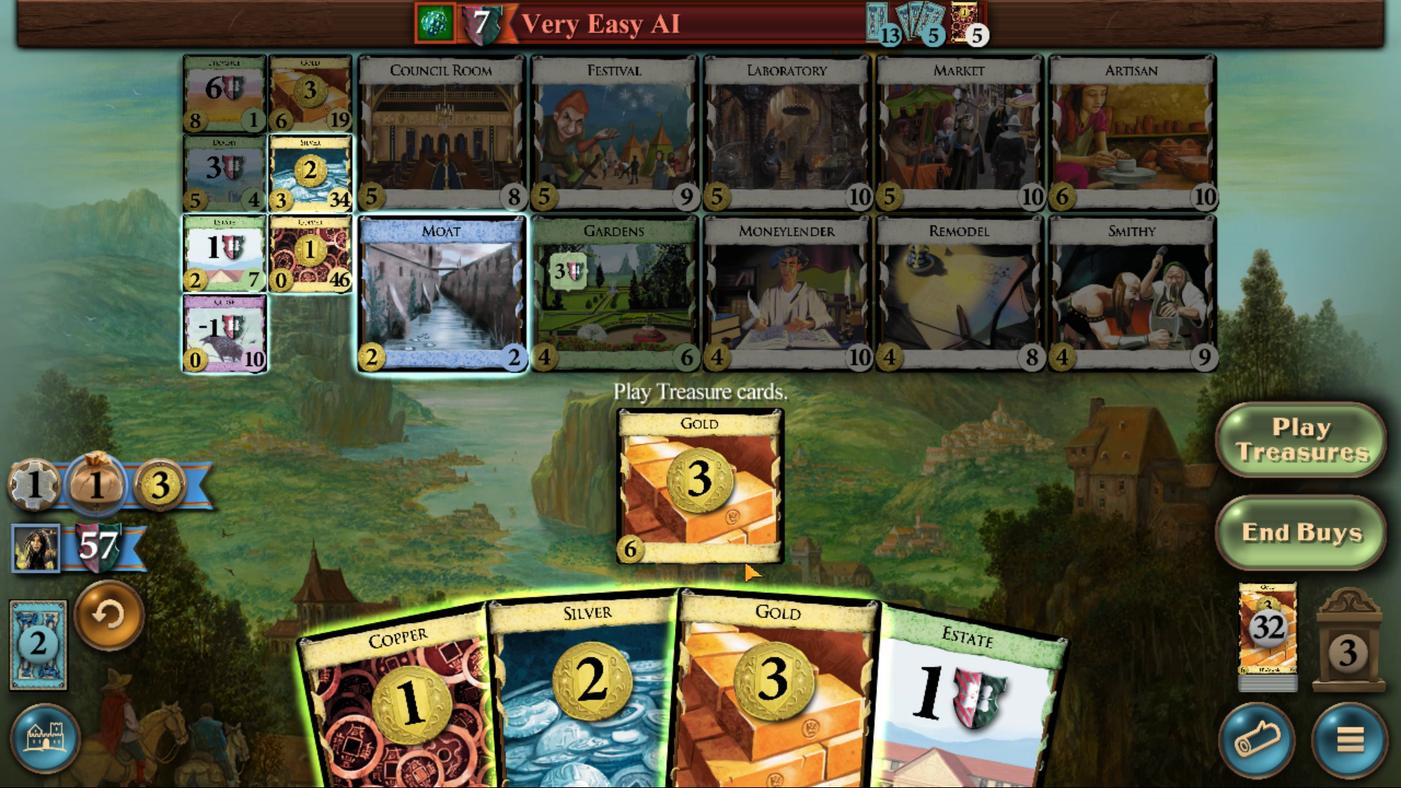 
Action: Mouse pressed left at (697, 477)
